 Task: Create a tutorial presentation on how to effectively use slide transitions and animations in PowerPoint
Action: Mouse moved to (753, 323)
Screenshot: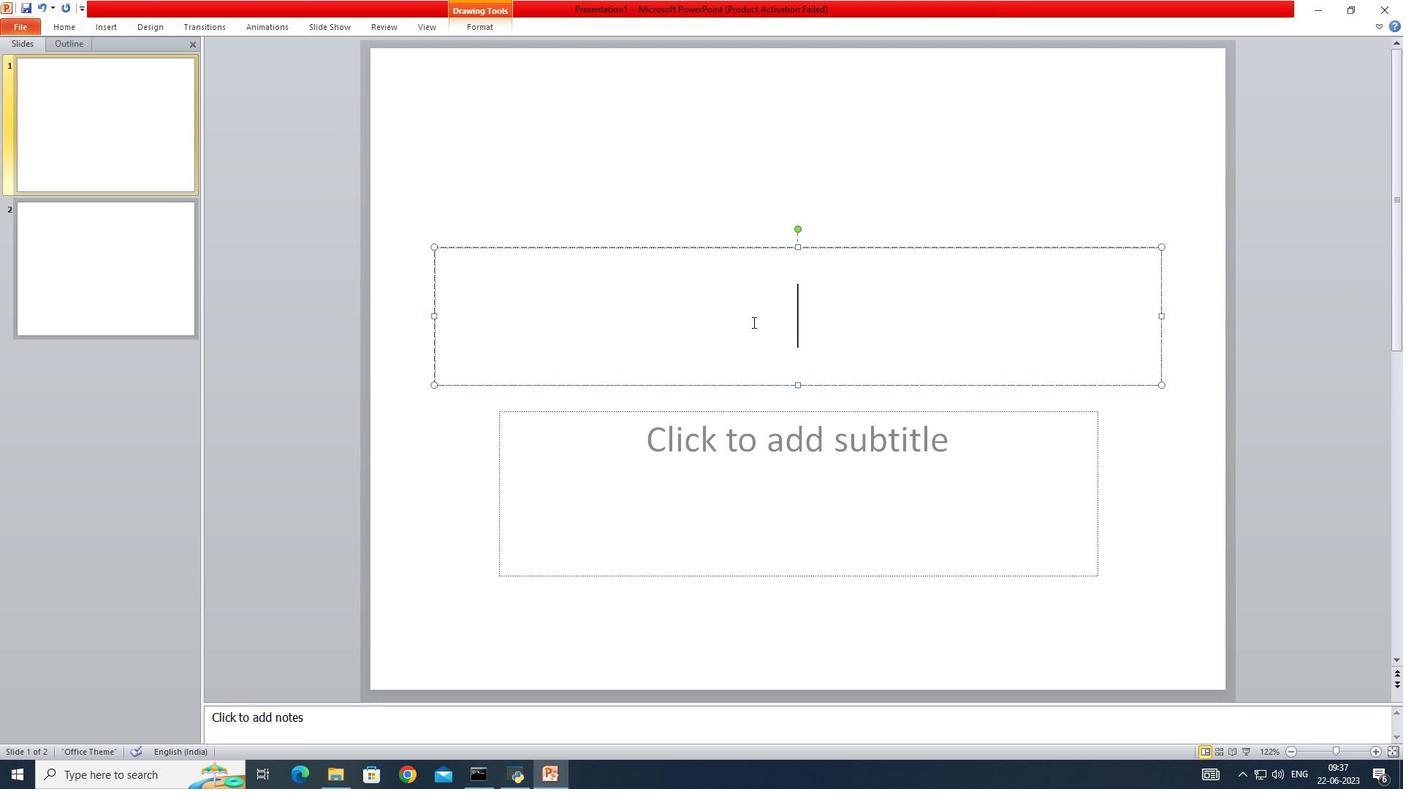 
Action: Mouse pressed left at (753, 323)
Screenshot: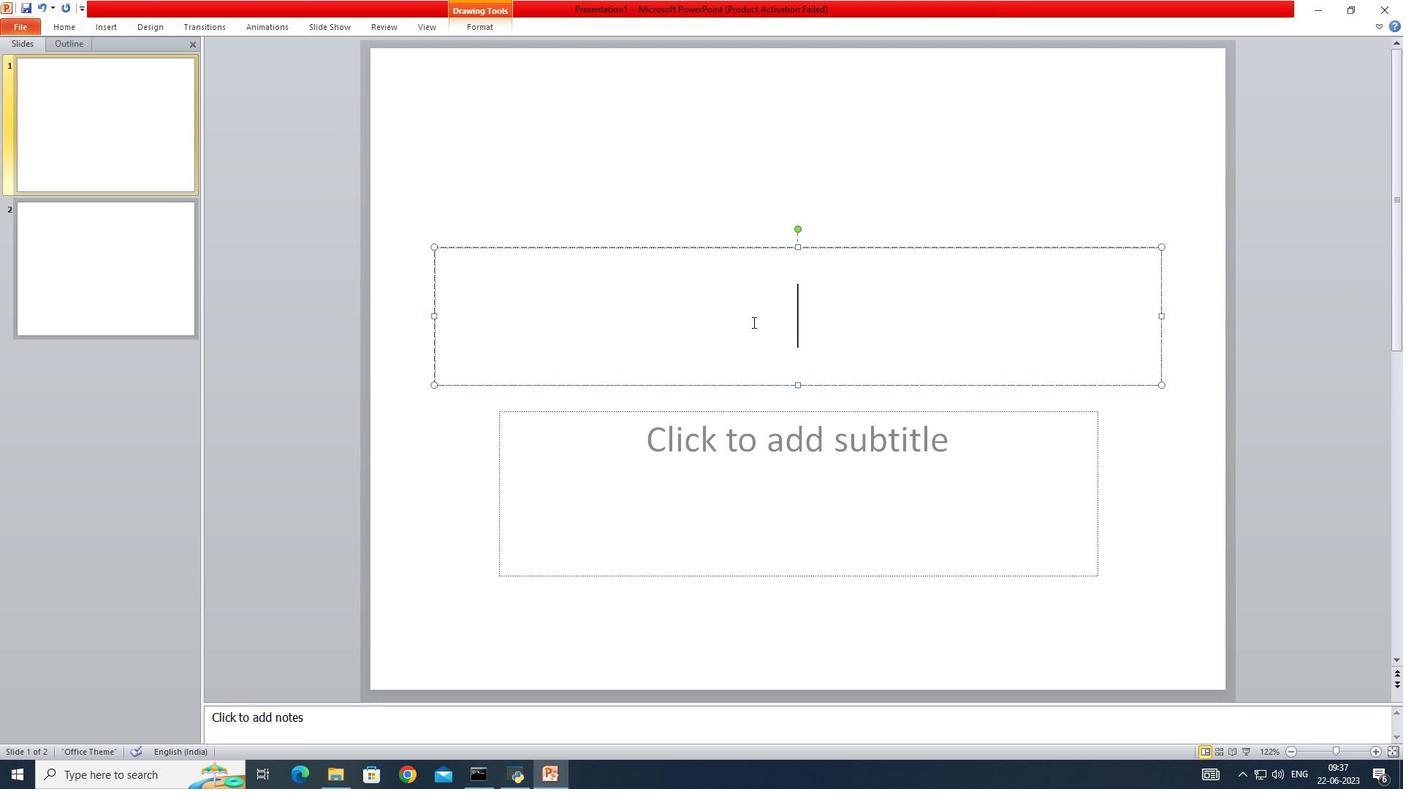 
Action: Mouse moved to (752, 323)
Screenshot: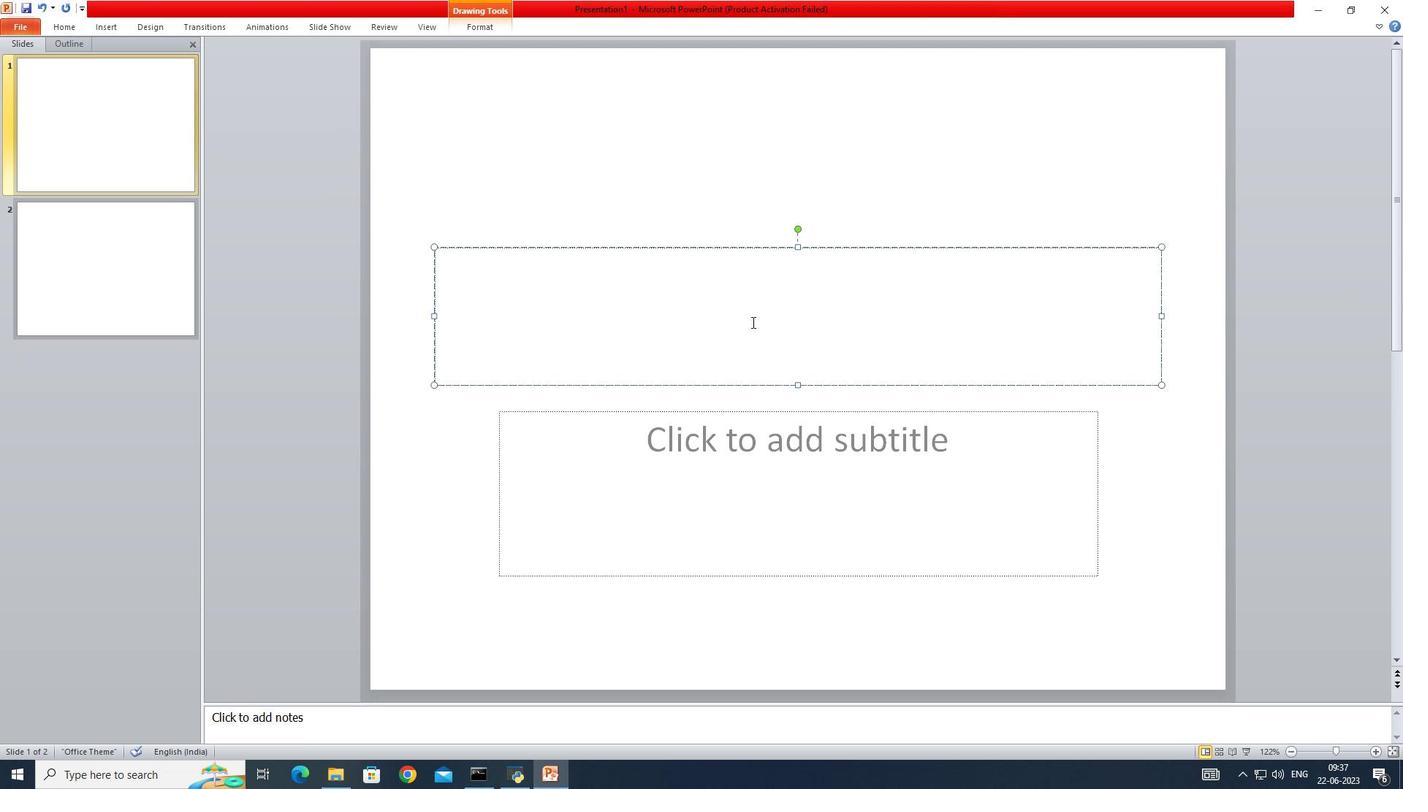 
Action: Key pressed <Key.shift>Hospital<Key.space><Key.shift>Resident<Key.space><Key.shift>Practice<Key.space><Key.shift>Medical<Key.space><Key.shift>Center
Screenshot: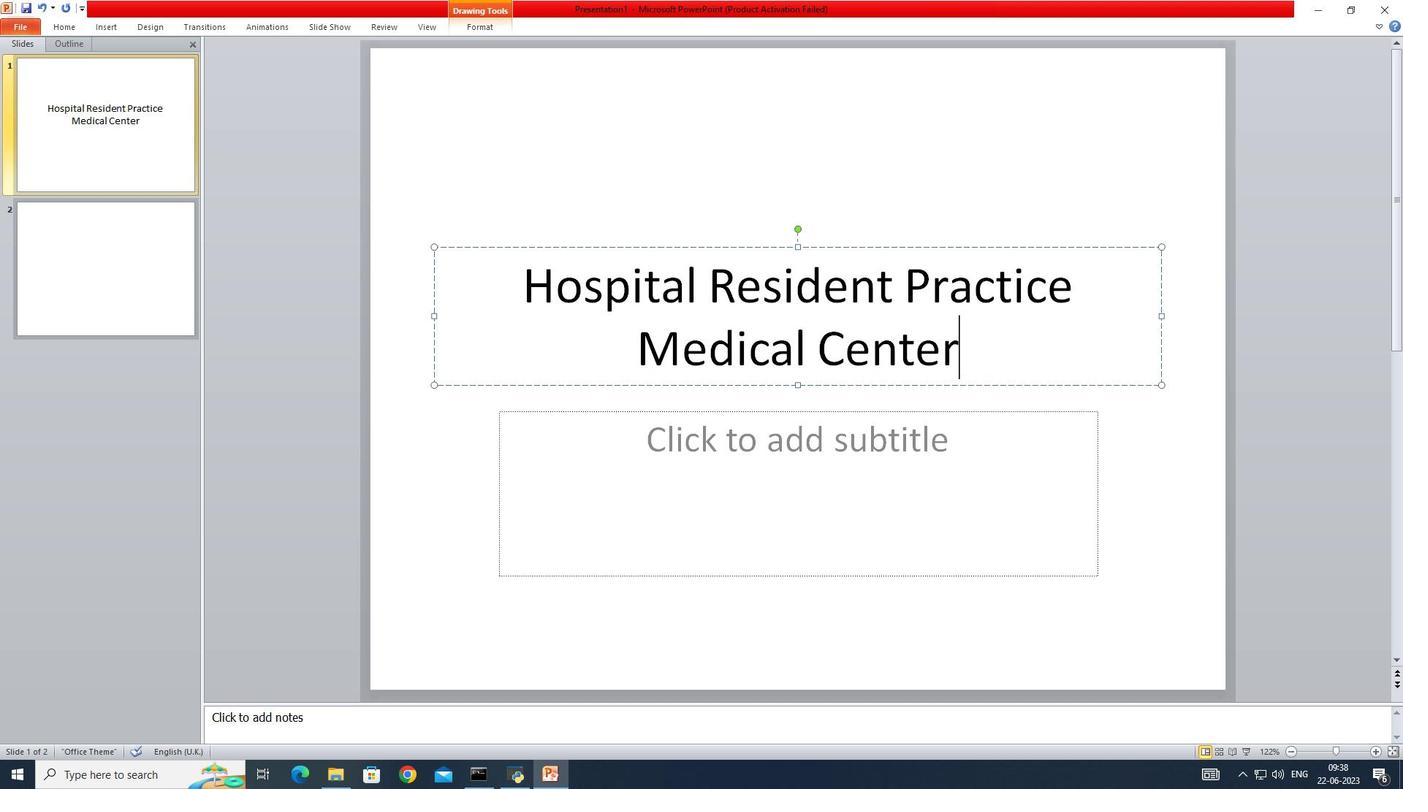 
Action: Mouse moved to (139, 271)
Screenshot: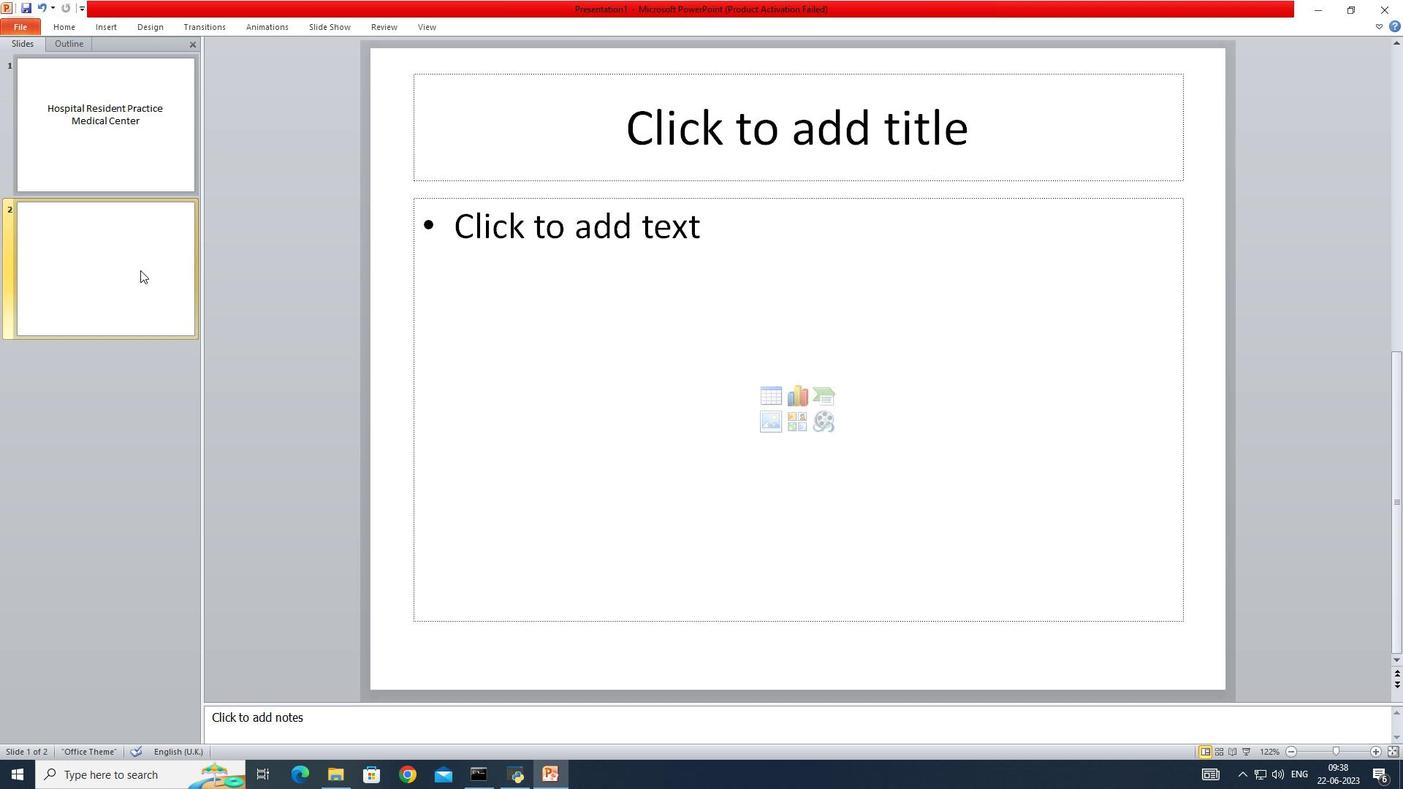 
Action: Mouse pressed left at (139, 271)
Screenshot: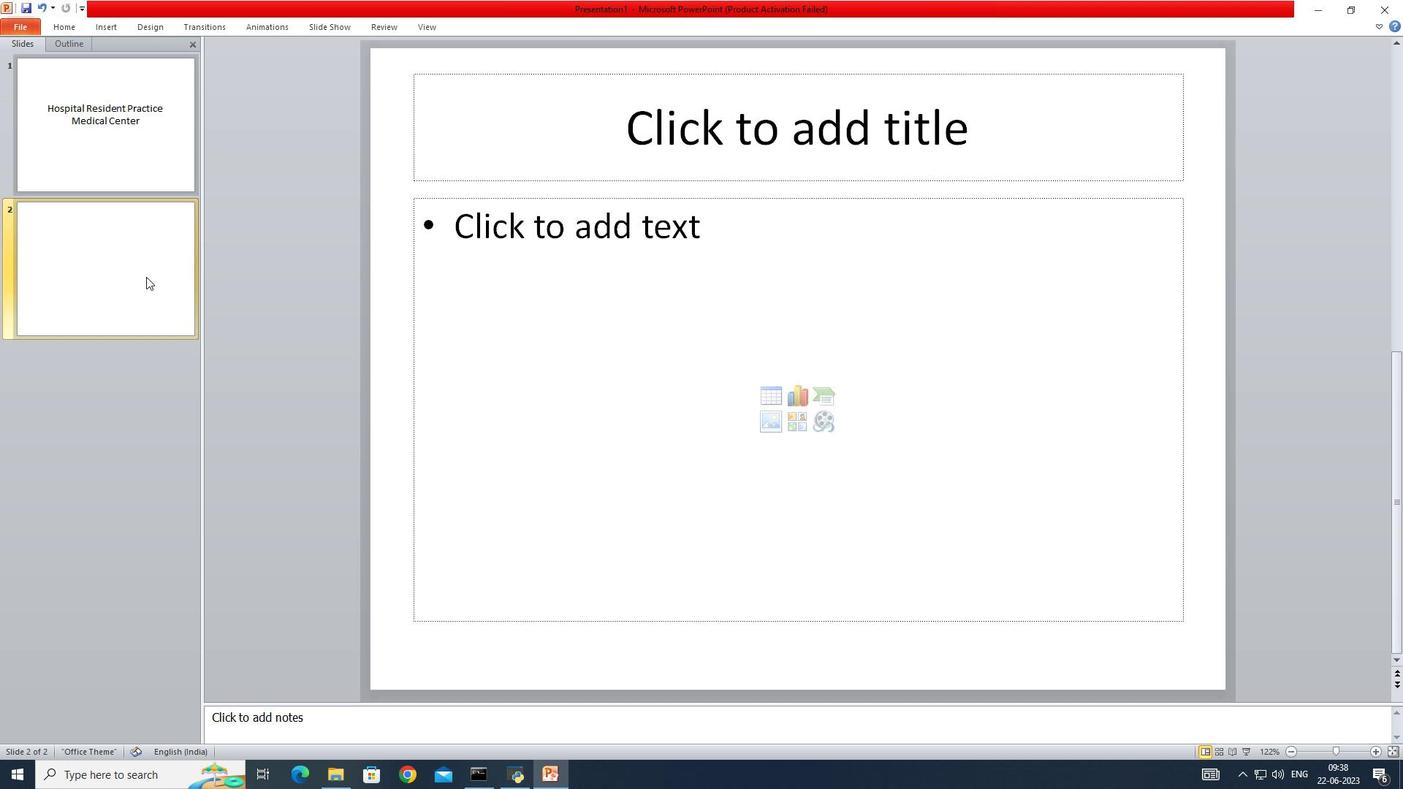 
Action: Mouse moved to (681, 139)
Screenshot: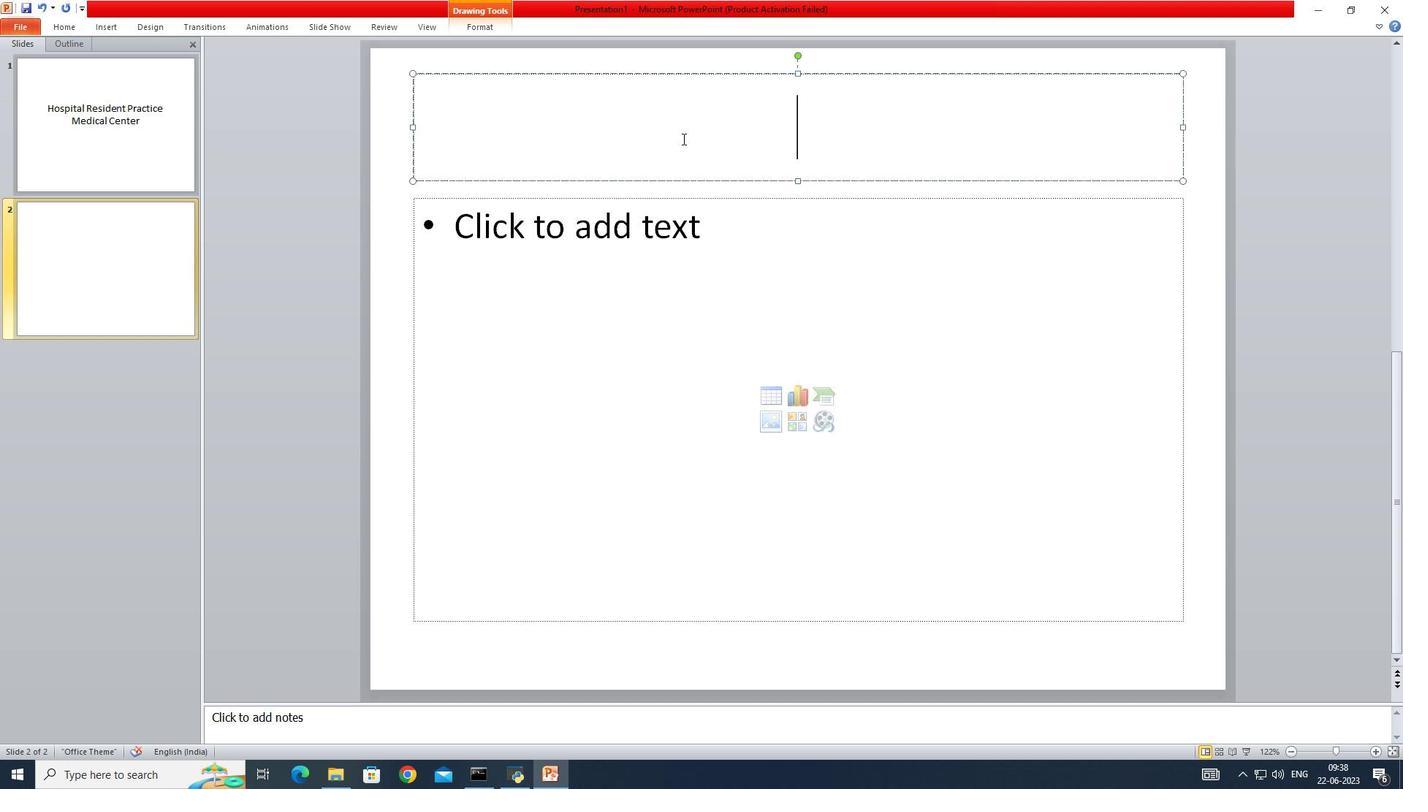 
Action: Mouse pressed left at (681, 139)
Screenshot: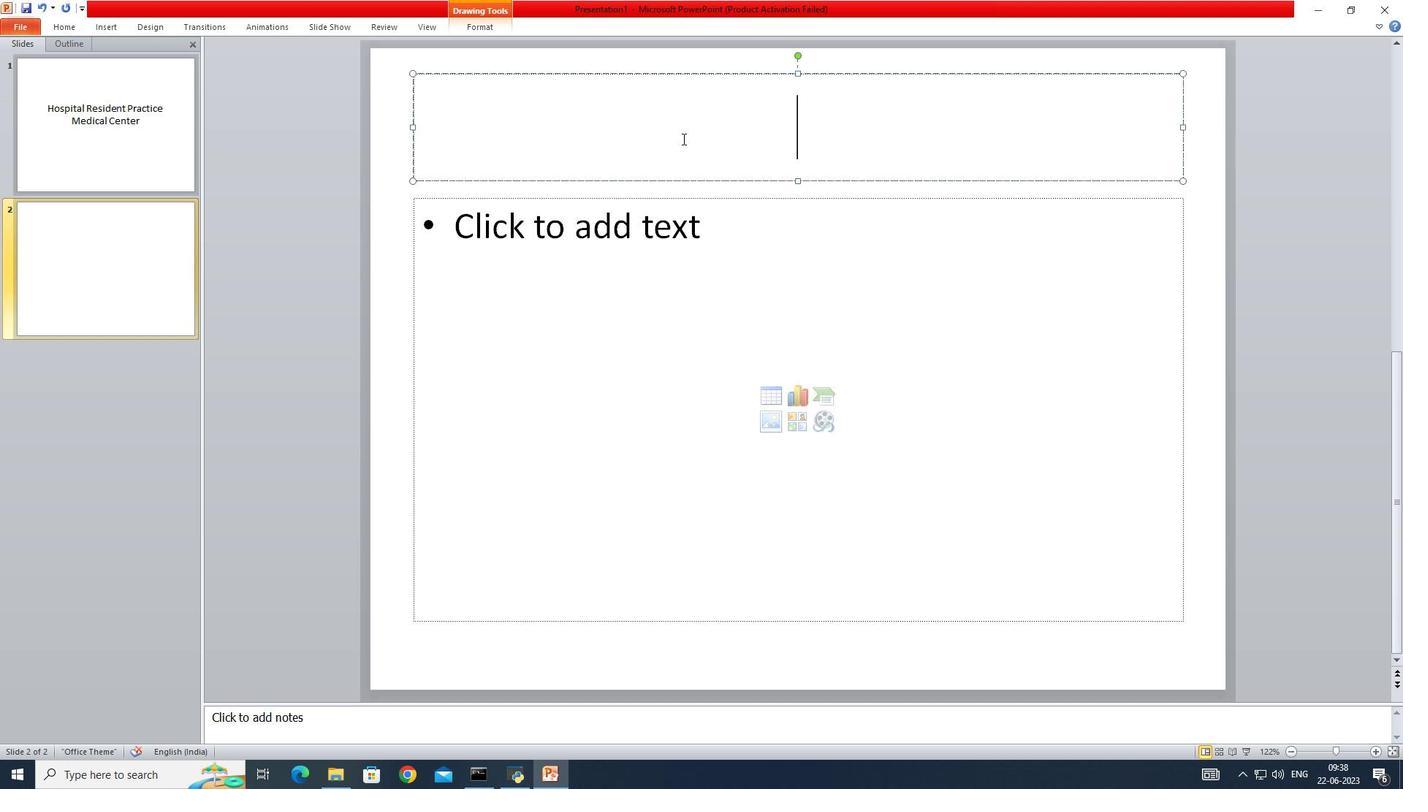 
Action: Mouse moved to (683, 139)
Screenshot: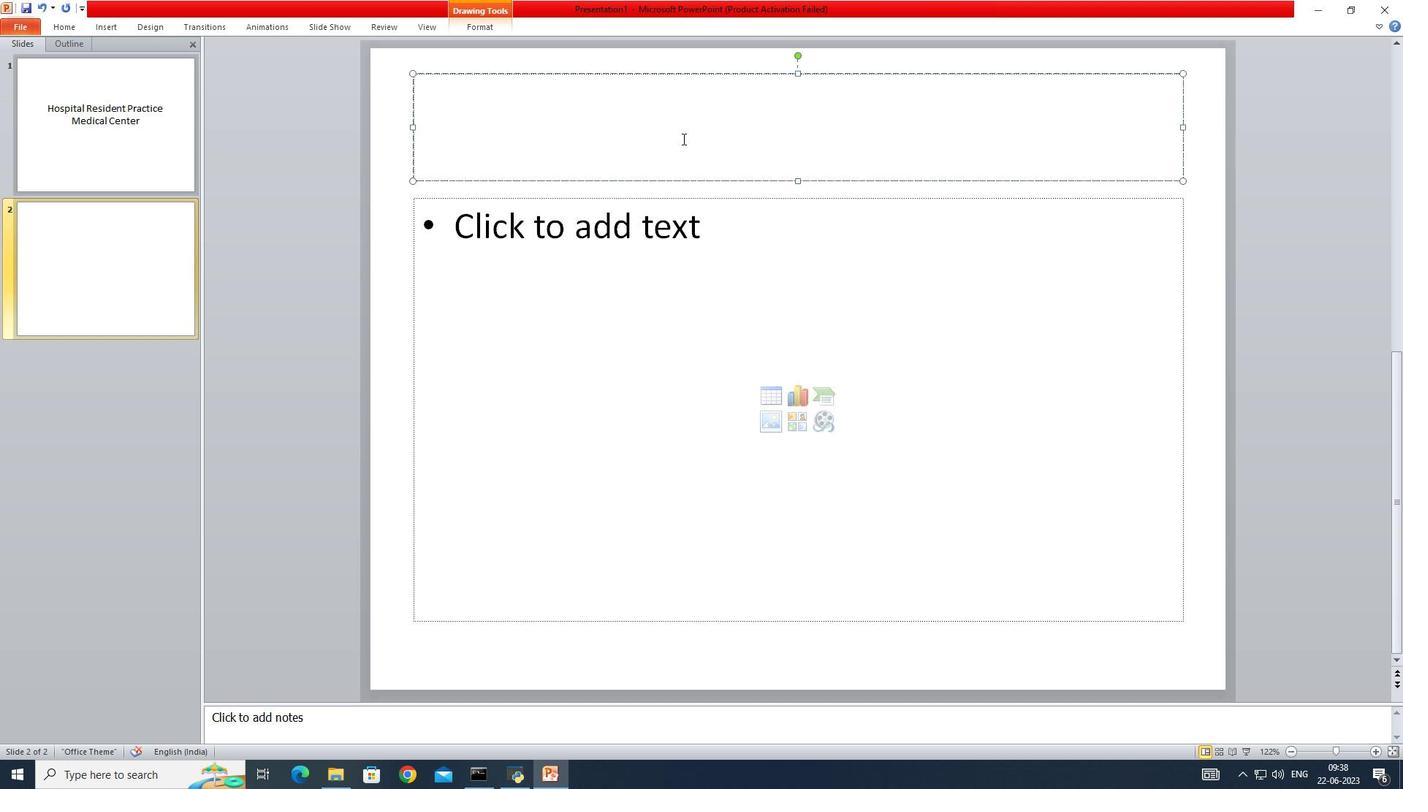 
Action: Key pressed <Key.shift>Intoduction
Screenshot: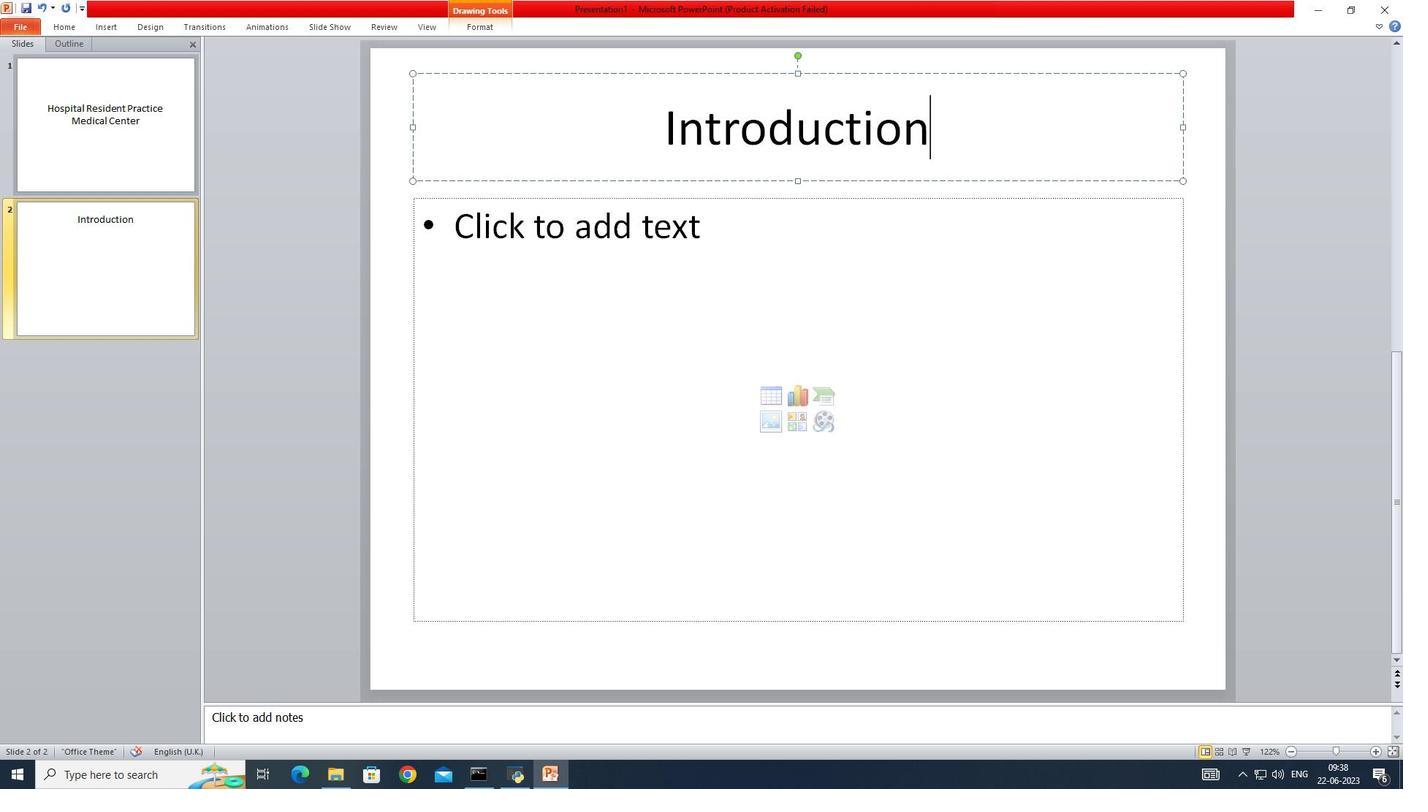 
Action: Mouse moved to (521, 223)
Screenshot: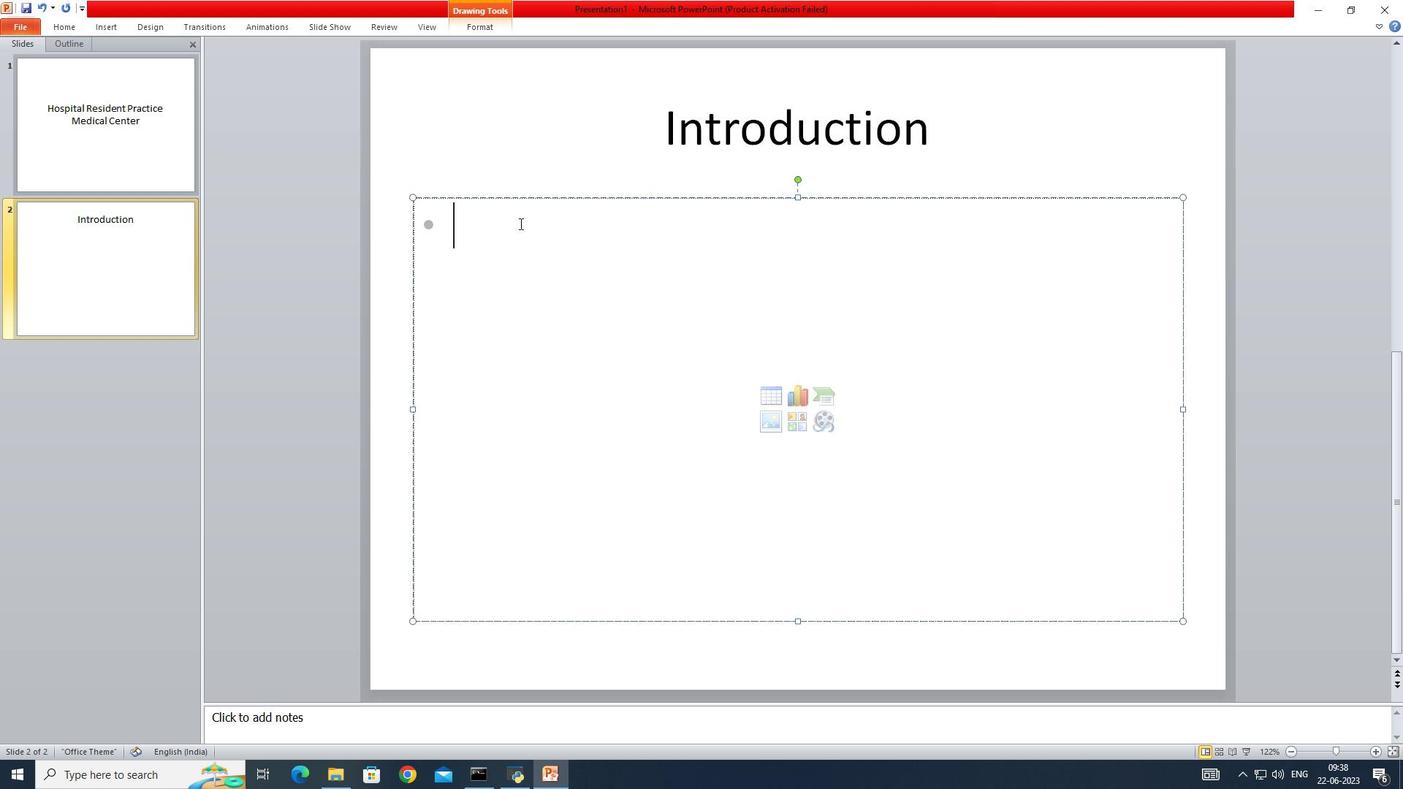 
Action: Mouse pressed left at (521, 223)
Screenshot: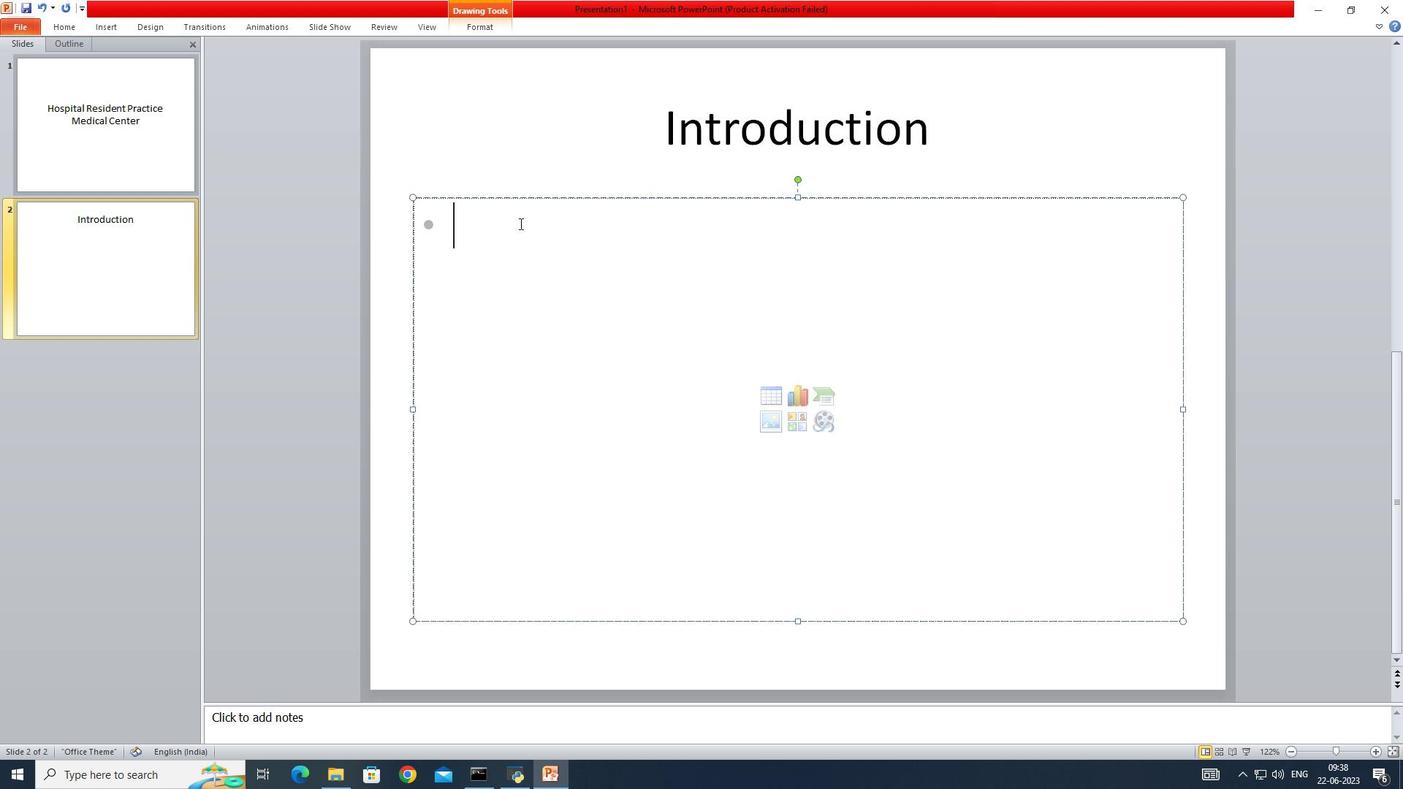 
Action: Mouse moved to (520, 224)
Screenshot: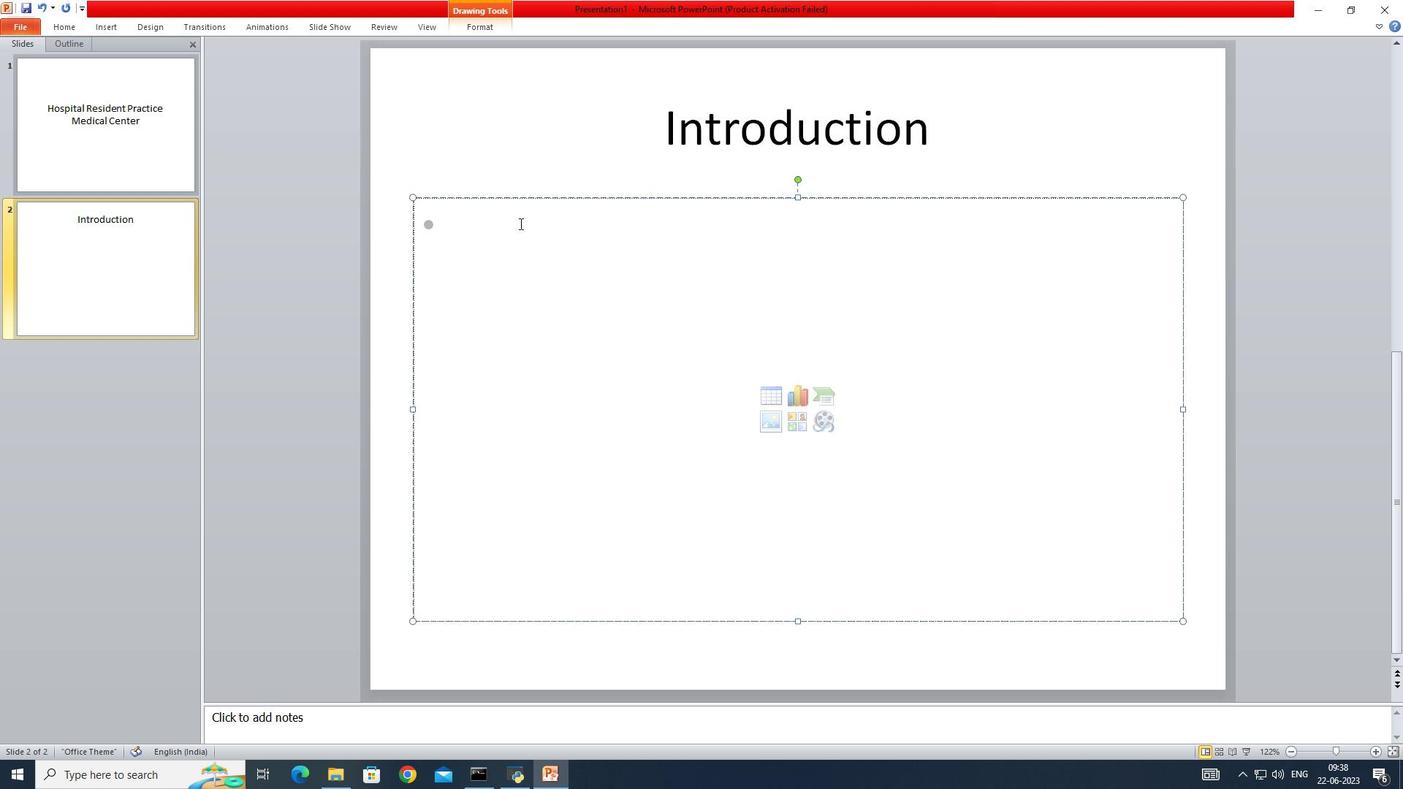 
Action: Key pressed <Key.shift>You<Key.space>
Screenshot: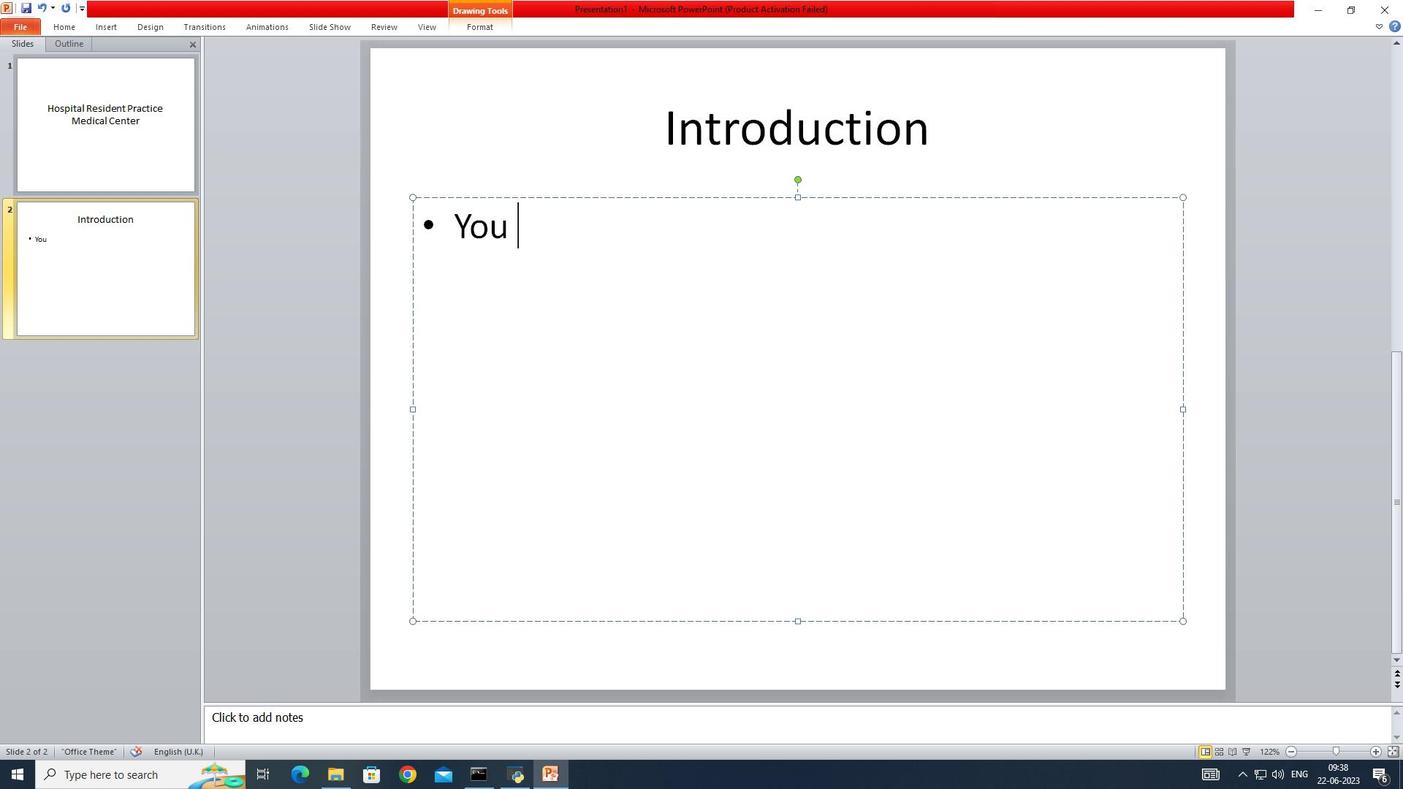 
Action: Mouse moved to (57, 31)
Screenshot: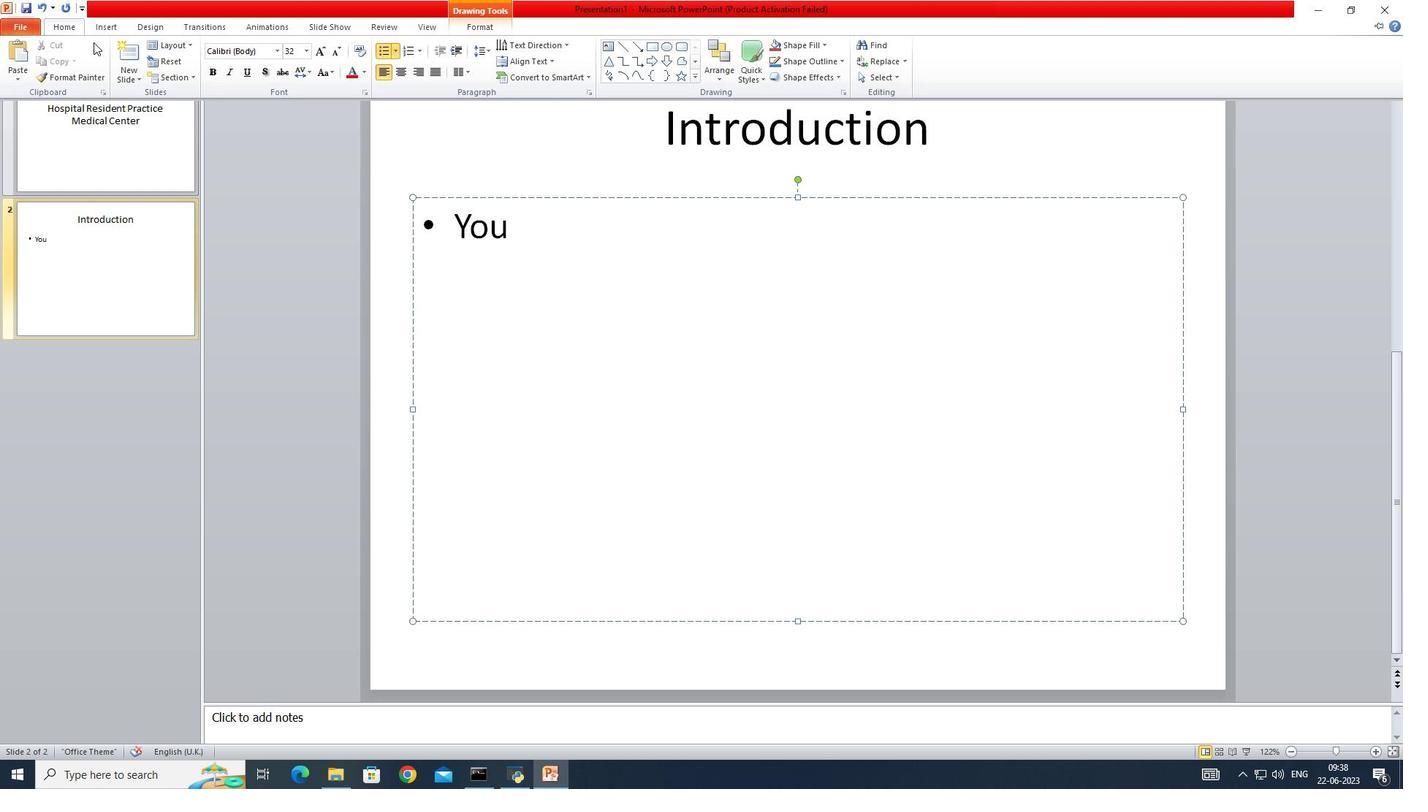 
Action: Mouse pressed left at (57, 31)
Screenshot: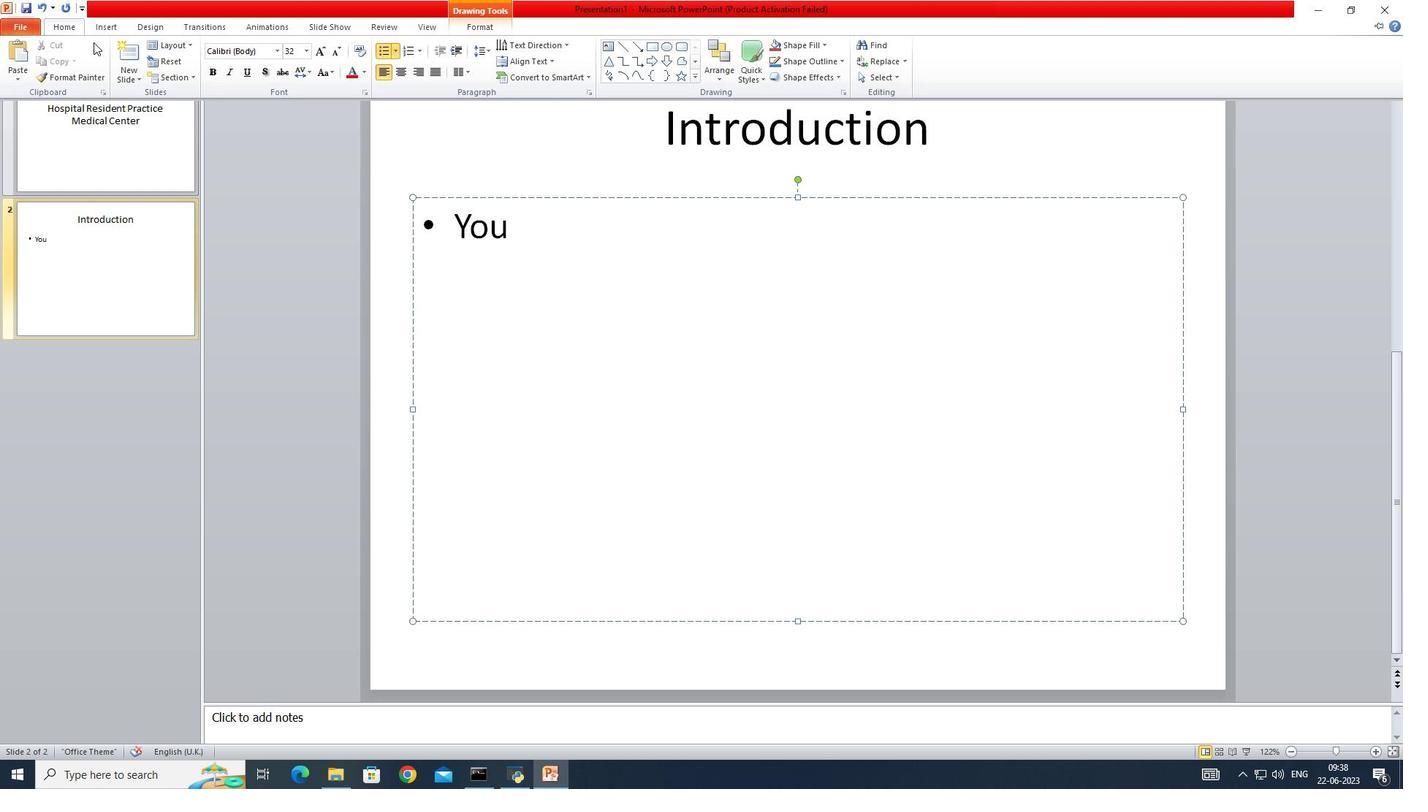 
Action: Mouse moved to (397, 51)
Screenshot: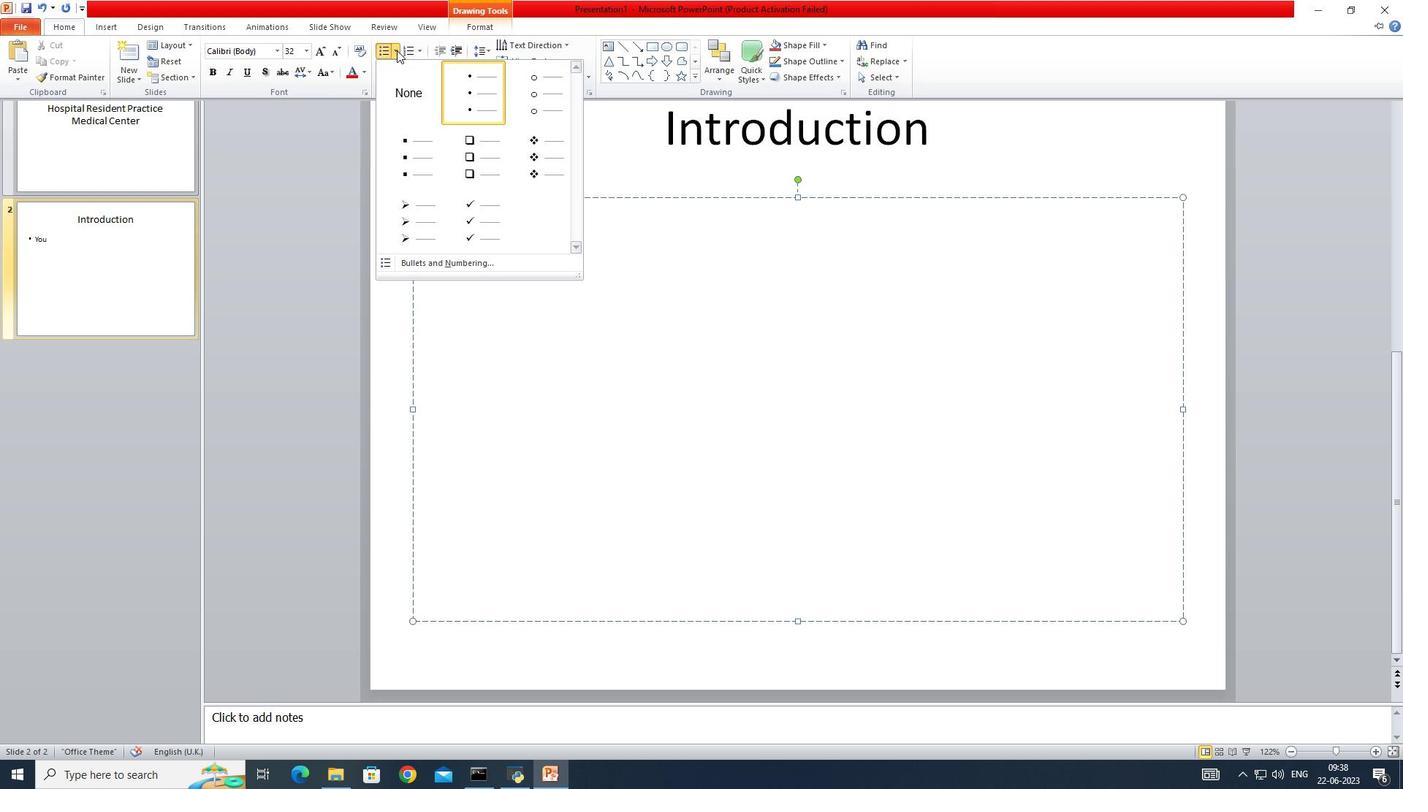
Action: Mouse pressed left at (397, 51)
Screenshot: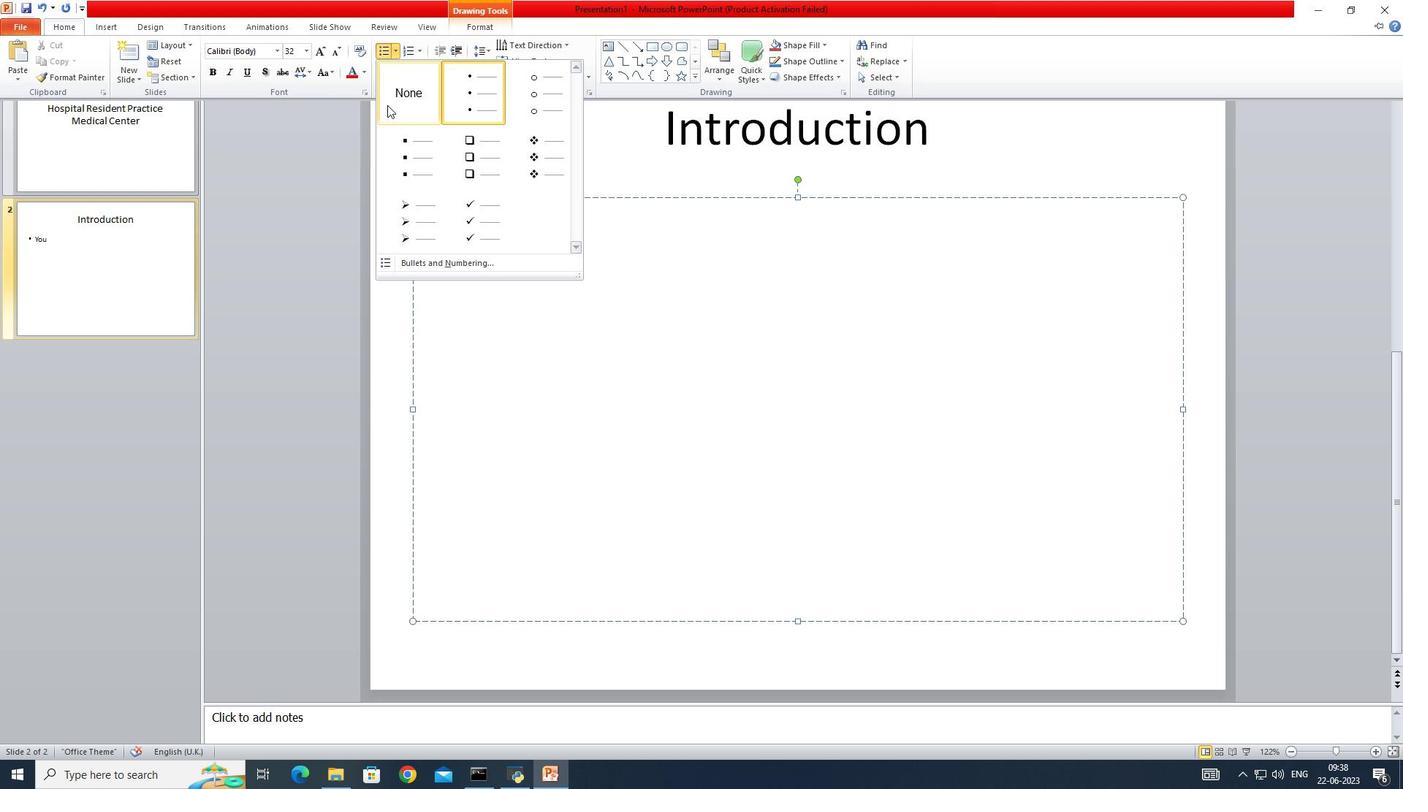 
Action: Mouse moved to (391, 102)
Screenshot: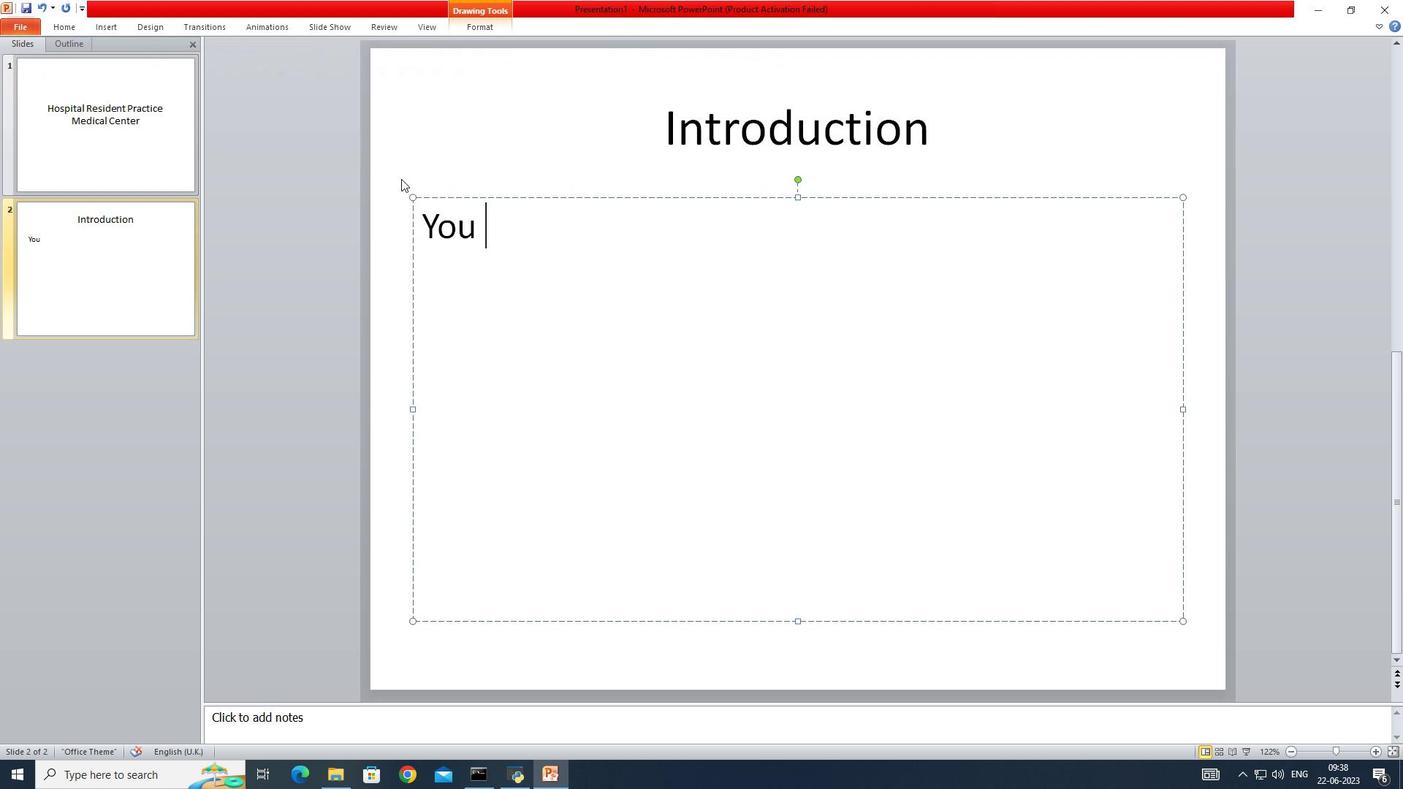 
Action: Mouse pressed left at (391, 102)
Screenshot: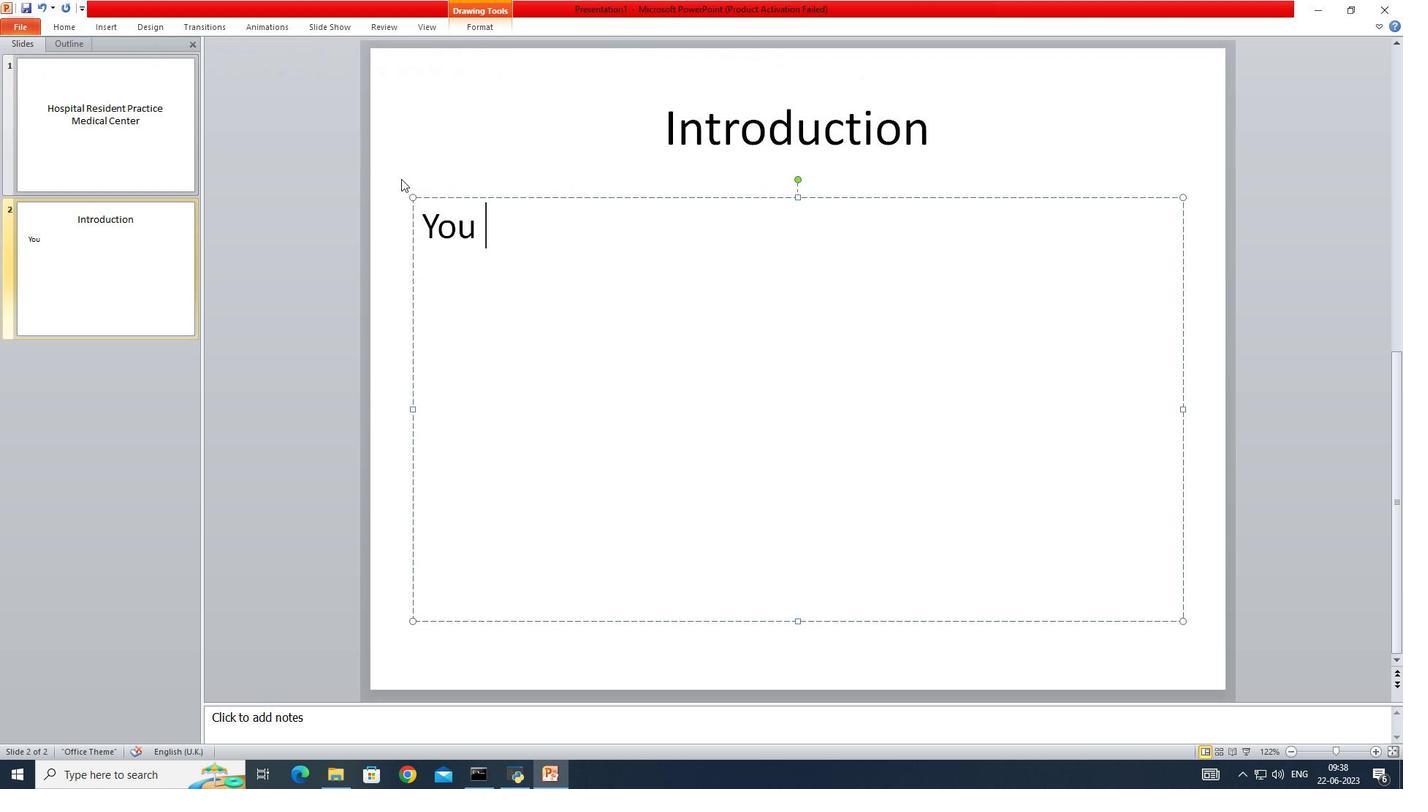 
Action: Mouse moved to (464, 257)
Screenshot: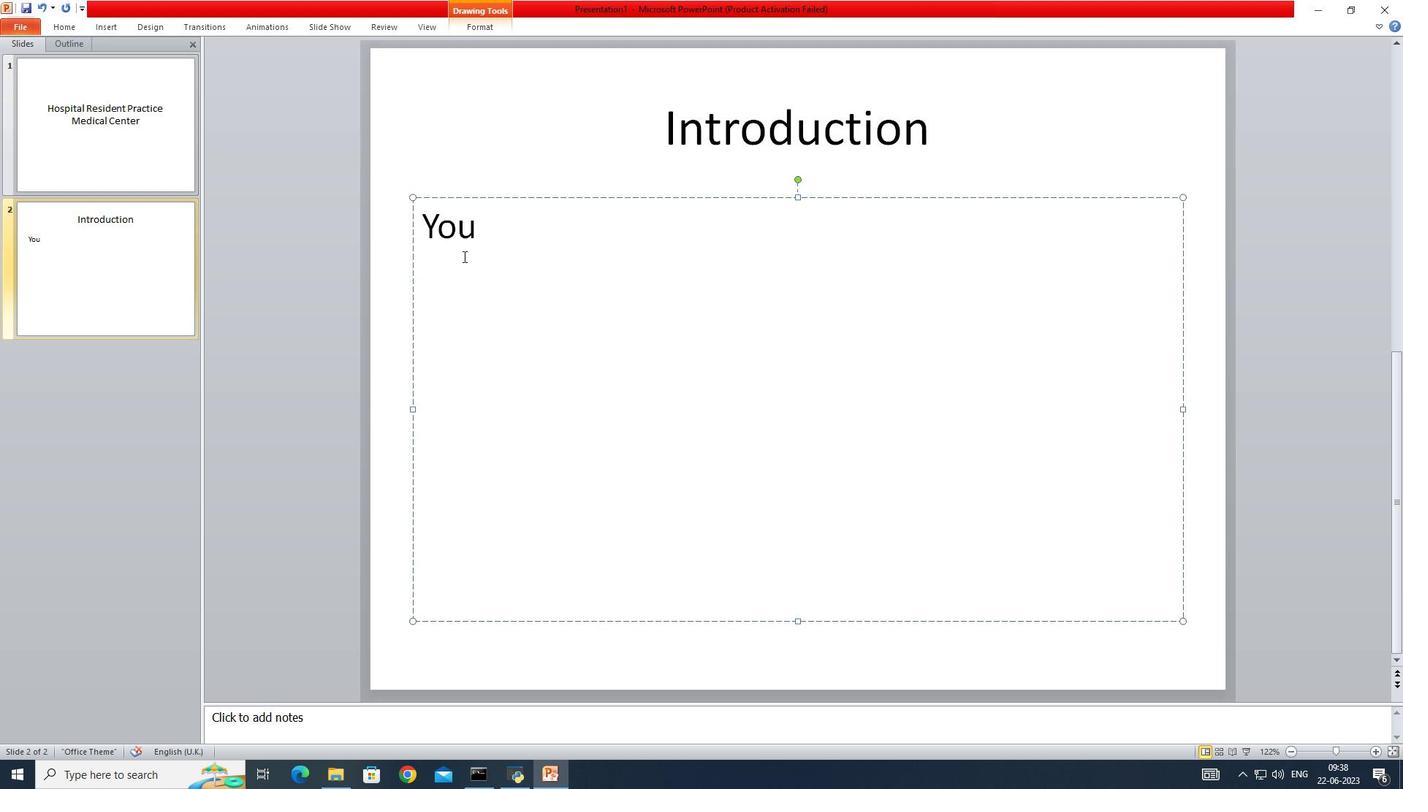 
Action: Key pressed <Key.shift>cab<Key.backspace>n<Key.space>give<Key.space>a<Key.space>brief<Key.space>description<Key.space>of<Key.space>the<Key.space>topic<Key.space>you<Key.space>want<Key.space>to<Key.space>talk<Key.space>about<Key.space>hr<Key.backspace>ere.<Key.space>for<Key.space>example<Key.space>,<Key.space>if<Key.space>you<Key.space>want<Key.space>to<Key.space>talk<Key.space>about<Key.space>mercury<Key.space>you<Key.space>can<Key.space>say<Key.space>that<Key.space>about<Key.space><Key.backspace><Key.backspace><Key.backspace><Key.backspace><Key.backspace><Key.backspace><Key.backspace><Key.backspace><Key.backspace><Key.backspace><Key.backspace><Key.backspace><Key.backspace><Key.backspace><Key.backspace><Key.backspace><Key.backspace><Key.backspace>an<Key.space>say<Key.space>that<Key.space>smallest<Key.space>planet<Key.space>in<Key.space>the<Key.space>entire<Key.space>solar<Key.space>system
Screenshot: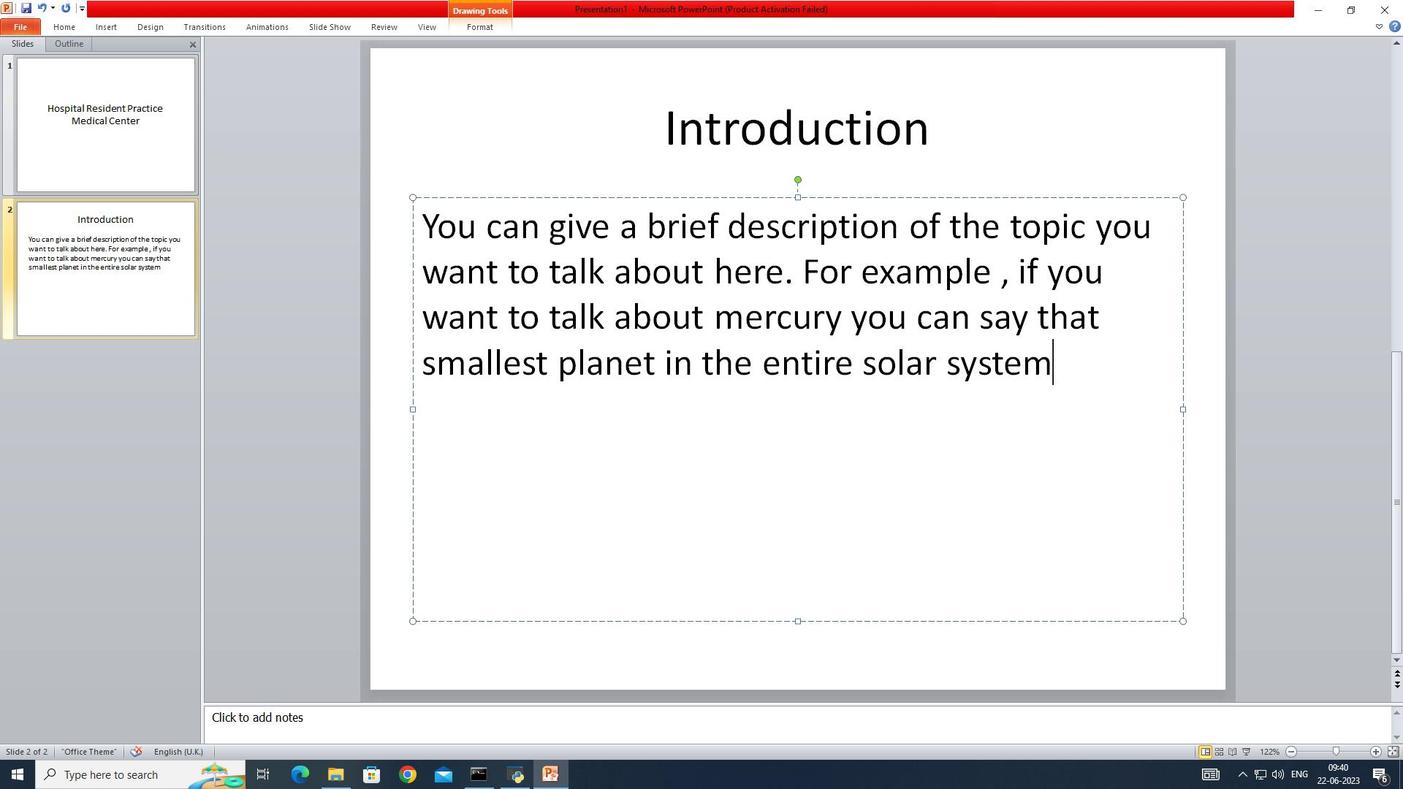 
Action: Mouse moved to (70, 27)
Screenshot: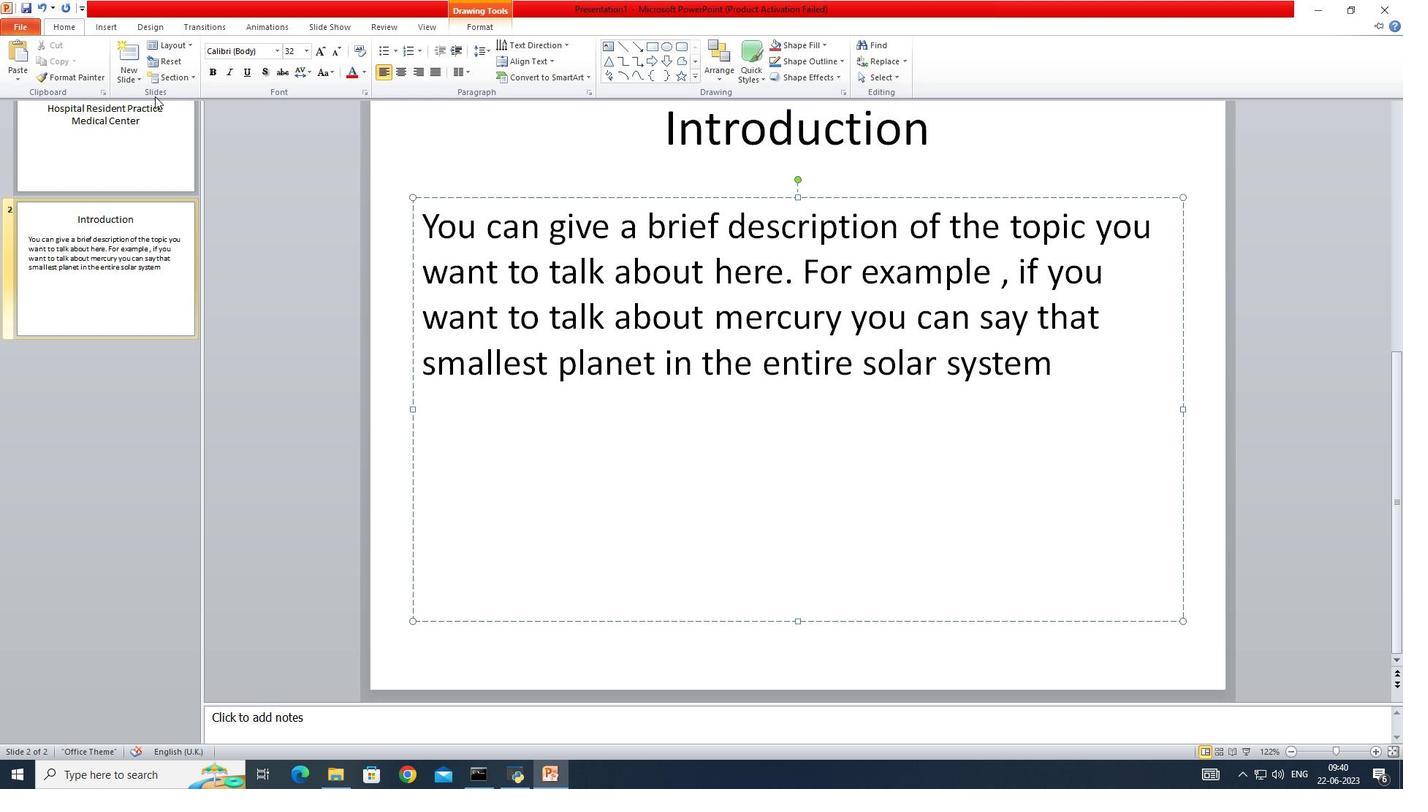 
Action: Mouse pressed left at (70, 27)
Screenshot: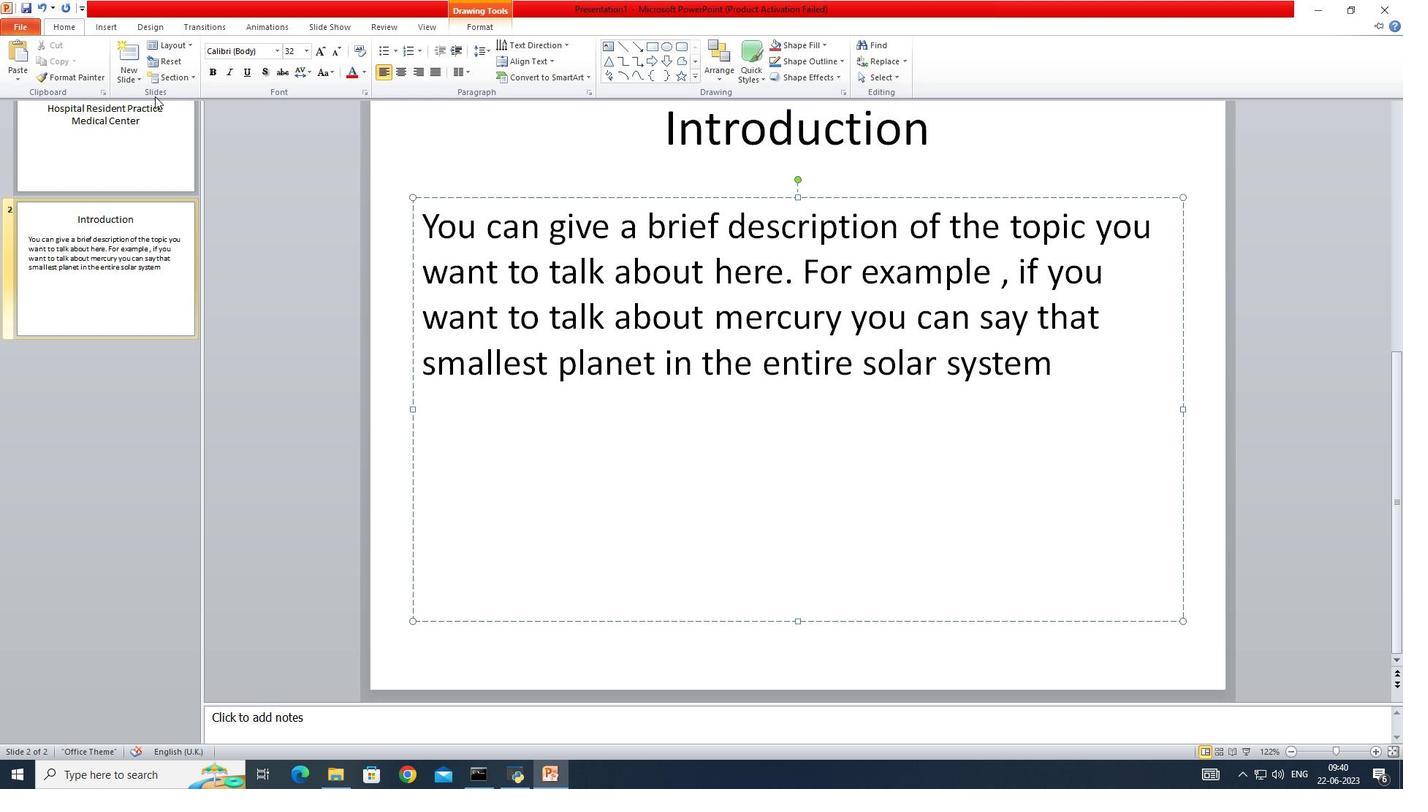
Action: Mouse moved to (138, 80)
Screenshot: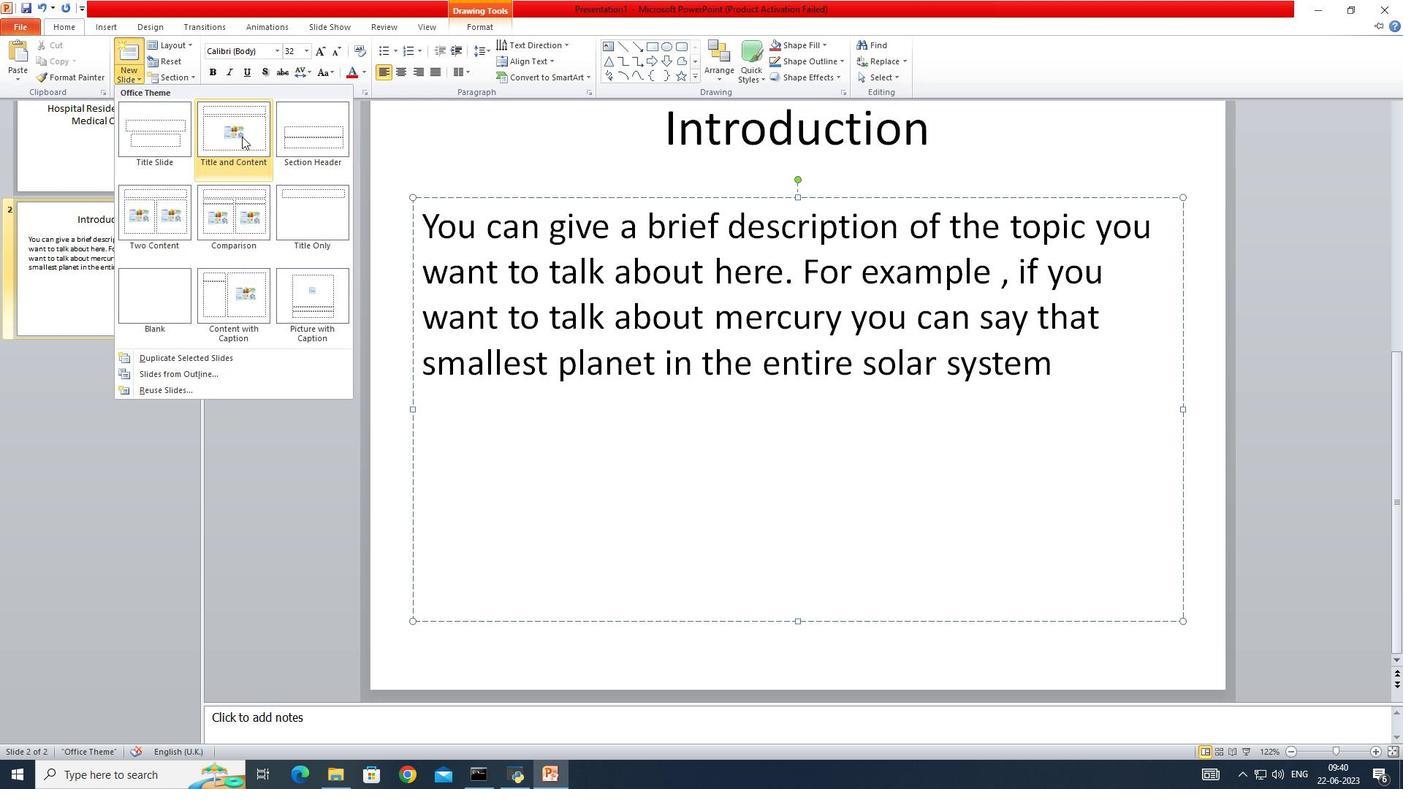 
Action: Mouse pressed left at (138, 80)
Screenshot: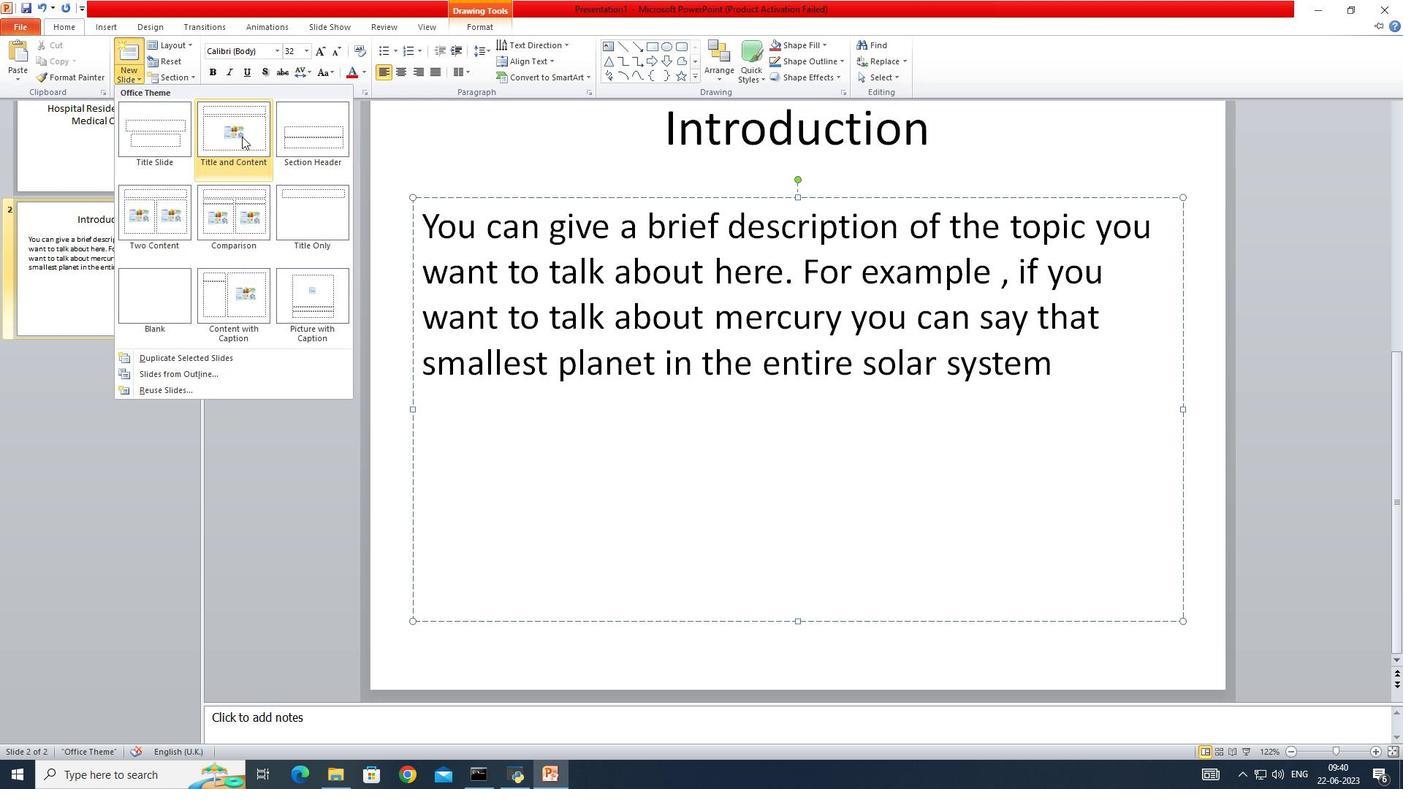 
Action: Mouse moved to (254, 115)
Screenshot: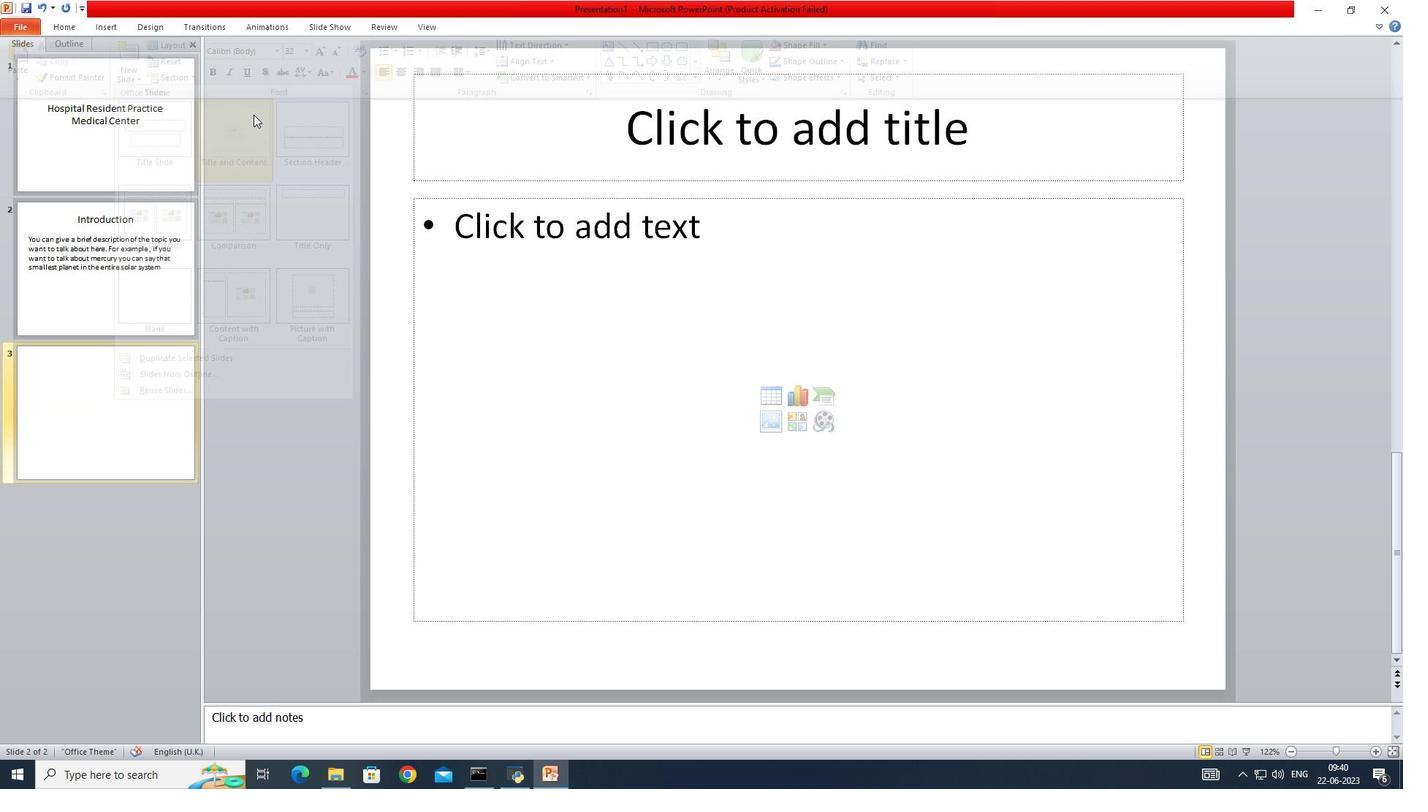 
Action: Mouse pressed left at (254, 115)
Screenshot: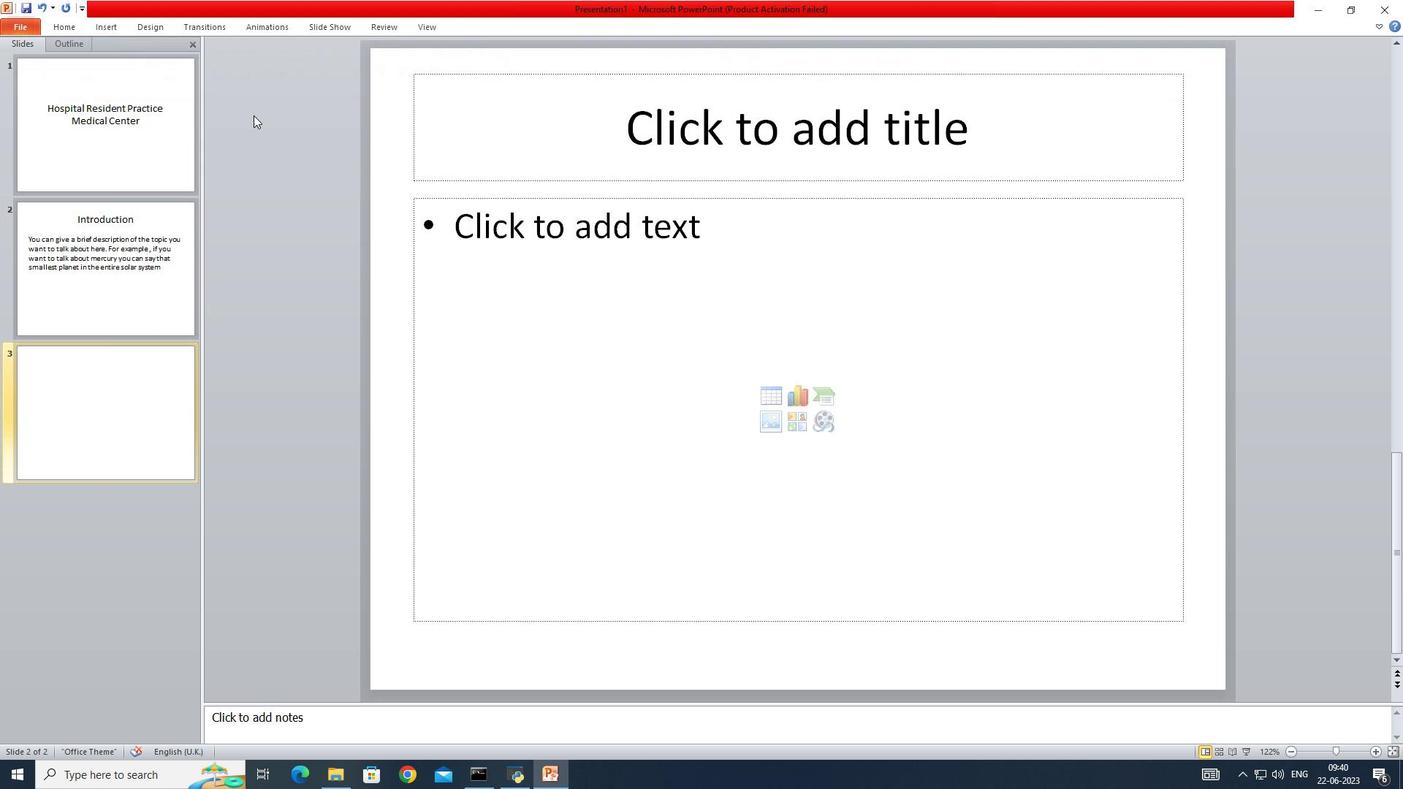 
Action: Mouse moved to (673, 150)
Screenshot: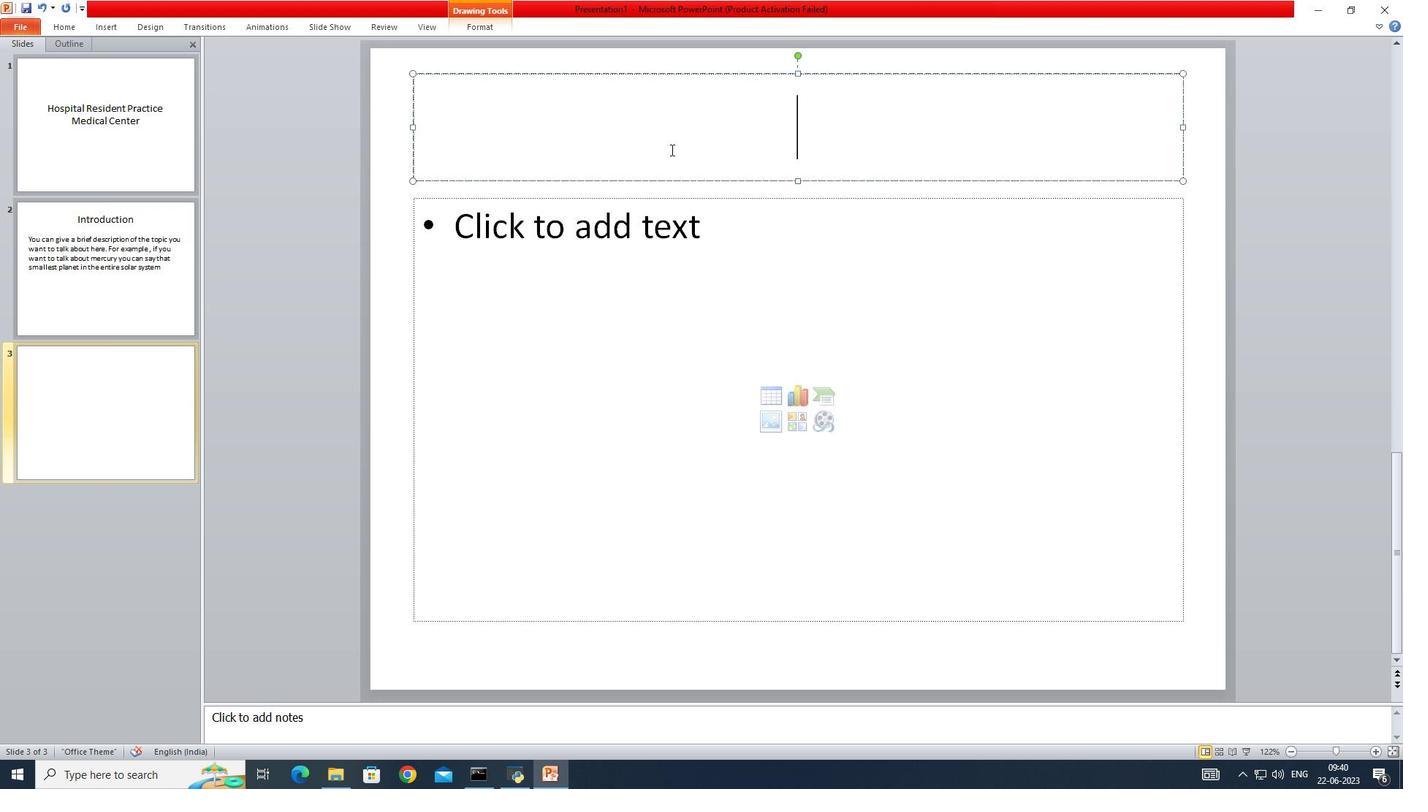
Action: Mouse pressed left at (673, 150)
Screenshot: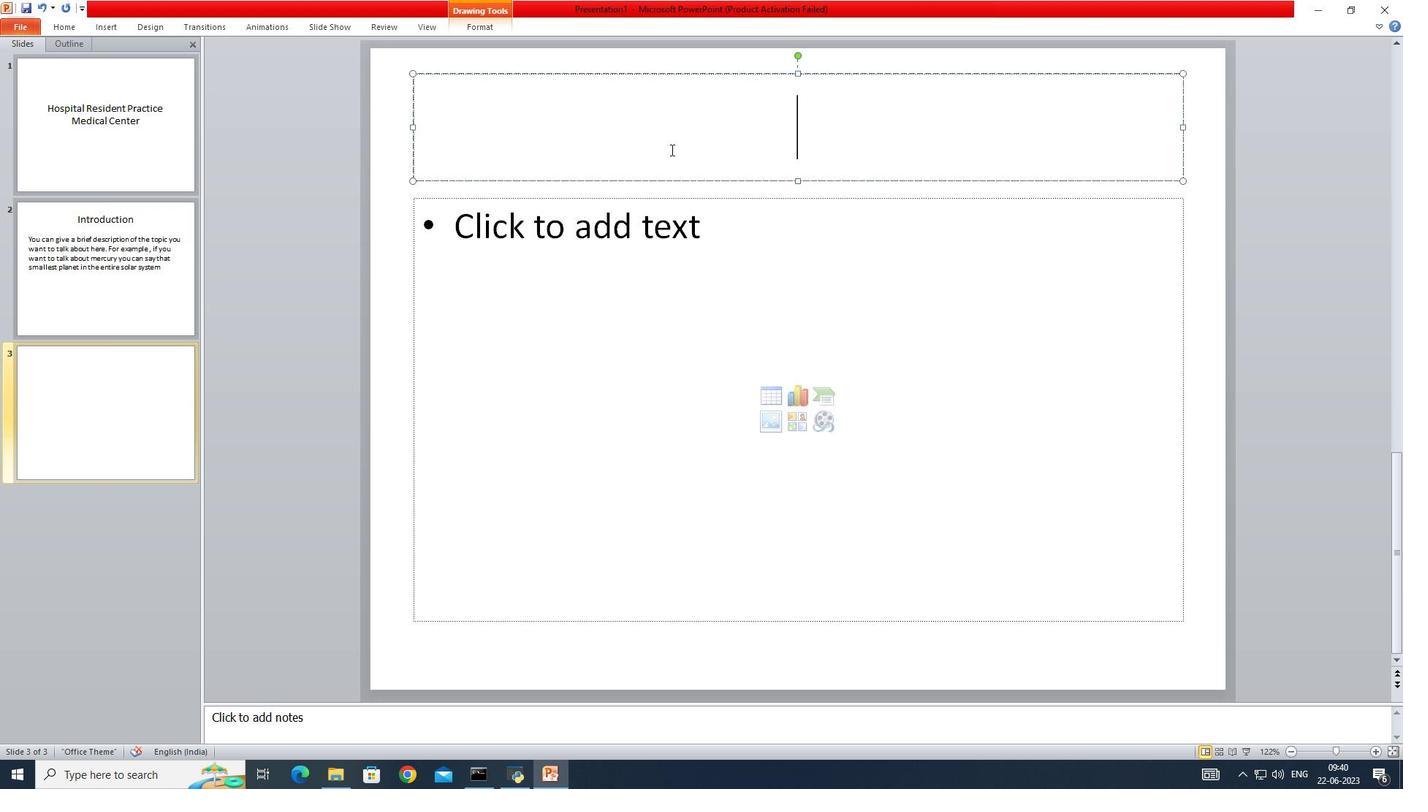 
Action: Mouse moved to (671, 150)
Screenshot: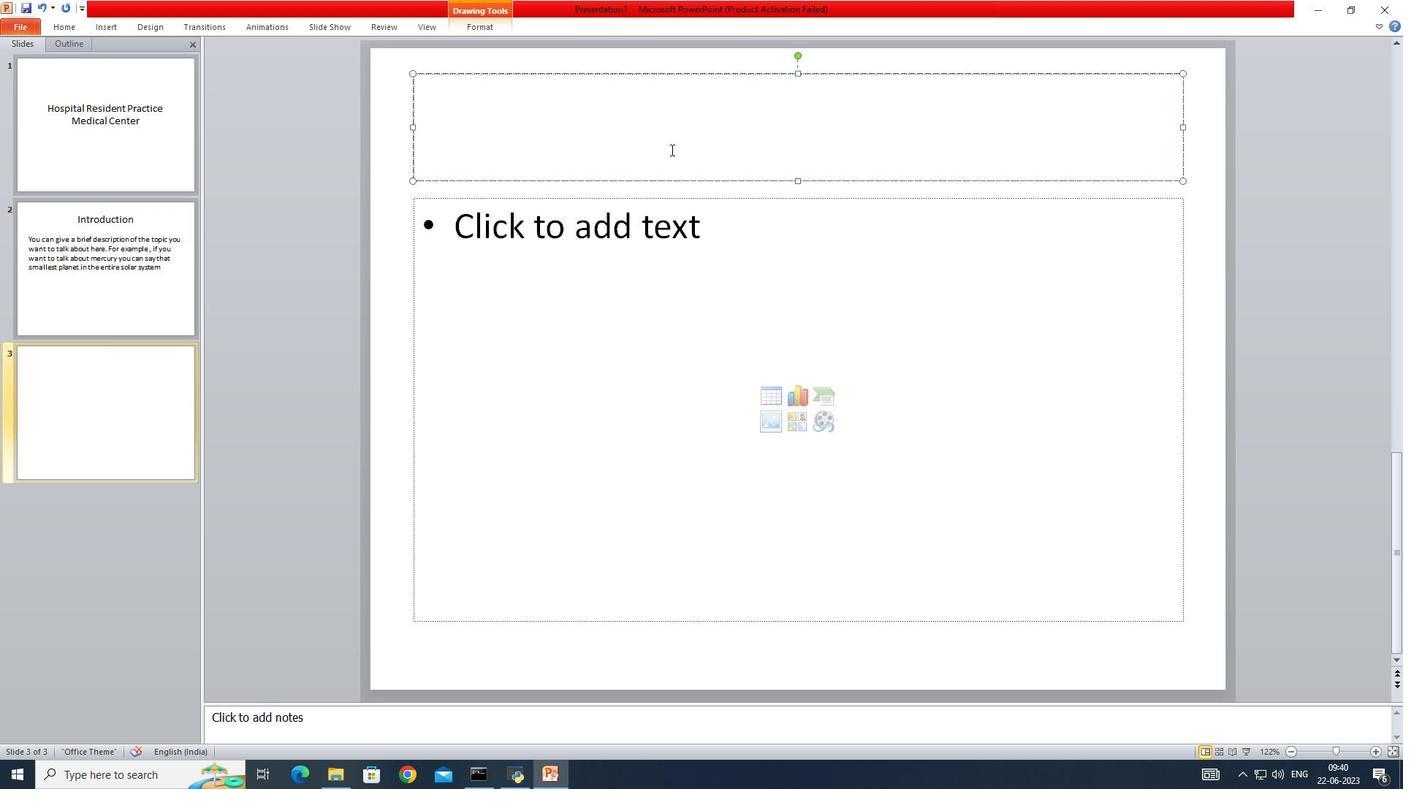 
Action: Key pressed <Key.shift>Table<Key.space>of<Key.space>can<Key.backspace><Key.backspace>ontents
Screenshot: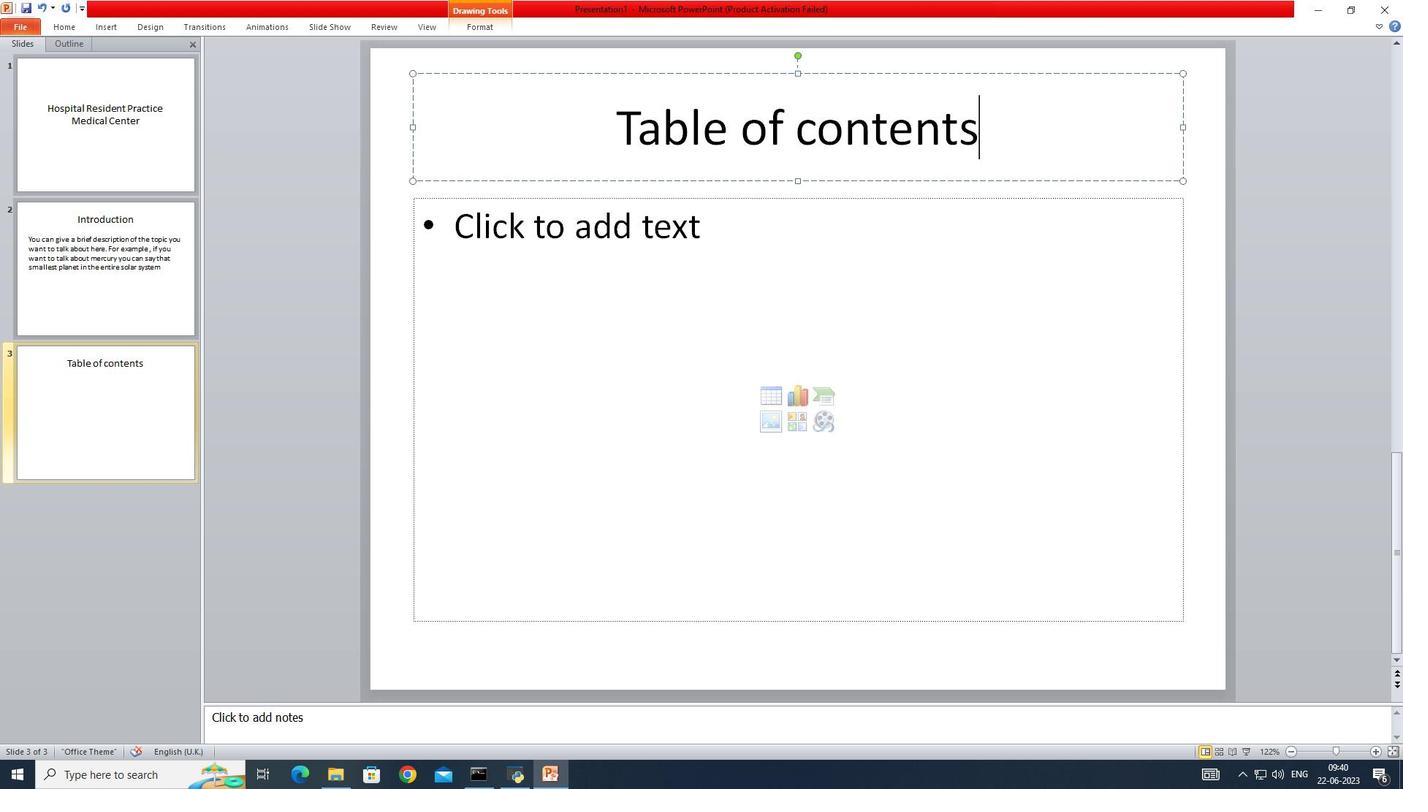 
Action: Mouse moved to (511, 228)
Screenshot: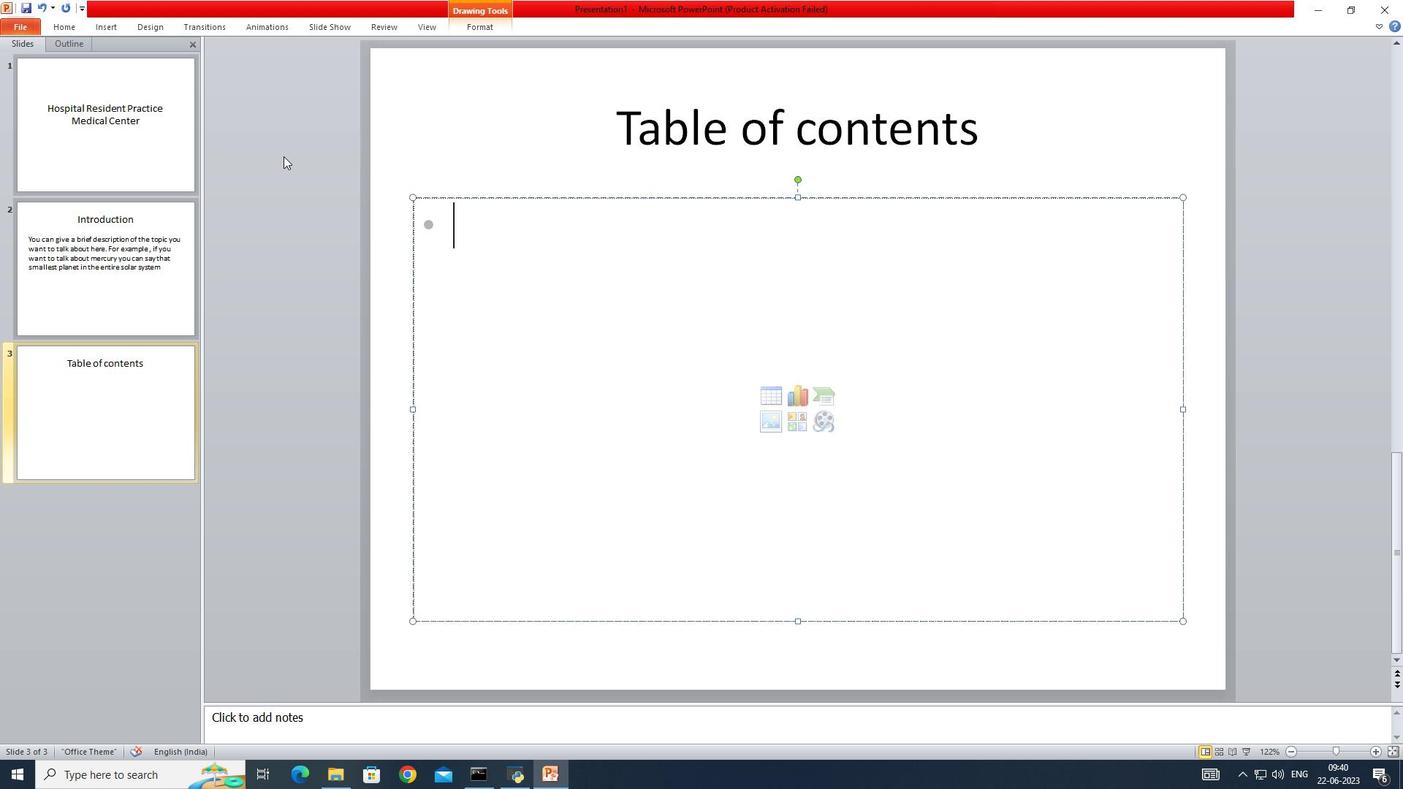 
Action: Mouse pressed left at (511, 228)
Screenshot: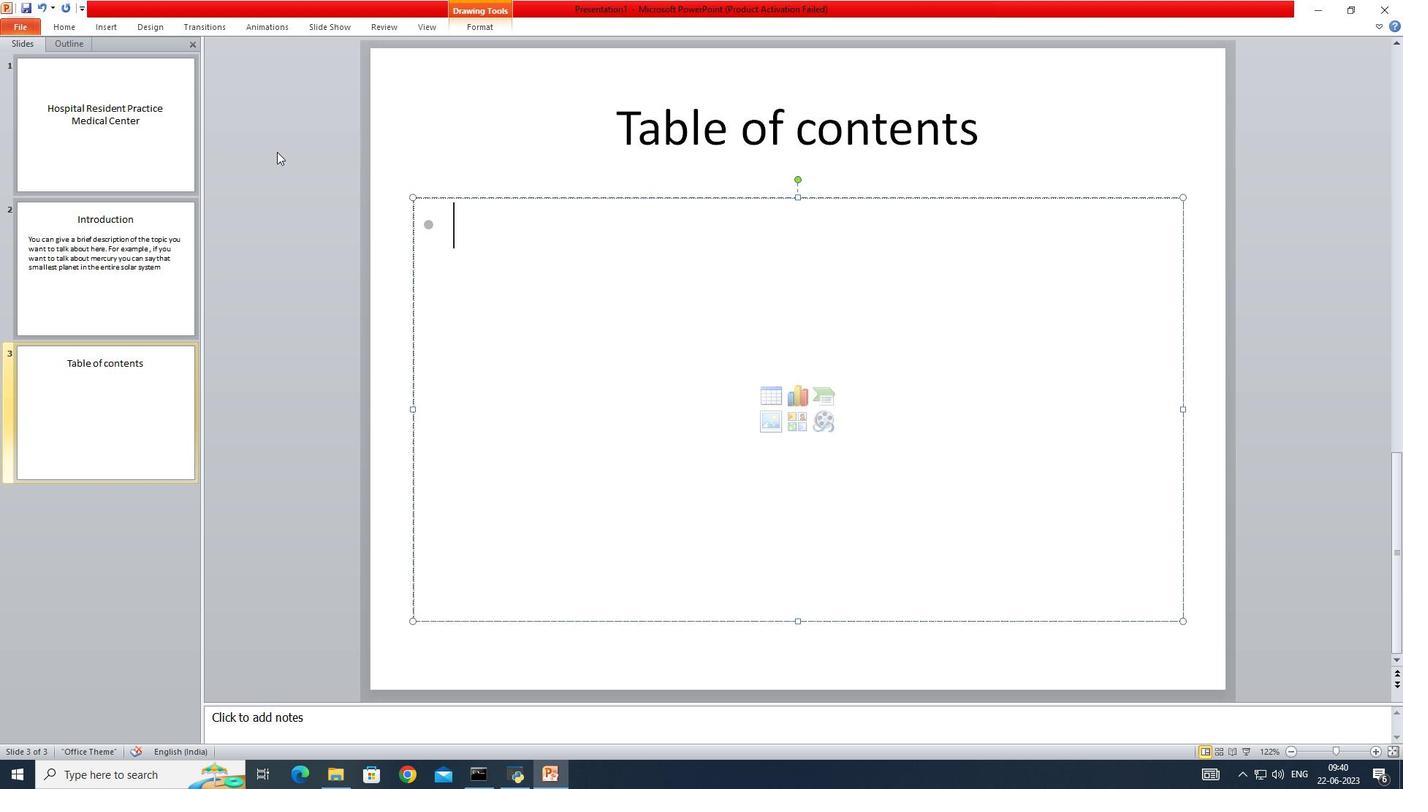 
Action: Mouse moved to (81, 25)
Screenshot: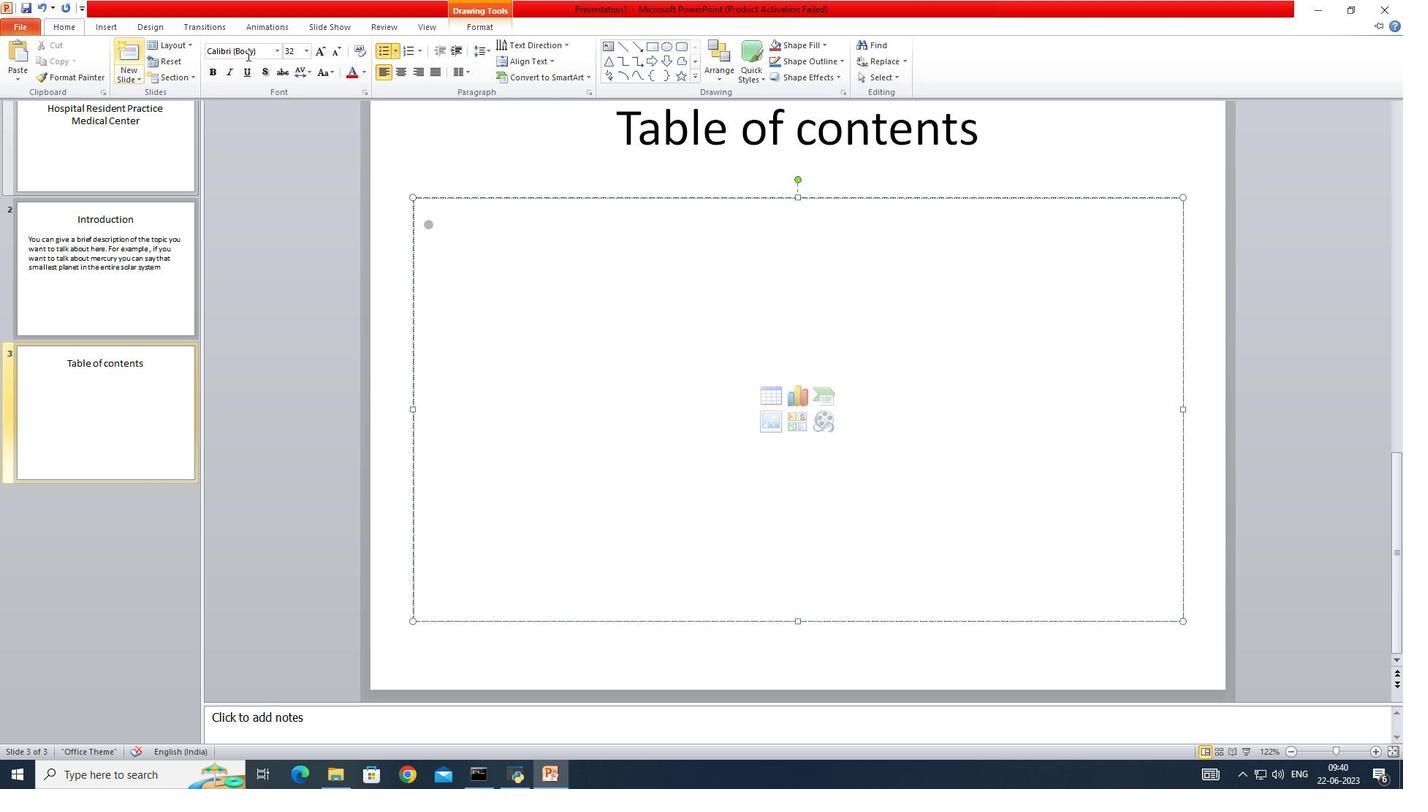 
Action: Mouse pressed left at (81, 25)
Screenshot: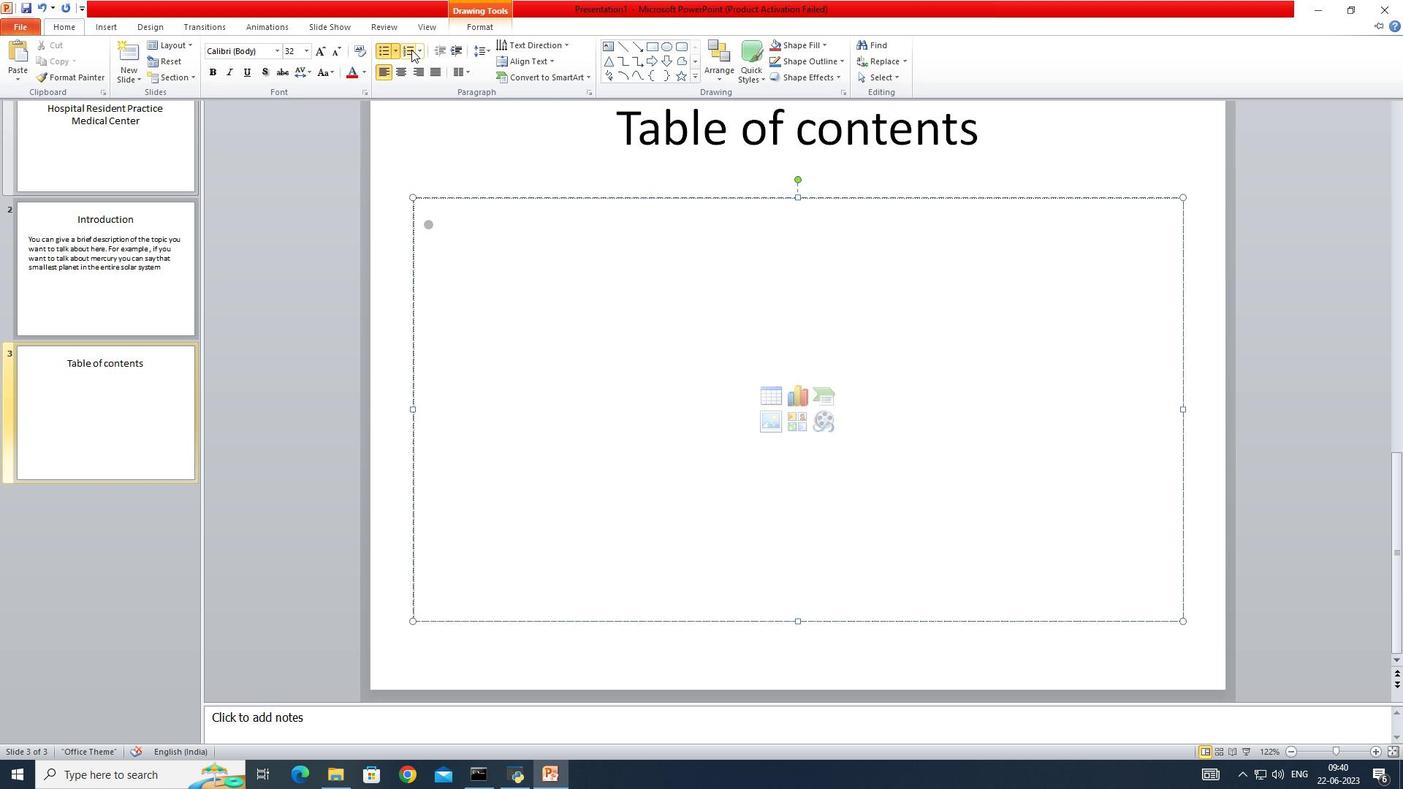 
Action: Mouse moved to (415, 54)
Screenshot: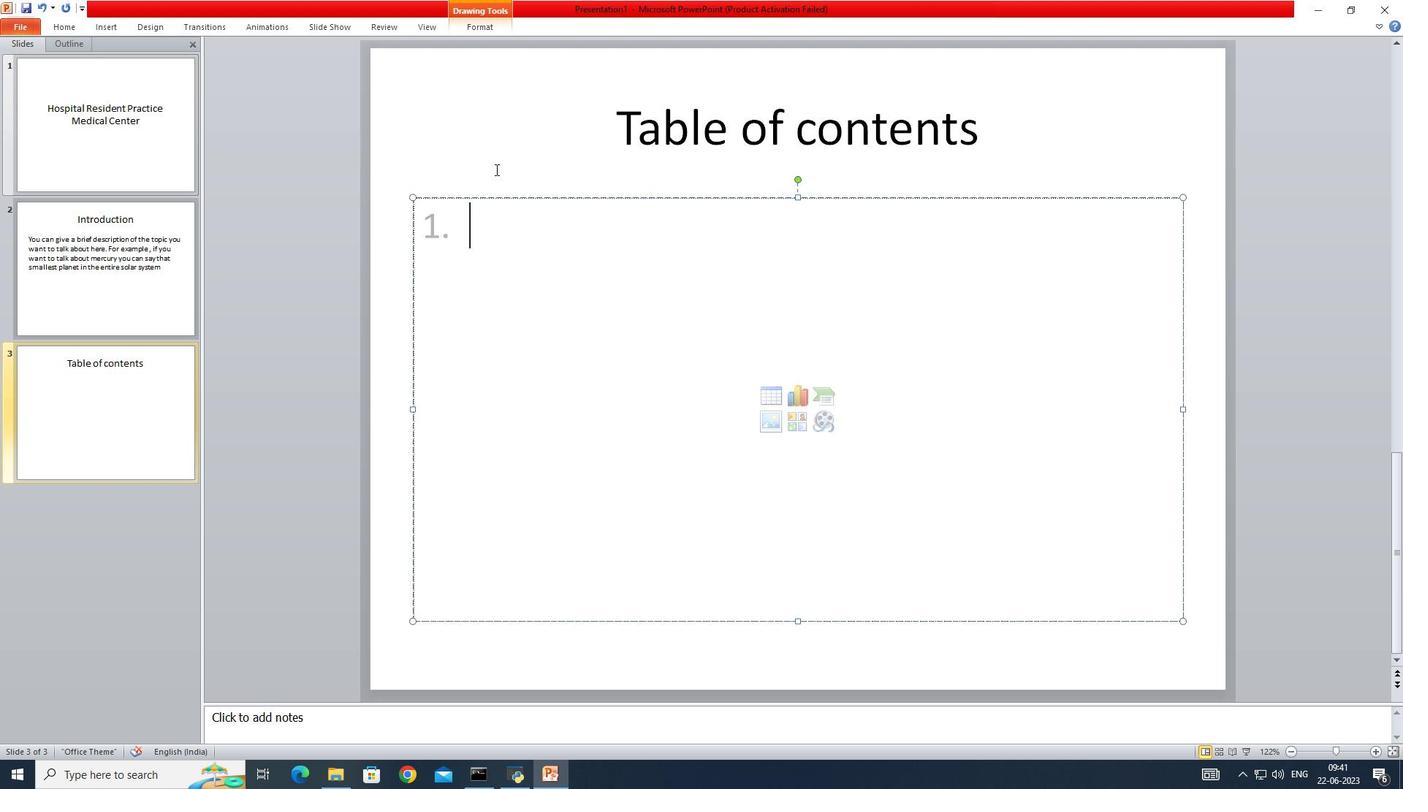 
Action: Mouse pressed left at (415, 54)
Screenshot: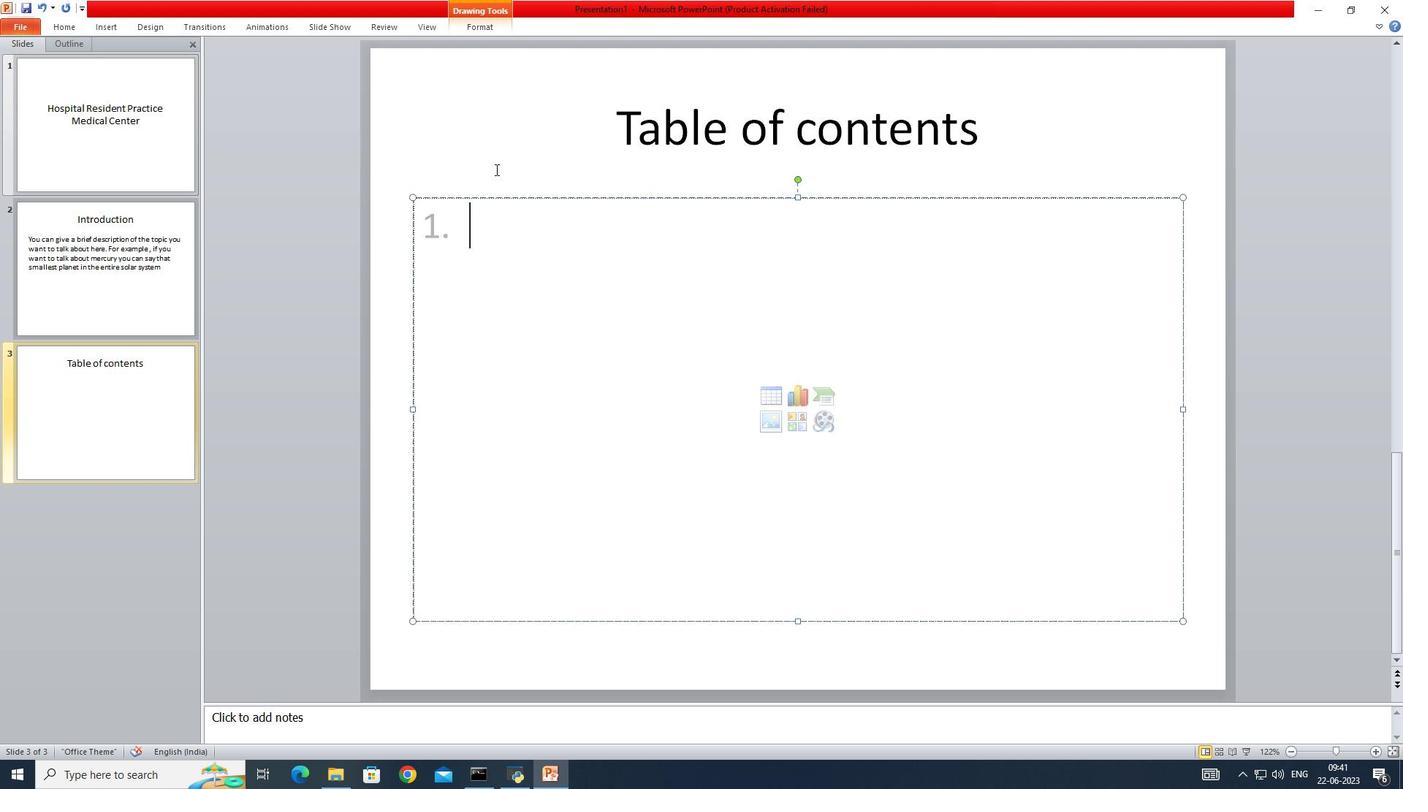 
Action: Mouse moved to (624, 377)
Screenshot: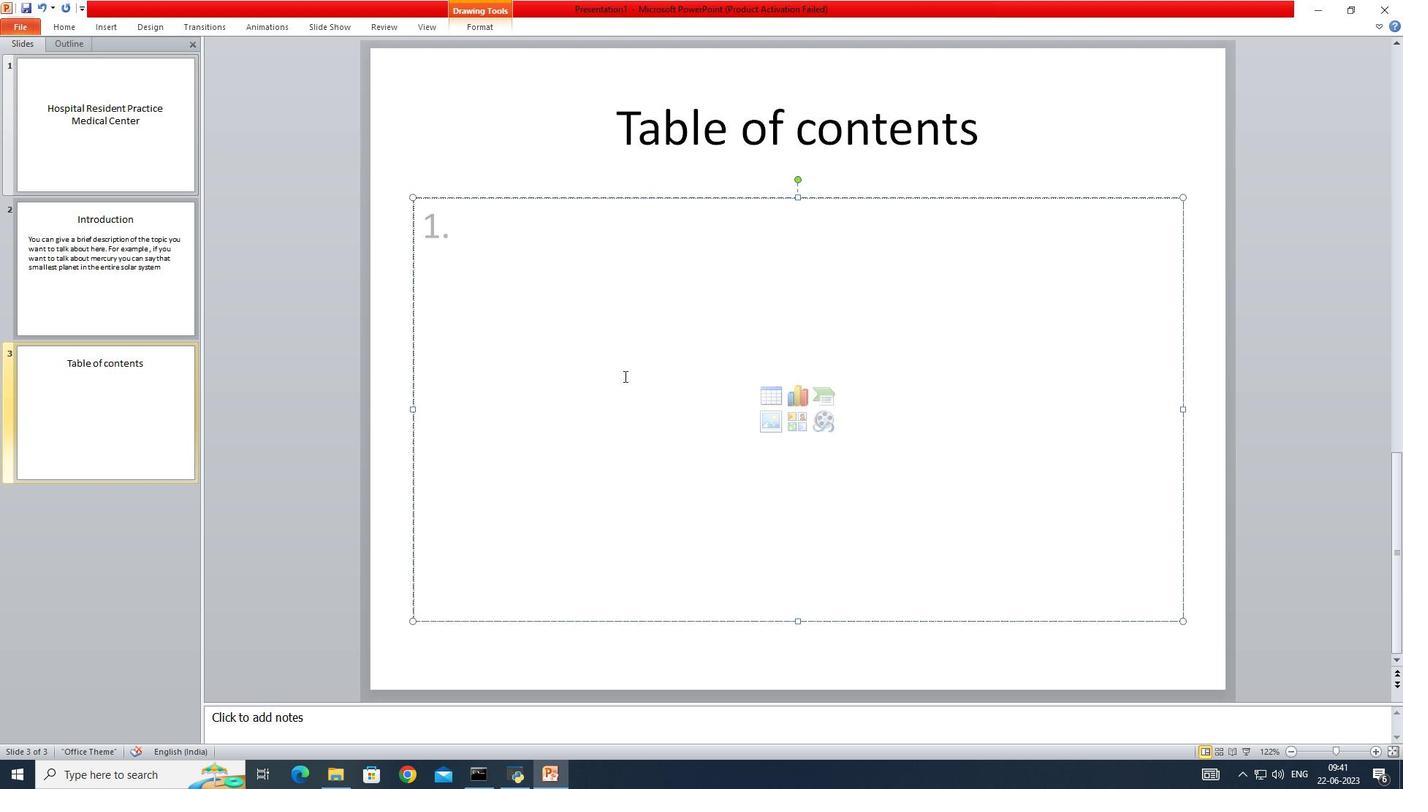 
Action: Key pressed <Key.shift>Our<Key.space>center<Key.enter>
Screenshot: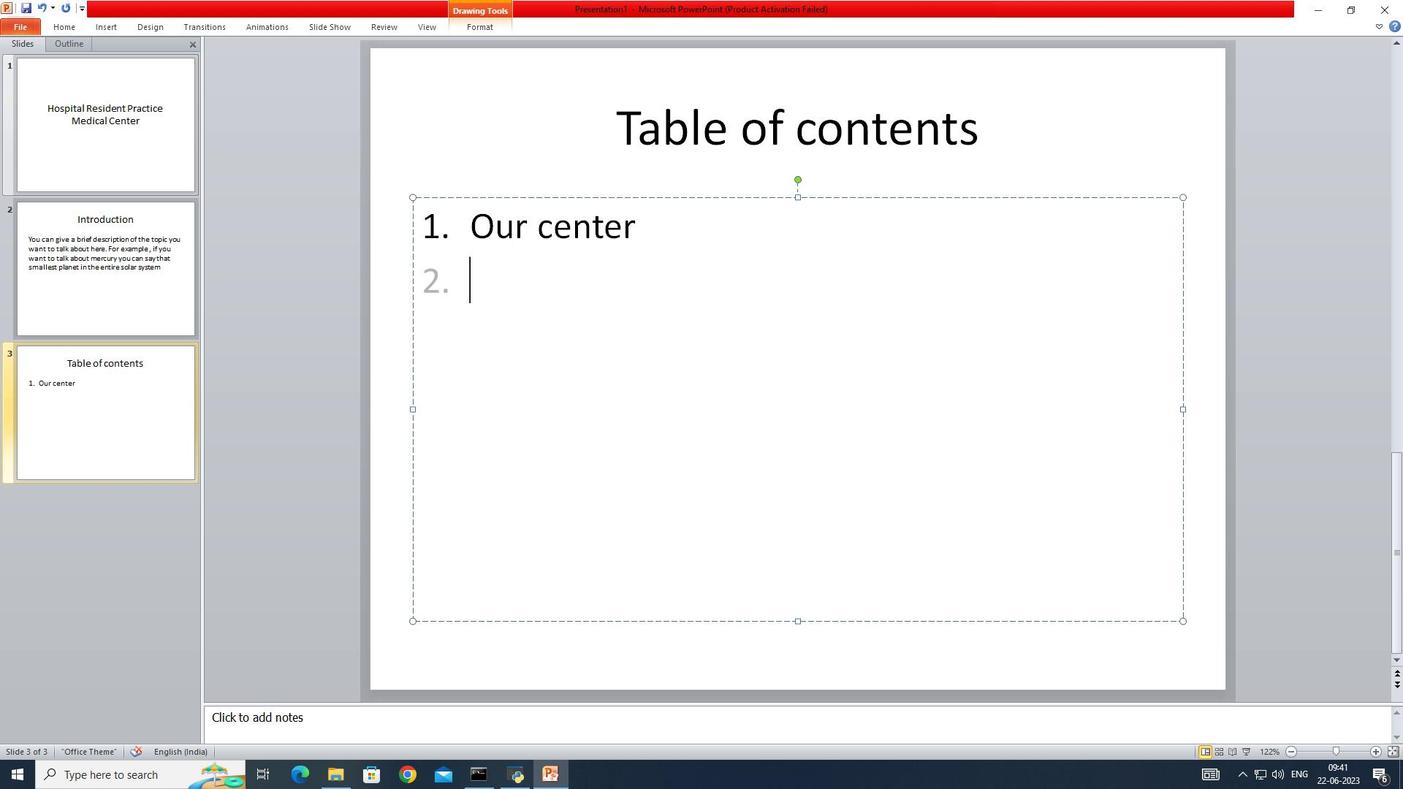 
Action: Mouse moved to (65, 29)
Screenshot: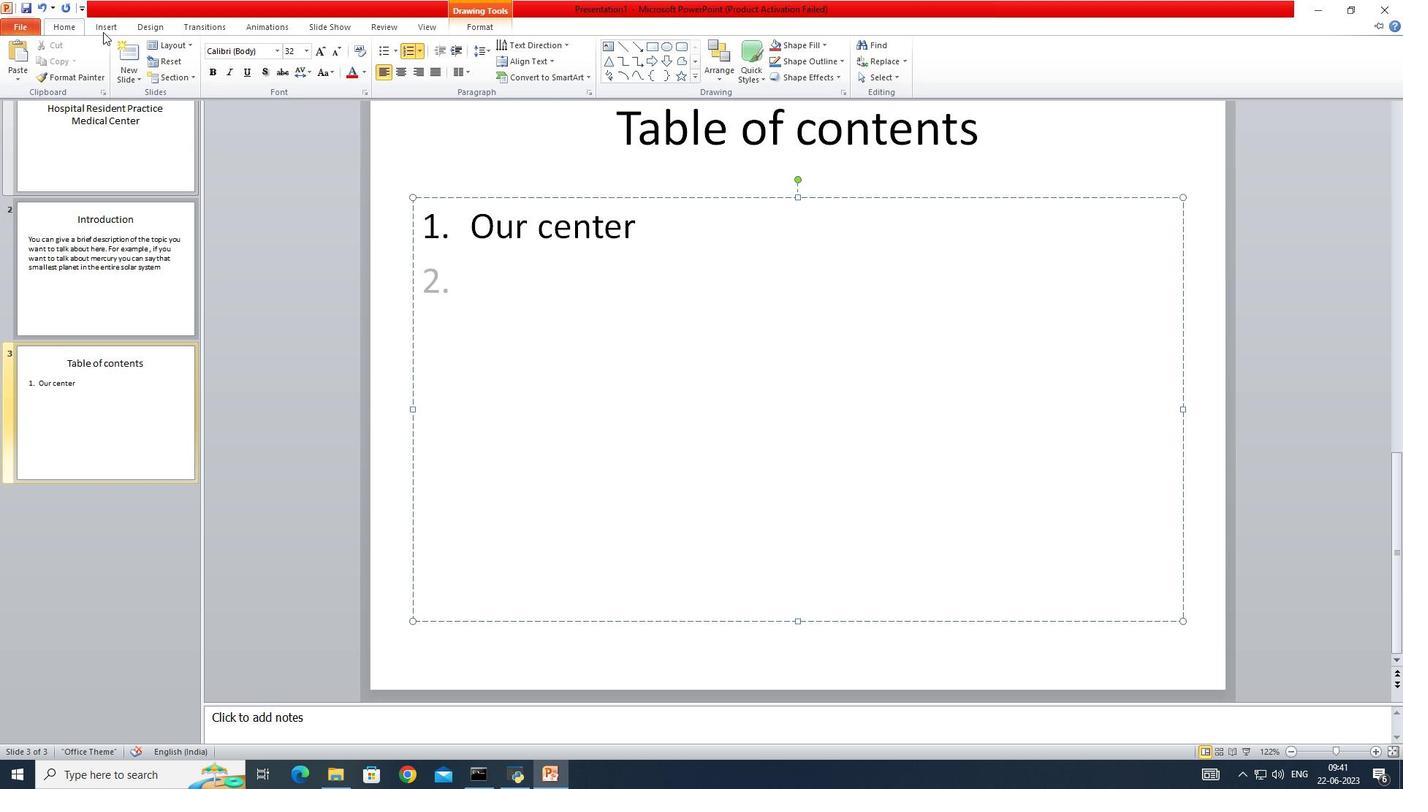 
Action: Mouse pressed left at (65, 29)
Screenshot: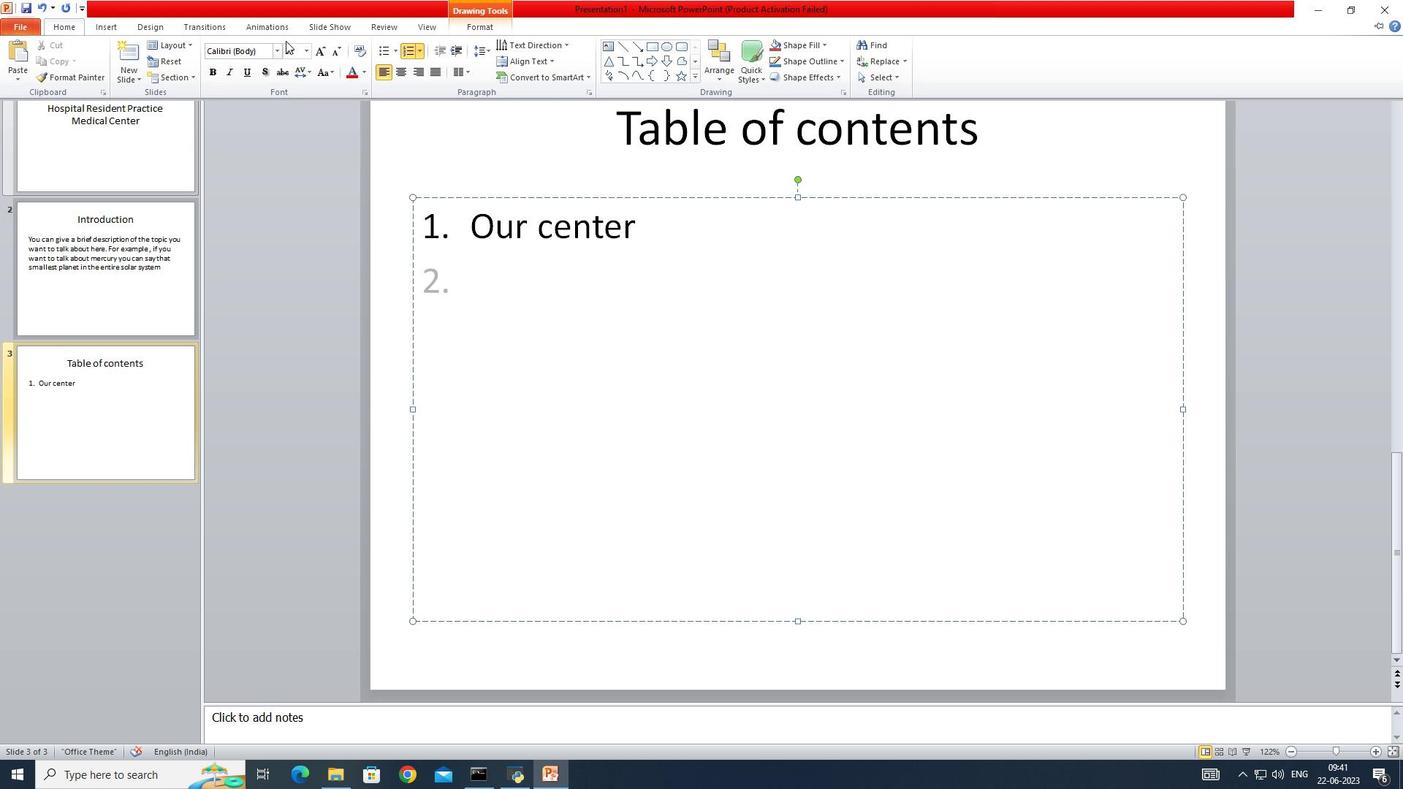 
Action: Mouse moved to (420, 52)
Screenshot: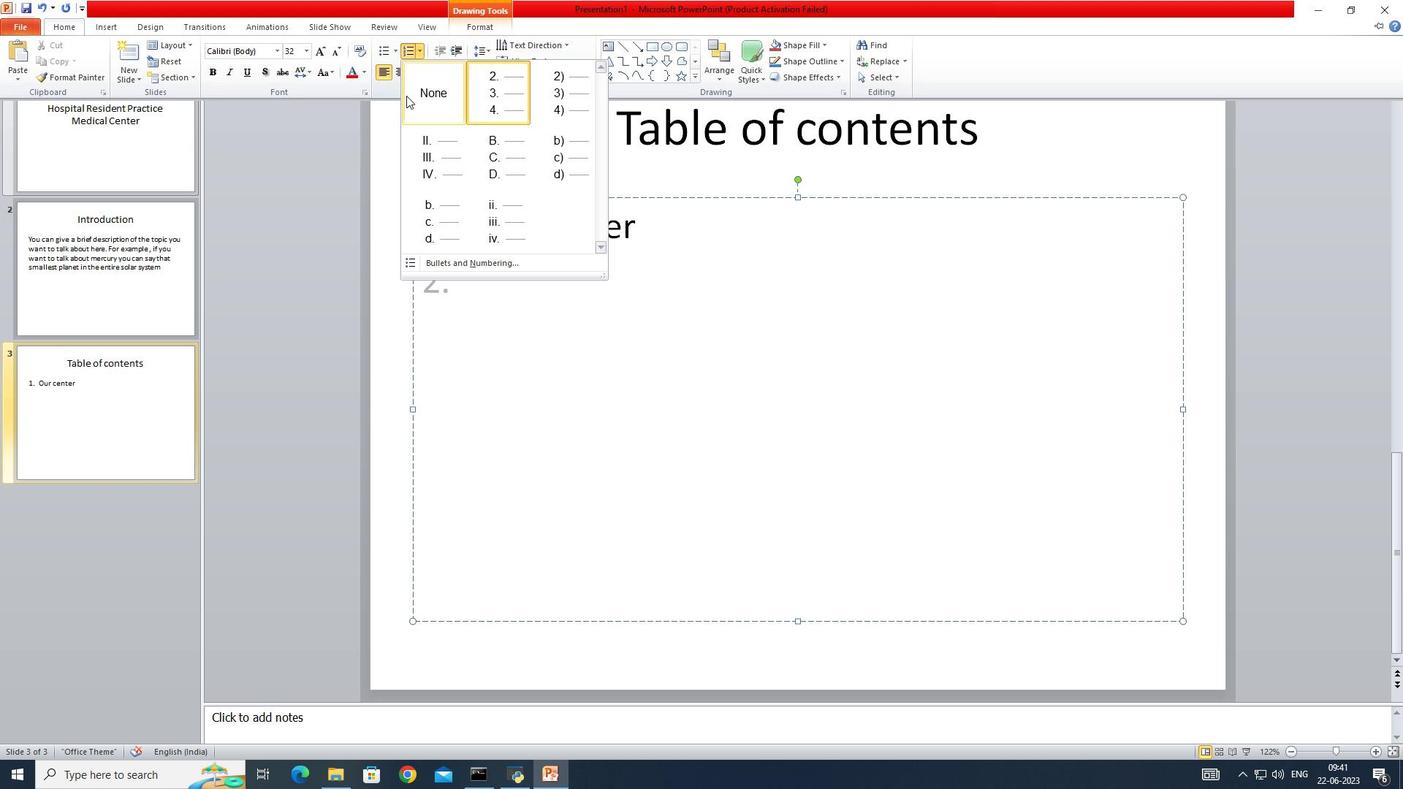 
Action: Mouse pressed left at (420, 52)
Screenshot: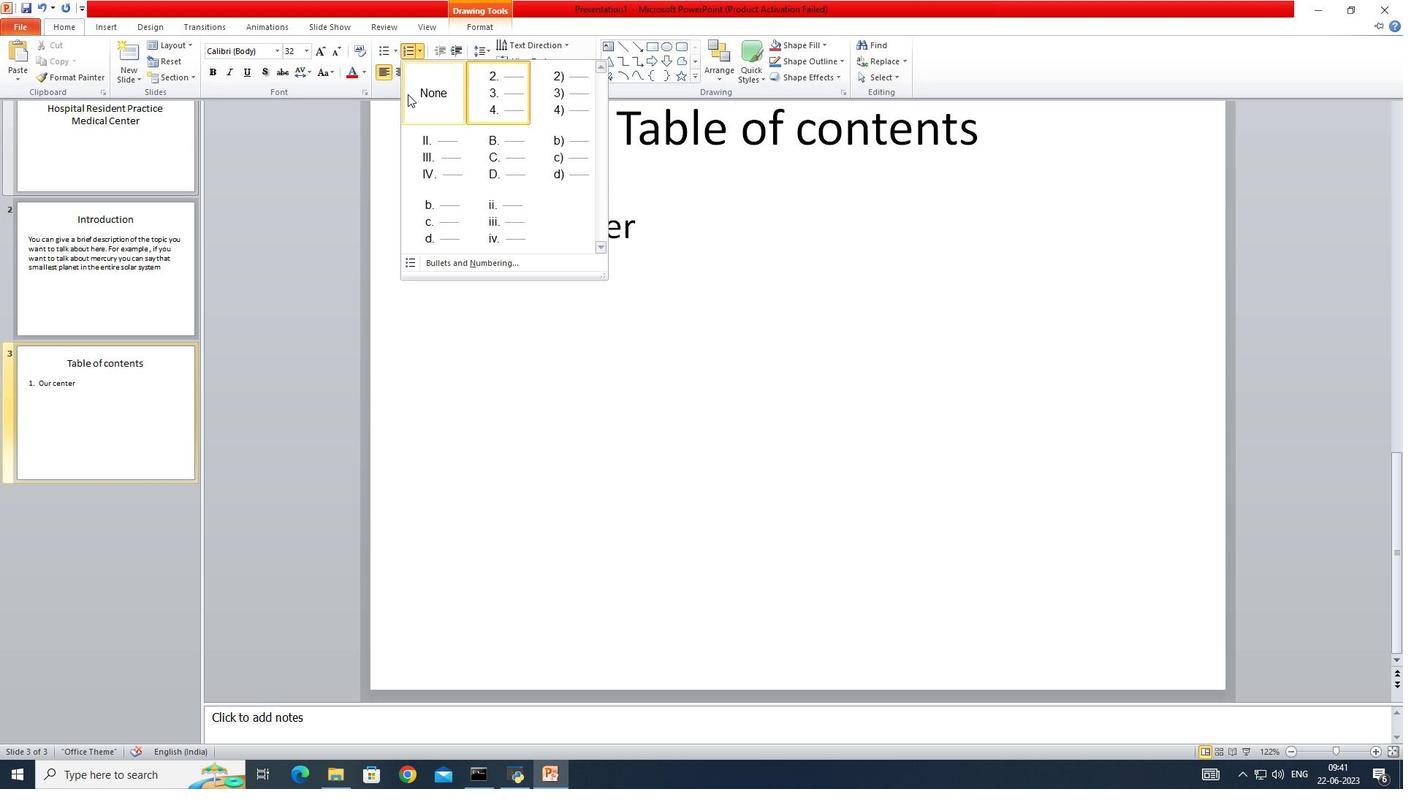 
Action: Mouse moved to (420, 84)
Screenshot: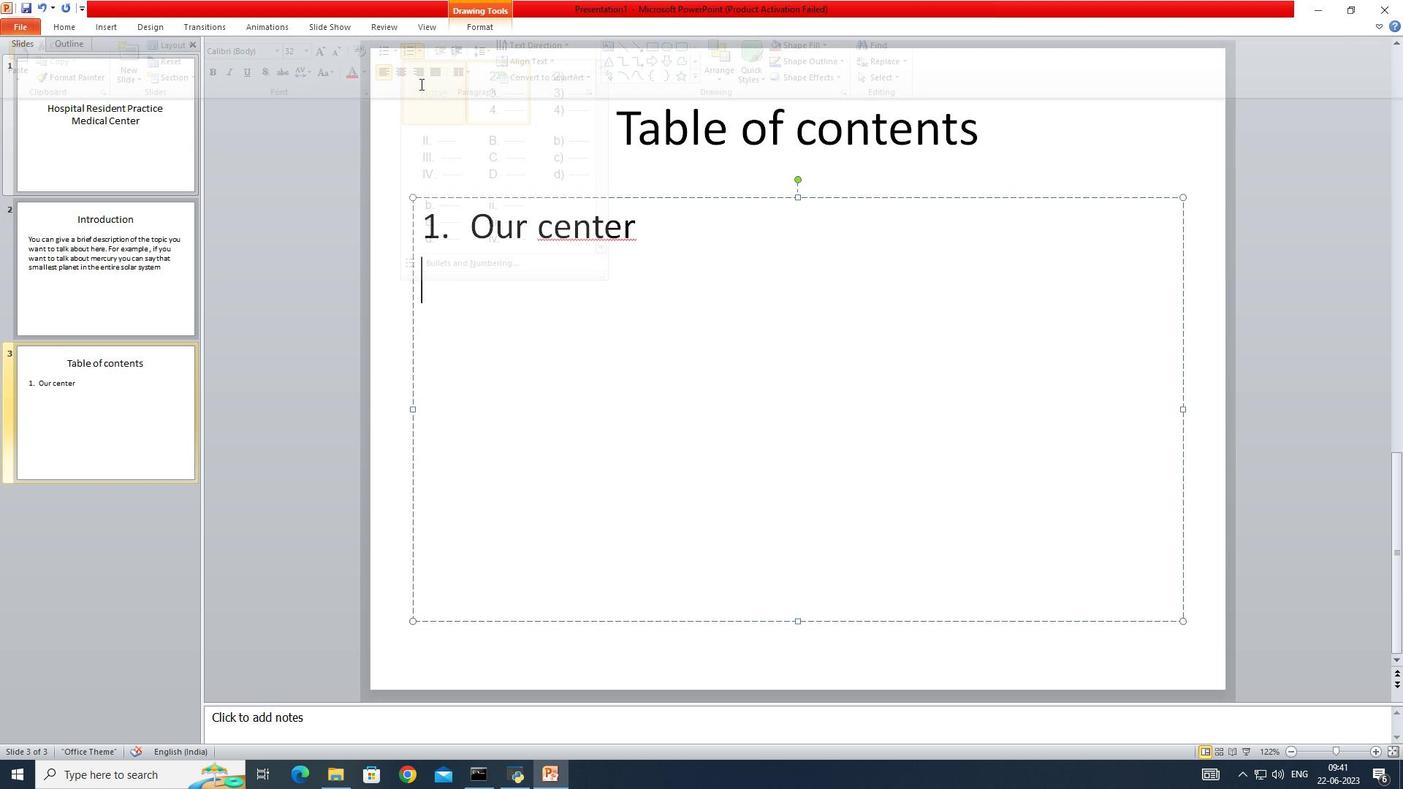 
Action: Mouse pressed left at (420, 84)
Screenshot: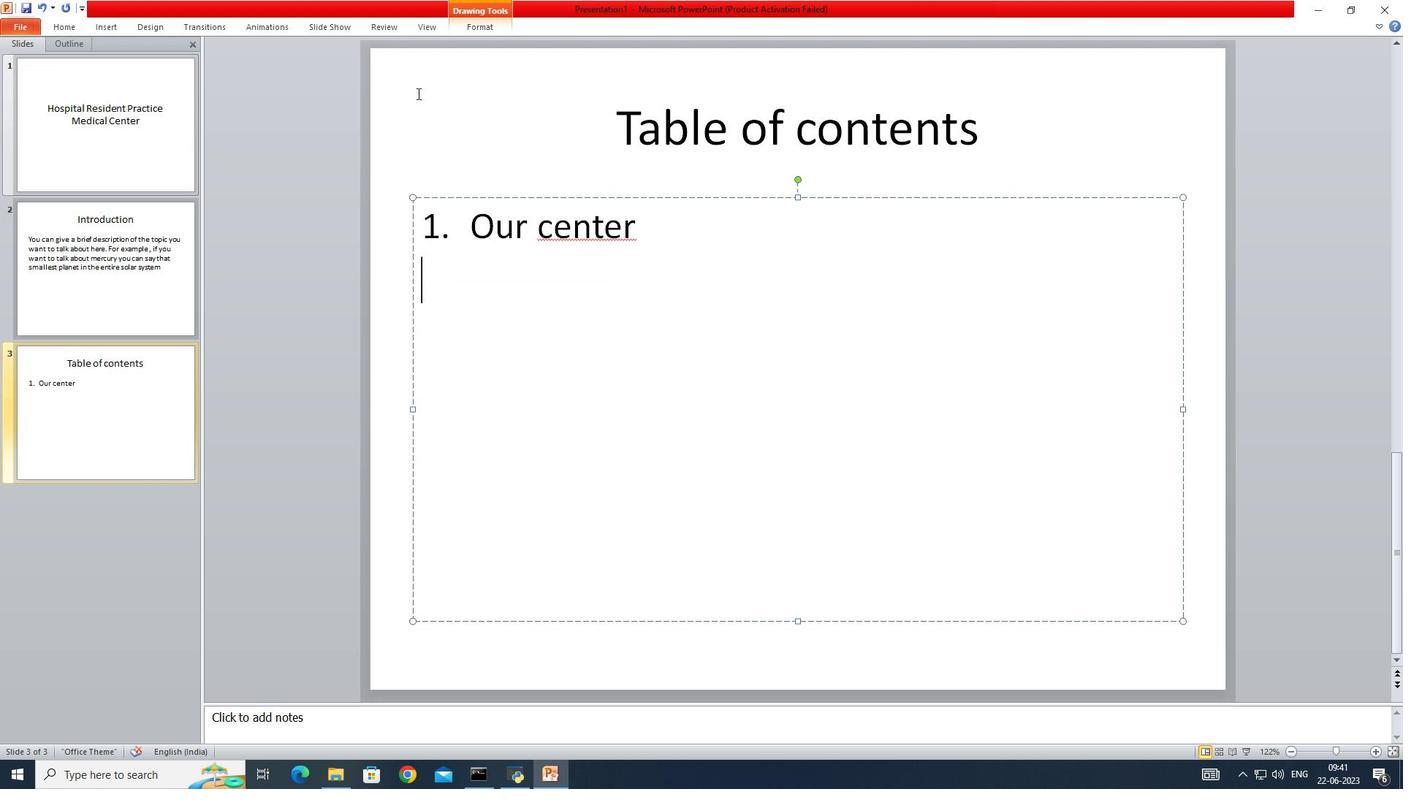 
Action: Mouse moved to (499, 361)
Screenshot: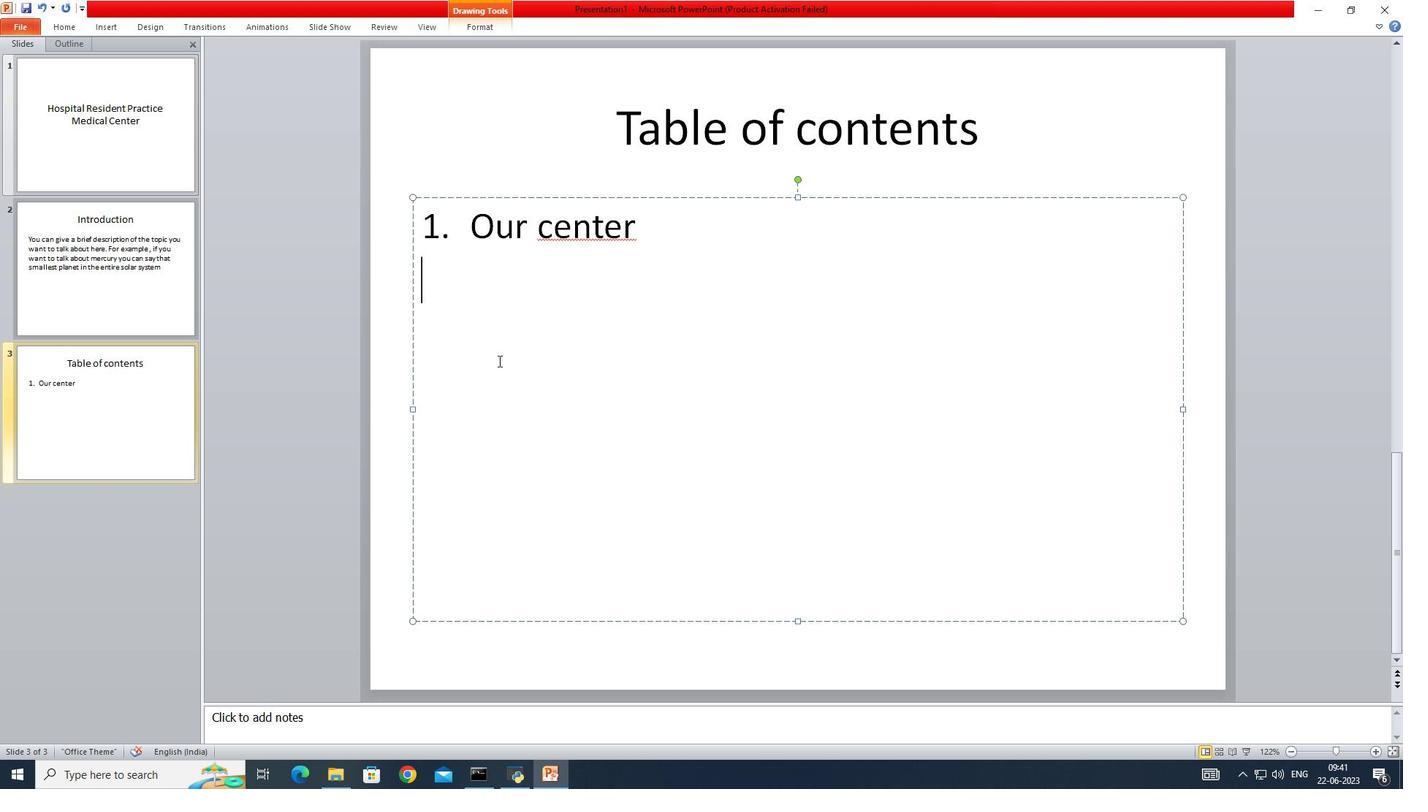 
Action: Key pressed you<Key.space>can<Key.space>describe<Key.space>the<Key.space>topic<Key.space>of<Key.space>the<Key.space>section<Key.space>here<Key.enter>
Screenshot: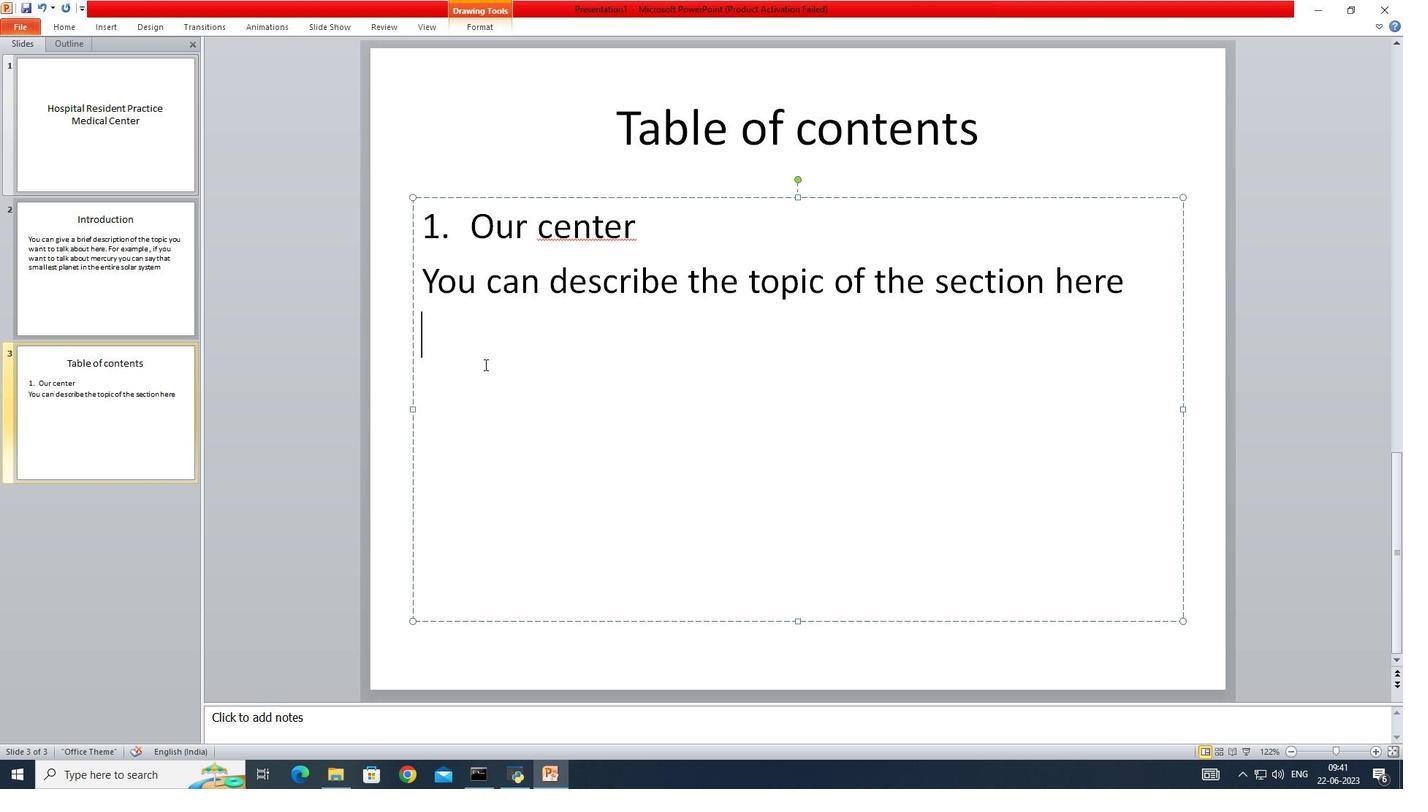 
Action: Mouse moved to (108, 27)
Screenshot: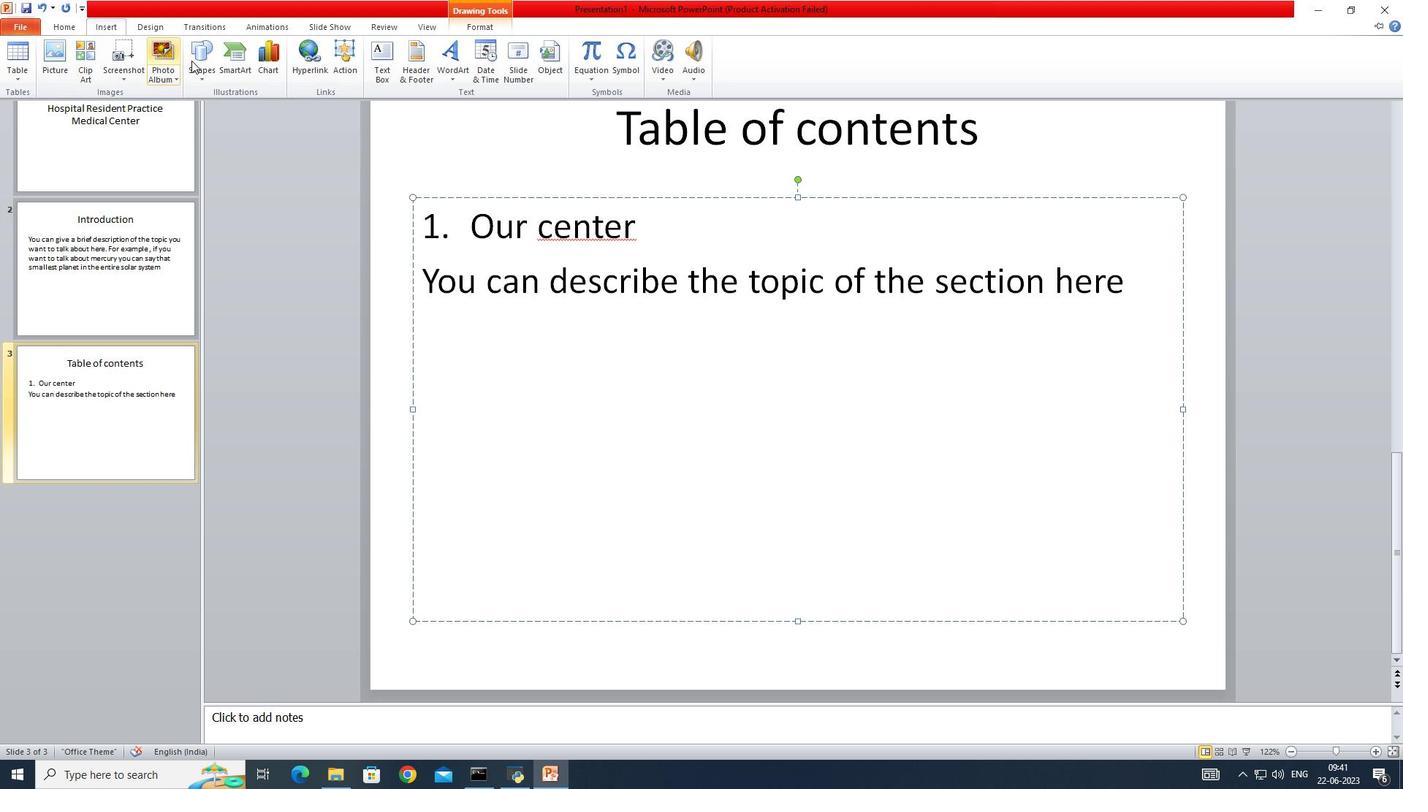 
Action: Mouse pressed left at (108, 27)
Screenshot: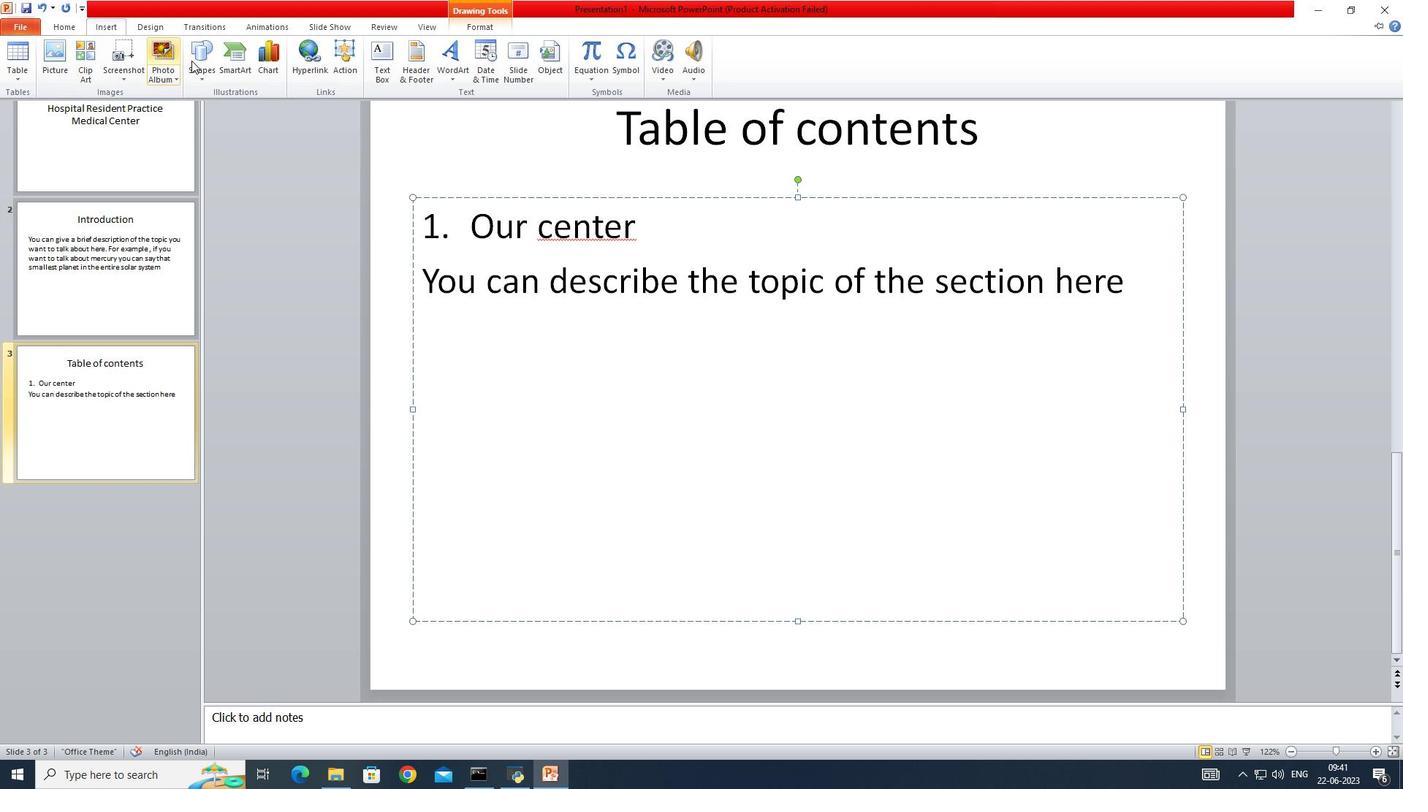 
Action: Mouse moved to (67, 27)
Screenshot: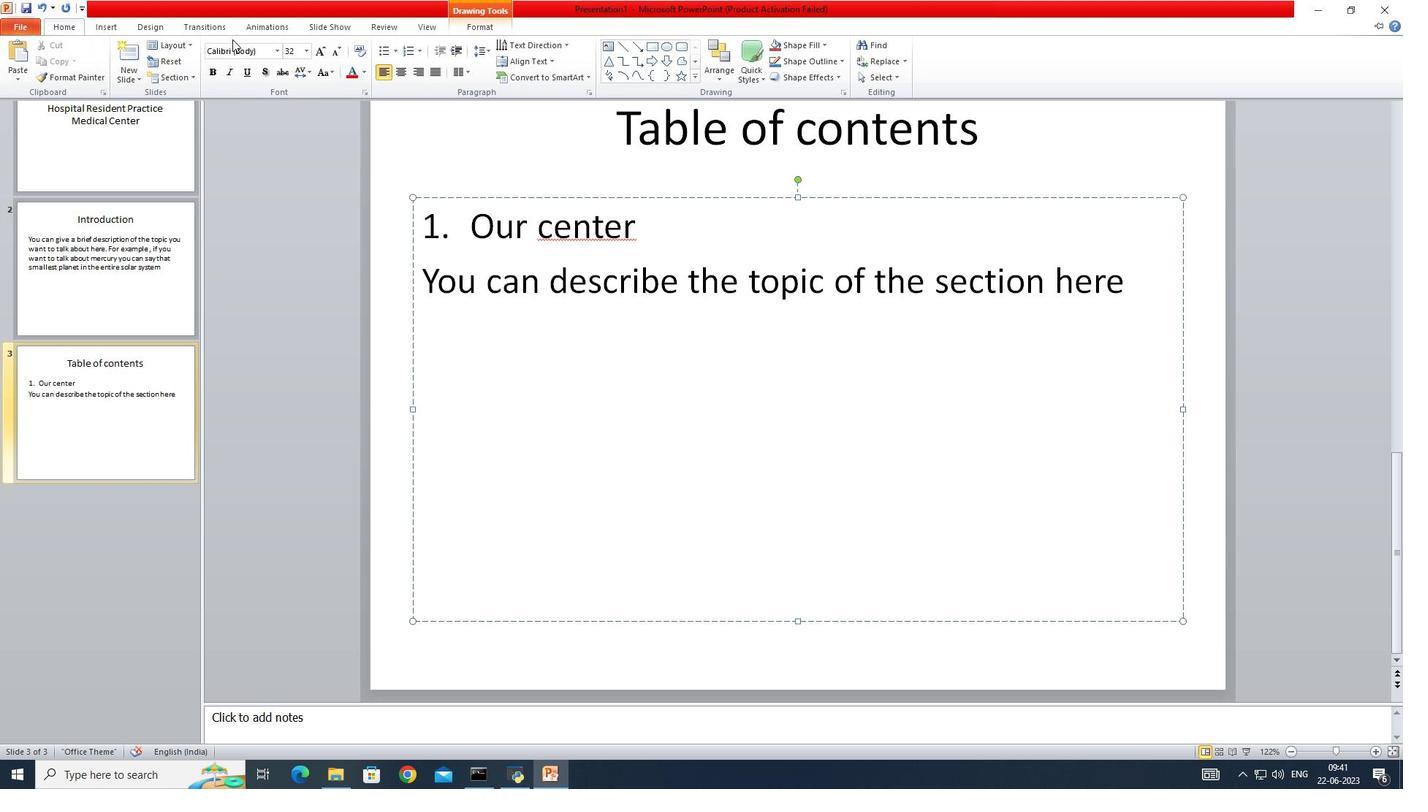 
Action: Mouse pressed left at (67, 27)
Screenshot: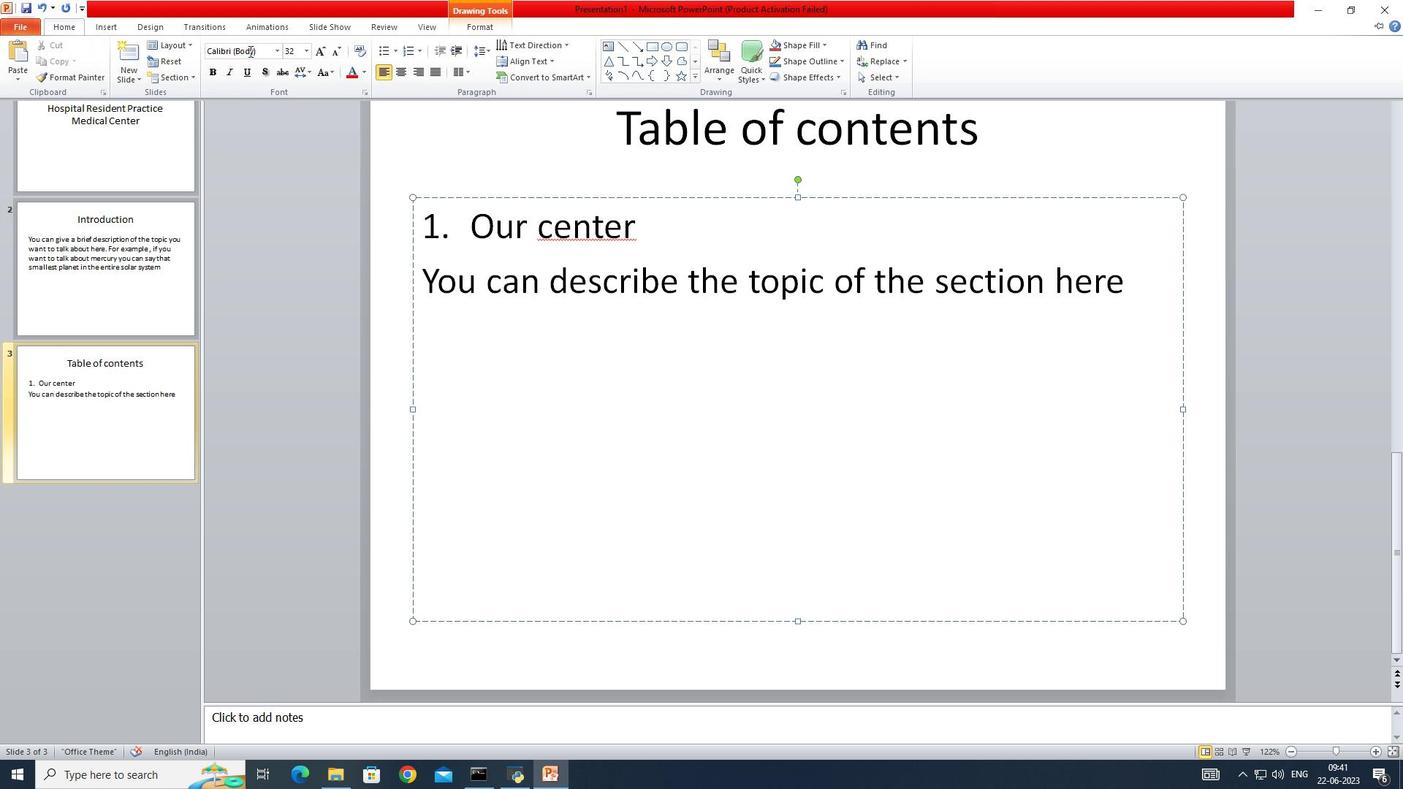 
Action: Mouse moved to (418, 51)
Screenshot: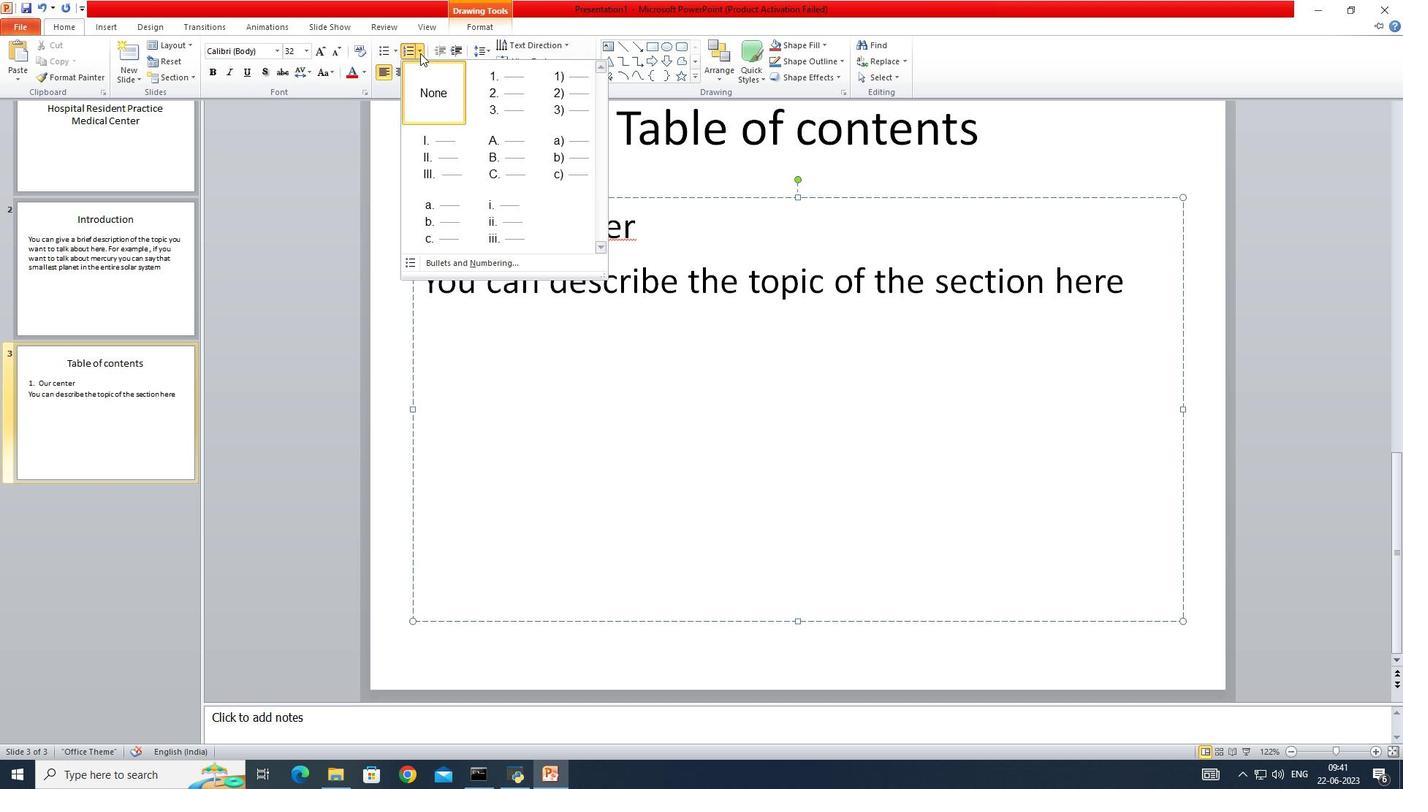
Action: Mouse pressed left at (418, 51)
Screenshot: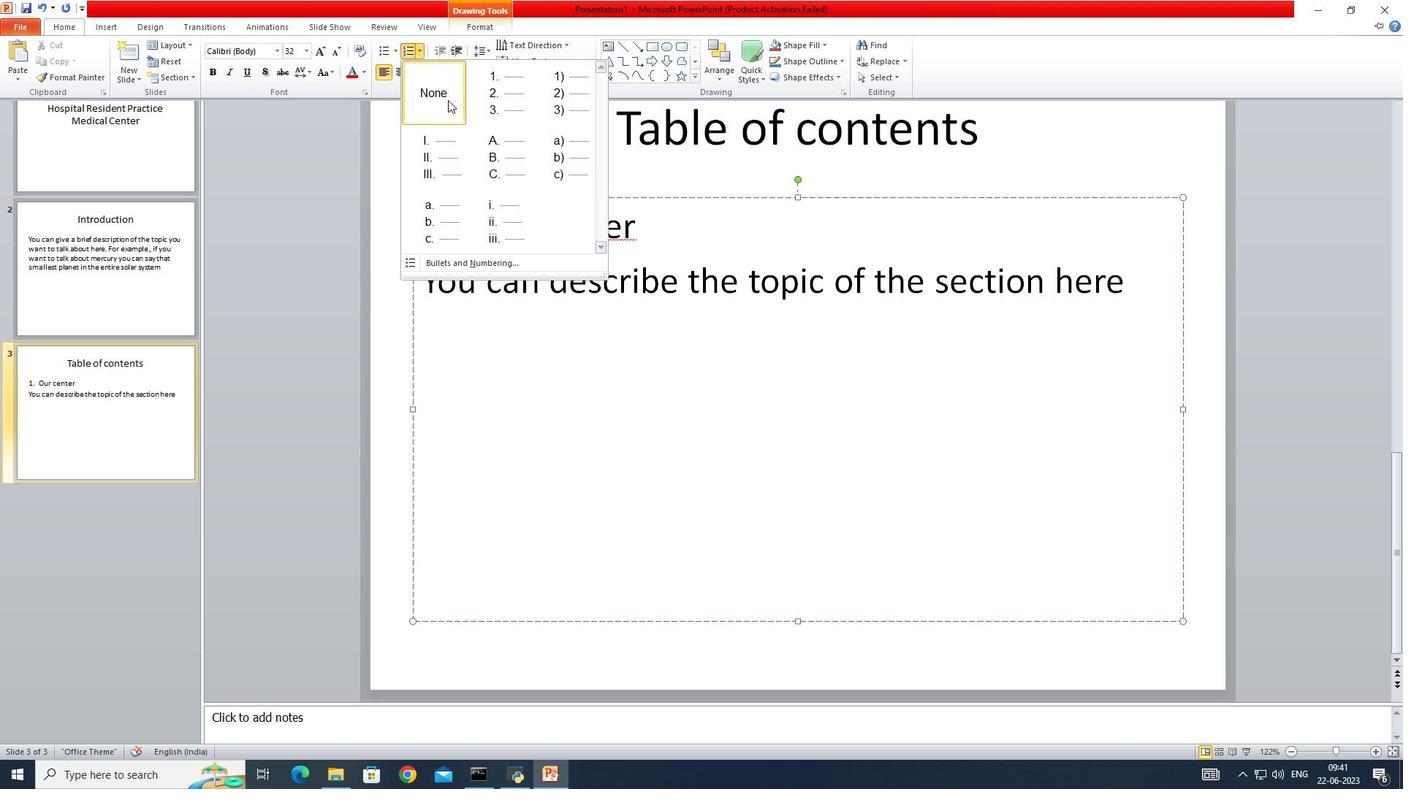 
Action: Mouse moved to (518, 90)
Screenshot: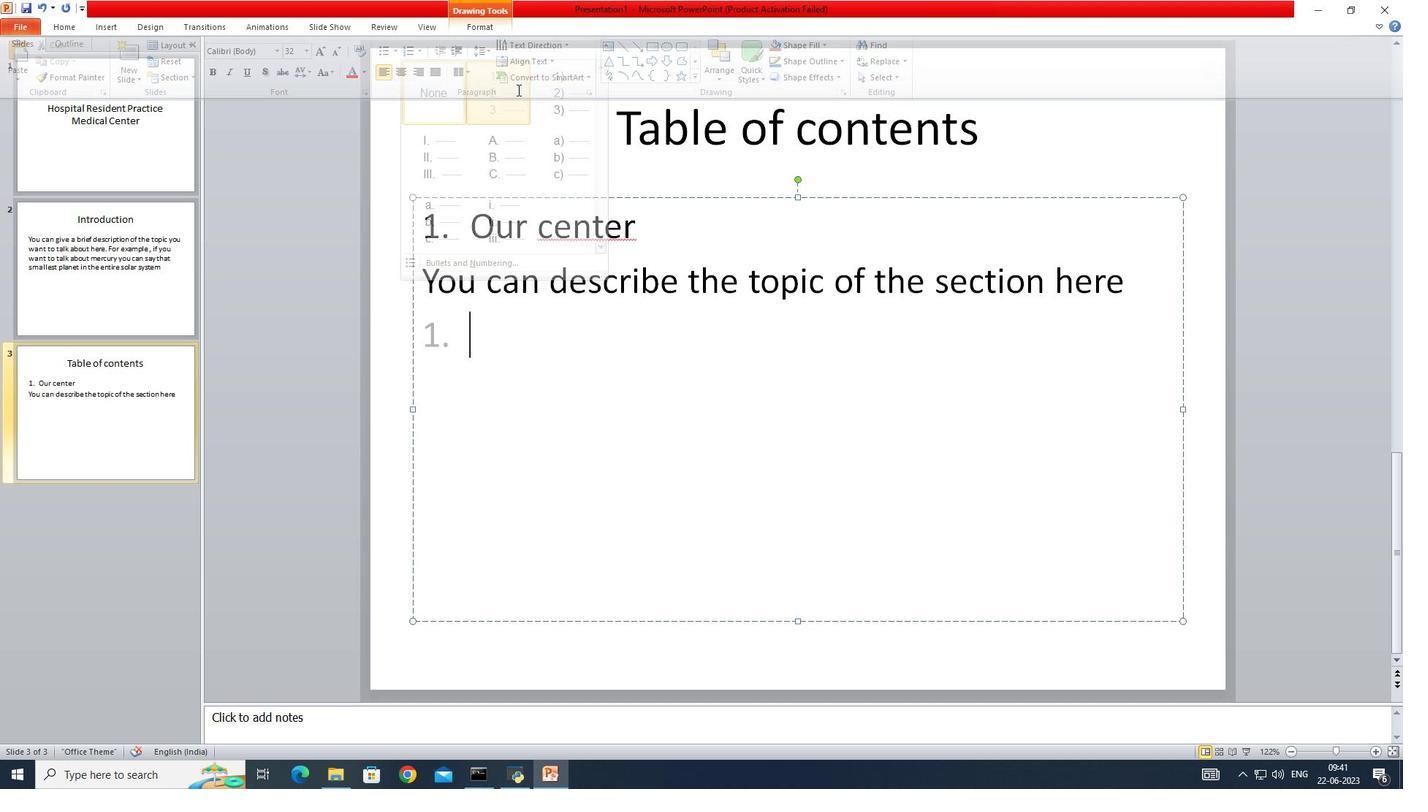 
Action: Mouse pressed left at (518, 90)
Screenshot: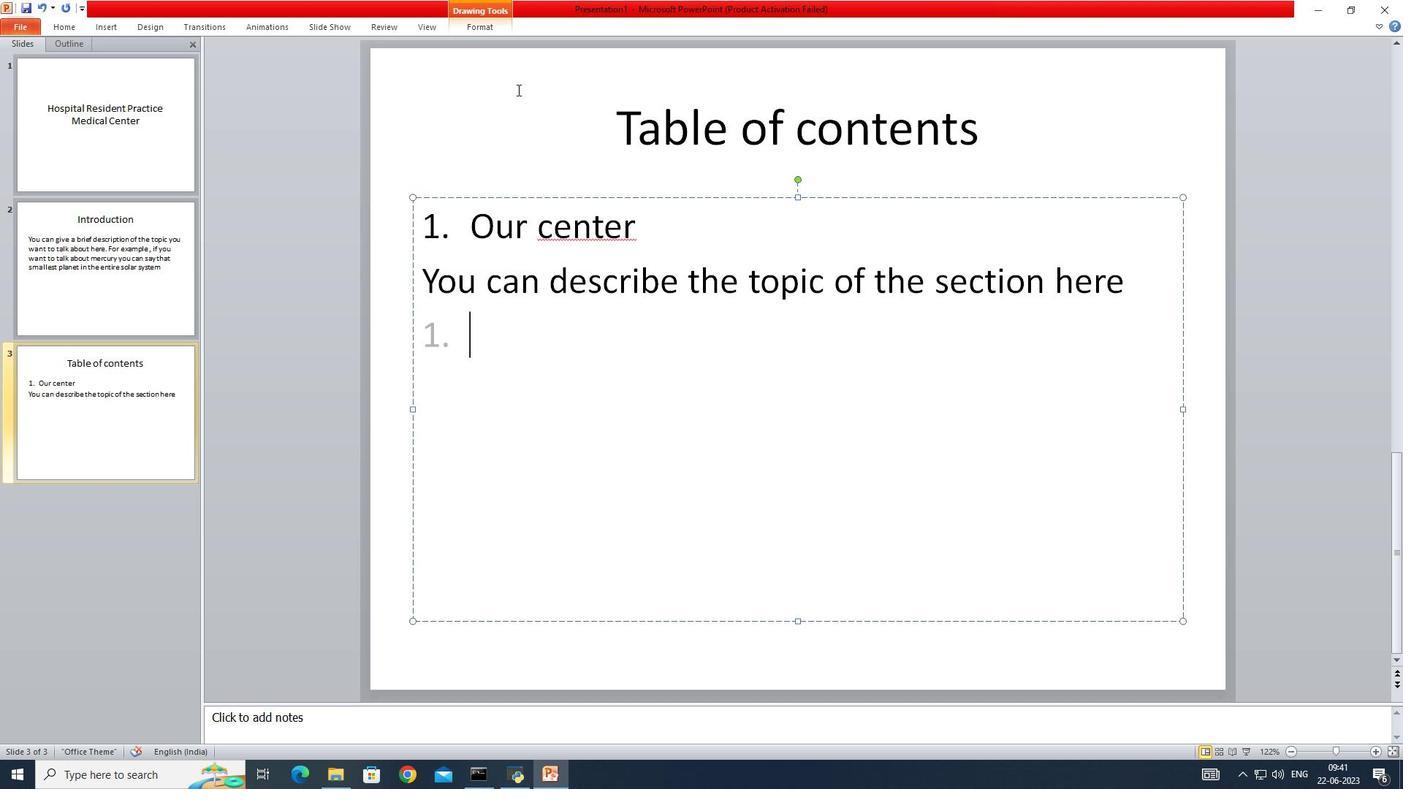 
Action: Mouse moved to (507, 121)
Screenshot: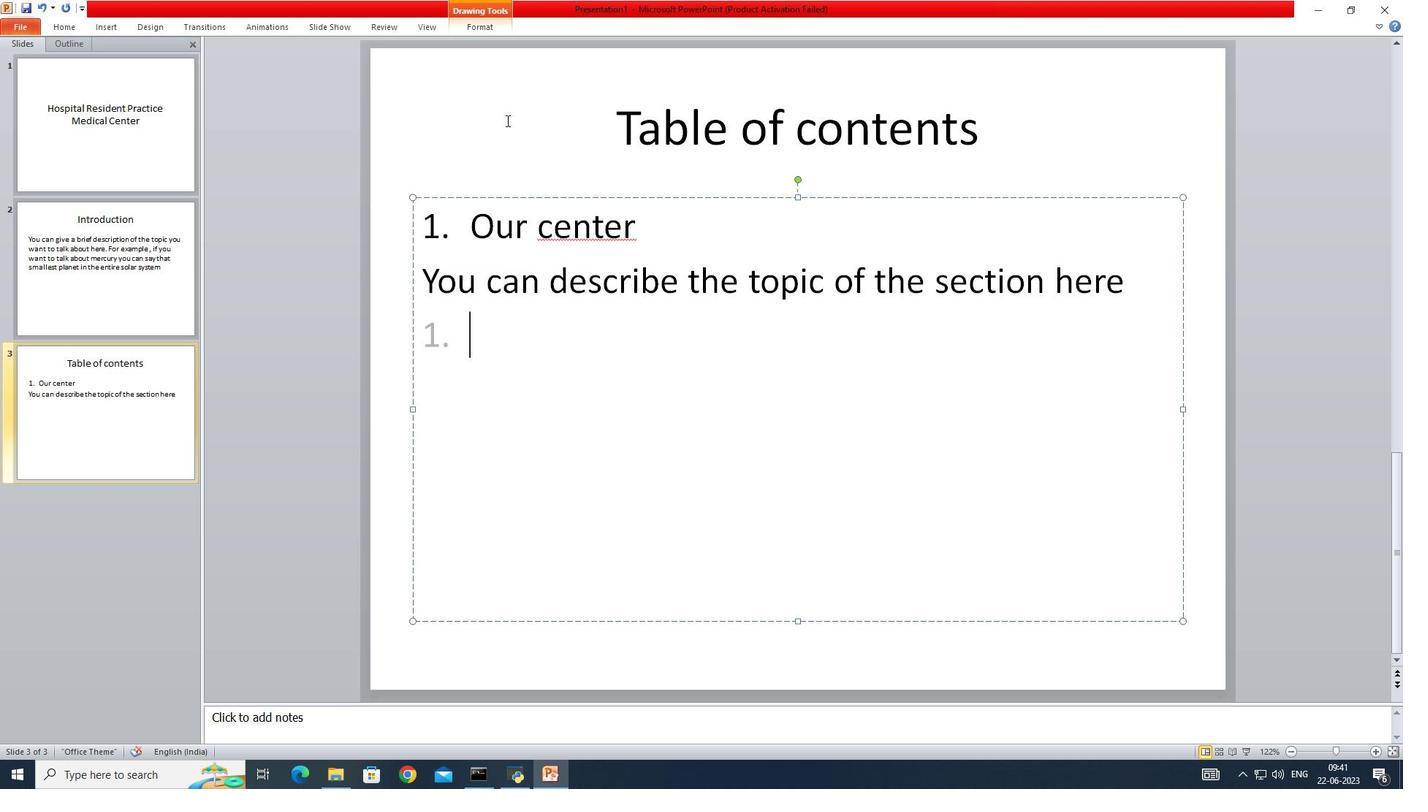 
Action: Key pressed <Key.backspace>
Screenshot: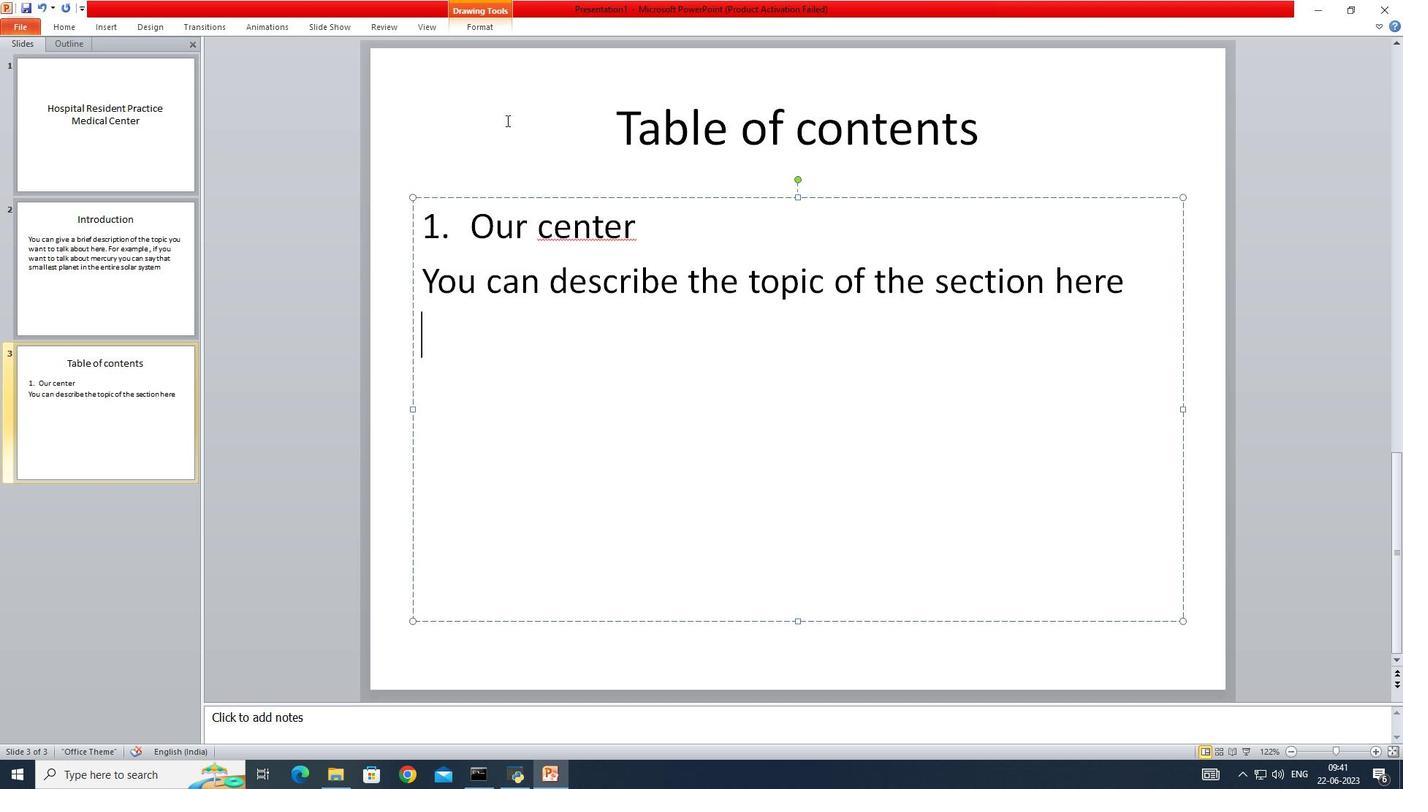 
Action: Mouse moved to (111, 29)
Screenshot: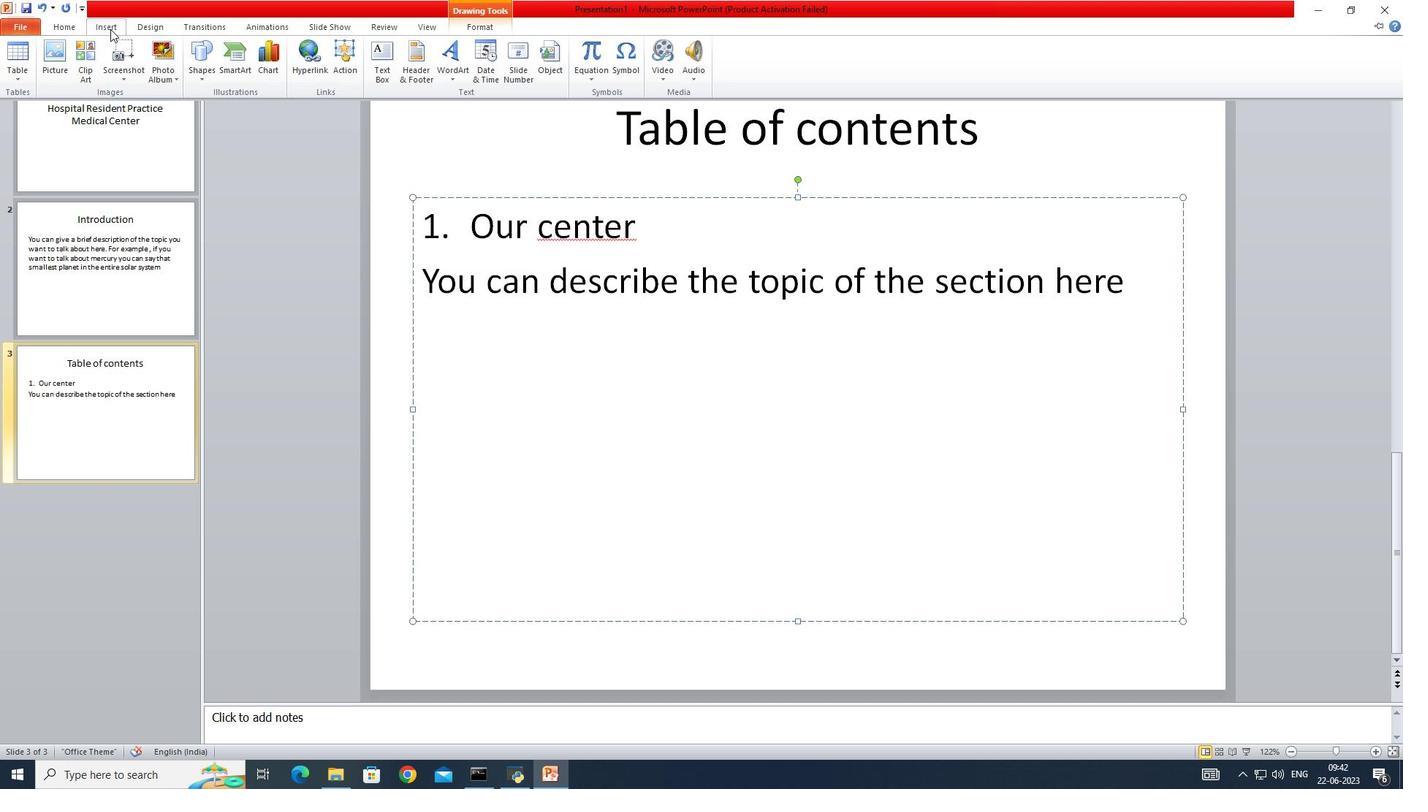 
Action: Mouse pressed left at (111, 29)
Screenshot: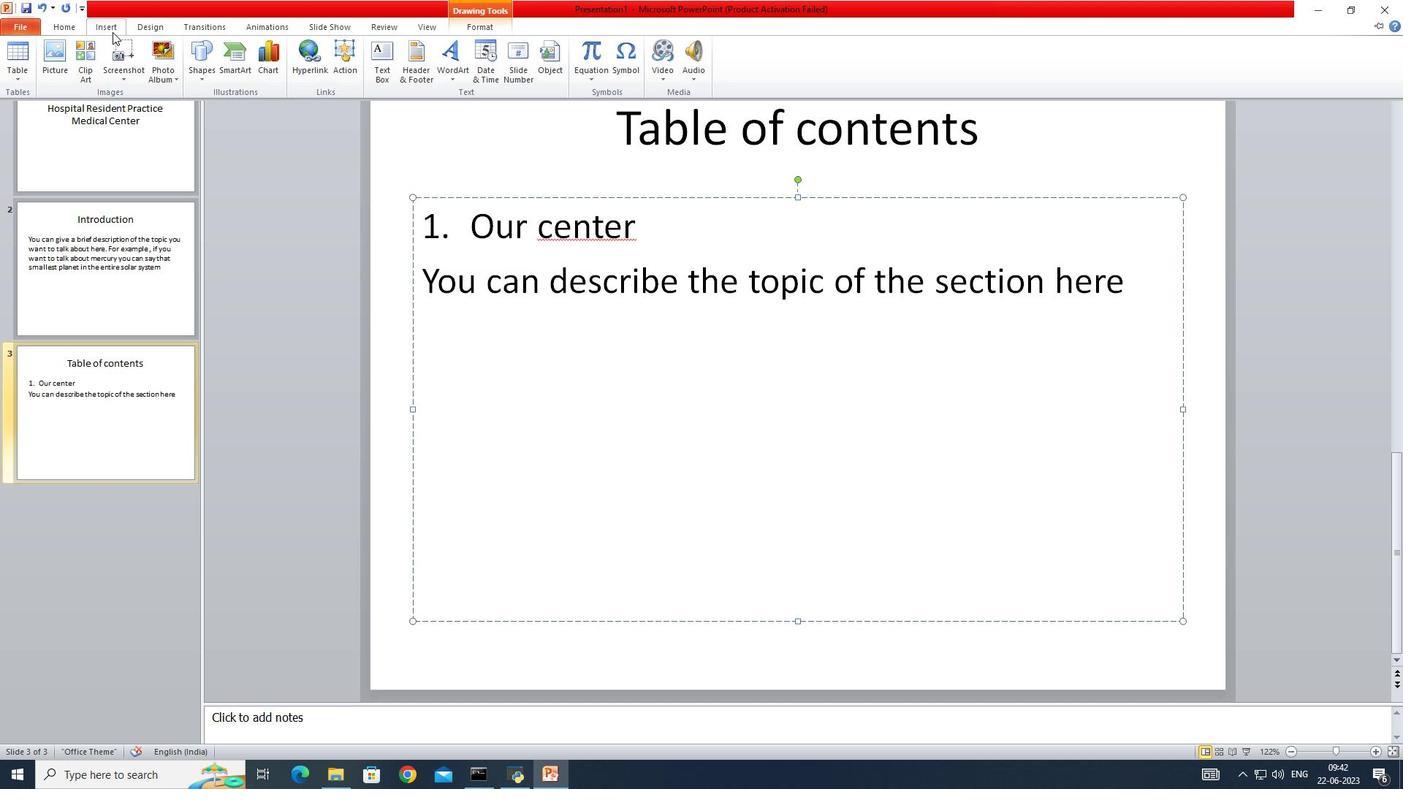 
Action: Mouse moved to (65, 31)
Screenshot: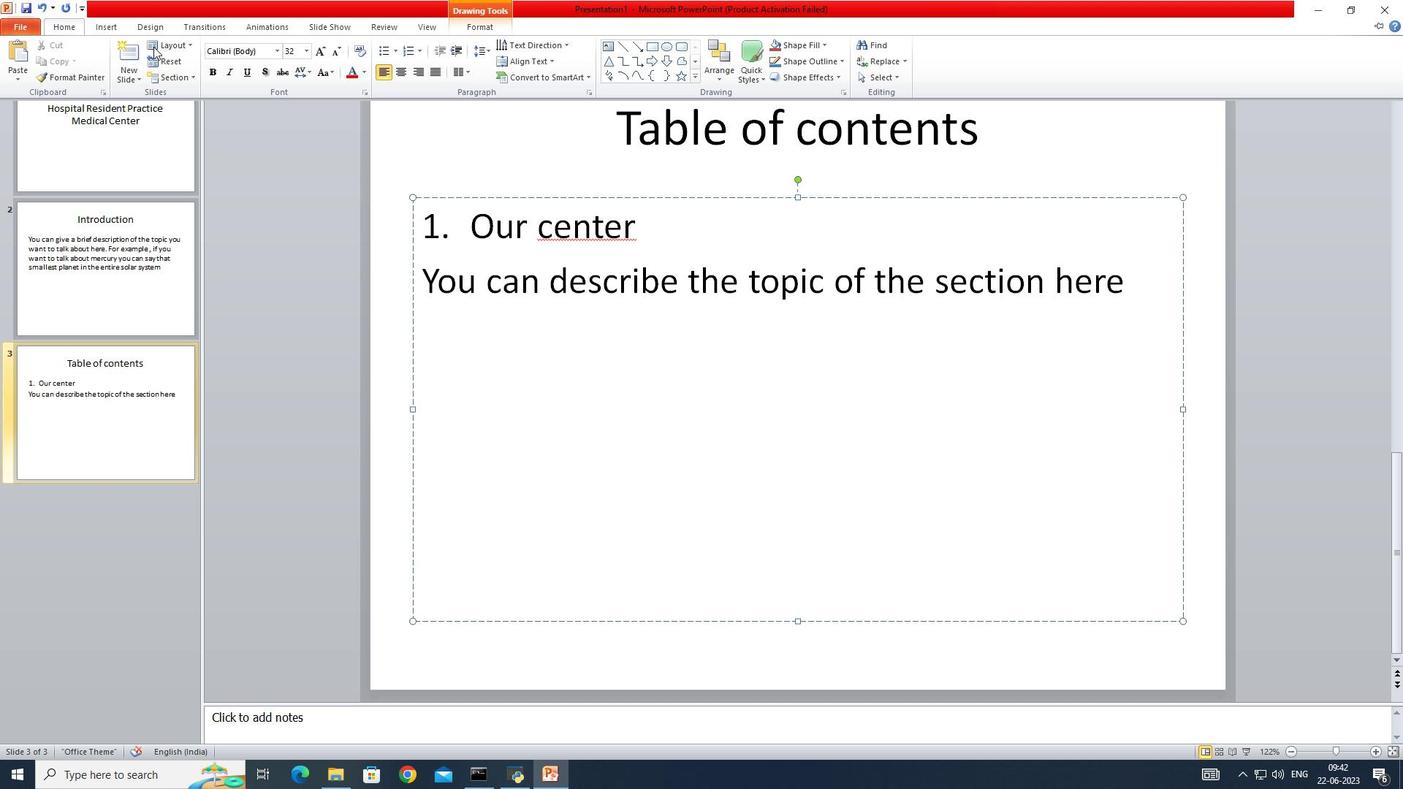 
Action: Mouse pressed left at (65, 31)
Screenshot: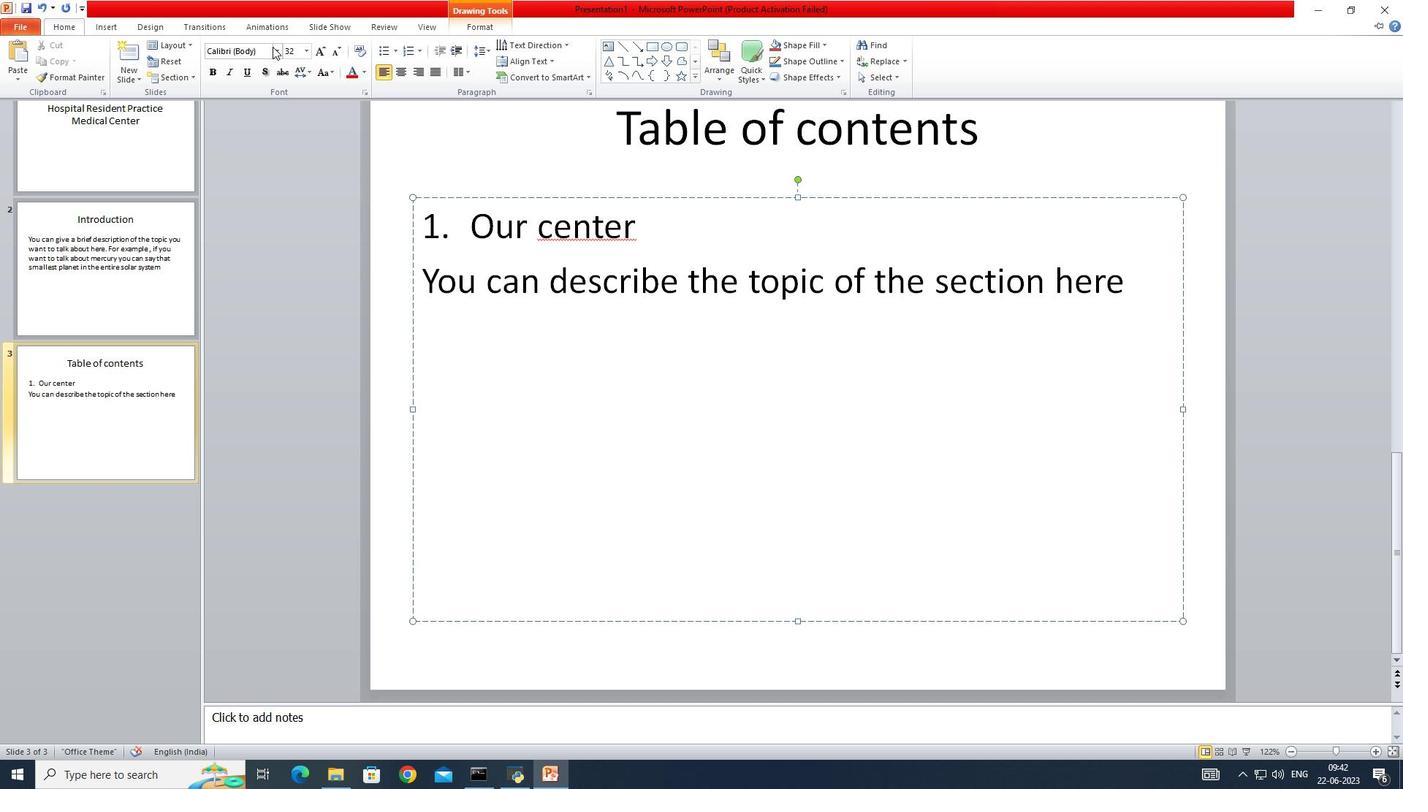 
Action: Mouse moved to (418, 51)
Screenshot: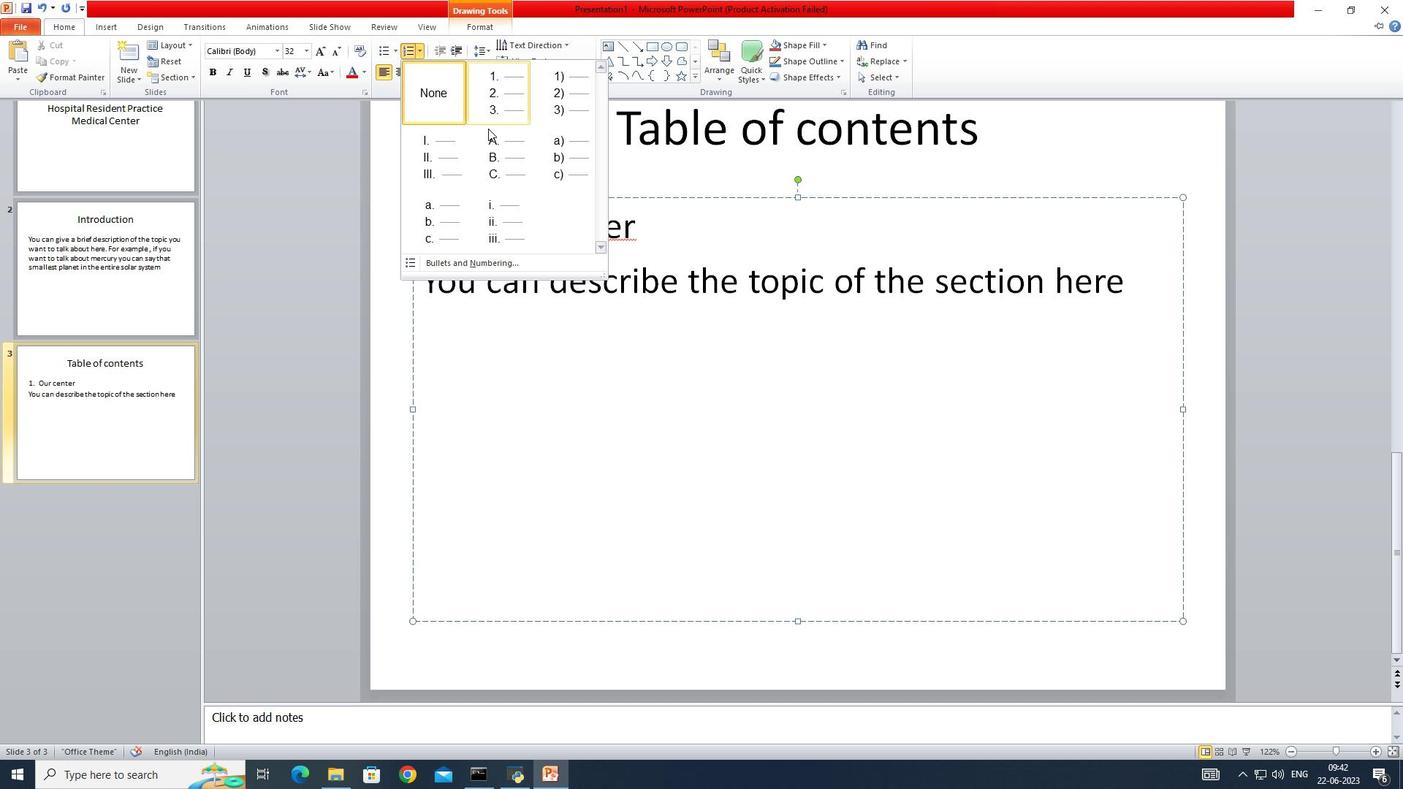 
Action: Mouse pressed left at (418, 51)
Screenshot: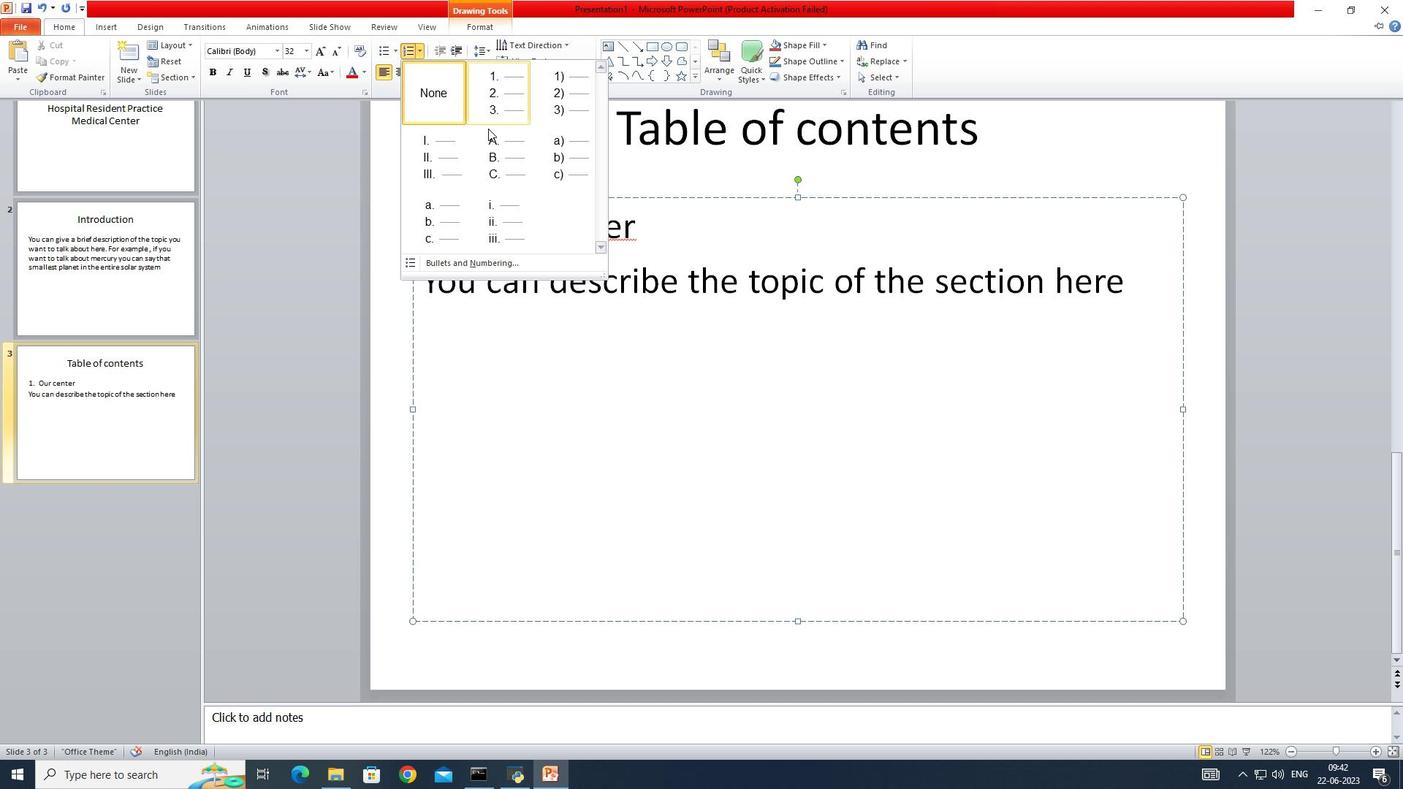 
Action: Mouse moved to (399, 50)
Screenshot: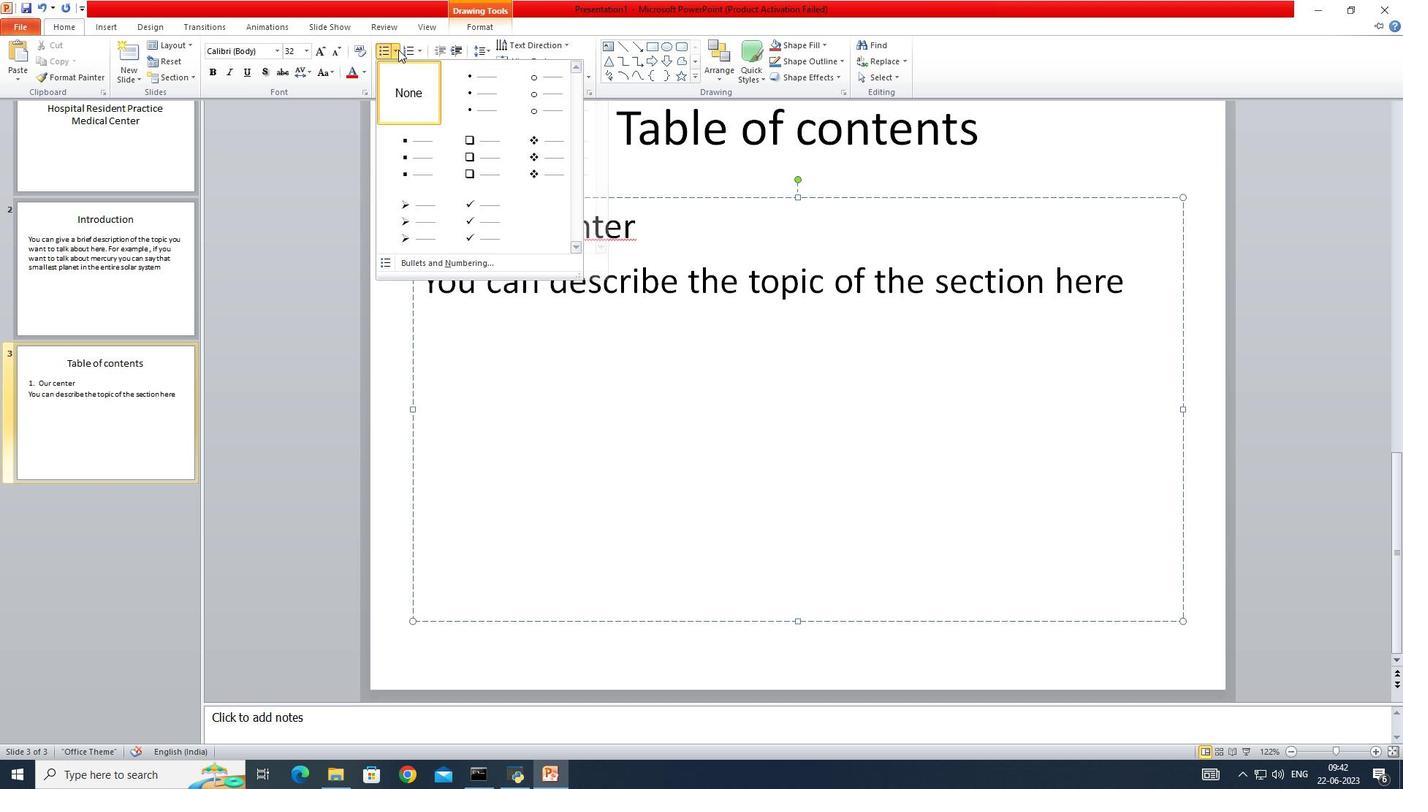 
Action: Mouse pressed left at (399, 50)
Screenshot: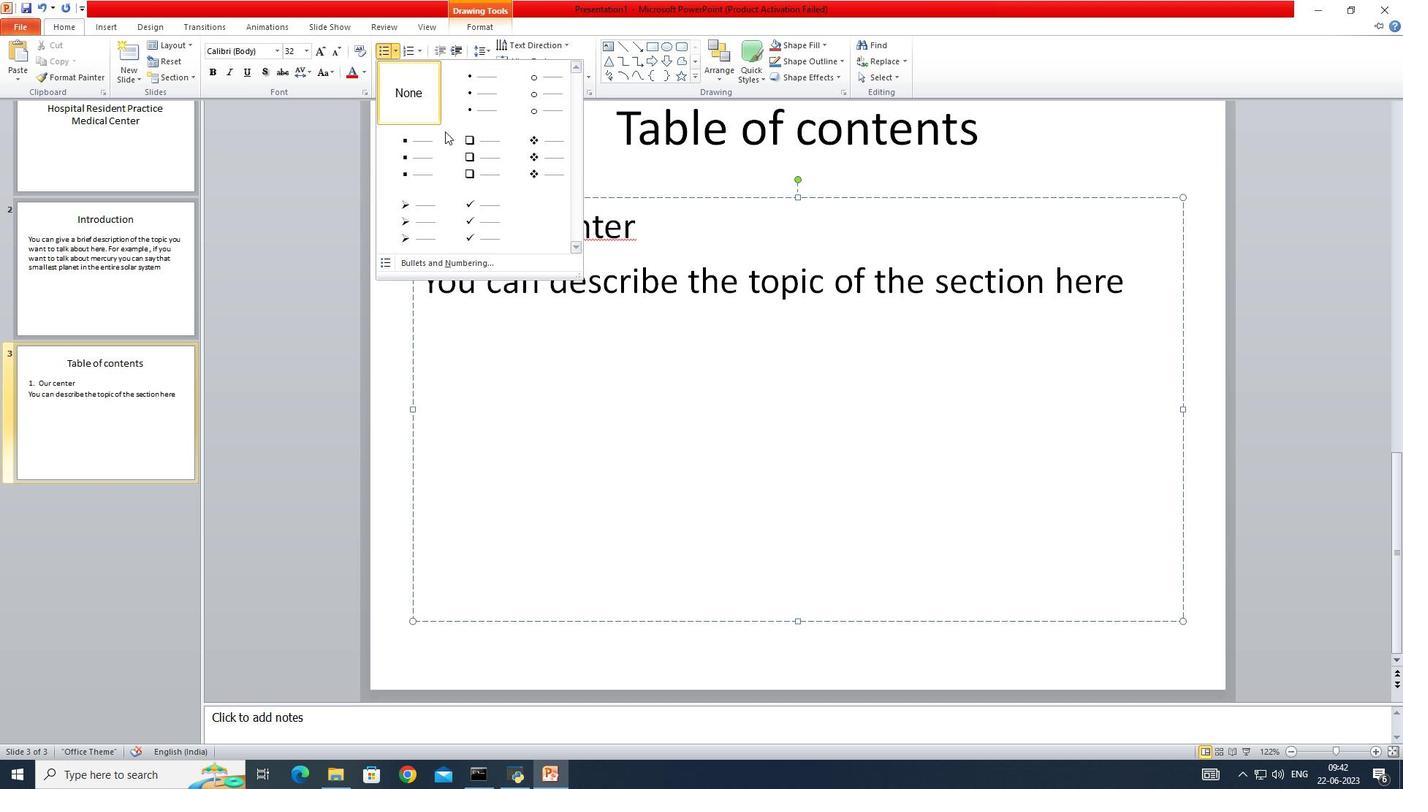 
Action: Mouse moved to (477, 106)
Screenshot: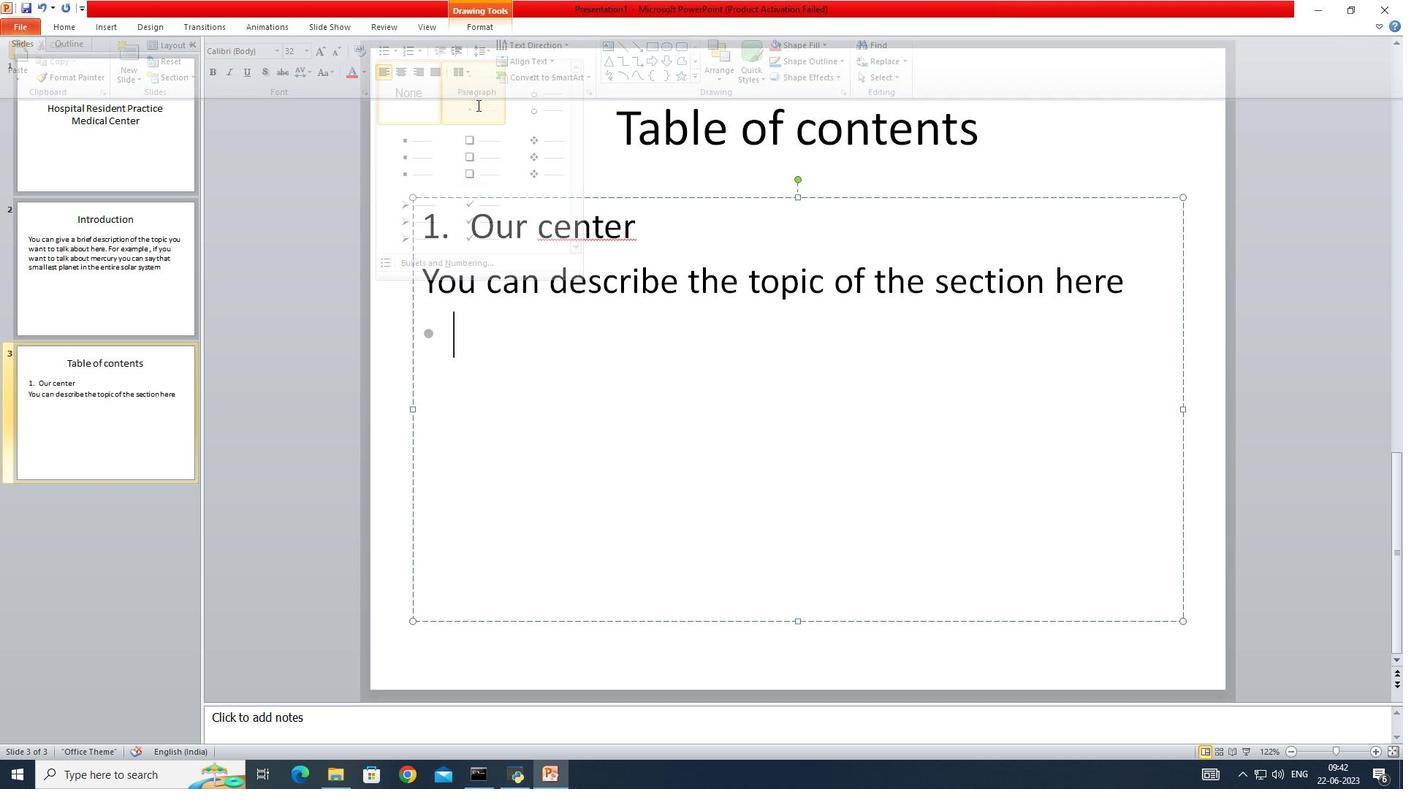 
Action: Mouse pressed left at (477, 106)
Screenshot: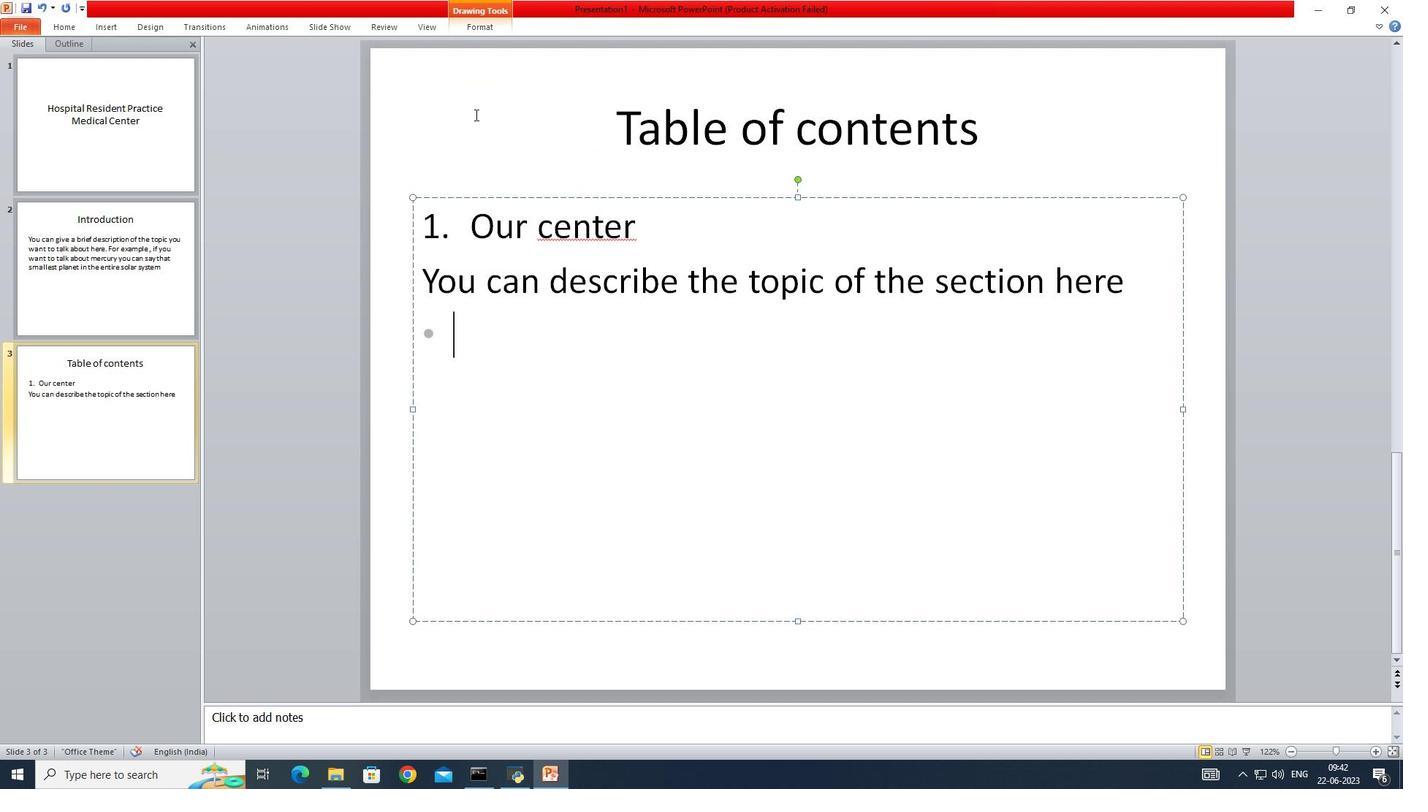 
Action: Mouse moved to (477, 115)
Screenshot: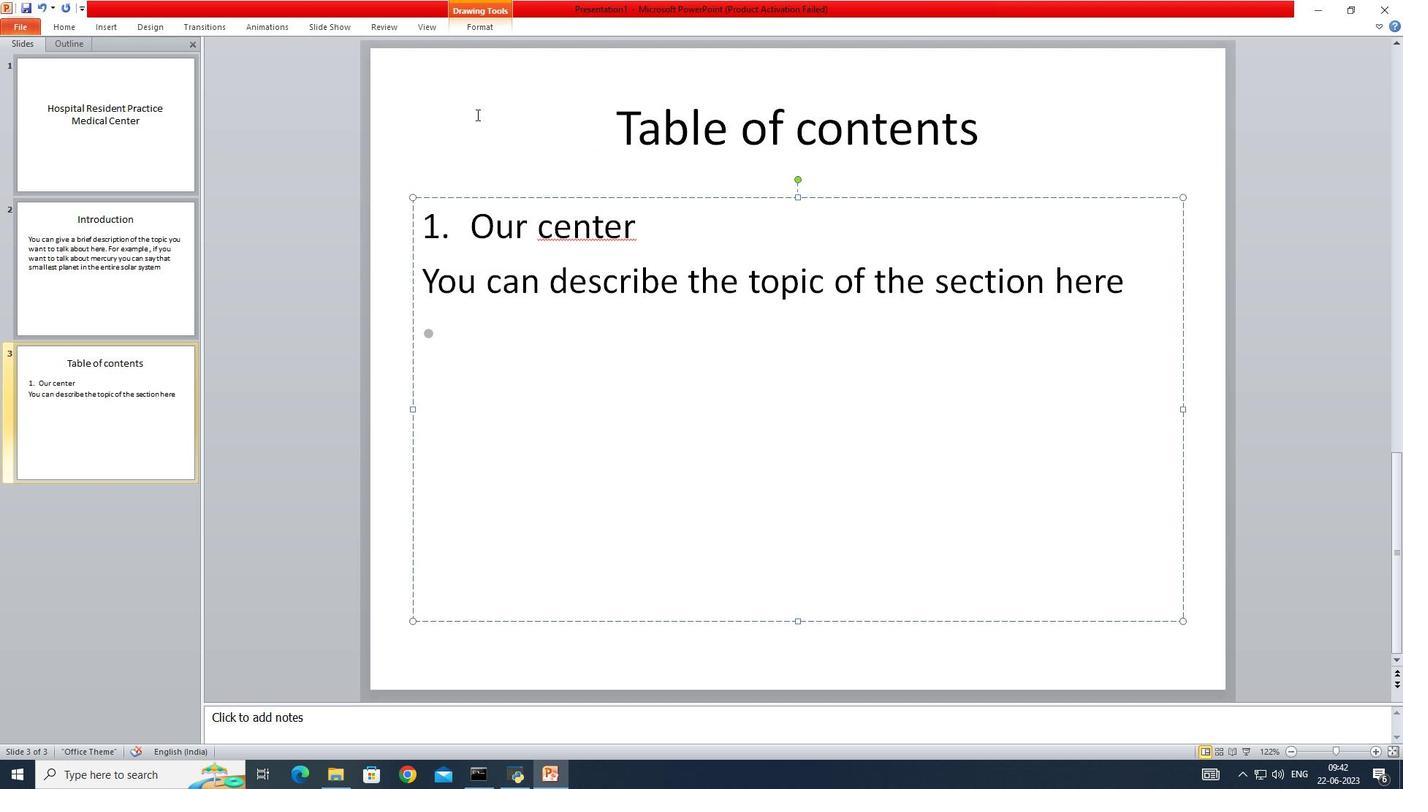 
Action: Key pressed <Key.shift>Key<Key.space>numbers<Key.enter>
Screenshot: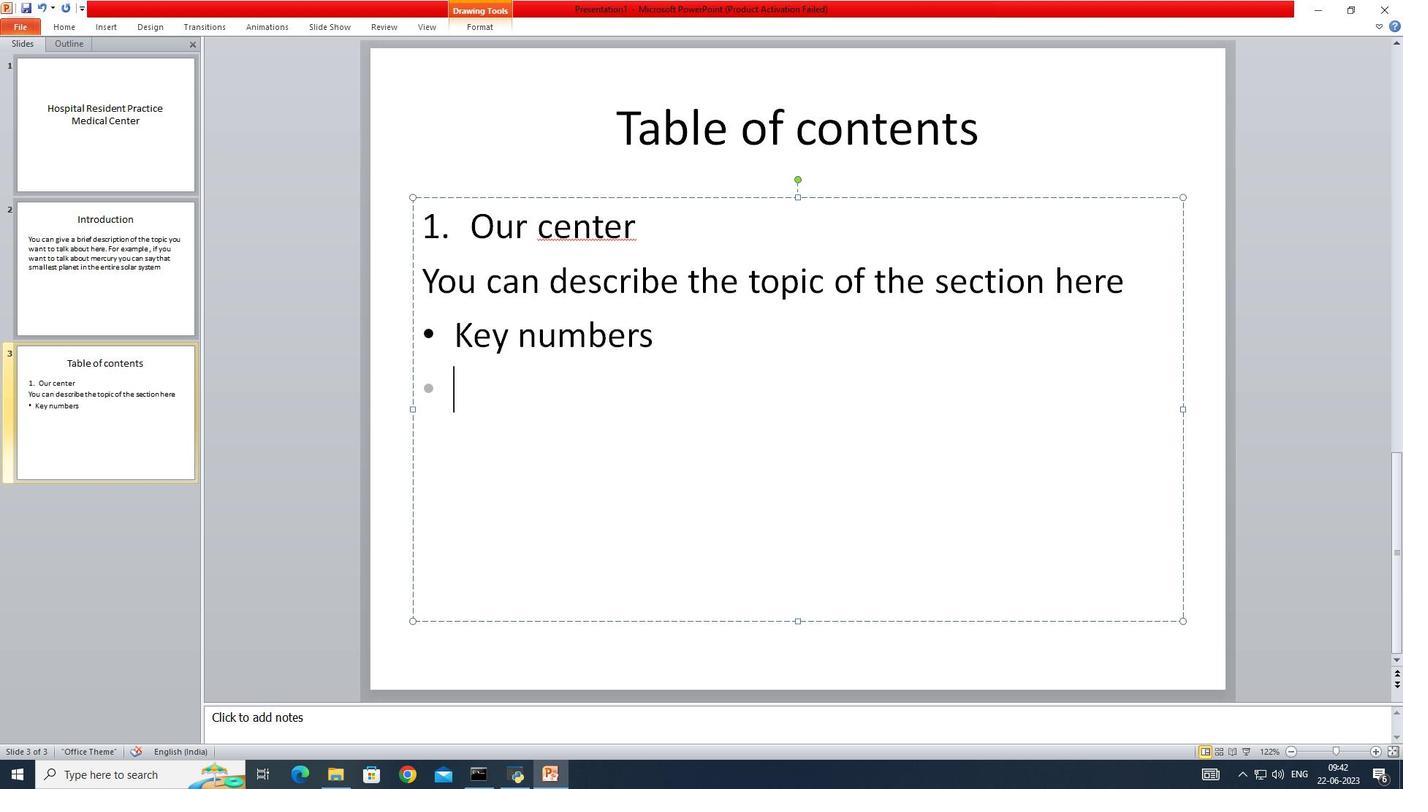 
Action: Mouse moved to (65, 27)
Screenshot: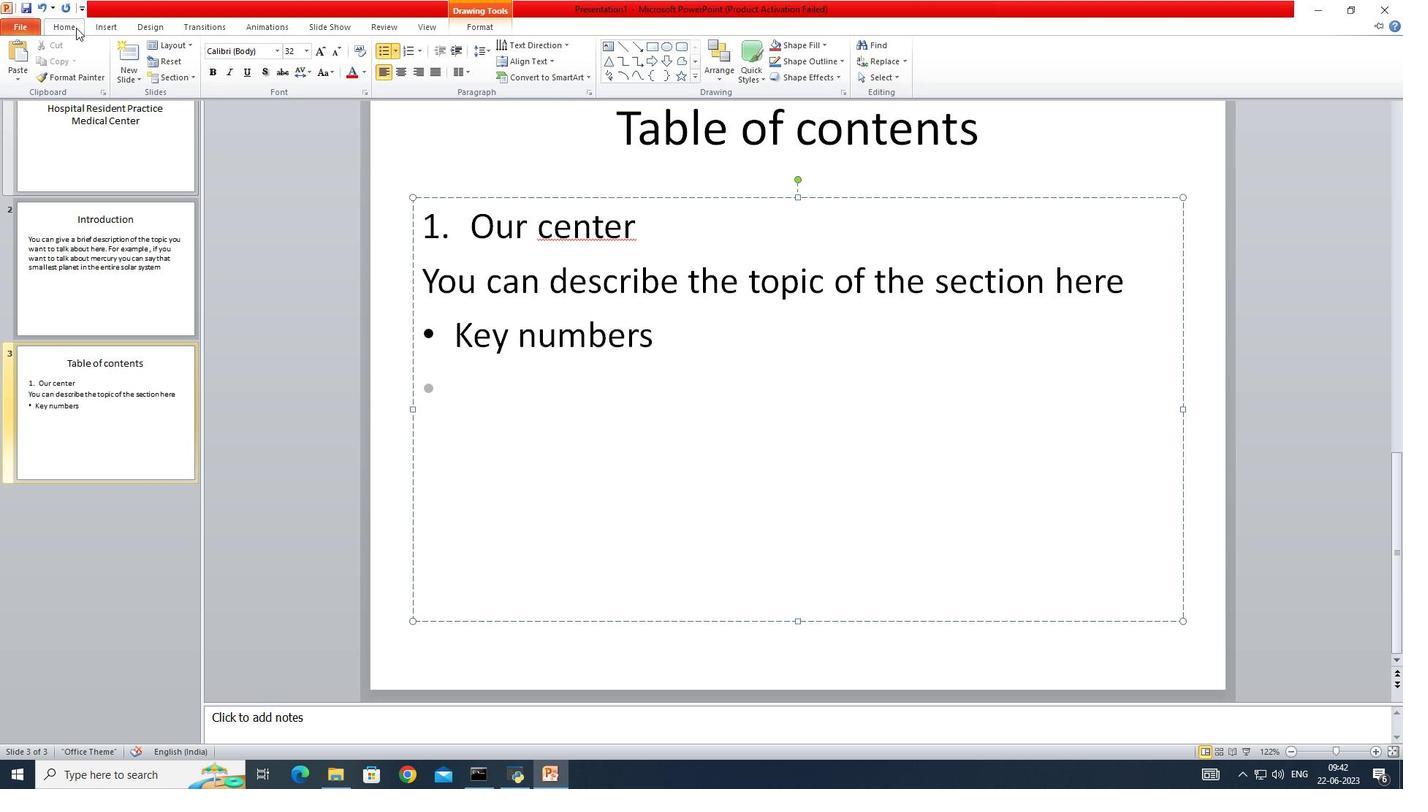 
Action: Mouse pressed left at (65, 27)
Screenshot: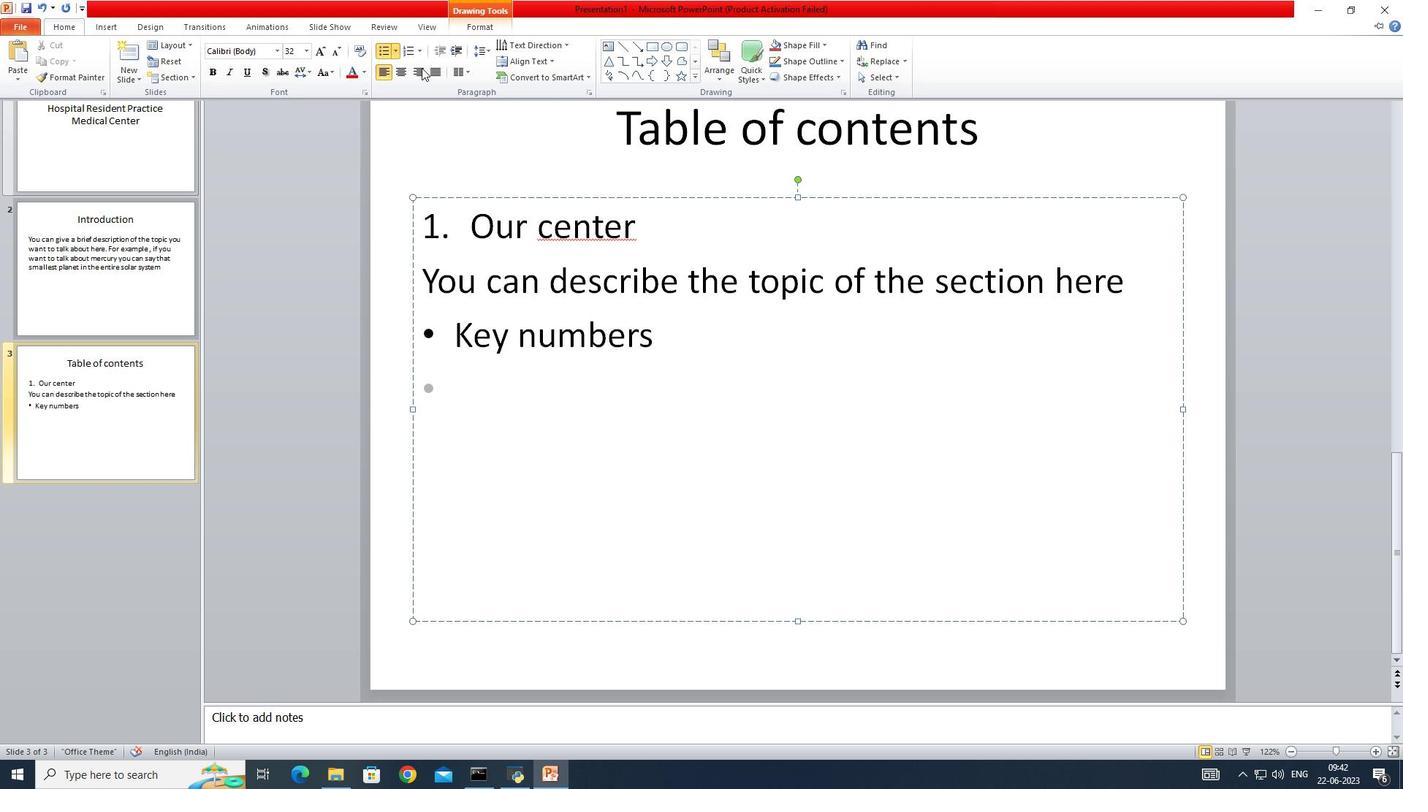 
Action: Mouse moved to (395, 50)
Screenshot: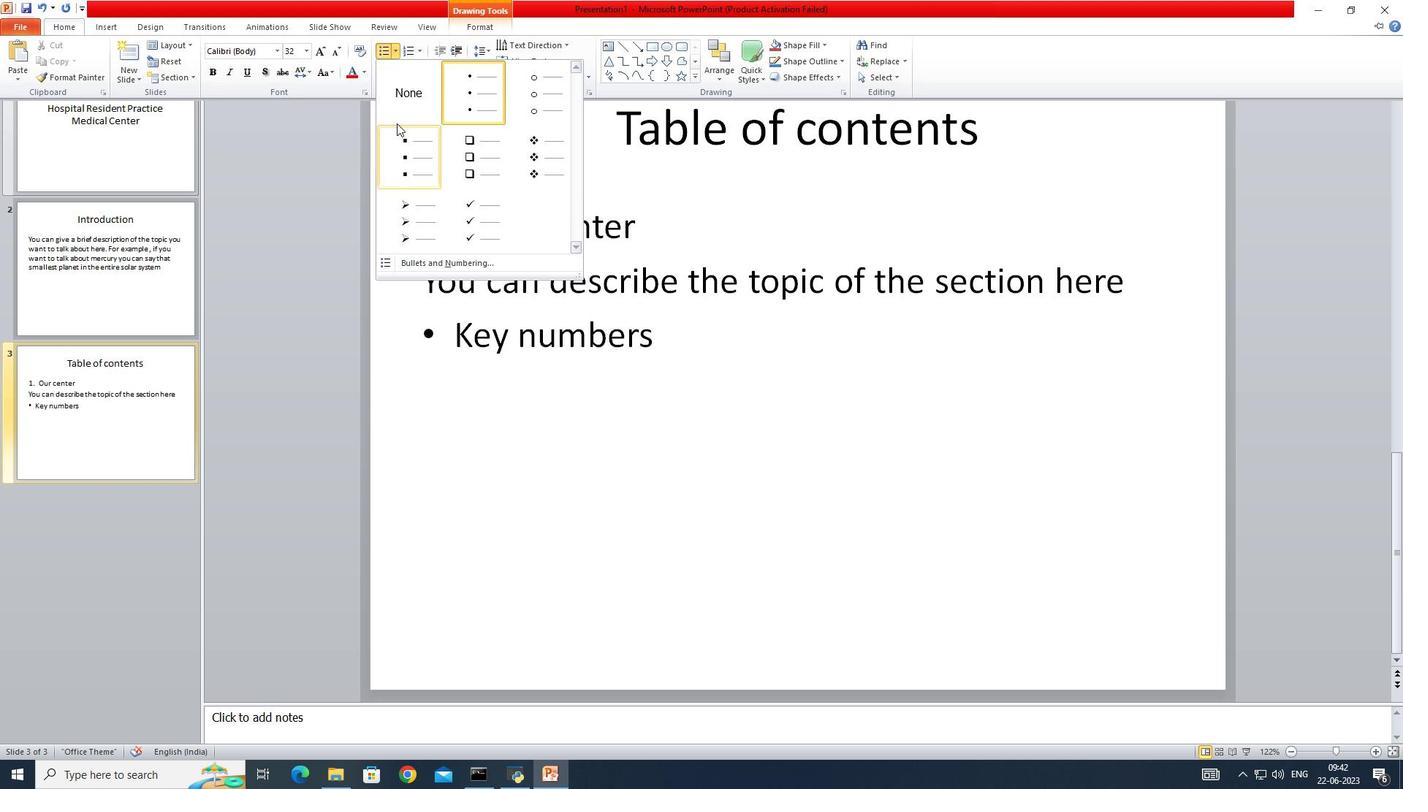 
Action: Mouse pressed left at (395, 50)
Screenshot: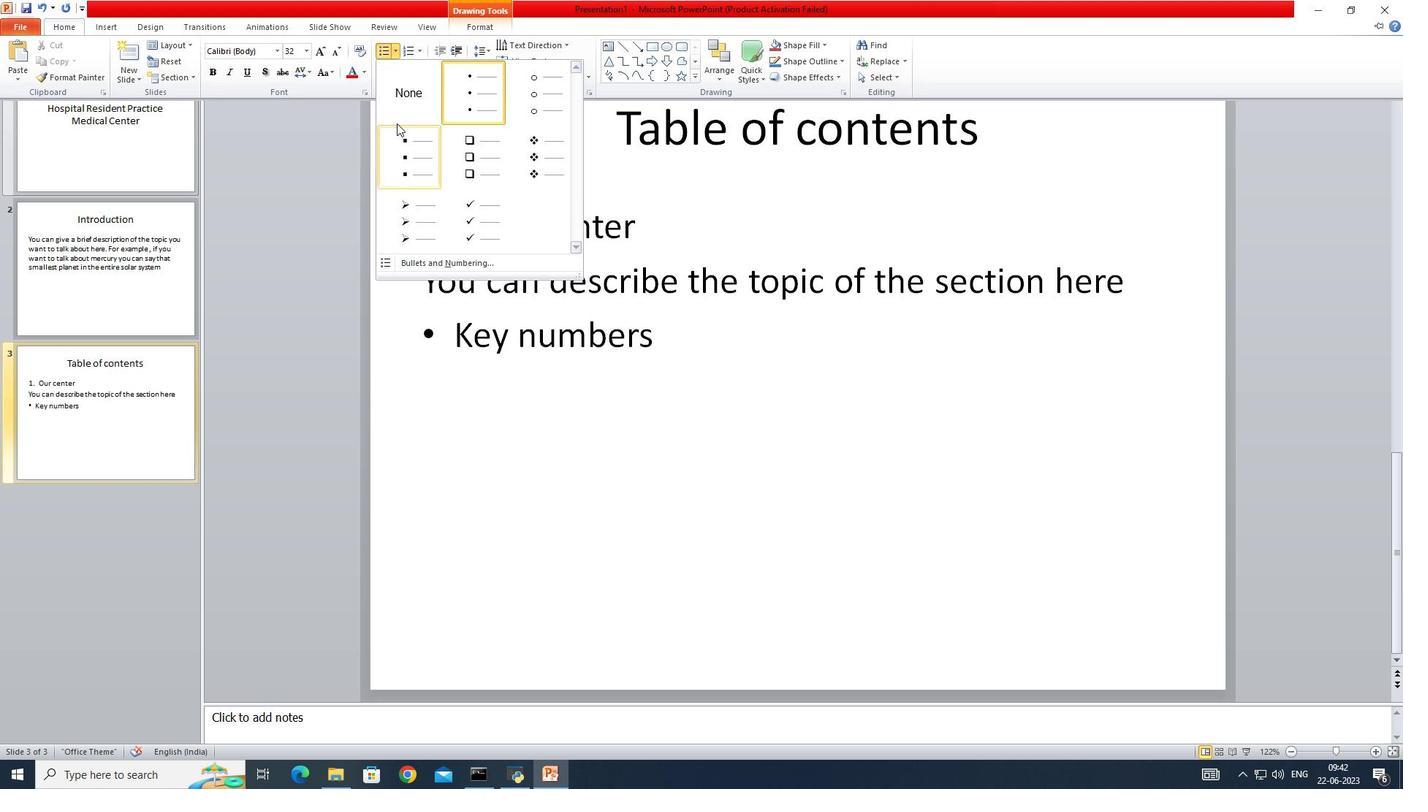 
Action: Mouse moved to (399, 102)
Screenshot: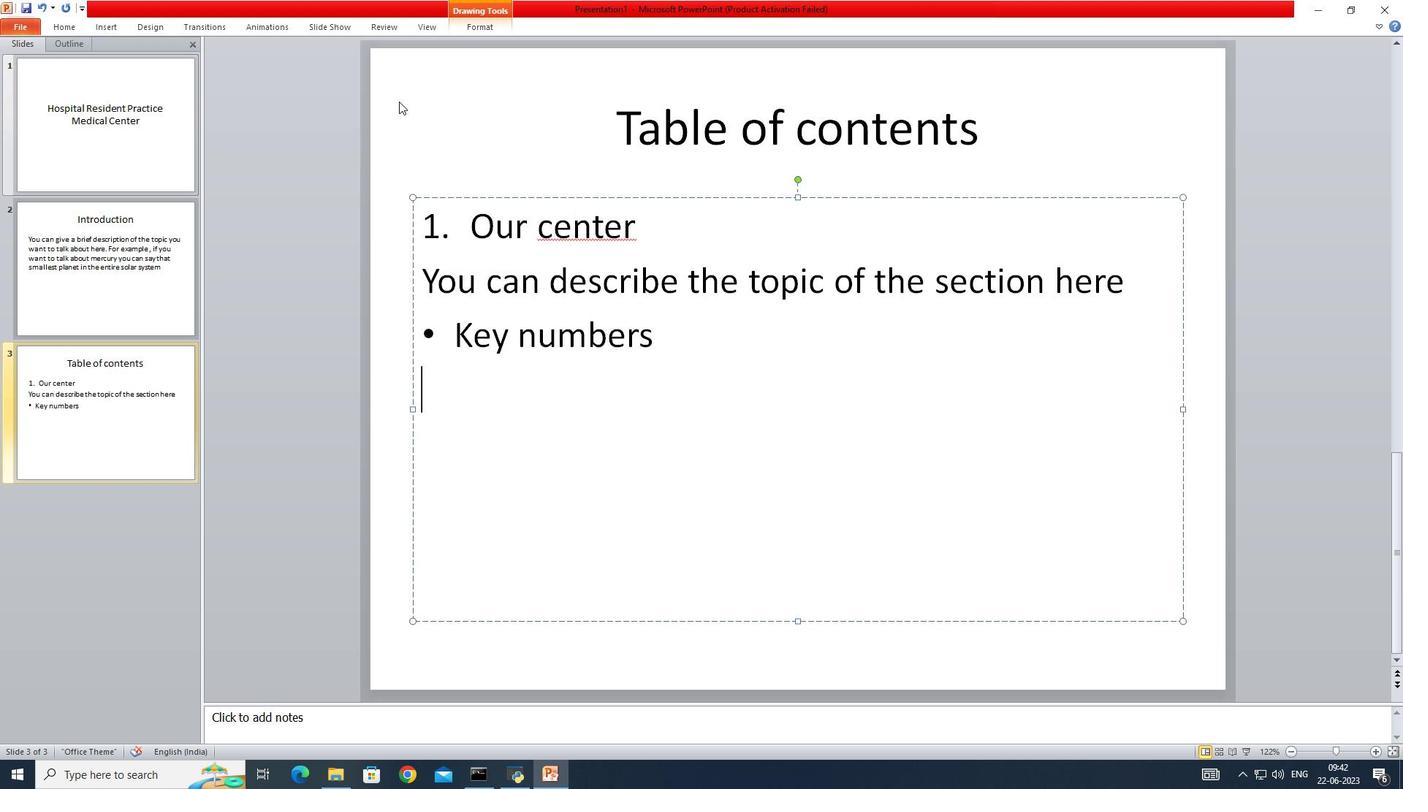
Action: Mouse pressed left at (399, 102)
Screenshot: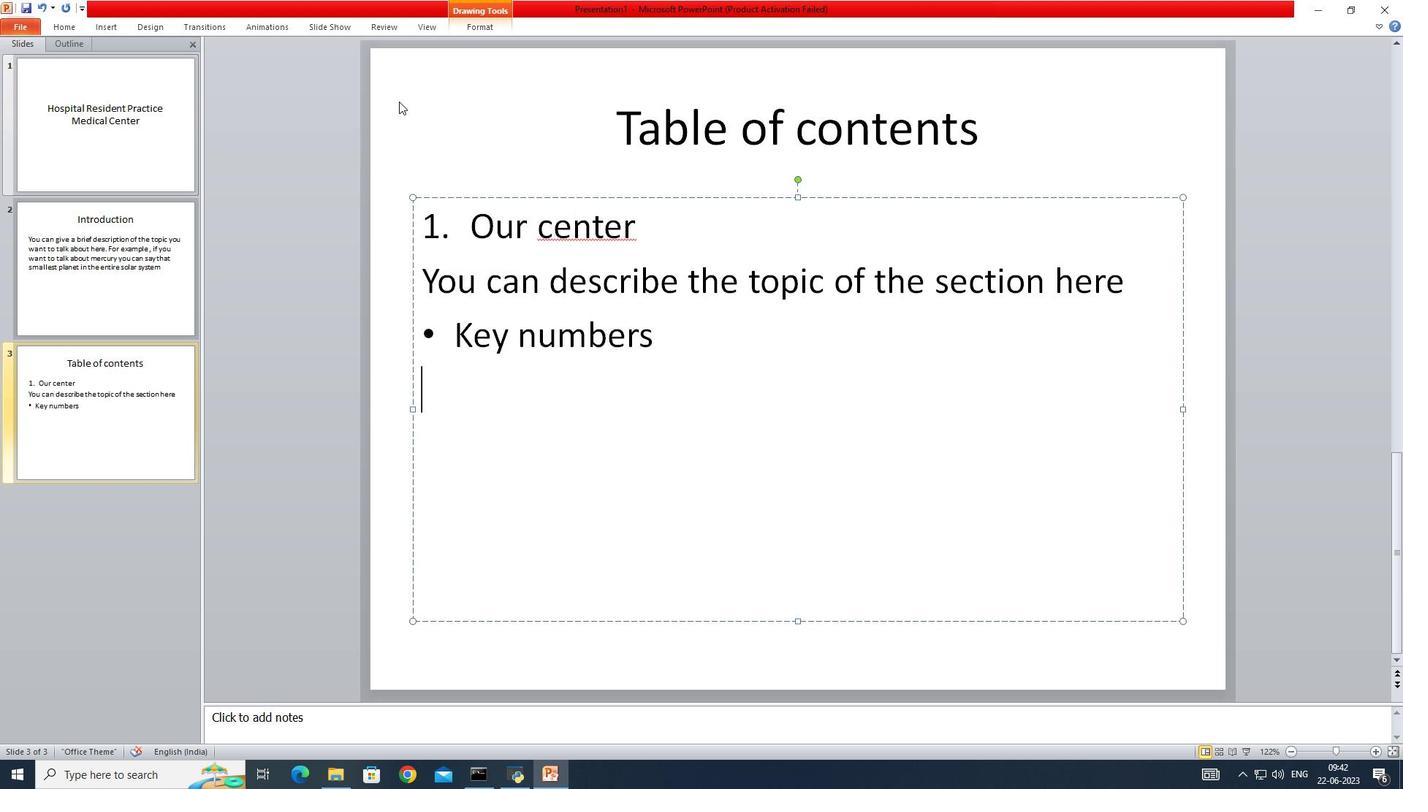 
Action: Mouse moved to (399, 102)
Screenshot: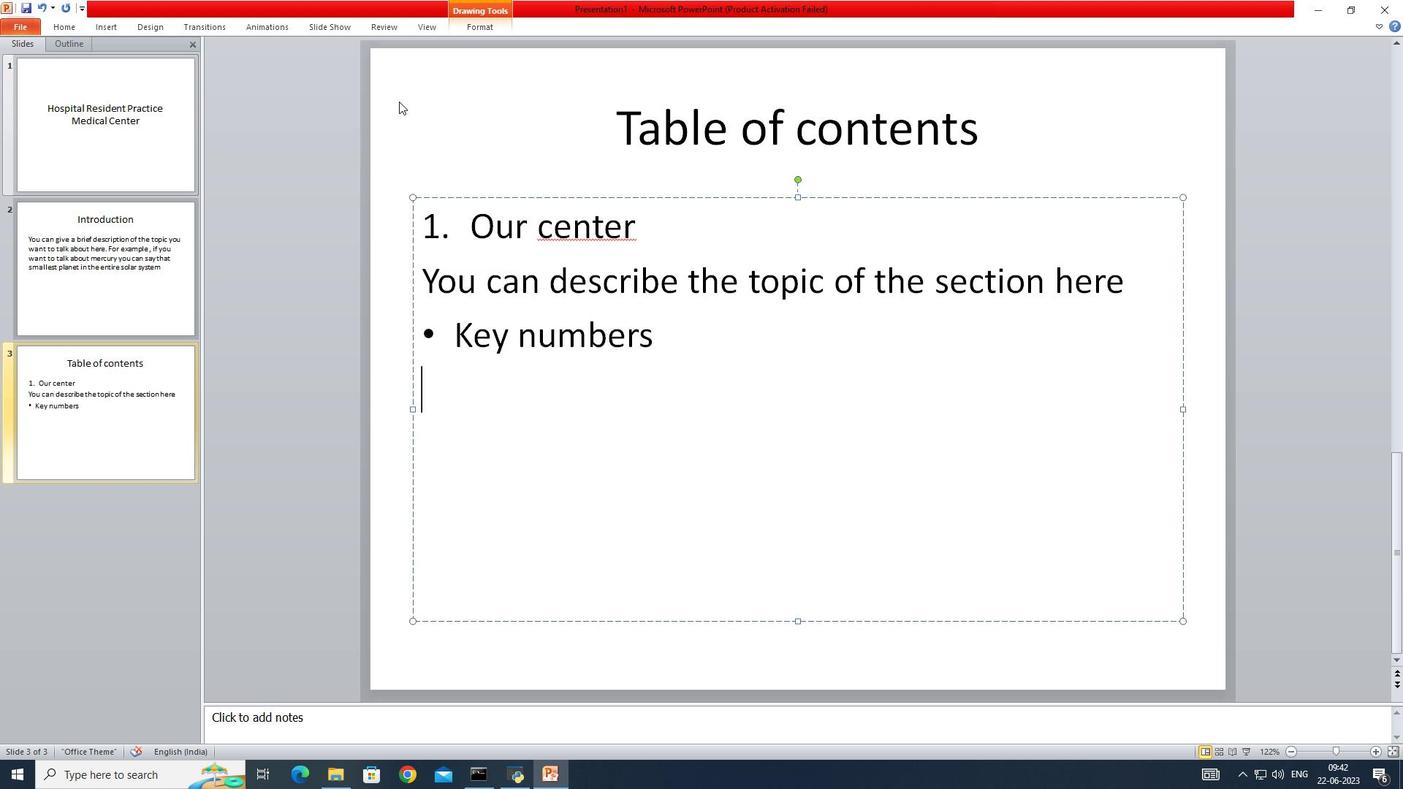 
Action: Key pressed <Key.shift>Yoy<Key.backspace>u<Key.space>can<Key.space>describe<Key.space>the<Key.space>topic<Key.space>of<Key.space>the<Key.space>section<Key.space>here<Key.enter>
Screenshot: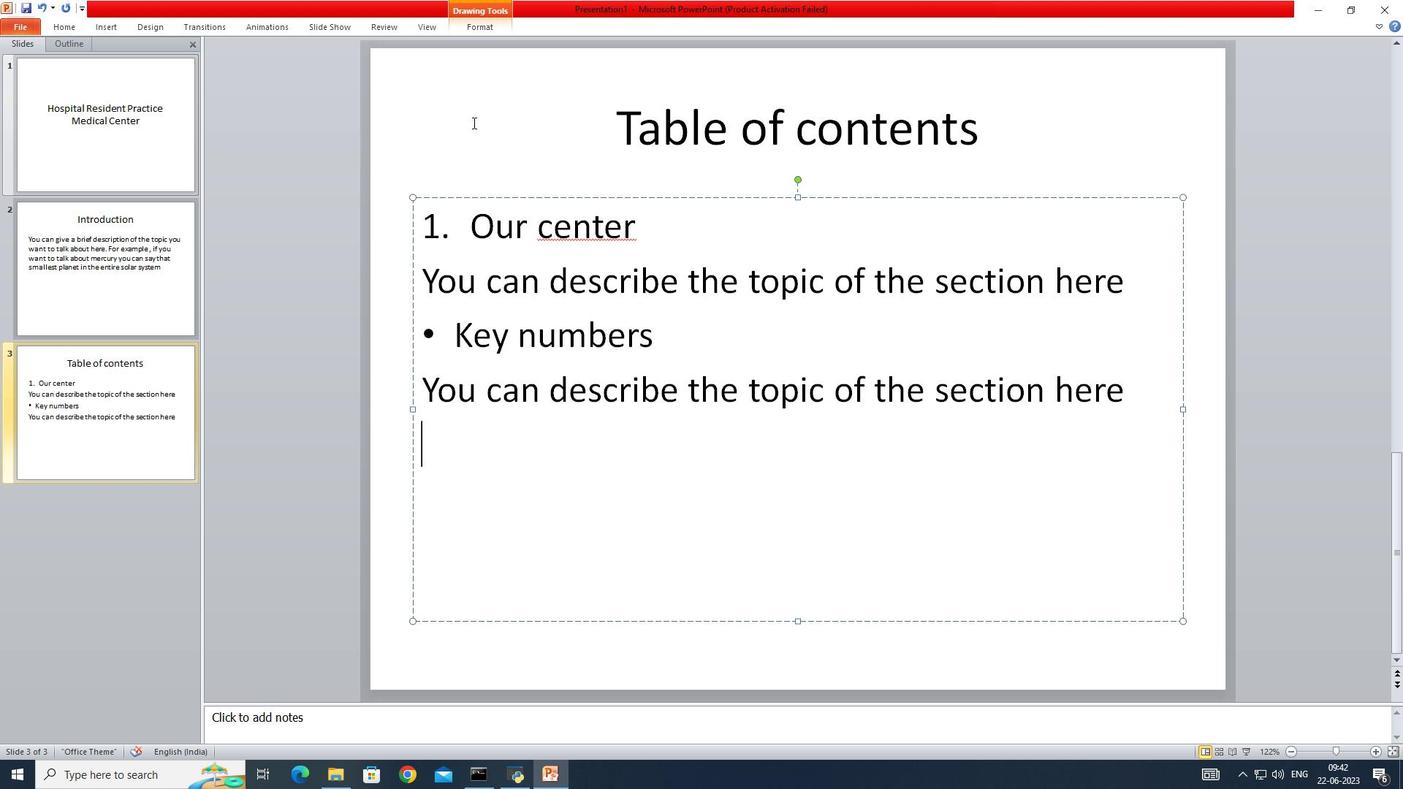 
Action: Mouse moved to (76, 24)
Screenshot: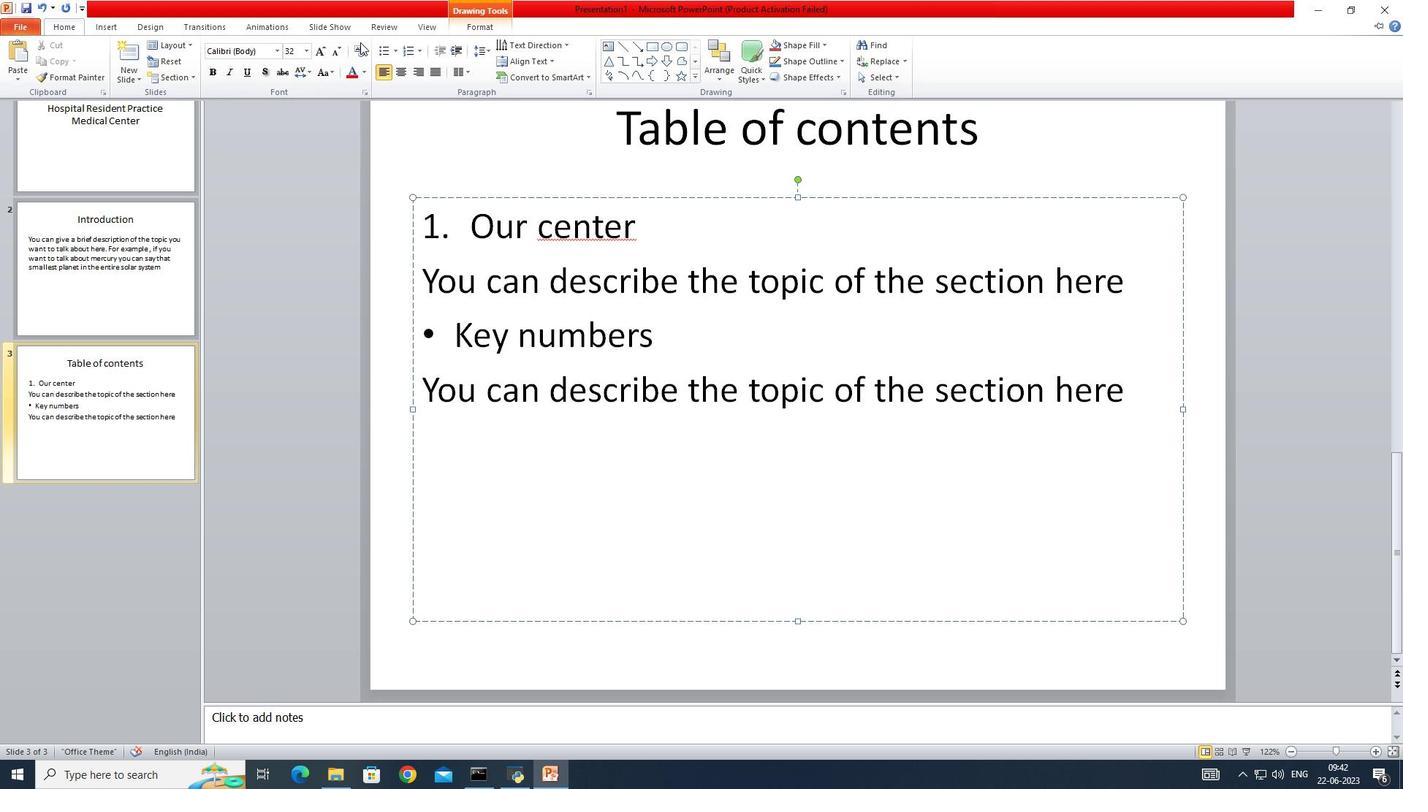 
Action: Mouse pressed left at (76, 24)
Screenshot: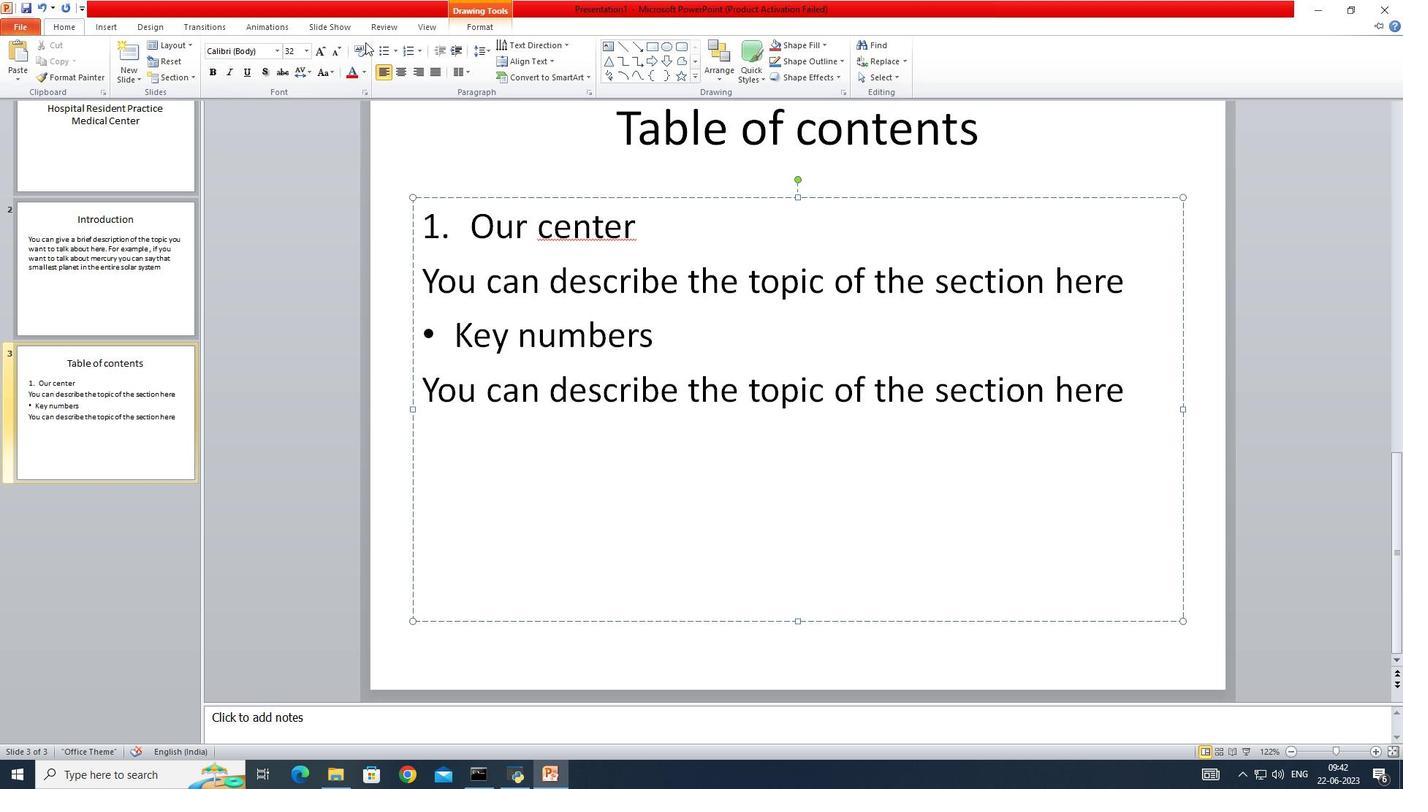 
Action: Mouse moved to (396, 54)
Screenshot: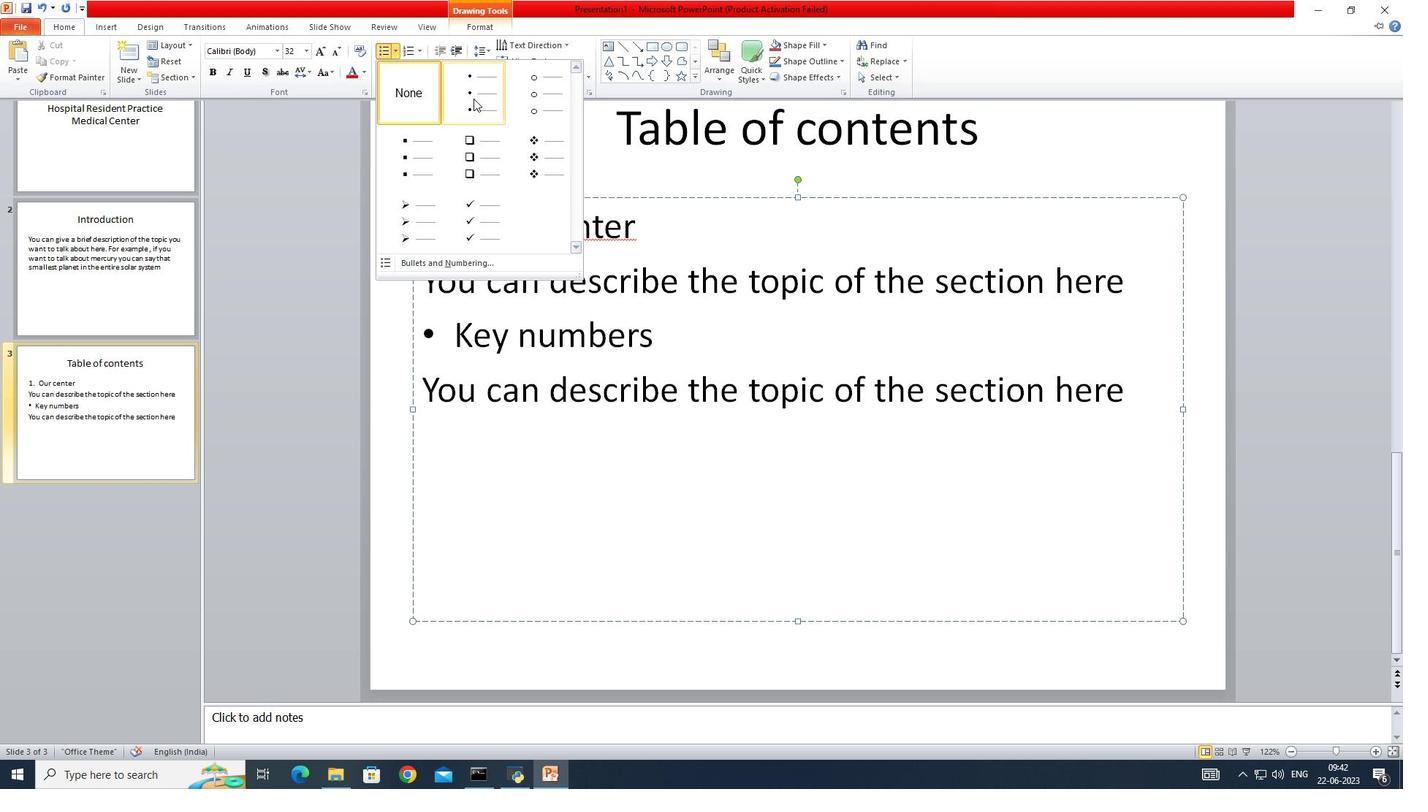 
Action: Mouse pressed left at (396, 54)
Screenshot: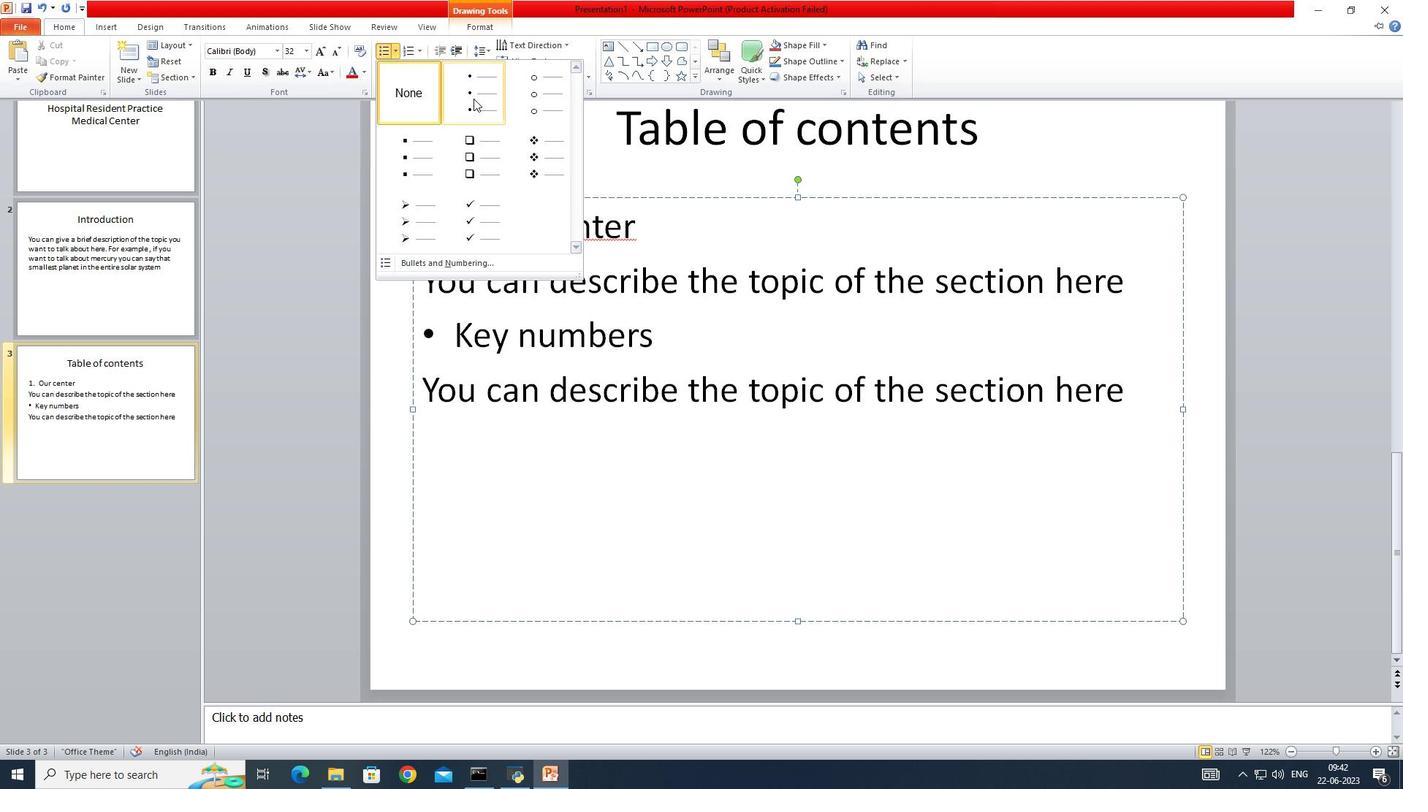 
Action: Mouse moved to (493, 96)
Screenshot: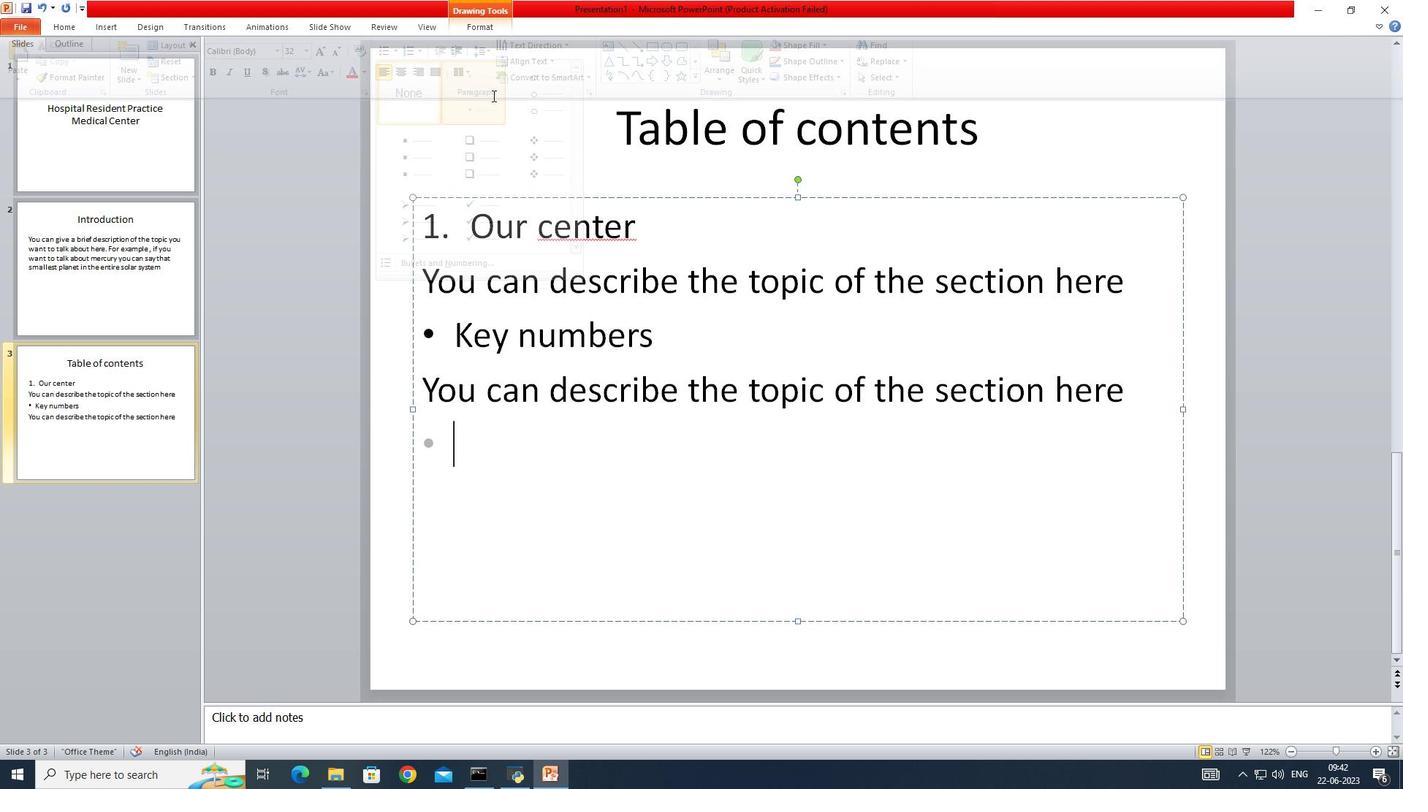 
Action: Mouse pressed left at (493, 96)
Screenshot: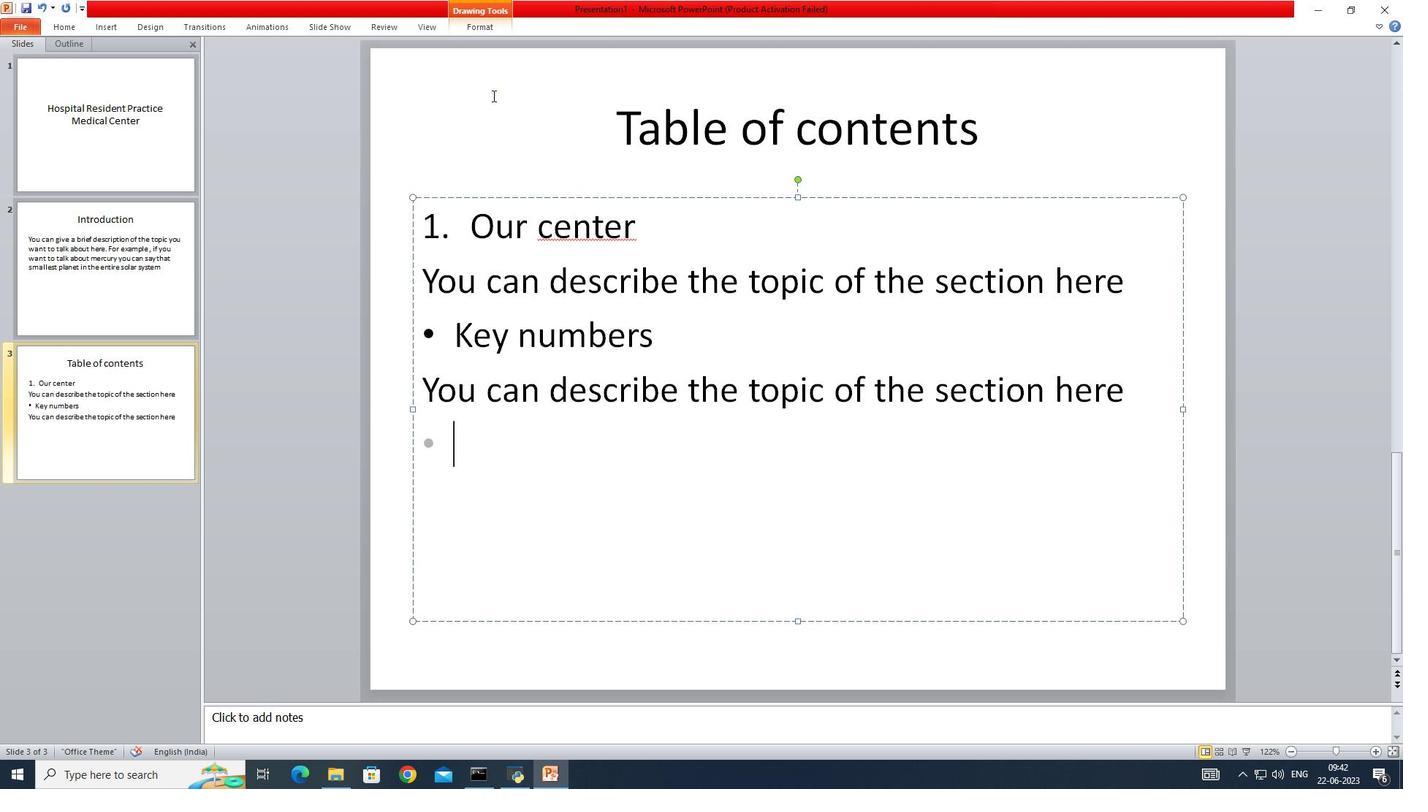 
Action: Key pressed pa<Key.backspace><Key.backspace><Key.shift>Patient<Key.space>care<Key.enter>
Screenshot: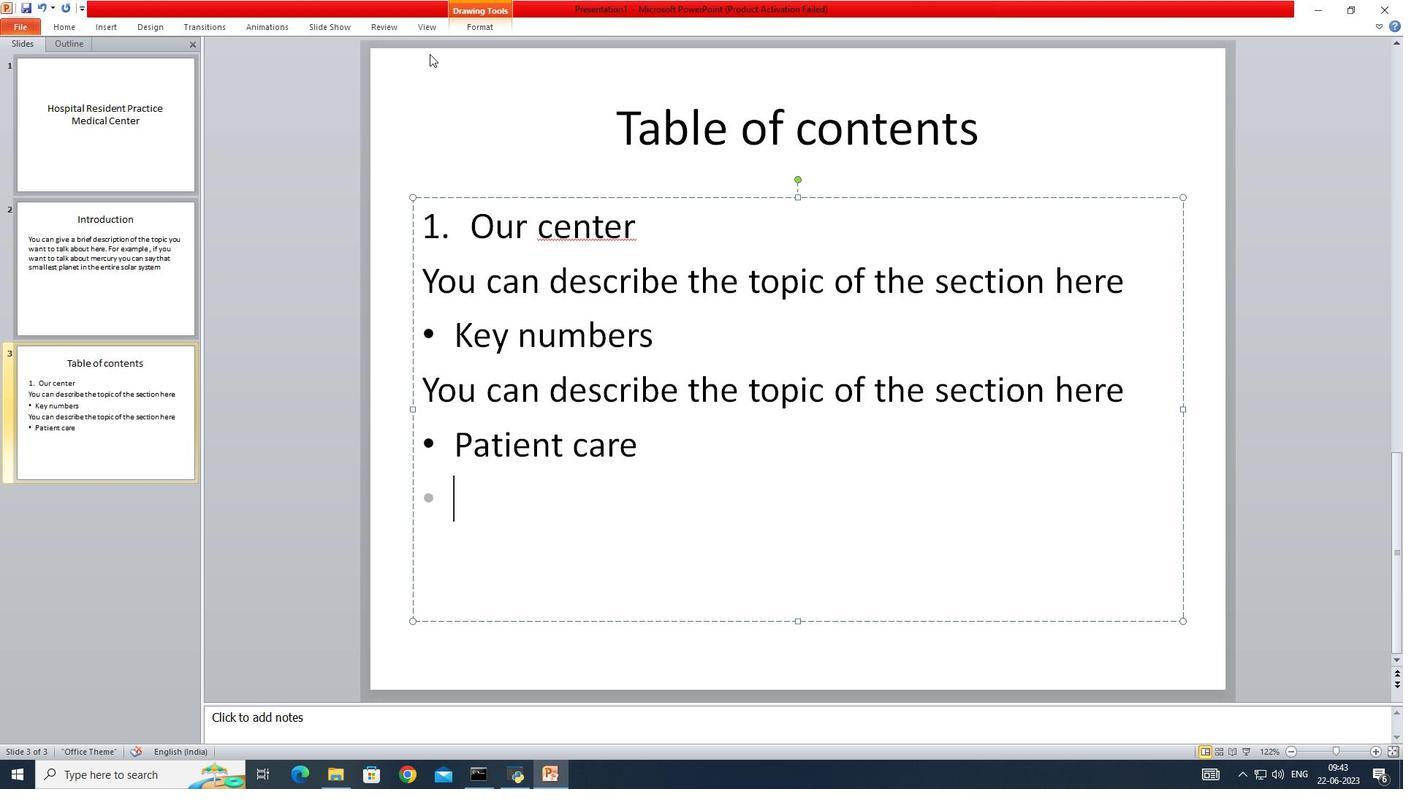 
Action: Mouse moved to (65, 26)
Screenshot: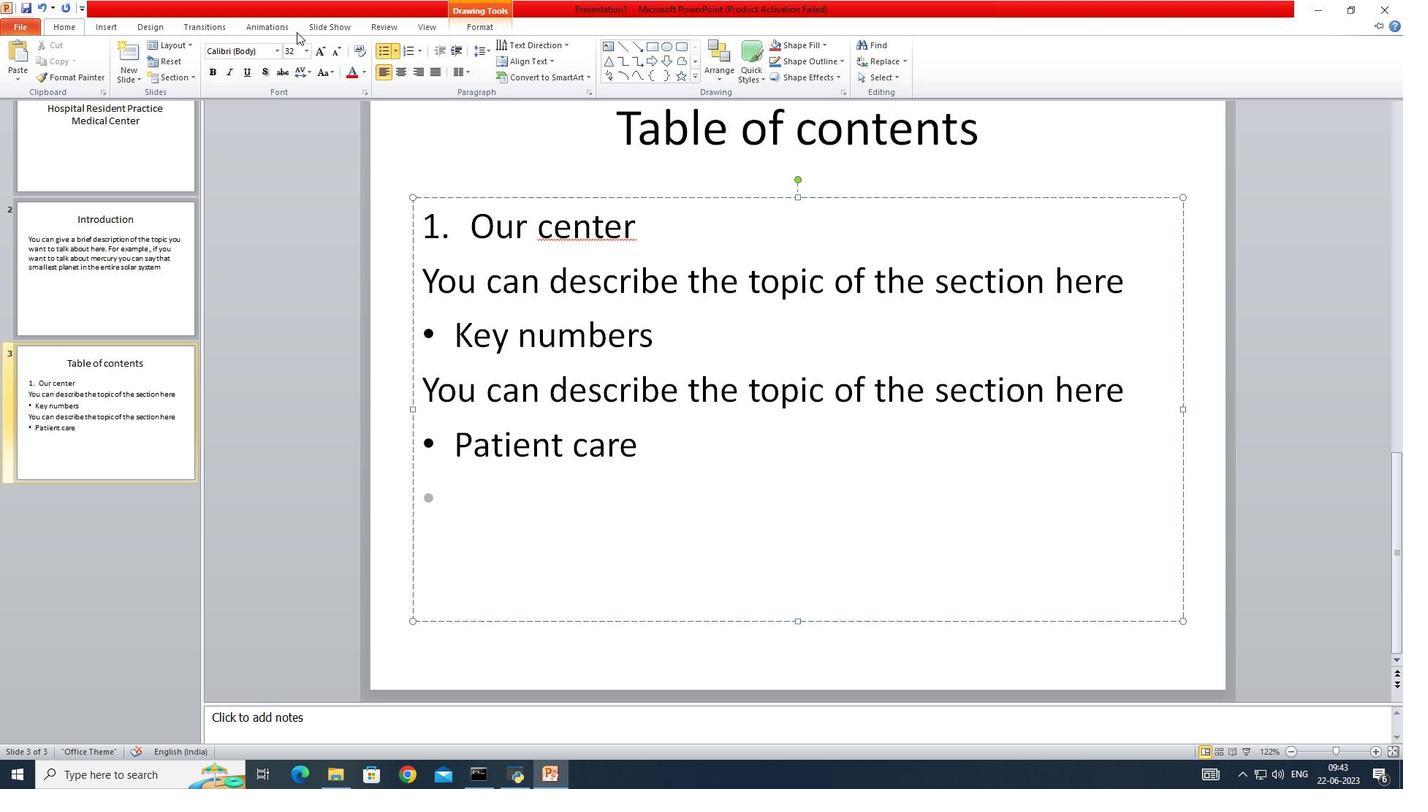 
Action: Mouse pressed left at (65, 26)
Screenshot: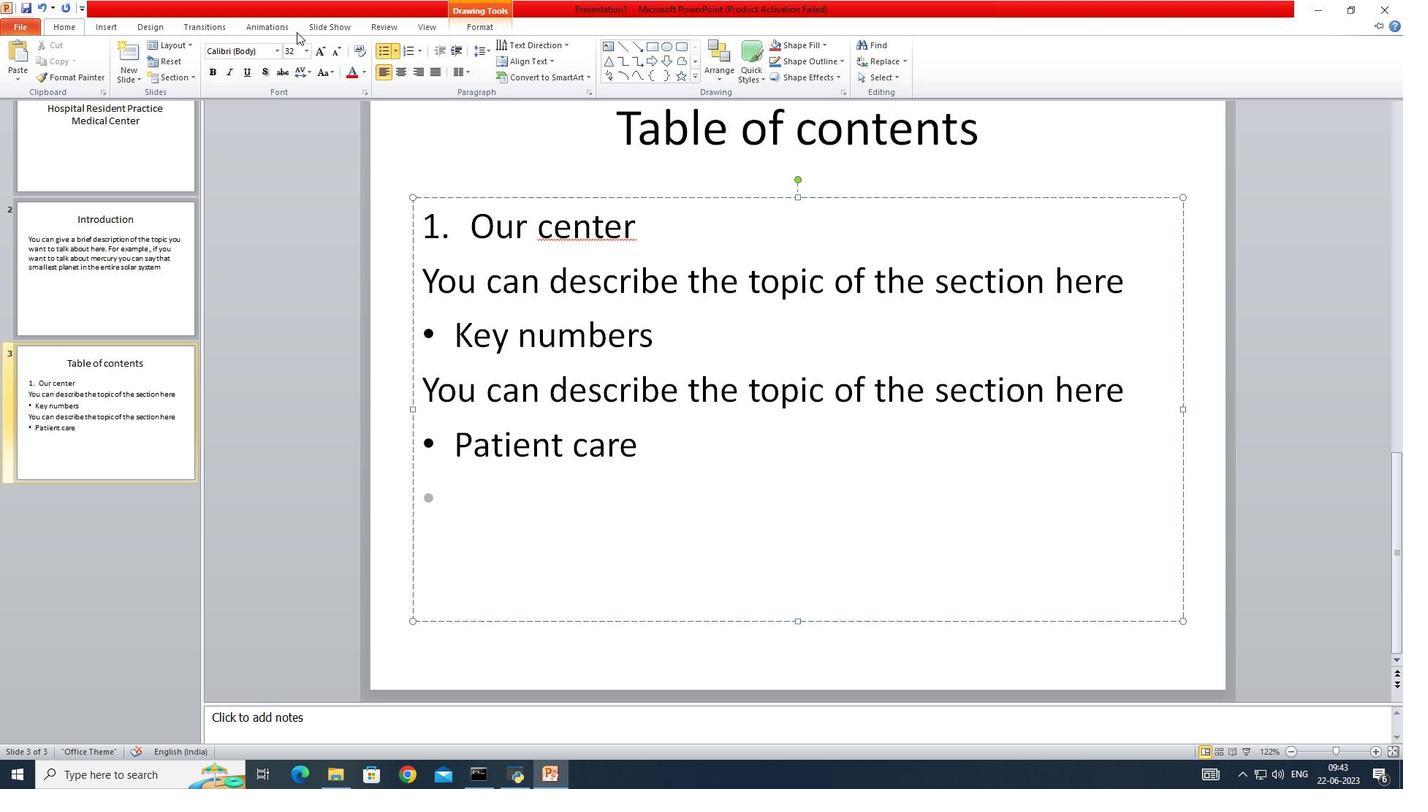 
Action: Mouse moved to (393, 51)
Screenshot: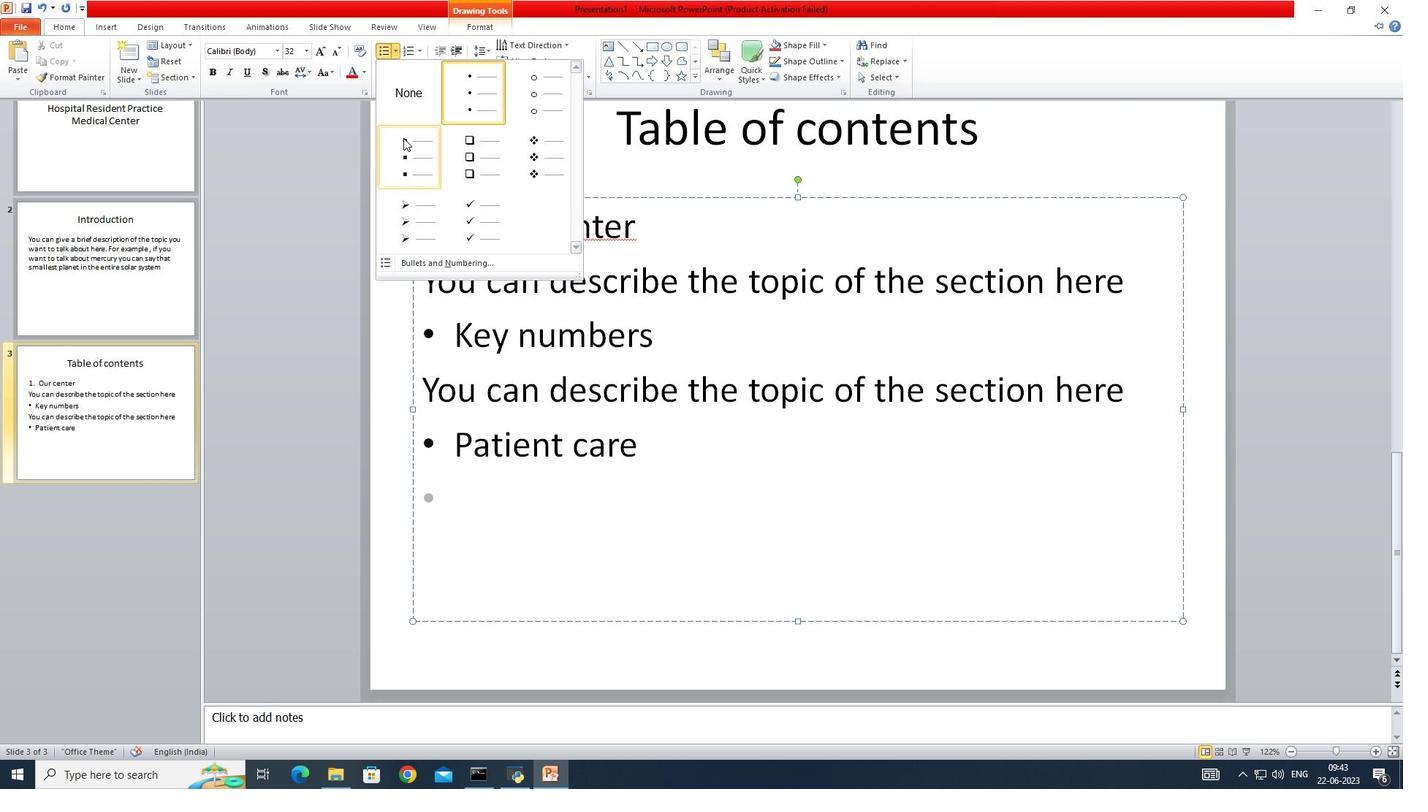 
Action: Mouse pressed left at (393, 51)
Screenshot: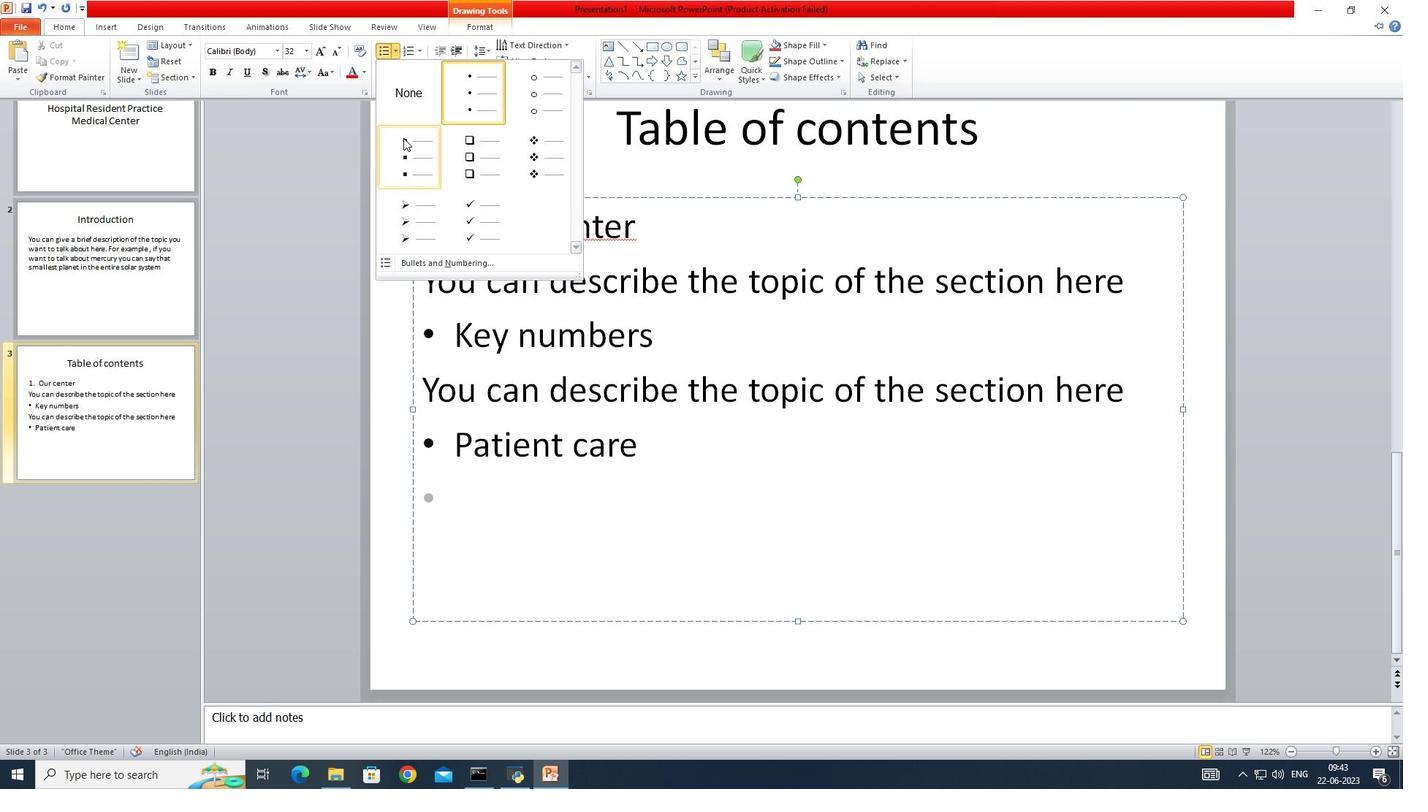 
Action: Mouse moved to (402, 84)
Screenshot: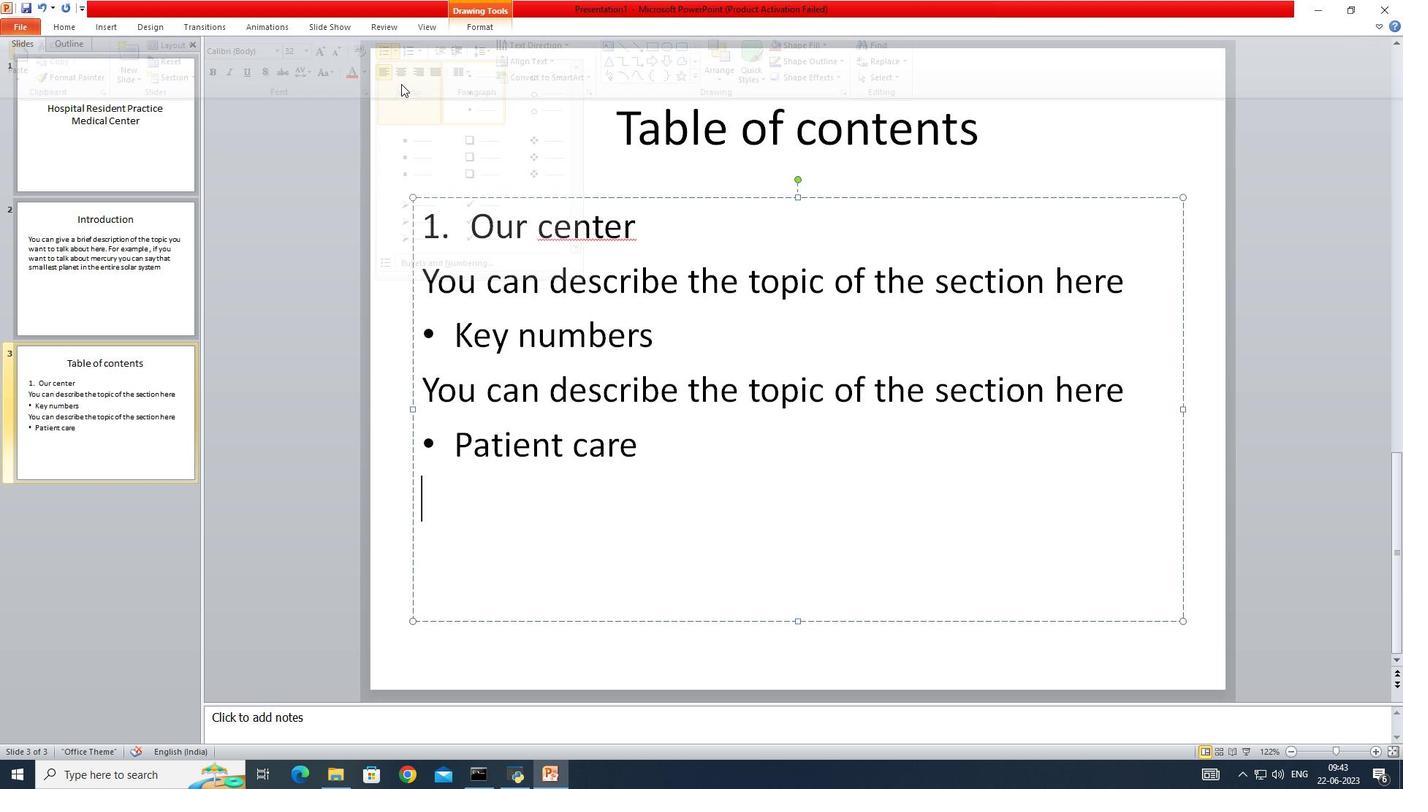 
Action: Mouse pressed left at (402, 84)
Screenshot: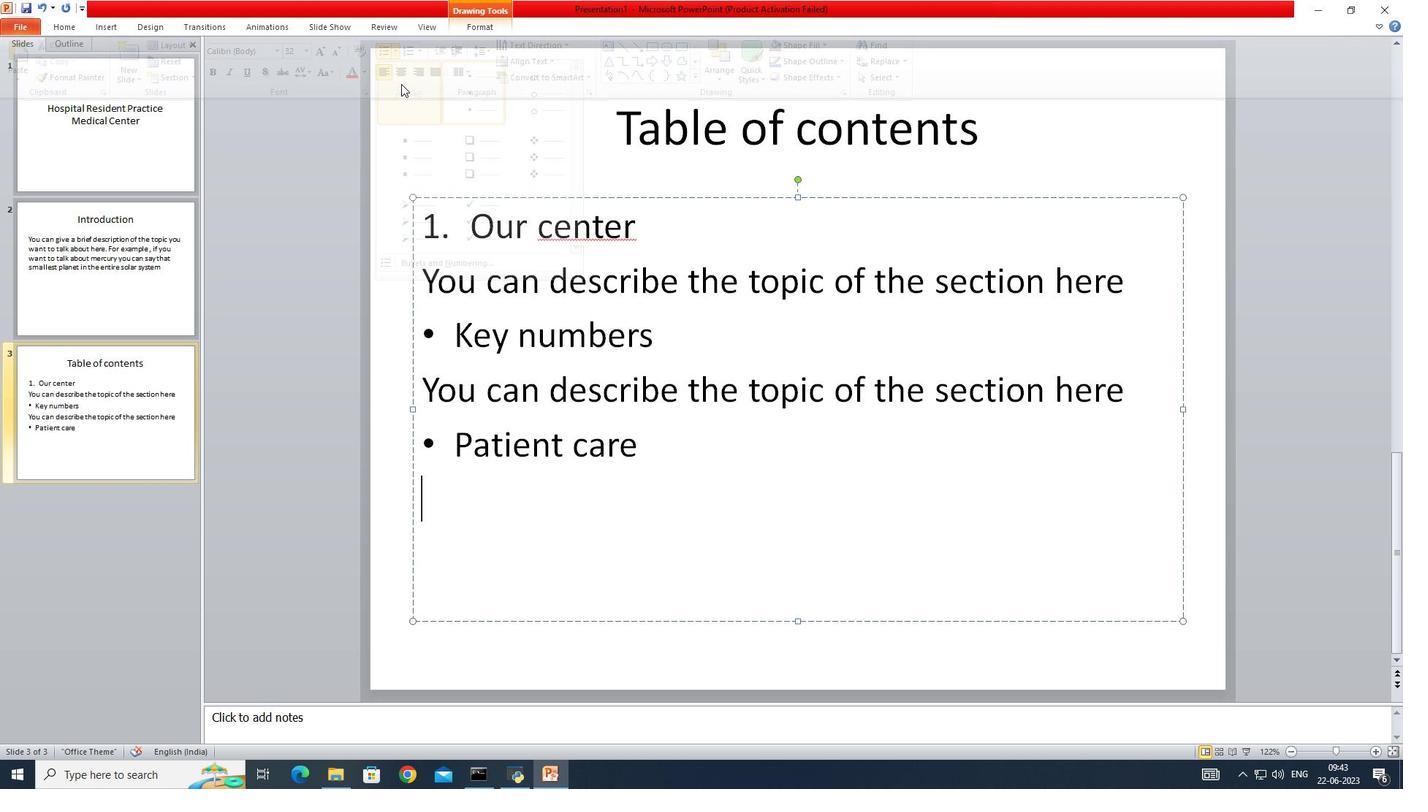 
Action: Mouse moved to (402, 84)
Screenshot: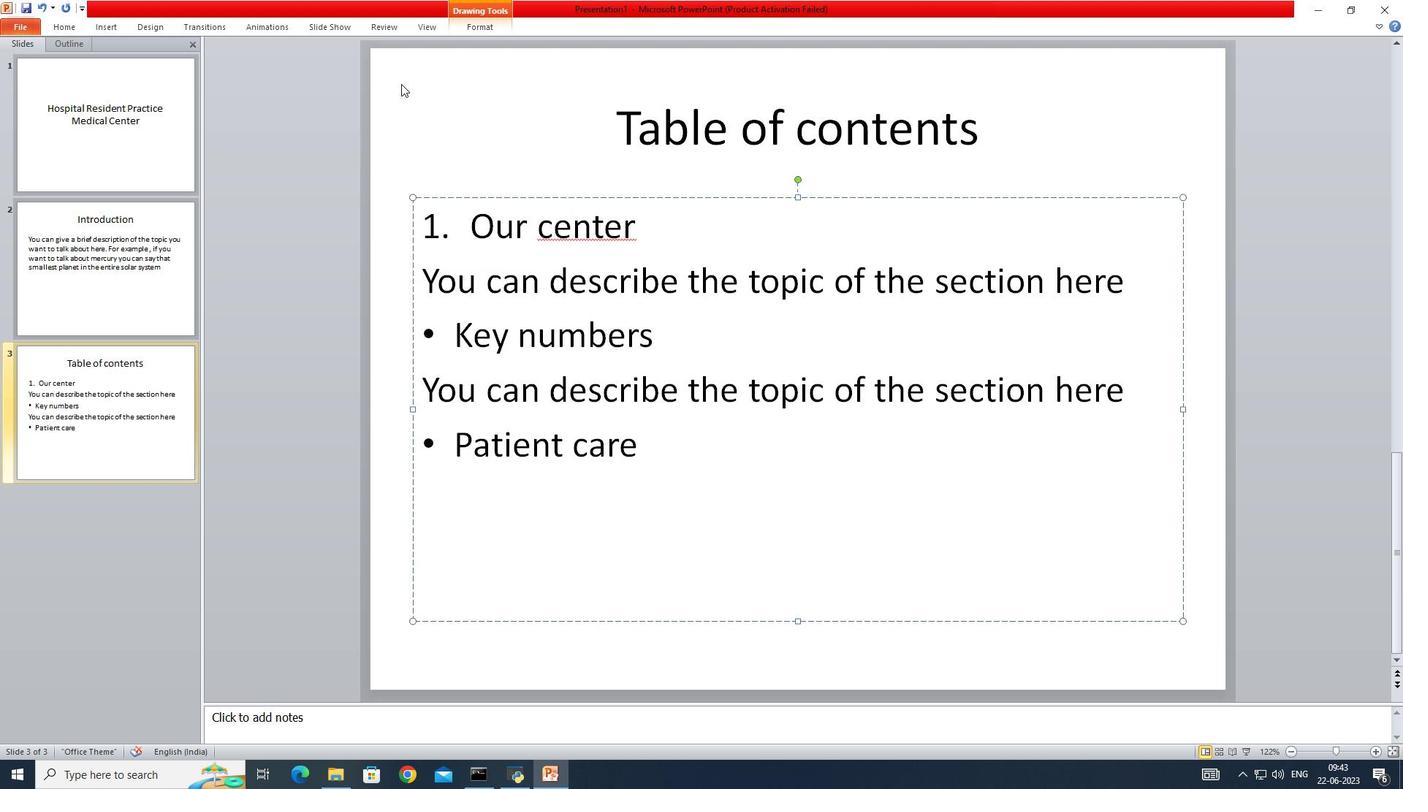 
Action: Key pressed <Key.shift><Key.shift><Key.shift>You<Key.space>can<Key.space>ds<Key.backspace>escribe<Key.space>the<Key.space>topic<Key.space>of<Key.space>the<Key.space>section<Key.space>here<Key.enter>
Screenshot: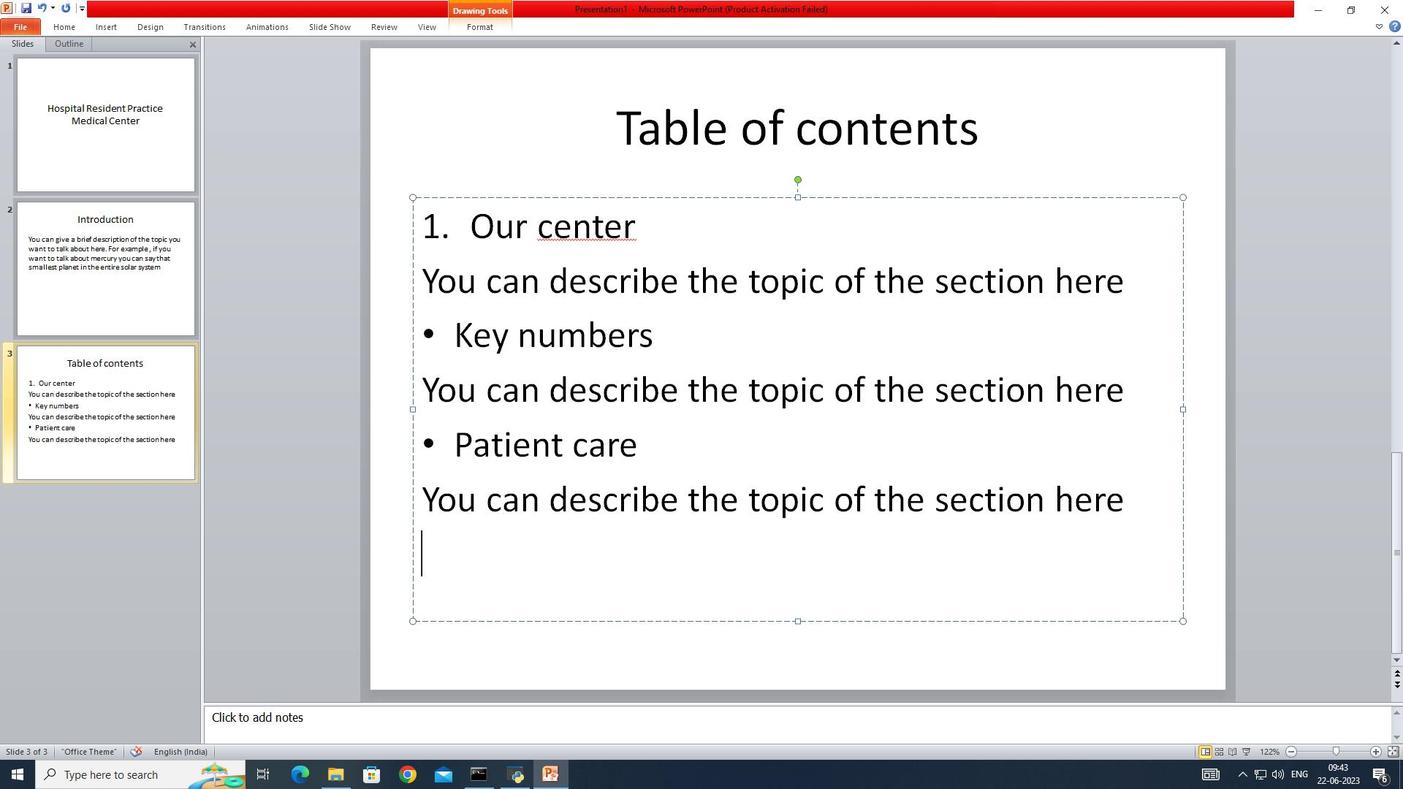 
Action: Mouse moved to (79, 24)
Screenshot: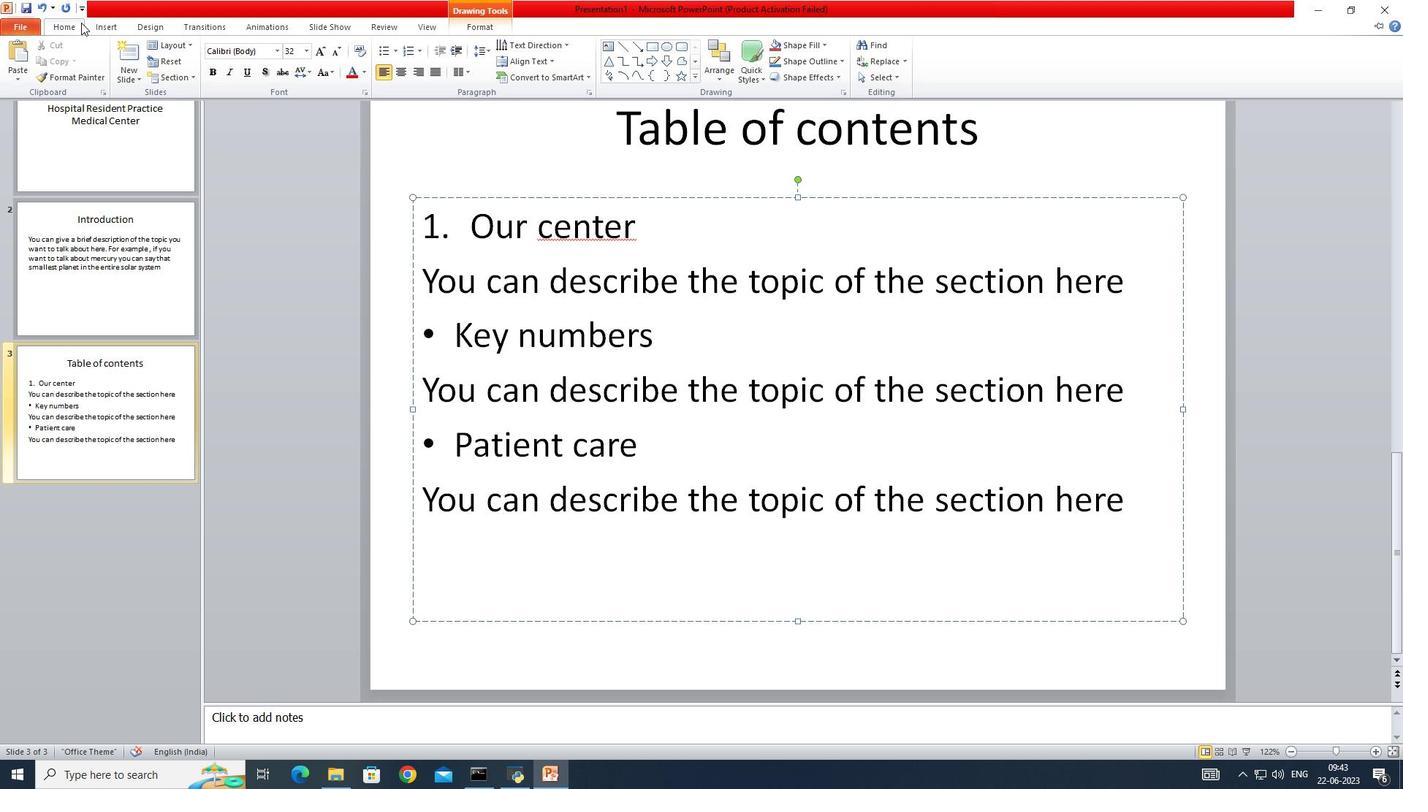 
Action: Mouse pressed left at (79, 24)
Screenshot: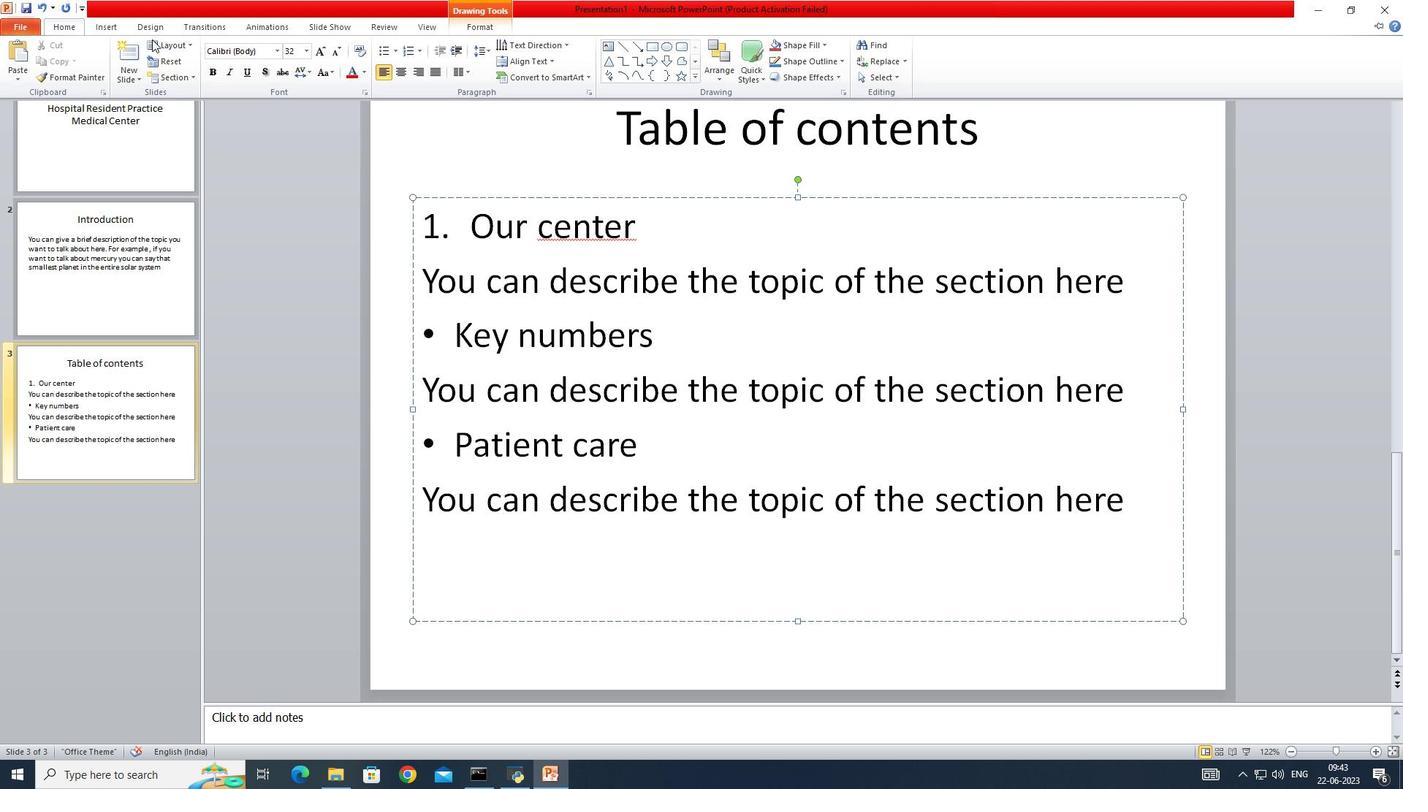 
Action: Mouse moved to (399, 53)
Screenshot: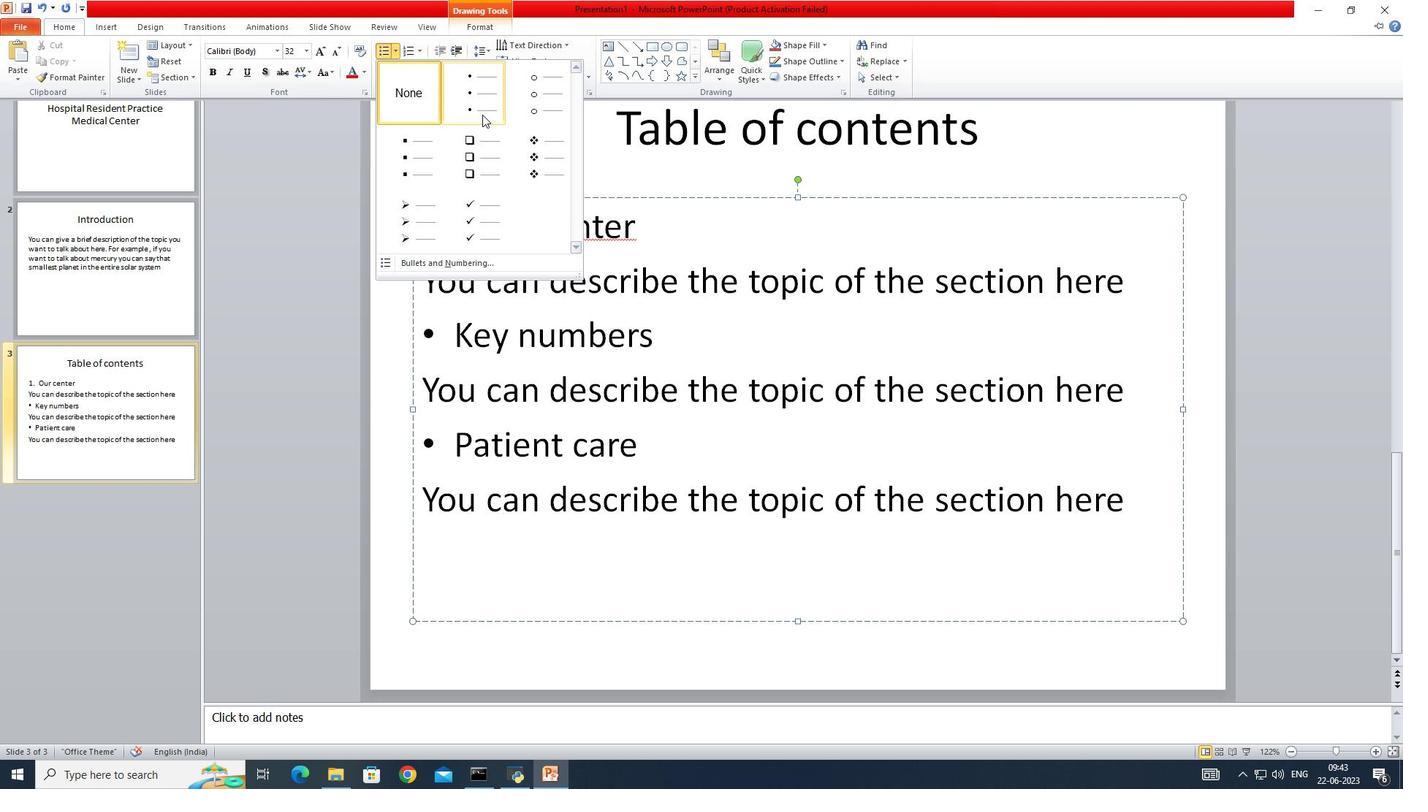 
Action: Mouse pressed left at (399, 53)
Screenshot: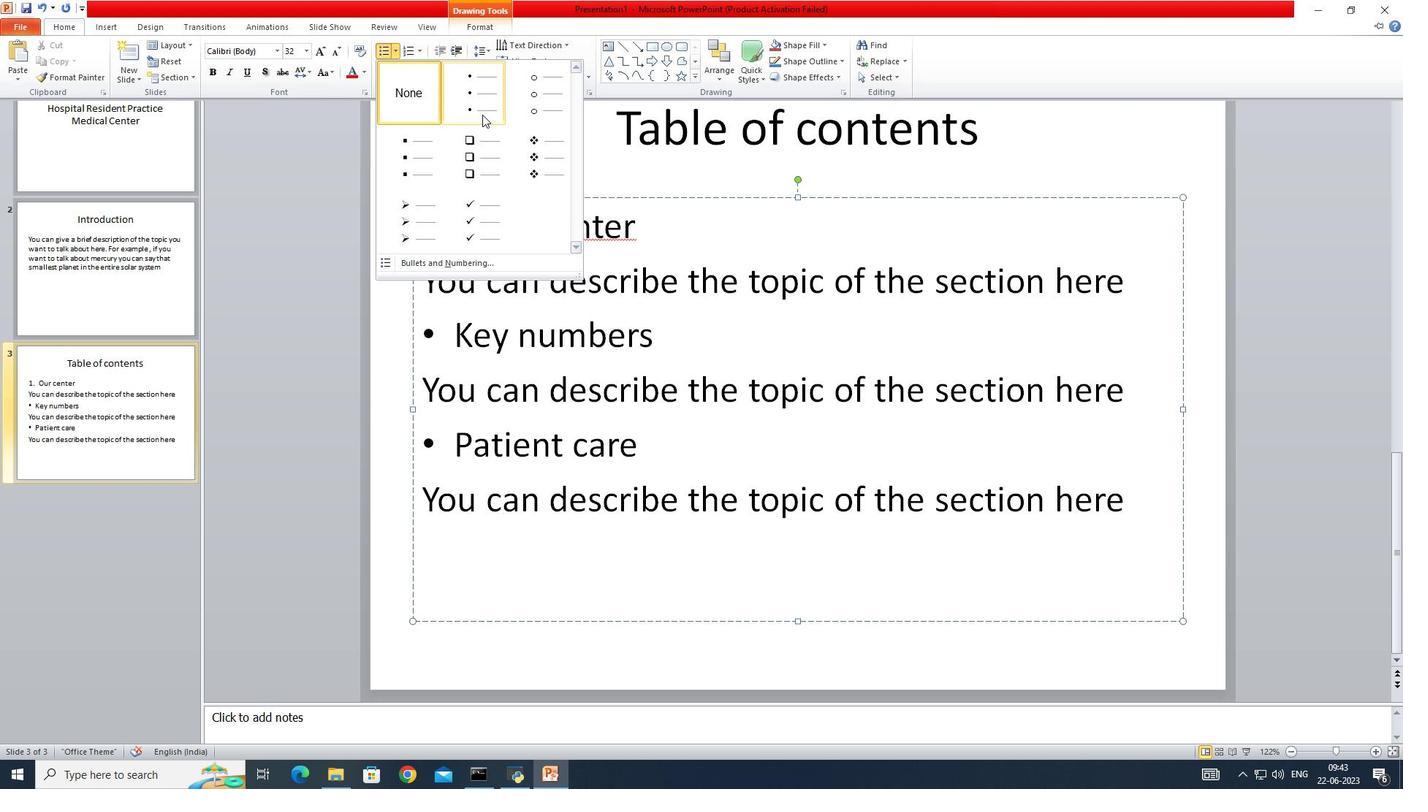 
Action: Mouse moved to (482, 89)
Screenshot: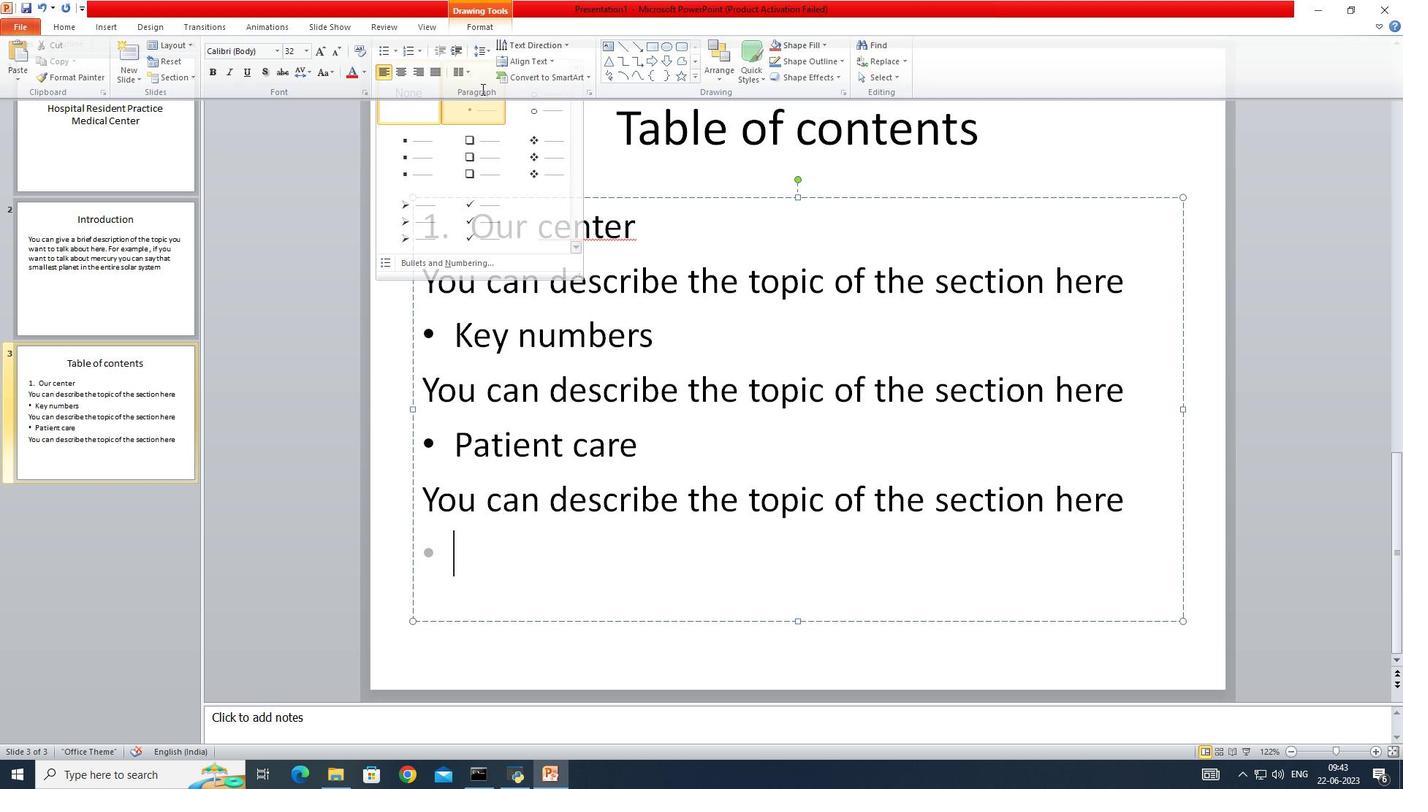 
Action: Mouse pressed left at (482, 89)
Screenshot: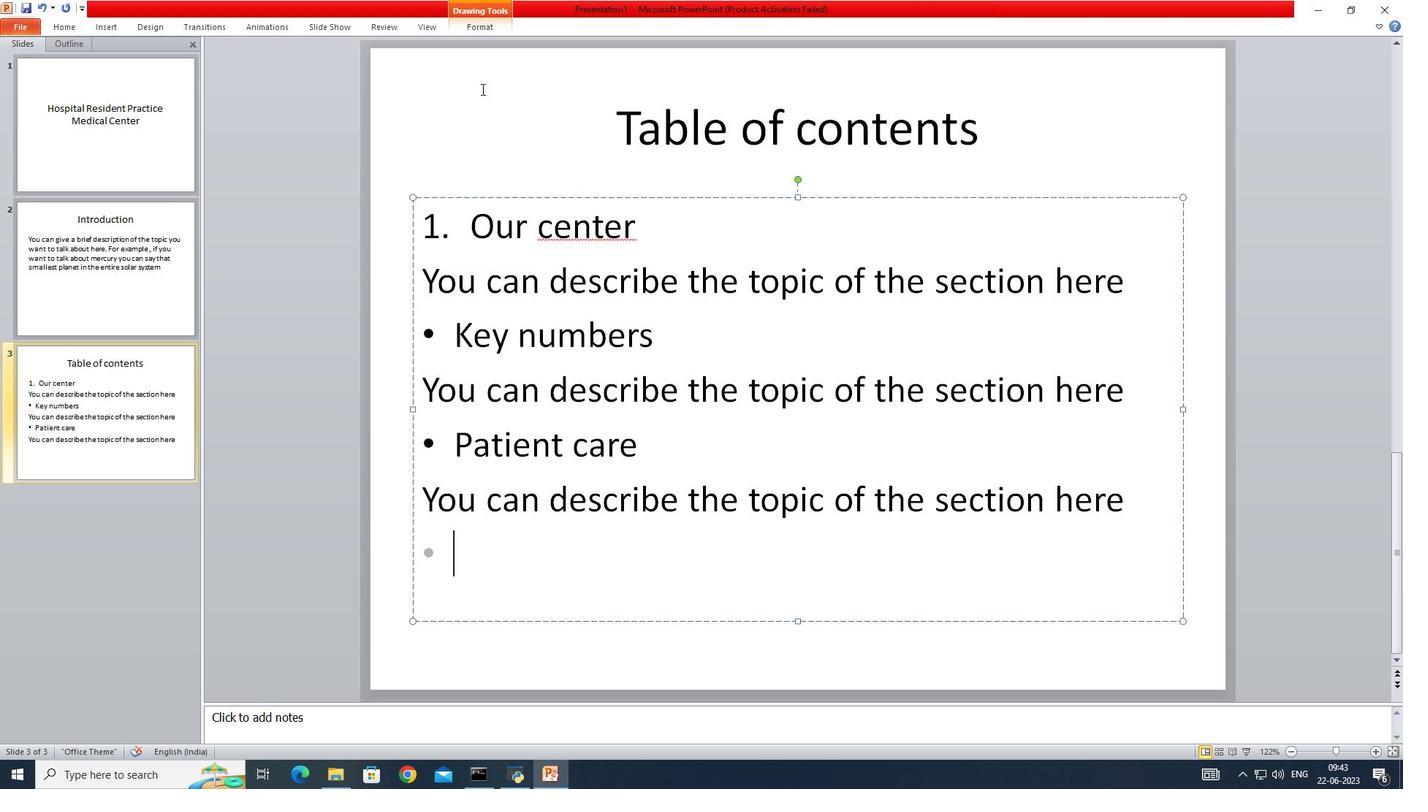 
Action: Mouse moved to (479, 127)
Screenshot: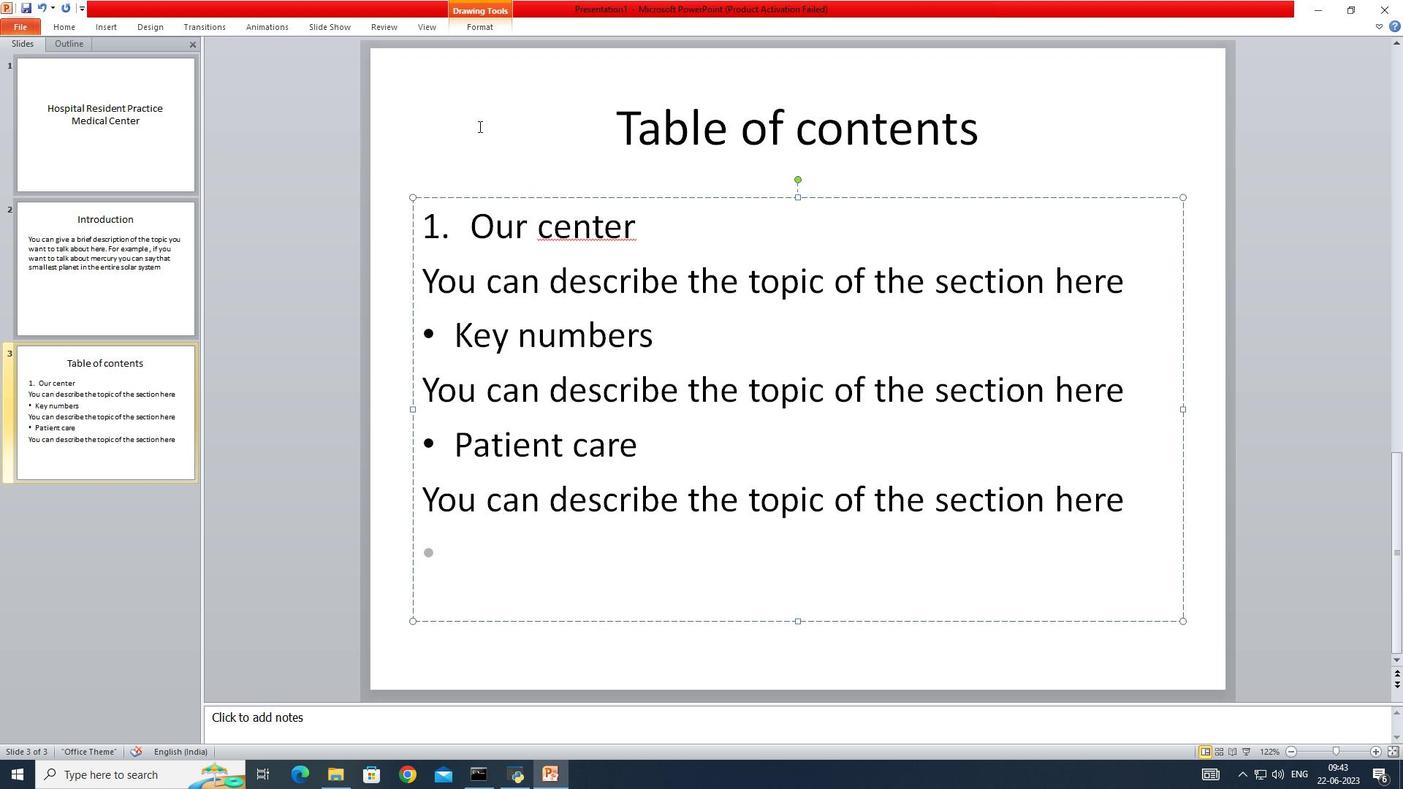 
Action: Key pressed <Key.shift>Our<Key.space>
Screenshot: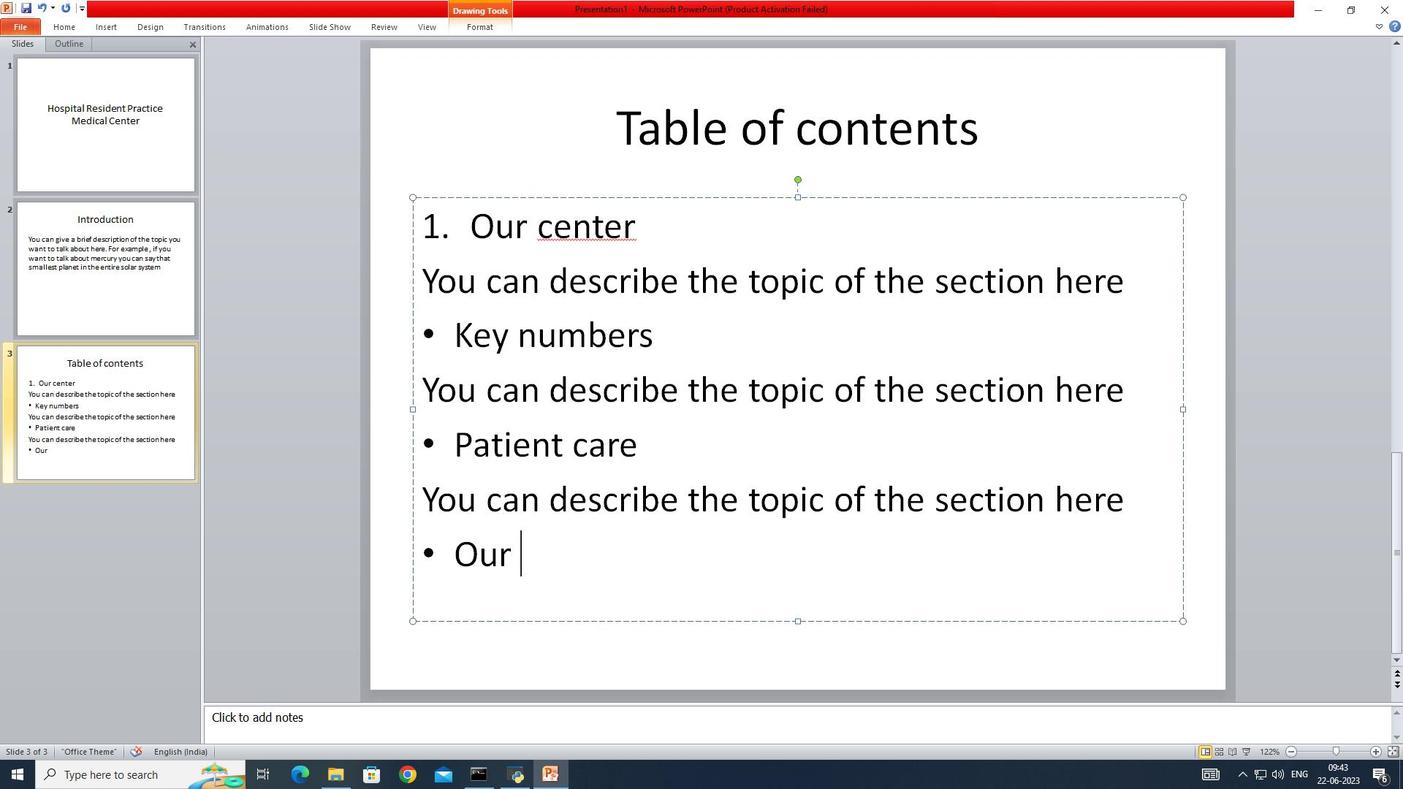
Action: Mouse moved to (478, 127)
Screenshot: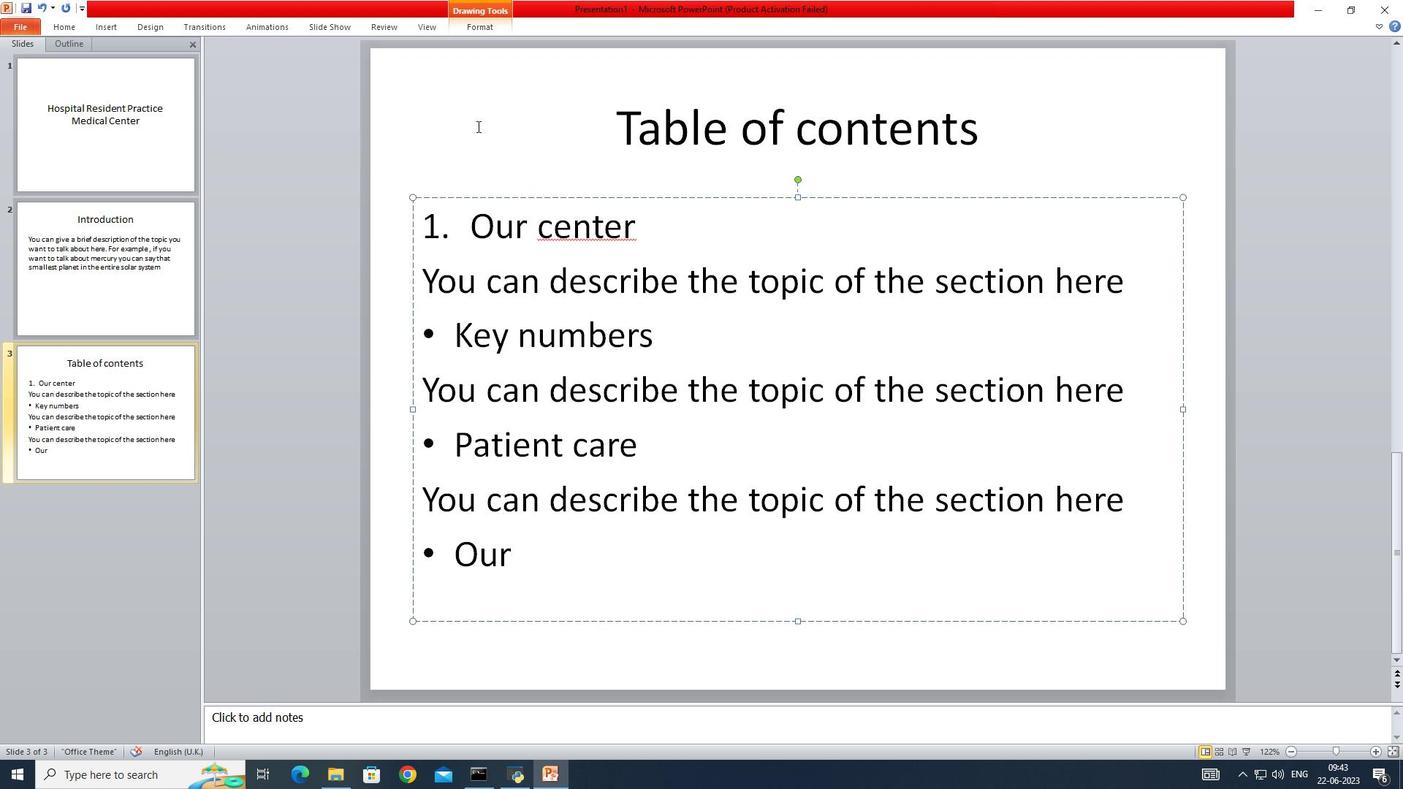 
Action: Key pressed success<Key.enter>
Screenshot: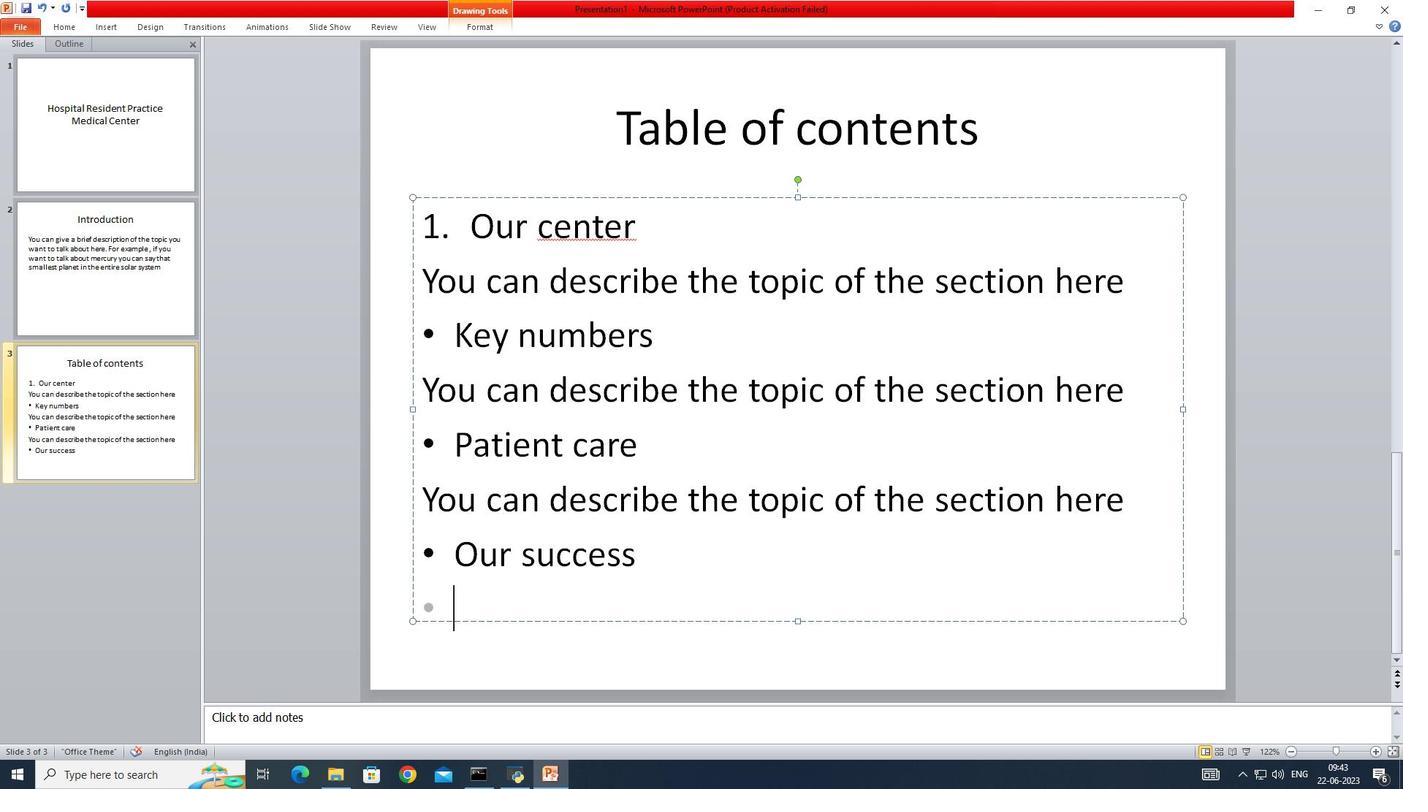 
Action: Mouse moved to (108, 30)
Screenshot: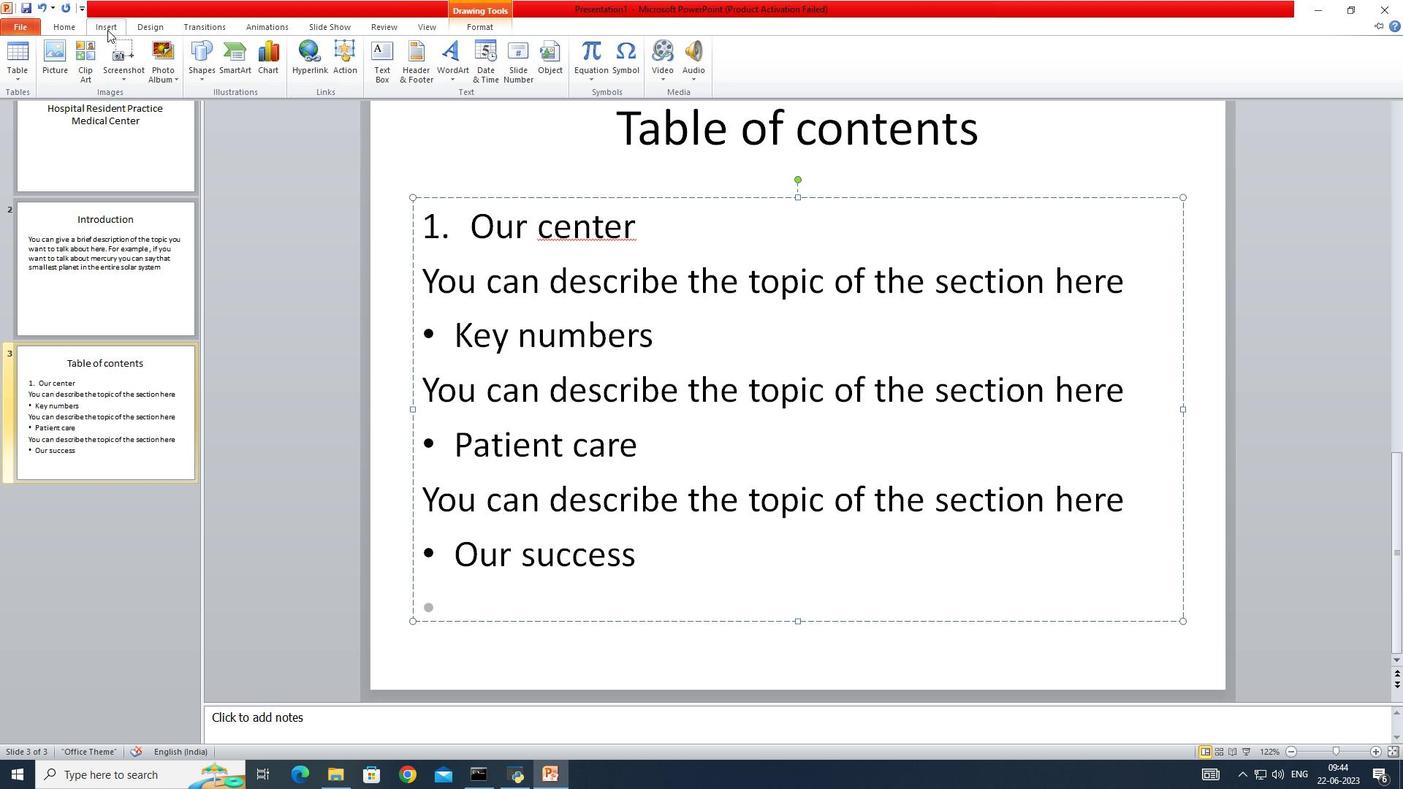 
Action: Mouse pressed left at (108, 30)
Screenshot: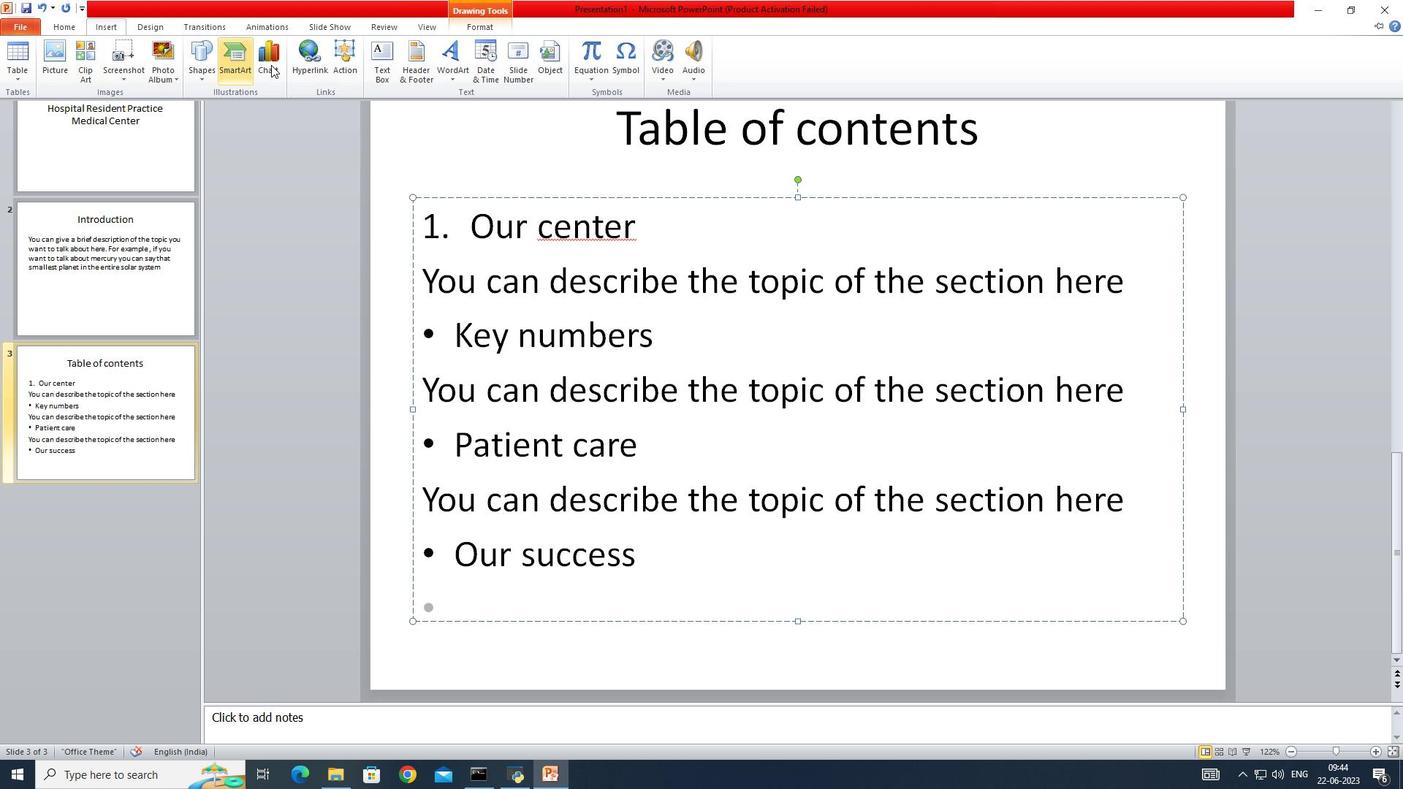 
Action: Mouse moved to (59, 29)
Screenshot: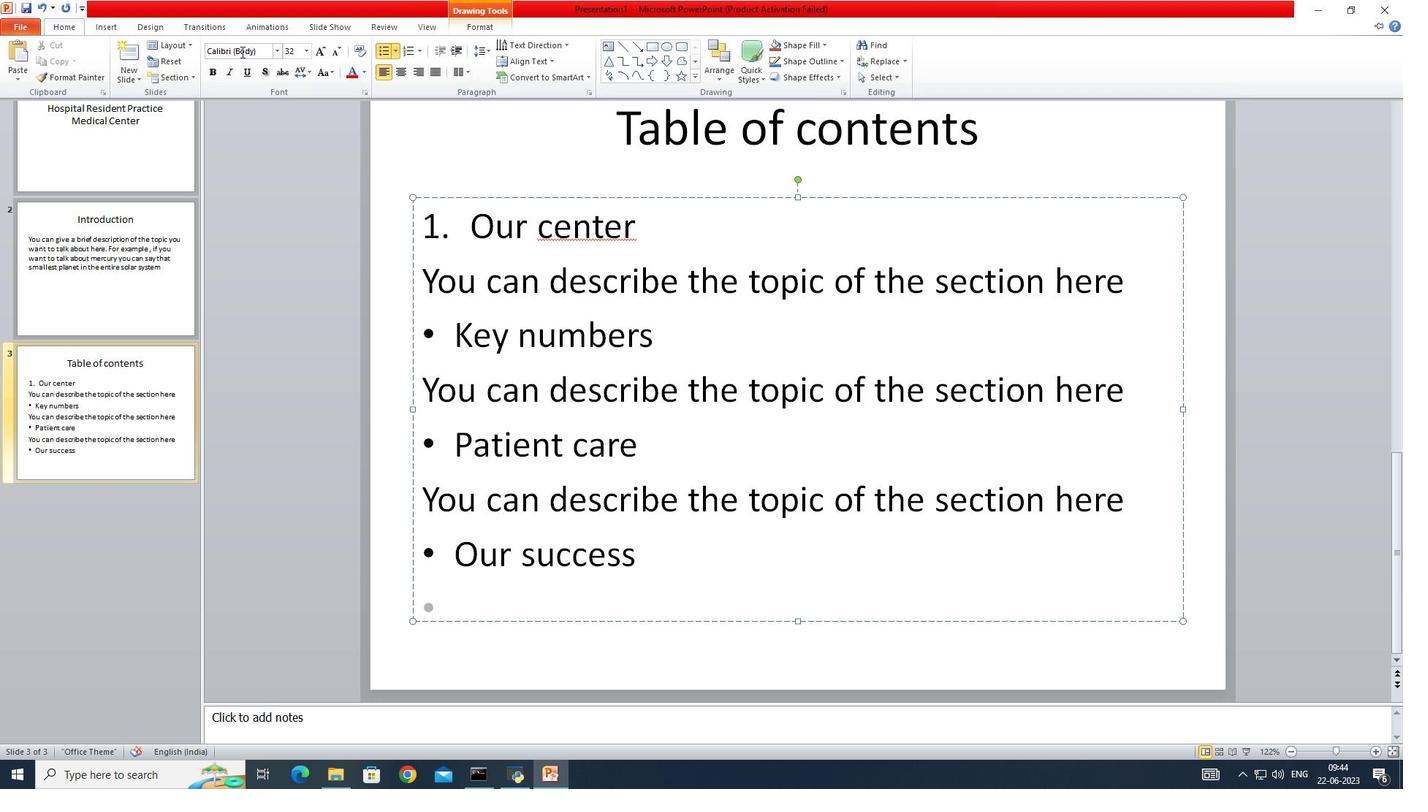 
Action: Mouse pressed left at (59, 29)
Screenshot: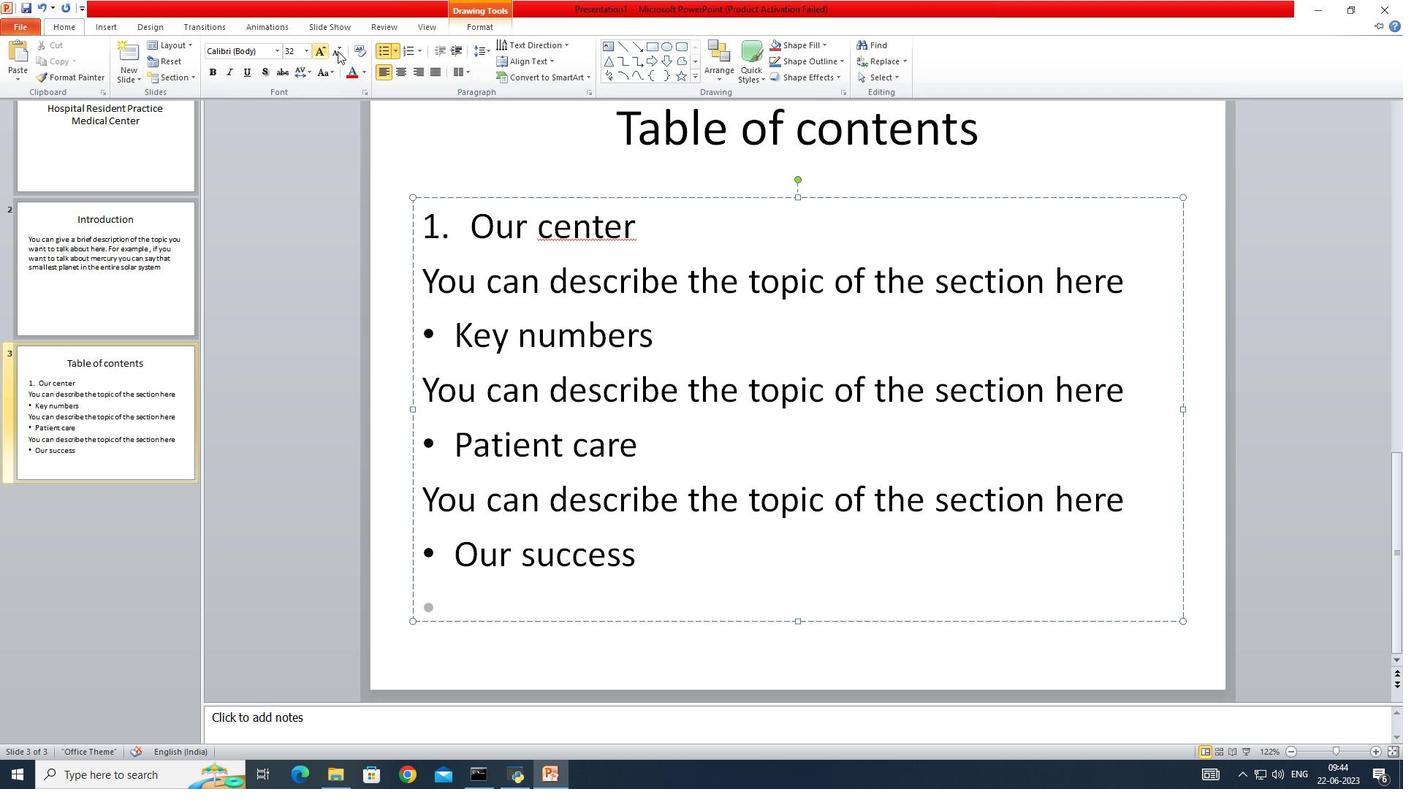 
Action: Mouse moved to (393, 50)
Screenshot: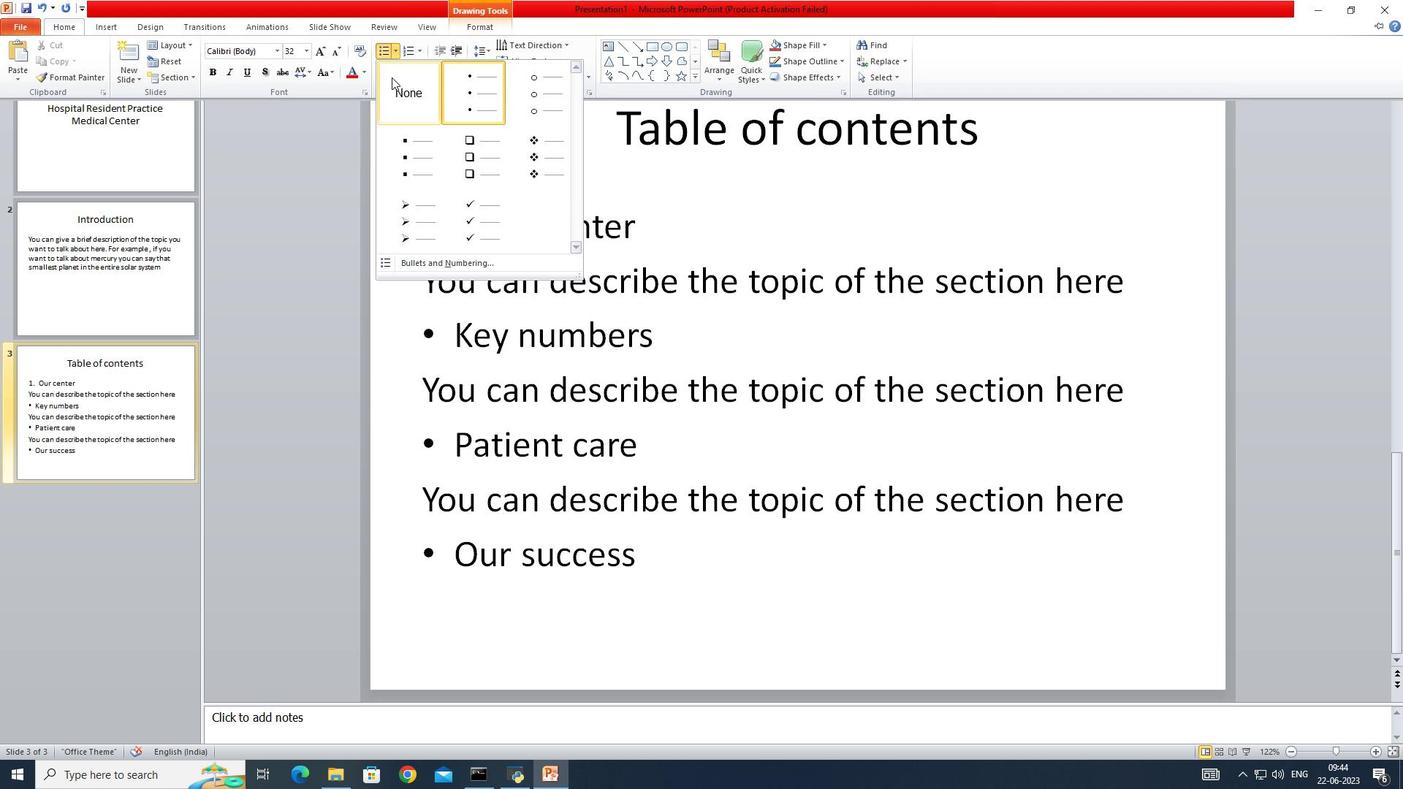 
Action: Mouse pressed left at (393, 50)
Screenshot: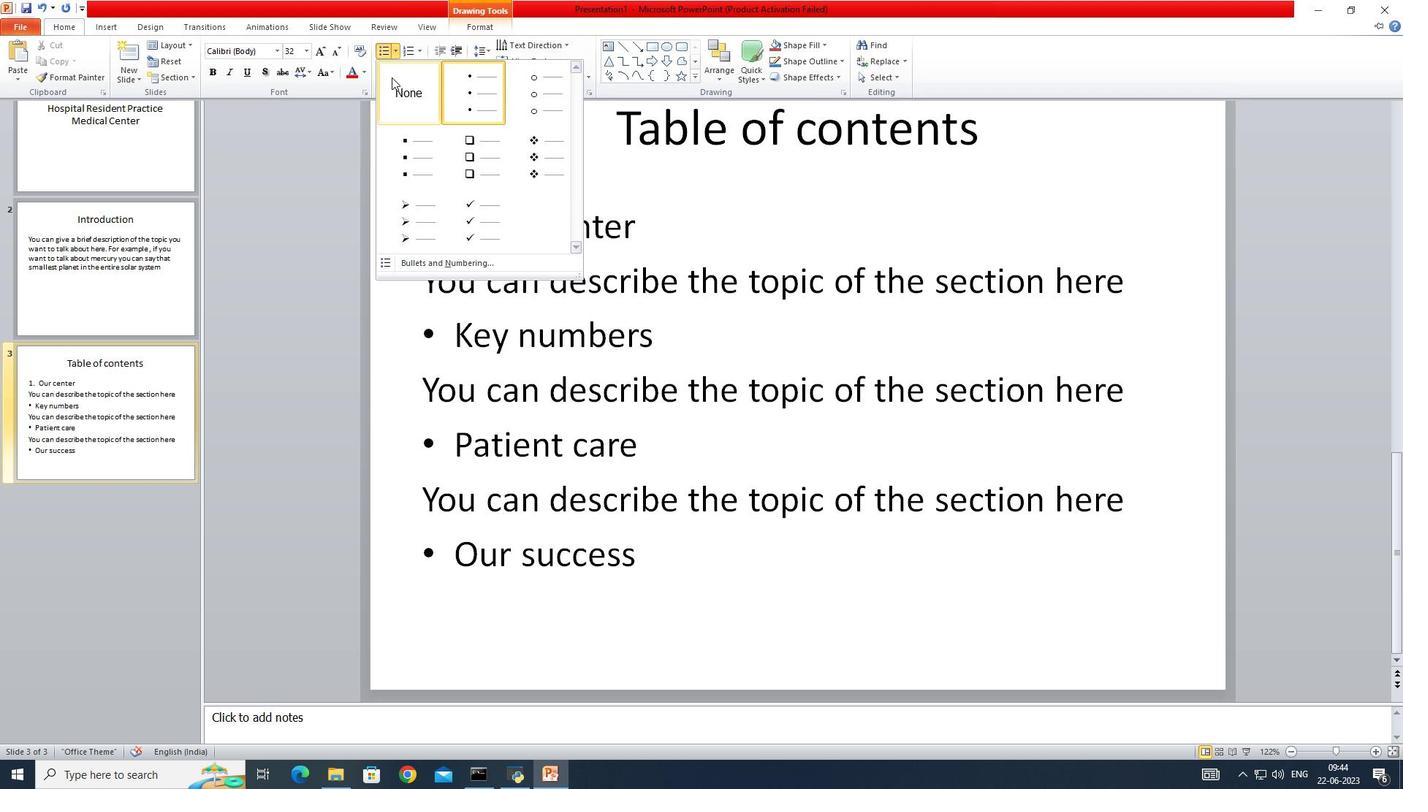 
Action: Mouse moved to (392, 78)
Screenshot: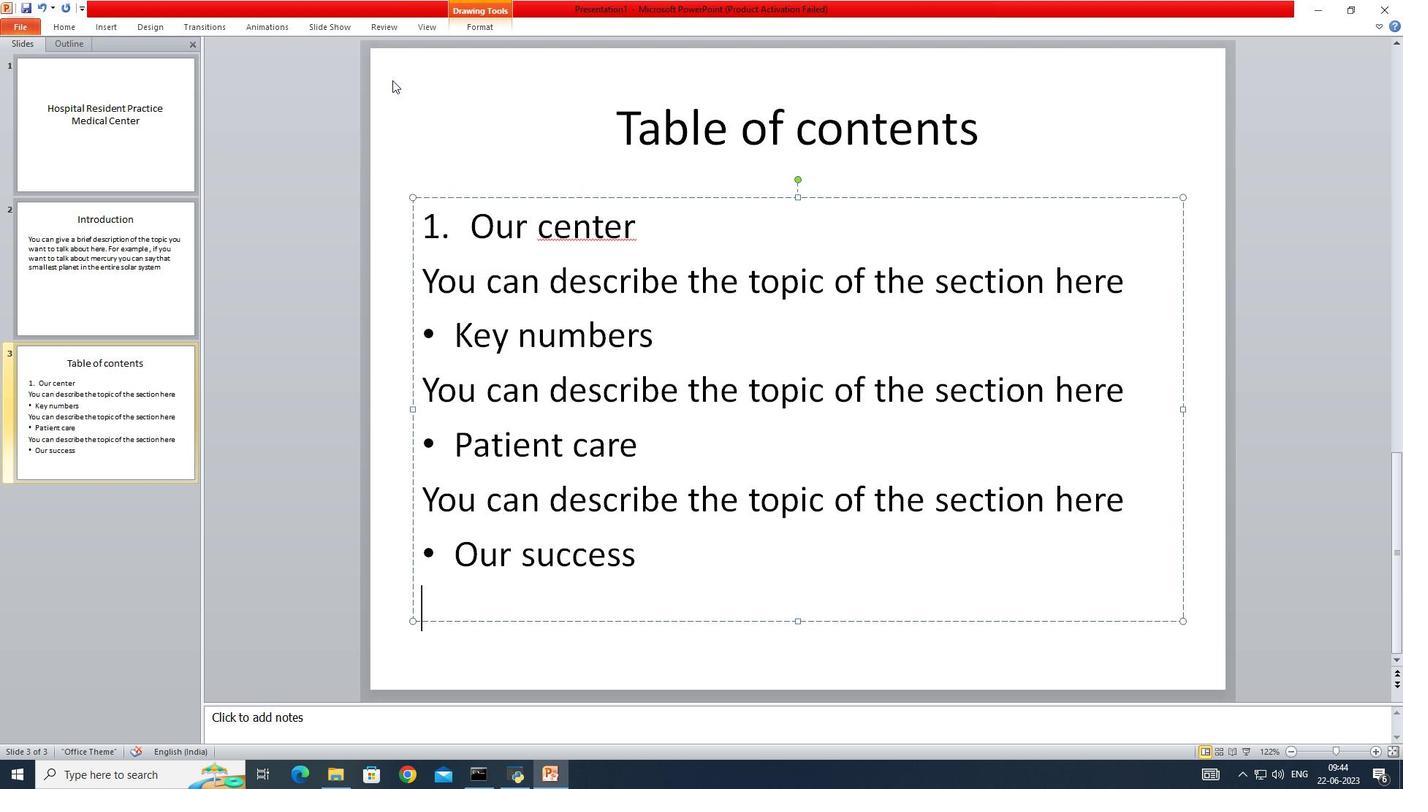 
Action: Mouse pressed left at (392, 78)
Screenshot: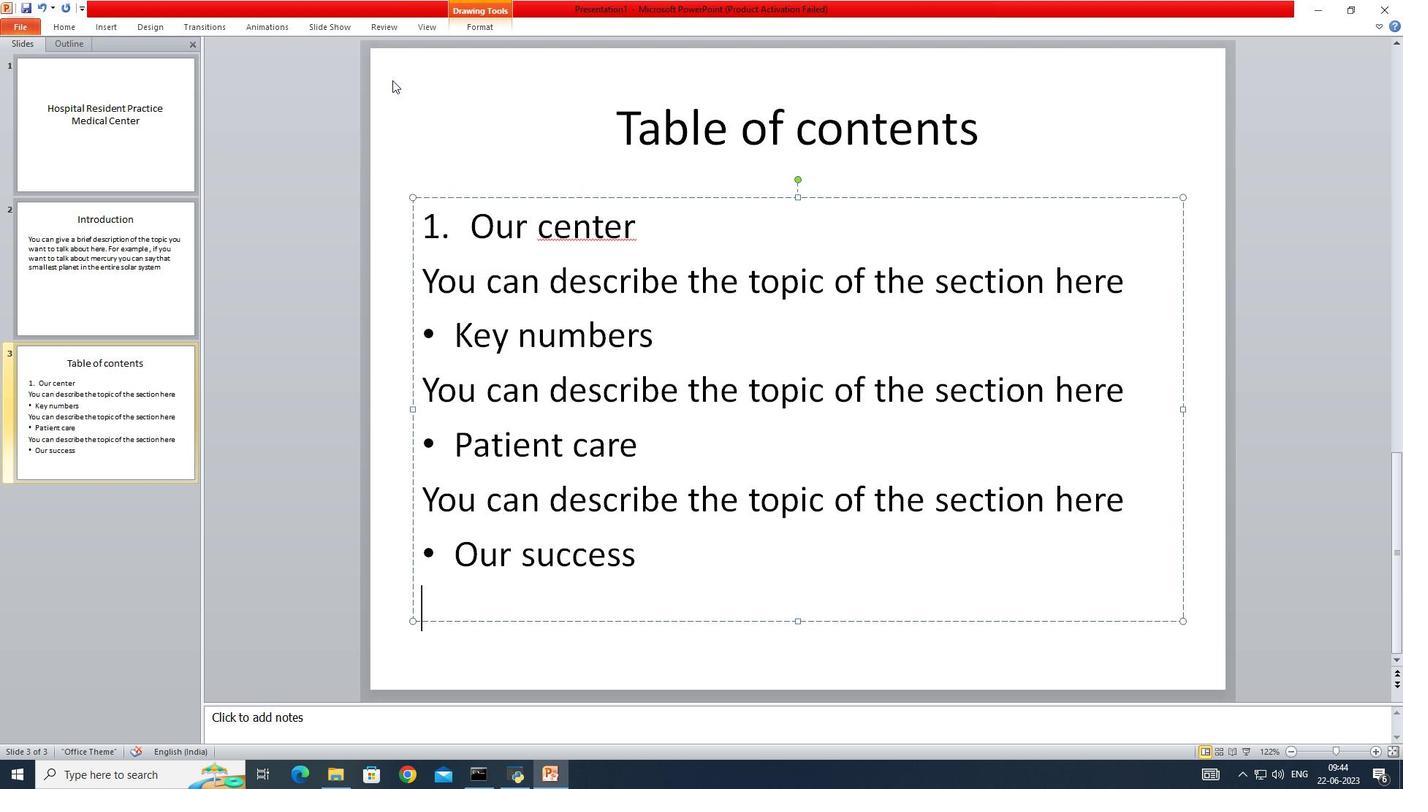 
Action: Mouse moved to (391, 81)
Screenshot: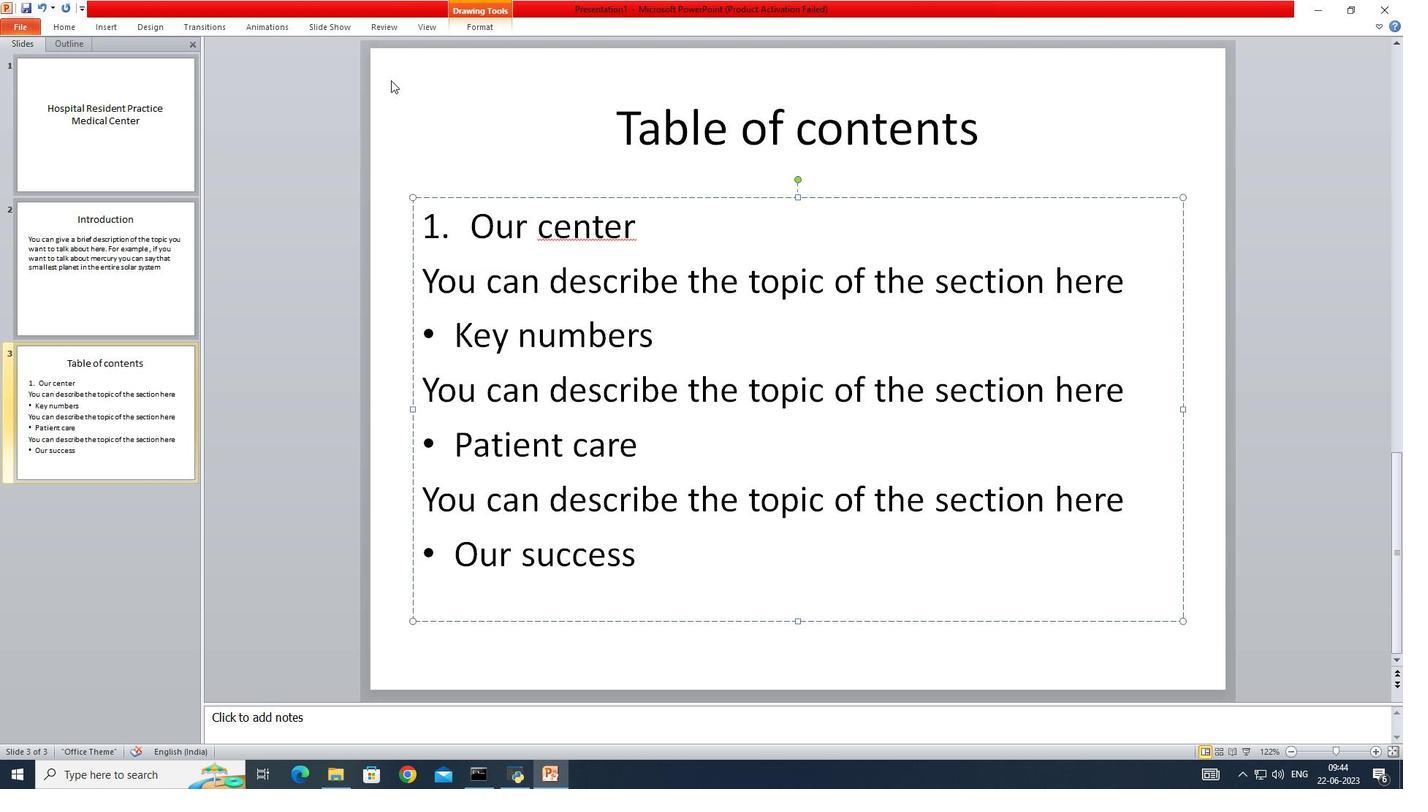 
Action: Key pressed <Key.shift>You<Key.space>can<Key.space>describe<Key.space>the<Key.space>topic<Key.space>of<Key.space>the<Key.space>section<Key.space>here
Screenshot: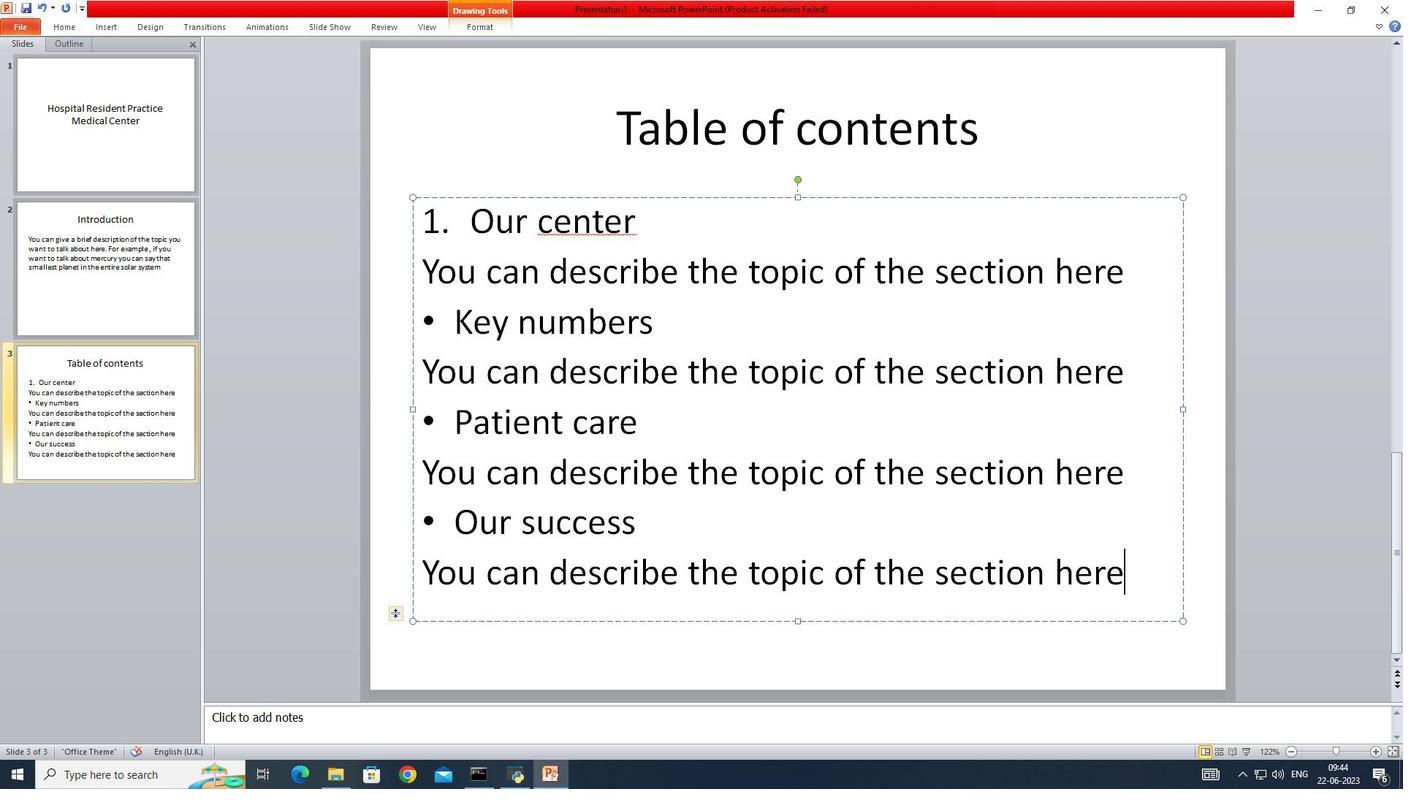 
Action: Mouse moved to (67, 25)
Screenshot: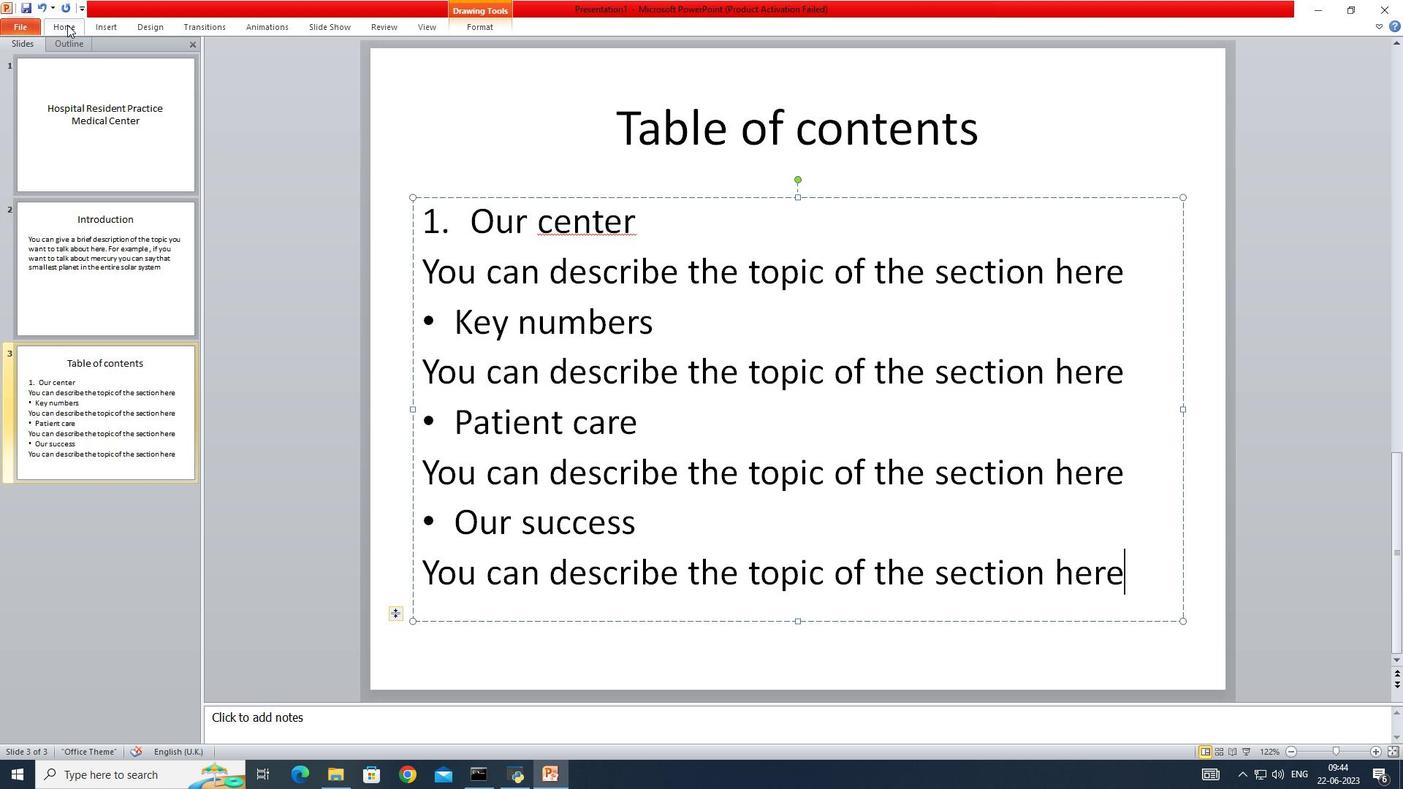 
Action: Mouse pressed left at (67, 25)
Screenshot: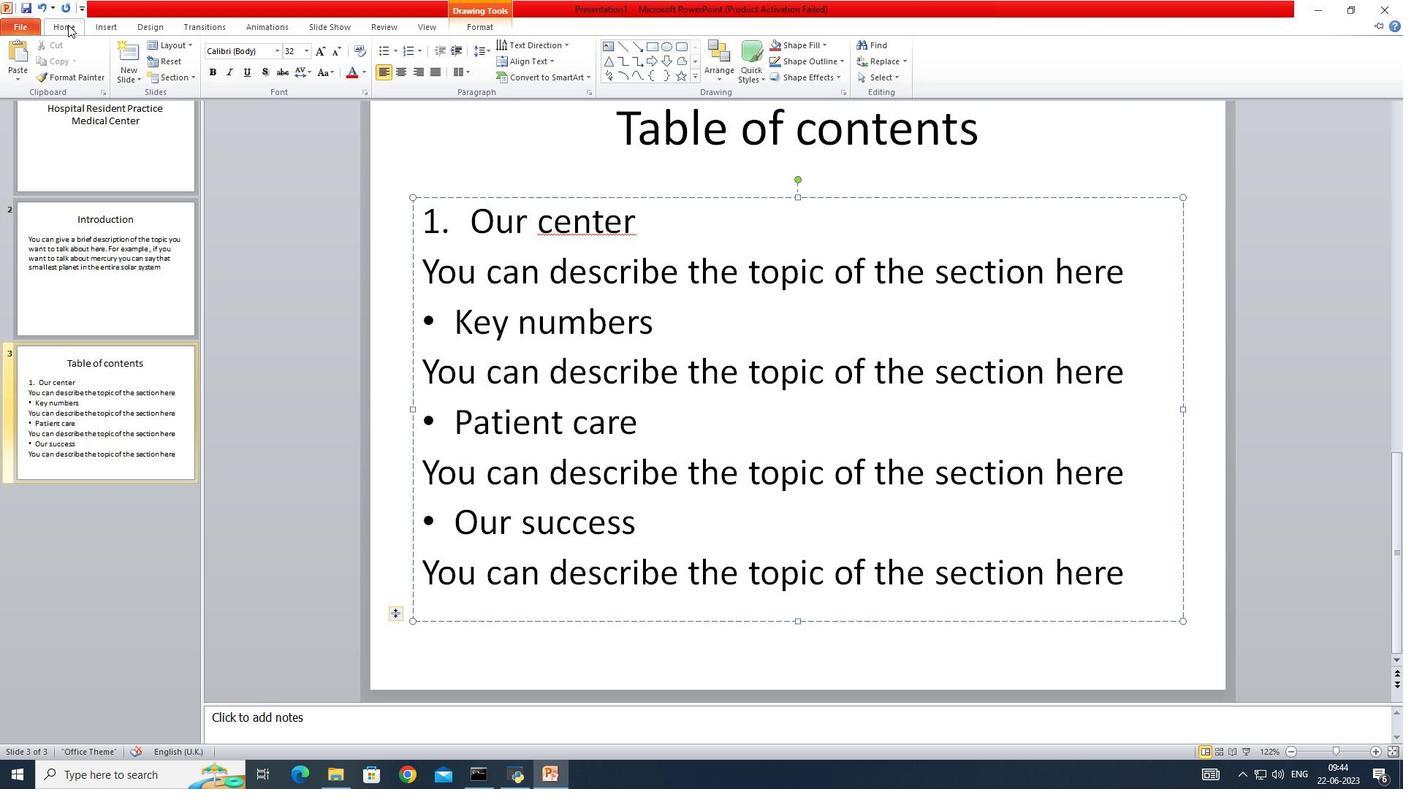 
Action: Mouse moved to (141, 81)
Screenshot: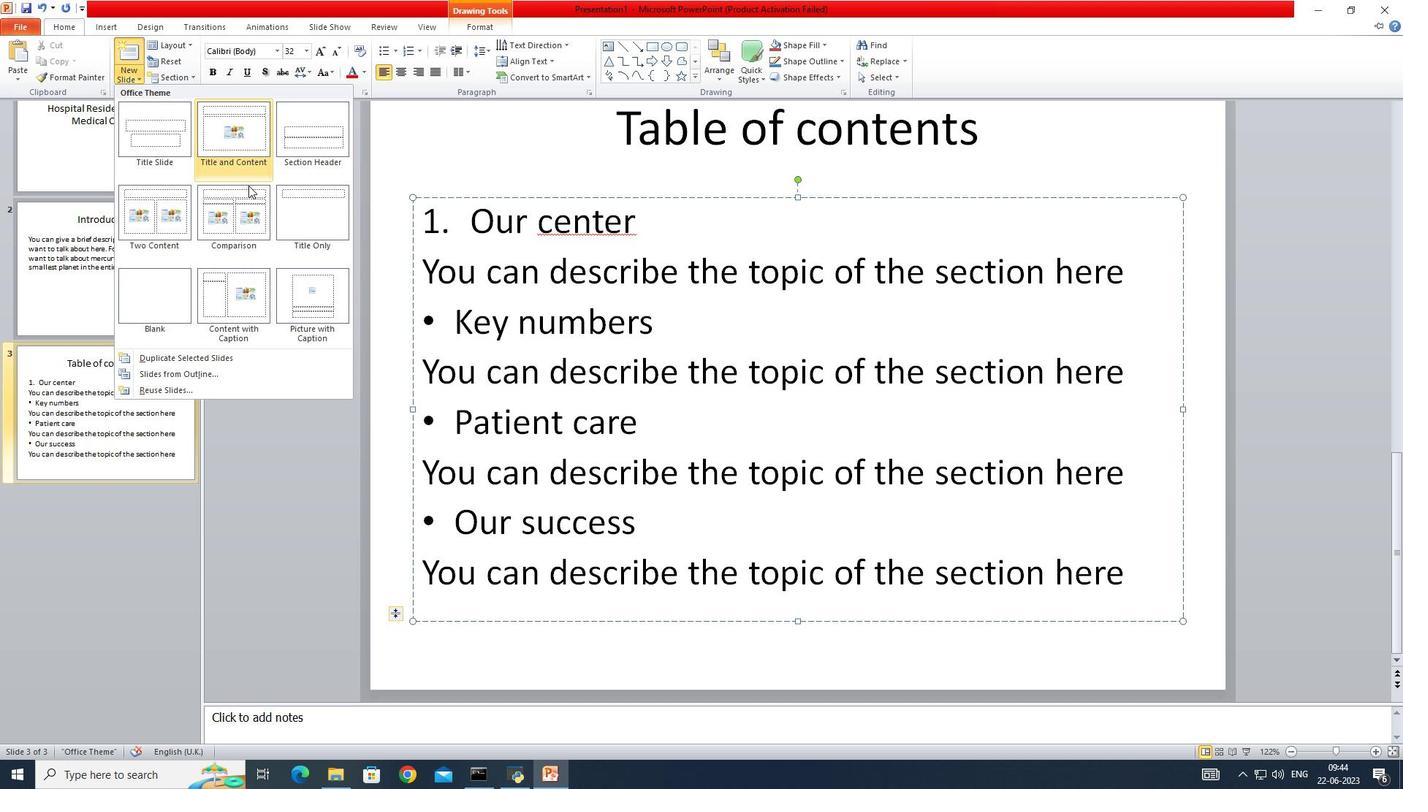 
Action: Mouse pressed left at (141, 81)
Screenshot: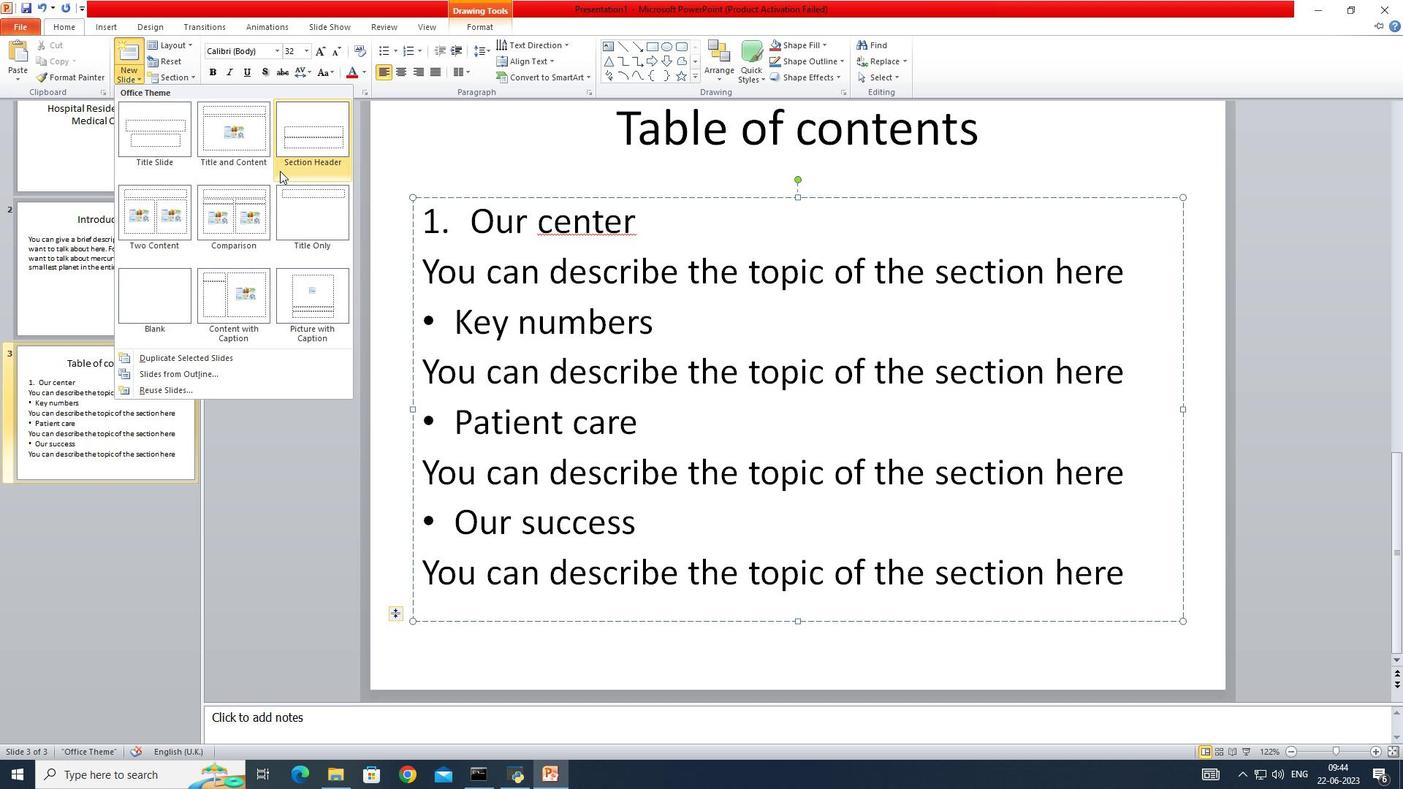 
Action: Mouse moved to (247, 133)
Screenshot: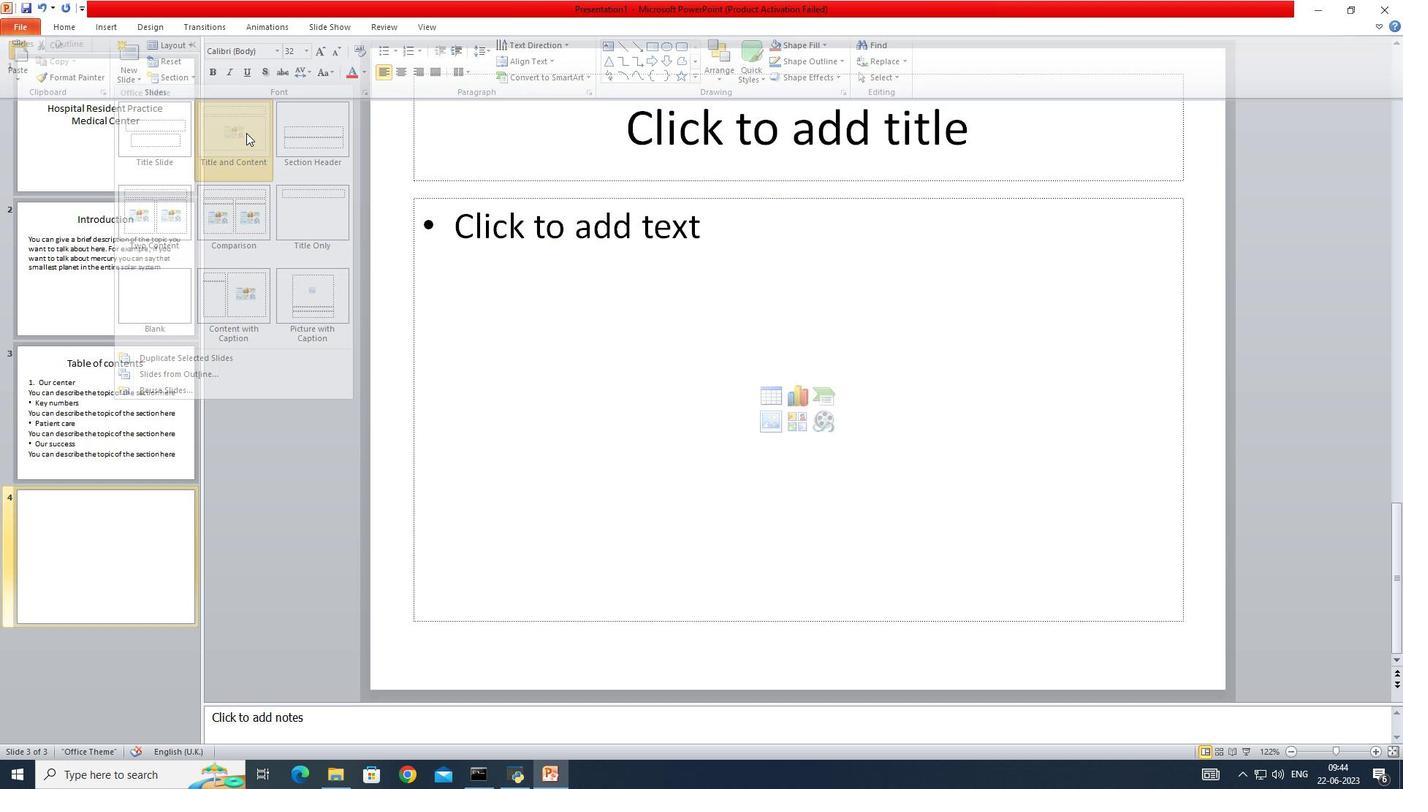
Action: Mouse pressed left at (247, 133)
Screenshot: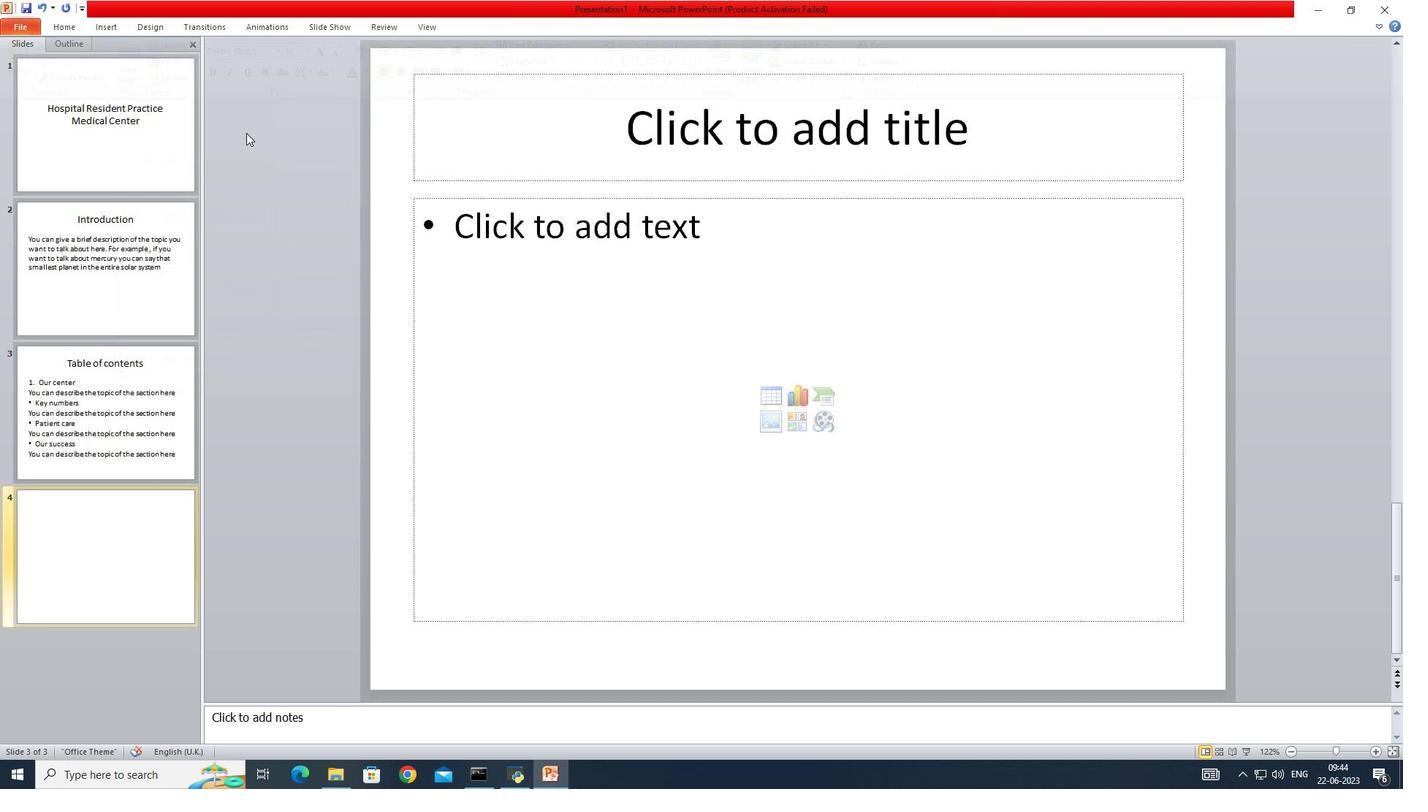 
Action: Mouse moved to (679, 135)
Screenshot: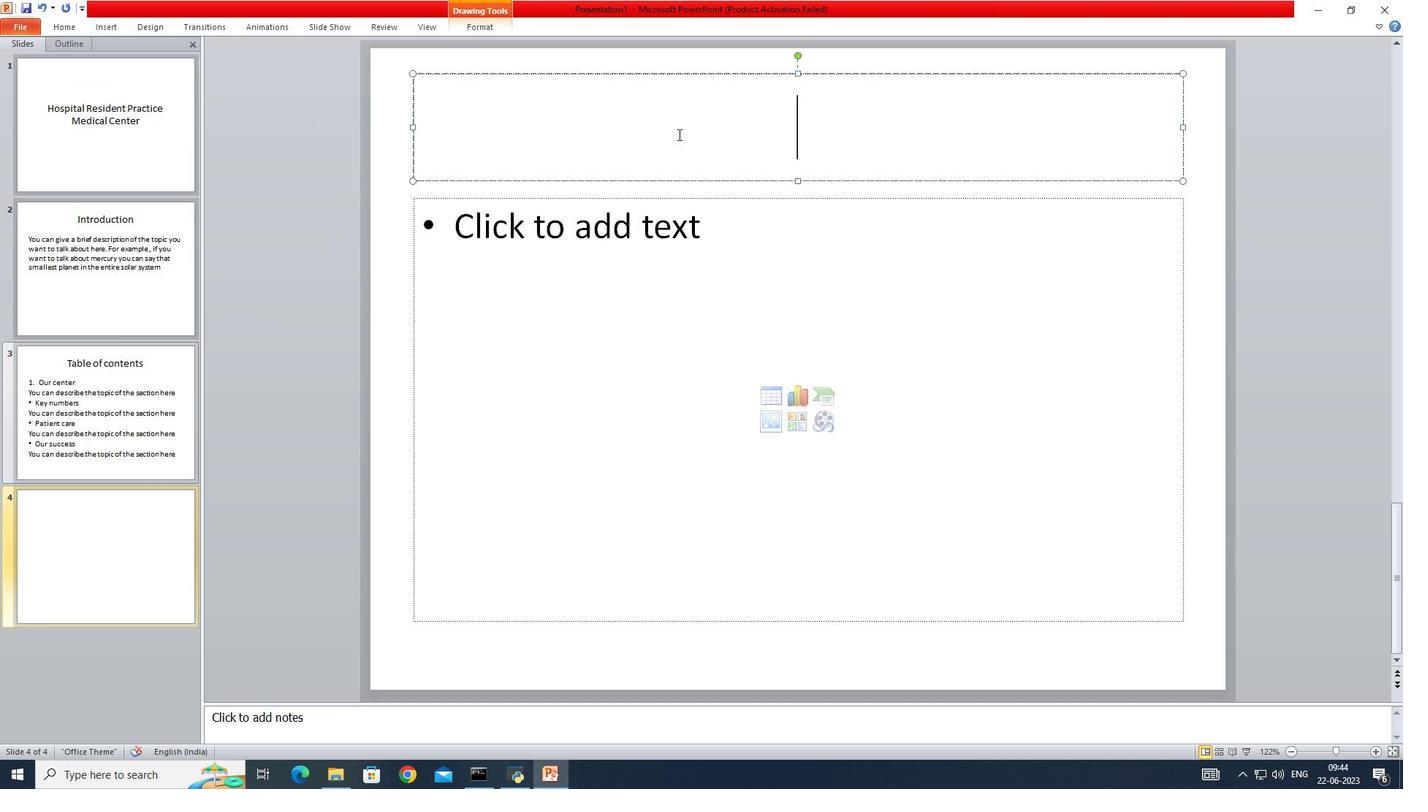 
Action: Mouse pressed left at (679, 135)
Screenshot: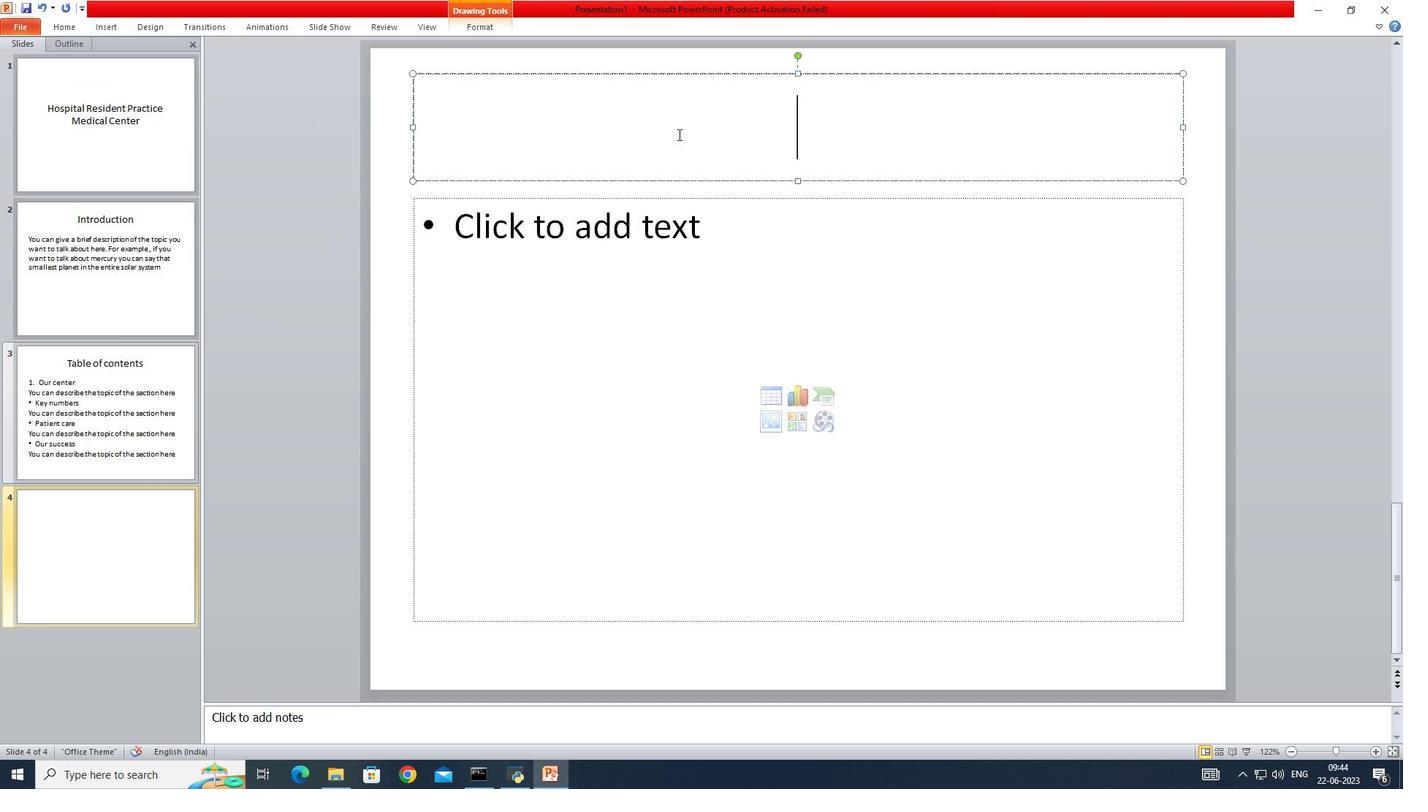 
Action: Mouse moved to (679, 135)
Screenshot: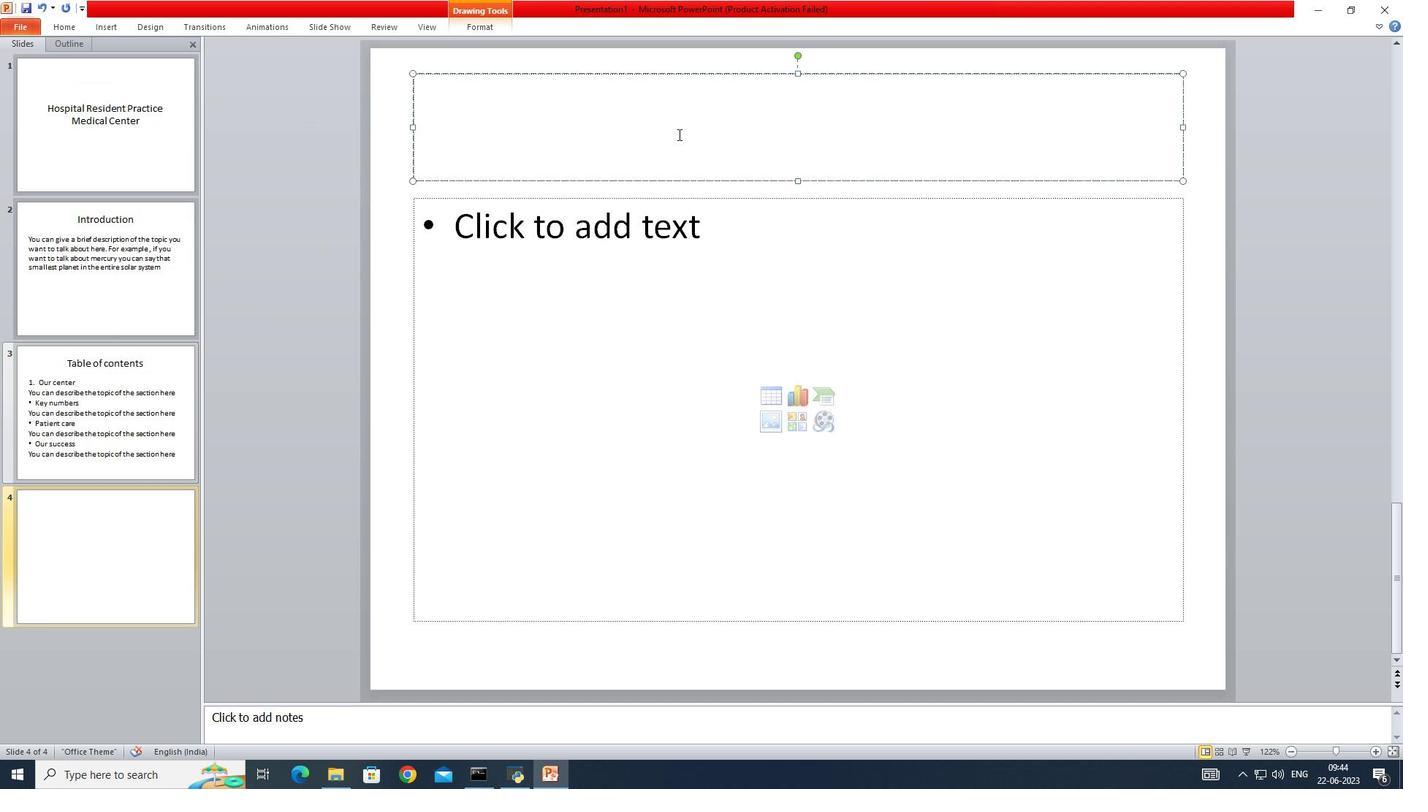 
Action: Key pressed <Key.shift>About<Key.space>our<Key.space>space
Screenshot: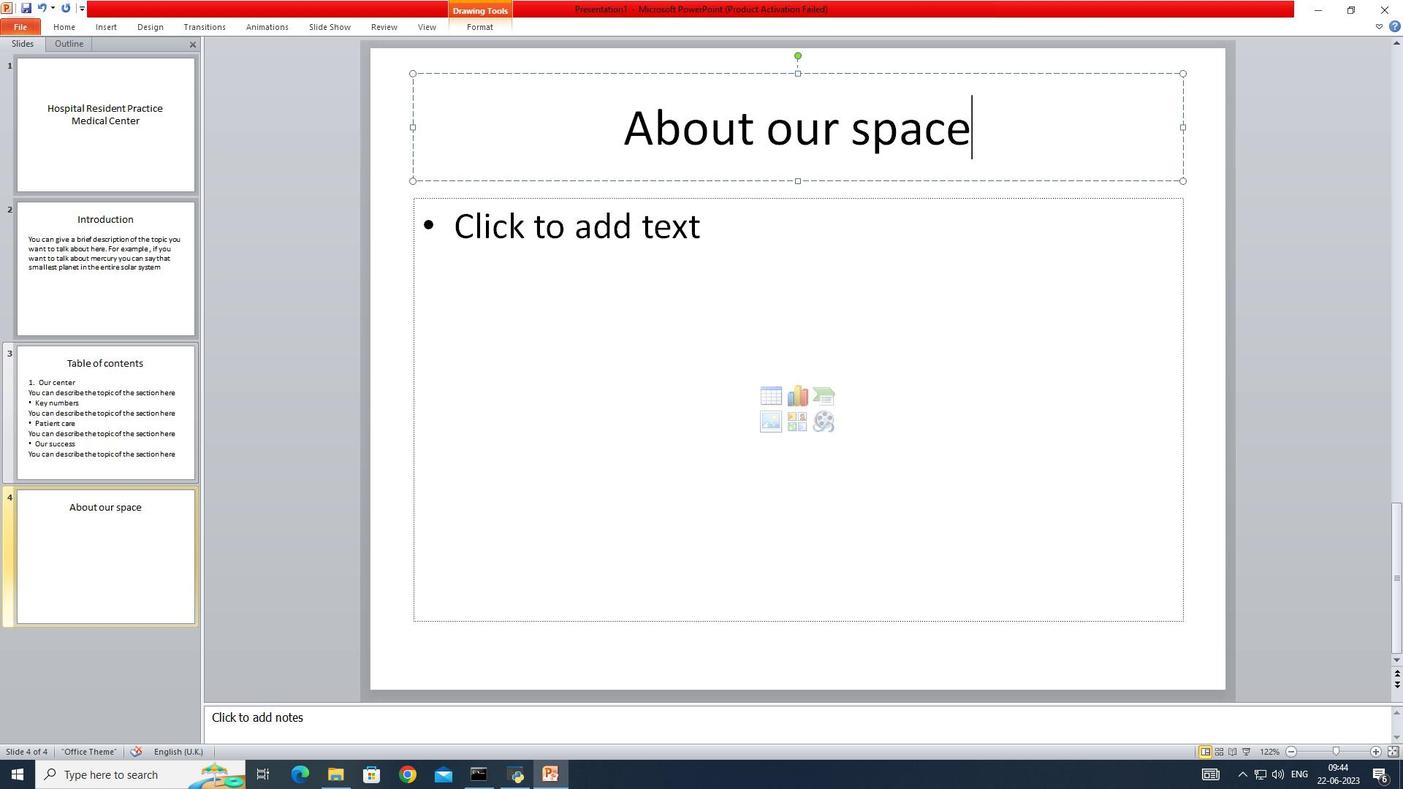 
Action: Mouse moved to (495, 230)
Screenshot: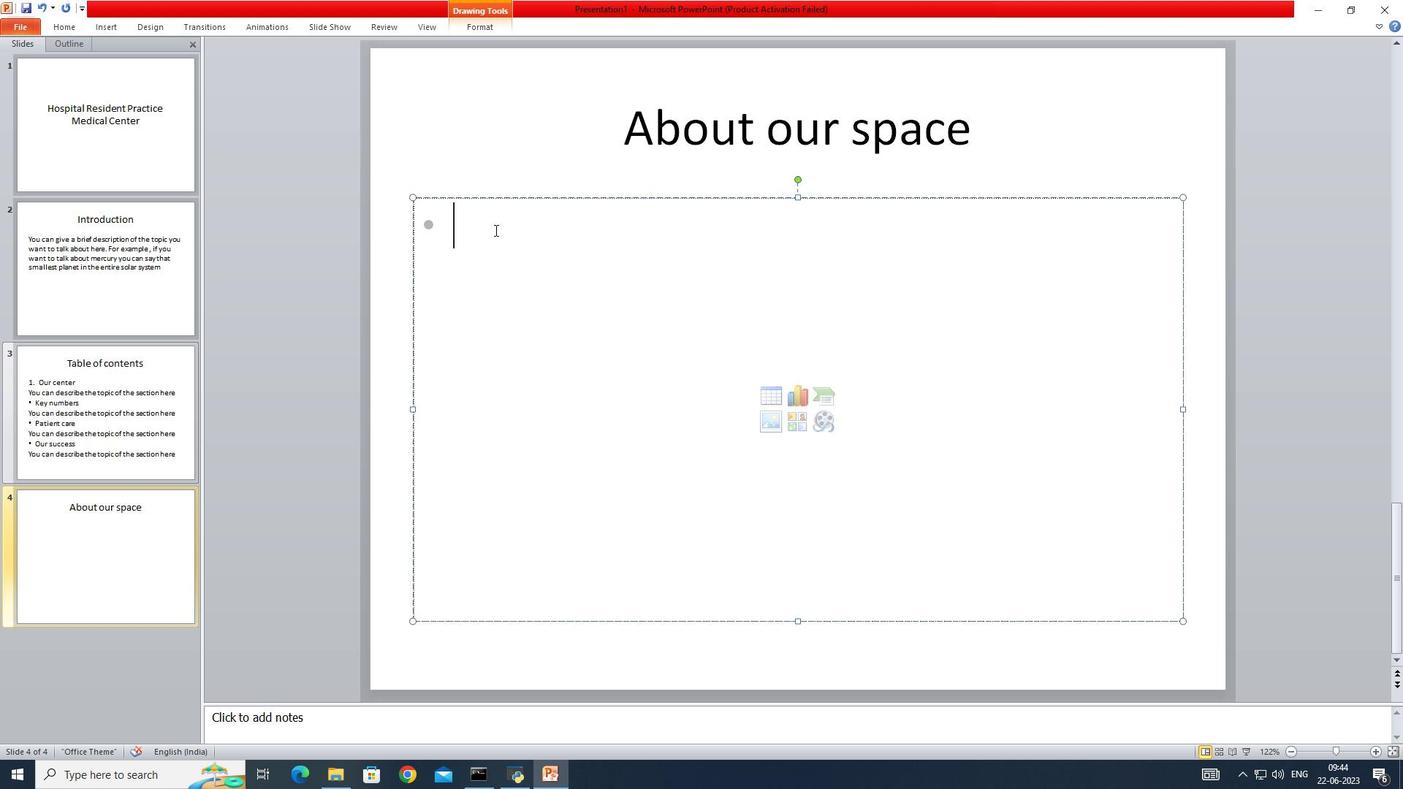 
Action: Mouse pressed left at (495, 230)
Screenshot: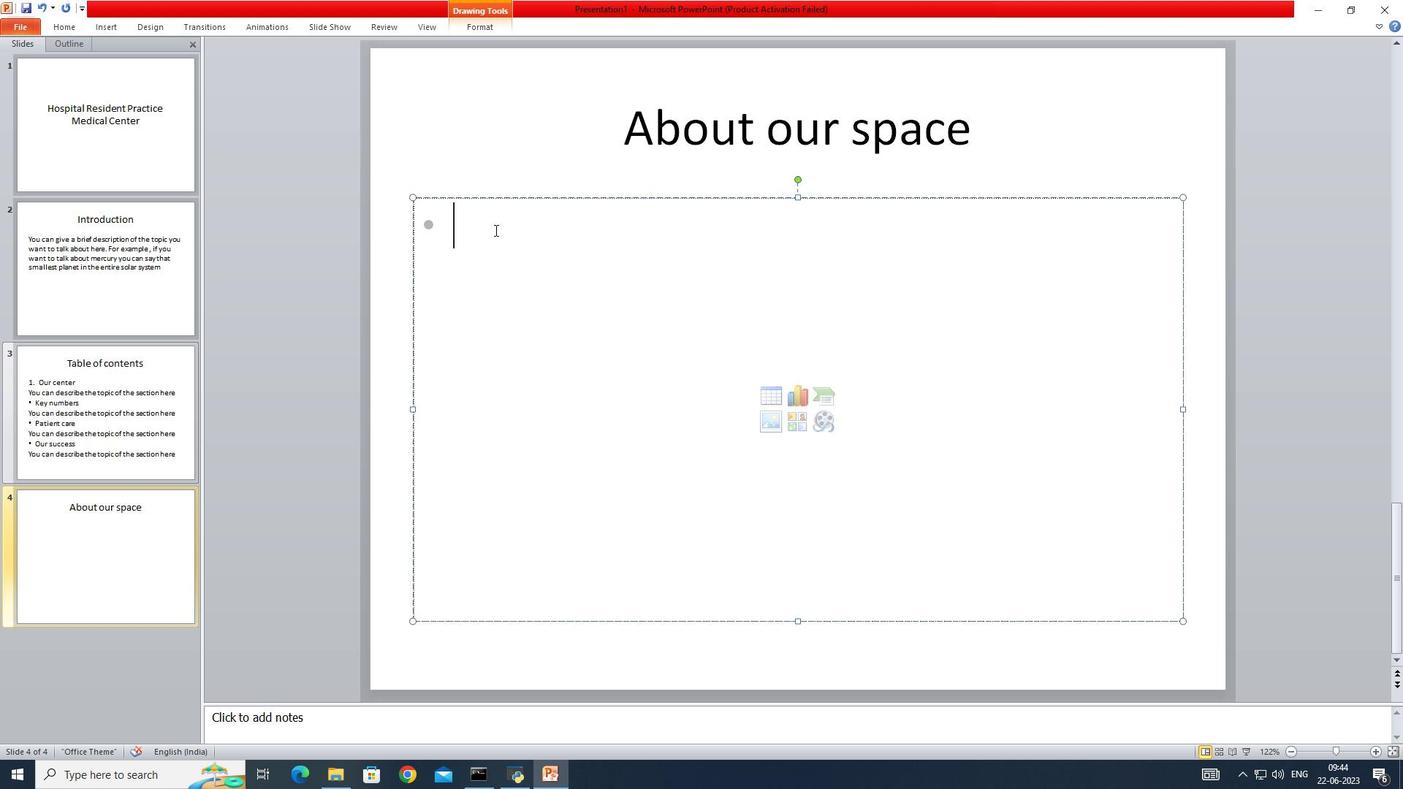 
Action: Mouse moved to (78, 24)
Screenshot: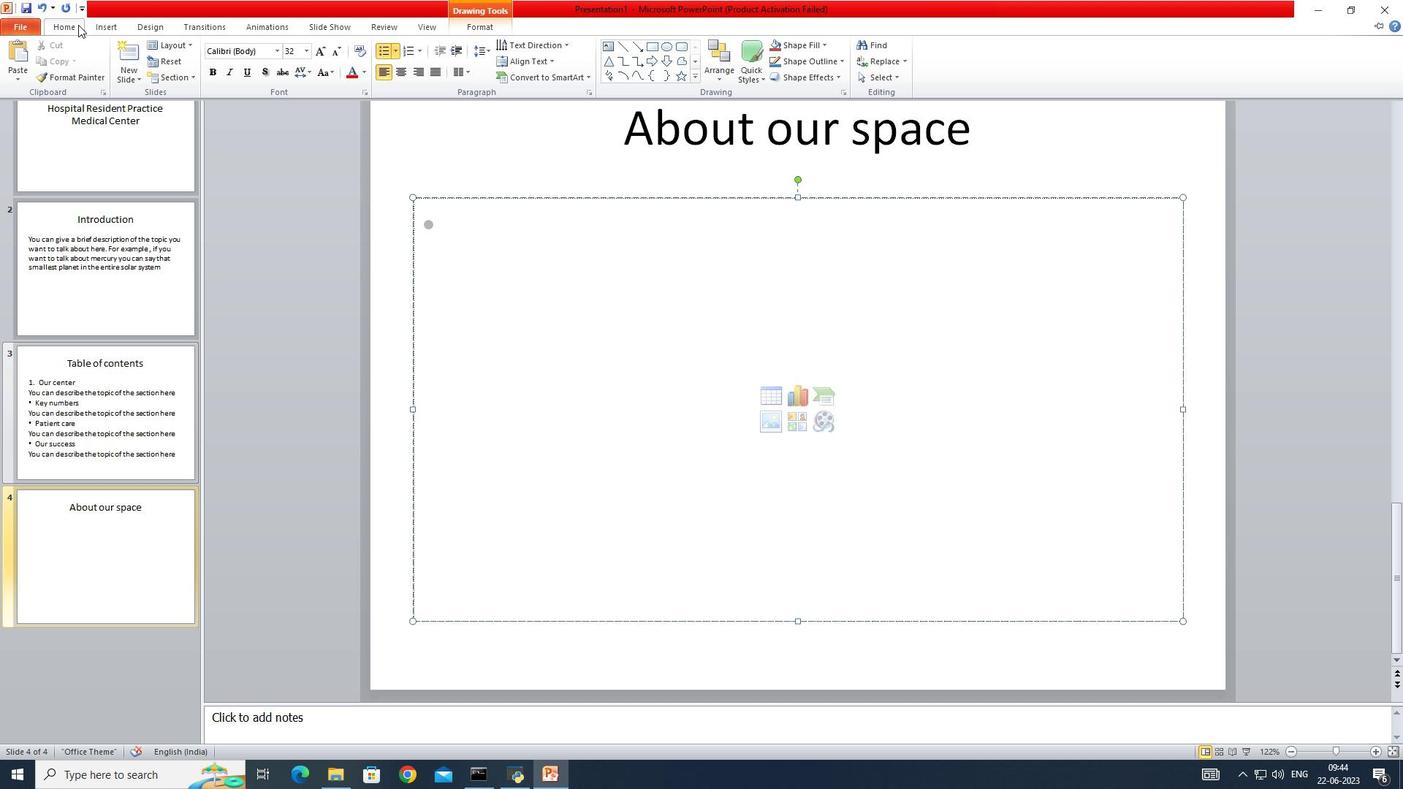 
Action: Mouse pressed left at (78, 24)
Screenshot: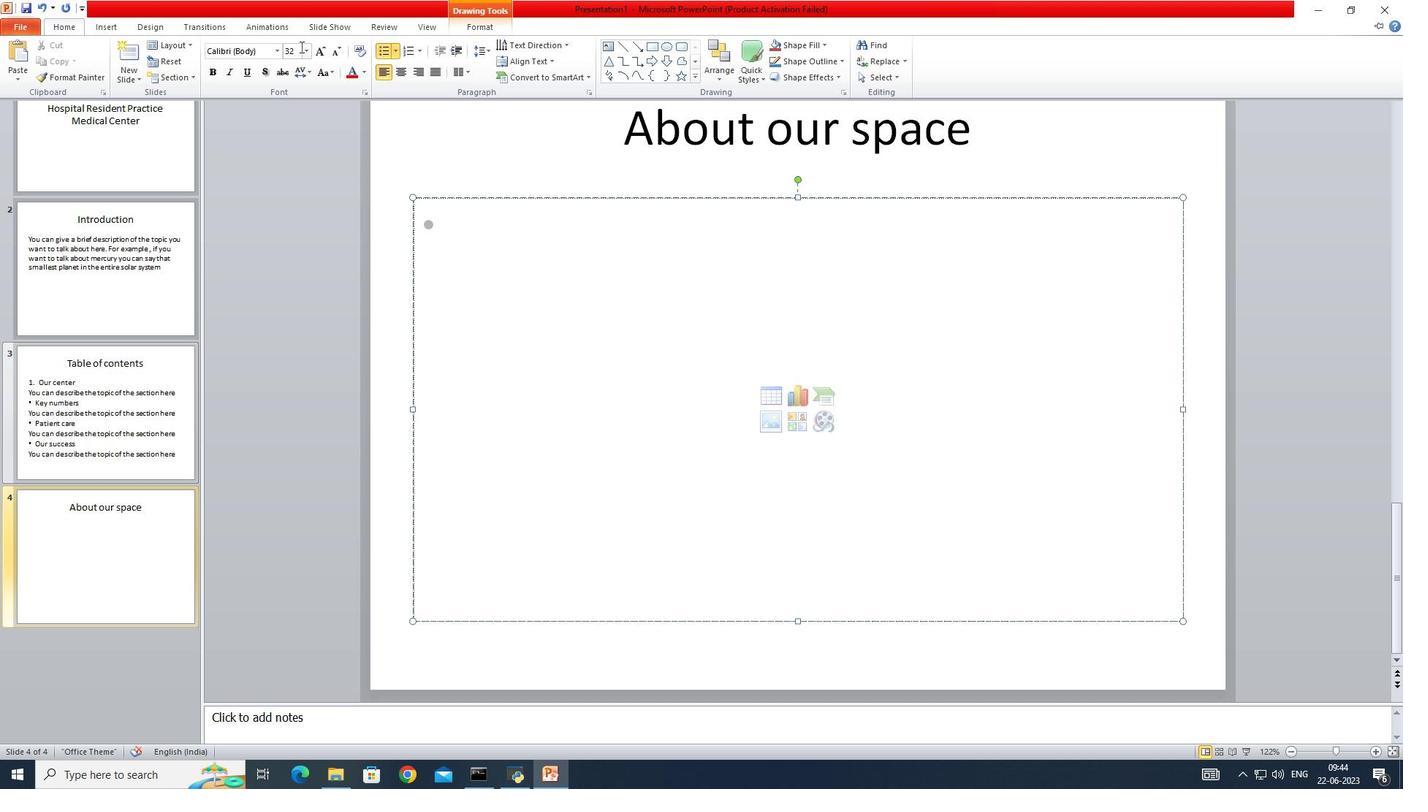 
Action: Mouse moved to (396, 51)
Screenshot: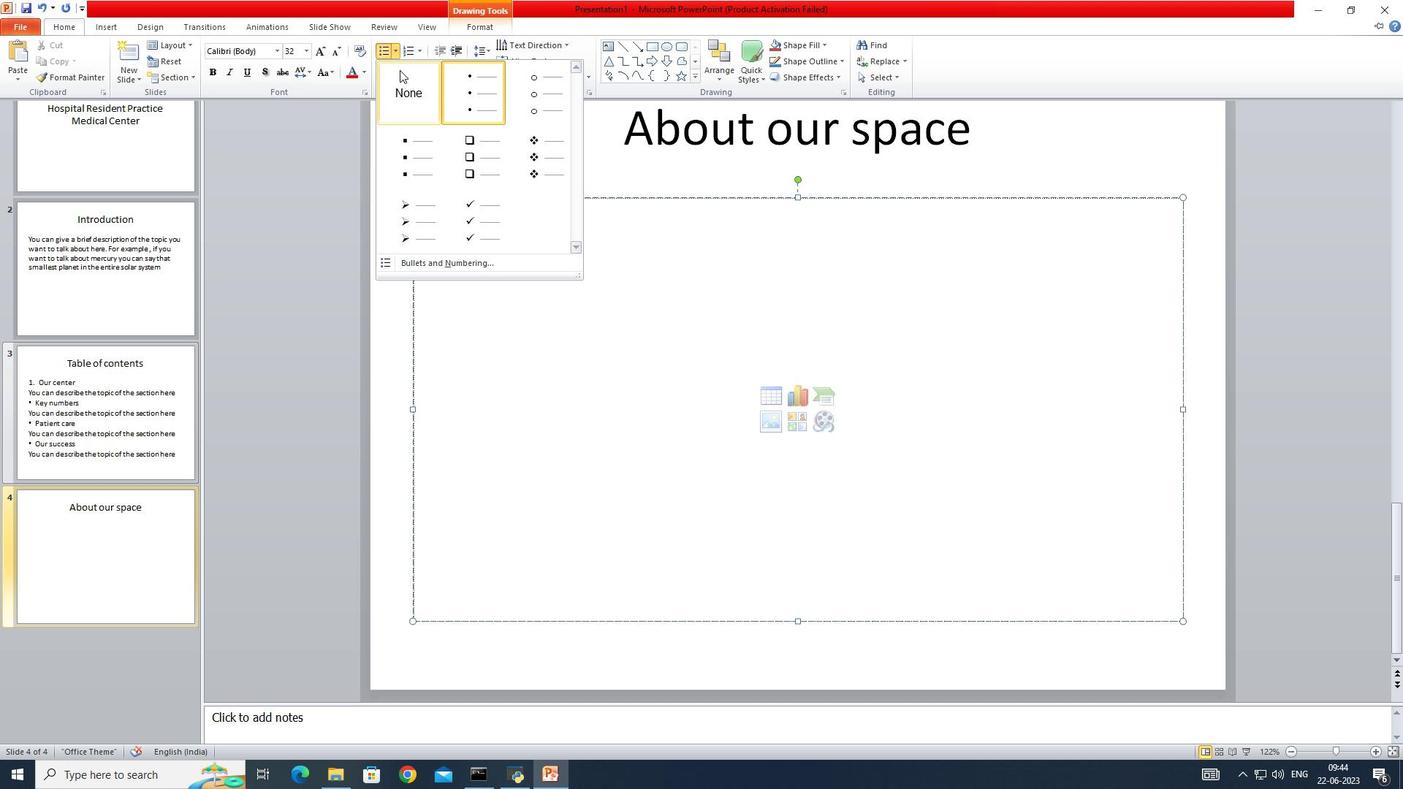 
Action: Mouse pressed left at (396, 51)
Screenshot: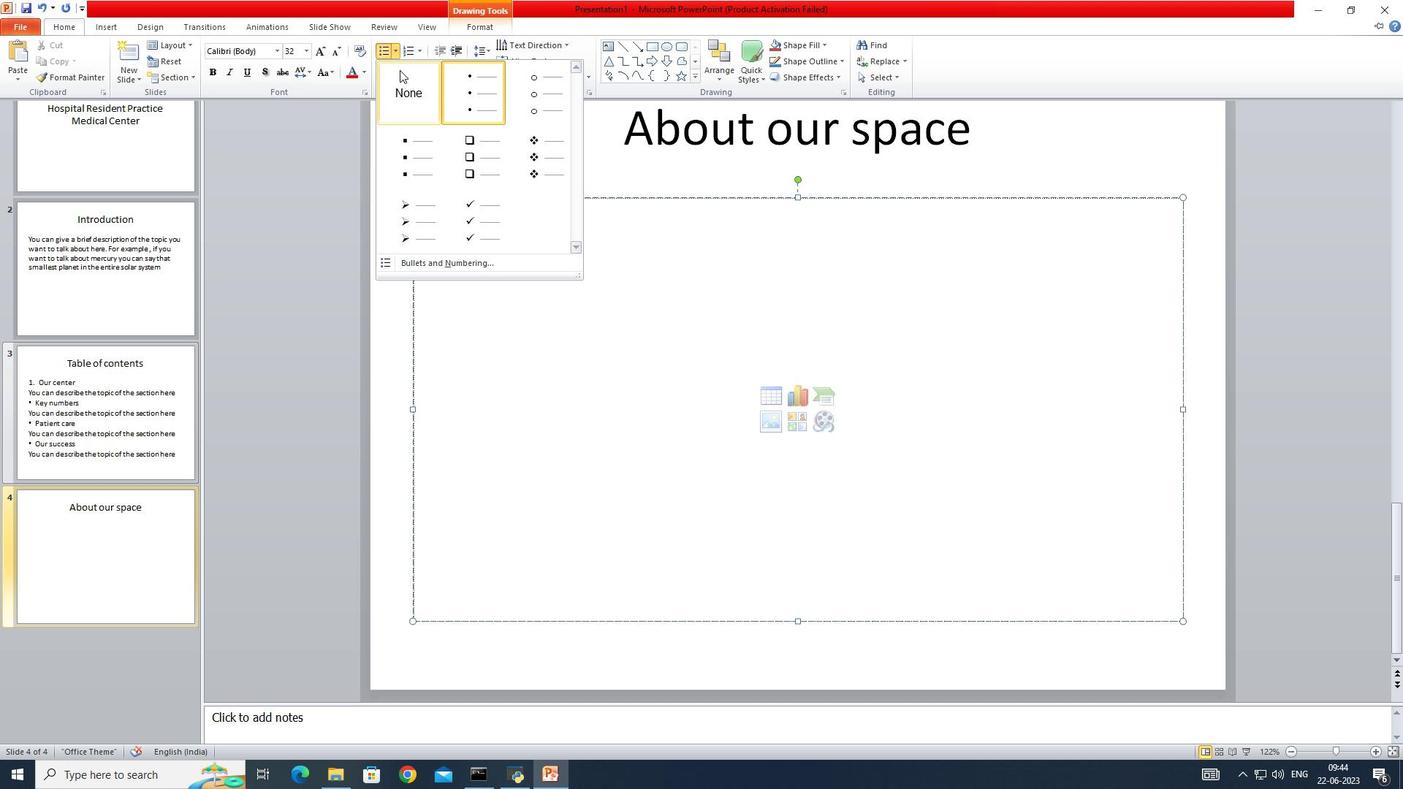 
Action: Mouse moved to (406, 98)
Screenshot: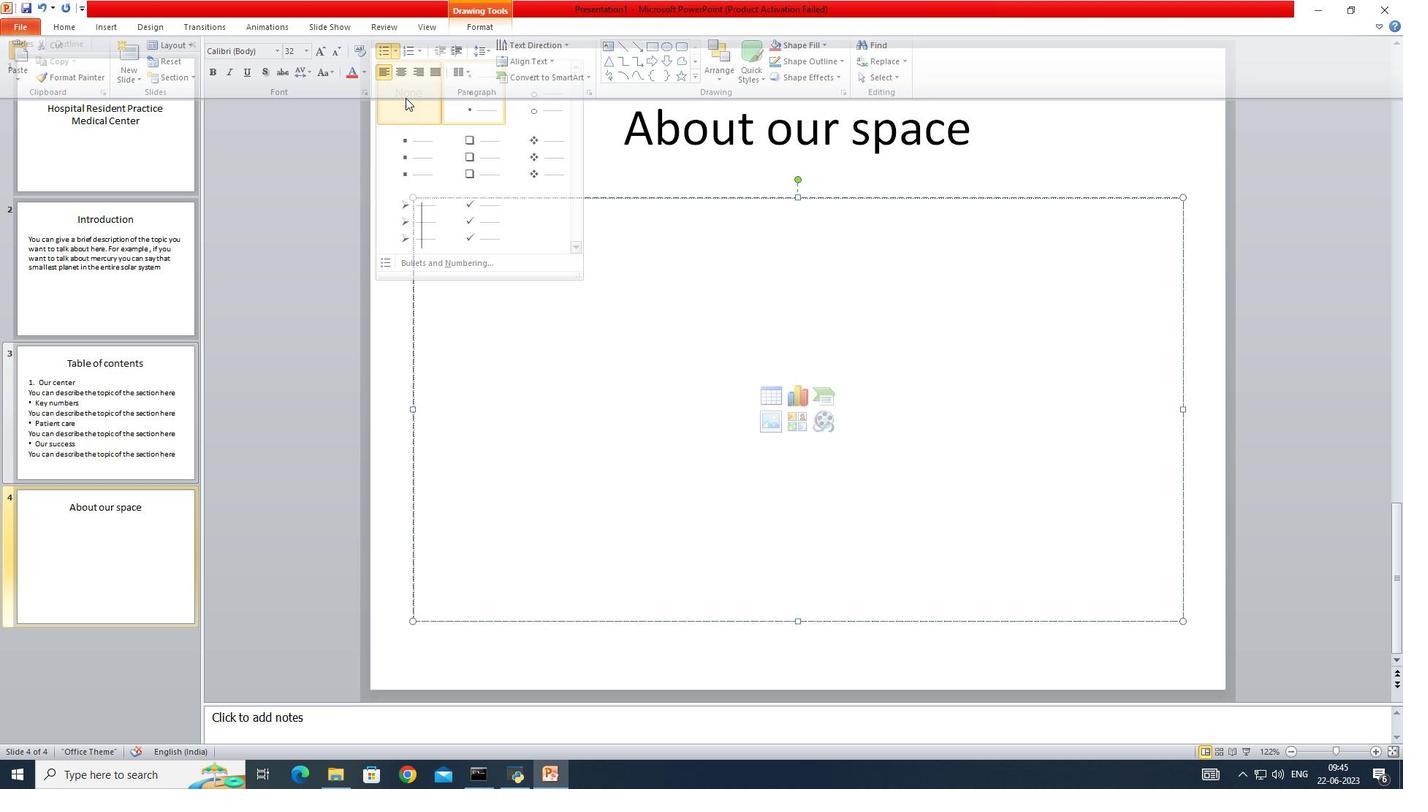 
Action: Mouse pressed left at (406, 98)
Screenshot: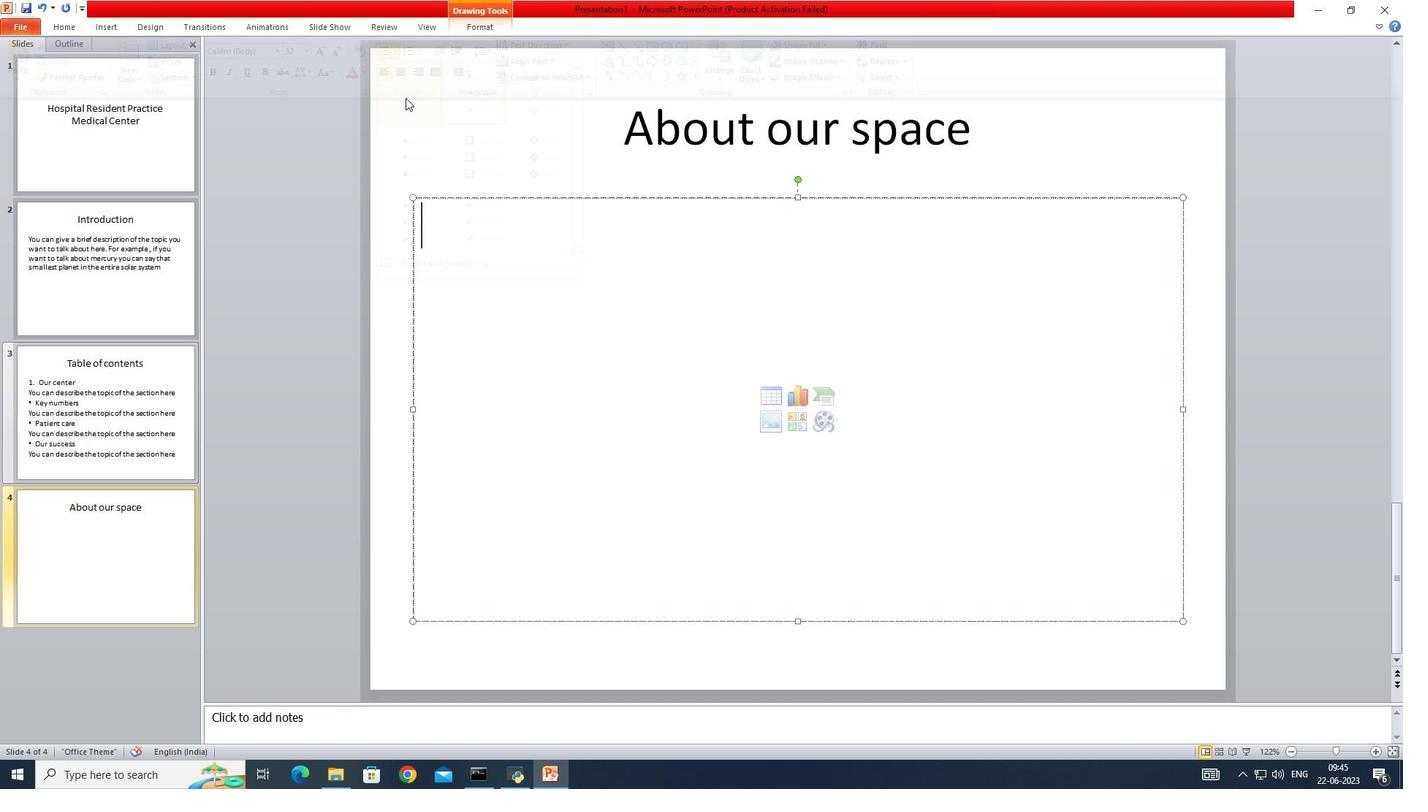 
Action: Mouse moved to (482, 286)
Screenshot: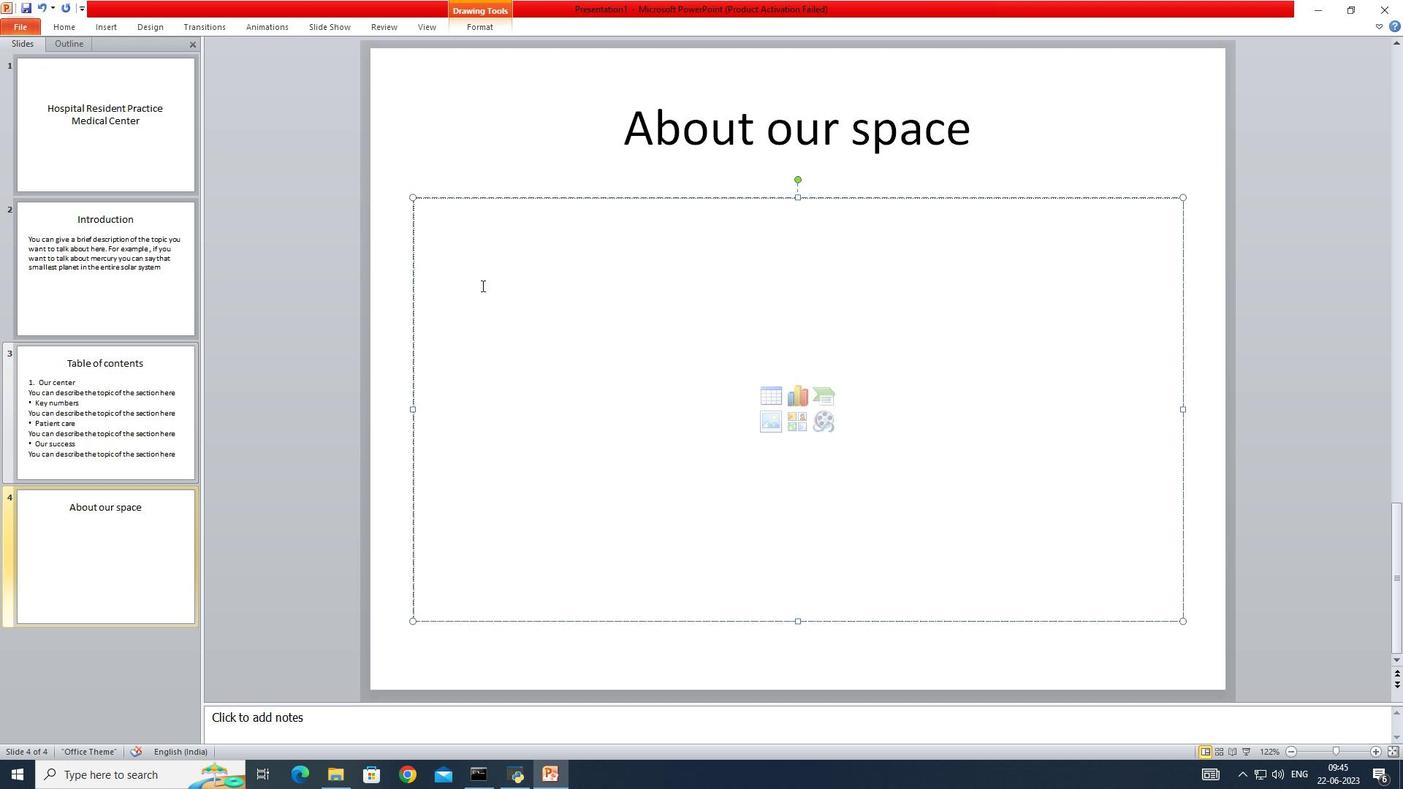 
Action: Key pressed you<Key.space>can<Key.space>give<Key.space>a<Key.space>brief<Key.space>of<Key.space>description<Key.space>of<Key.space>the<Key.space>topic<Key.space>you<Key.space>want<Key.space>to<Key.space>talk<Key.space>about<Key.space>here<Key.space><Key.backspace>.<Key.space>for<Key.space>example<Key.space>if<Key.space>you<Key.space>want<Key.space>to<Key.space>talk<Key.space>about<Key.space>mercury<Key.space>you<Key.space>can<Key.space>say<Key.space>that<Key.space>it<Key.space>the<Key.space>sa<Key.backspace>mallest<Key.space>planet<Key.space>in<Key.space>the<Key.space>entire<Key.space>soli<Key.backspace>ar<Key.space>syste,<Key.backspace><Key.backspace>em
Screenshot: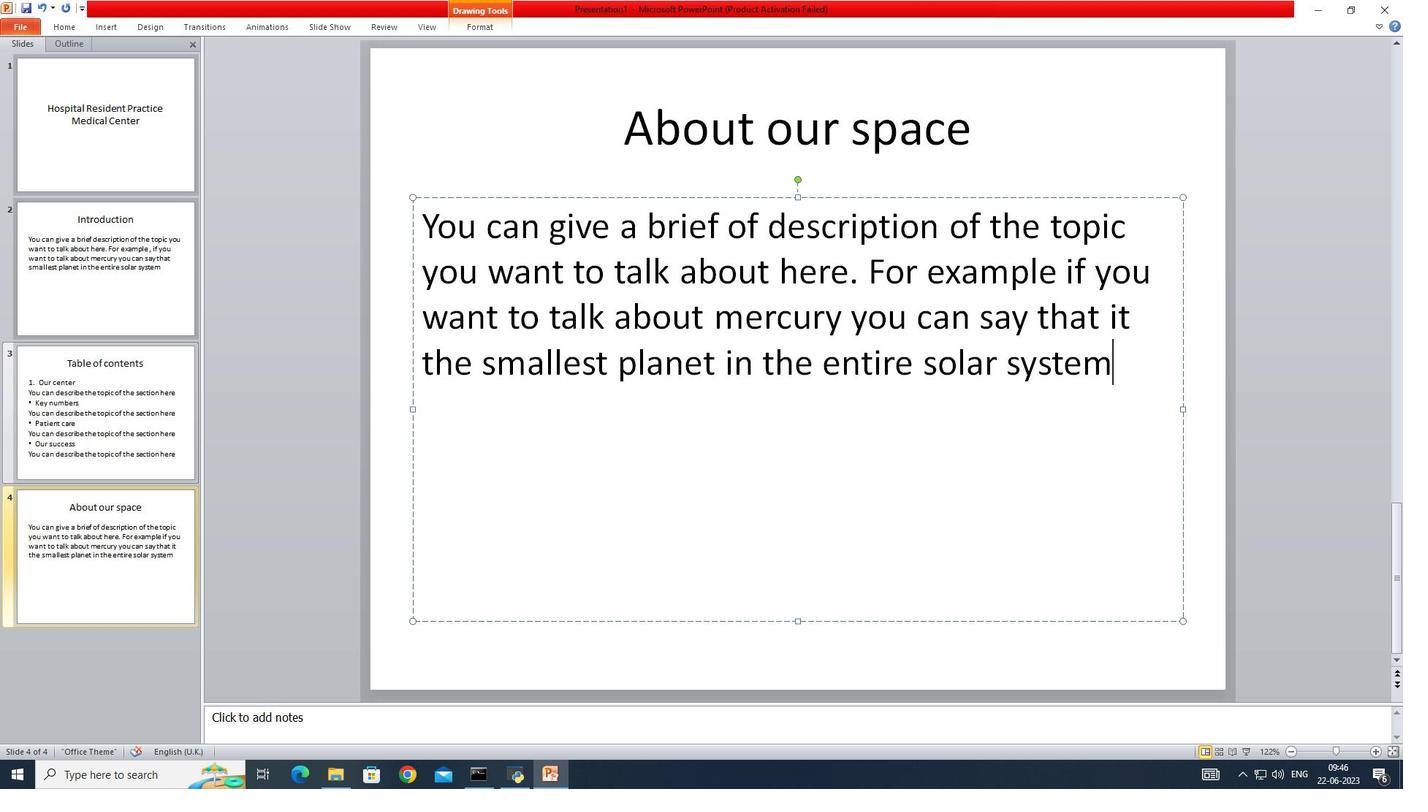 
Action: Mouse moved to (105, 25)
Screenshot: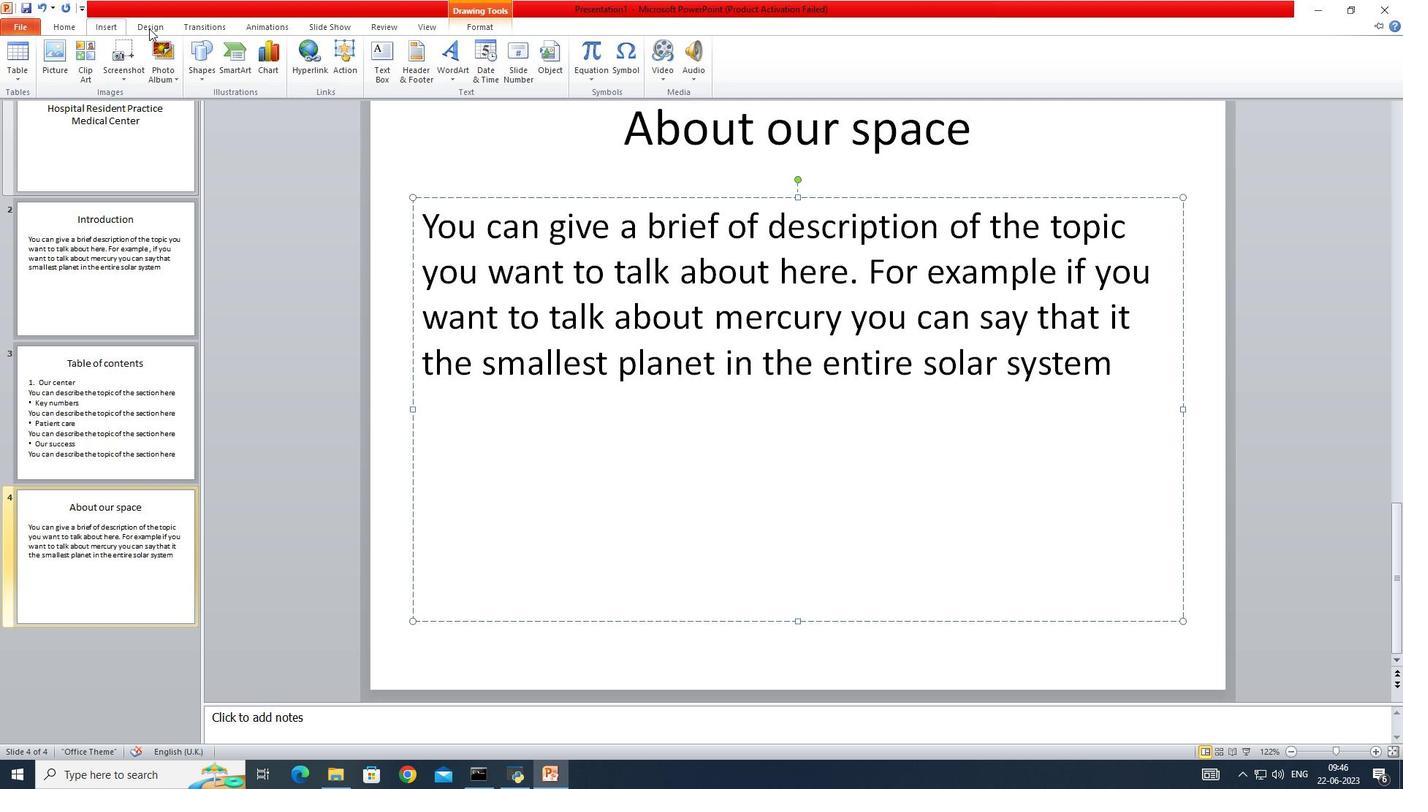 
Action: Mouse pressed left at (105, 25)
Screenshot: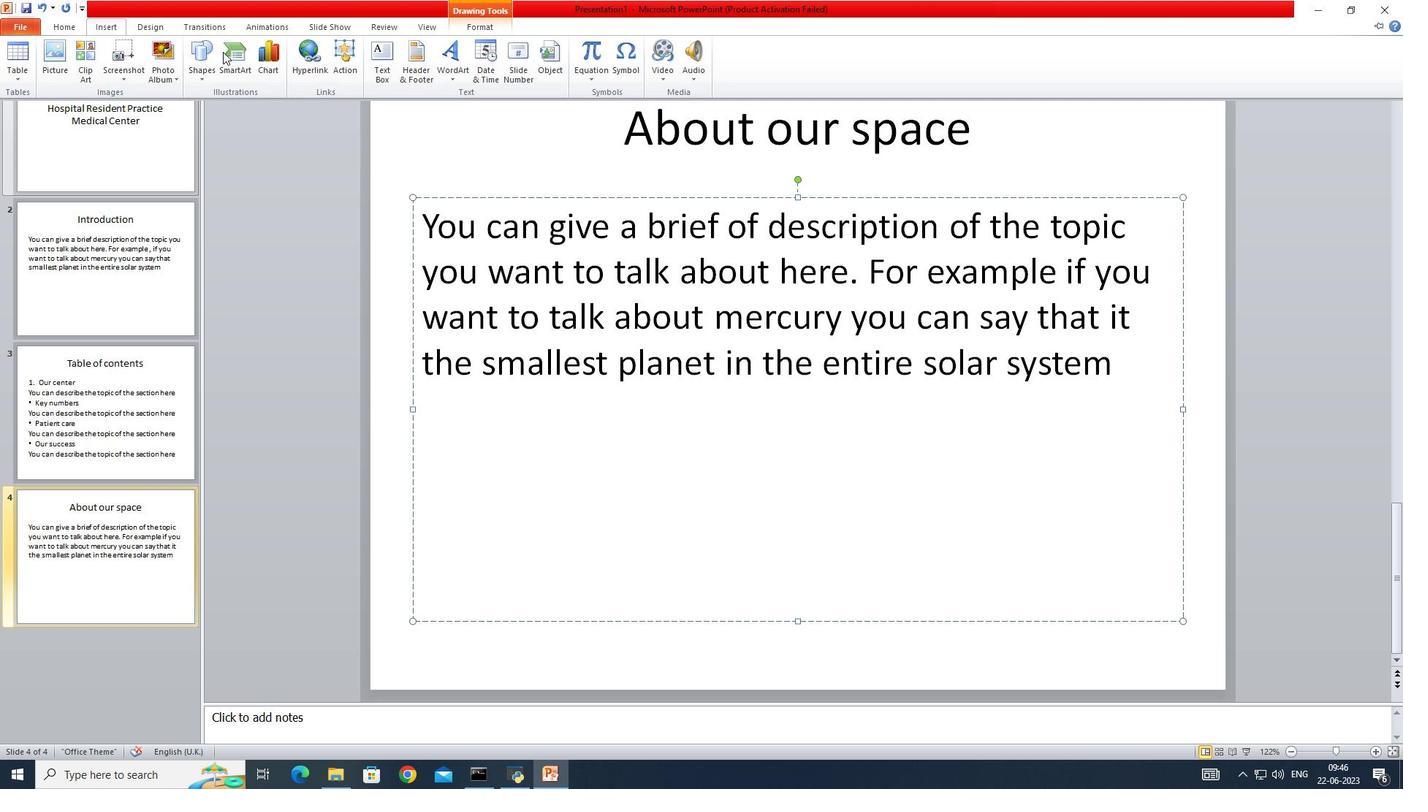 
Action: Mouse moved to (68, 21)
Screenshot: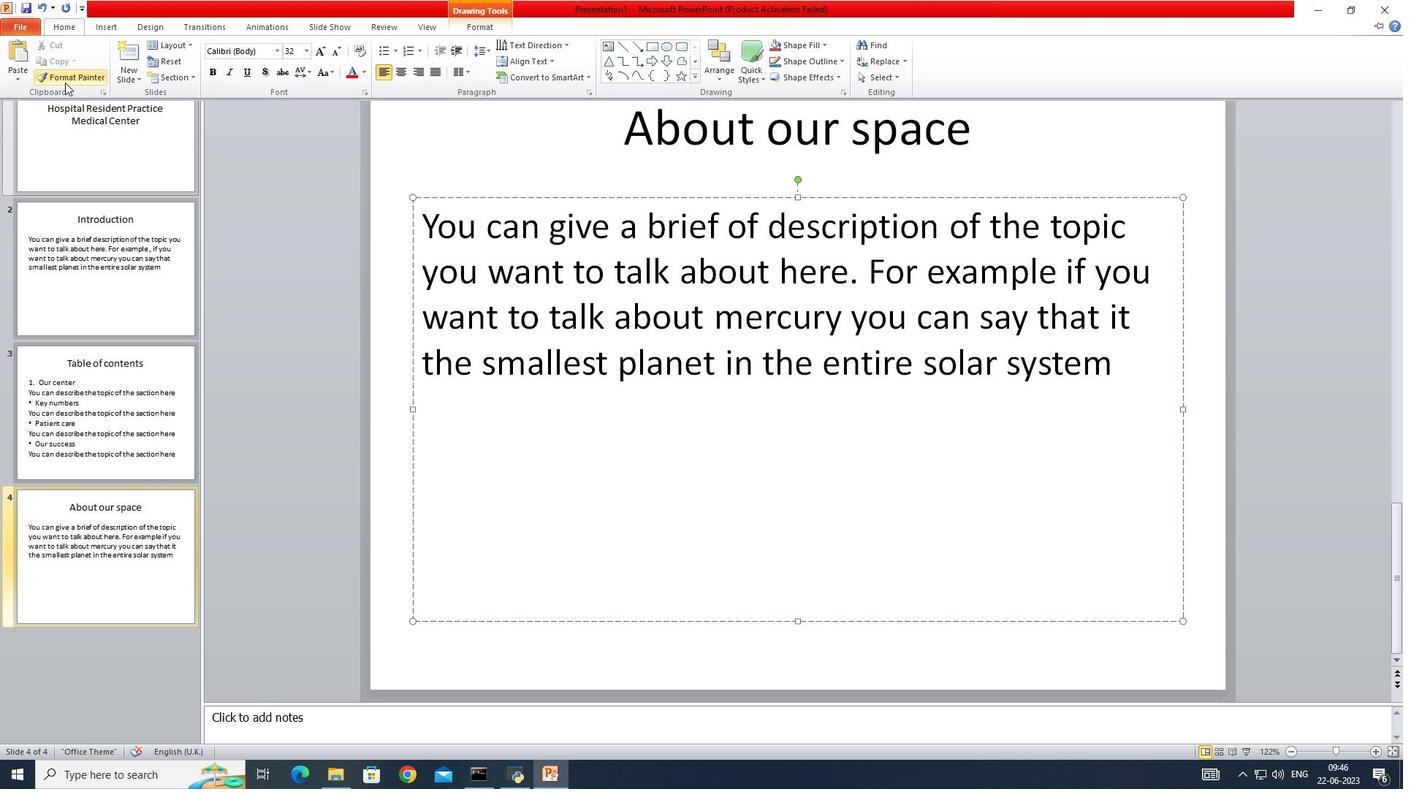 
Action: Mouse pressed left at (68, 21)
Screenshot: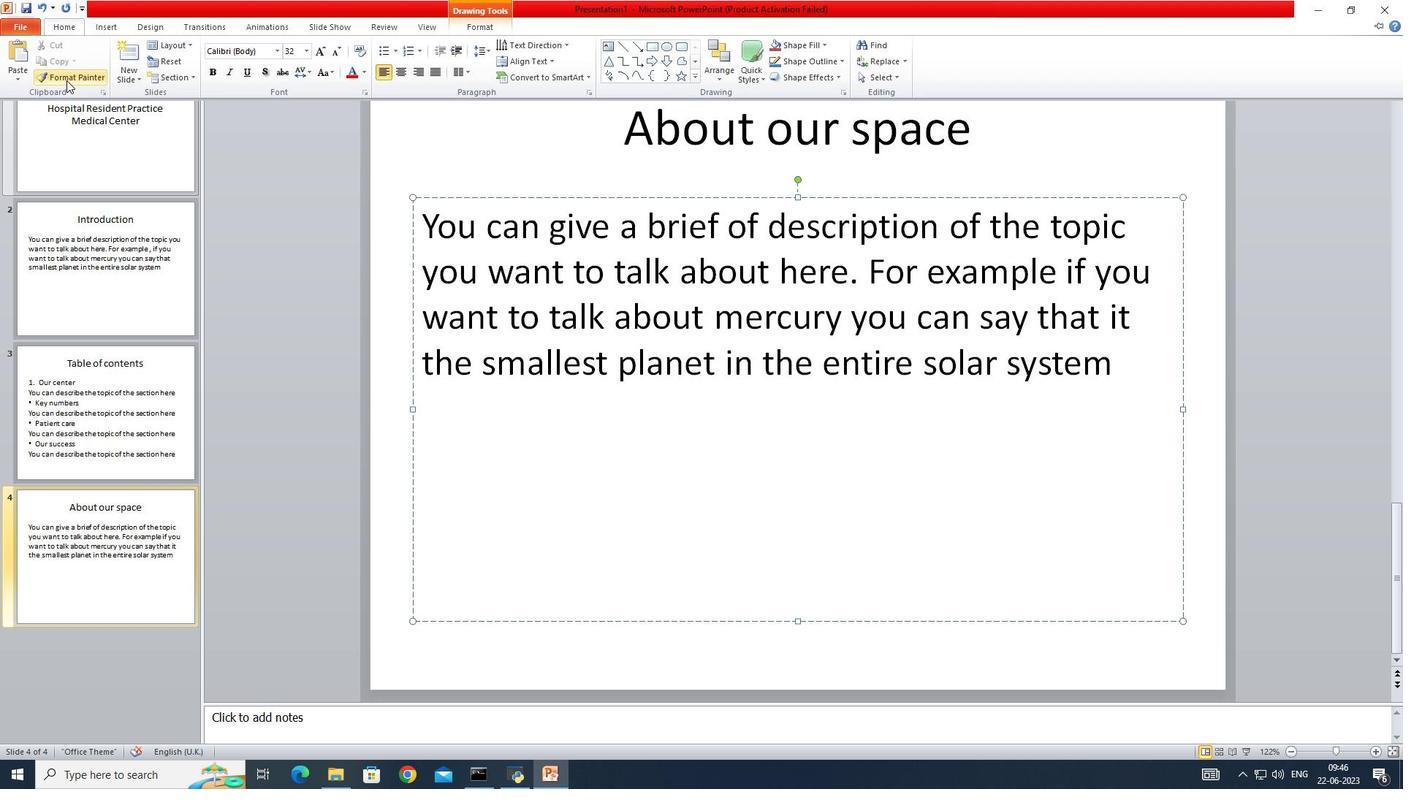 
Action: Mouse moved to (136, 80)
Screenshot: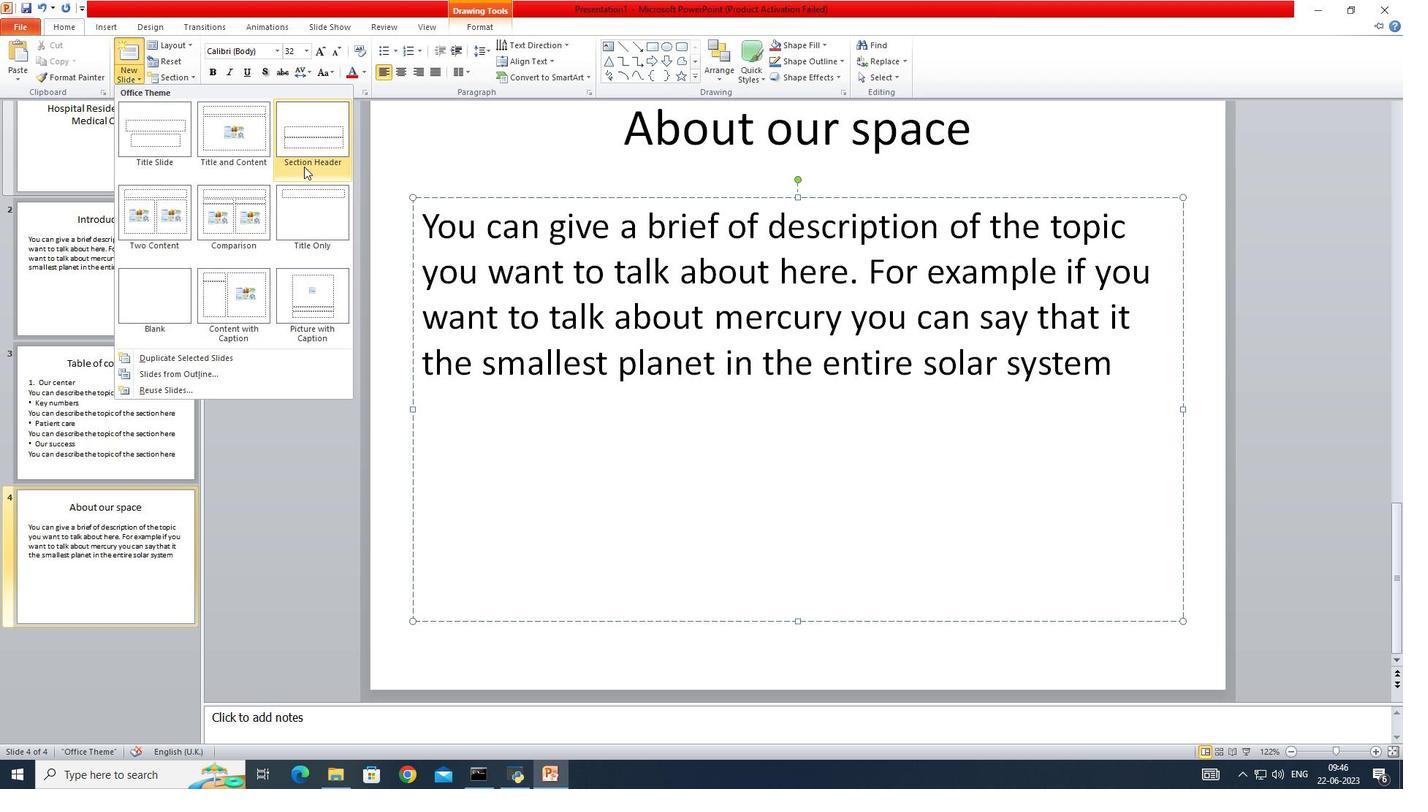 
Action: Mouse pressed left at (136, 80)
Screenshot: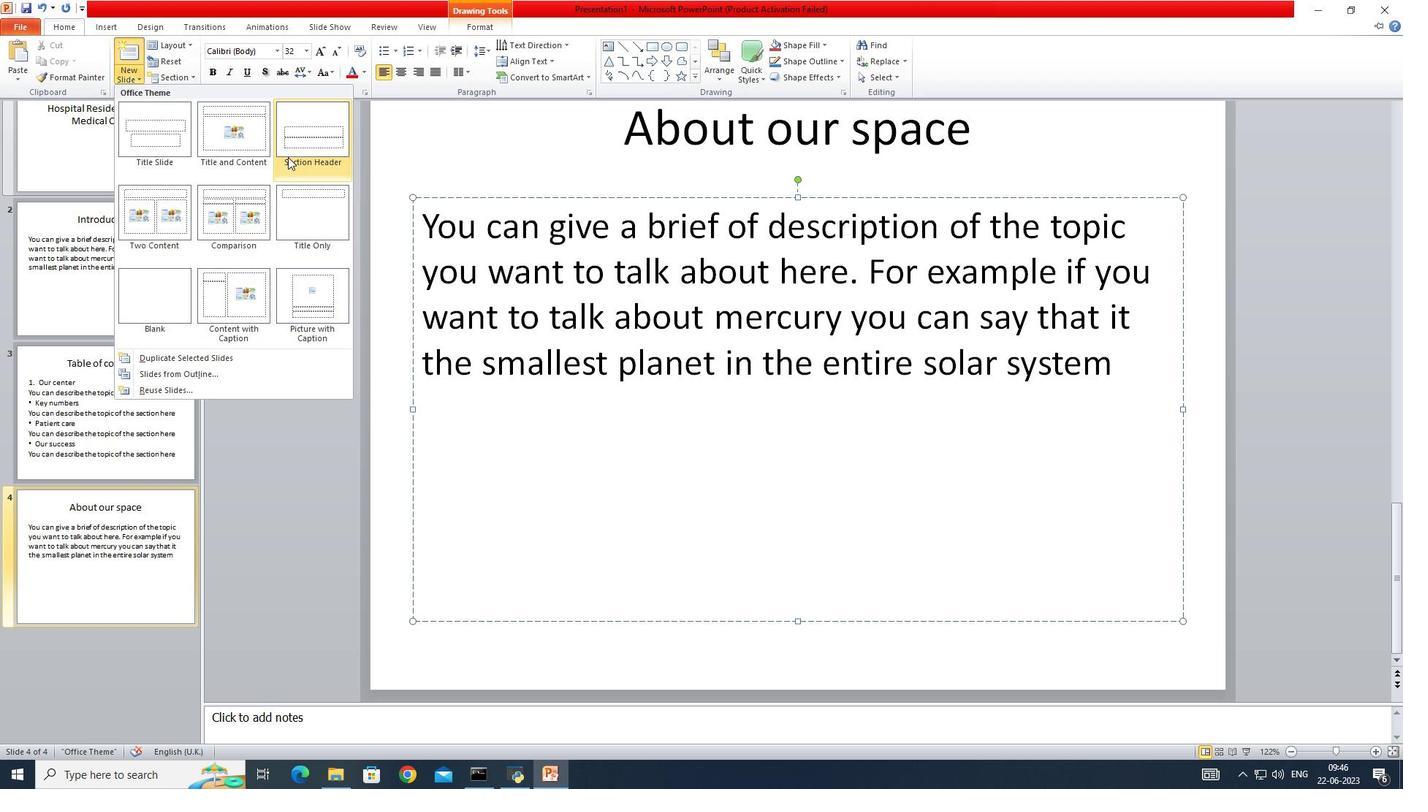 
Action: Mouse moved to (243, 138)
Screenshot: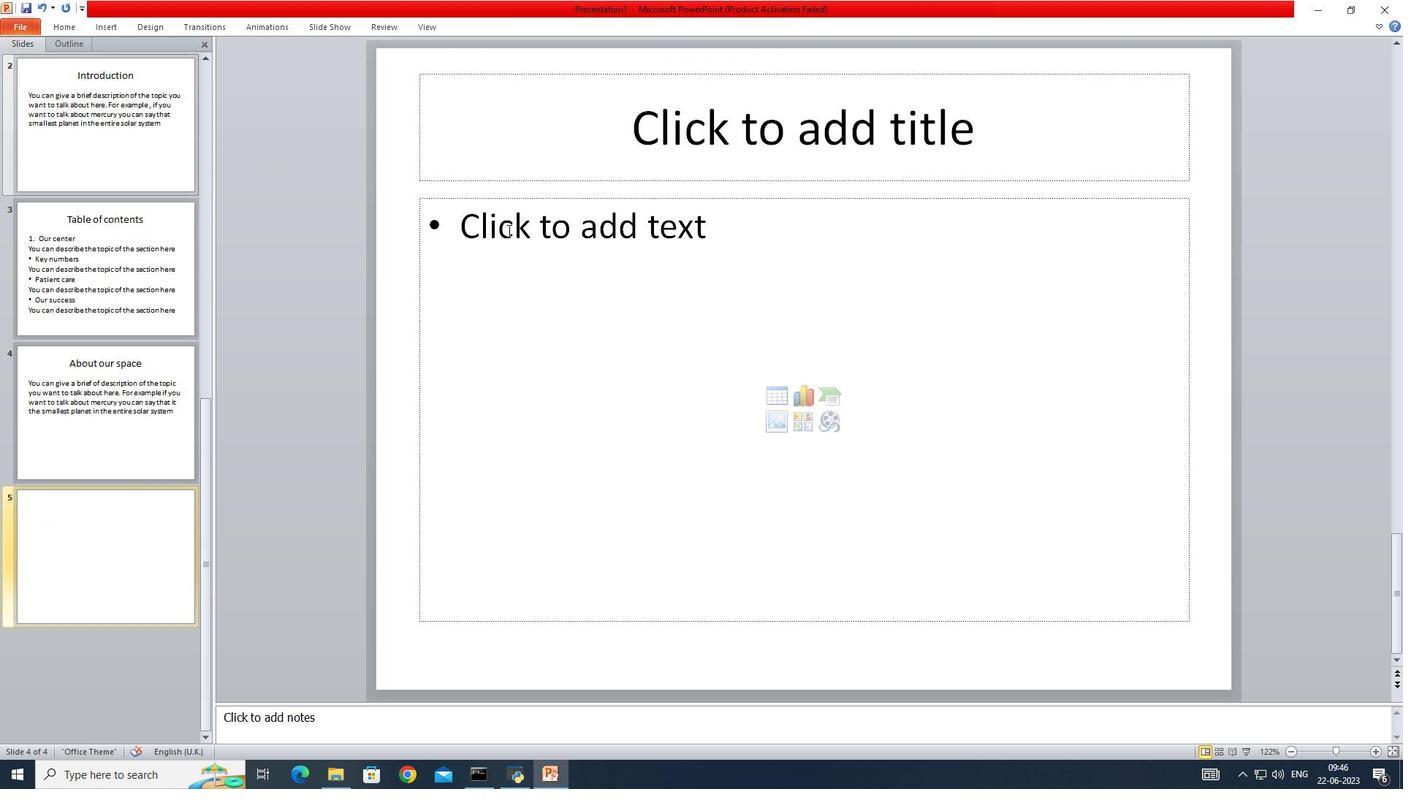 
Action: Mouse pressed left at (243, 138)
Screenshot: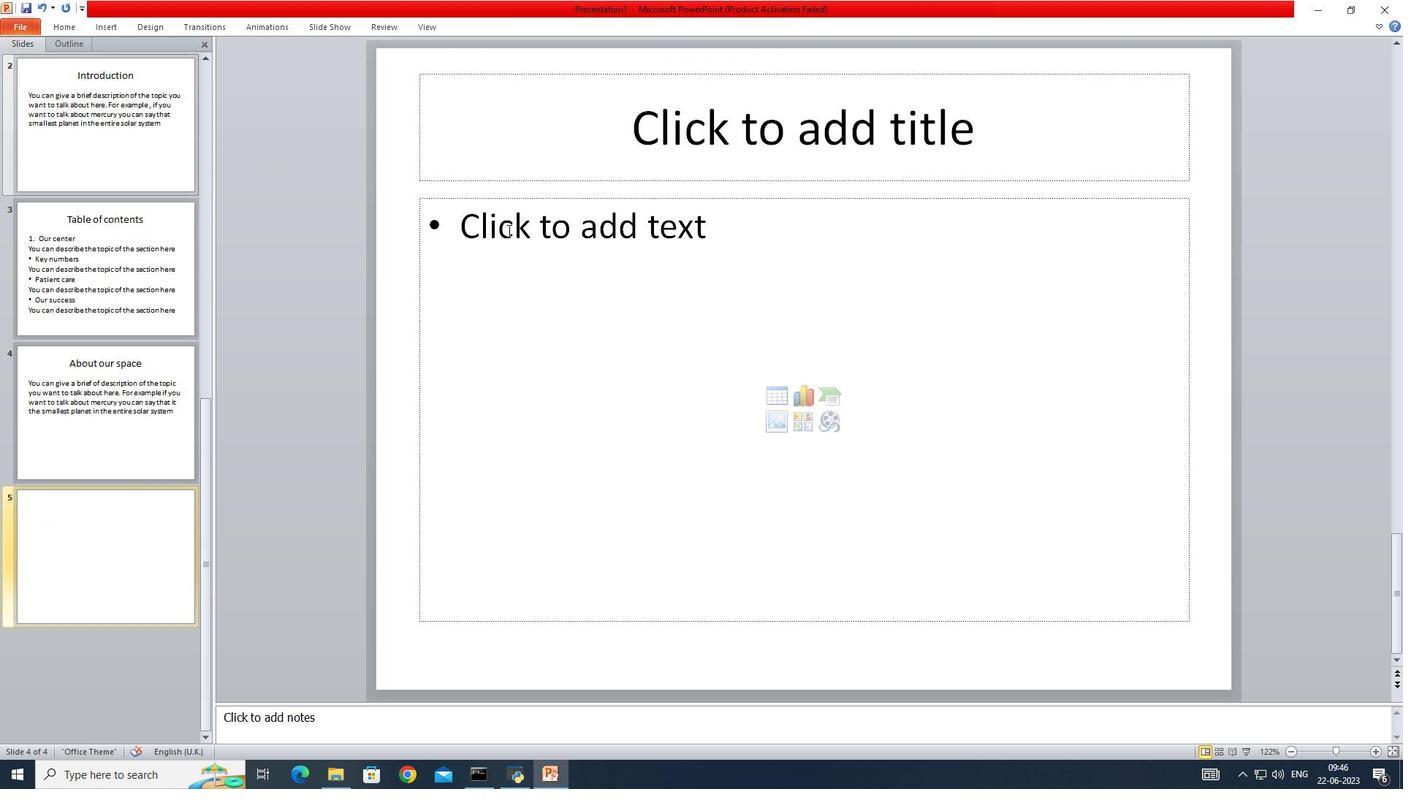 
Action: Mouse moved to (704, 151)
Screenshot: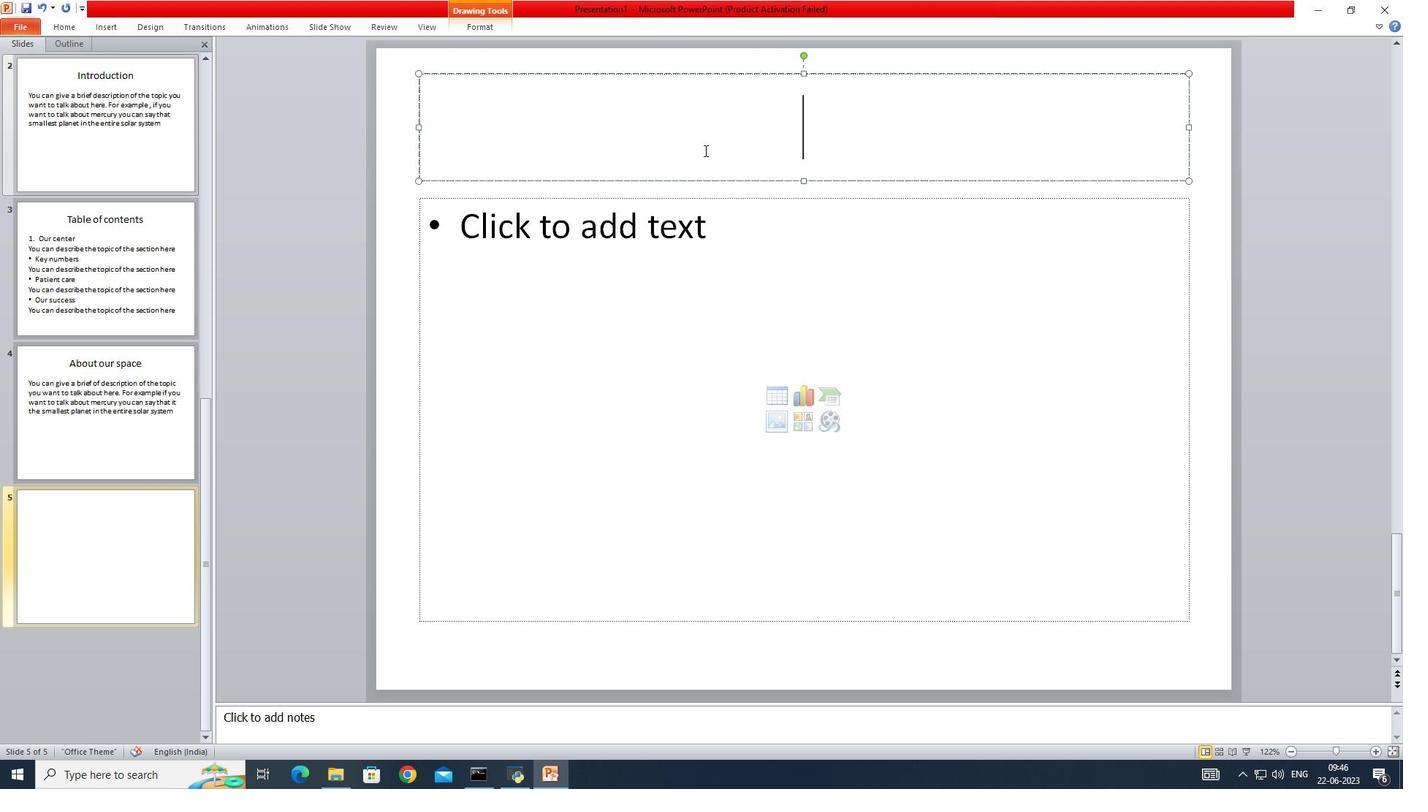 
Action: Mouse pressed left at (704, 151)
Screenshot: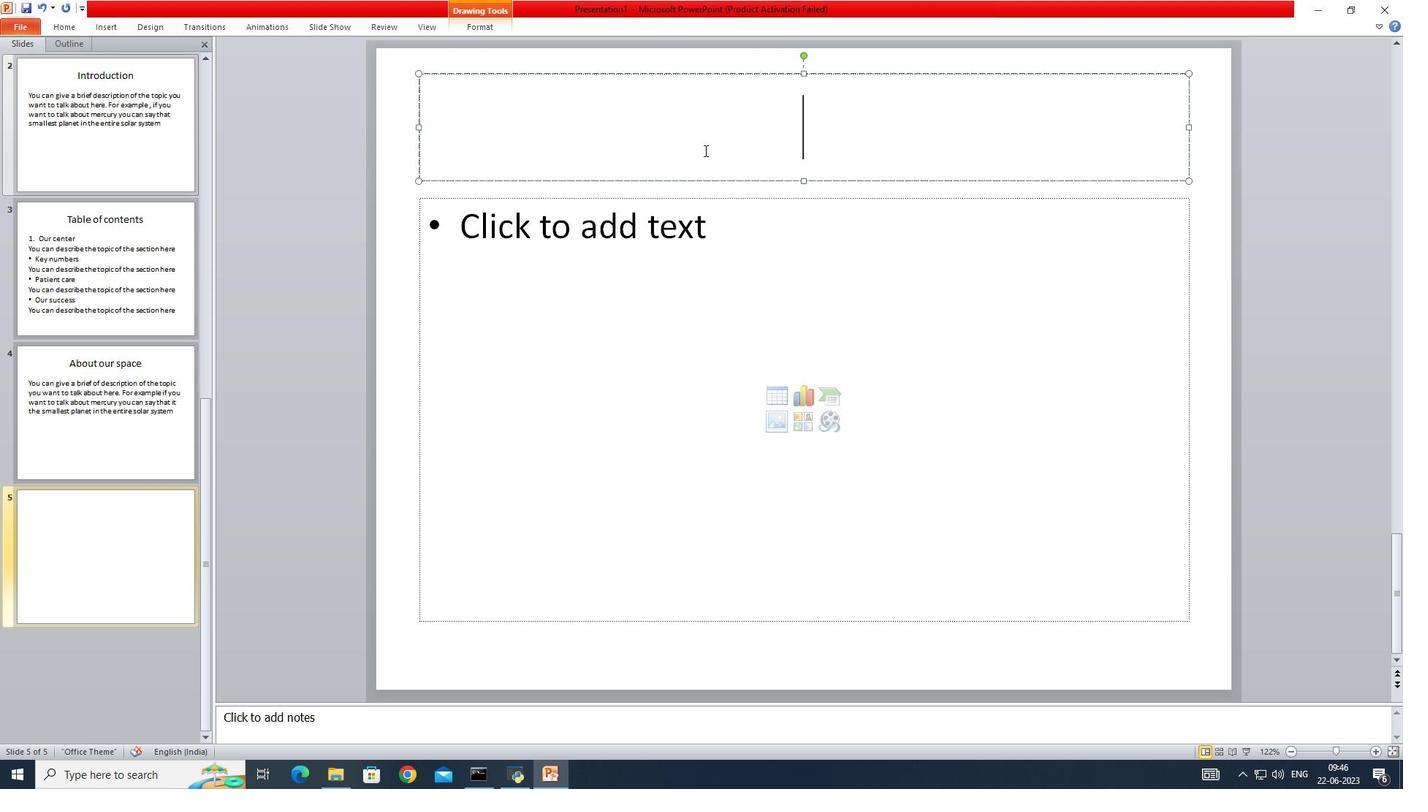
Action: Mouse moved to (705, 151)
Screenshot: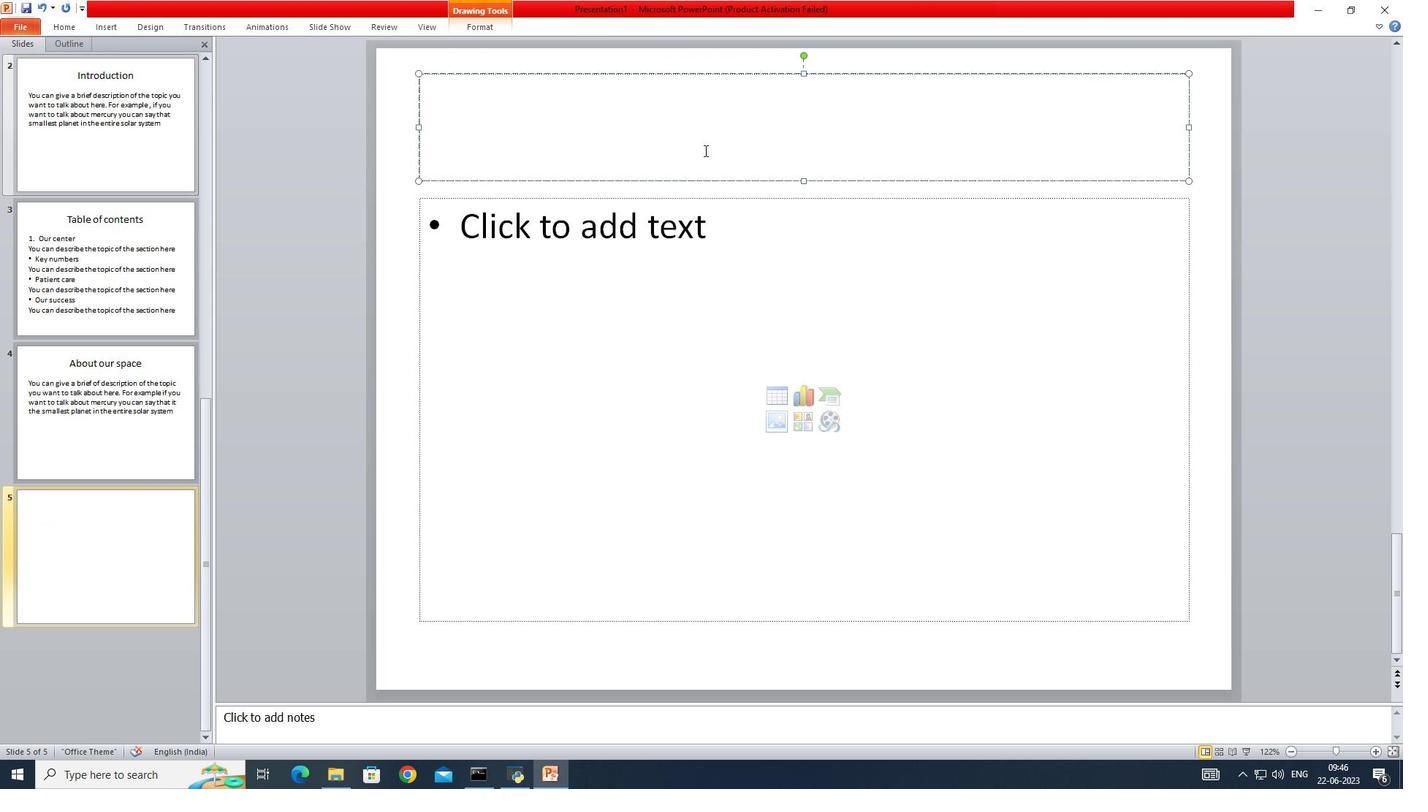 
Action: Key pressed <Key.shift>About<Key.space>our<Key.space>patients<Key.space>
Screenshot: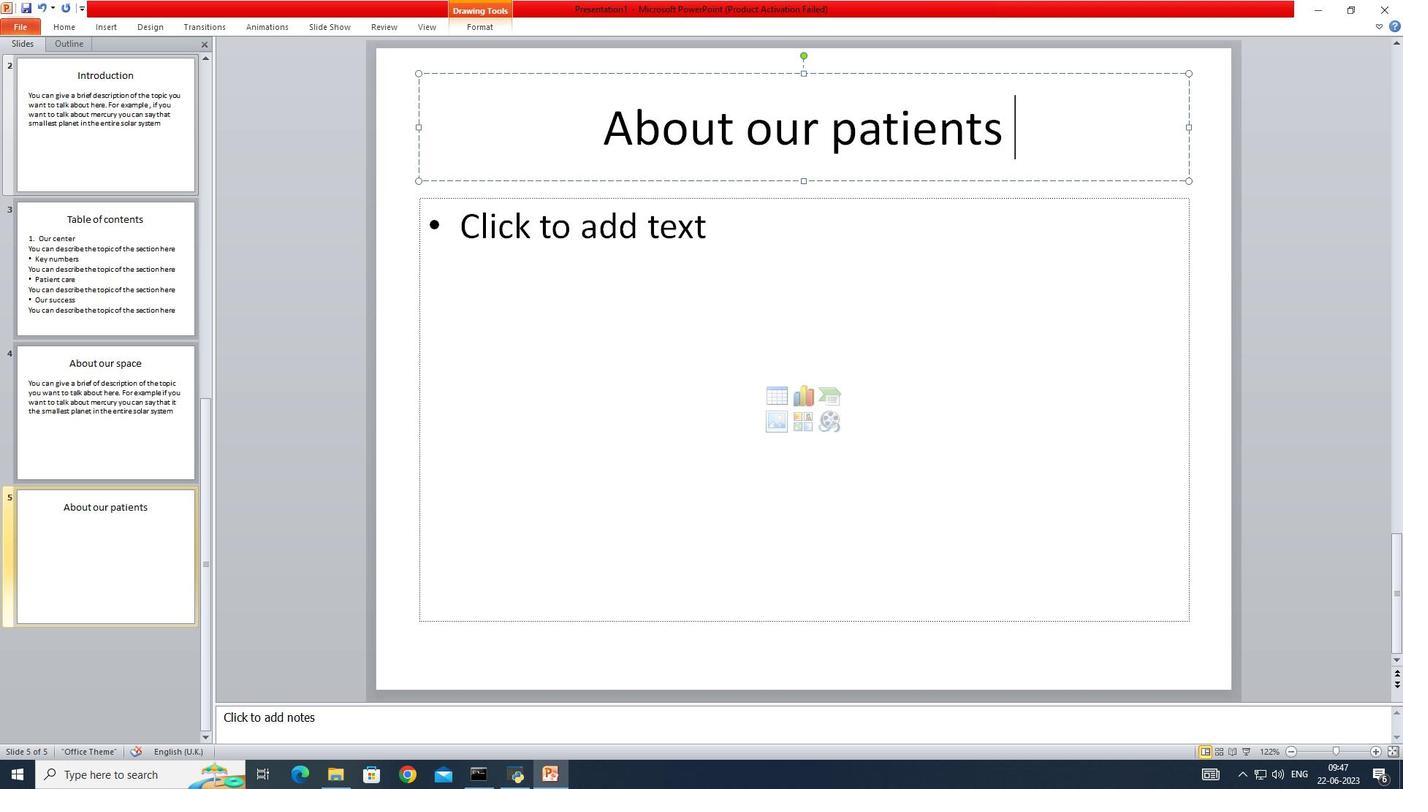 
Action: Mouse moved to (501, 217)
Screenshot: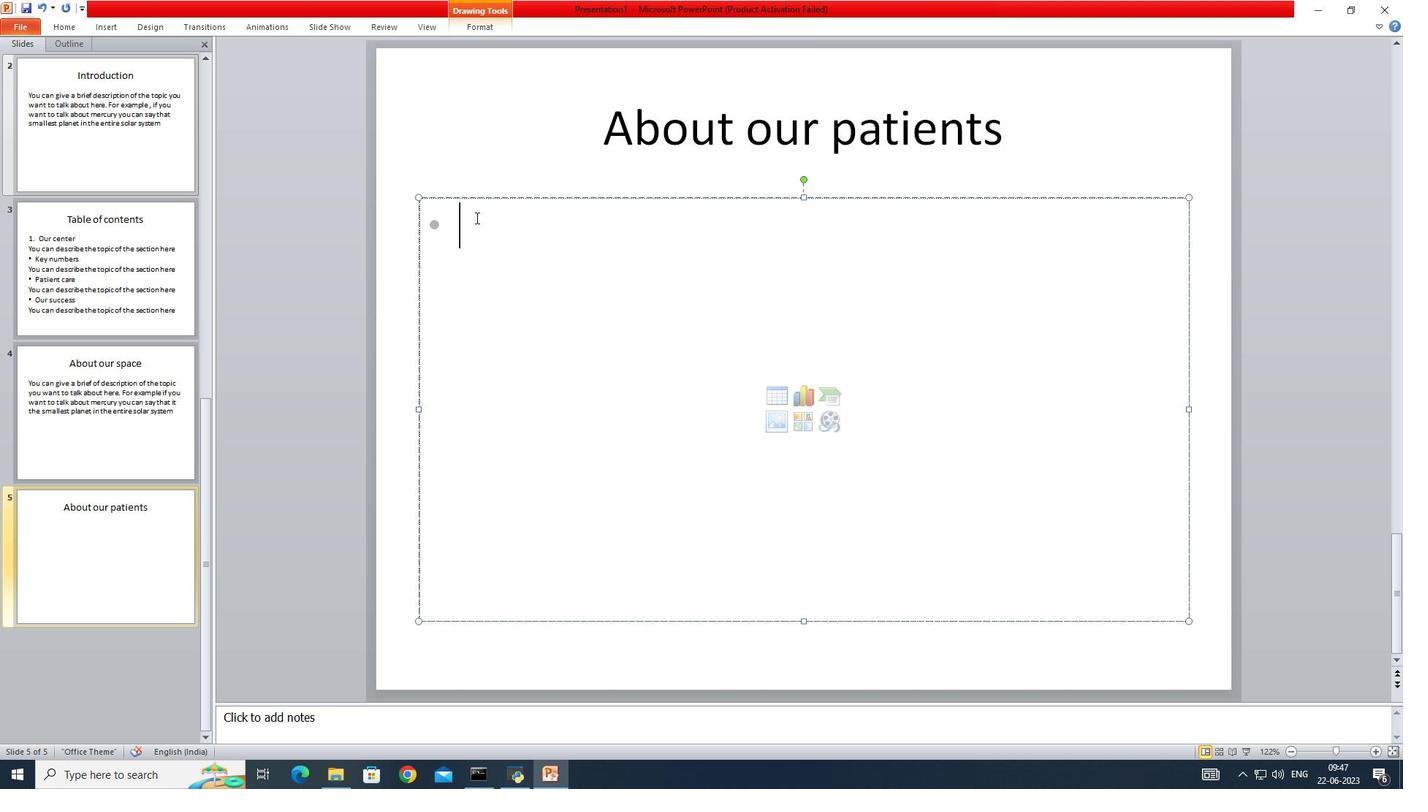 
Action: Mouse pressed left at (501, 217)
Screenshot: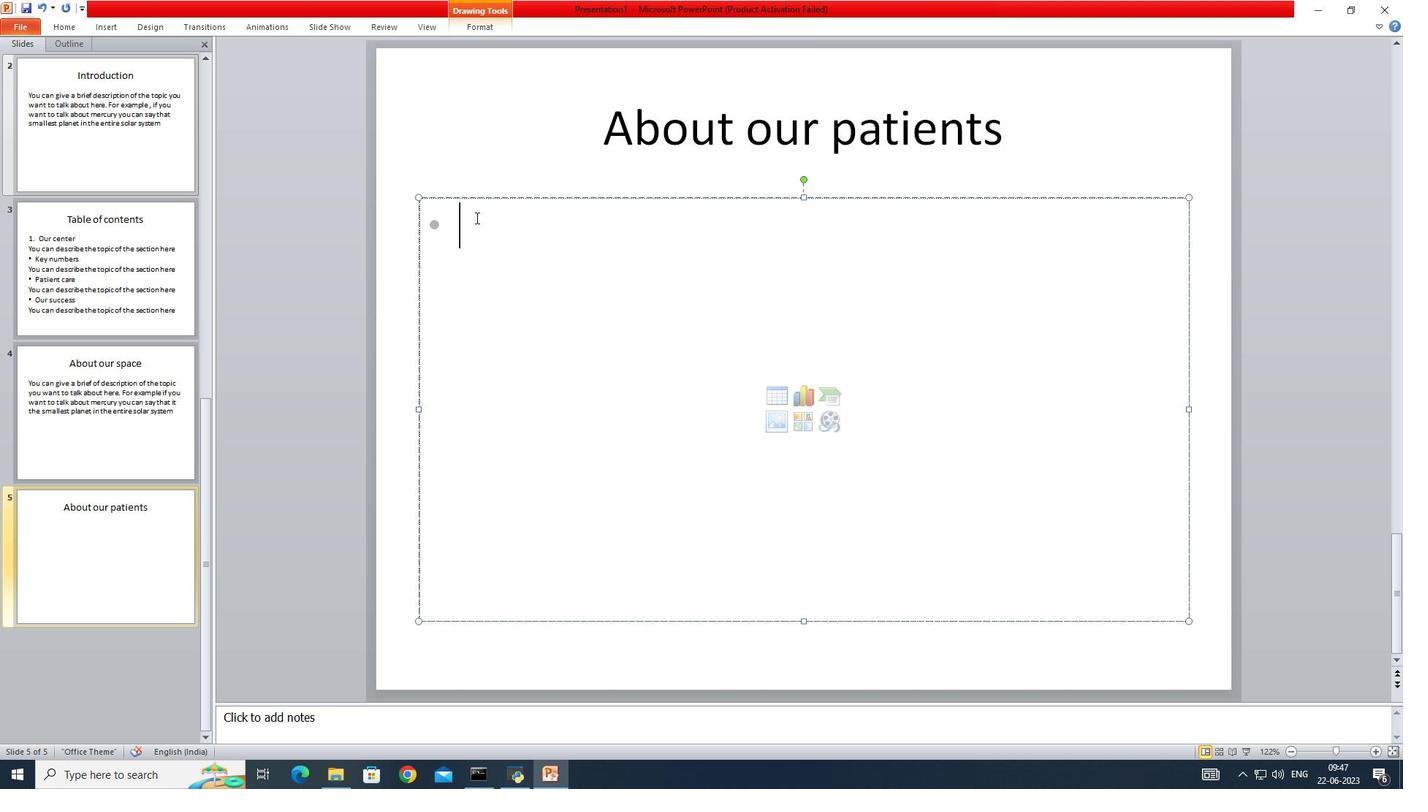 
Action: Mouse moved to (77, 26)
Screenshot: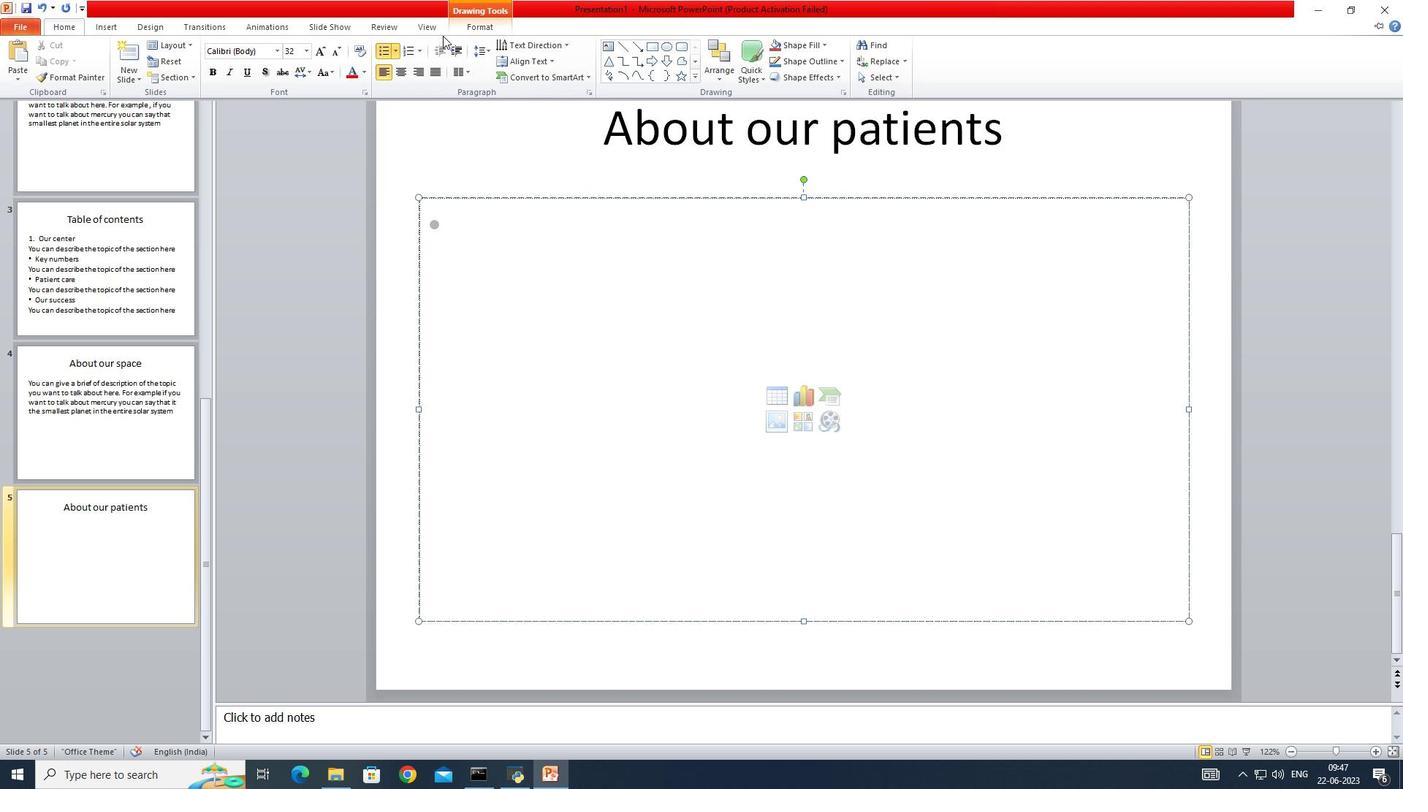 
Action: Mouse pressed left at (77, 26)
Screenshot: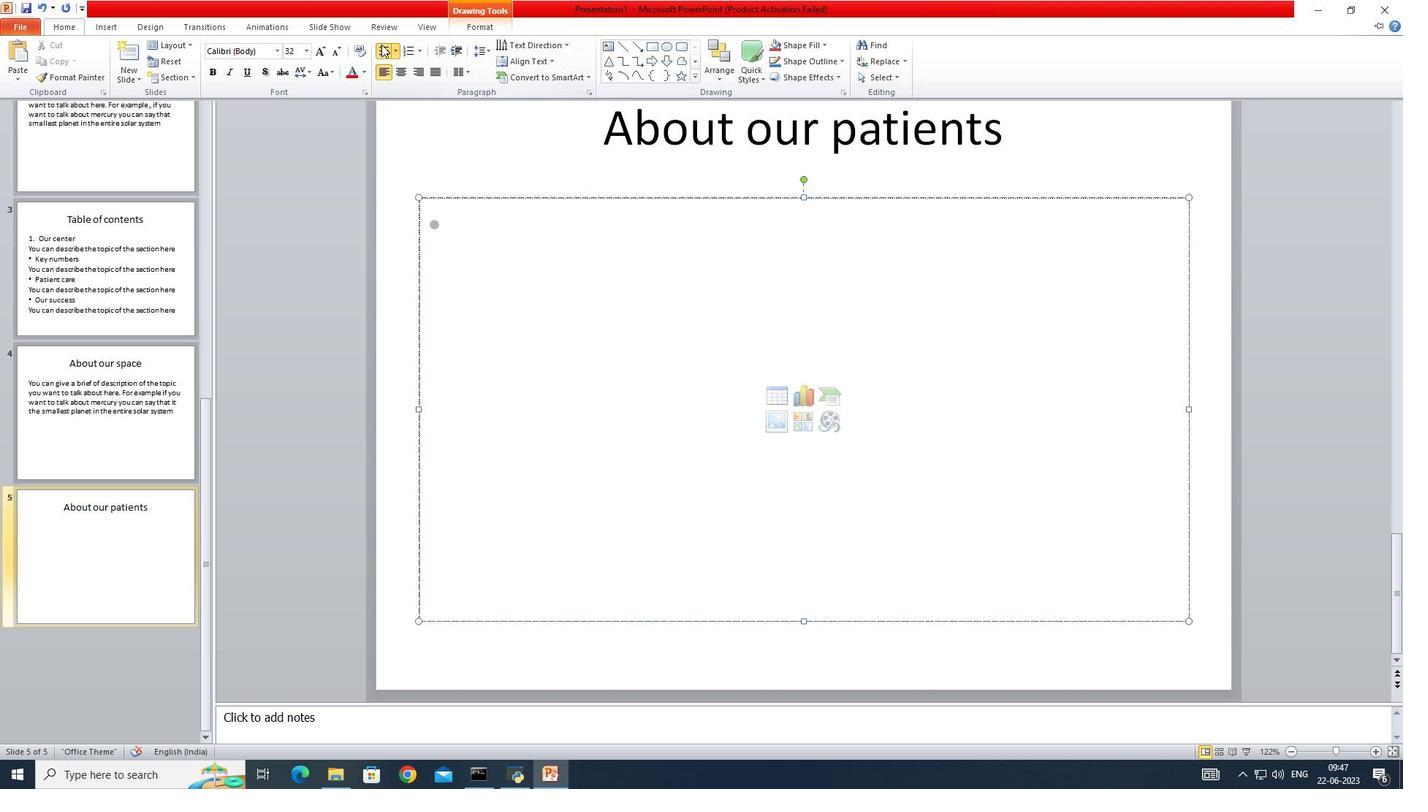 
Action: Mouse moved to (393, 48)
Screenshot: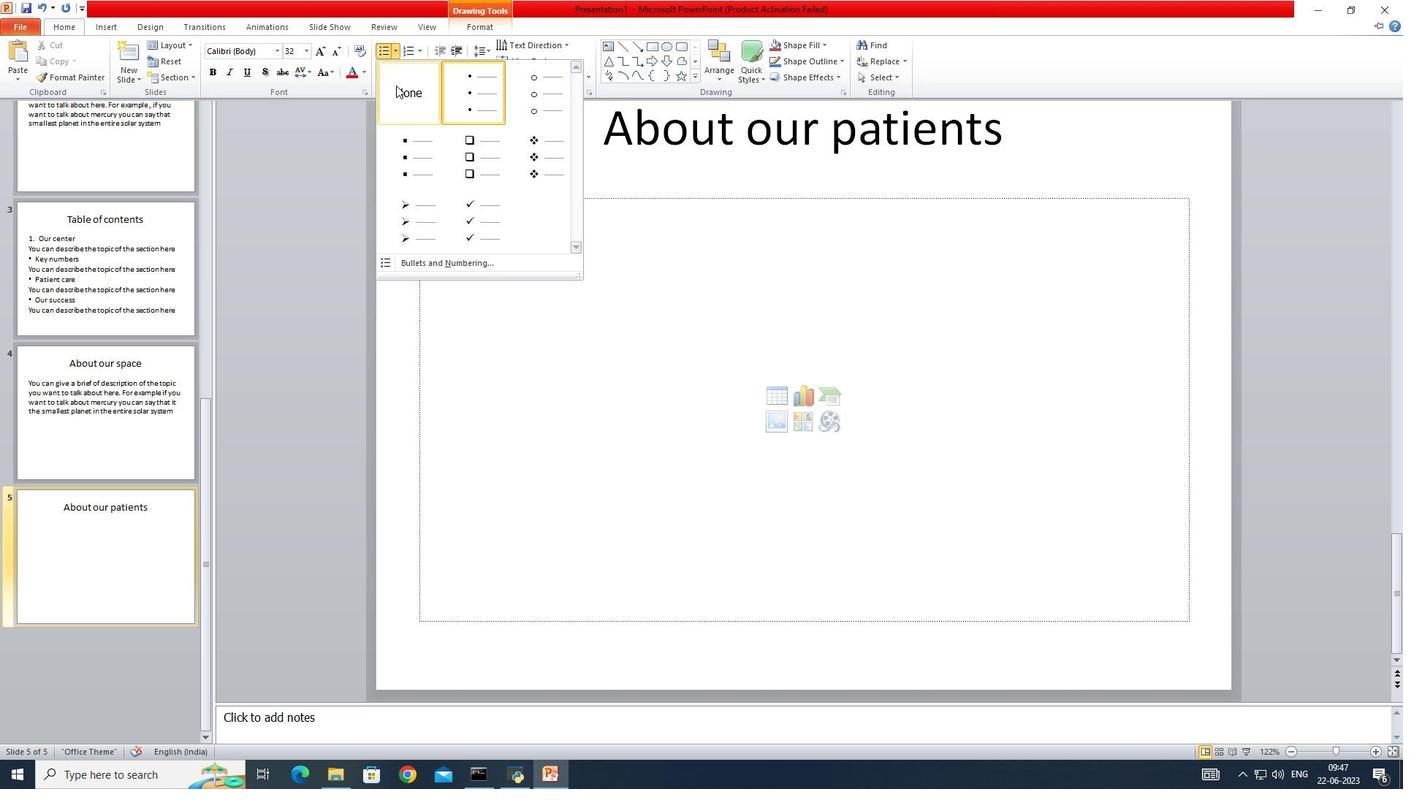 
Action: Mouse pressed left at (393, 48)
Screenshot: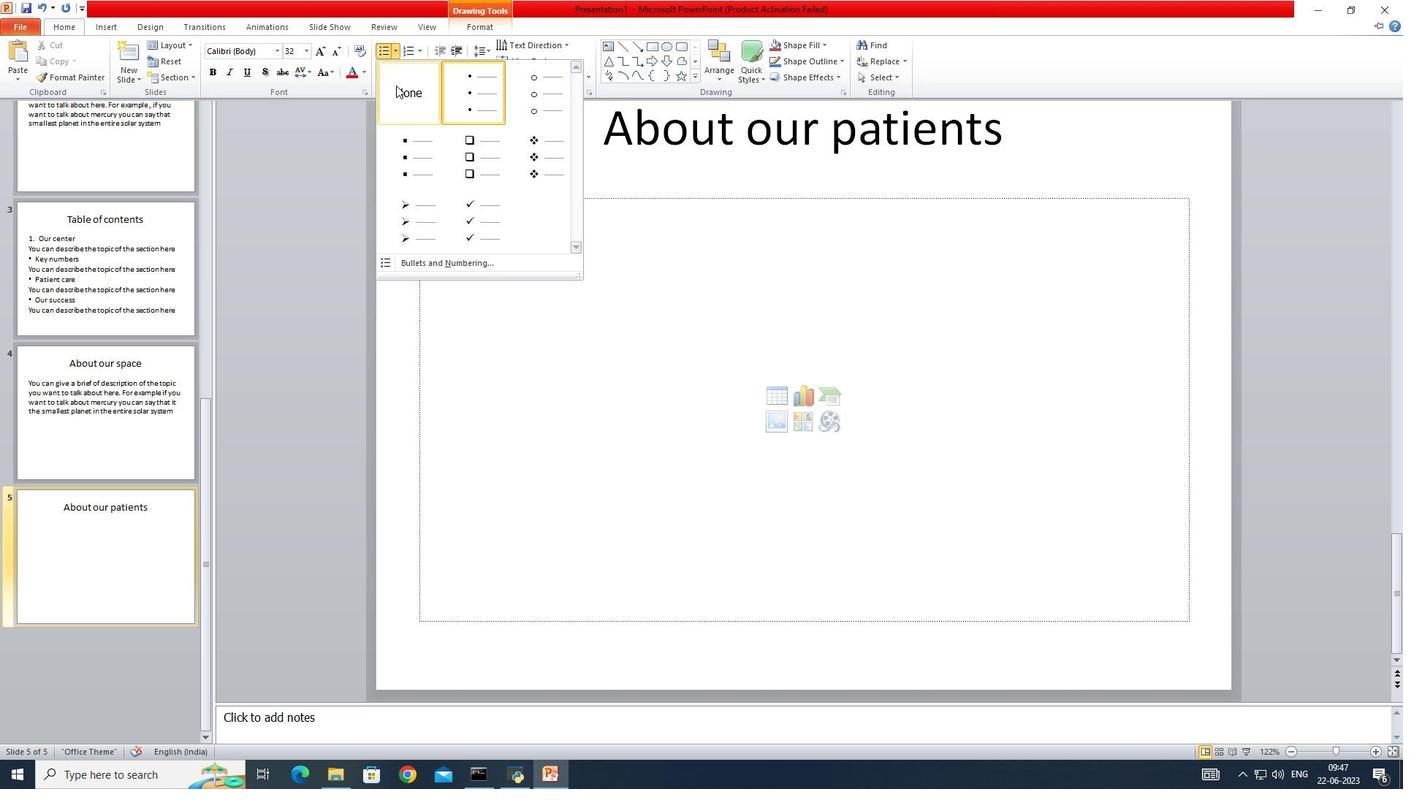 
Action: Mouse moved to (396, 86)
Screenshot: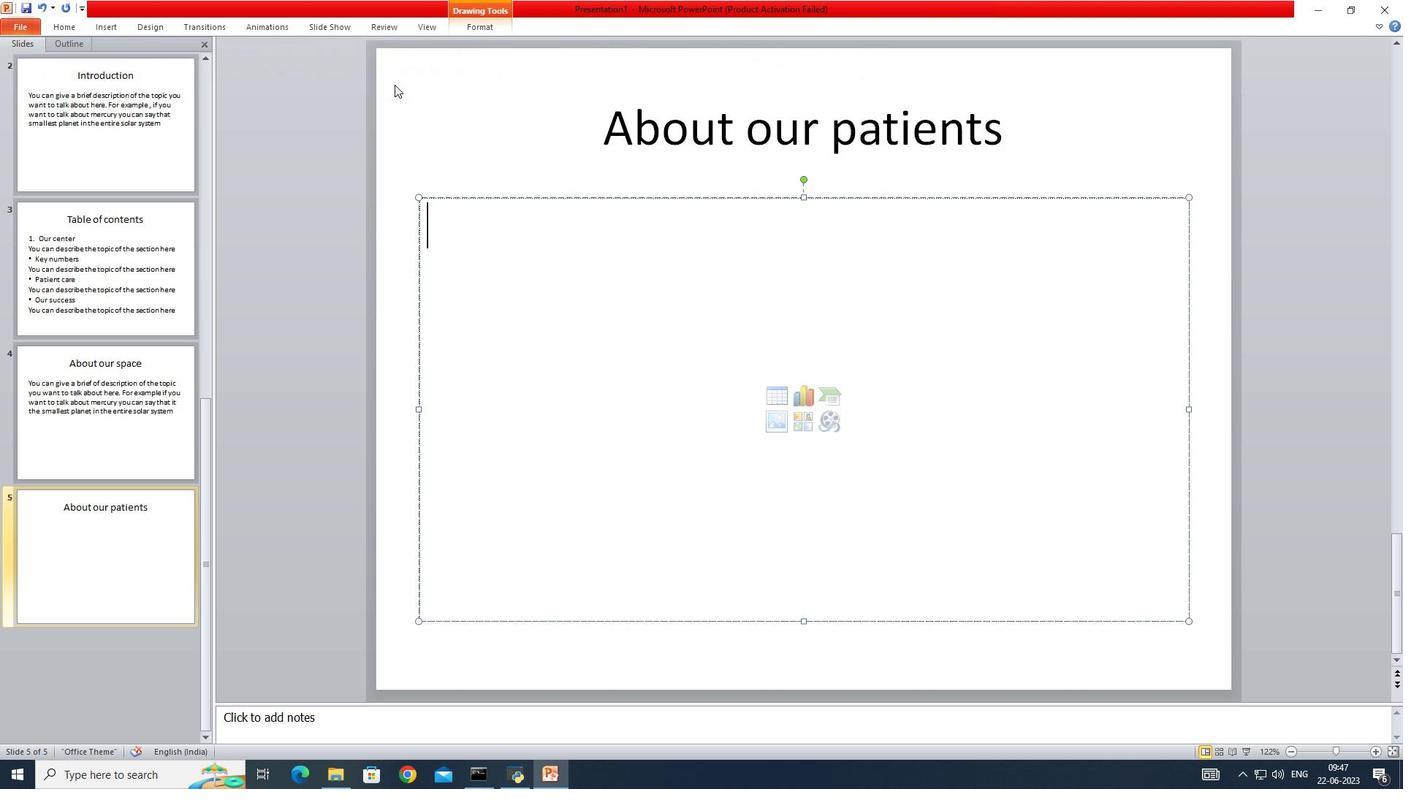 
Action: Mouse pressed left at (396, 86)
Screenshot: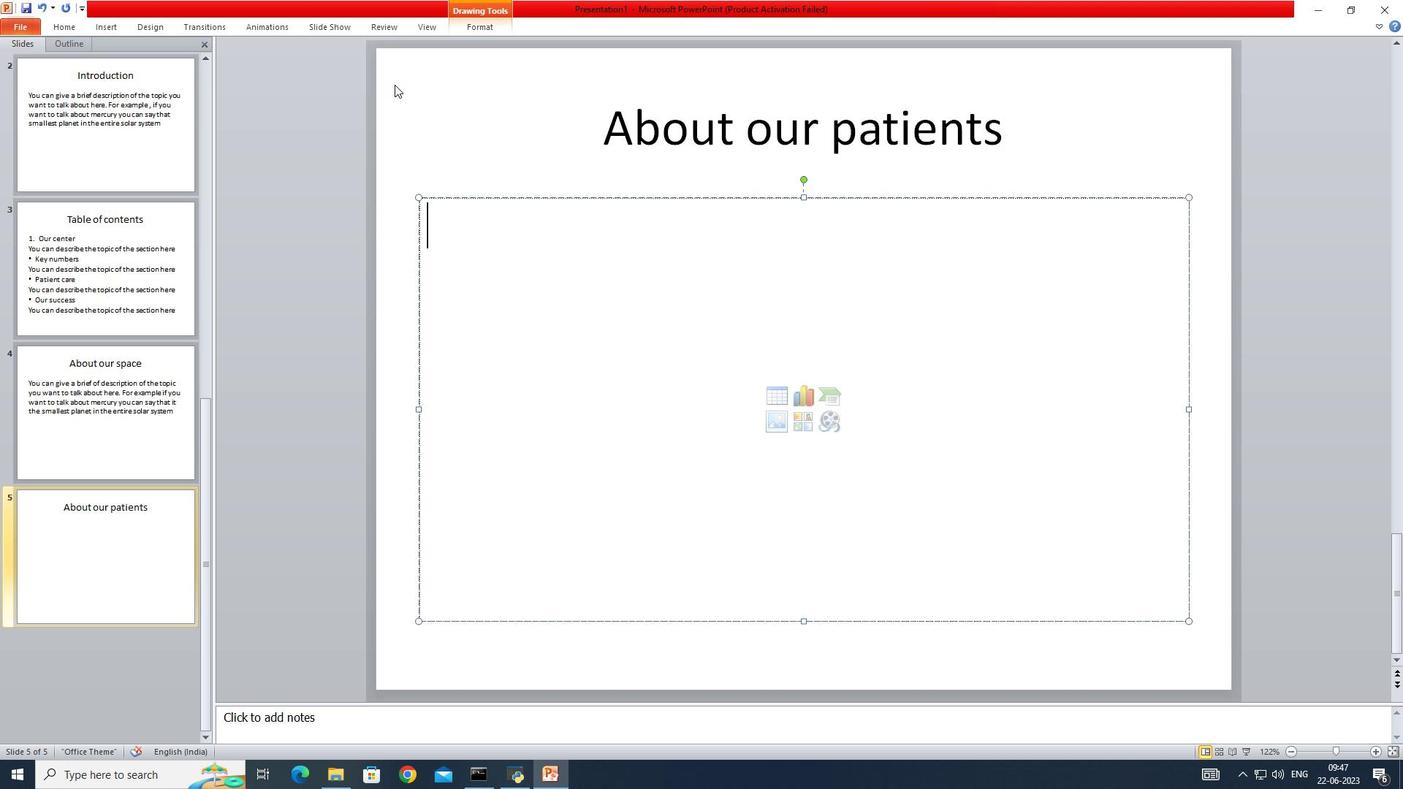 
Action: Mouse moved to (395, 85)
Screenshot: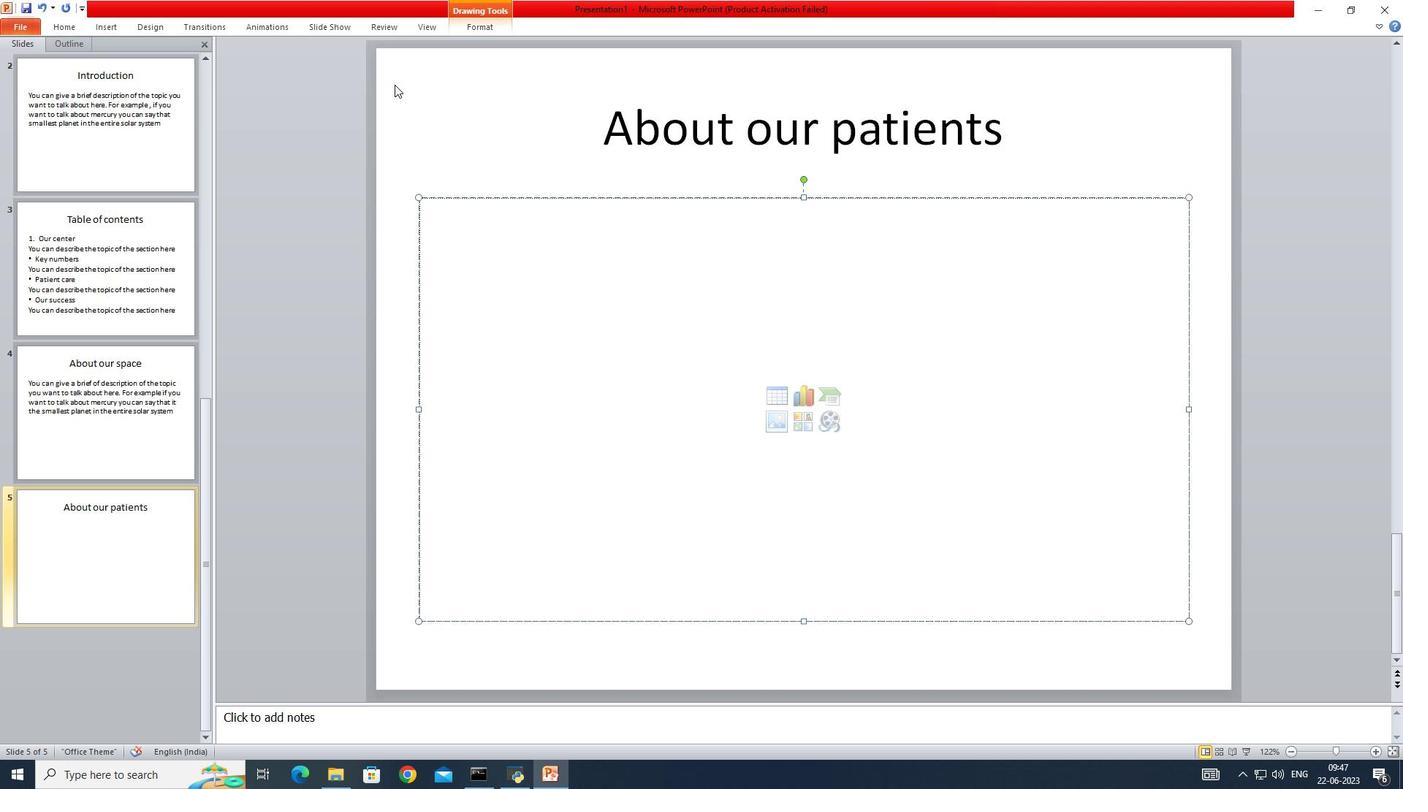 
Action: Key pressed <Key.shift>Images<Key.space>reveal<Key.space>large<Key.space>amounts<Key.space>of<Key.space>data<Key.space>so<Key.space><Key.backspace><Key.backspace><Key.backspace><Key.backspace>,<Key.space>so<Key.space>rmen<Key.backspace>mber<Key.space><Key.backspace><Key.shift>:<Key.space>use<Key.space>an<Key.space>image<Key.space>instead<Key.space>of<Key.space>a<Key.space>lond<Key.backspace>f<Key.space><Key.backspace><Key.backspace>g<Key.space>texy<Key.backspace>t<Key.space>.<Key.space>your<Key.space>ai<Key.backspace>udience<Key.space>will<Key.space>appreciatre<Key.space>it<Key.backspace><Key.backspace><Key.backspace><Key.backspace><Key.backspace><Key.backspace><Key.backspace><Key.backspace><Key.backspace><Key.backspace>eciate<Key.space>it
Screenshot: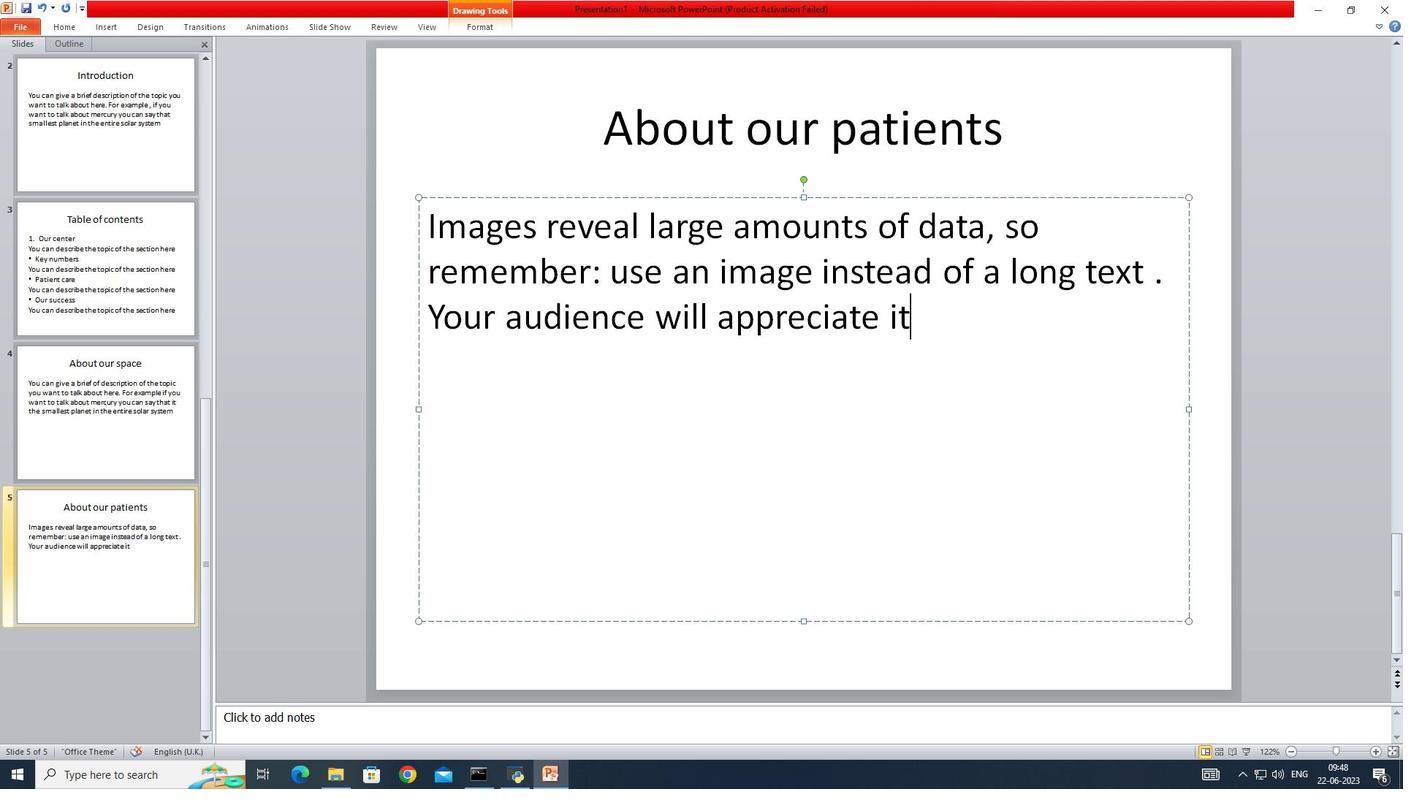 
Action: Mouse moved to (104, 22)
Screenshot: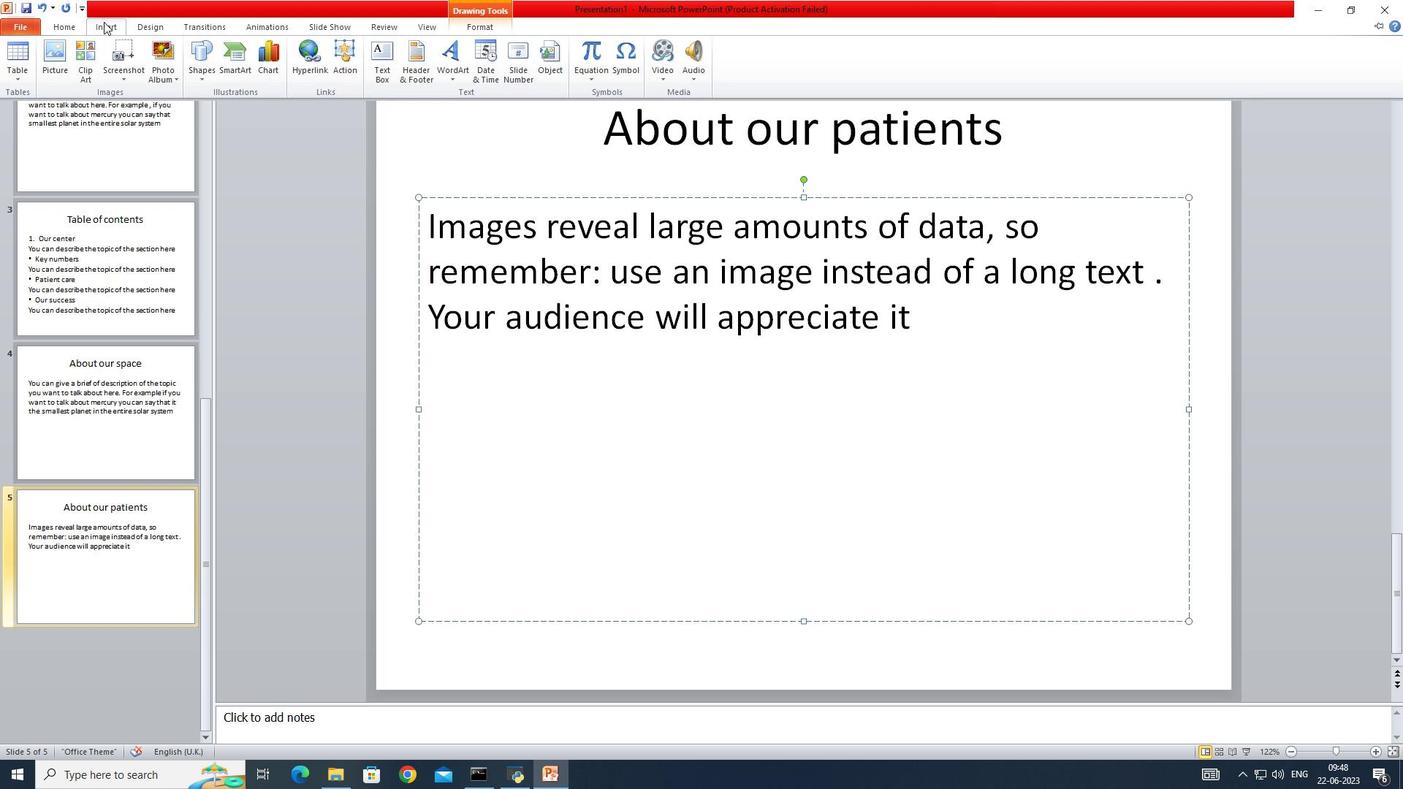 
Action: Mouse pressed left at (104, 22)
Screenshot: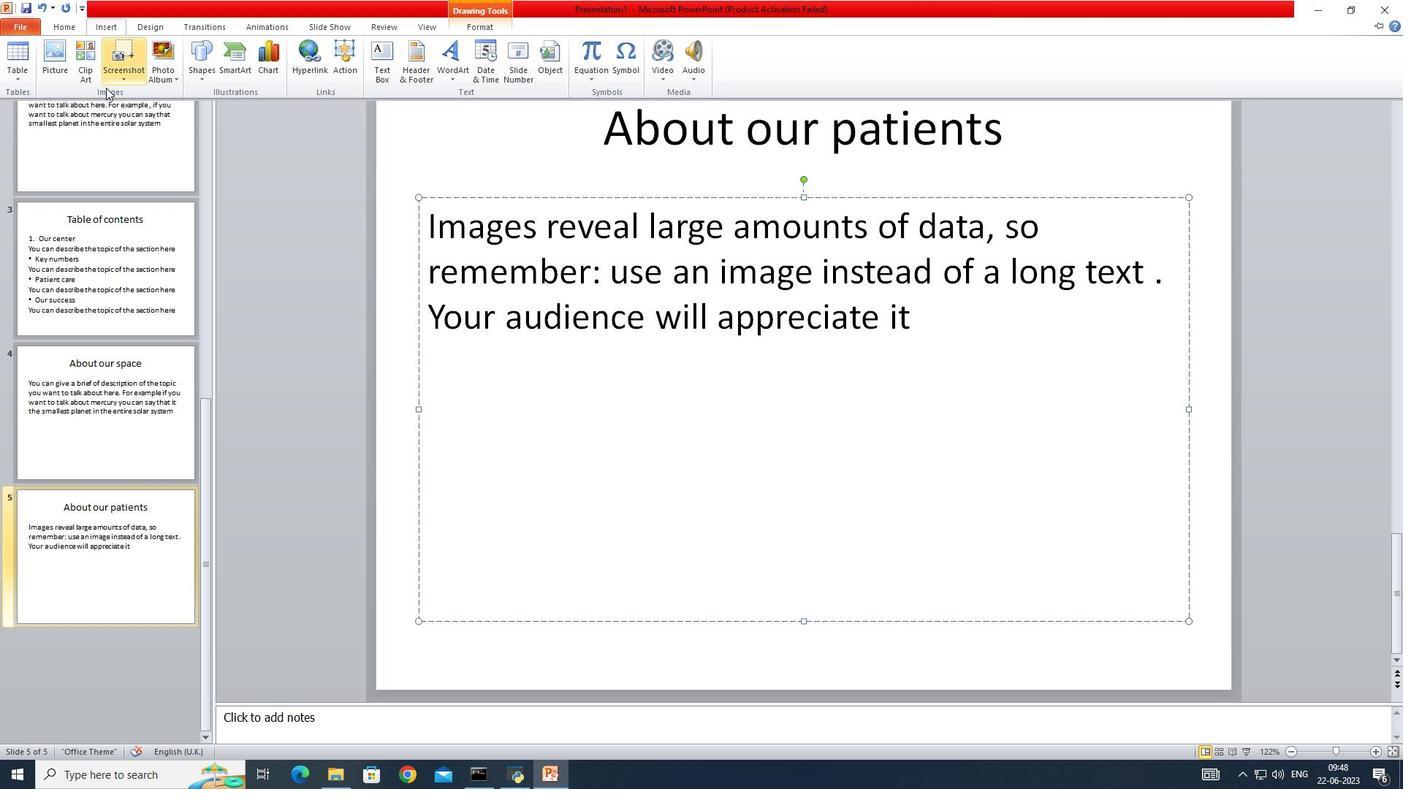 
Action: Mouse moved to (60, 29)
Screenshot: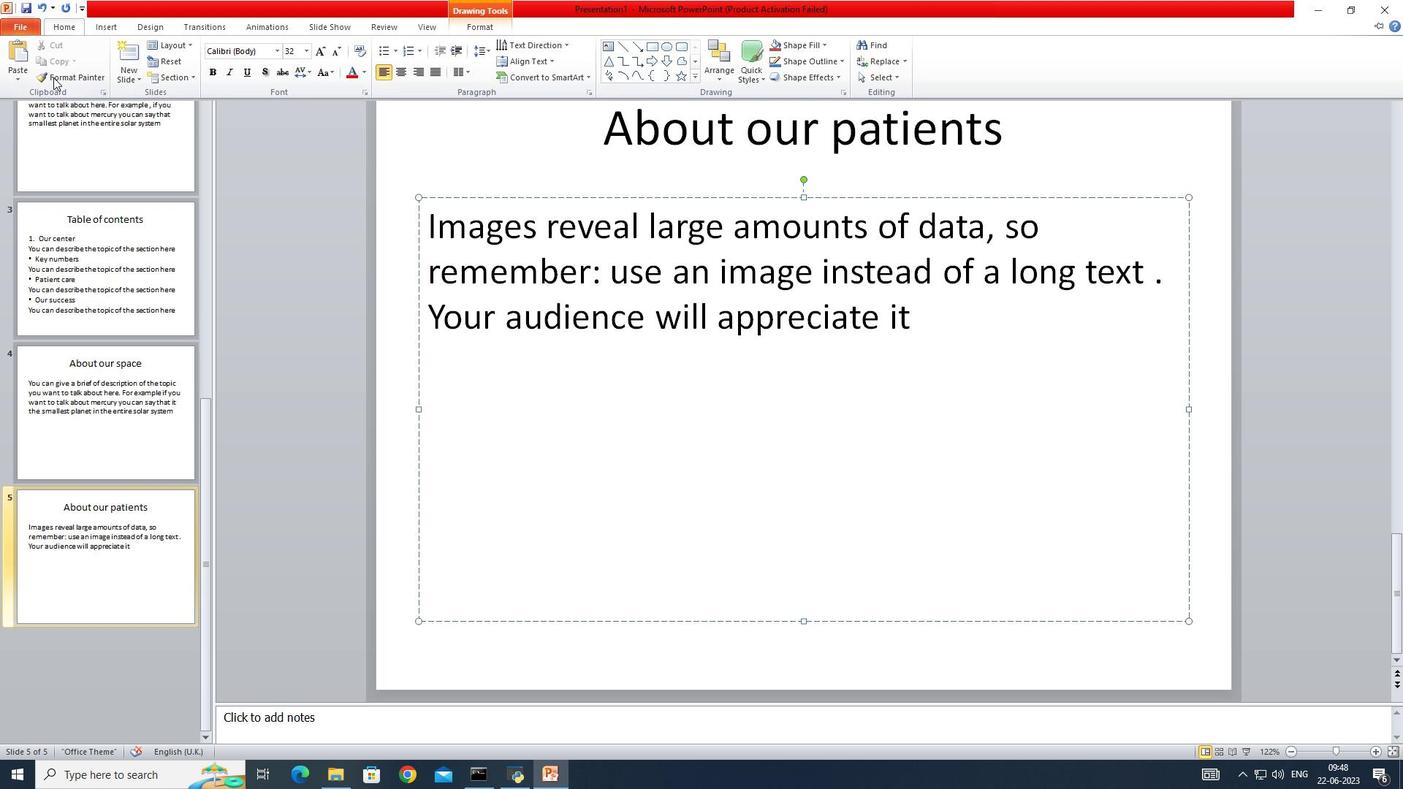 
Action: Mouse pressed left at (60, 29)
Screenshot: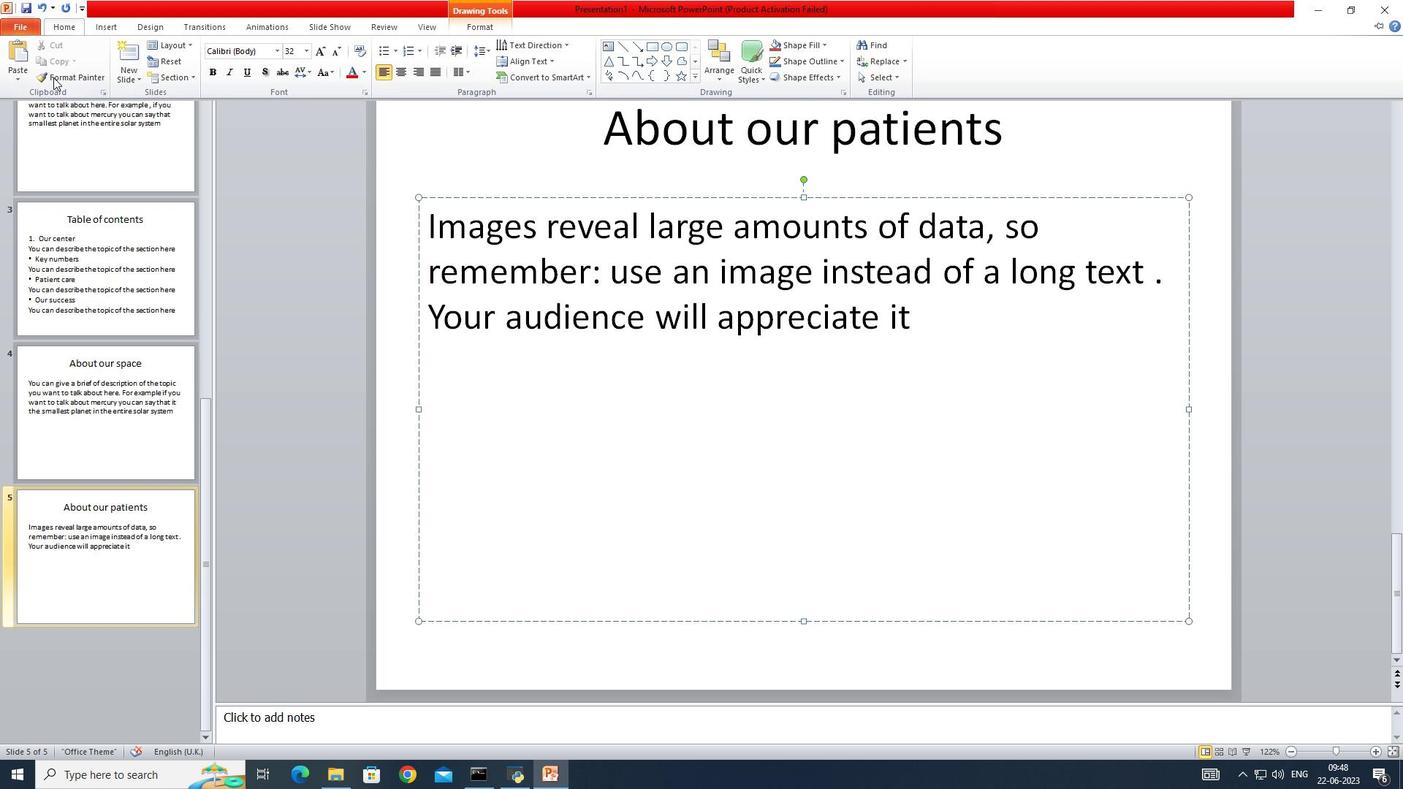 
Action: Mouse moved to (131, 78)
Screenshot: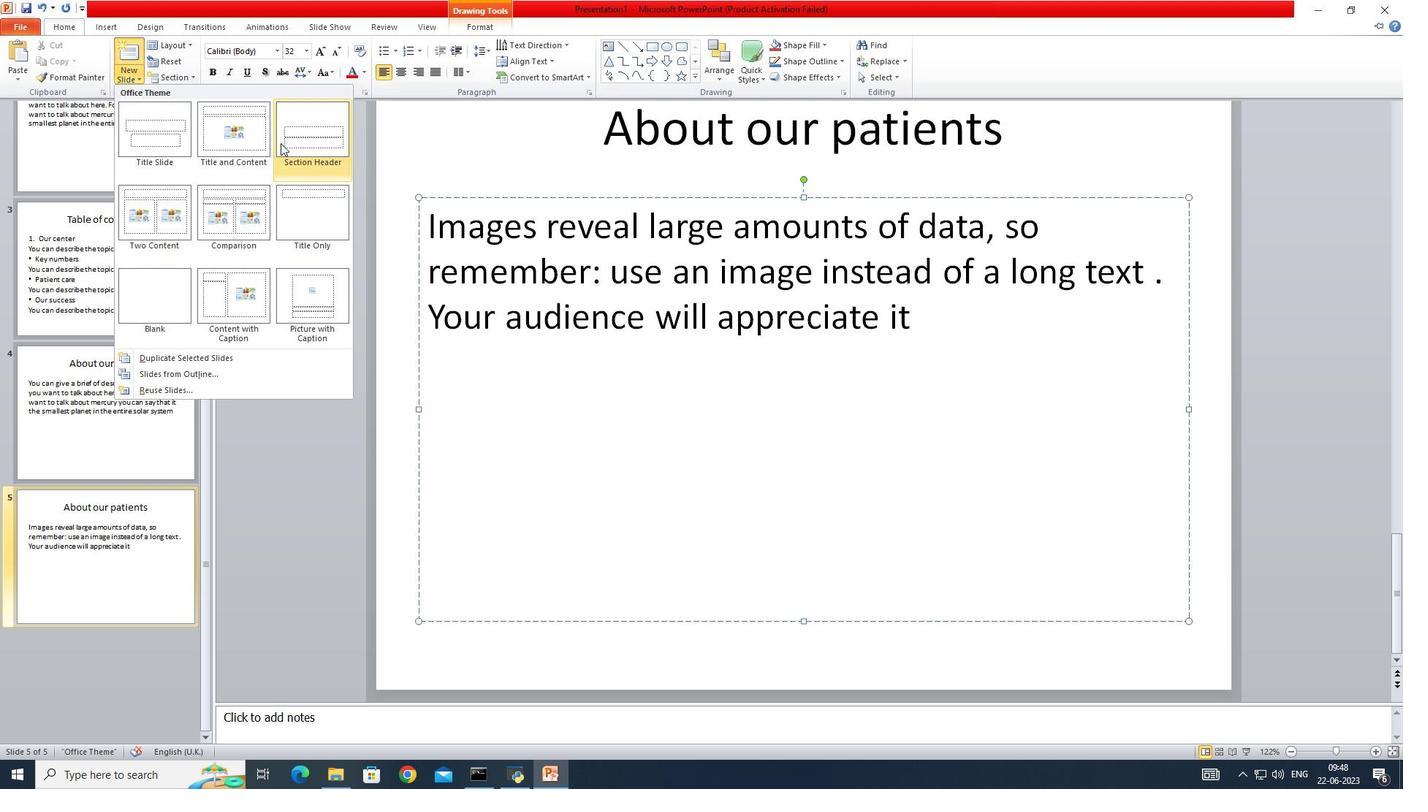 
Action: Mouse pressed left at (131, 78)
Screenshot: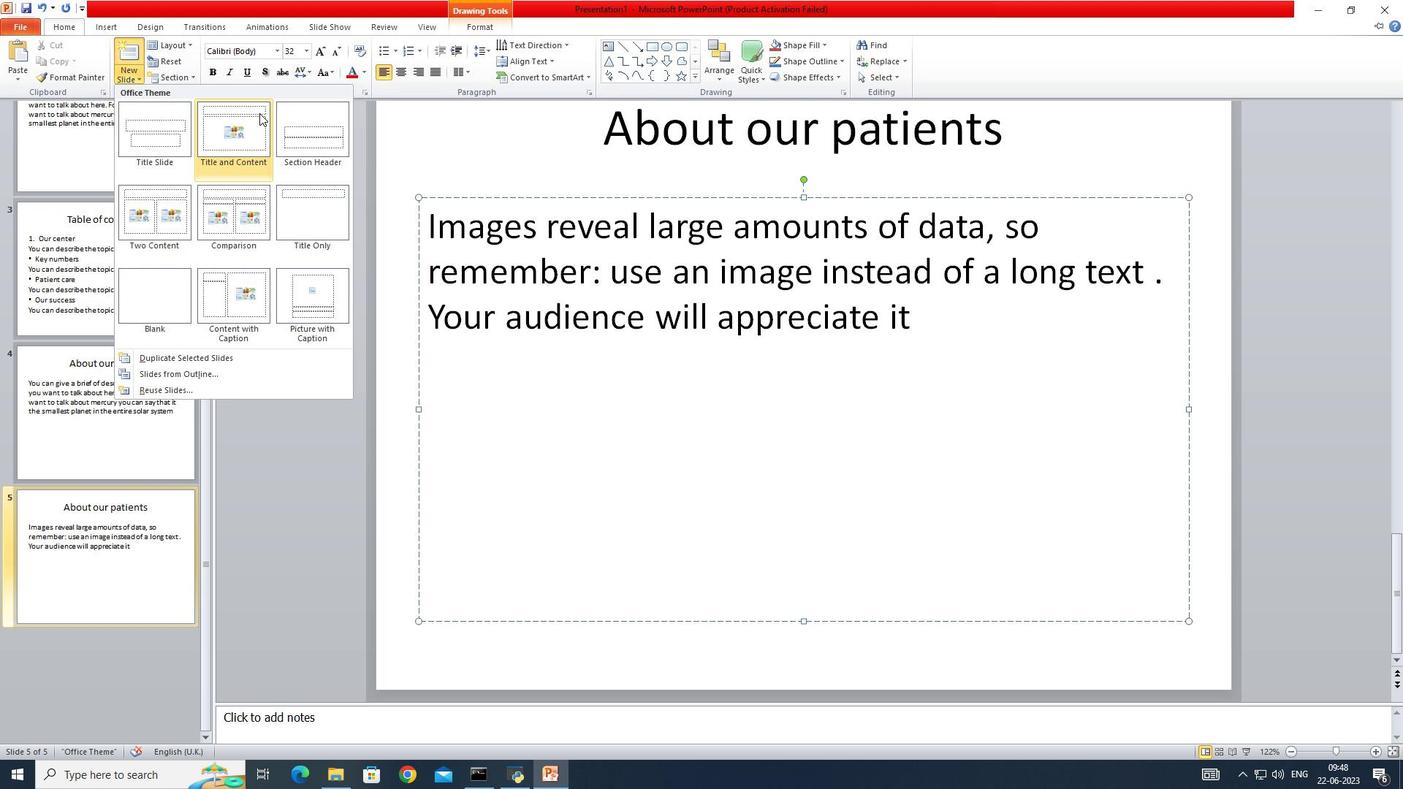
Action: Mouse moved to (245, 122)
Screenshot: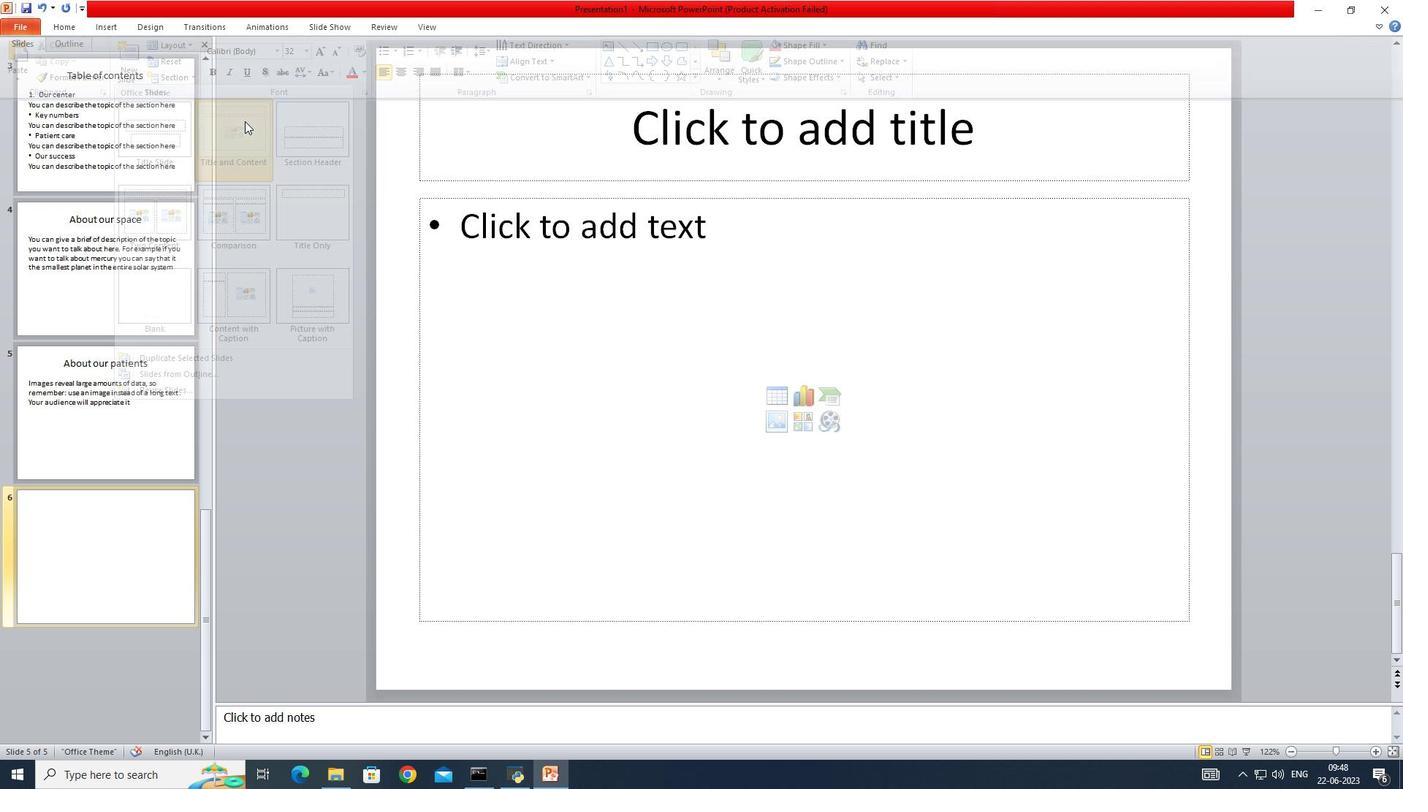 
Action: Mouse pressed left at (245, 122)
Screenshot: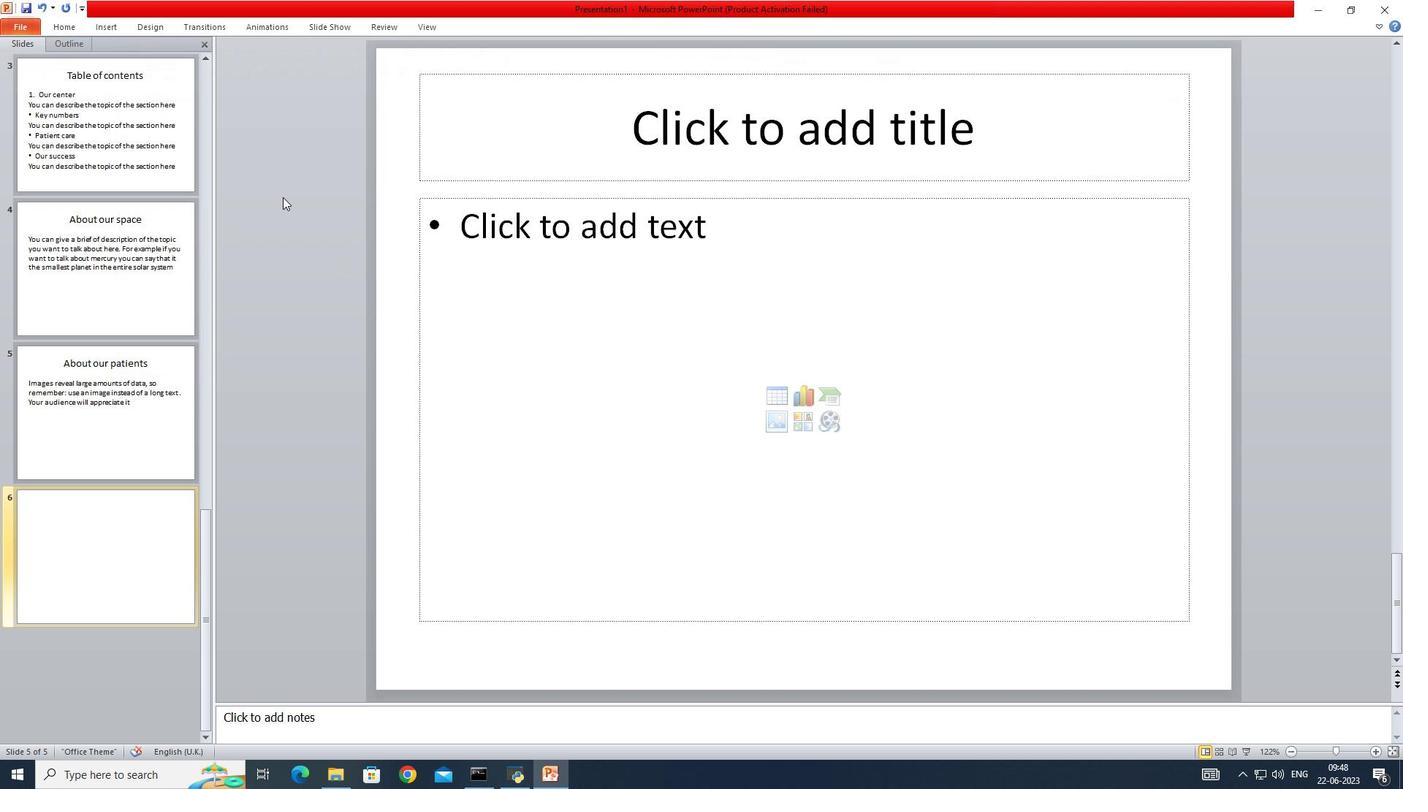 
Action: Mouse moved to (714, 163)
Screenshot: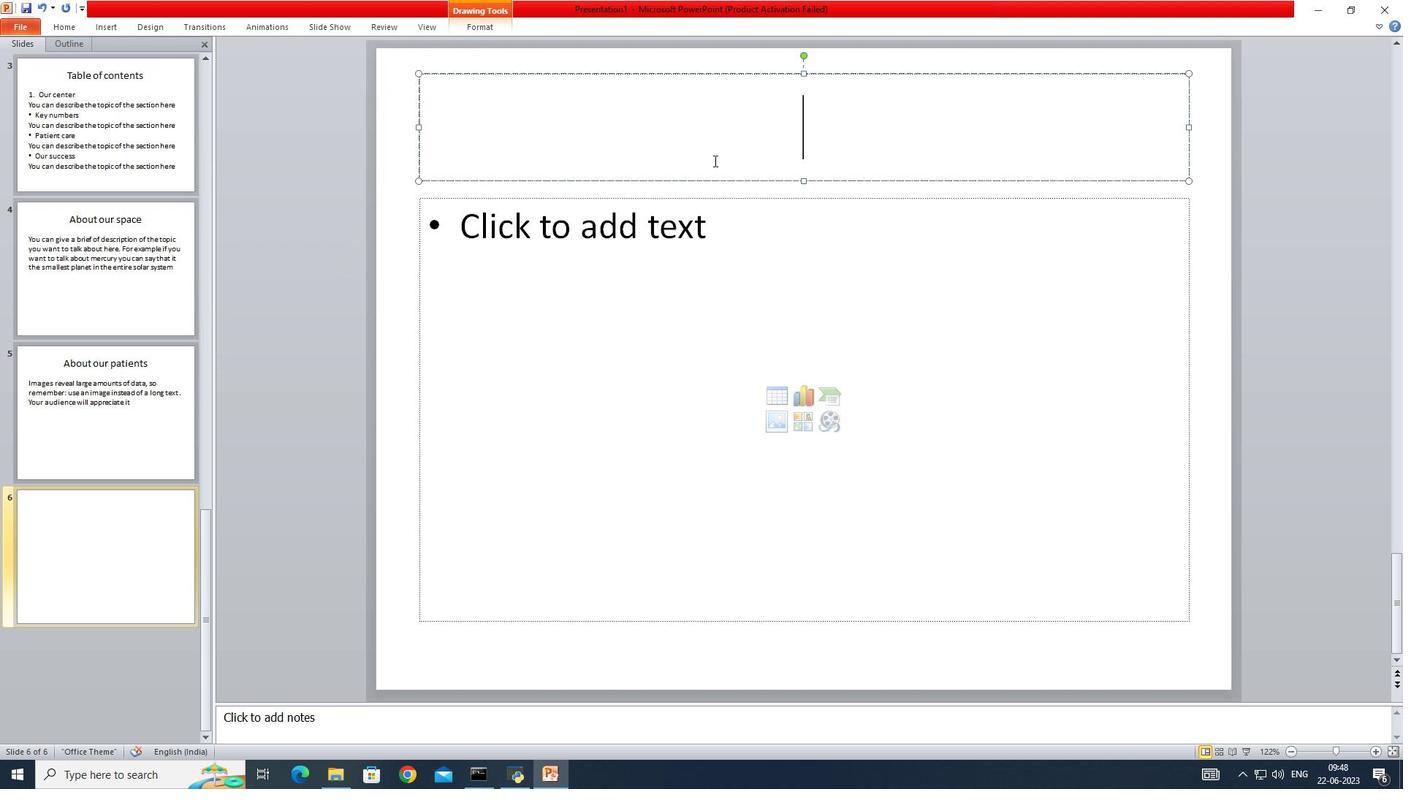 
Action: Mouse pressed left at (714, 163)
Screenshot: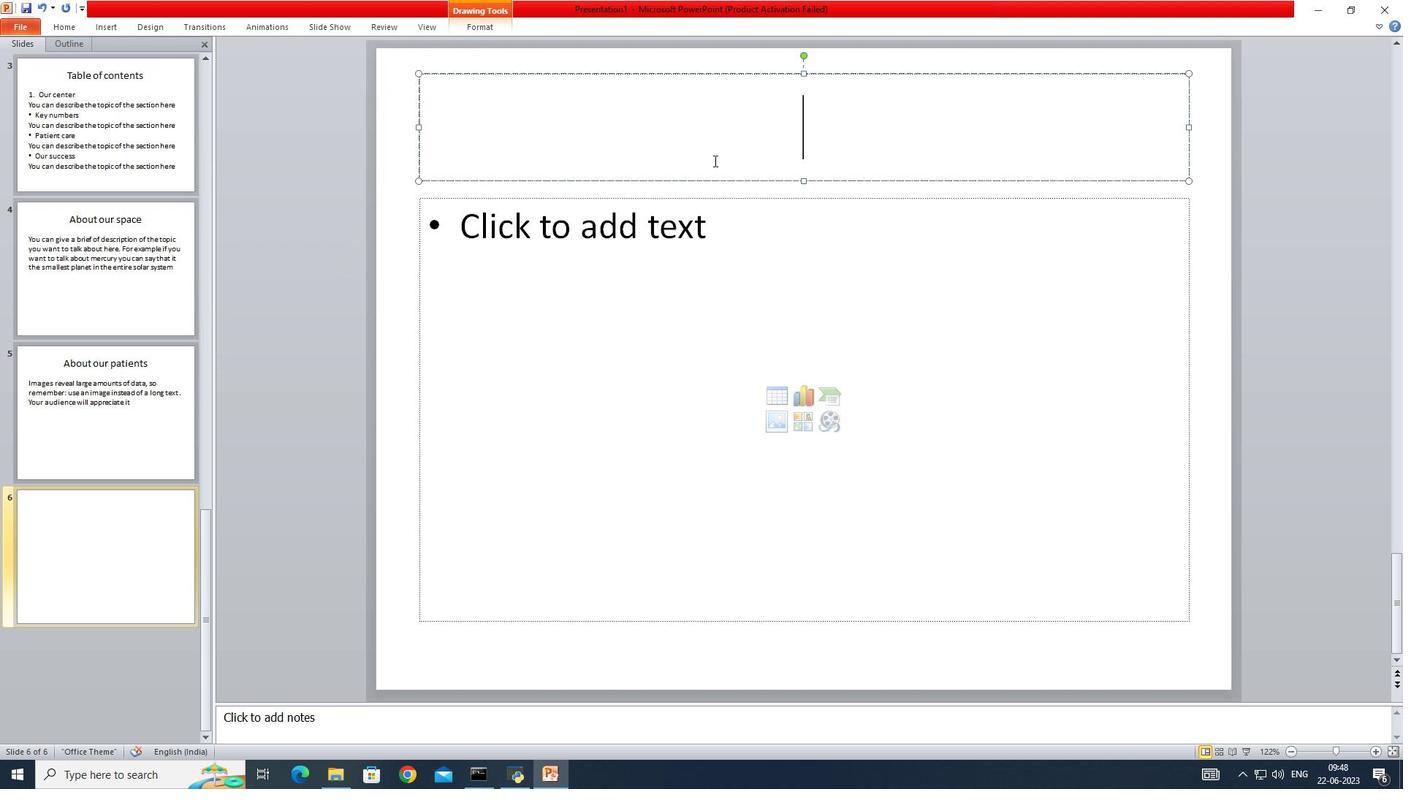 
Action: Mouse moved to (714, 161)
Screenshot: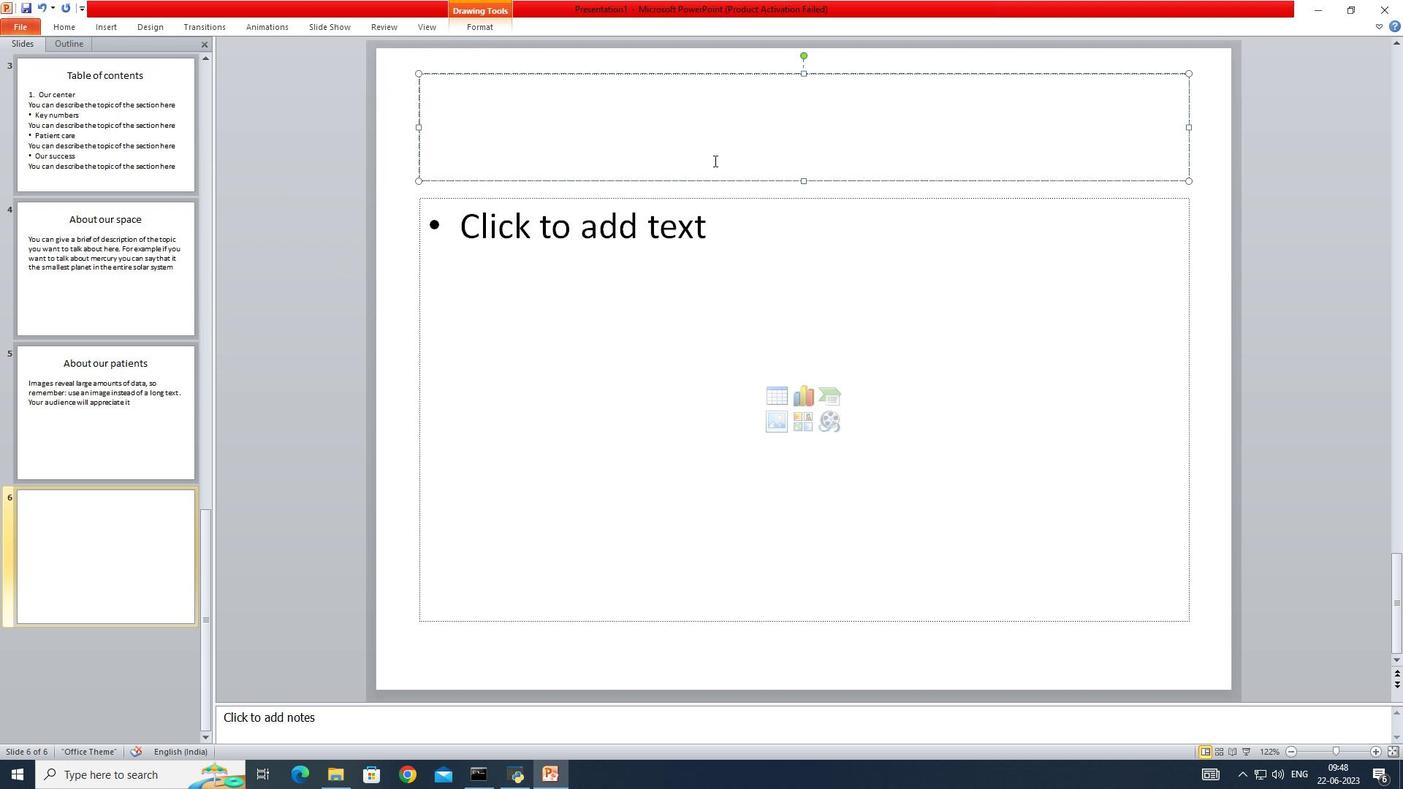 
Action: Key pressed our<Key.space>center
Screenshot: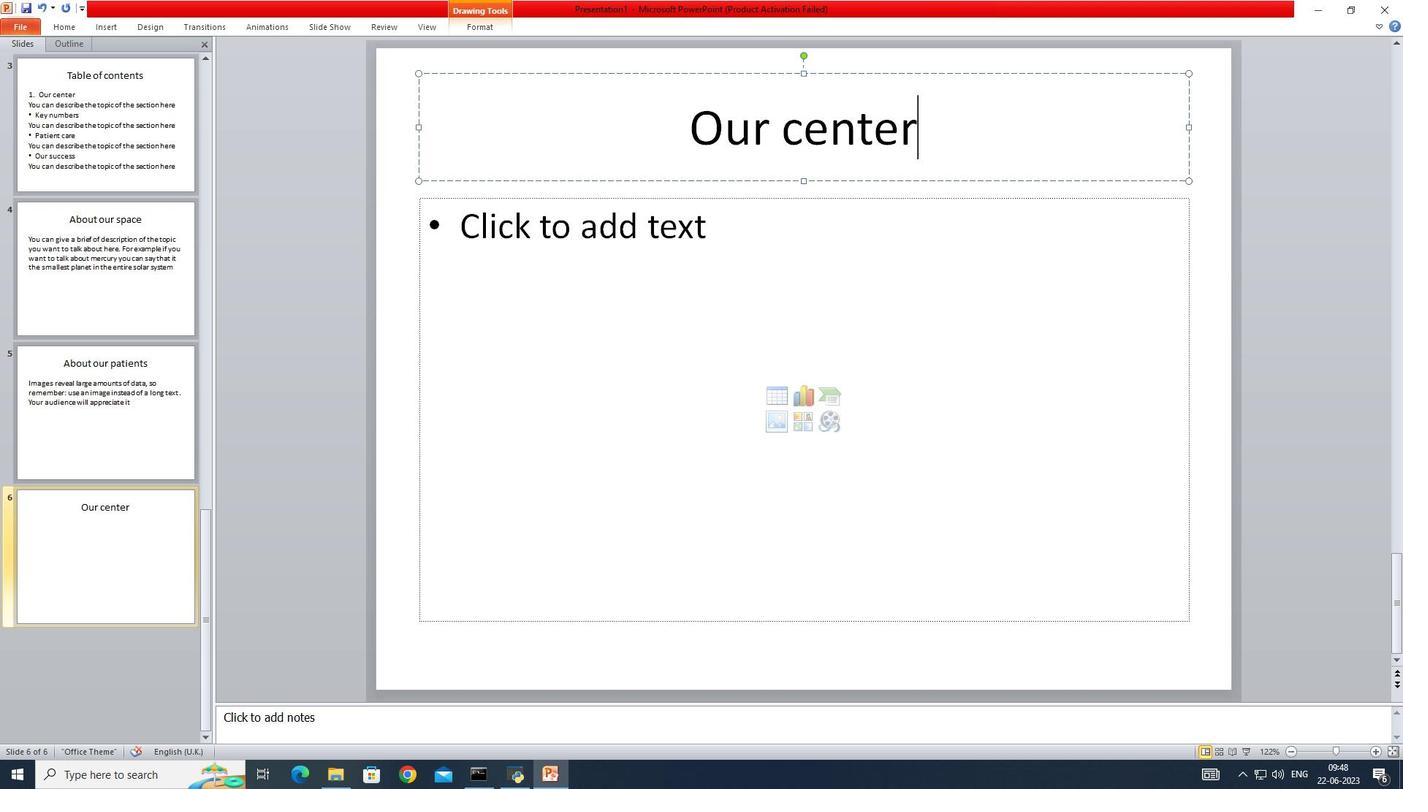 
Action: Mouse moved to (464, 228)
Screenshot: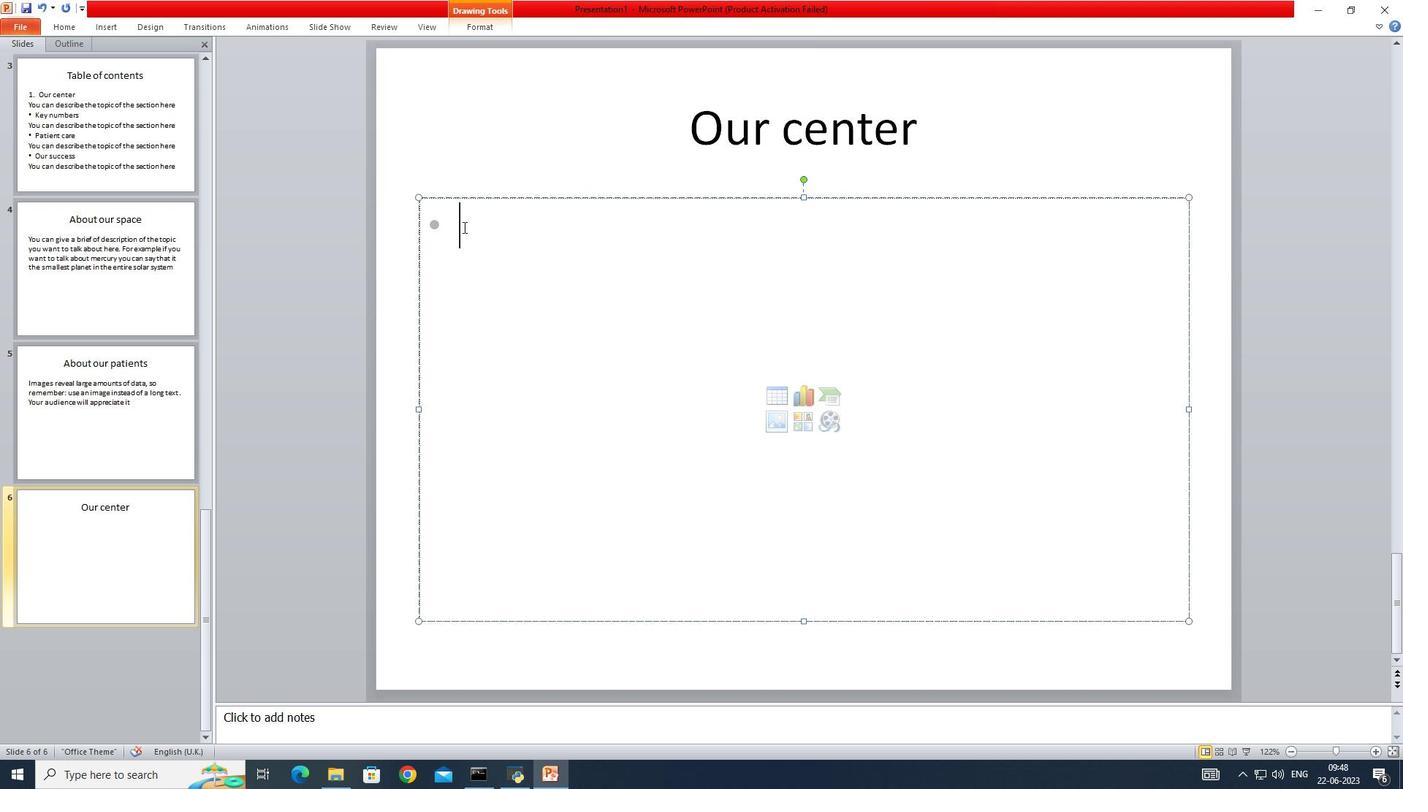 
Action: Mouse pressed left at (464, 228)
Screenshot: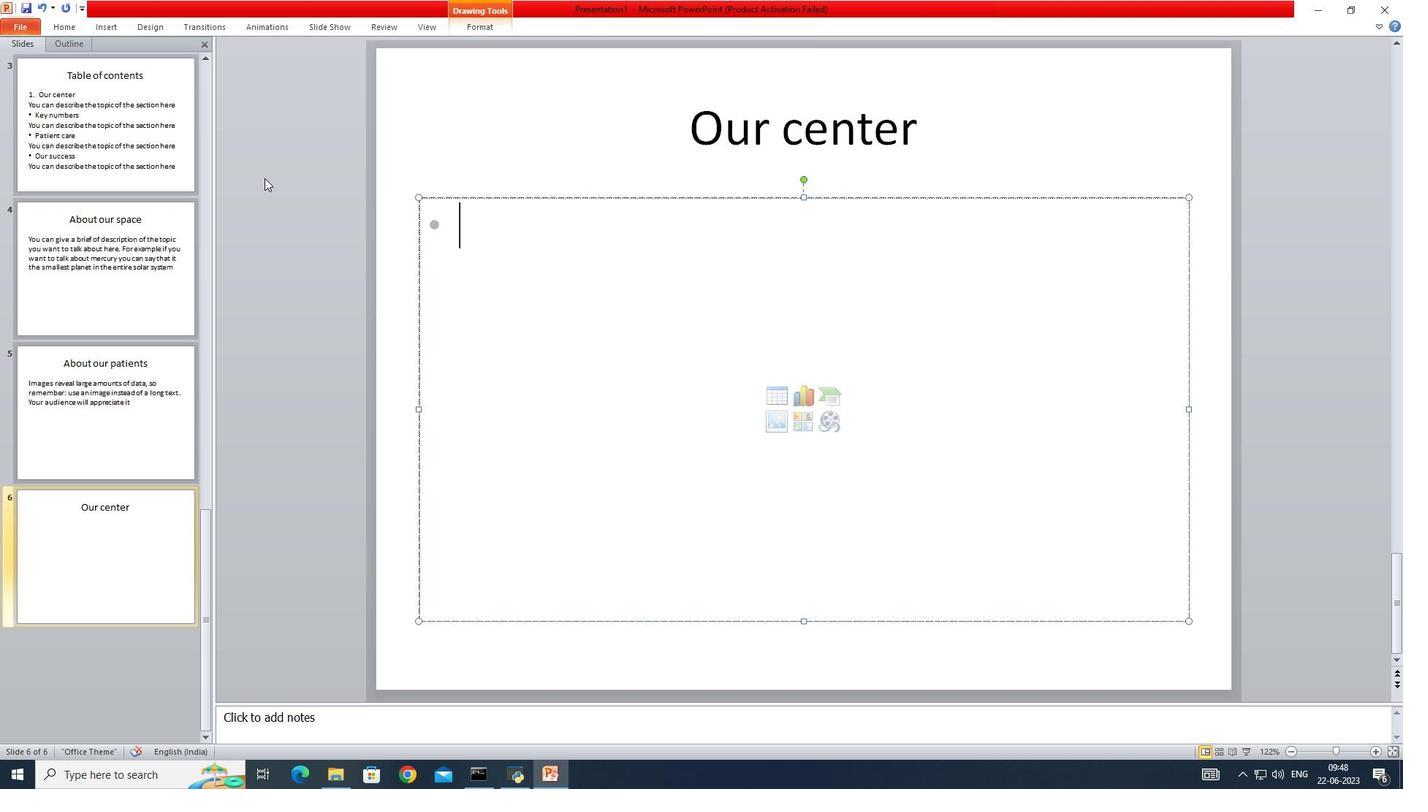 
Action: Mouse moved to (76, 27)
Screenshot: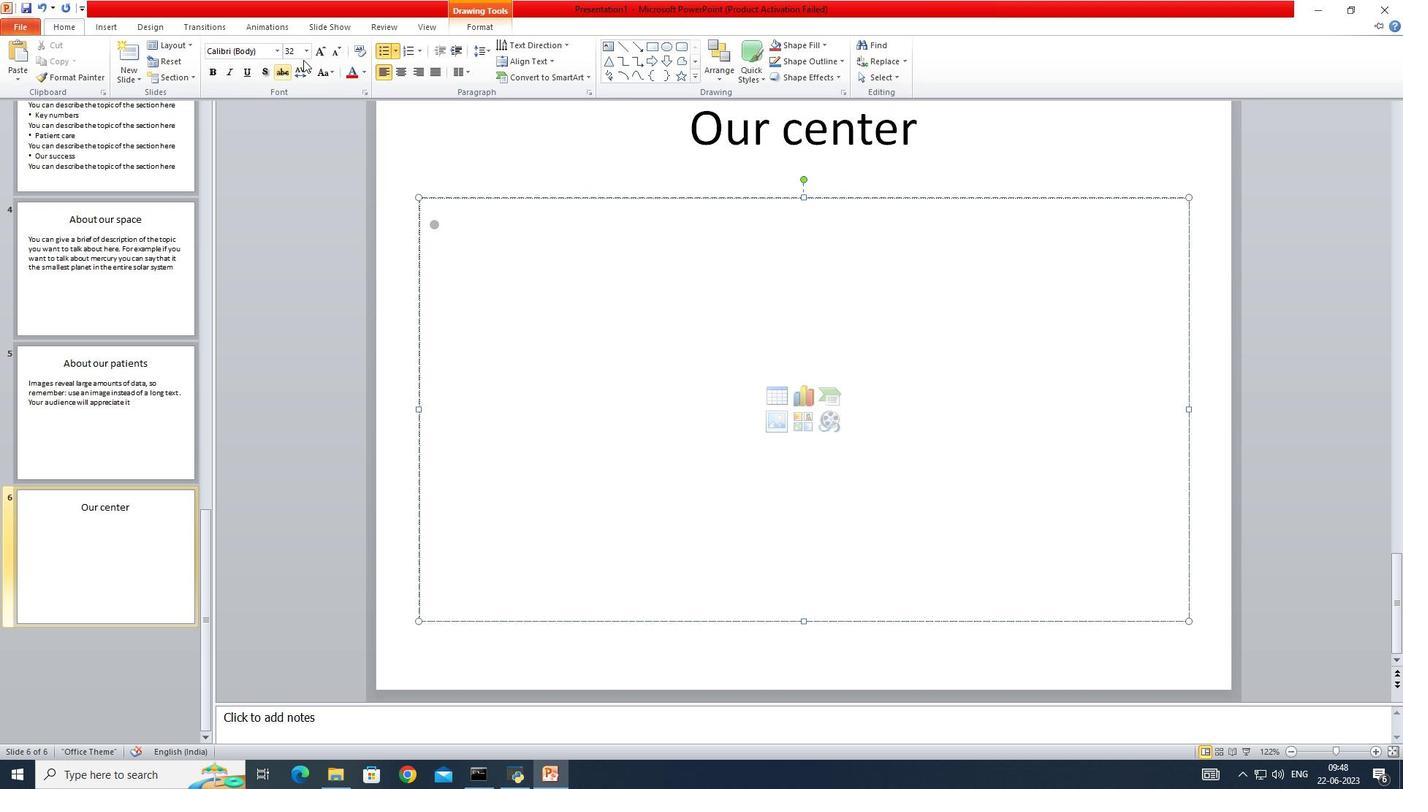 
Action: Mouse pressed left at (76, 27)
Screenshot: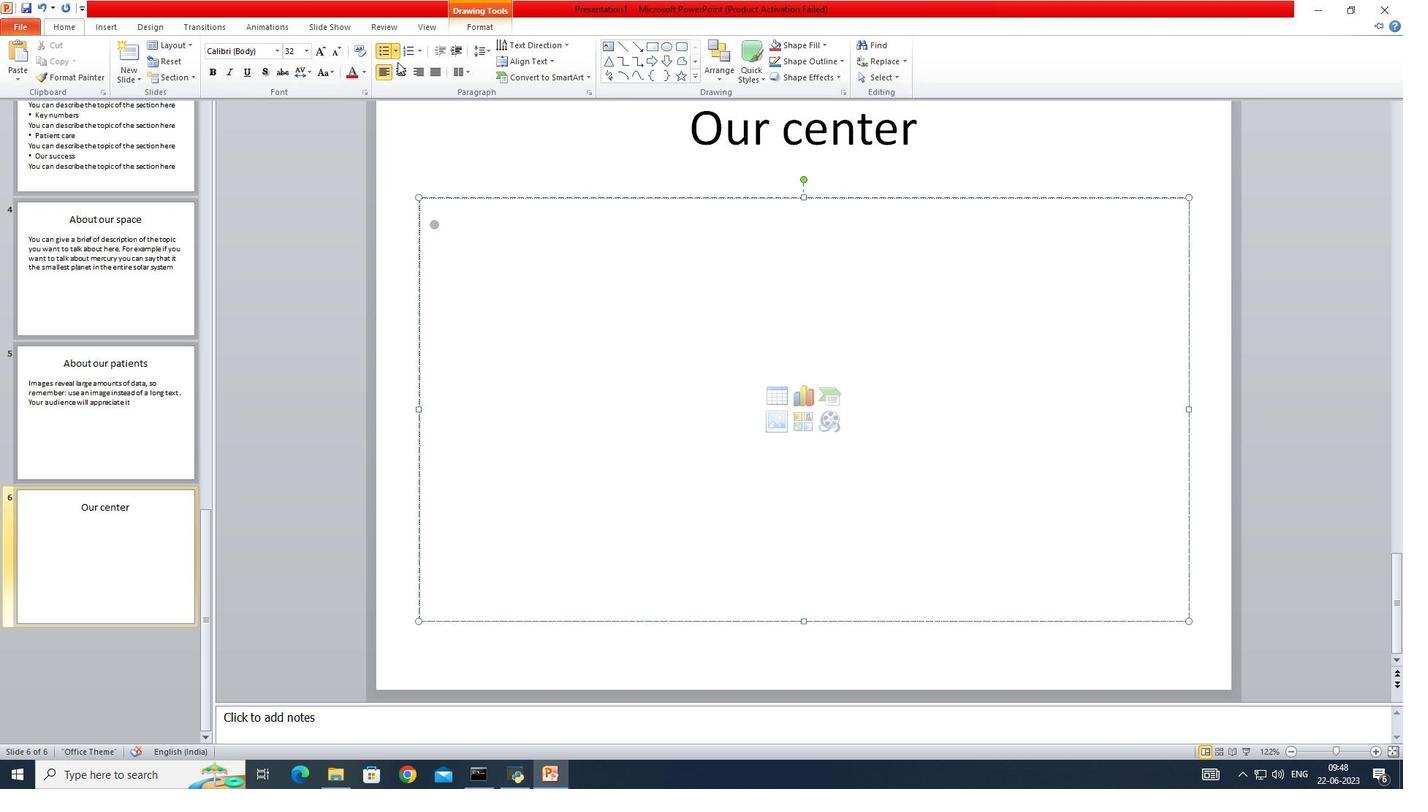 
Action: Mouse moved to (393, 51)
Screenshot: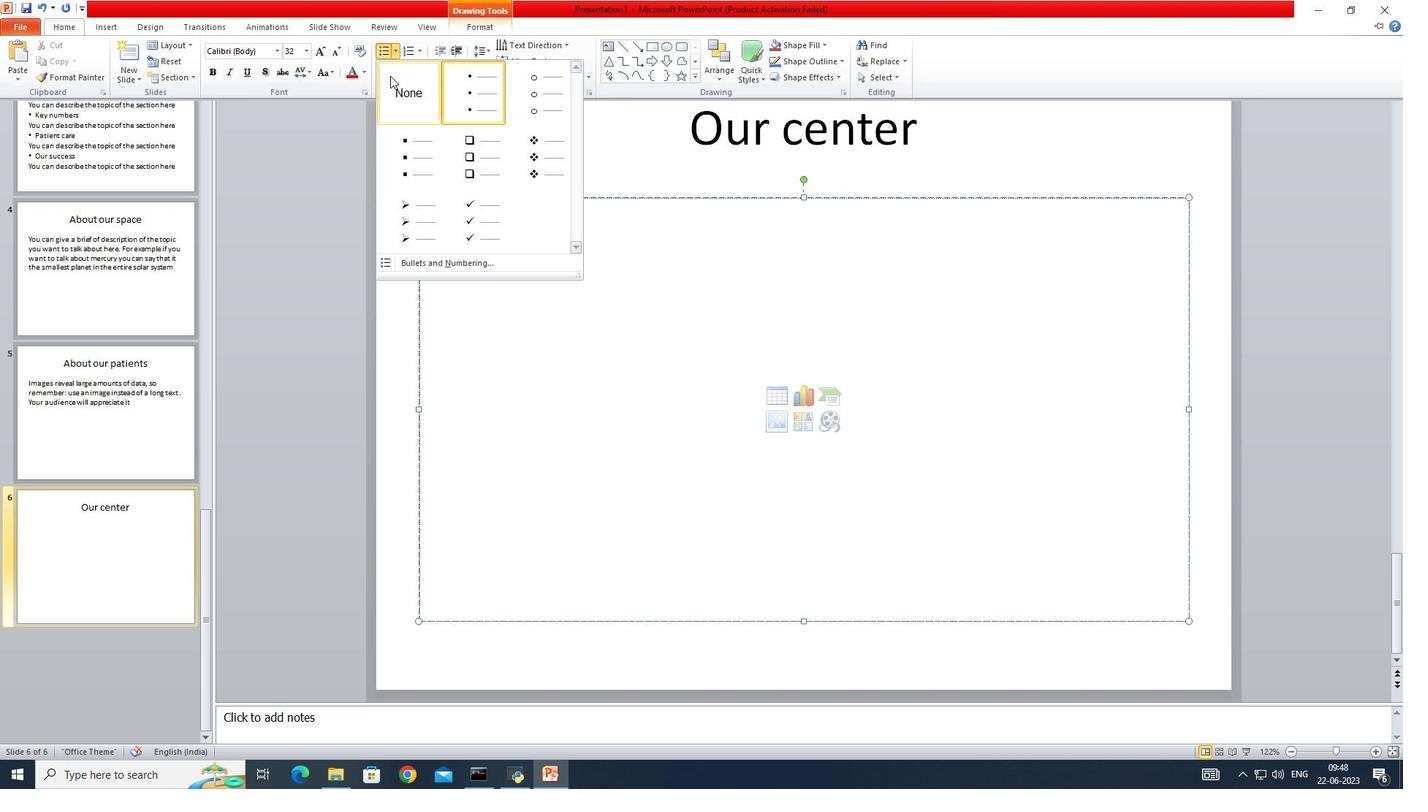 
Action: Mouse pressed left at (393, 51)
Screenshot: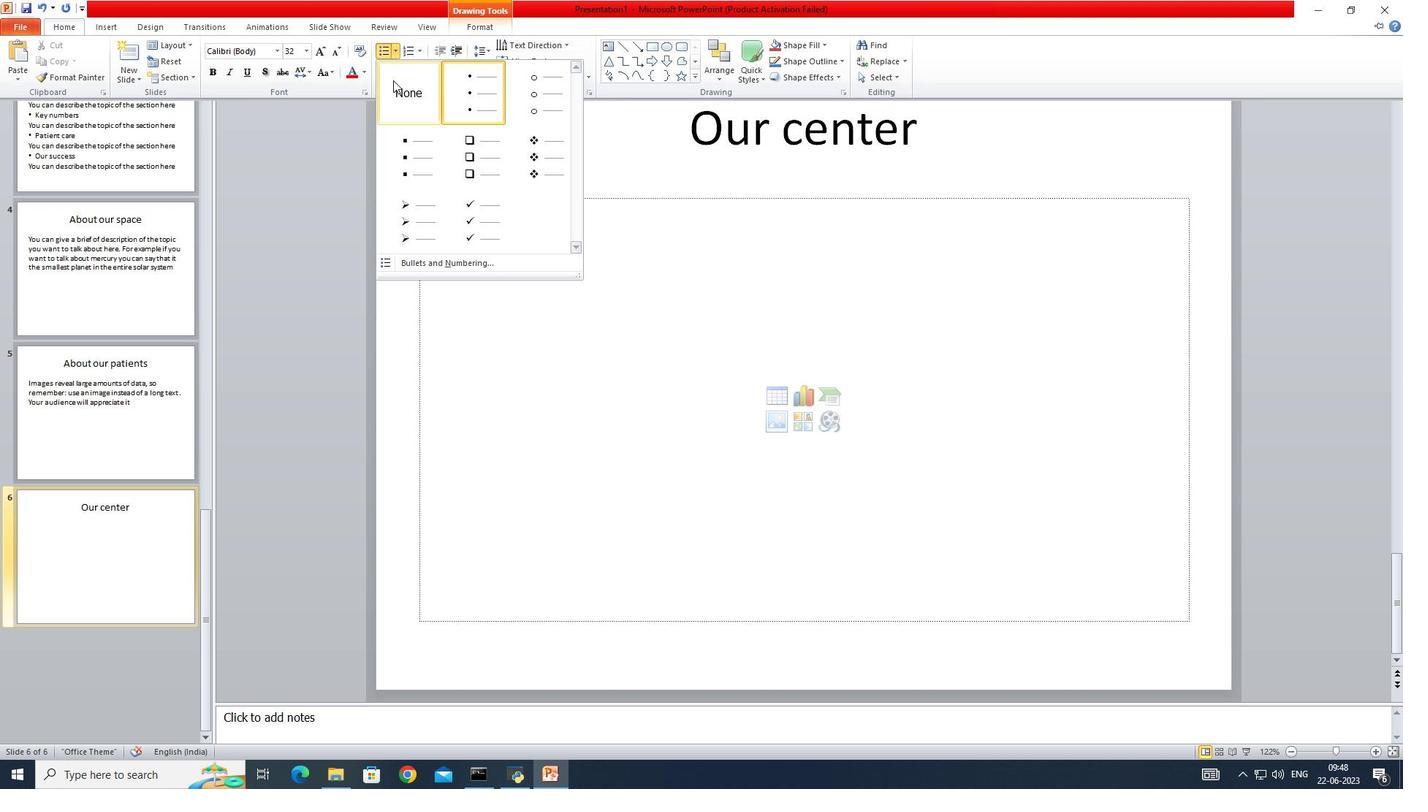 
Action: Mouse moved to (394, 83)
Screenshot: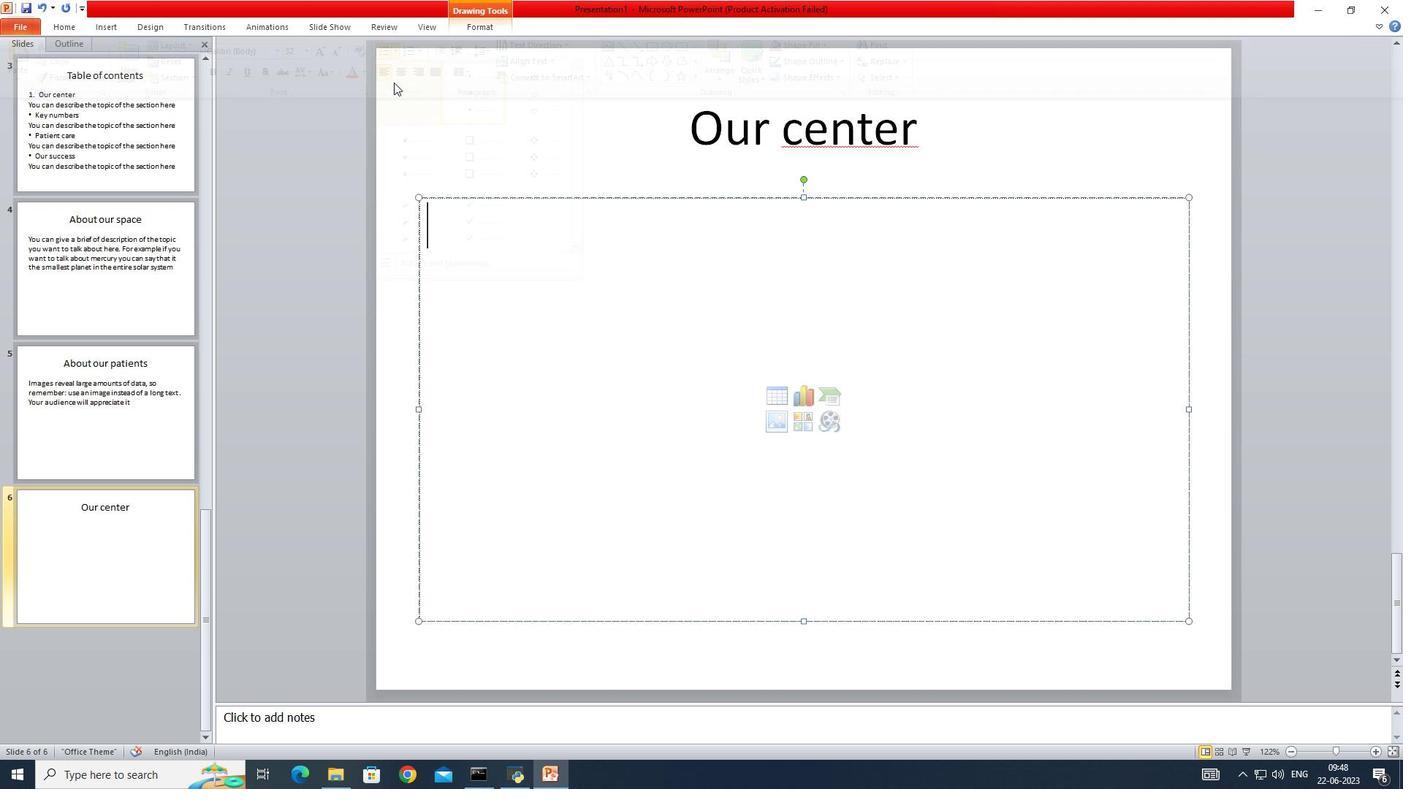 
Action: Mouse pressed left at (394, 83)
Screenshot: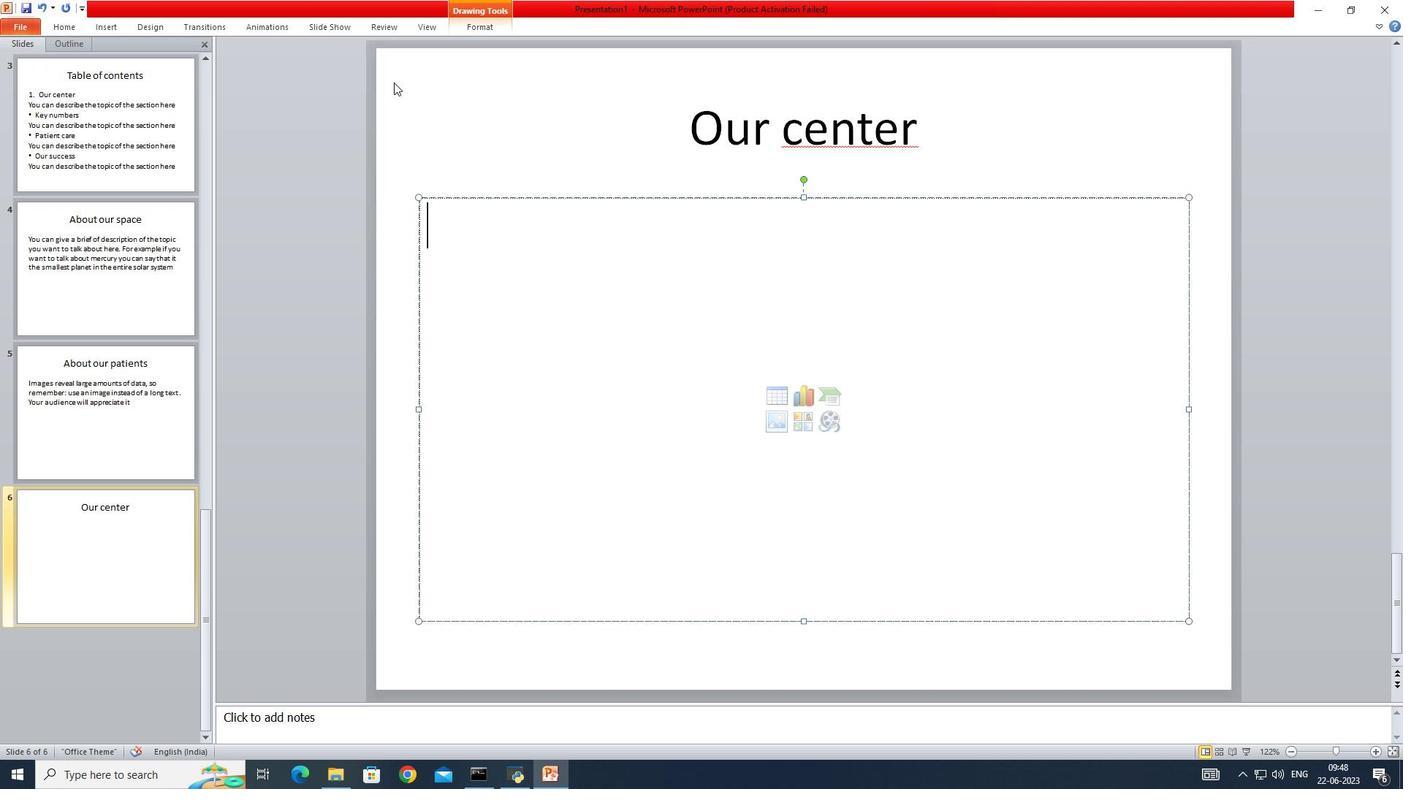 
Action: Key pressed <Key.shift>Do<Key.space>you<Key.space>kmow<Key.space>what<Key.space>helps<Key.space><Key.backspace><Key.backspace><Key.backspace><Key.backspace><Key.backspace><Key.backspace><Key.backspace><Key.backspace><Key.backspace><Key.backspace><Key.backspace><Key.backspace><Key.backspace><Key.backspace><Key.backspace>now<Key.space>what<Key.space>helps<Key.space>you<Key.space>mal<Key.backspace>ke<Key.space>your<Key.space>point<Key.space>clear/<Key.backspace><Key.shift>?<Key.enter><Key.shift>Lists<Key.space>like<Key.space>this<Key.space>one<Key.shift>:<Key.enter>
Screenshot: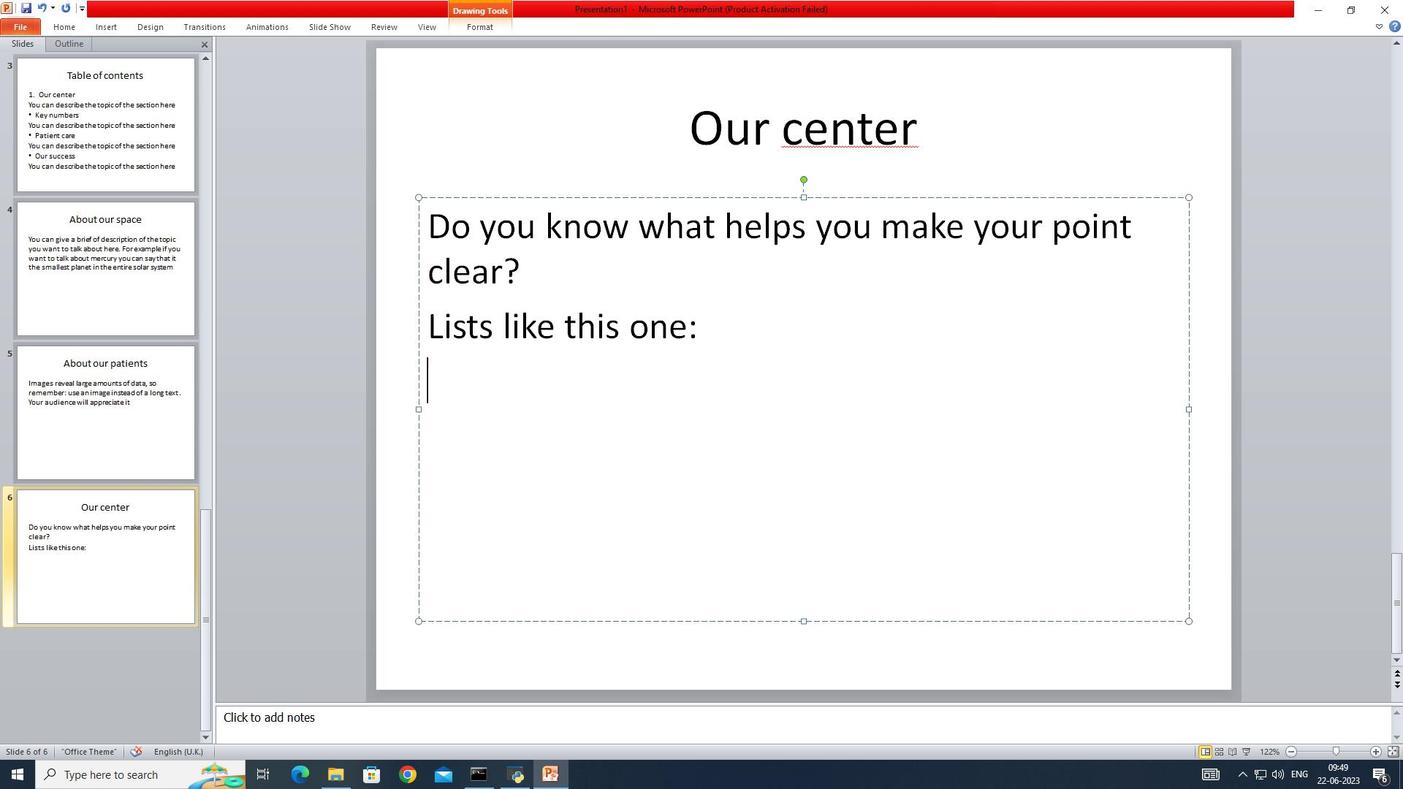 
Action: Mouse moved to (67, 28)
Screenshot: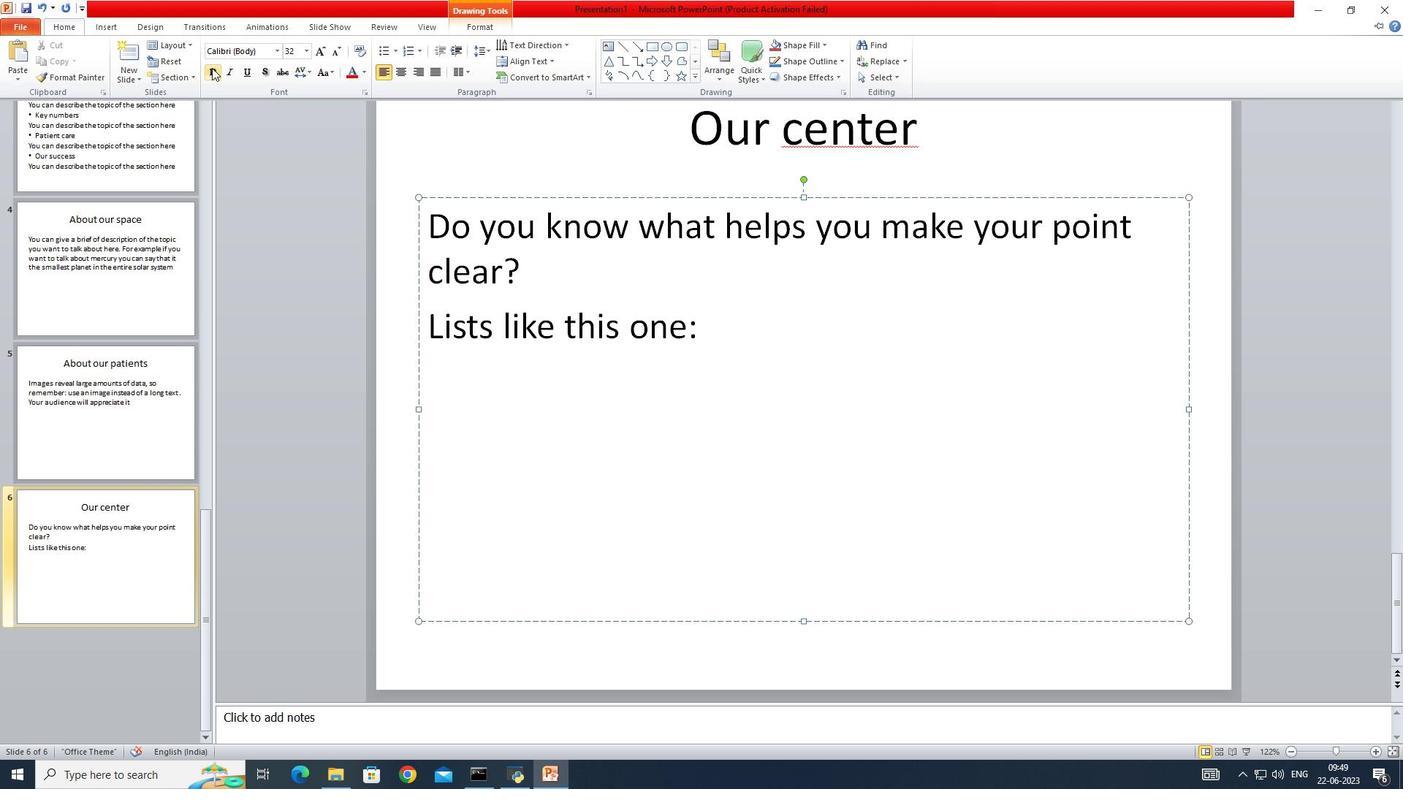 
Action: Mouse pressed left at (67, 28)
Screenshot: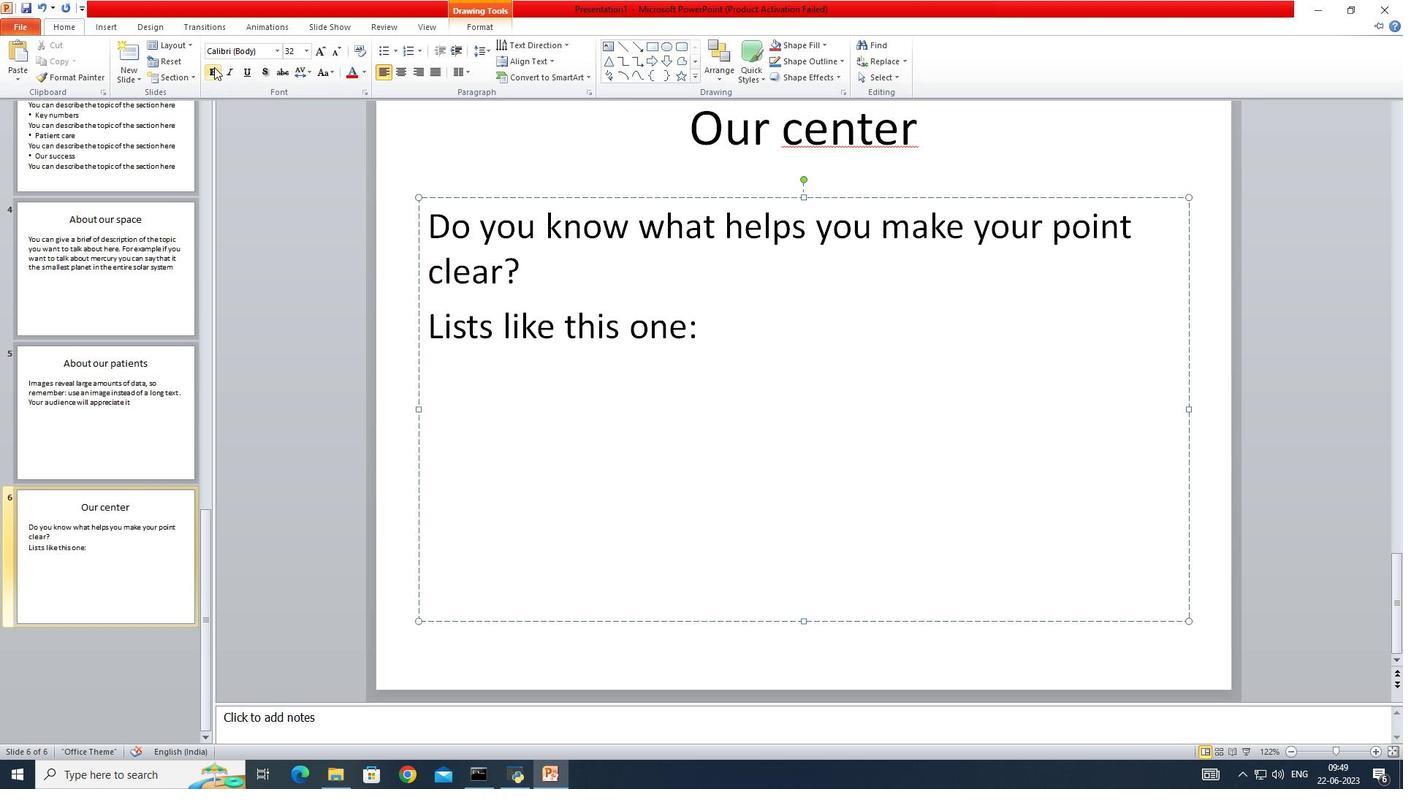 
Action: Mouse moved to (397, 54)
Screenshot: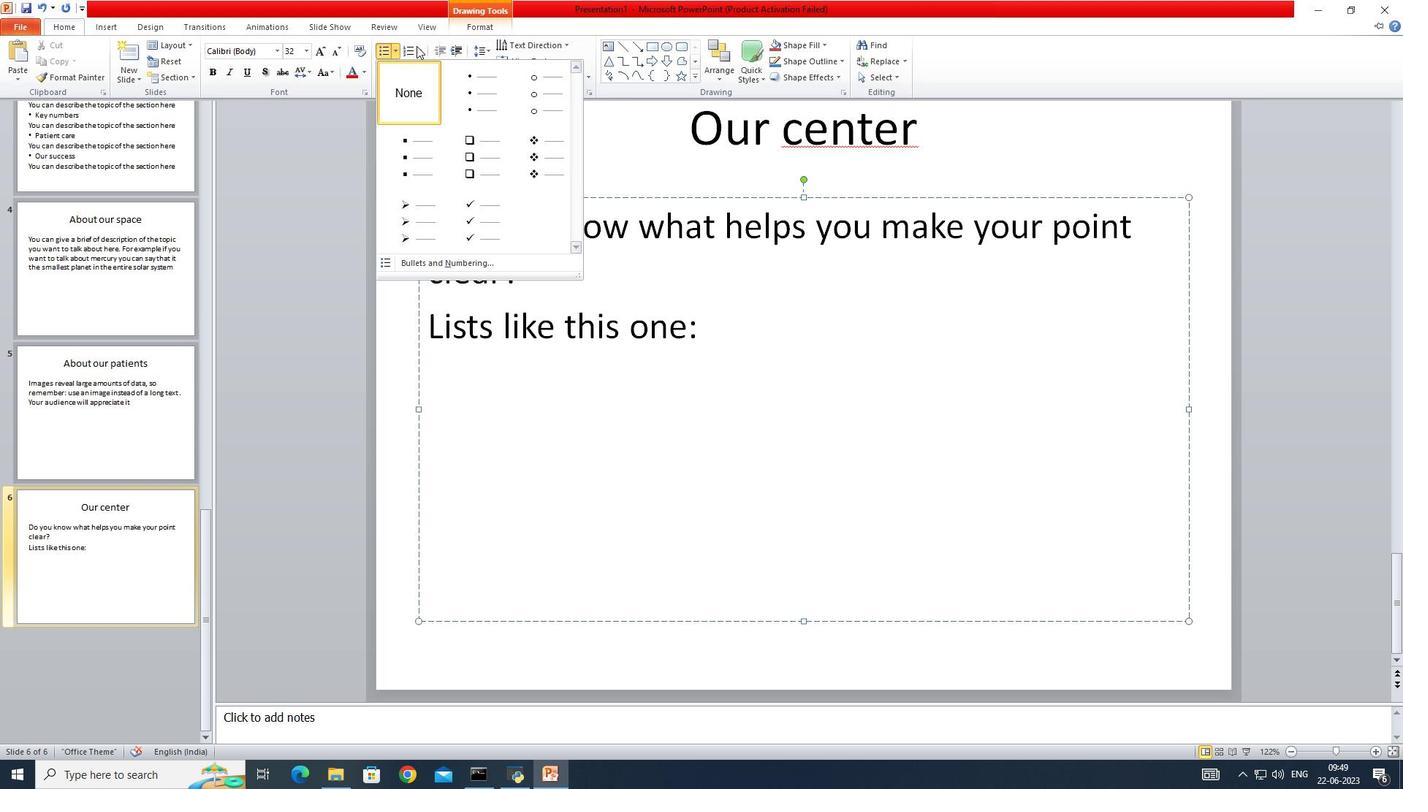 
Action: Mouse pressed left at (397, 54)
Screenshot: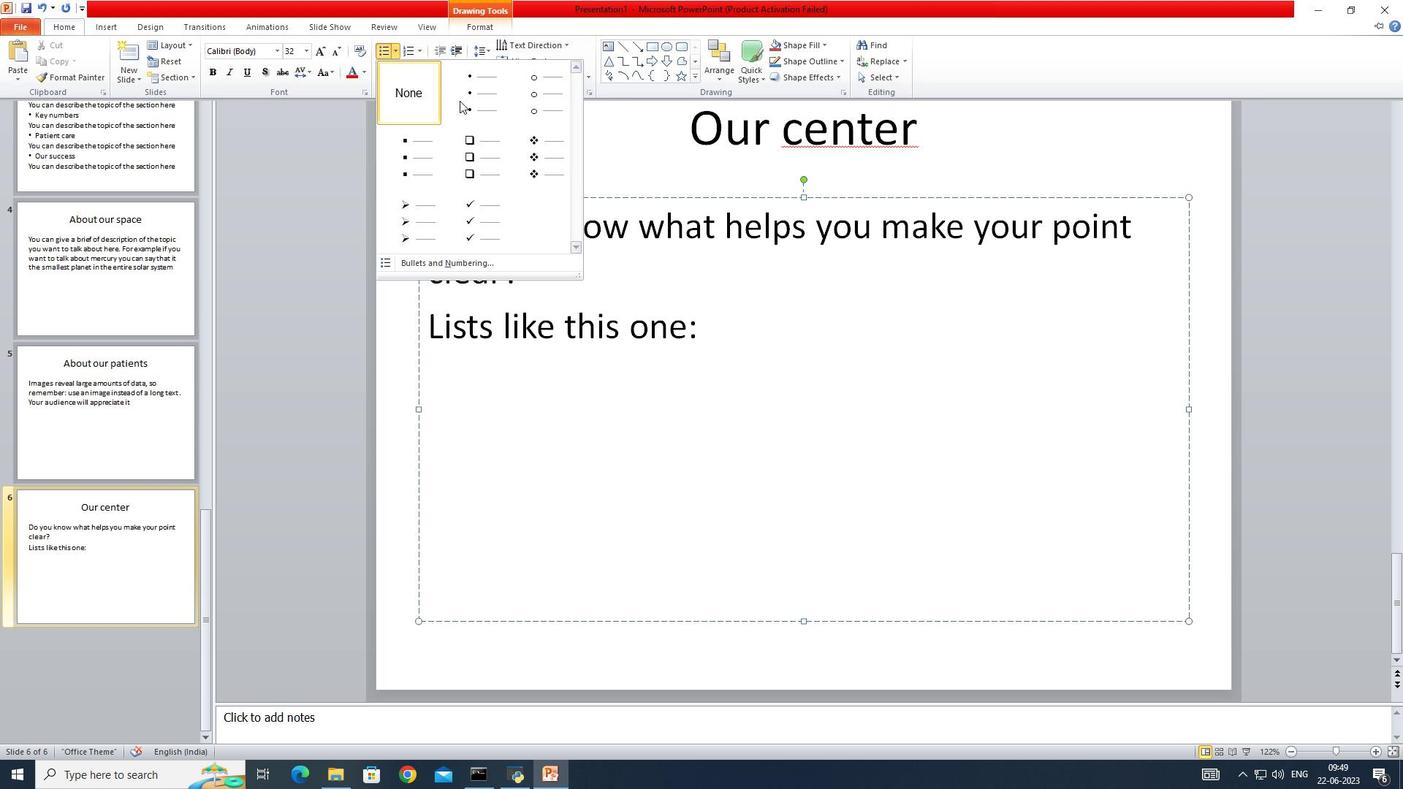 
Action: Mouse moved to (451, 86)
Screenshot: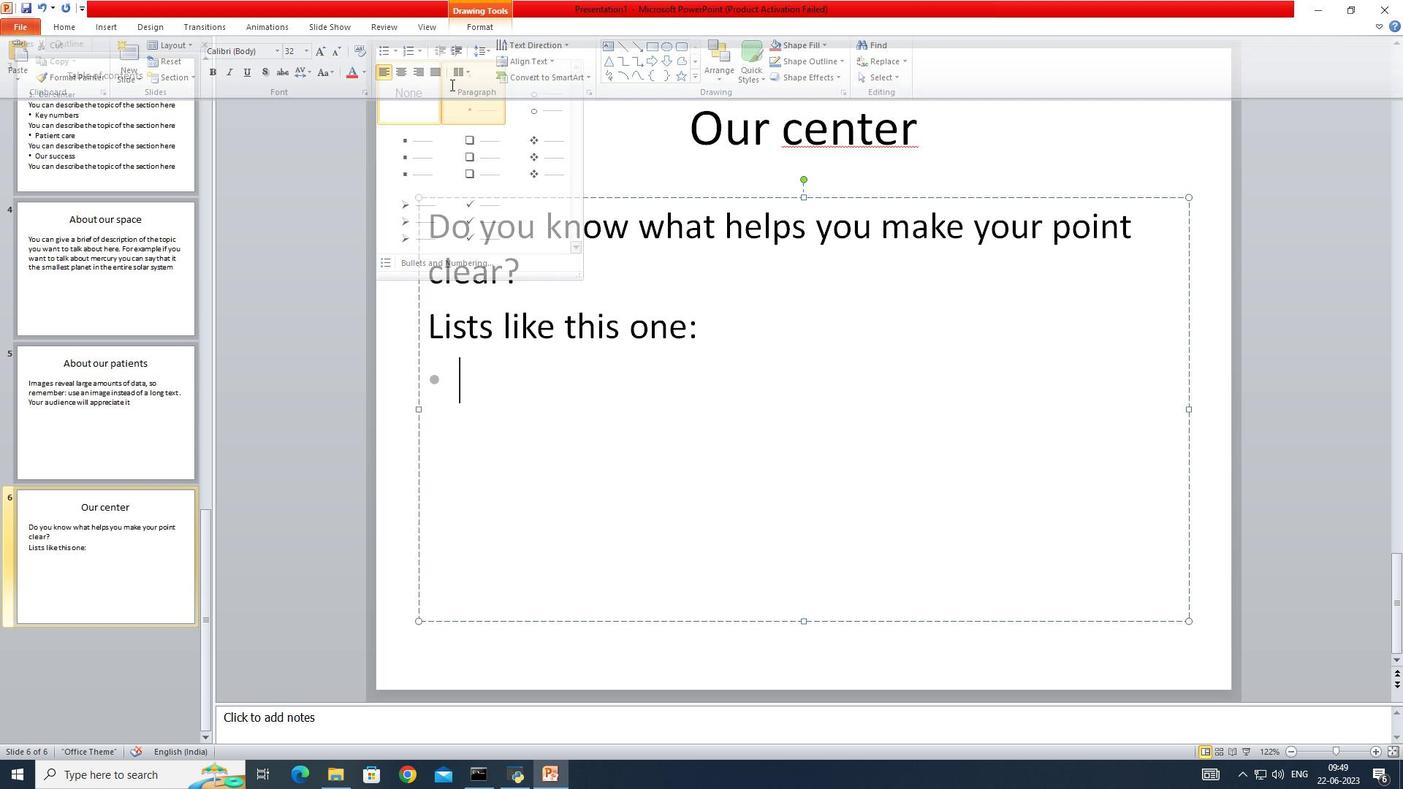 
Action: Mouse pressed left at (451, 86)
Screenshot: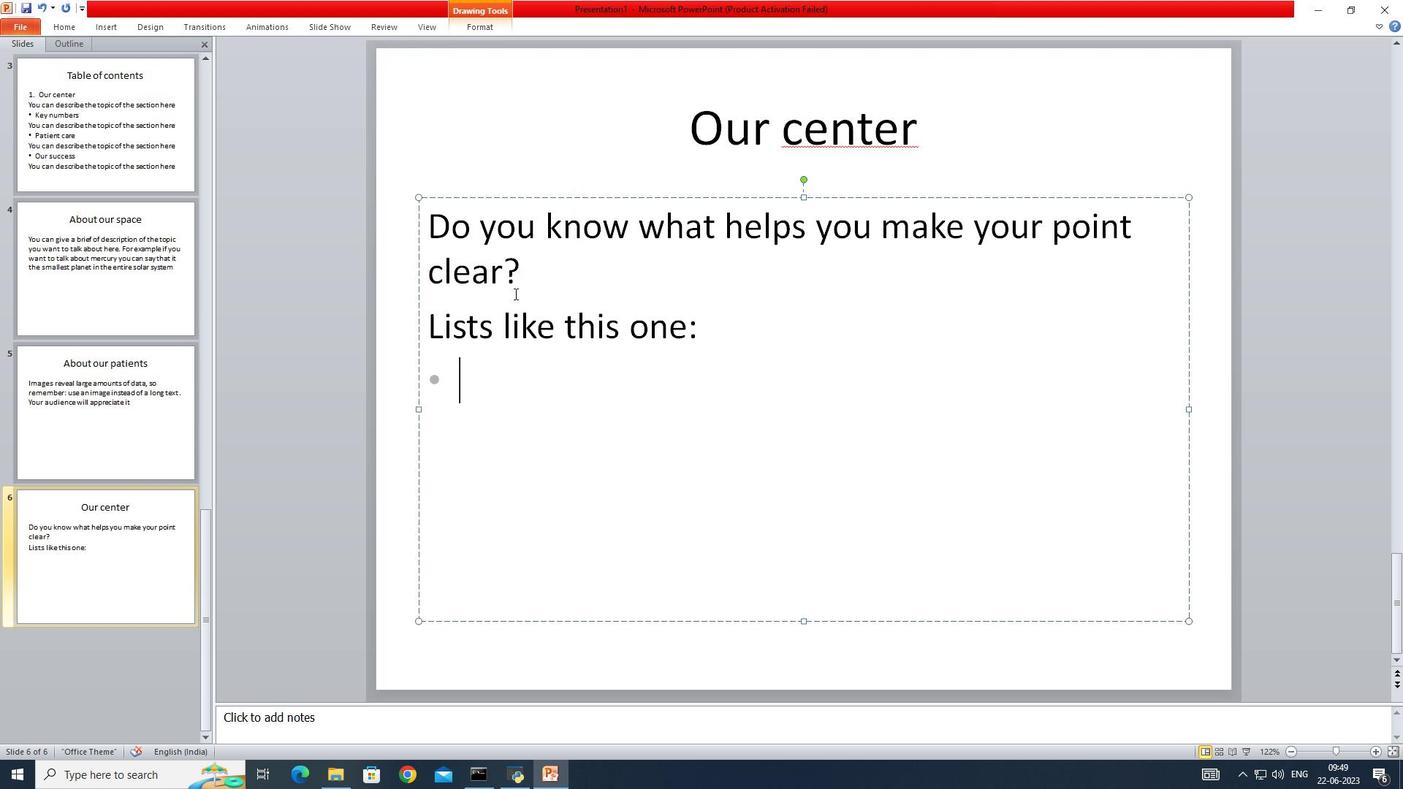
Action: Mouse moved to (515, 294)
Screenshot: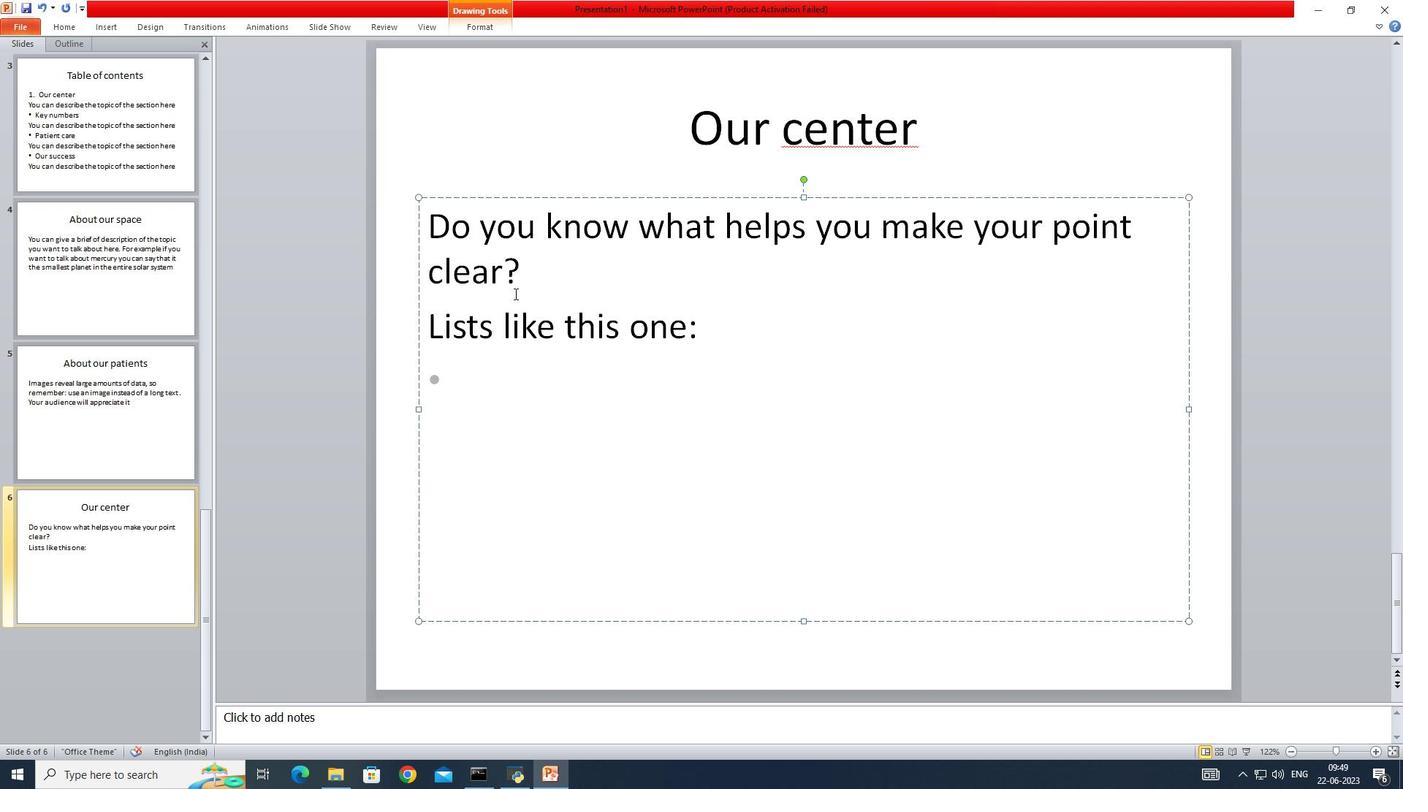 
Action: Key pressed <Key.shift>They<Key.space>,<Key.backspace><Key.shift>'re<Key.space>simple<Key.enter>you<Key.space>can<Key.space>ao<Key.backspace><Key.backspace><Key.backspace><Key.space>organize<Key.space>your<Key.space>ideas<Key.space>clearly<Key.space><Key.enter><Key.shift>You<Key.space>,<Key.backspace><Key.shift><<Key.space><Key.backspace><Key.backspace>'ll<Key.space>never<Key.space>forgeny<Key.backspace>t<Key.space>to<Key.space>buy<Key.space>mu<Key.backspace><Key.backspace><Key.backspace><Key.backspace><Key.backspace><Key.backspace><Key.backspace><Key.backspace><Key.backspace><Key.backspace><Key.backspace><Key.backspace>t<Key.space>to<Key.space>buy<Key.space>milk<Key.enter>
Screenshot: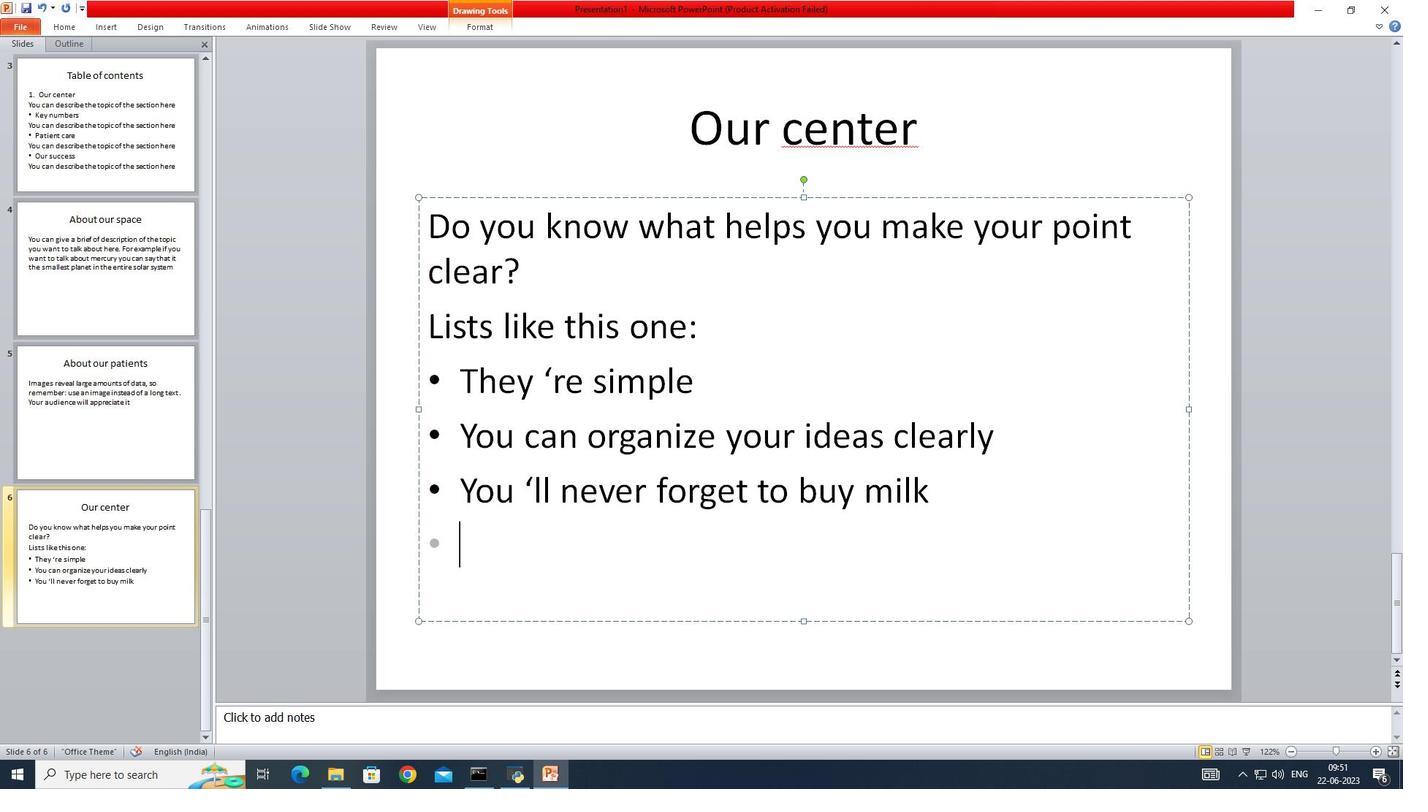 
Action: Mouse moved to (100, 25)
Screenshot: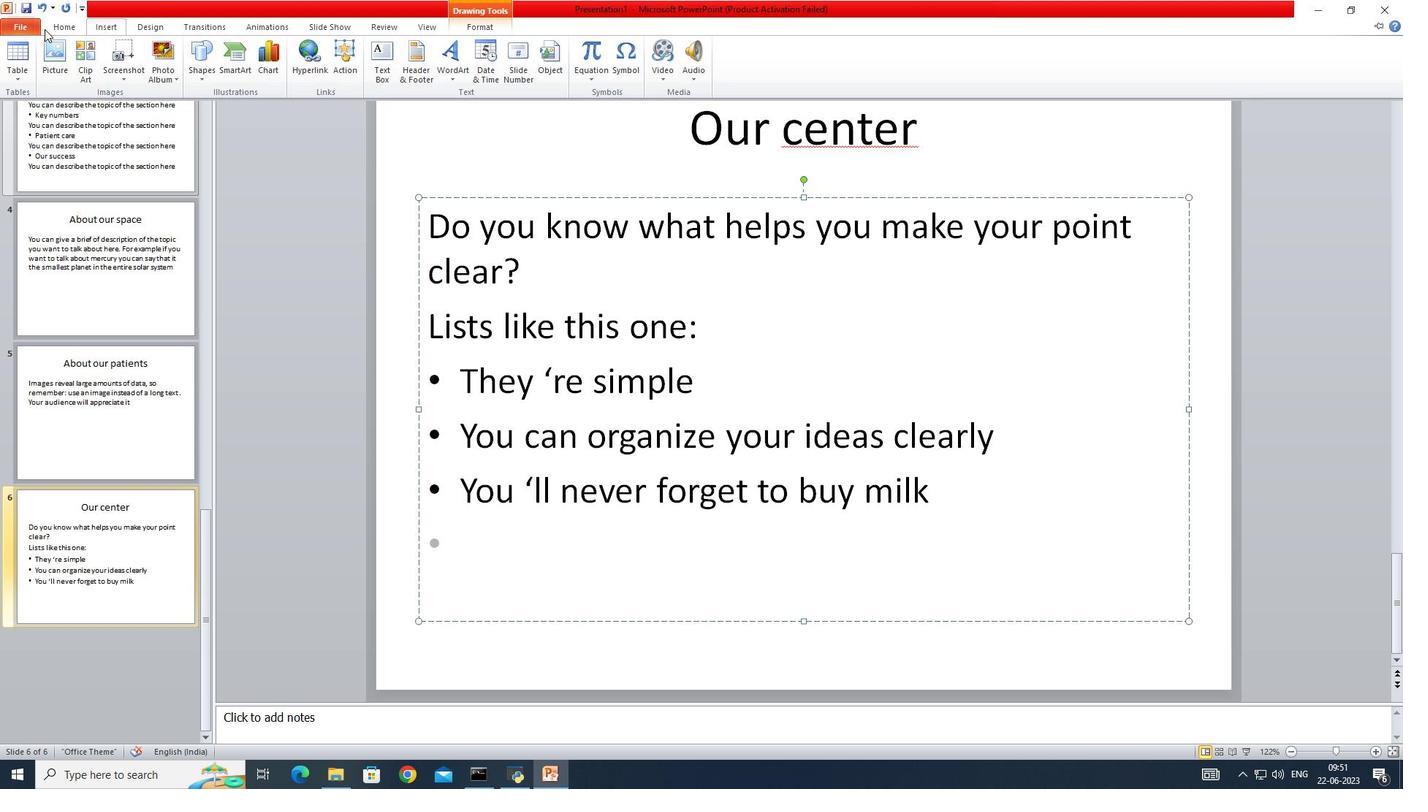 
Action: Mouse pressed left at (100, 25)
Screenshot: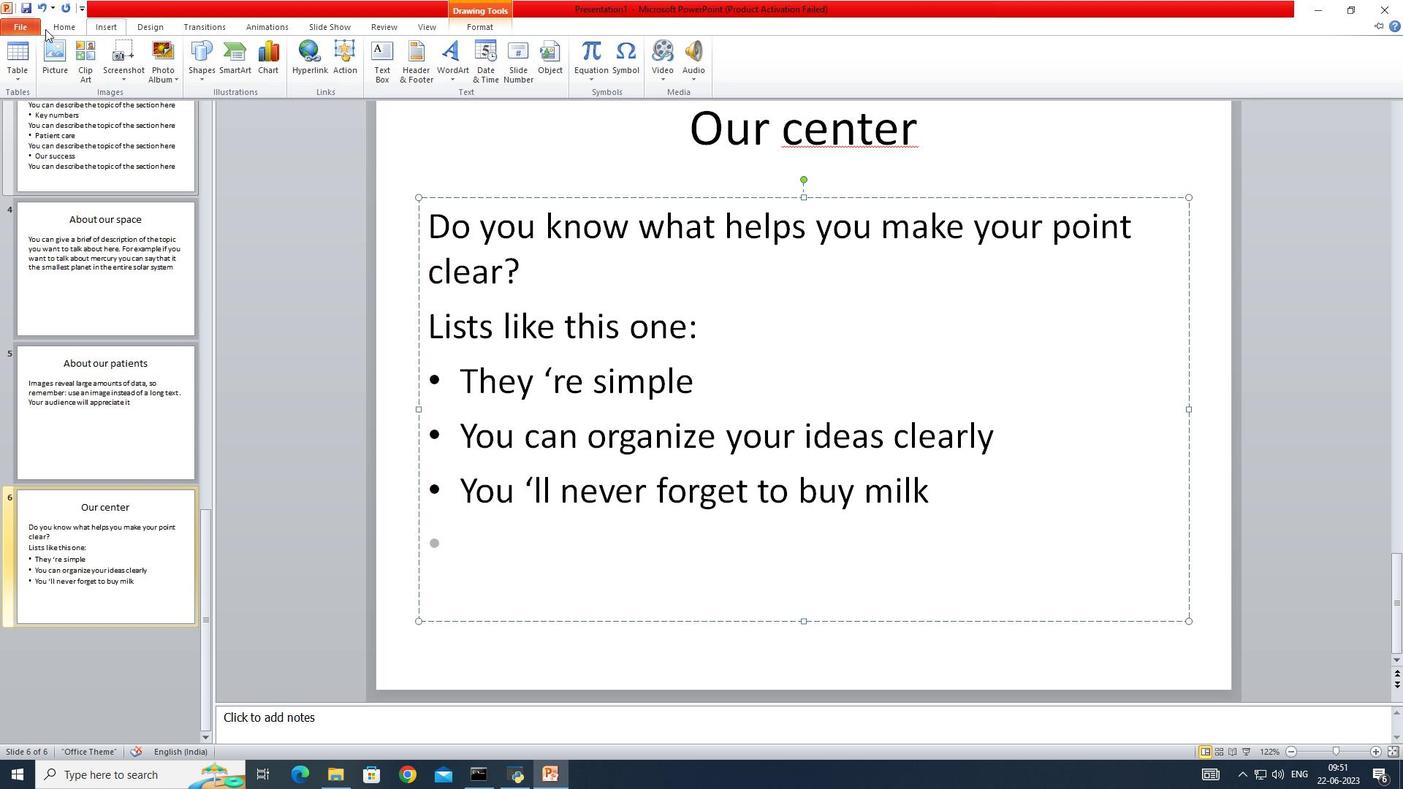 
Action: Mouse moved to (66, 32)
Screenshot: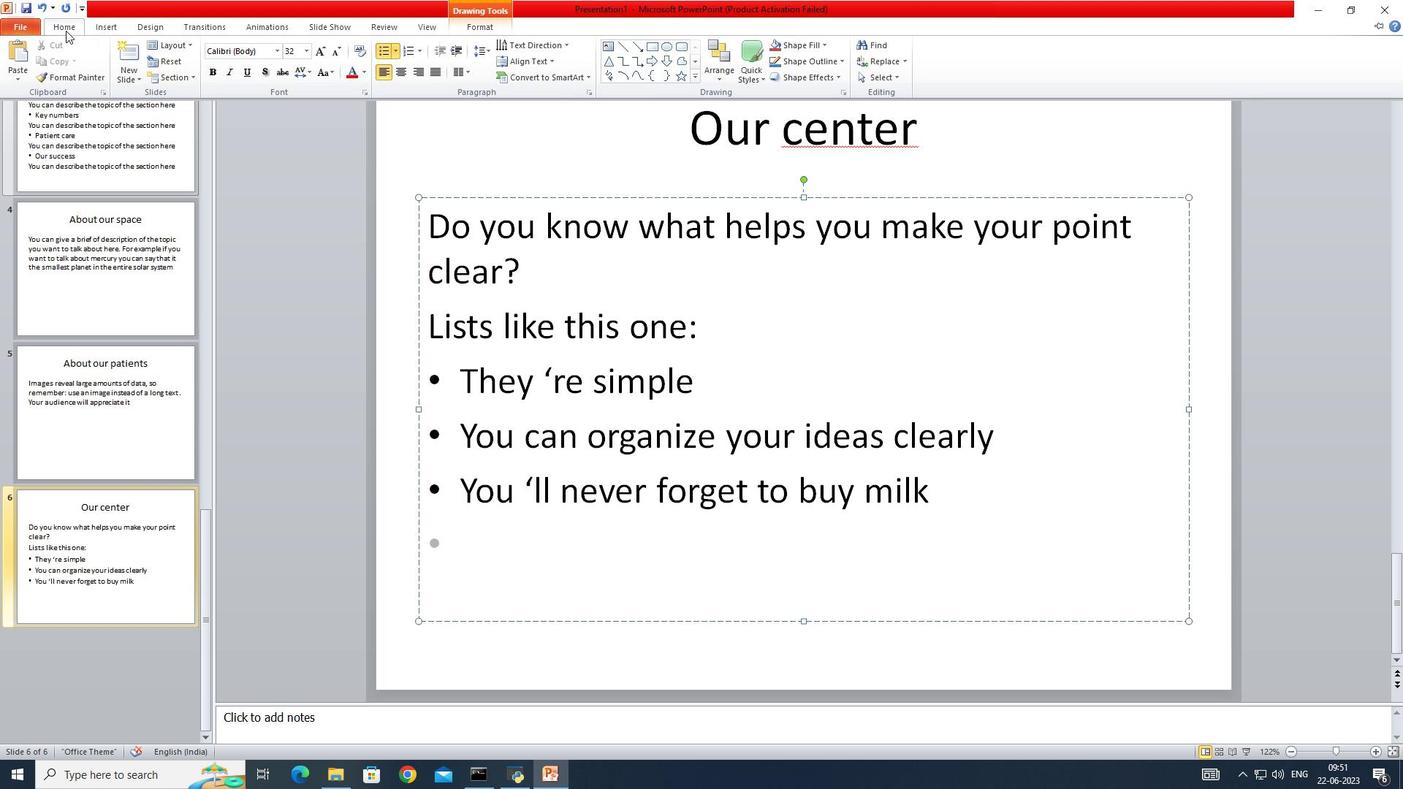 
Action: Mouse pressed left at (66, 32)
Screenshot: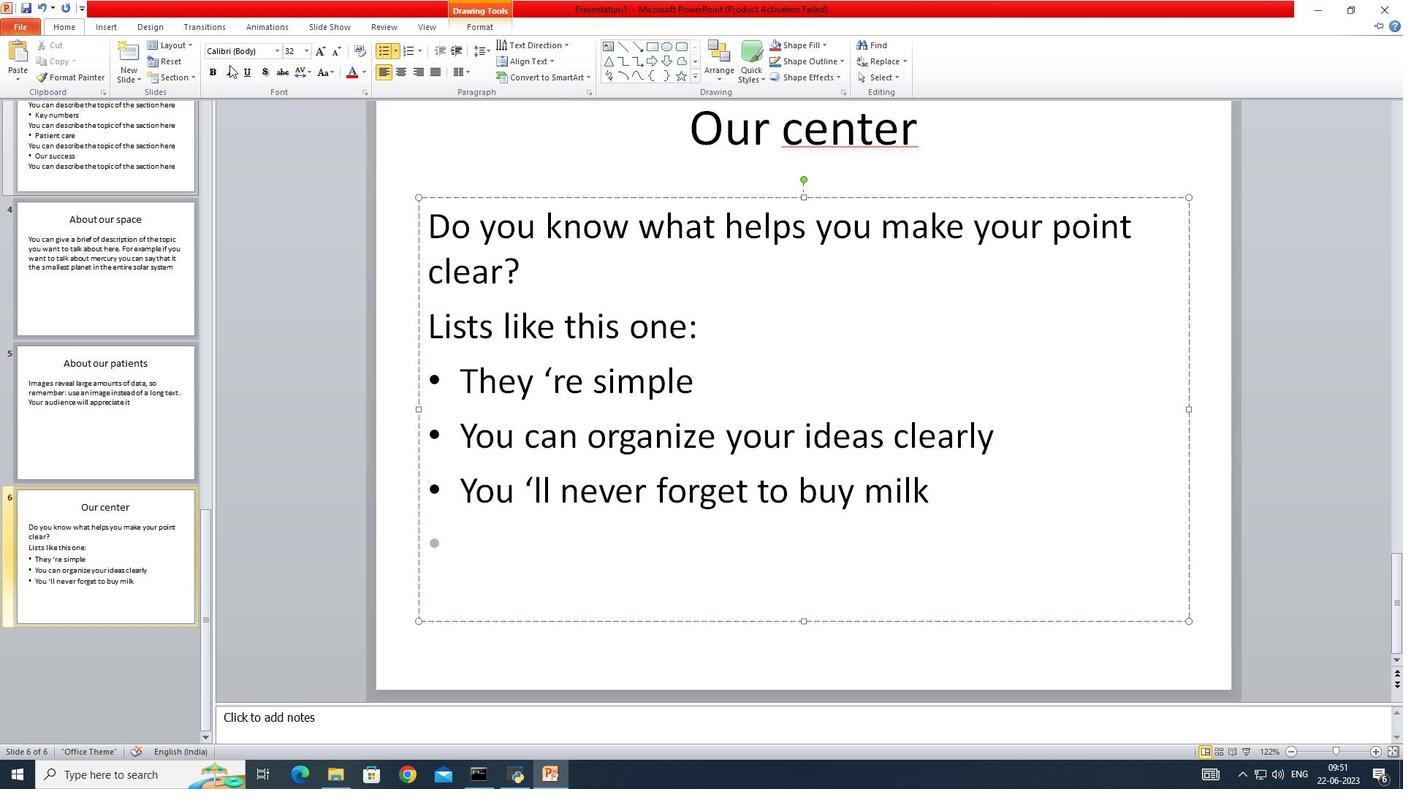 
Action: Mouse moved to (396, 51)
Screenshot: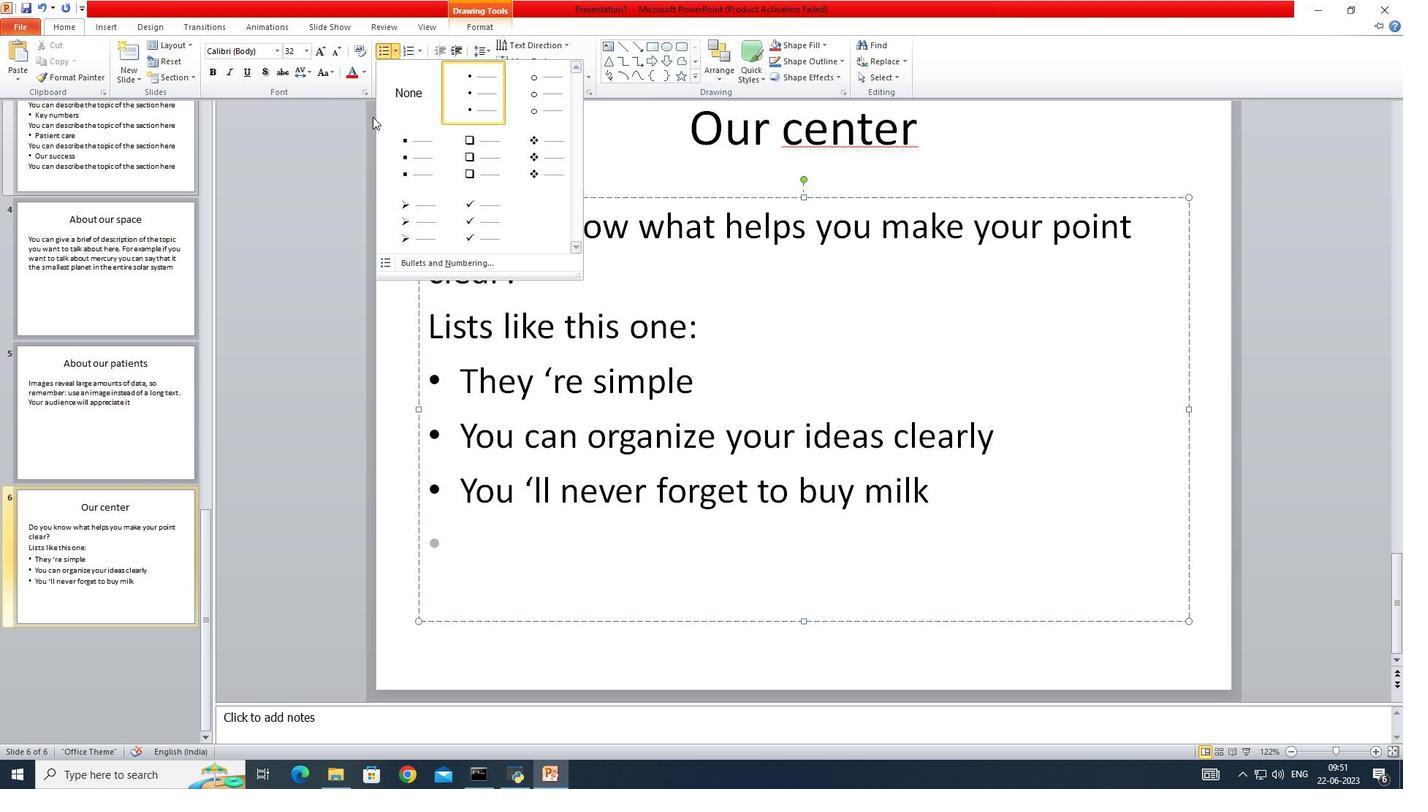 
Action: Mouse pressed left at (396, 51)
Screenshot: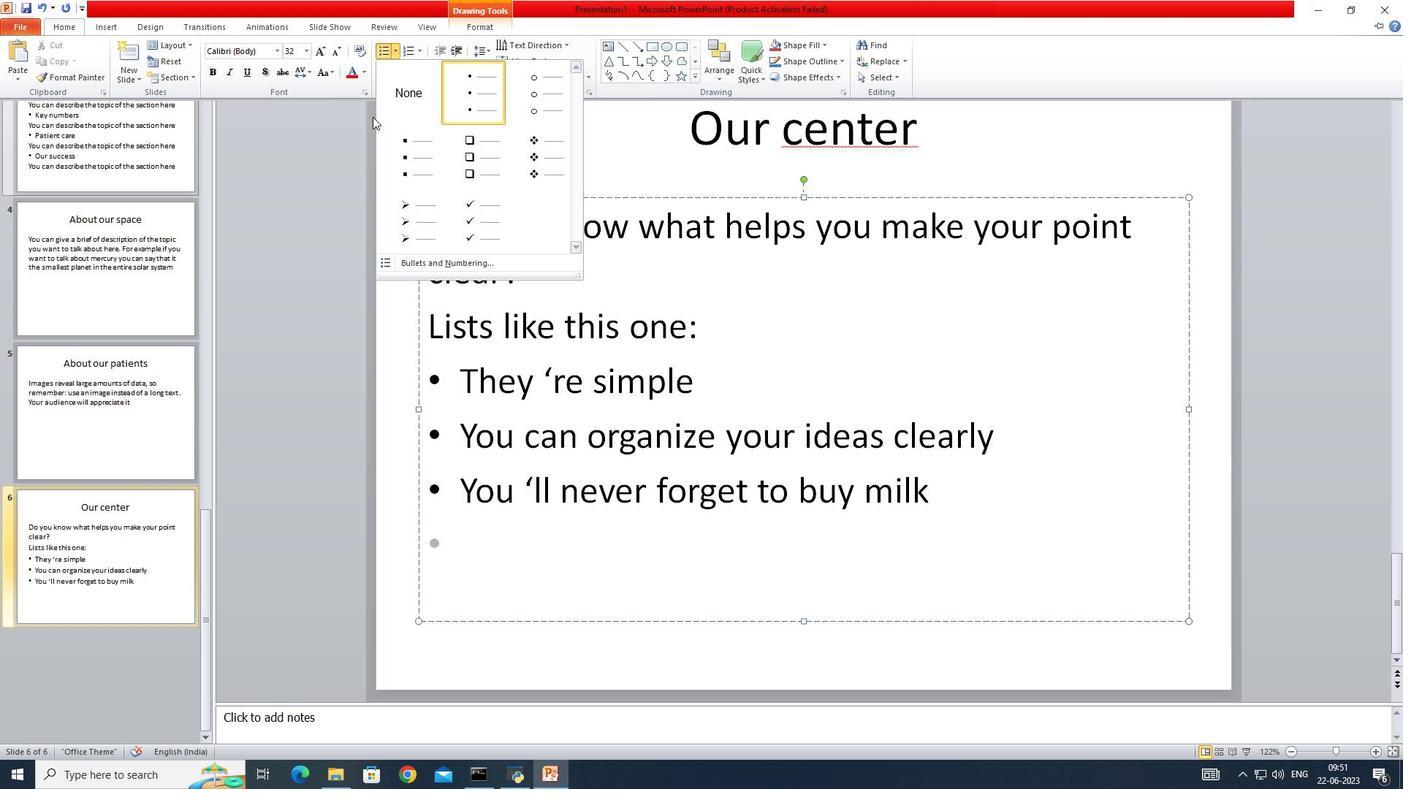 
Action: Mouse moved to (426, 80)
Screenshot: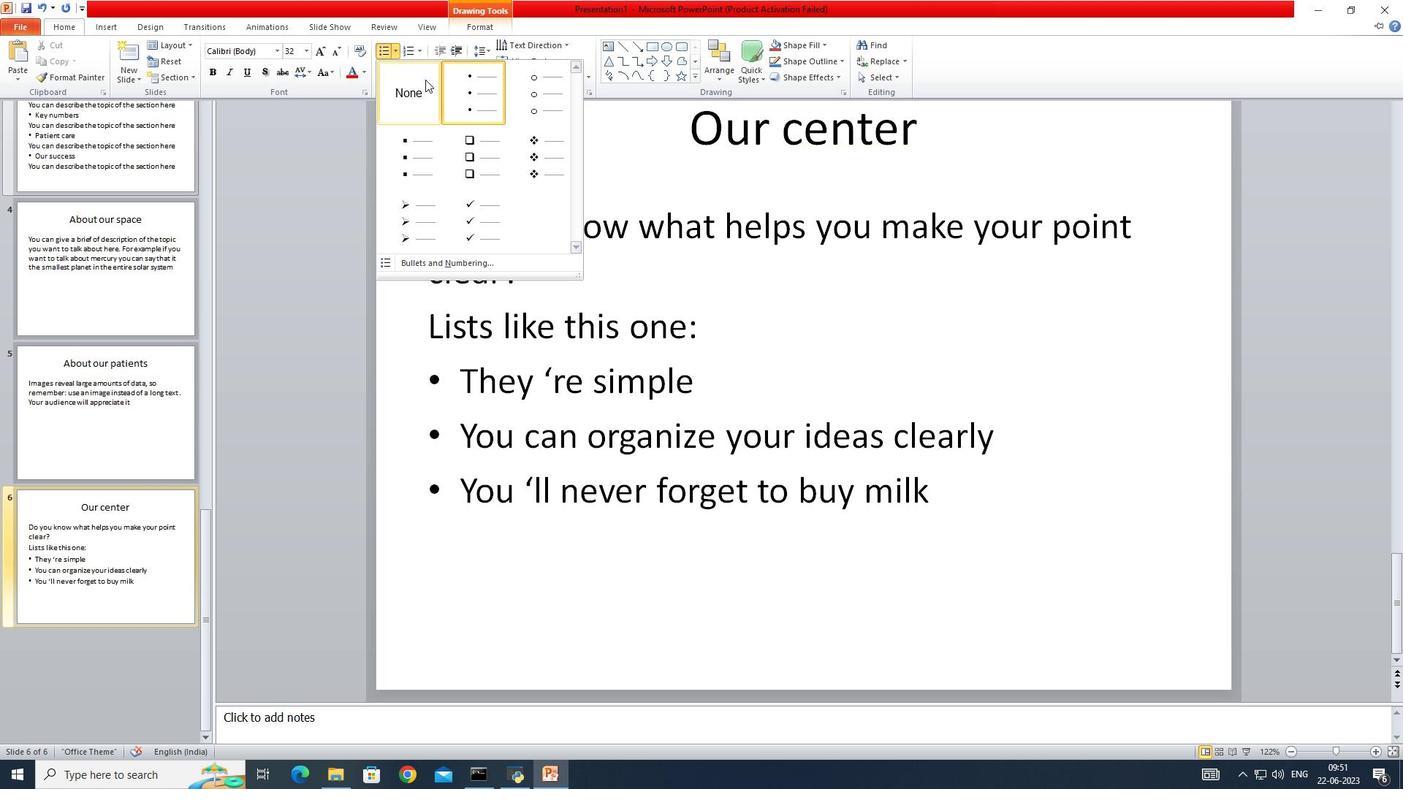 
Action: Mouse pressed left at (426, 80)
Screenshot: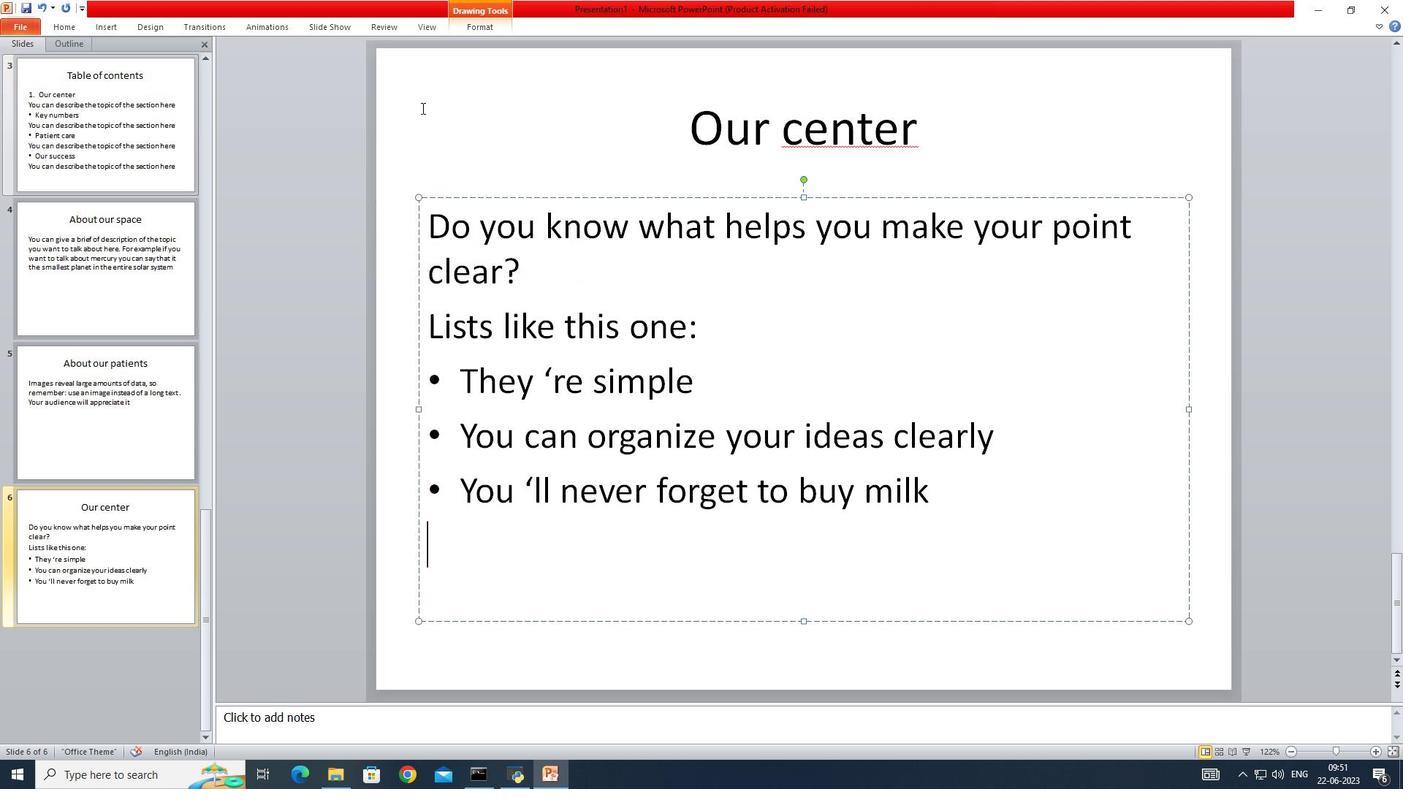 
Action: Mouse moved to (436, 285)
Screenshot: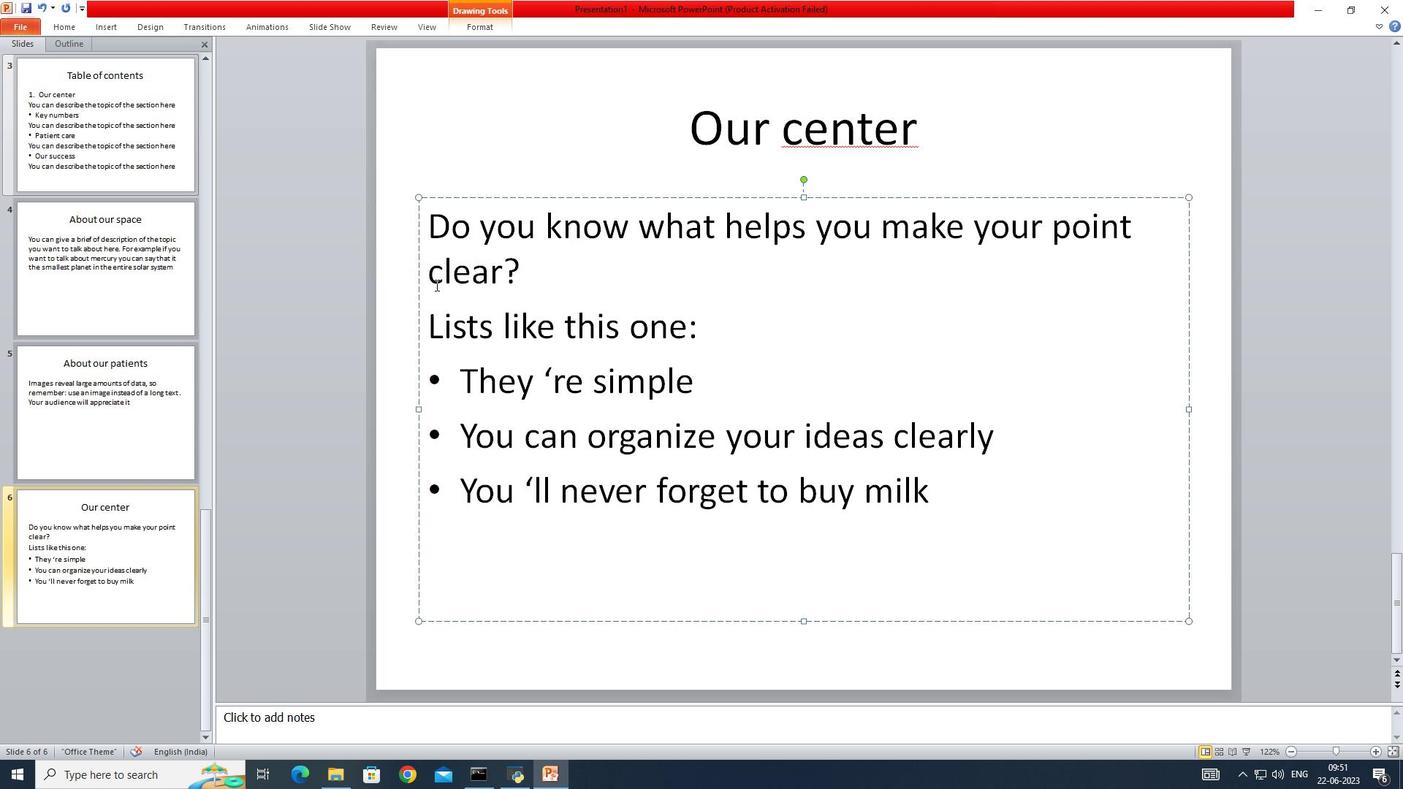 
Action: Key pressed <Key.shift>And<Key.space>thje<Key.space><Key.backspace><Key.backspace><Key.backspace>e<Key.space>most<Key.space>important<Key.space>thing<Key.space>the<Key.space>audience<Key.space>wony<Key.backspace>t<Key.space>miss<Key.space>the<Key.space>poui<Key.backspace><Key.backspace>int<Key.space>presentation
Screenshot: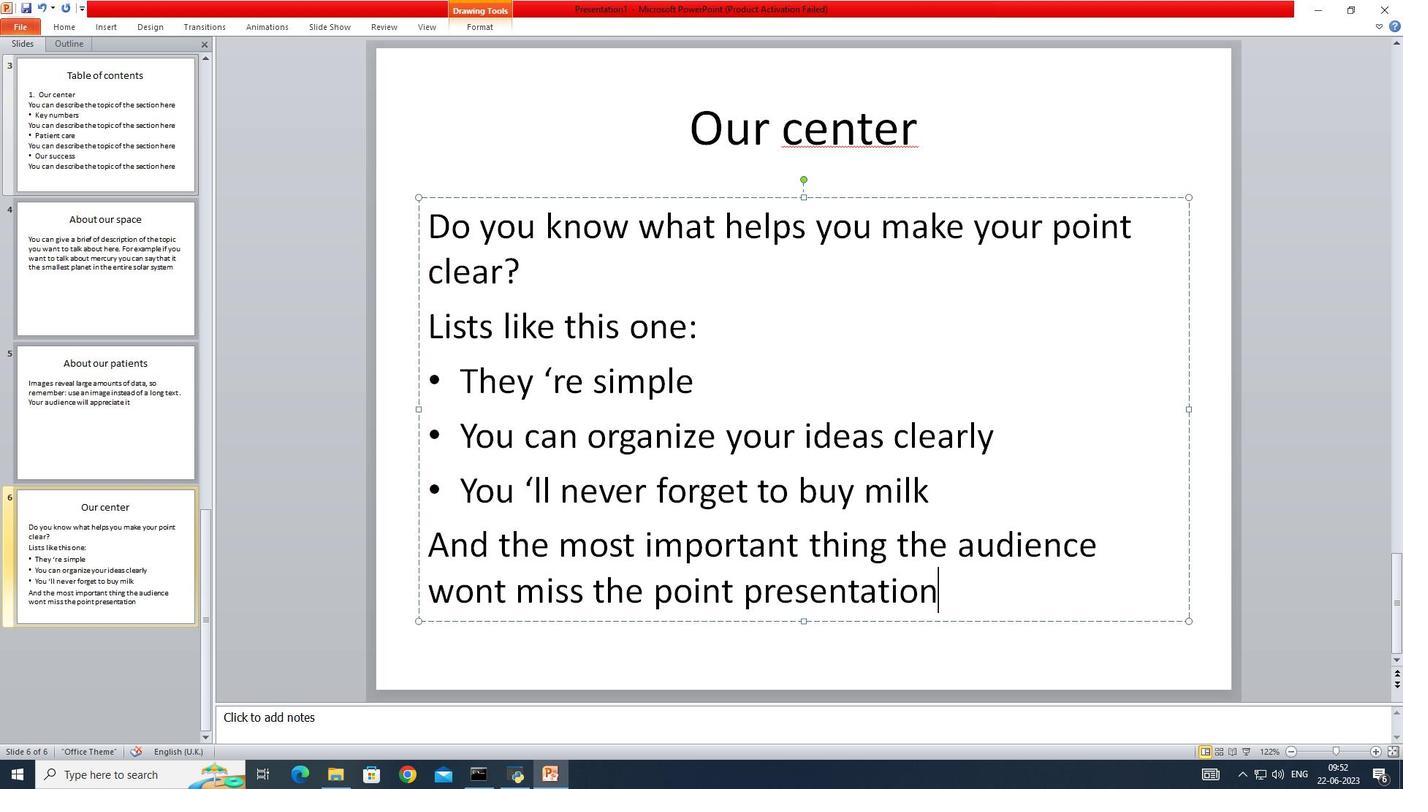 
Action: Mouse moved to (100, 24)
Screenshot: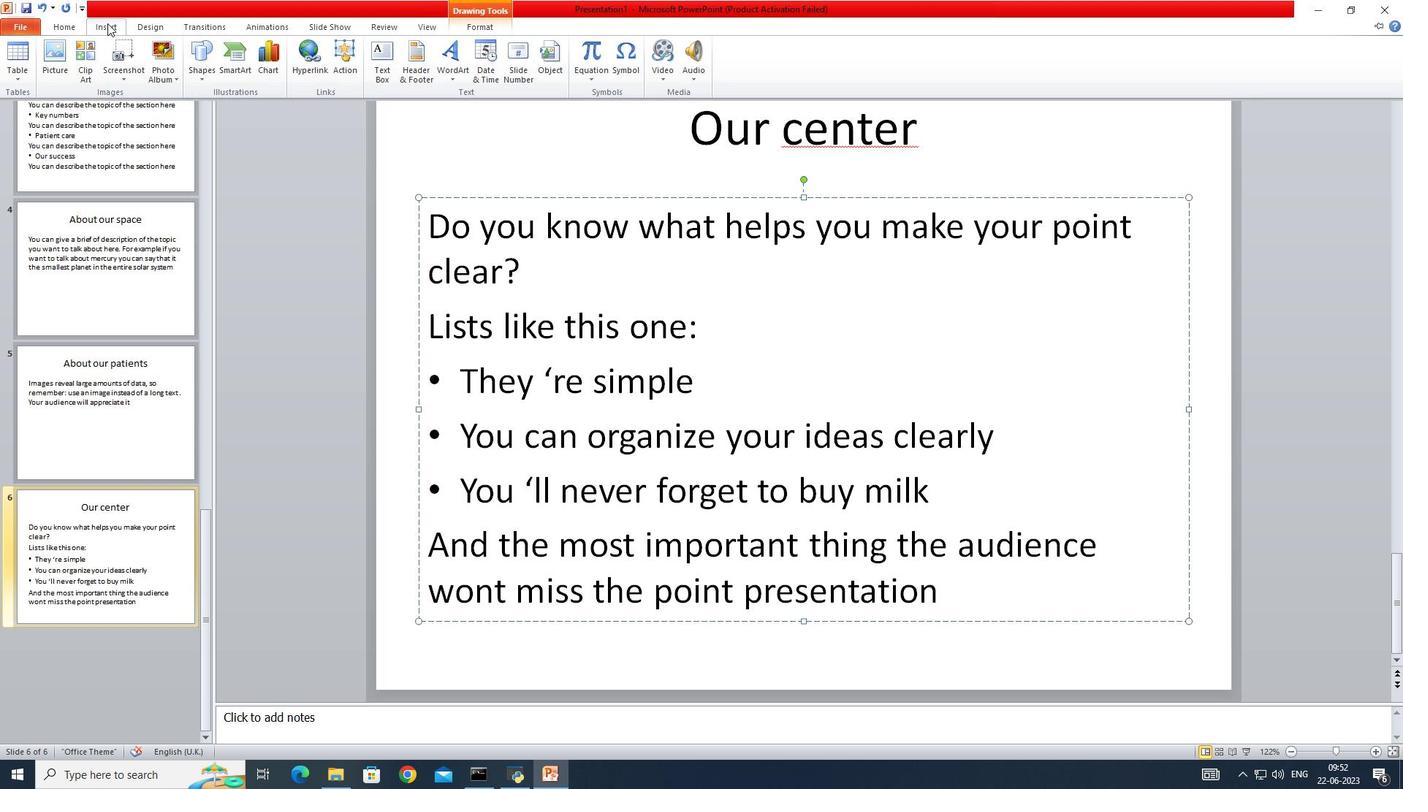 
Action: Mouse pressed left at (100, 24)
Screenshot: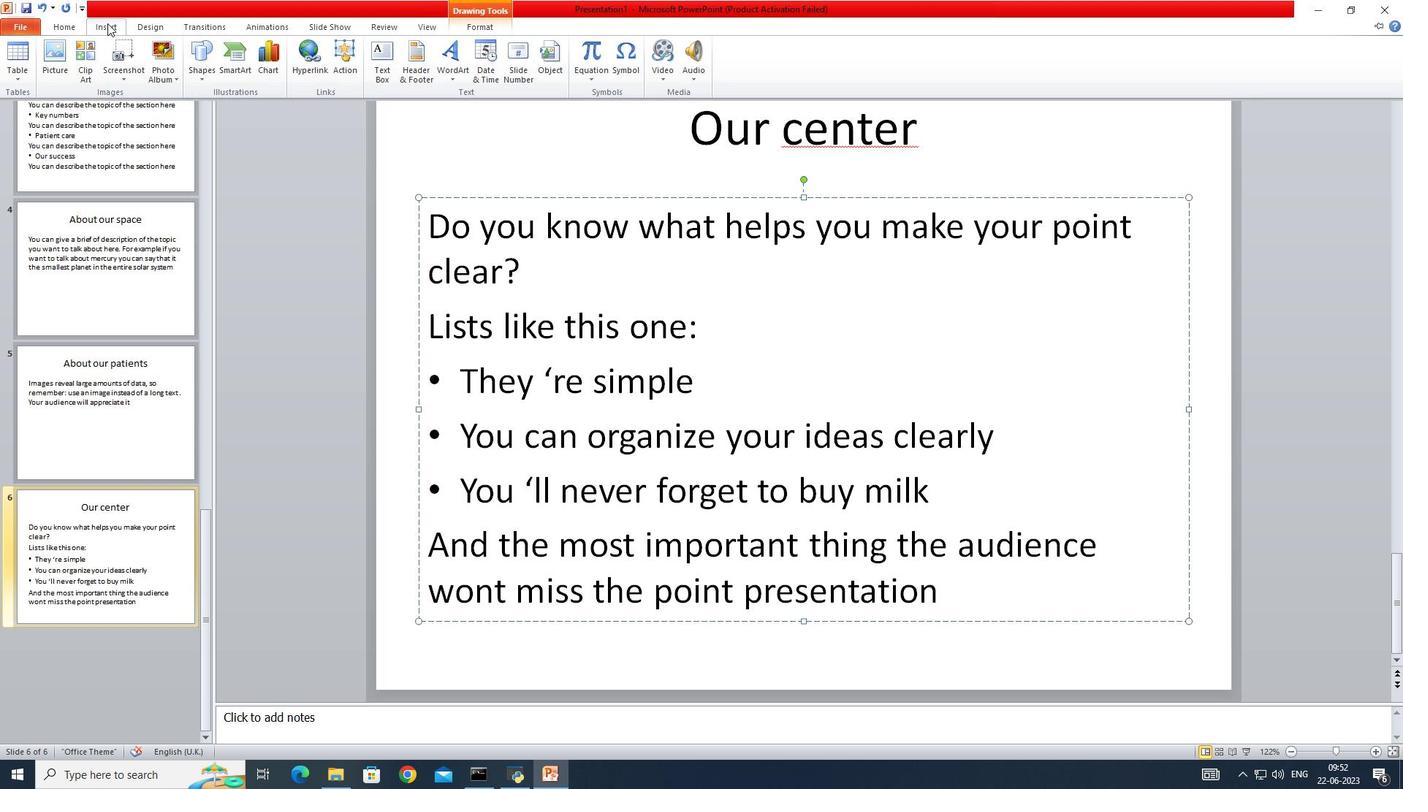 
Action: Mouse moved to (63, 34)
Screenshot: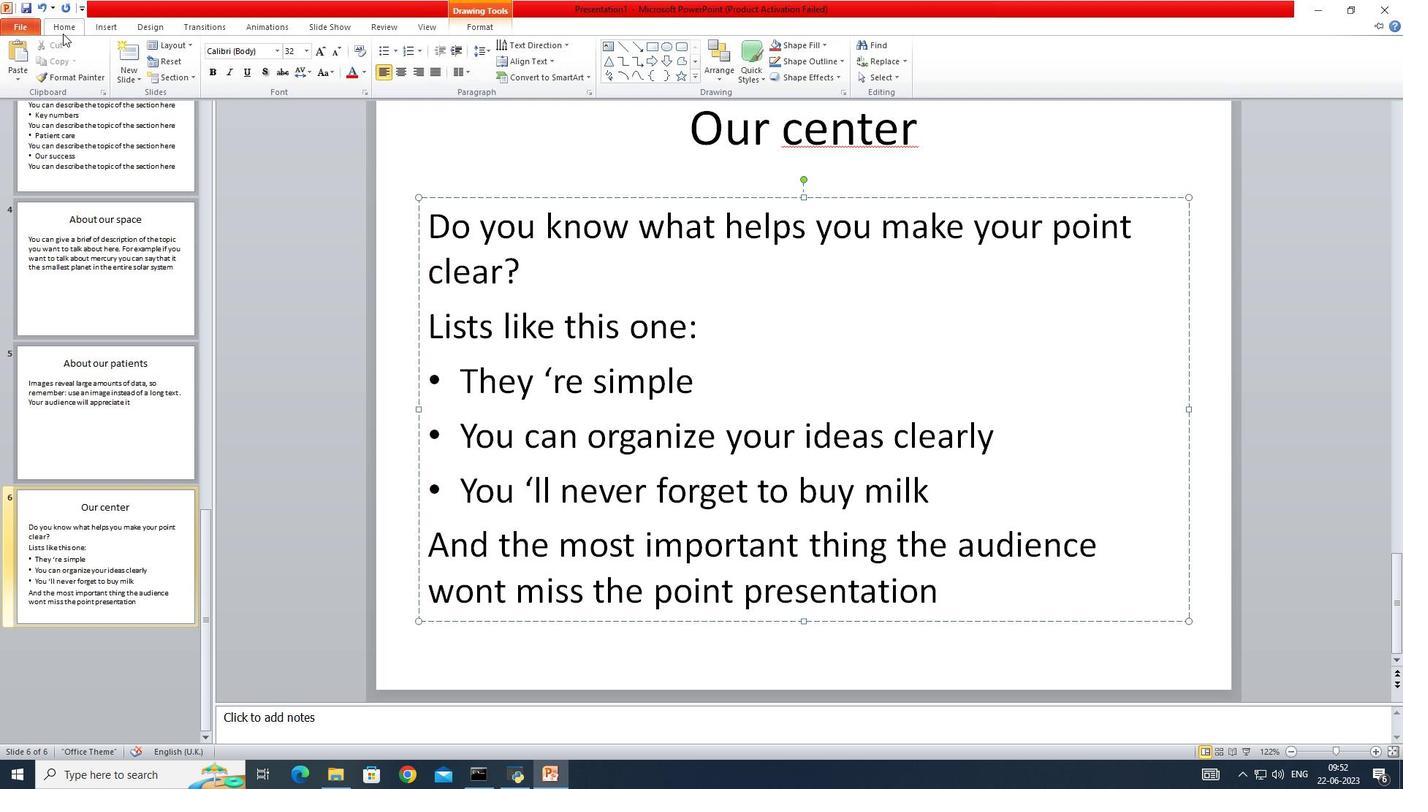 
Action: Mouse pressed left at (63, 34)
Screenshot: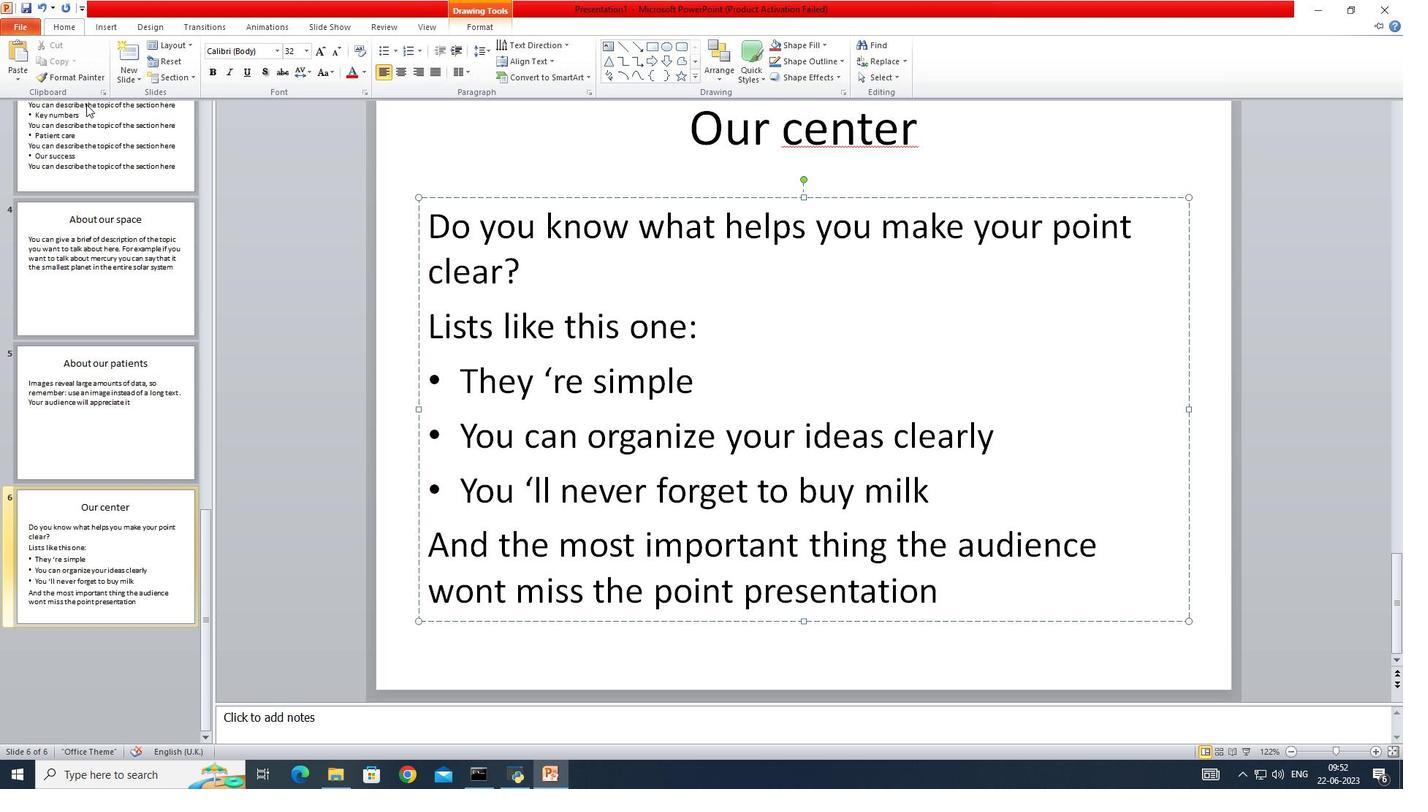 
Action: Mouse moved to (134, 76)
Screenshot: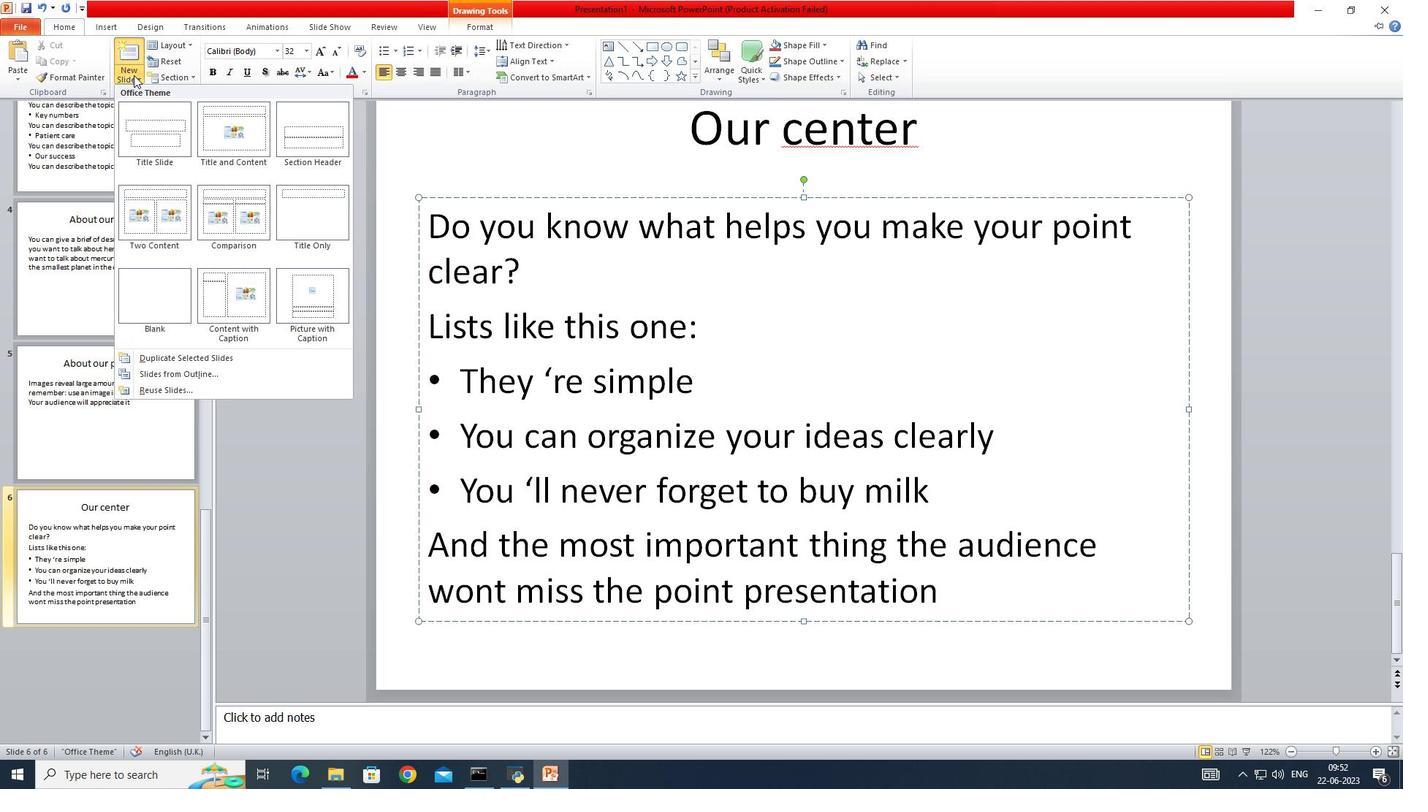 
Action: Mouse pressed left at (134, 76)
Screenshot: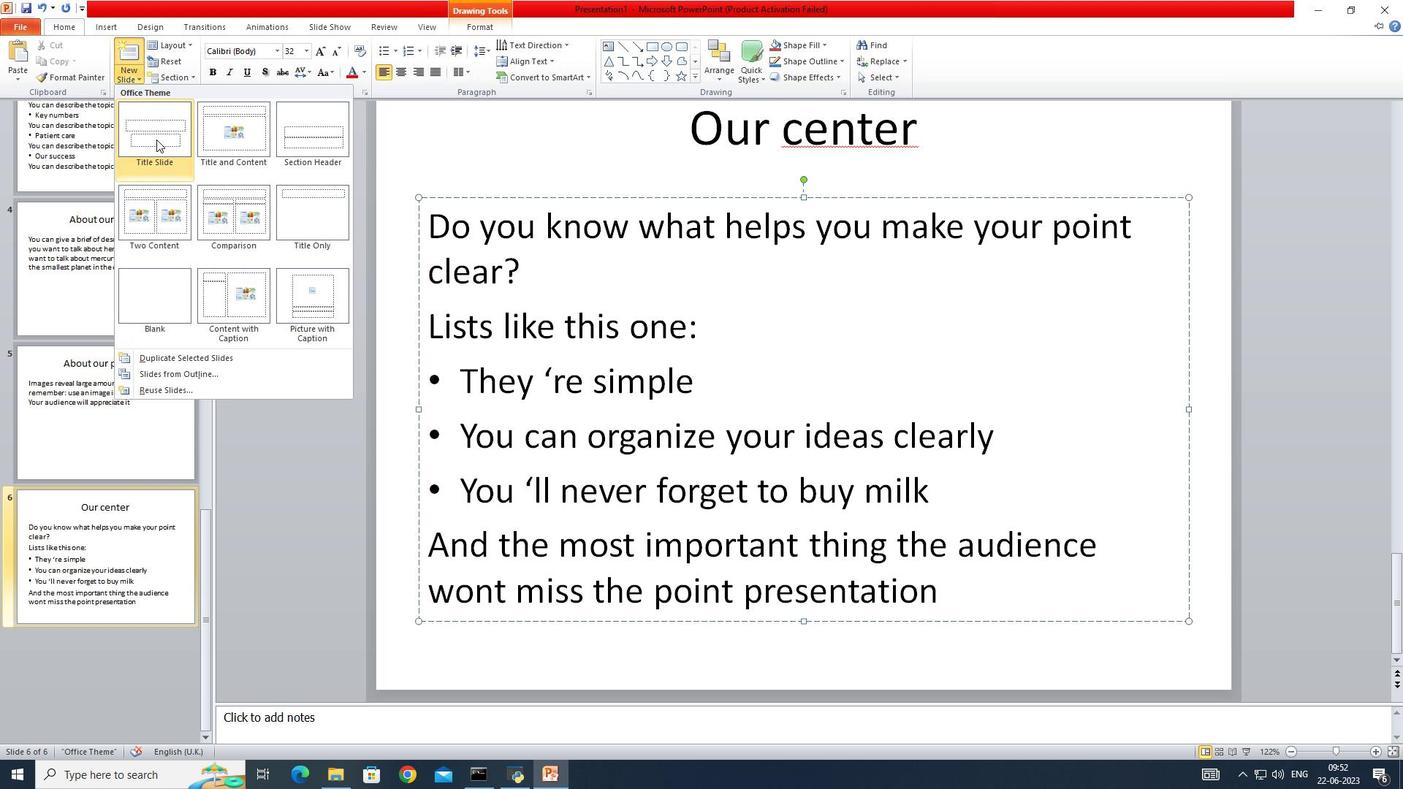 
Action: Mouse moved to (255, 223)
Screenshot: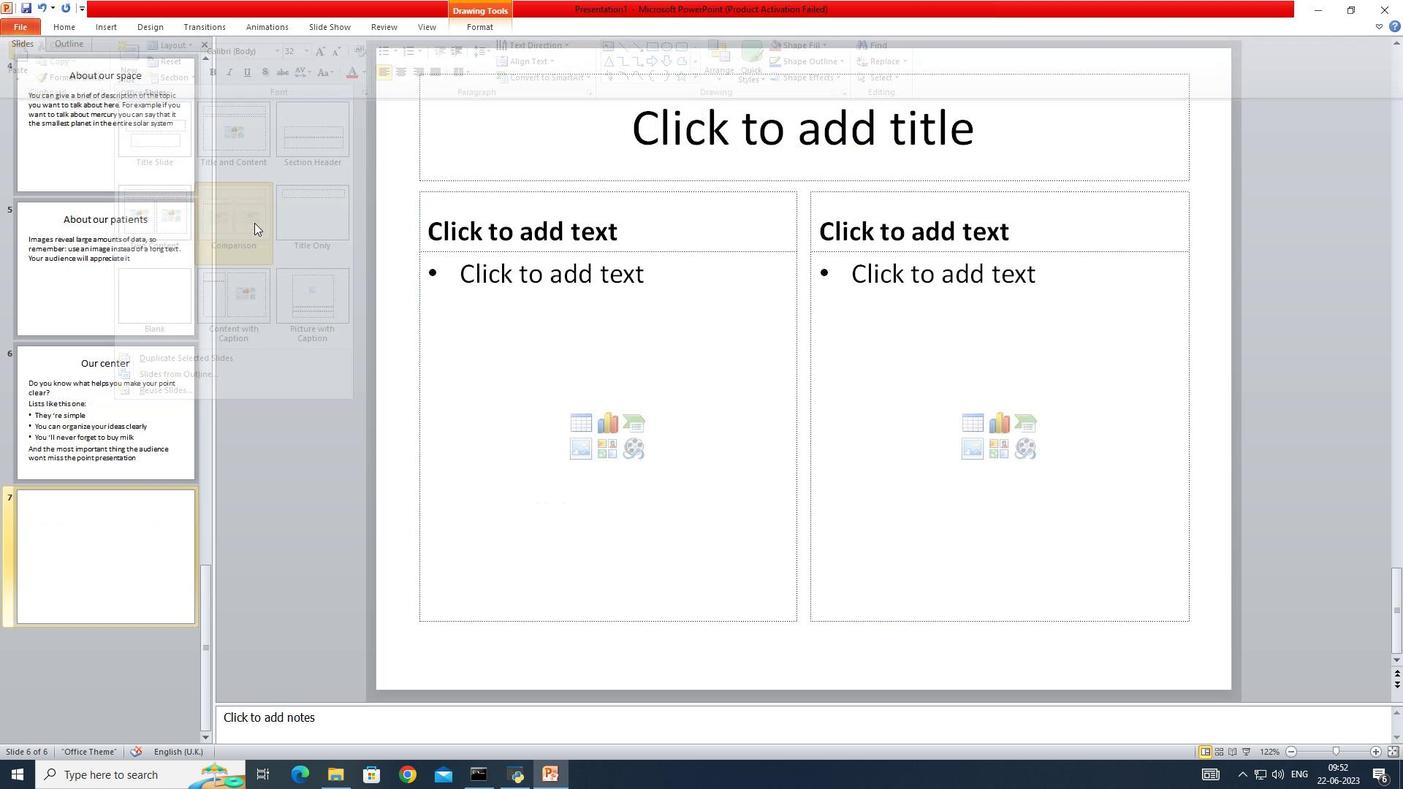 
Action: Mouse pressed left at (255, 223)
Screenshot: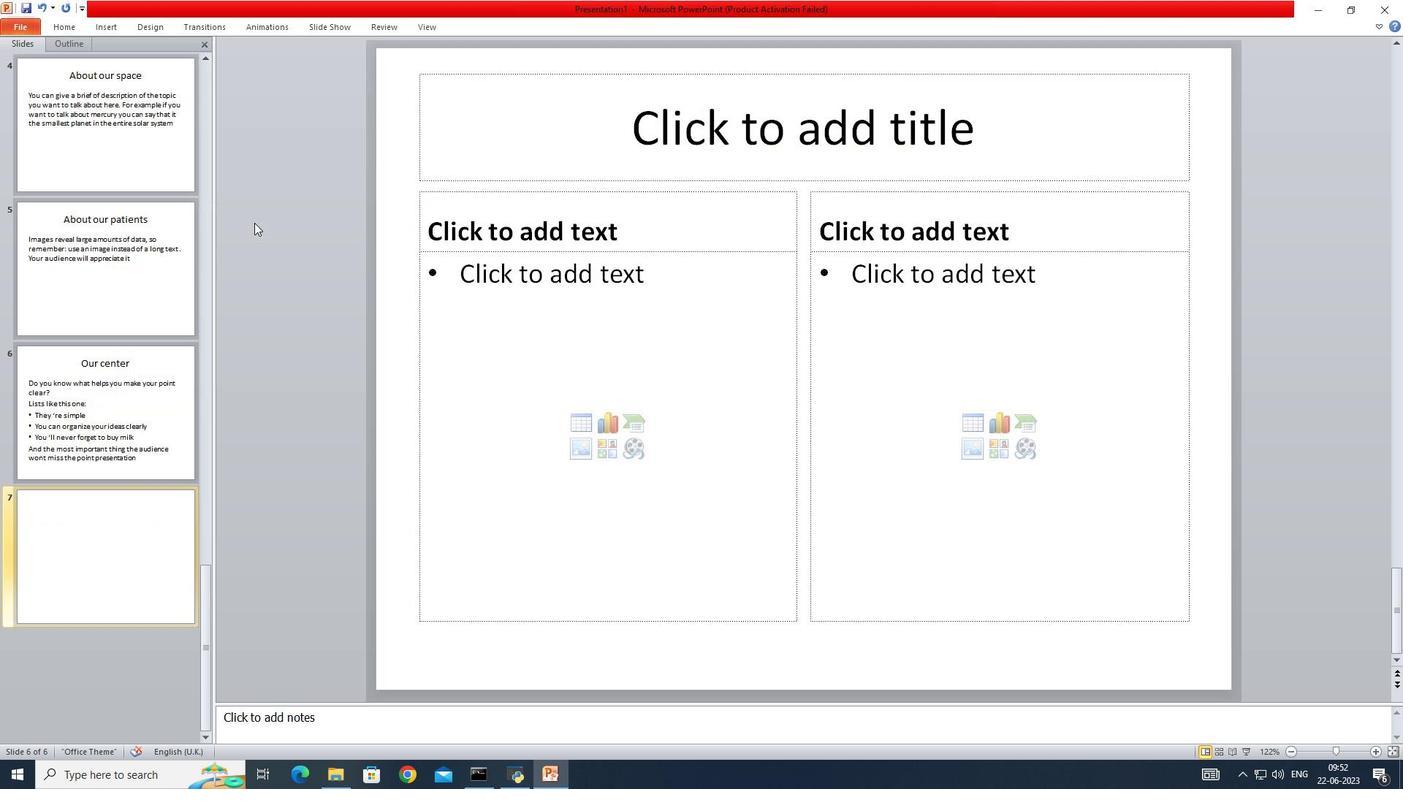 
Action: Mouse moved to (690, 143)
Screenshot: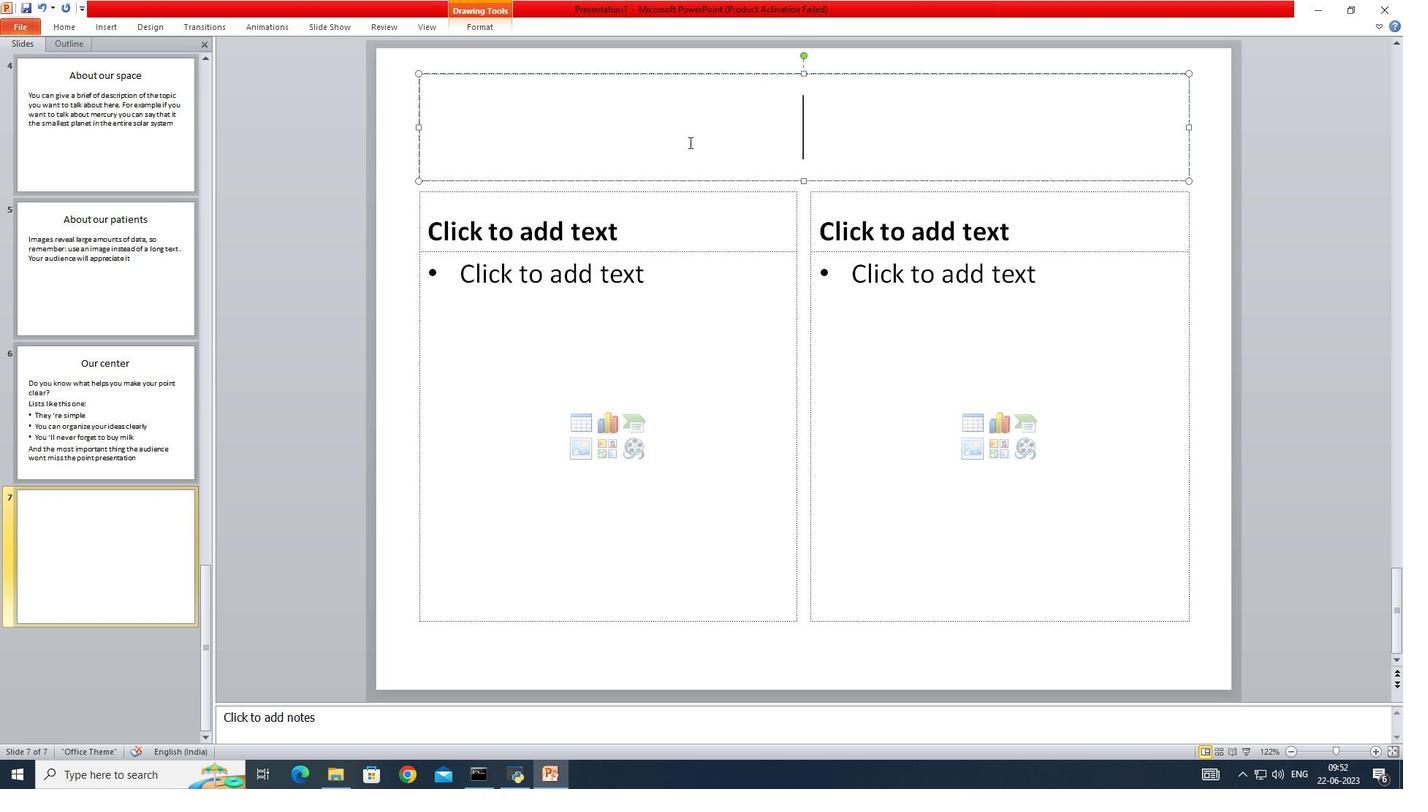 
Action: Mouse pressed left at (690, 143)
Screenshot: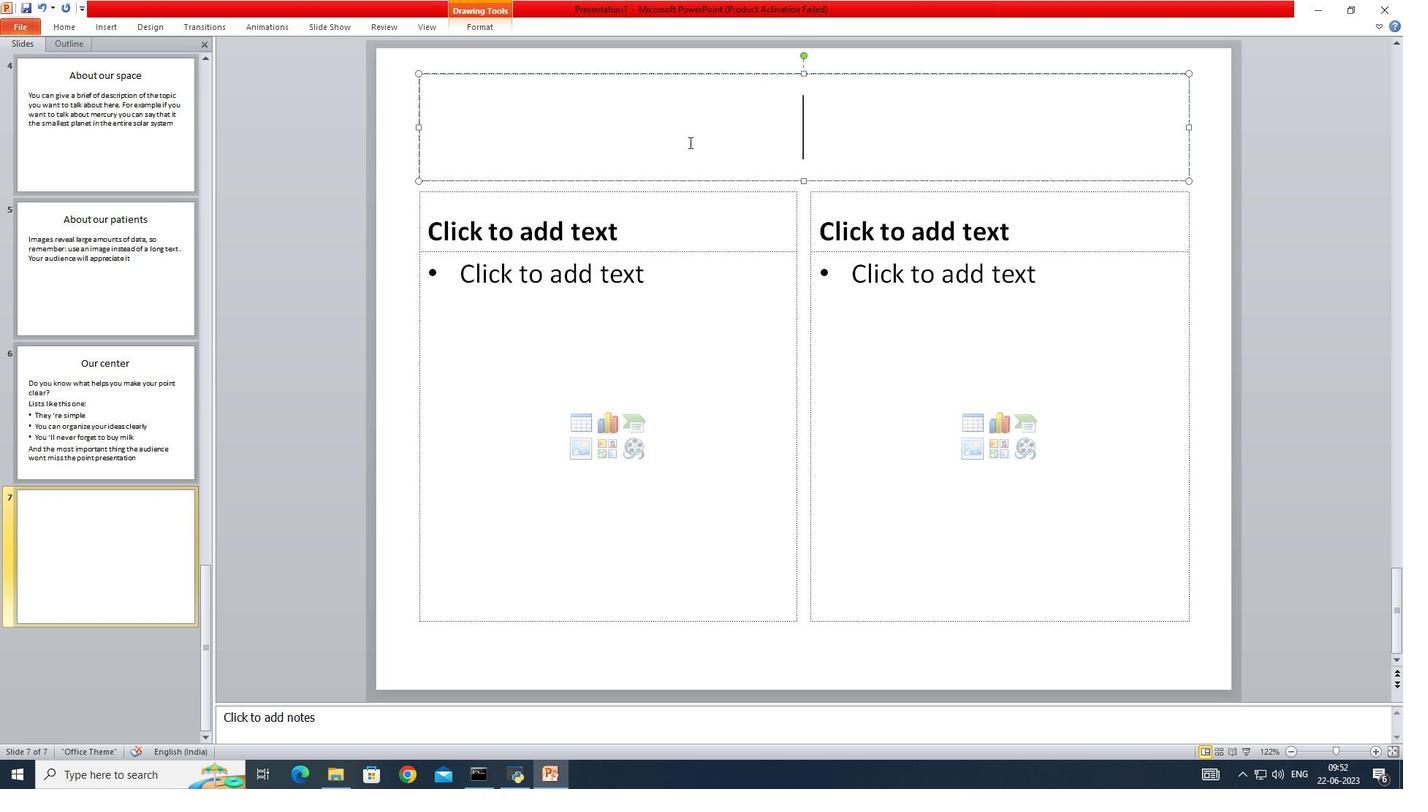 
Action: Mouse moved to (690, 143)
Screenshot: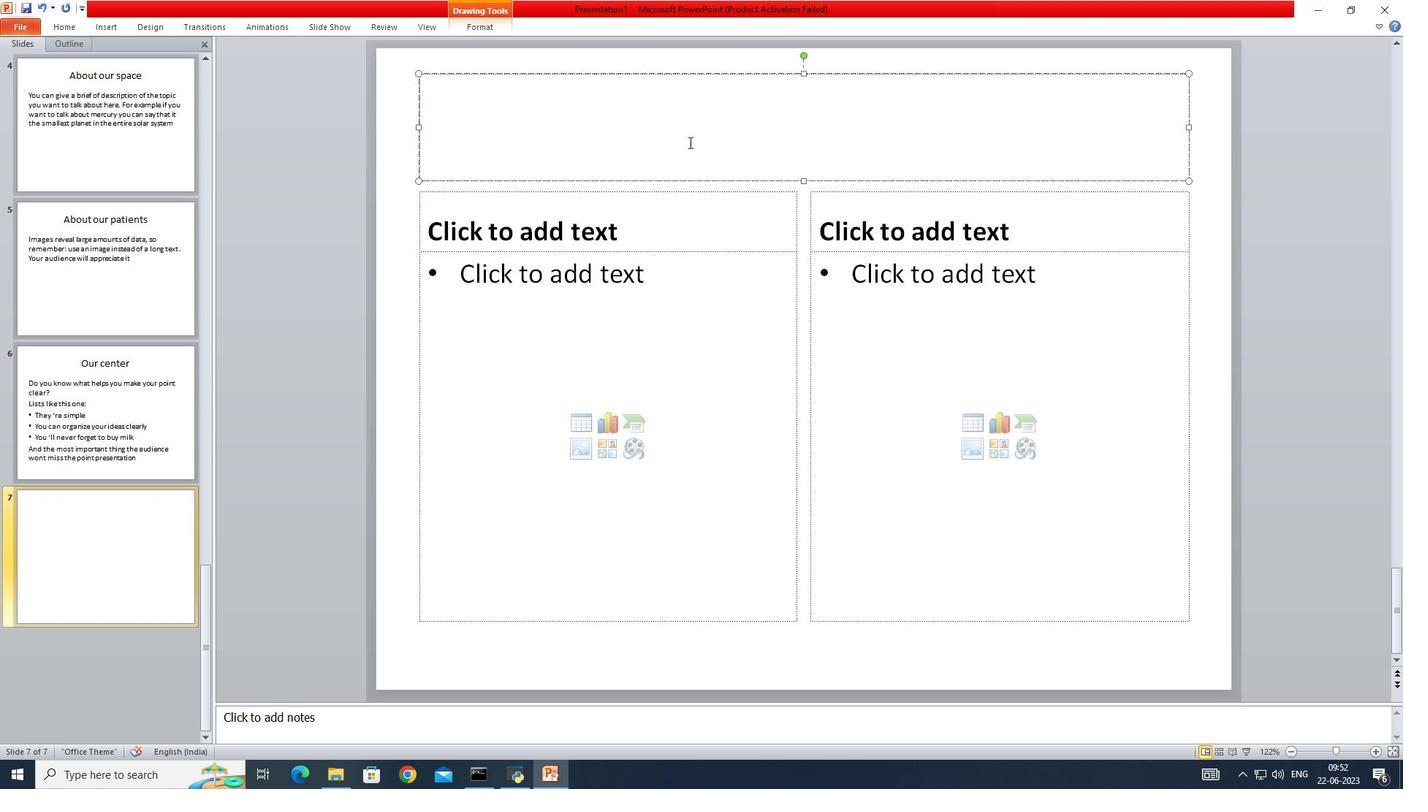 
Action: Key pressed <Key.shift>Mission<Key.space>and<Key.space>vision
Screenshot: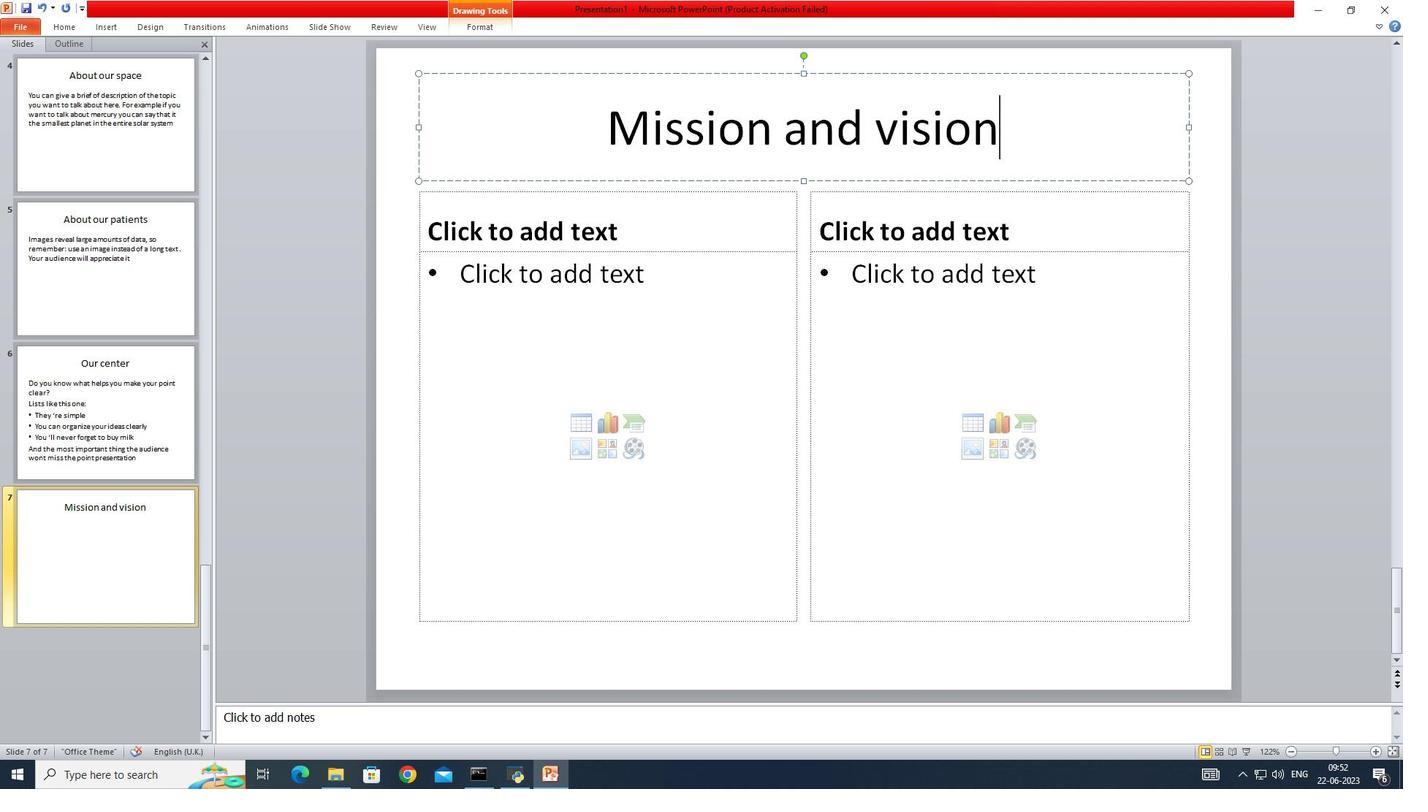 
Action: Mouse moved to (461, 234)
Screenshot: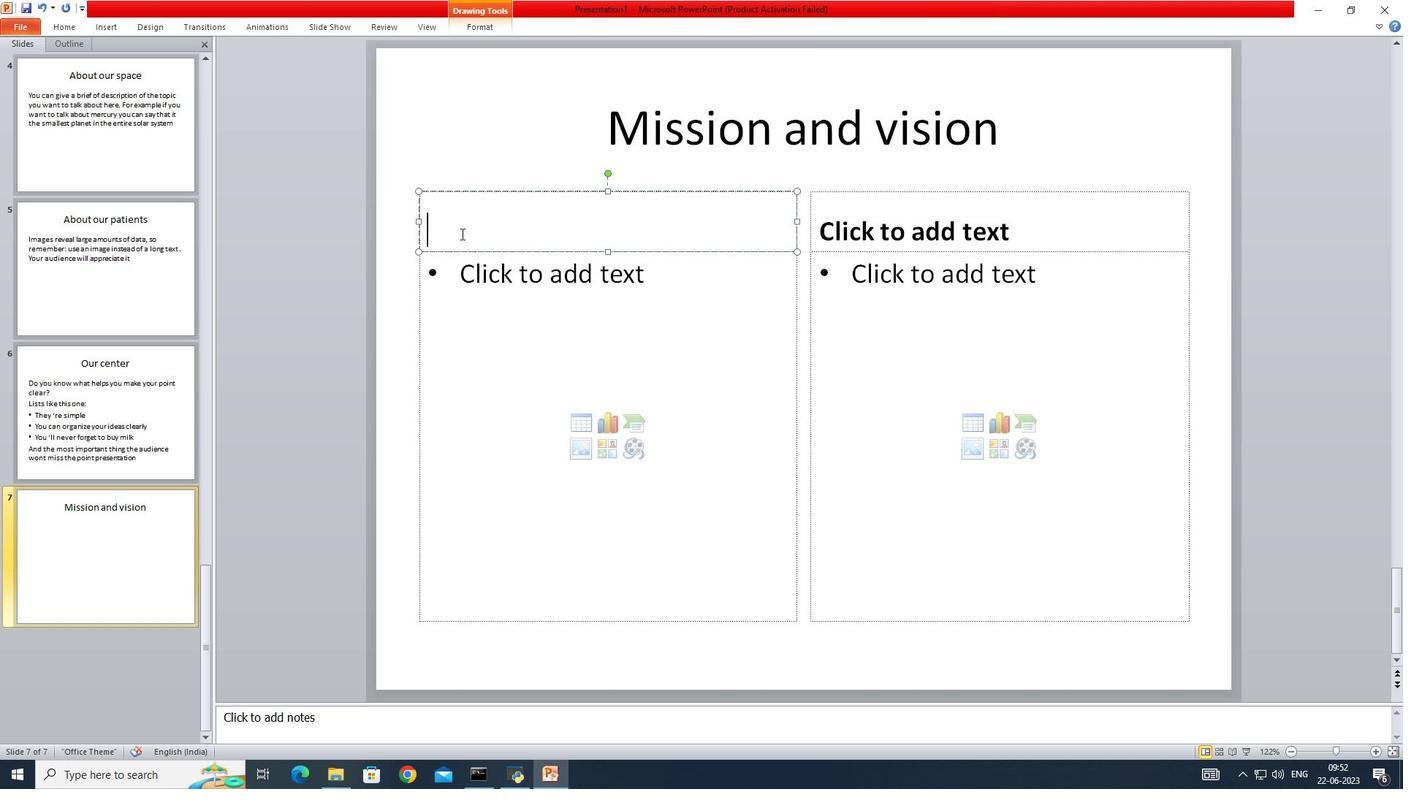 
Action: Mouse pressed left at (461, 234)
Screenshot: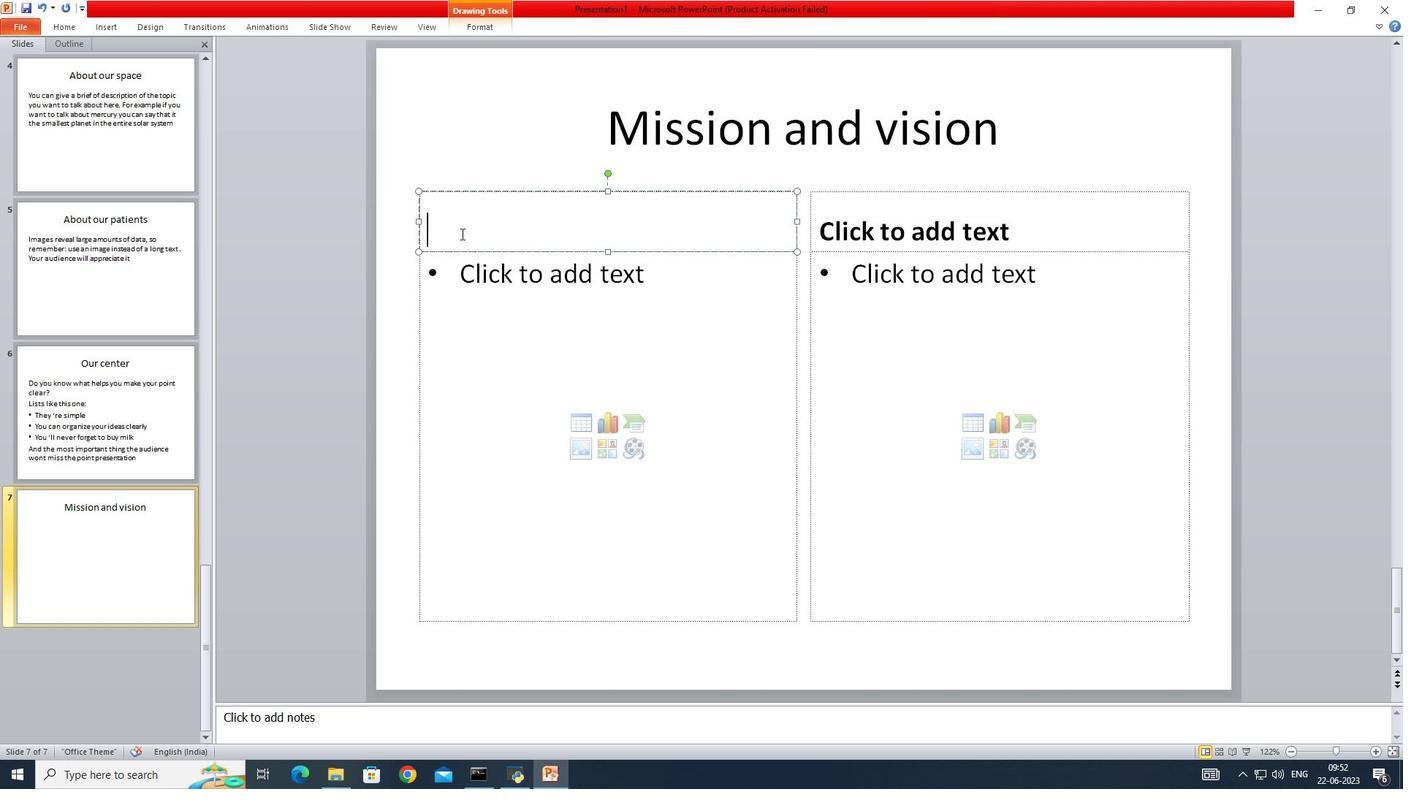 
Action: Key pressed <Key.shift>Missiom<Key.space>
Screenshot: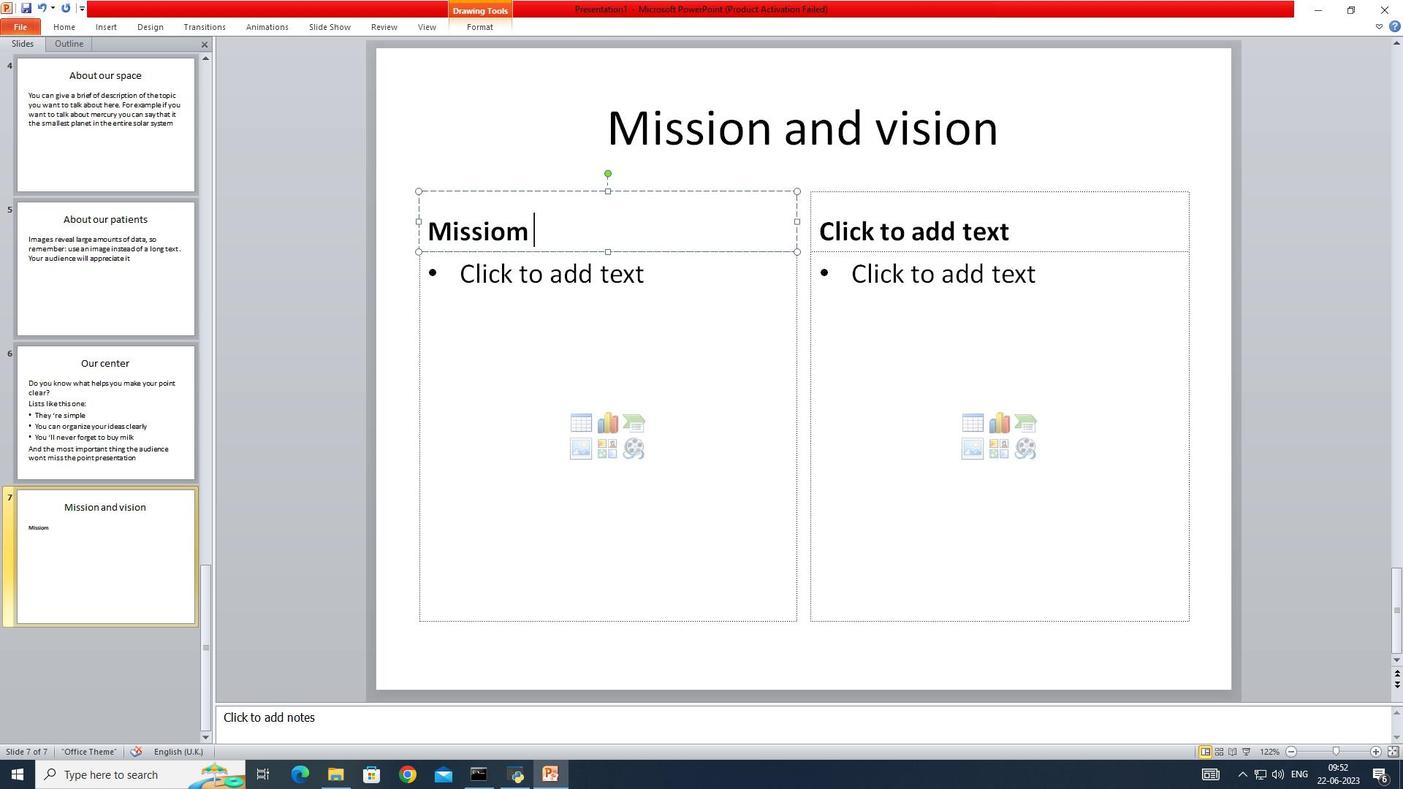 
Action: Mouse moved to (961, 240)
Screenshot: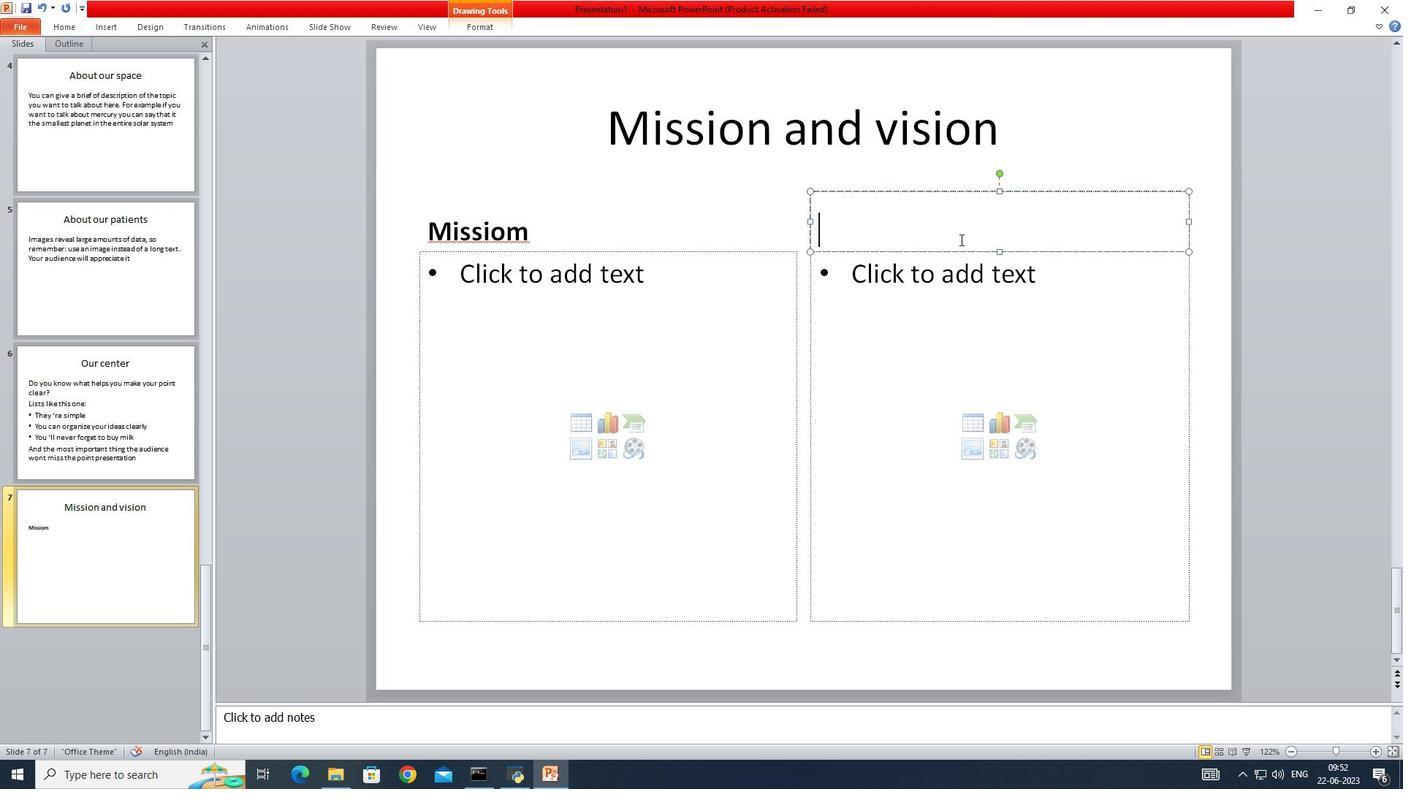 
Action: Mouse pressed left at (961, 240)
Screenshot: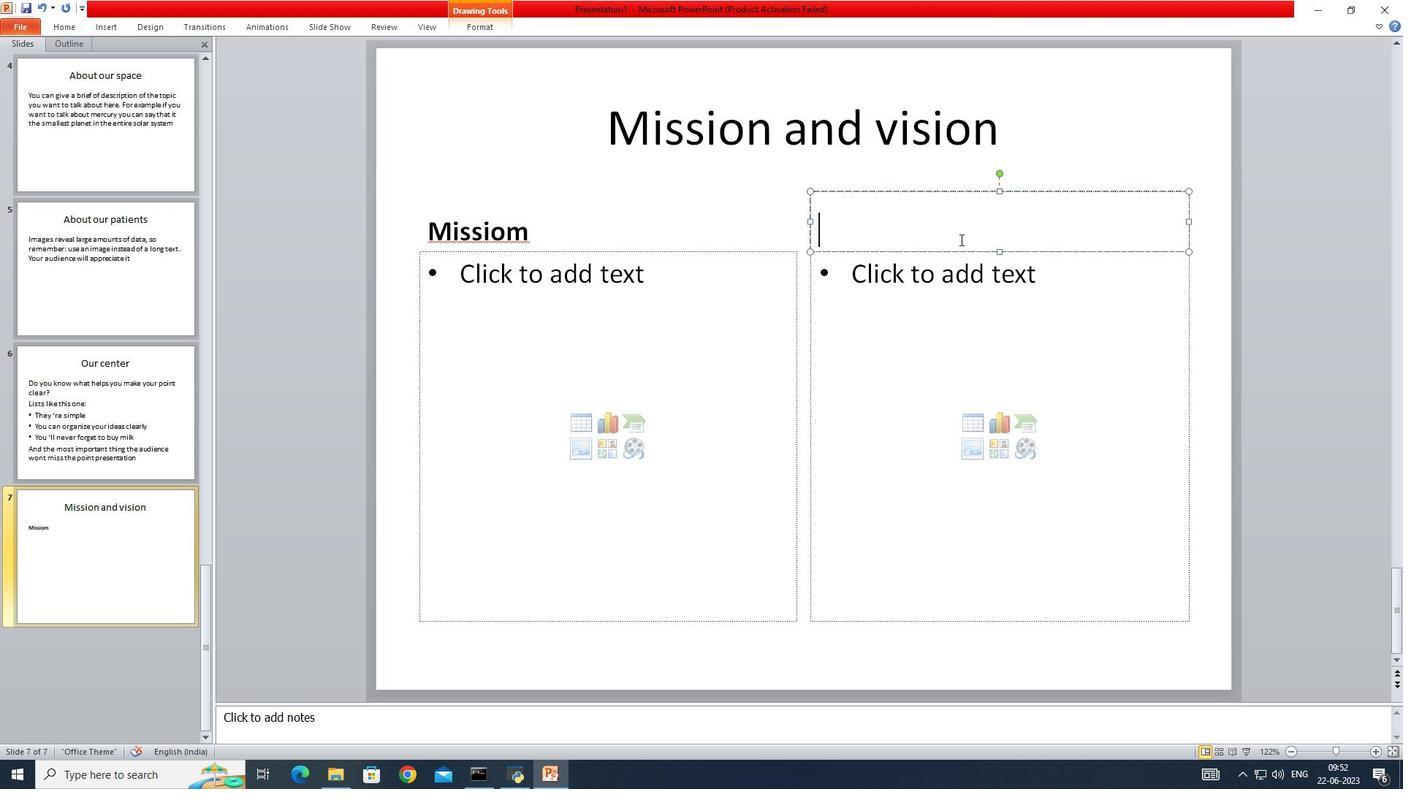
Action: Mouse moved to (961, 240)
Screenshot: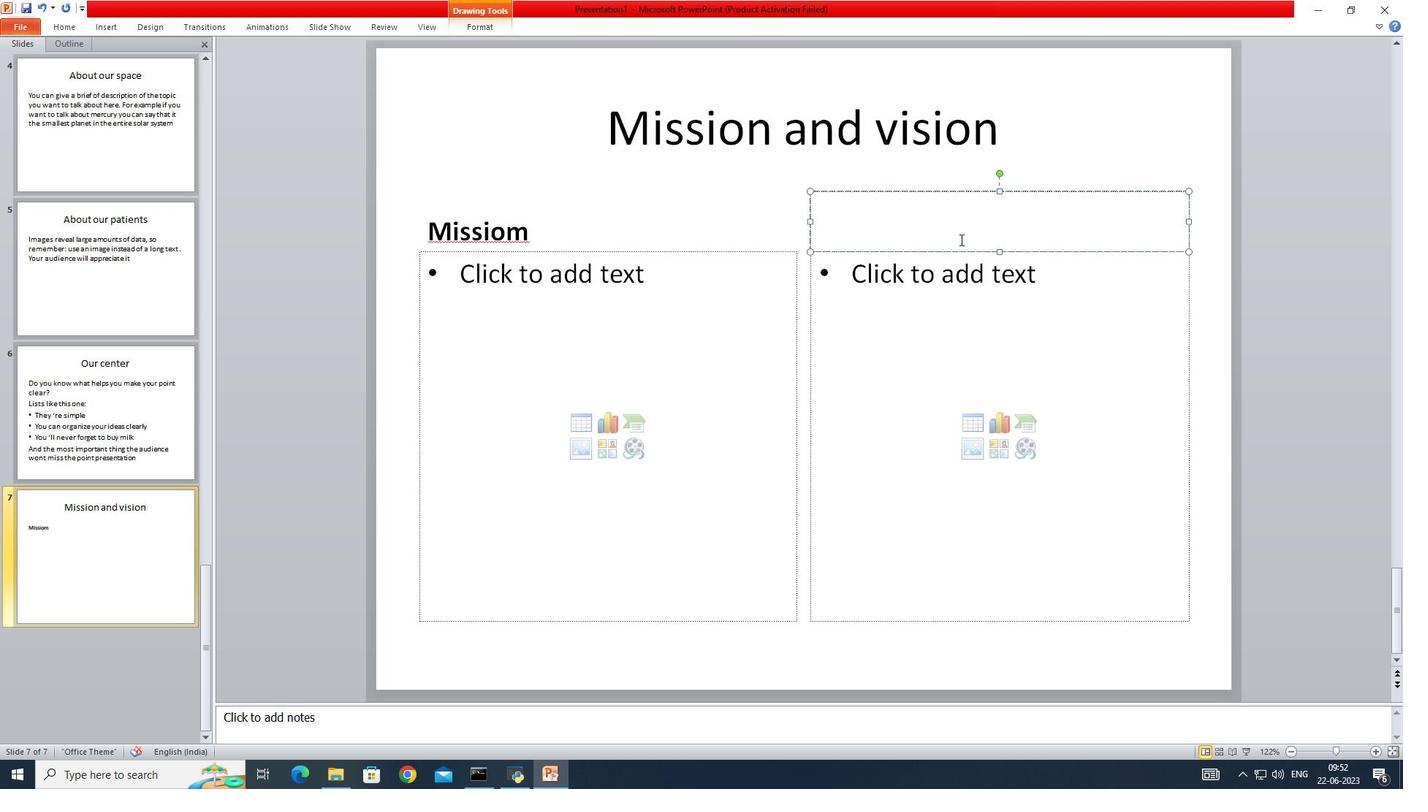 
Action: Key pressed <Key.shift>Vision
Screenshot: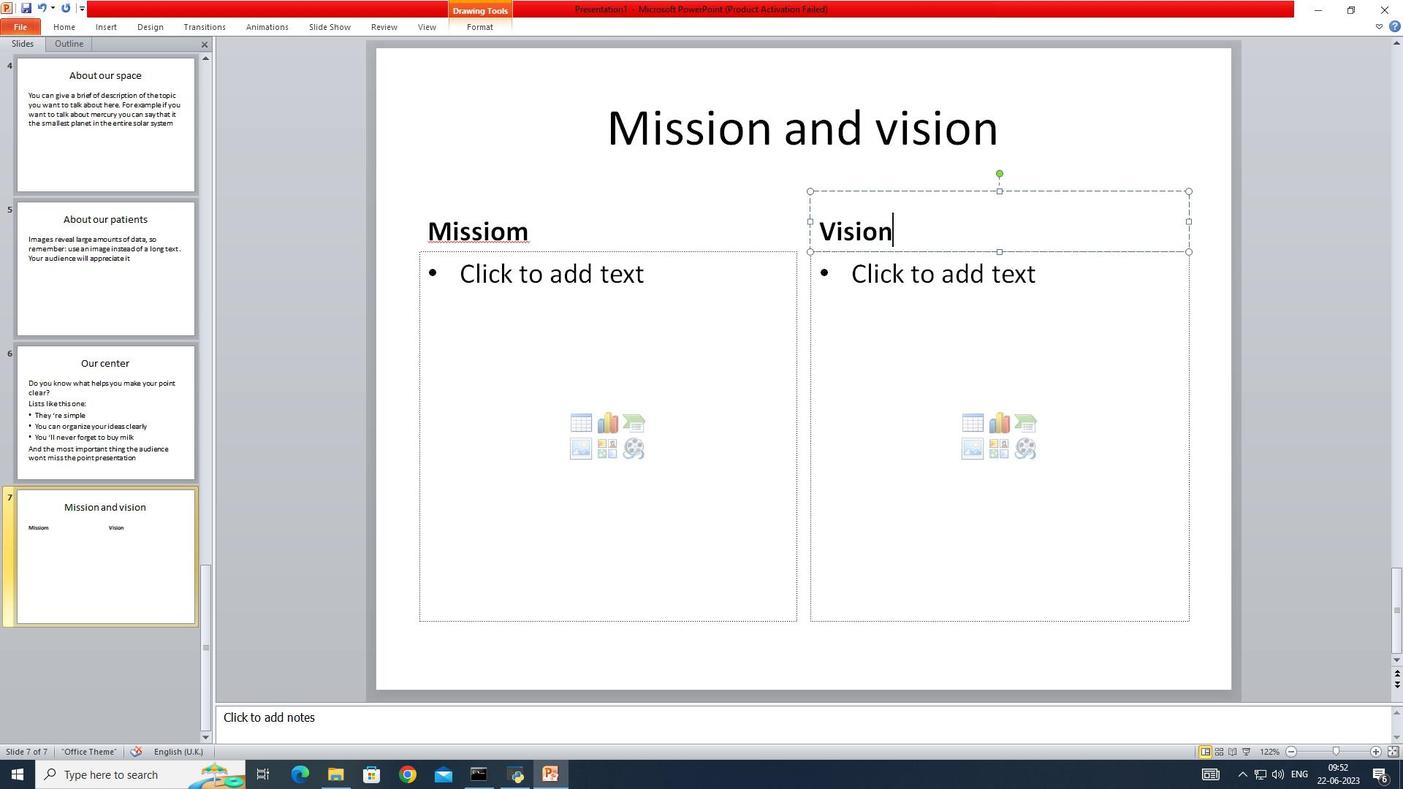 
Action: Mouse moved to (544, 234)
Screenshot: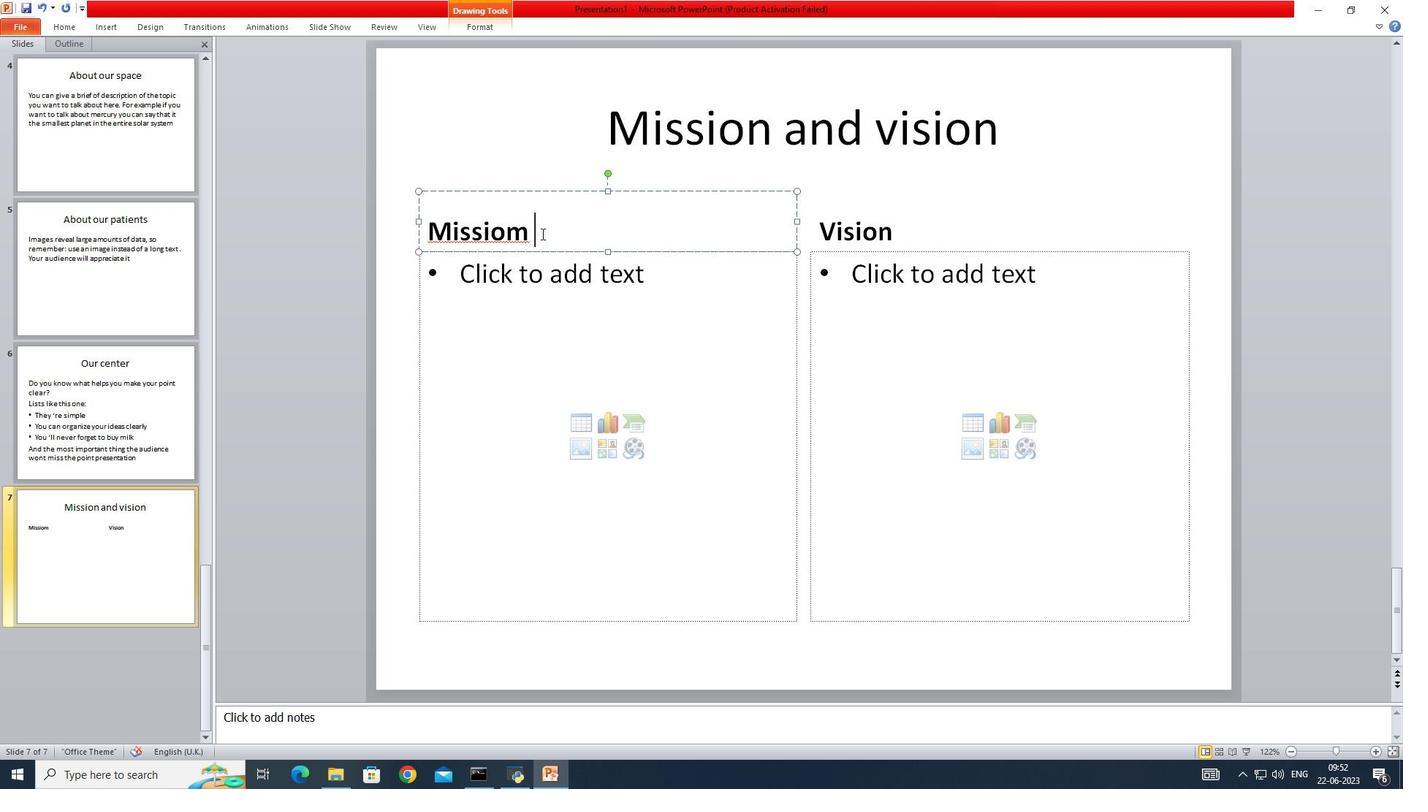 
Action: Mouse pressed left at (544, 234)
Screenshot: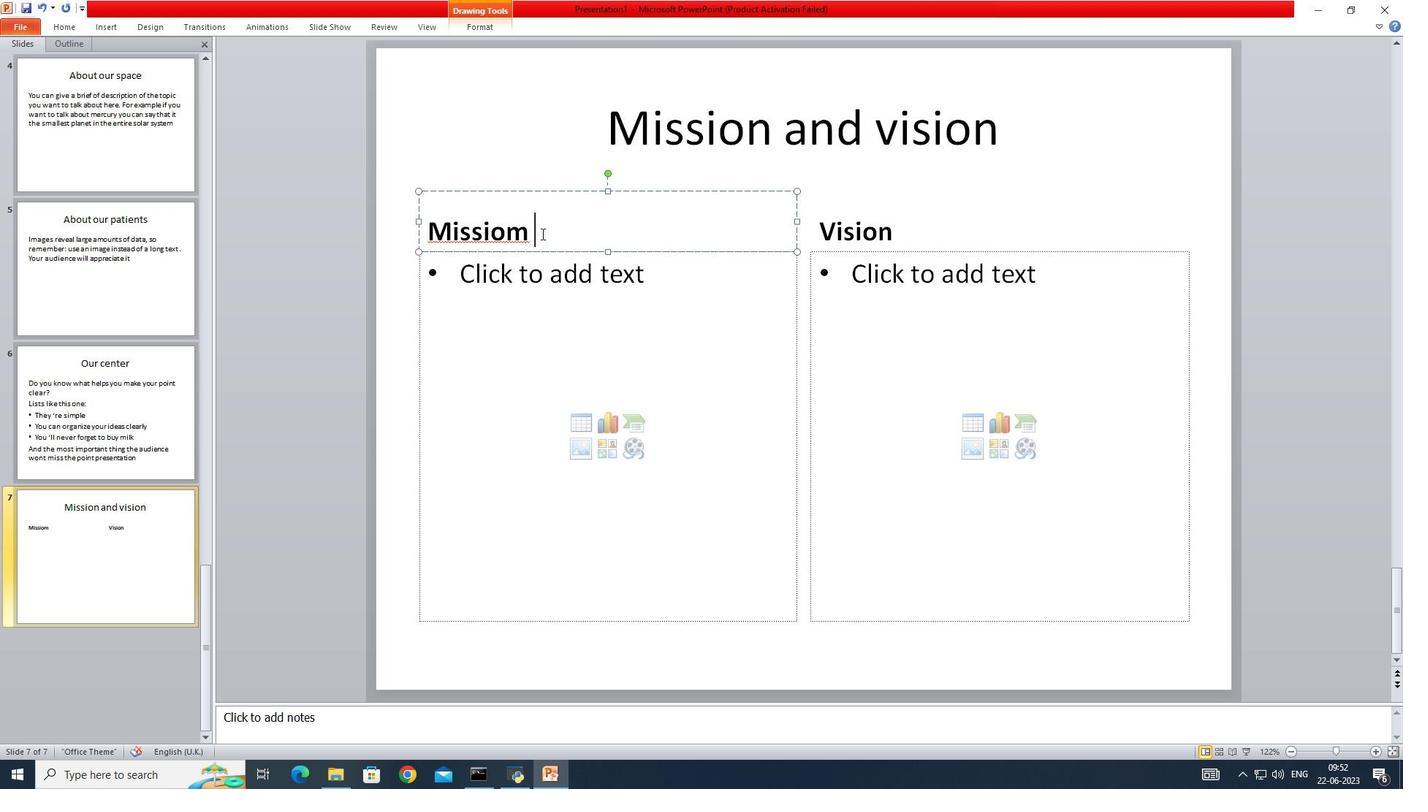 
Action: Mouse moved to (542, 234)
Screenshot: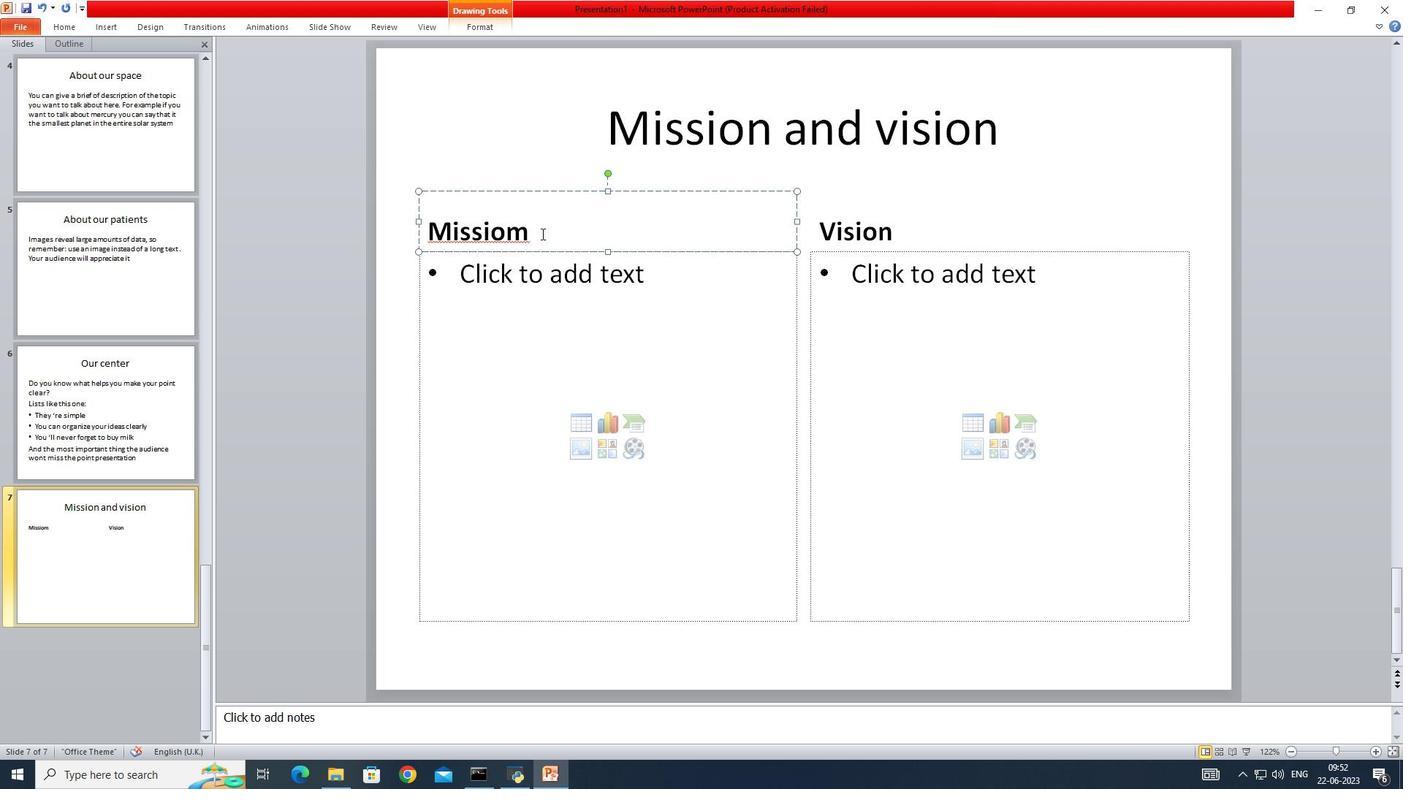 
Action: Key pressed <Key.backspace><Key.backspace>n
Screenshot: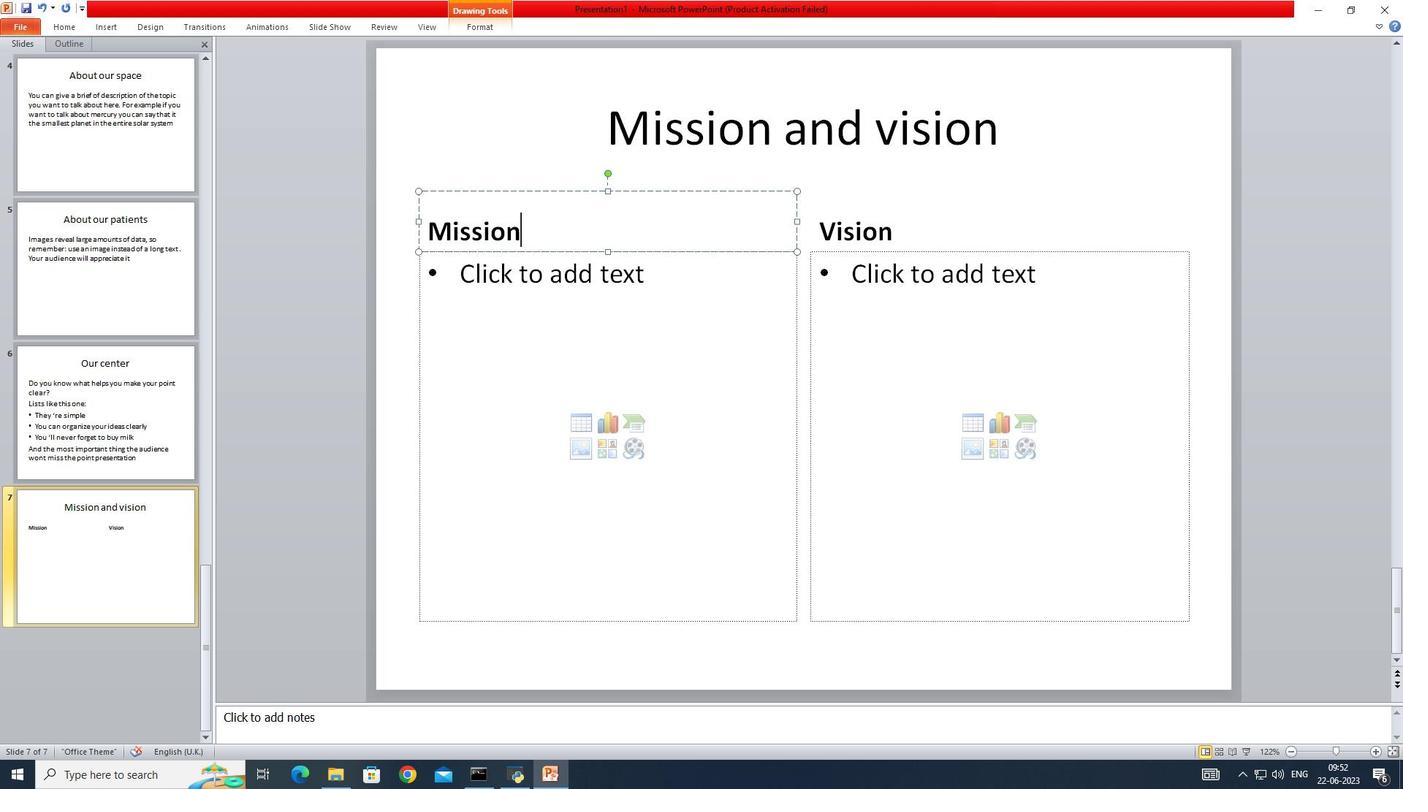 
Action: Mouse moved to (902, 231)
Screenshot: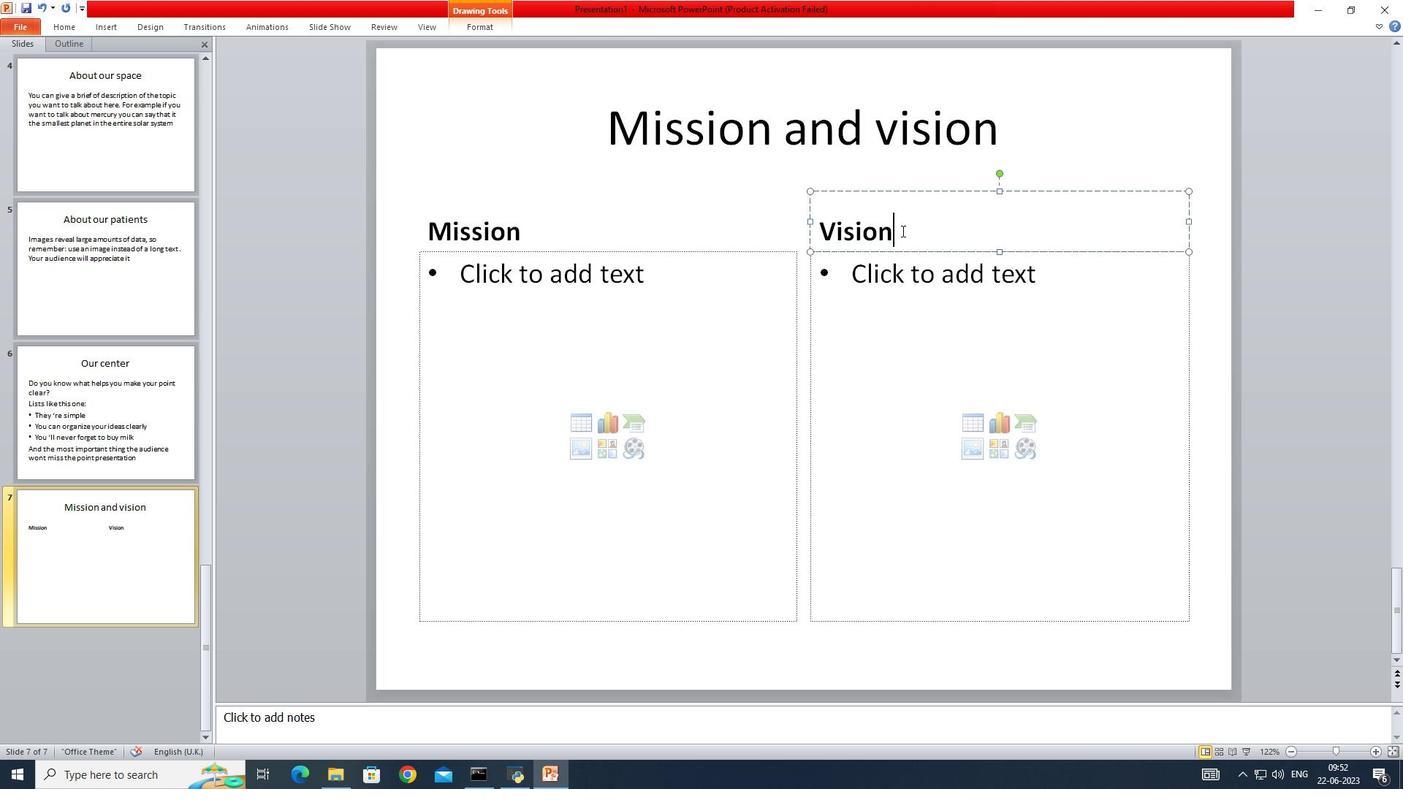 
Action: Mouse pressed left at (902, 231)
Screenshot: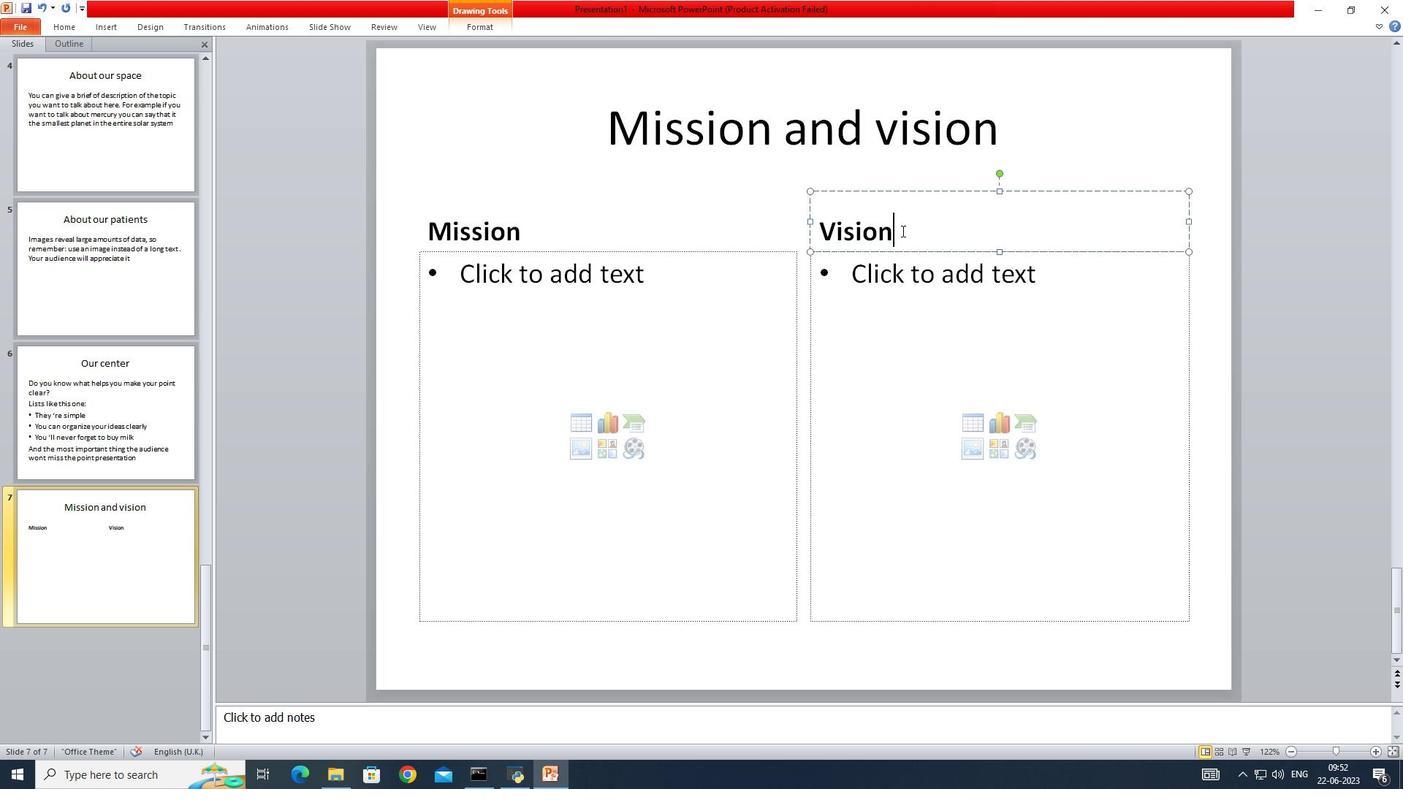 
Action: Mouse moved to (602, 271)
Screenshot: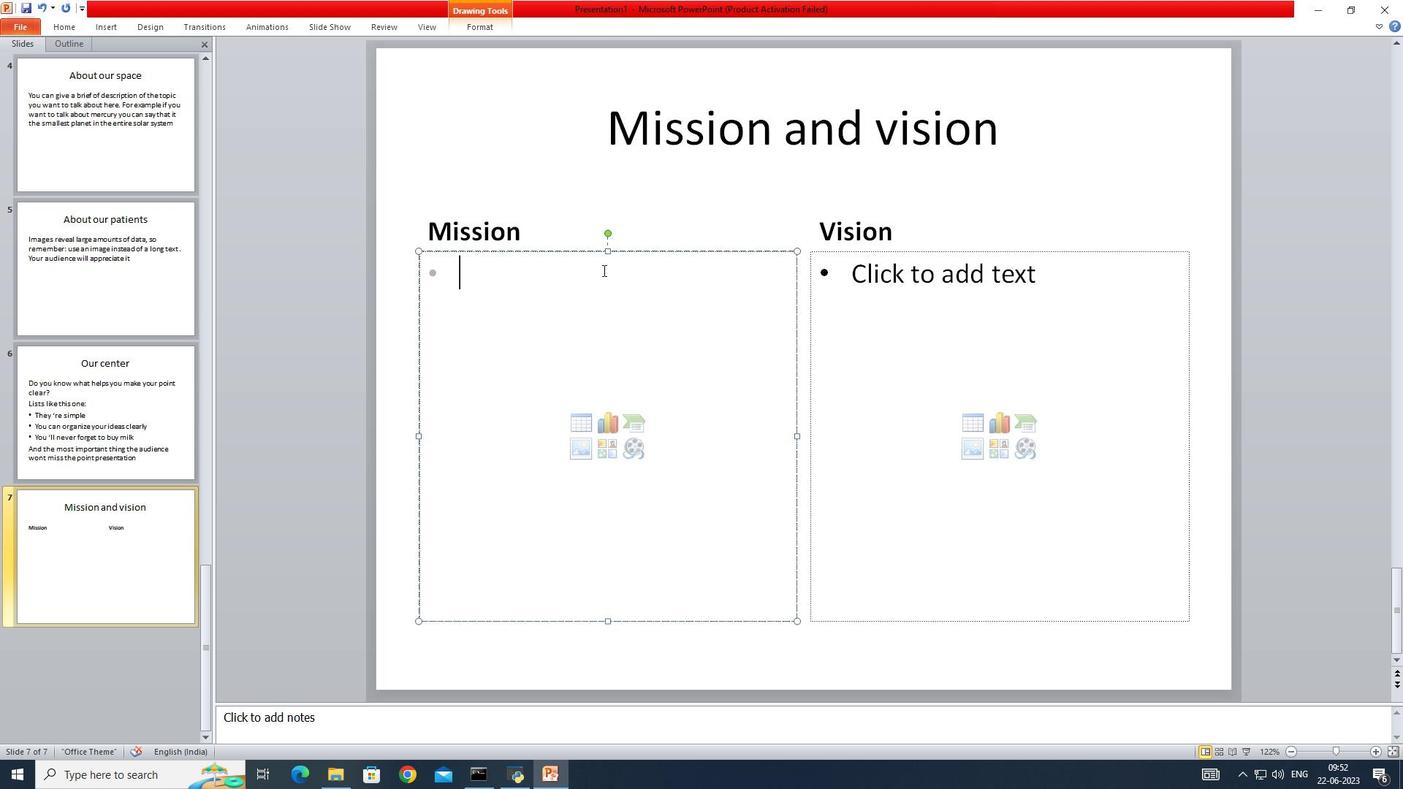 
Action: Mouse pressed left at (602, 271)
Screenshot: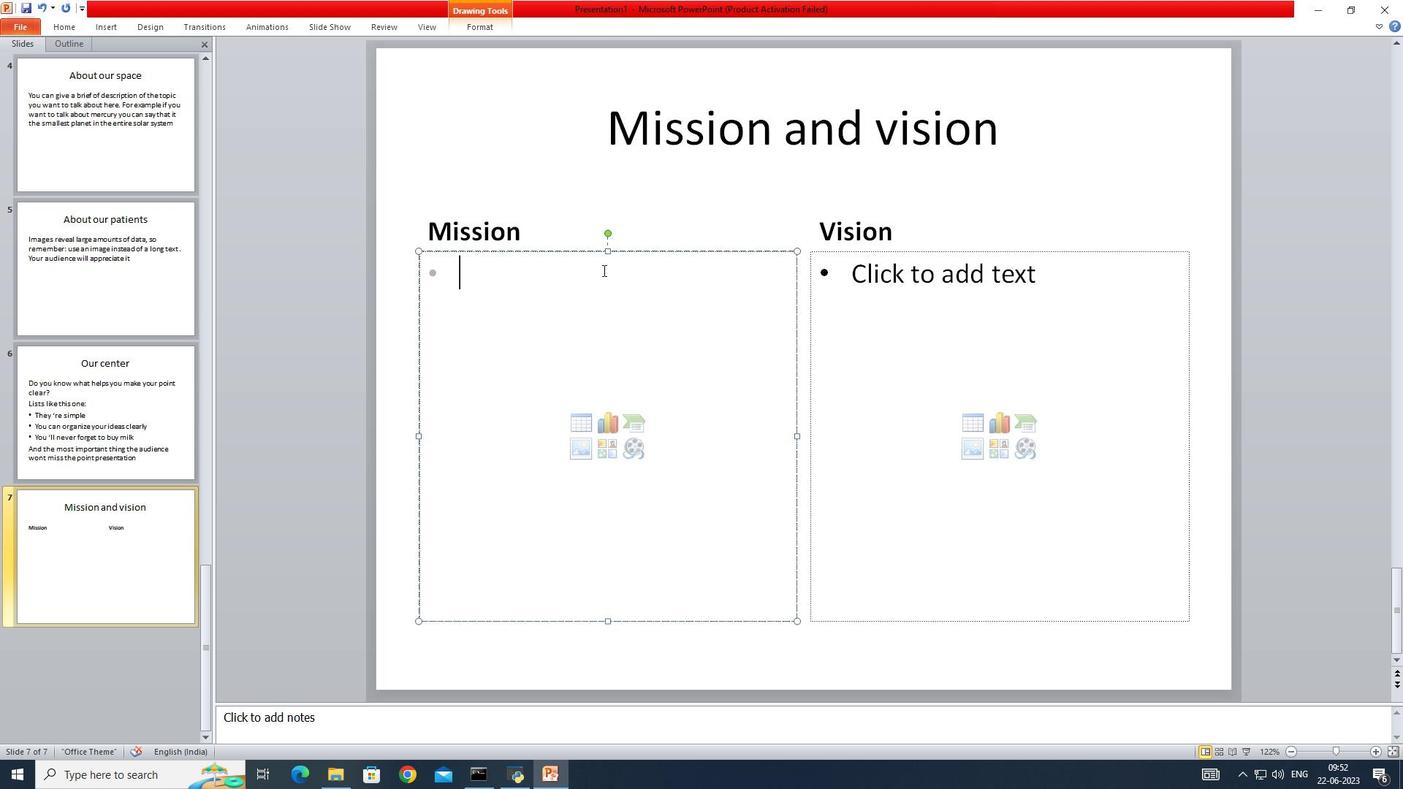 
Action: Mouse moved to (603, 271)
Screenshot: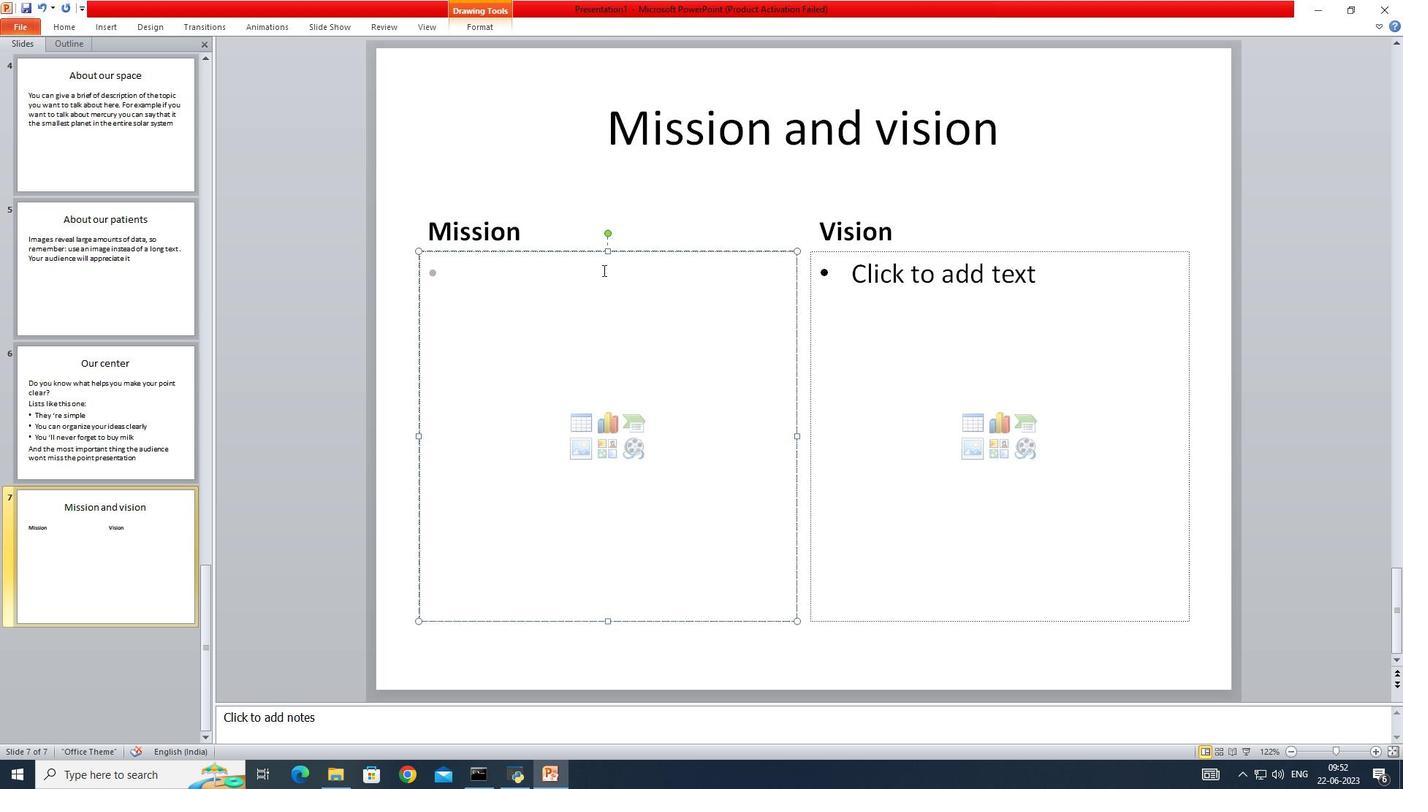 
Action: Key pressed <Key.shift>Mercurt<Key.backspace><Key.backspace><Key.backspace><Key.backspace><Key.backspace><Key.backspace><Key.backspace>
Screenshot: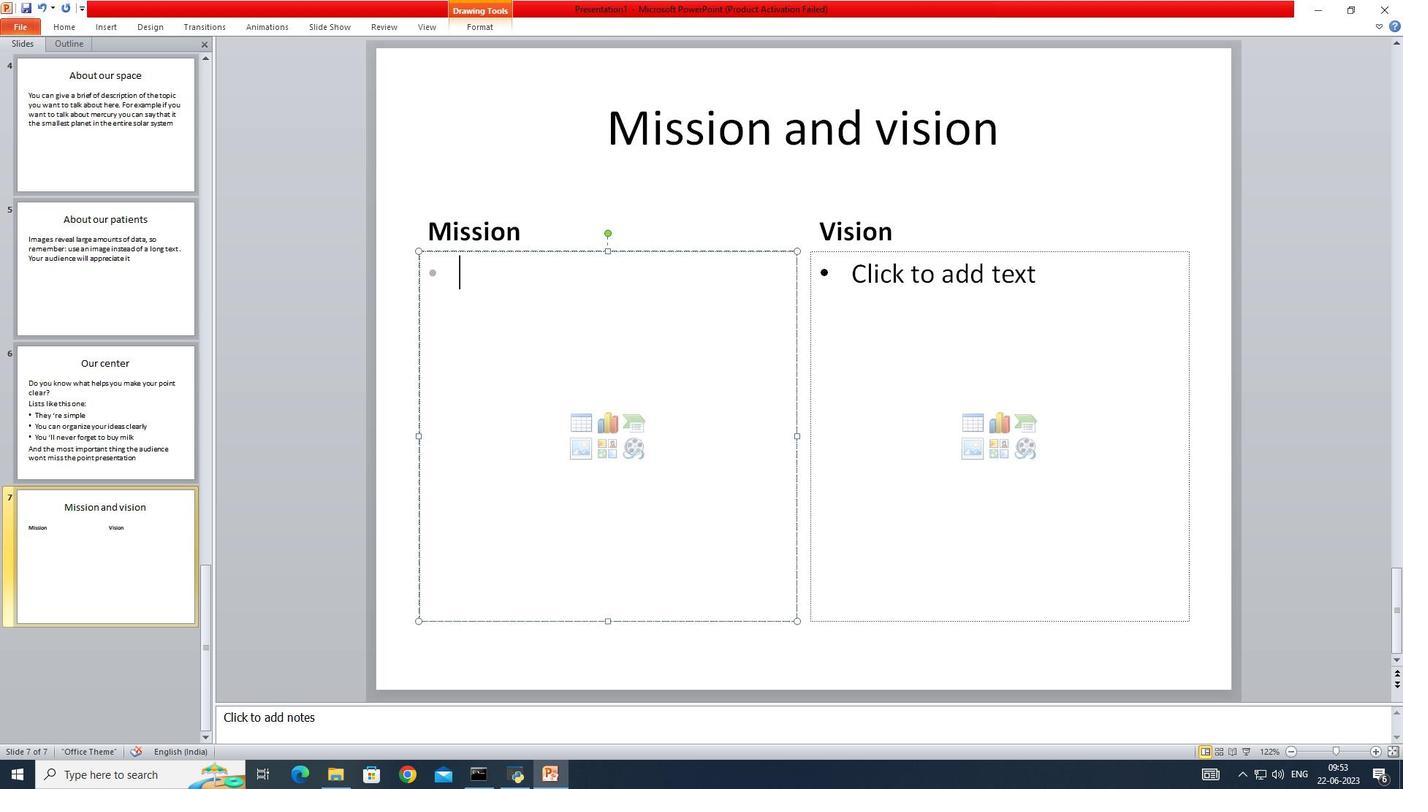 
Action: Mouse moved to (73, 24)
Screenshot: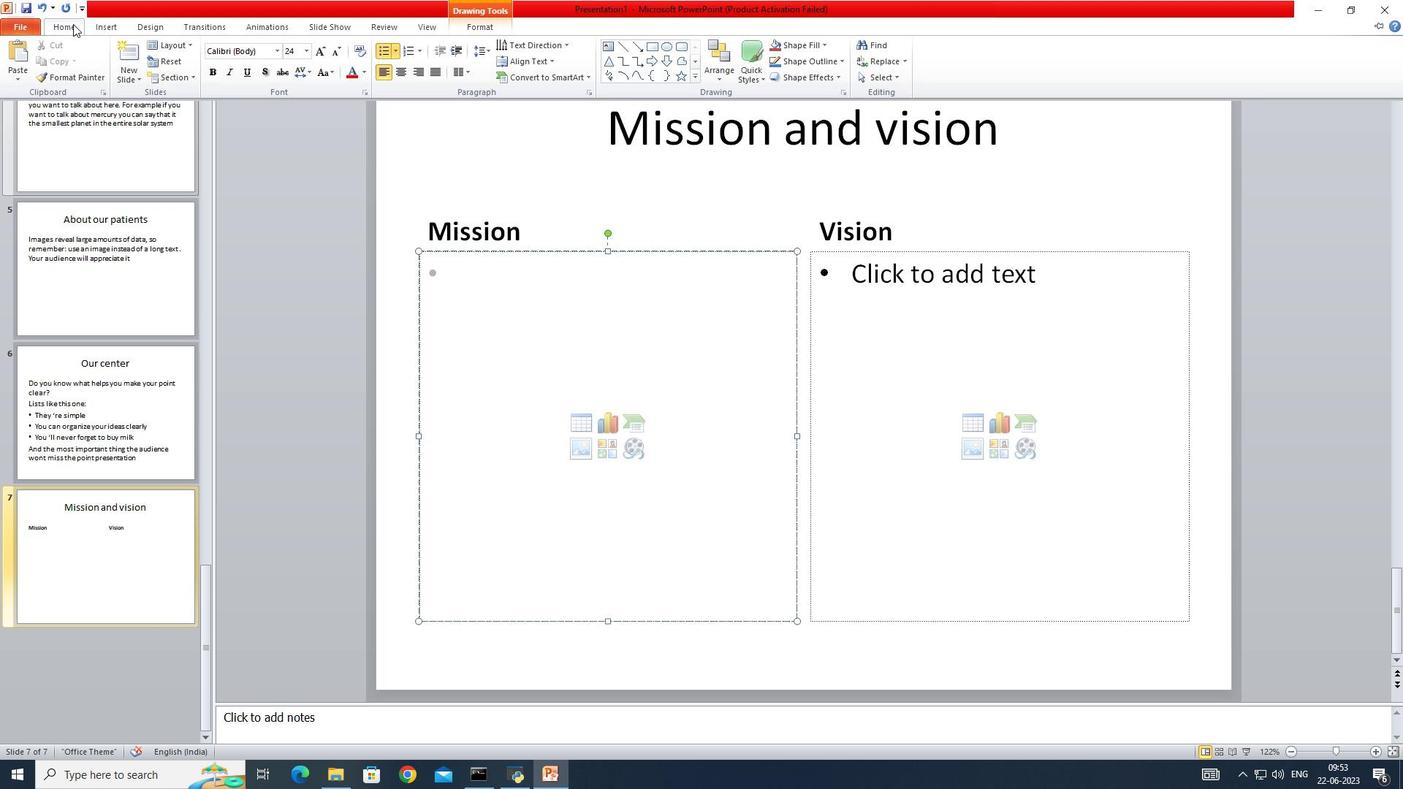 
Action: Mouse pressed left at (73, 24)
Screenshot: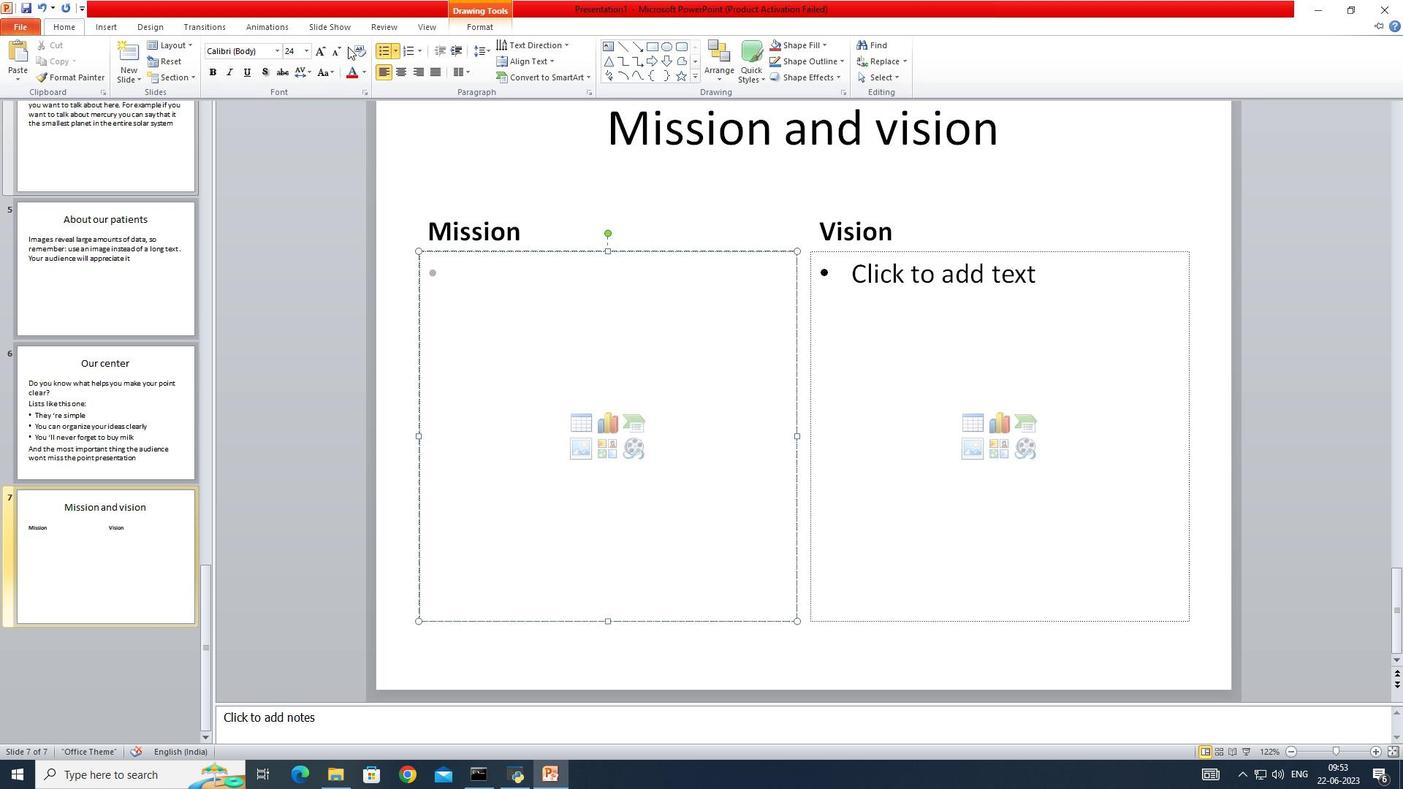 
Action: Mouse moved to (393, 53)
Screenshot: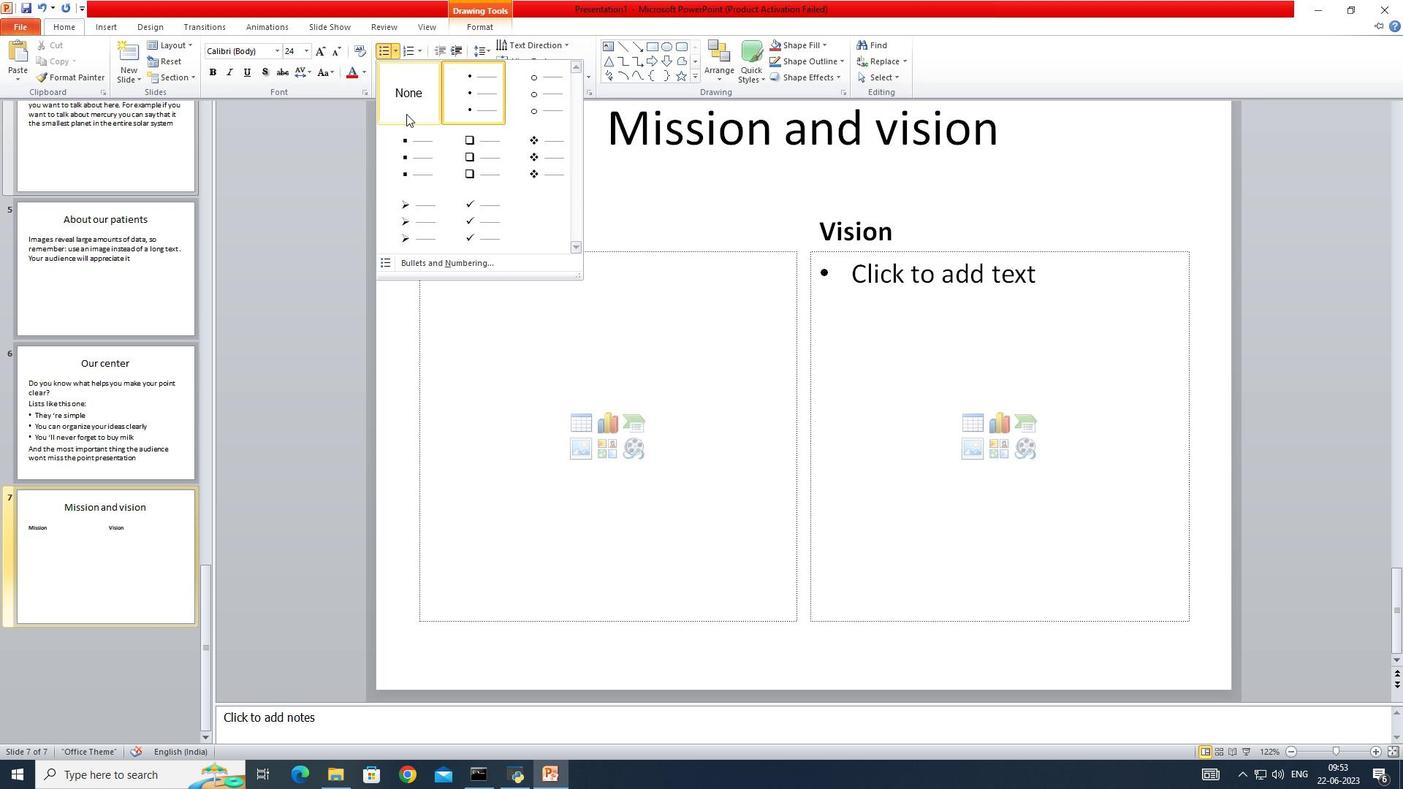 
Action: Mouse pressed left at (393, 53)
Screenshot: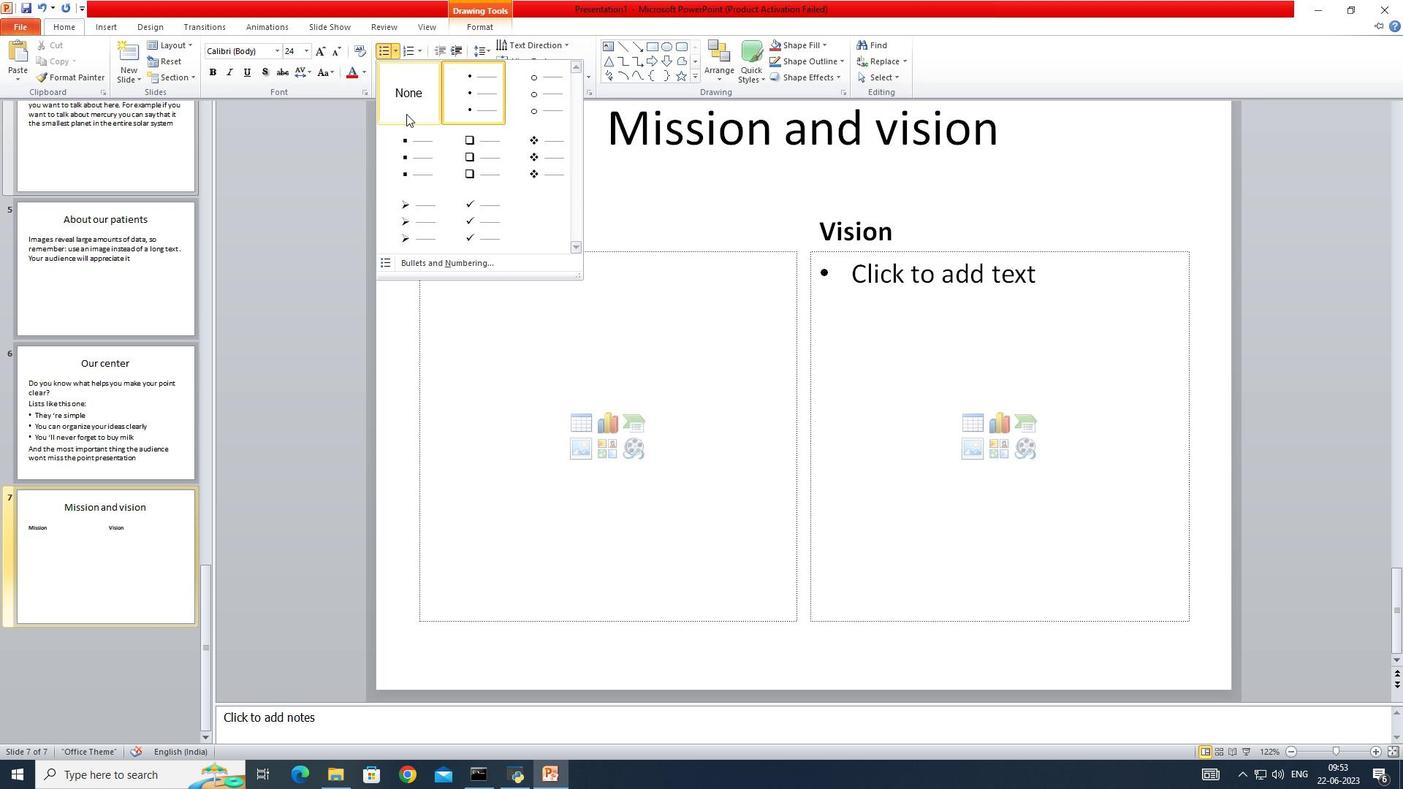 
Action: Mouse moved to (407, 105)
Screenshot: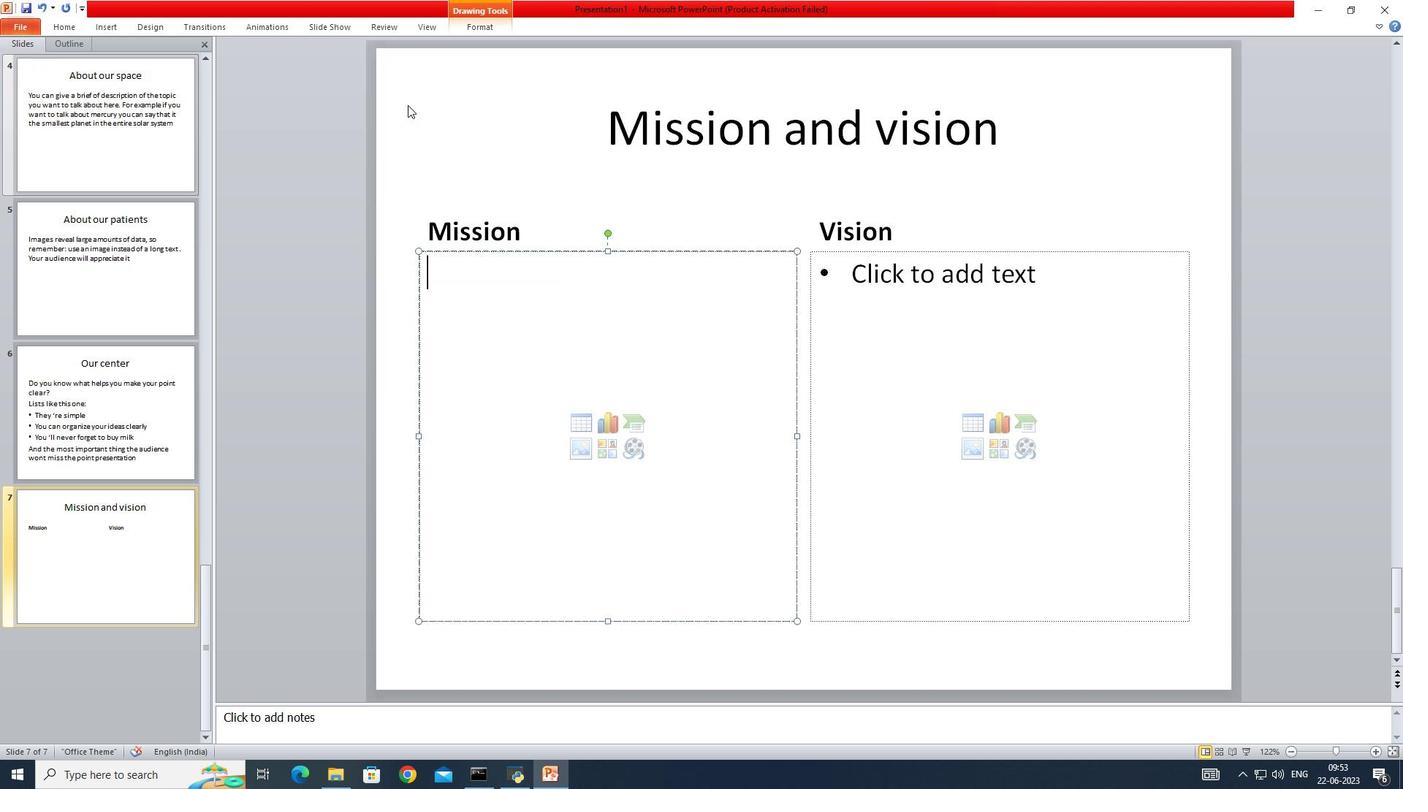
Action: Mouse pressed left at (407, 105)
Screenshot: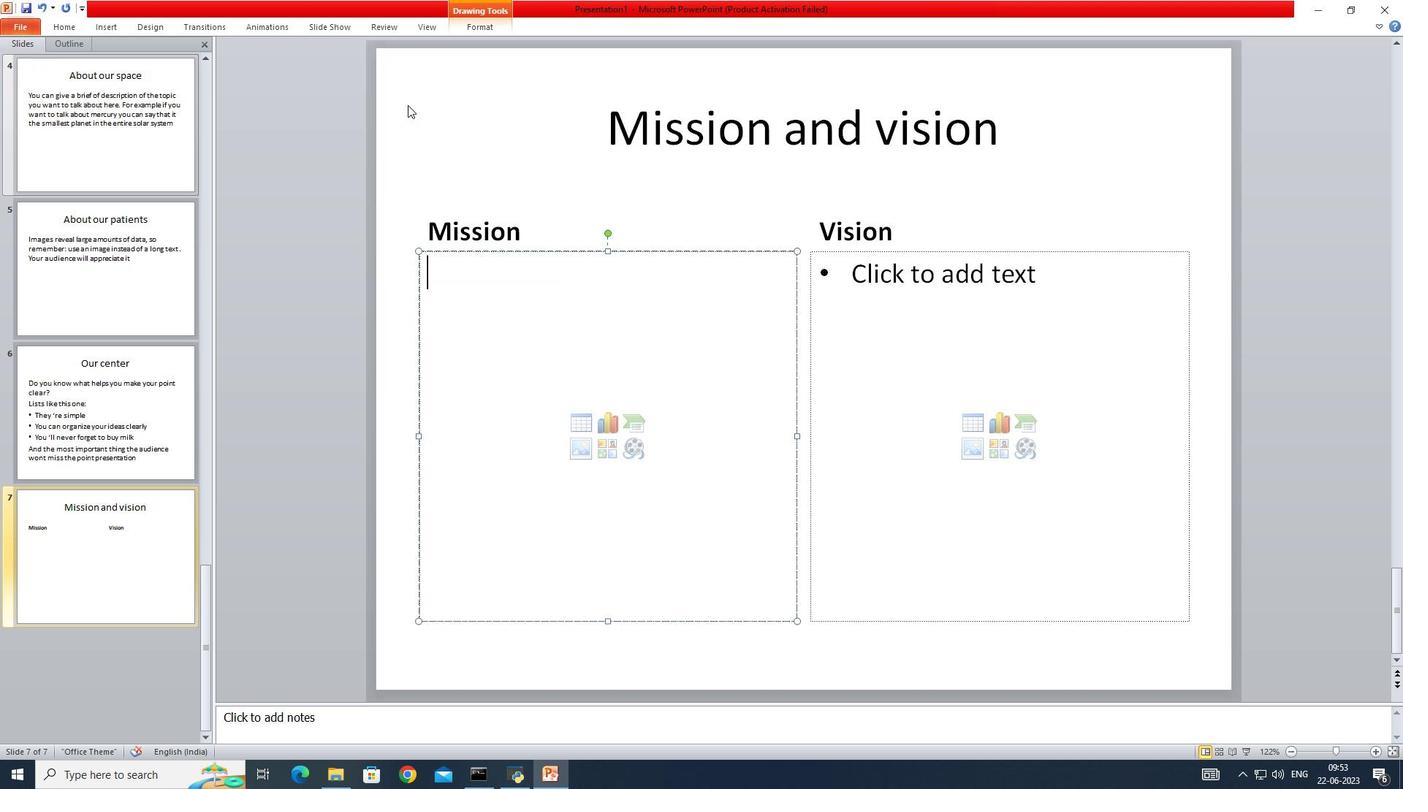 
Action: Mouse moved to (408, 105)
Screenshot: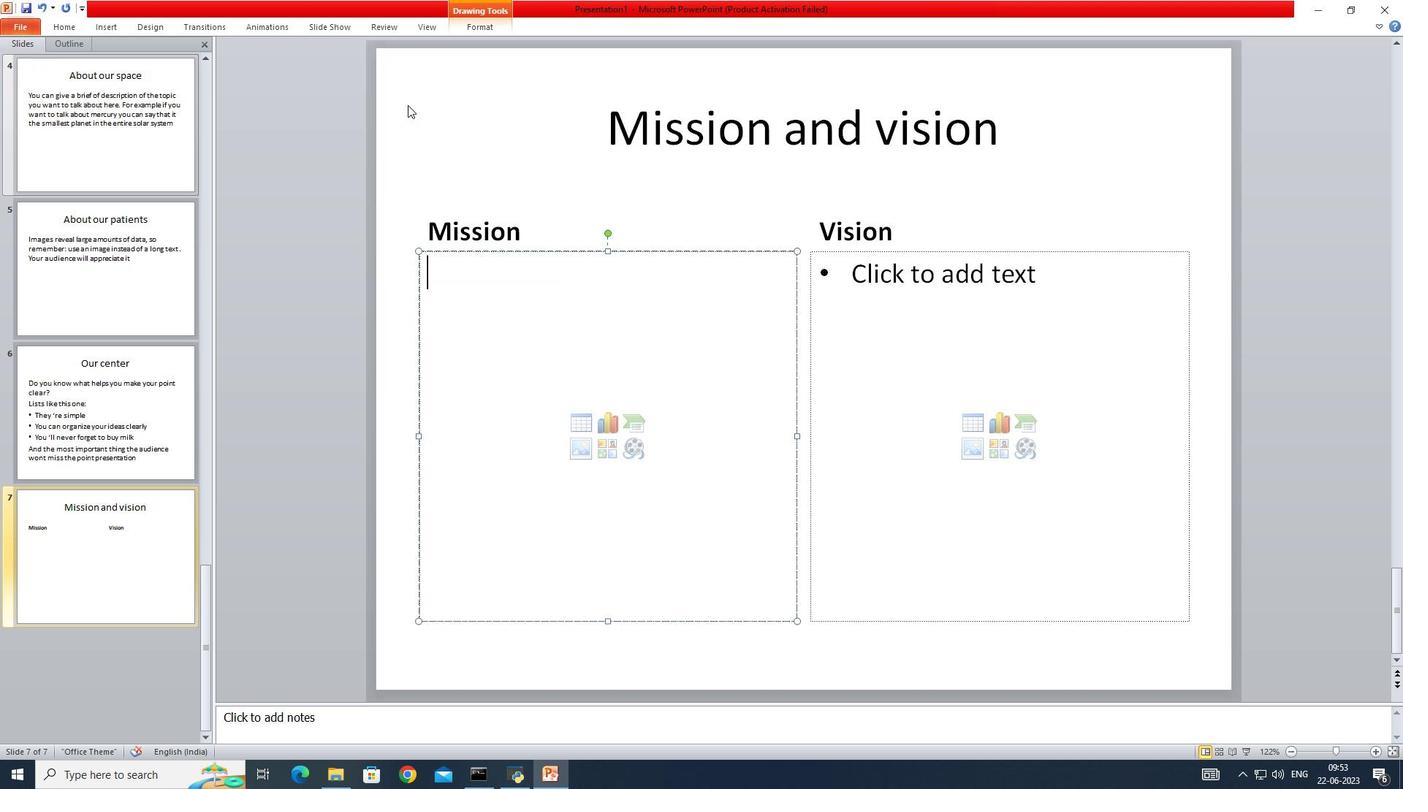 
Action: Key pressed <Key.shift>Mercury<Key.space>iss<Key.backspace><Key.space>teh<Key.space>closer<Key.space>planet<Key.space>to<Key.space>the<Key.space>sun<Key.space>and<Key.space>the<Key.space>smallest<Key.space>one<Key.space>in<Key.space>the<Key.space>solar<Key.space>system<Key.space>its<Key.space>only<Key.space>a<Key.space>n<Key.backspace>bit<Key.space>
Screenshot: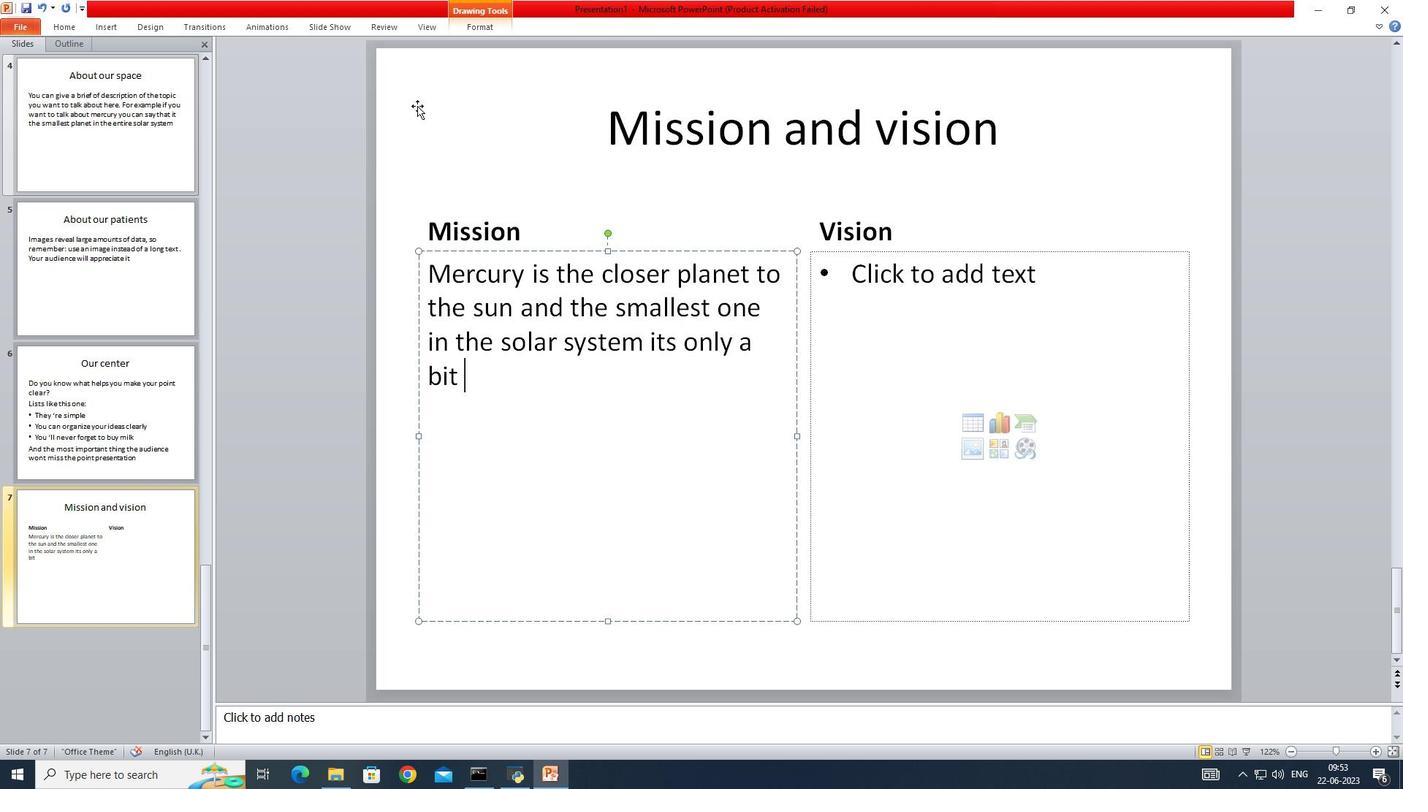 
Action: Mouse moved to (426, 108)
Screenshot: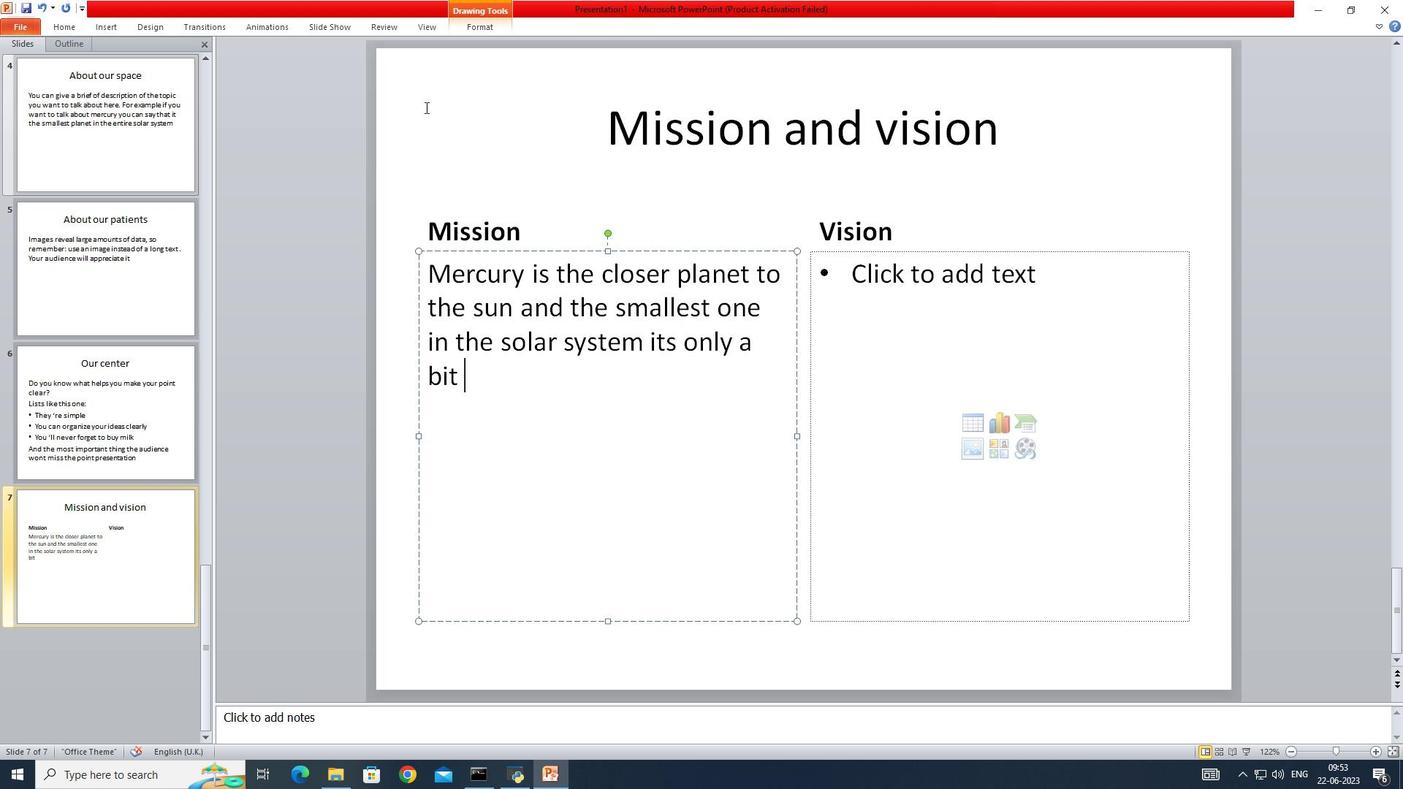
Action: Key pressed larger<Key.space>than<Key.space>thr<Key.space><Key.backspace><Key.backspace>e<Key.space>mmon
Screenshot: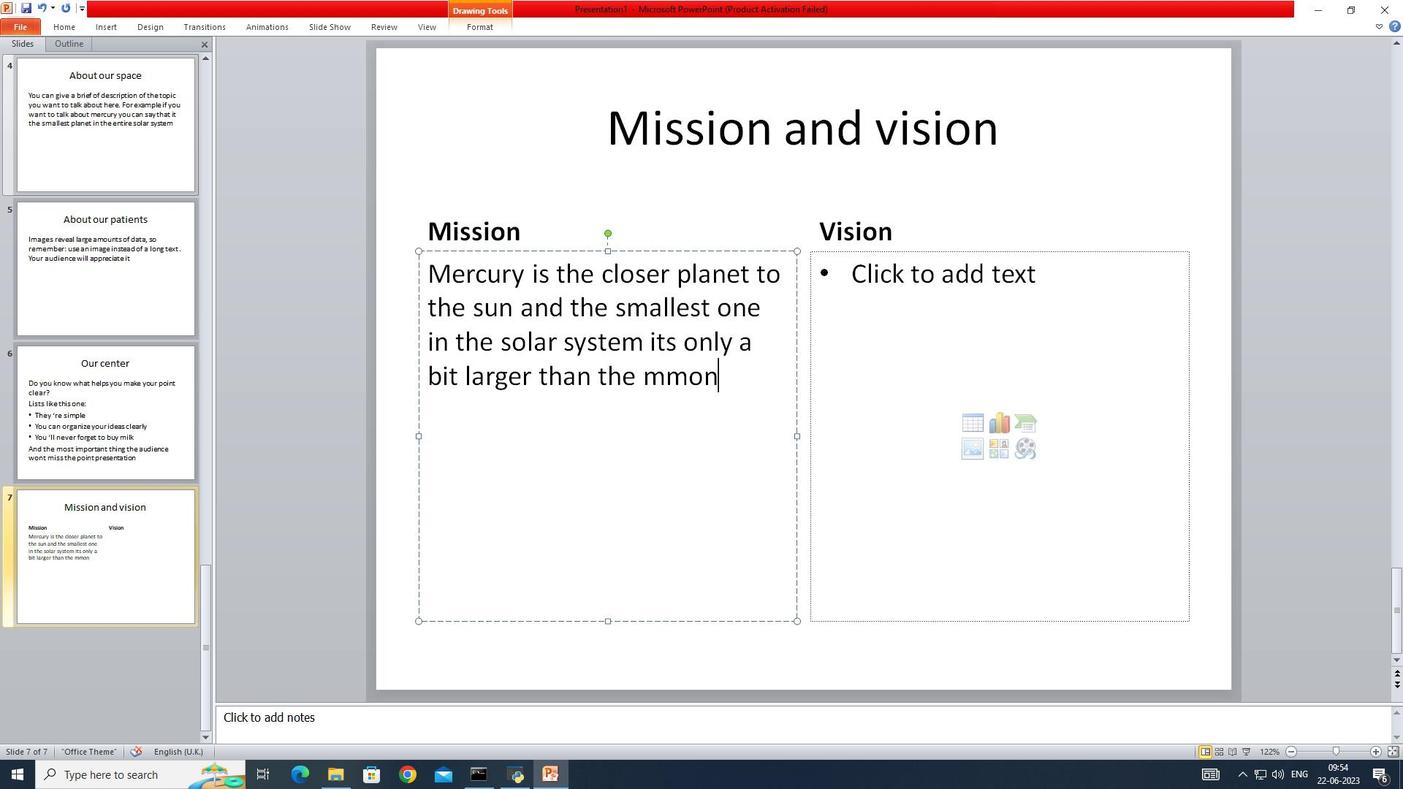 
Action: Mouse moved to (913, 284)
Screenshot: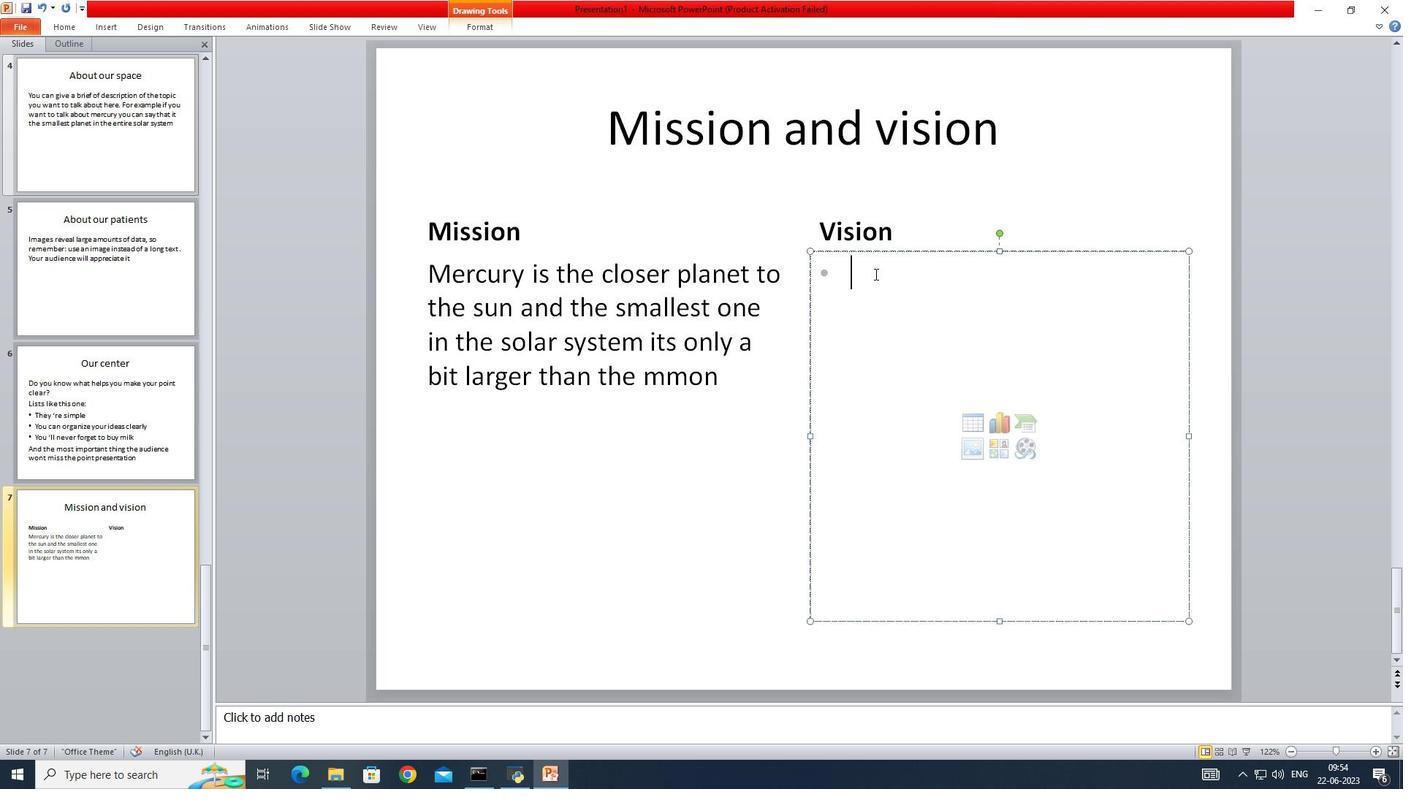 
Action: Mouse pressed left at (913, 284)
Screenshot: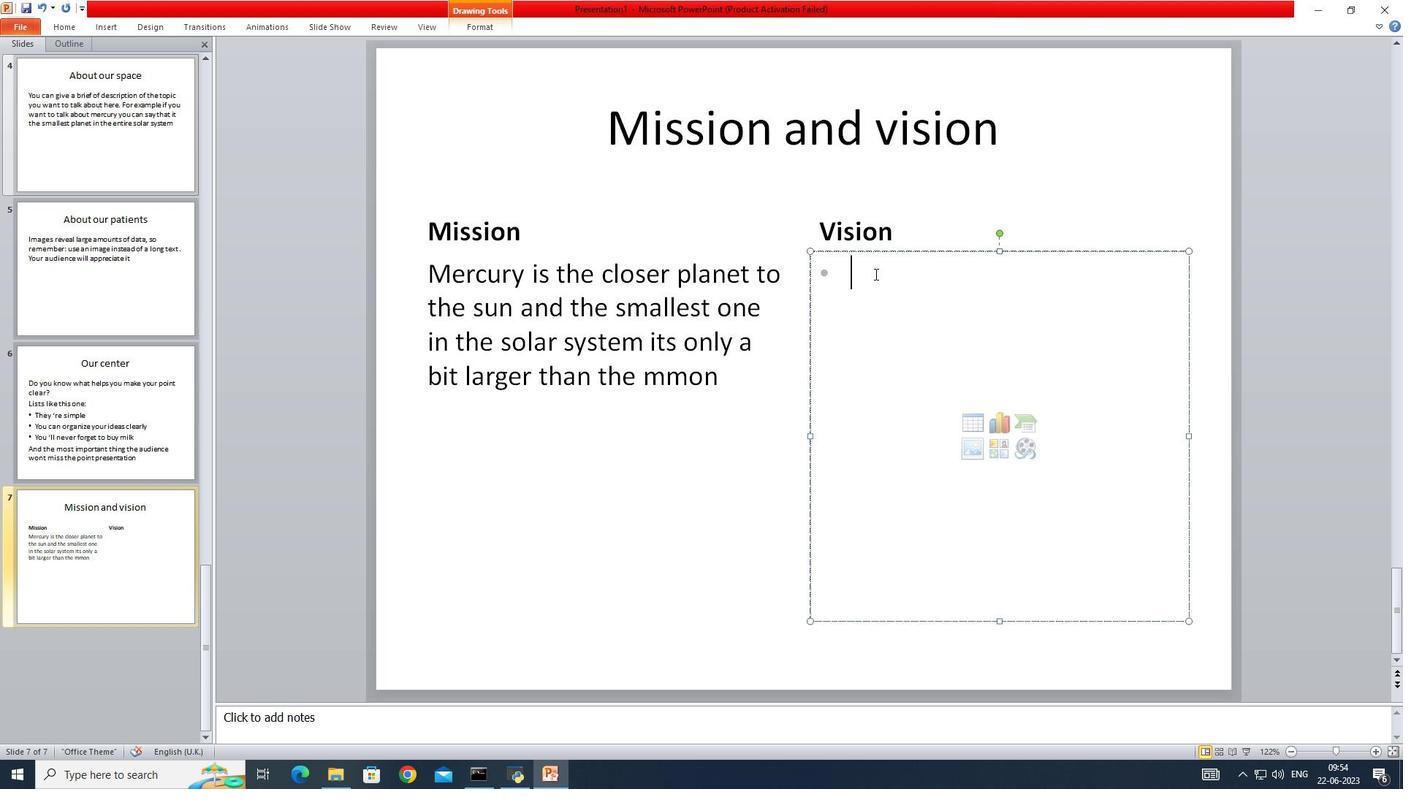 
Action: Mouse moved to (76, 24)
Screenshot: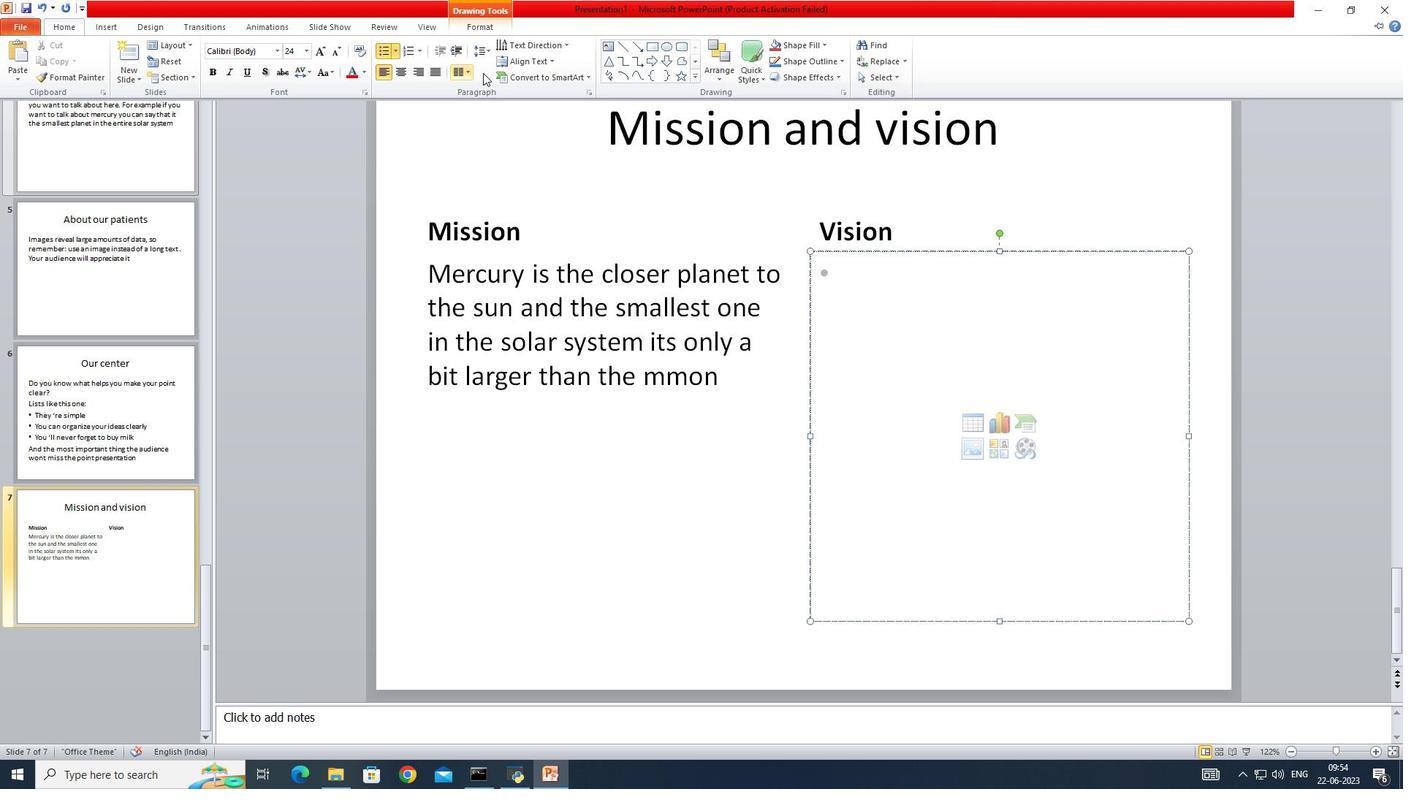 
Action: Mouse pressed left at (76, 24)
Screenshot: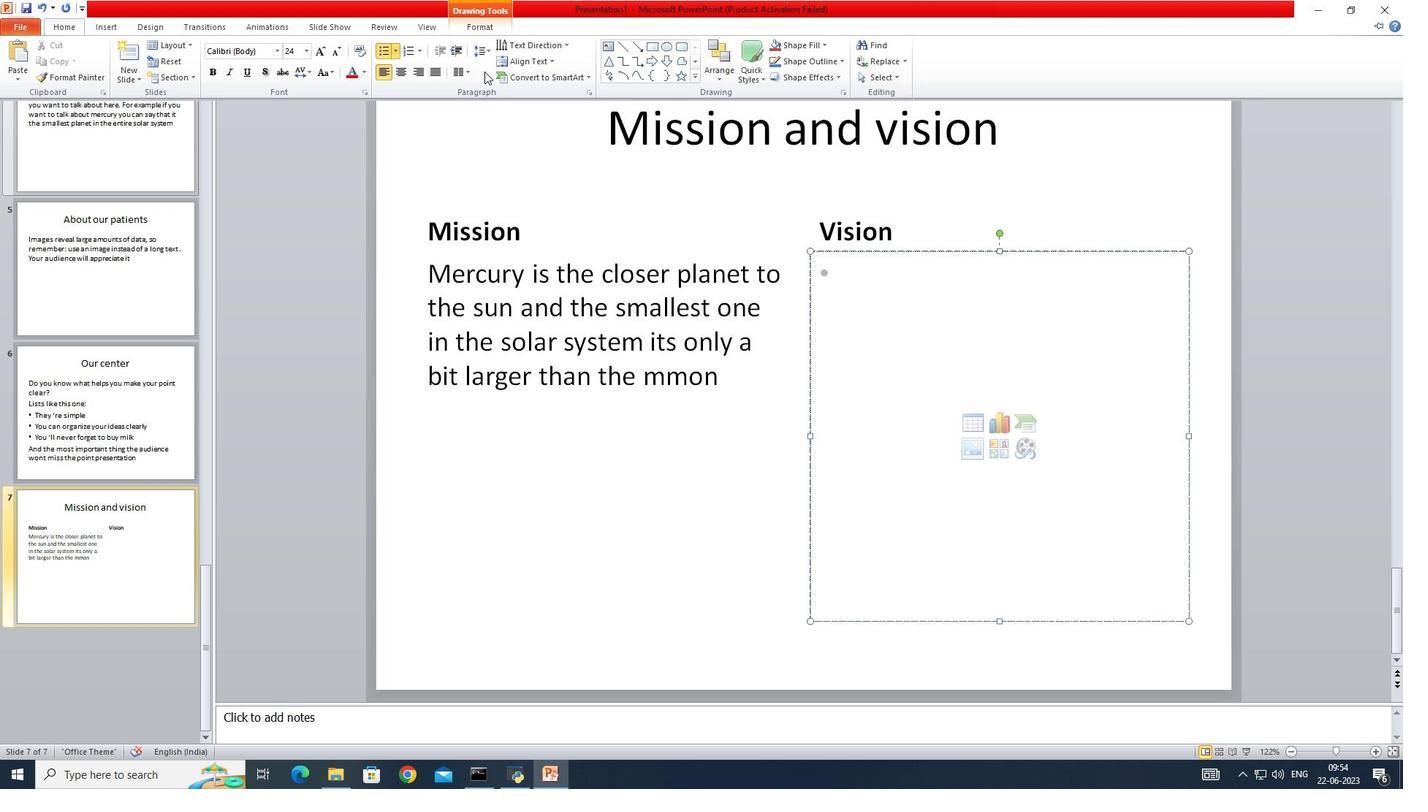 
Action: Mouse moved to (399, 56)
Screenshot: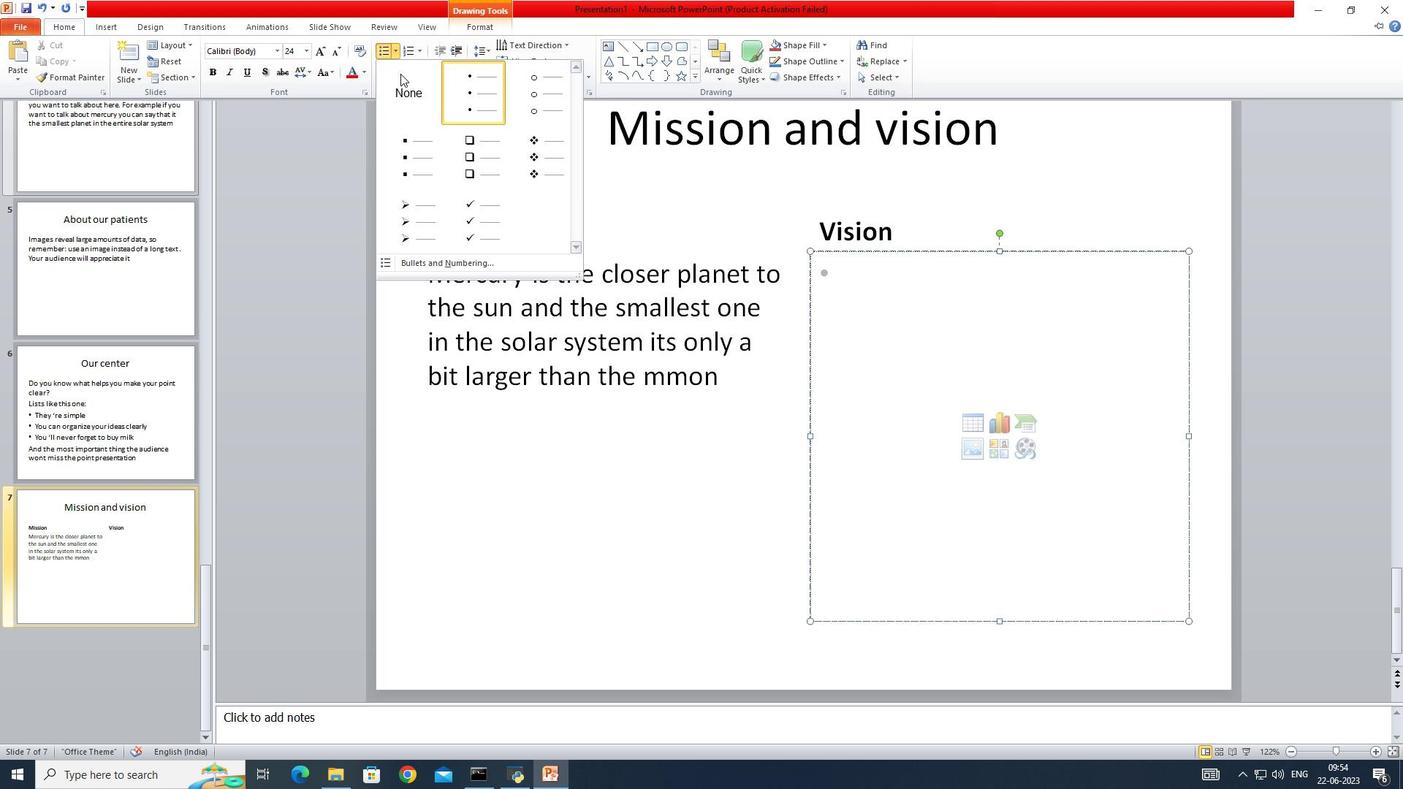 
Action: Mouse pressed left at (399, 56)
Screenshot: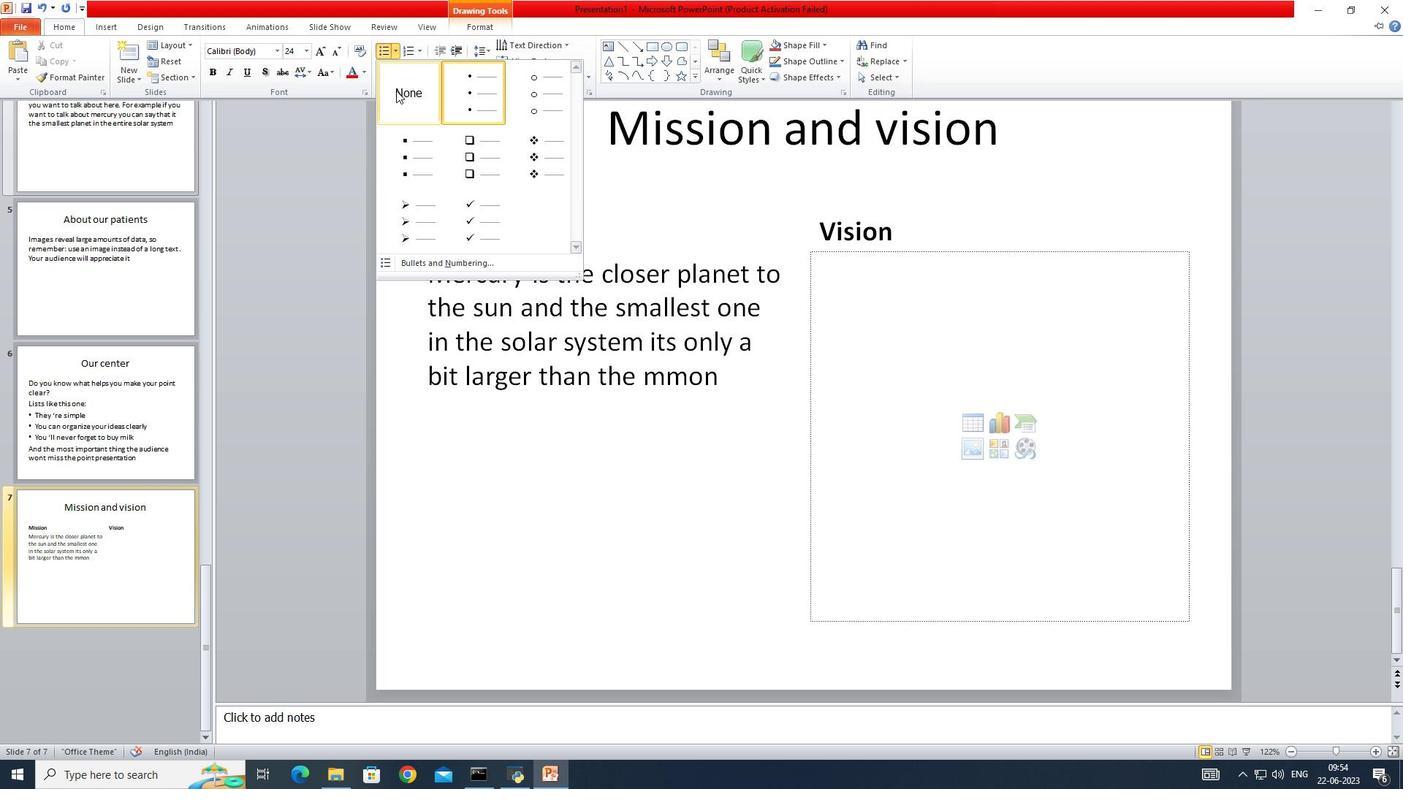 
Action: Mouse moved to (408, 91)
Screenshot: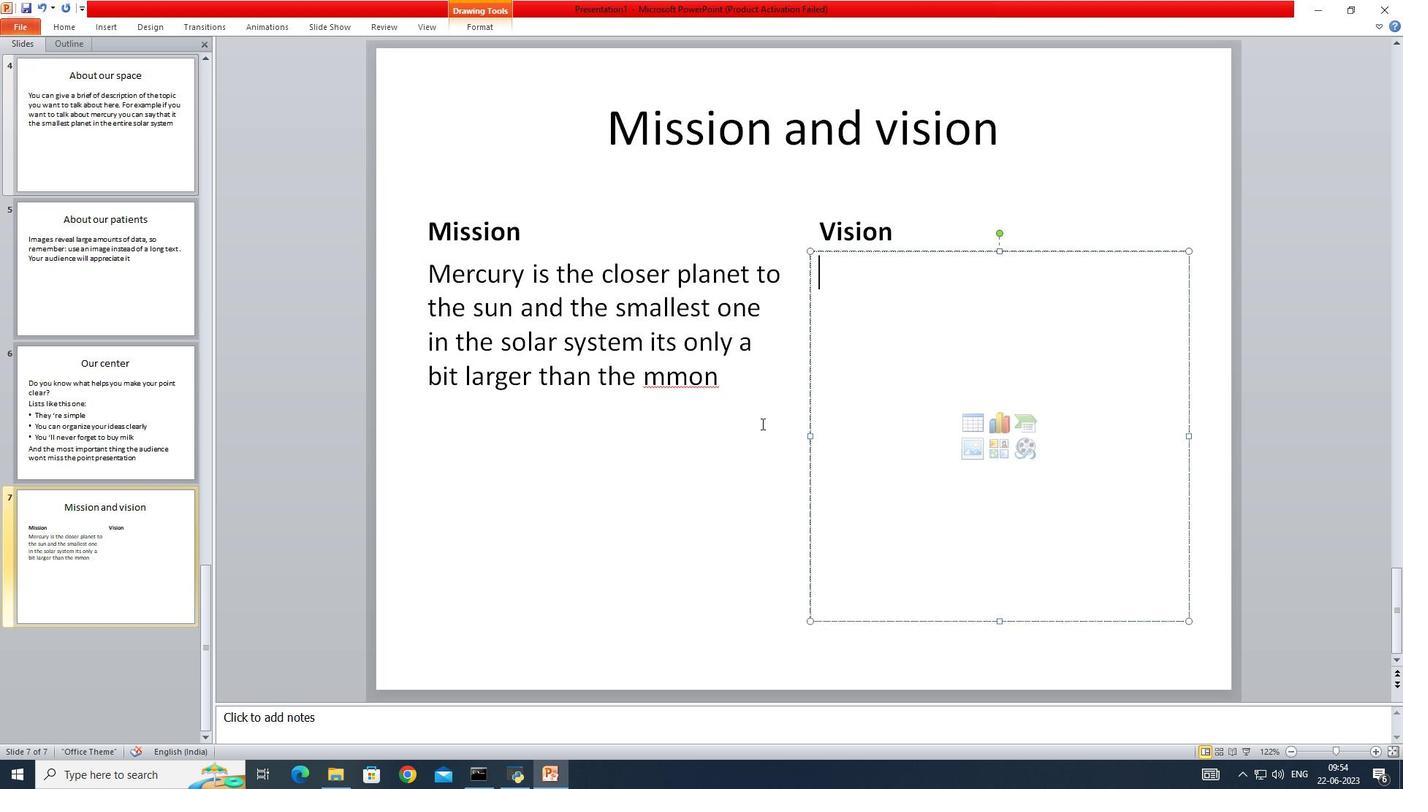 
Action: Mouse pressed left at (408, 91)
Screenshot: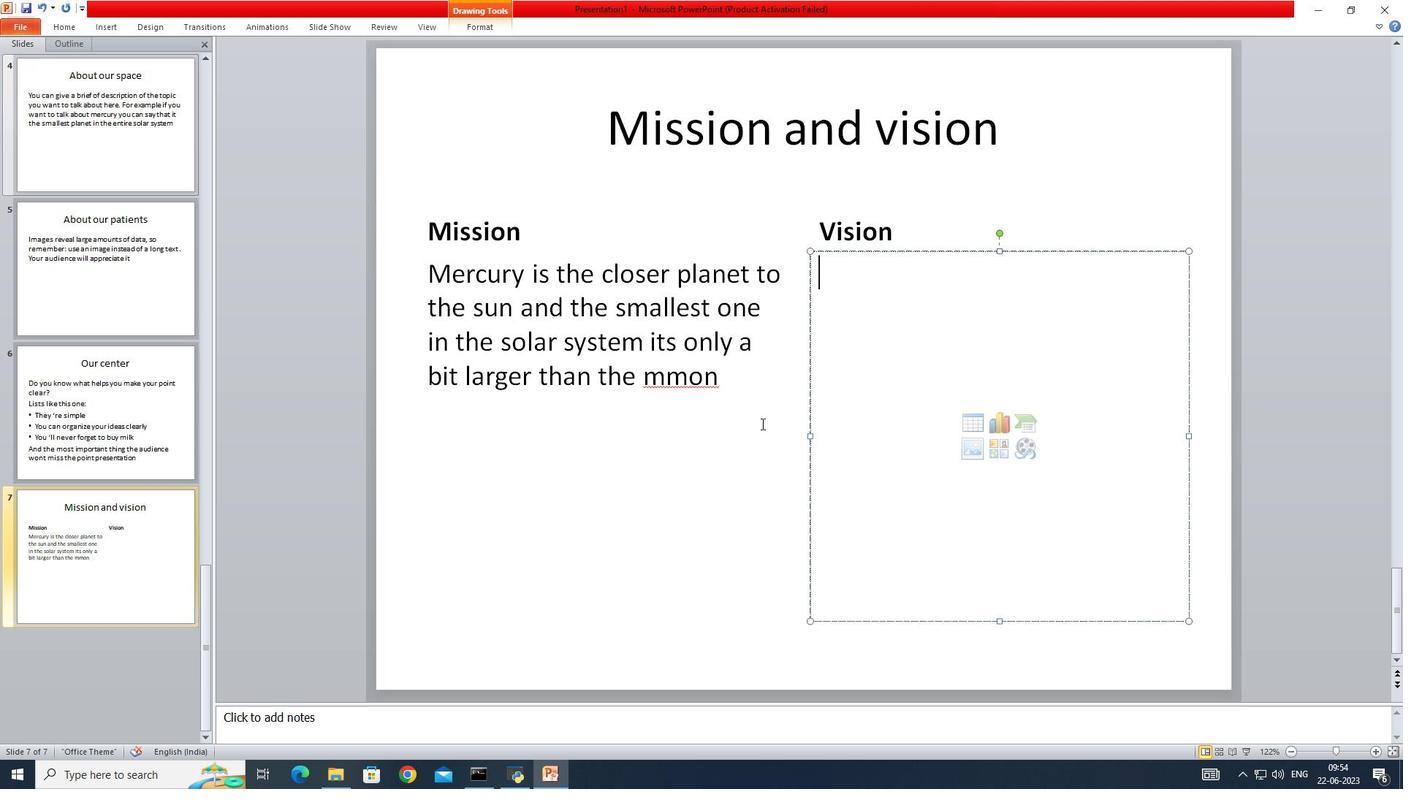 
Action: Mouse moved to (762, 424)
Screenshot: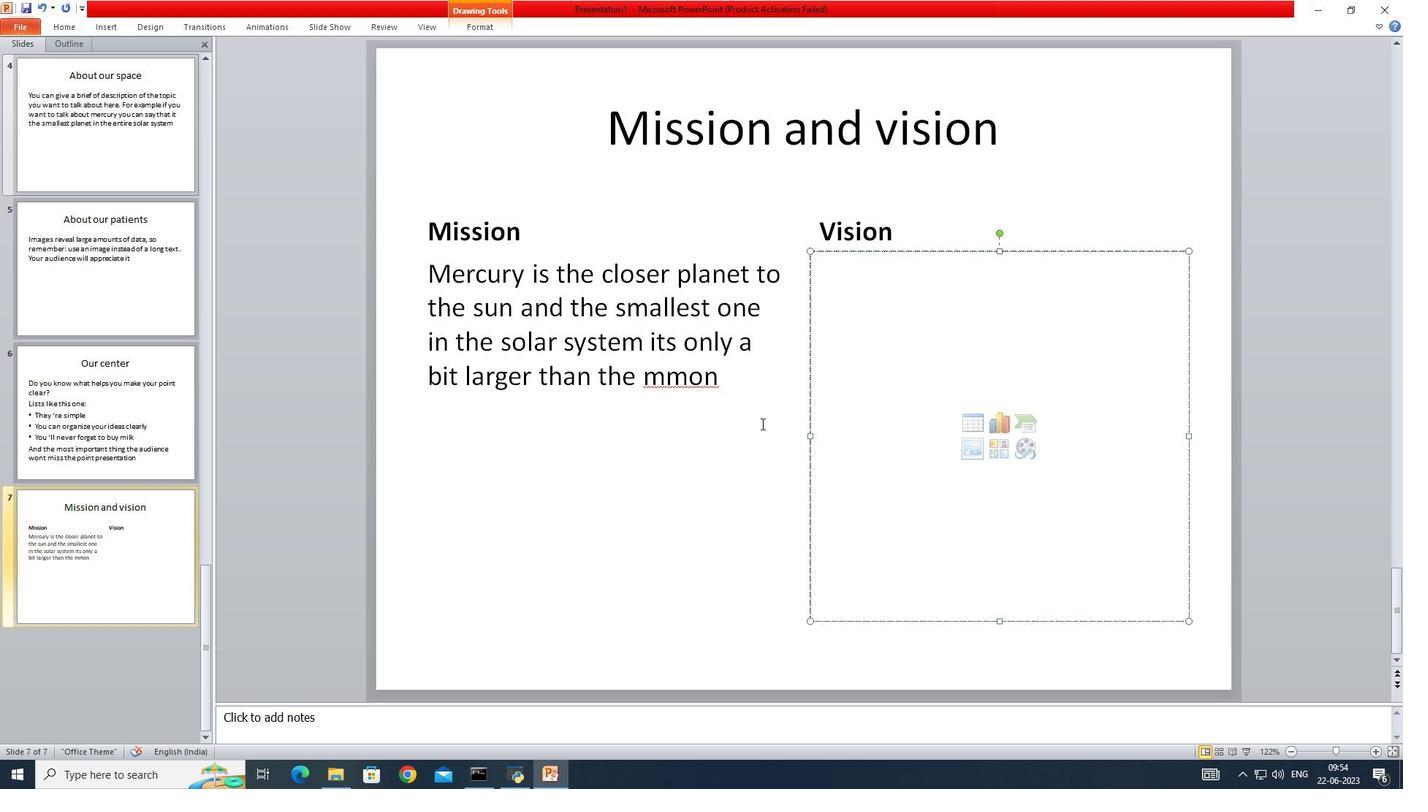 
Action: Key pressed <Key.shift>Earth<Key.space>
Screenshot: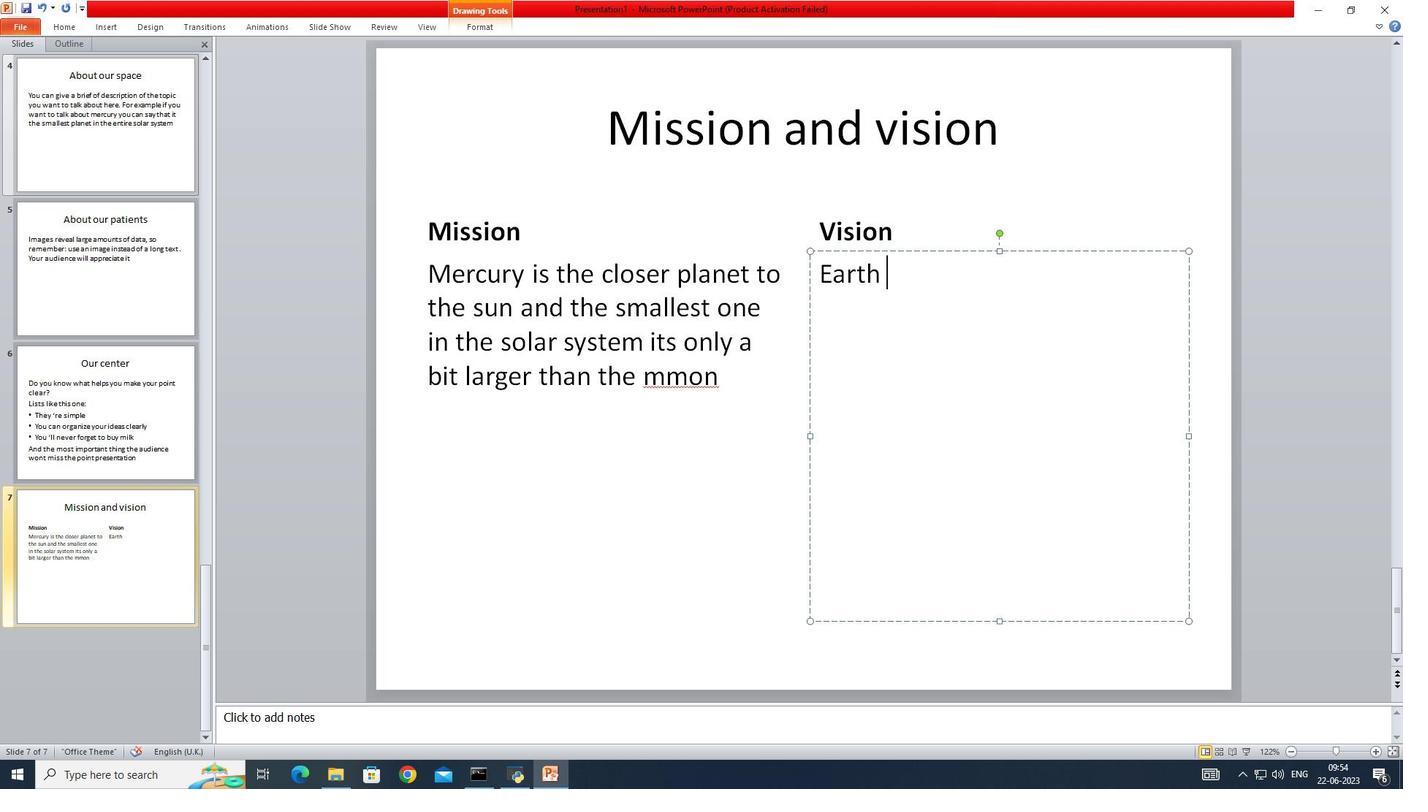 
Action: Mouse moved to (722, 376)
Screenshot: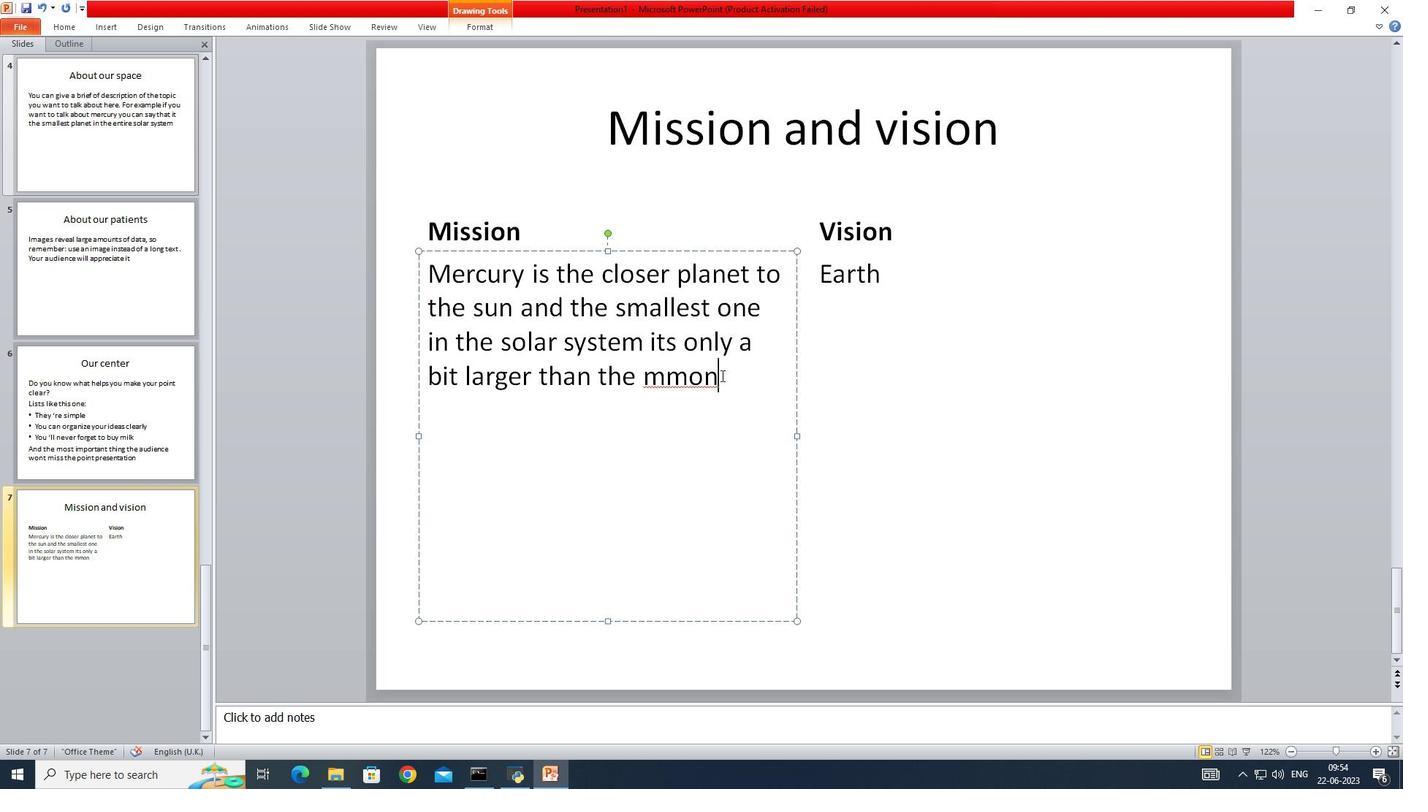 
Action: Mouse pressed left at (722, 376)
Screenshot: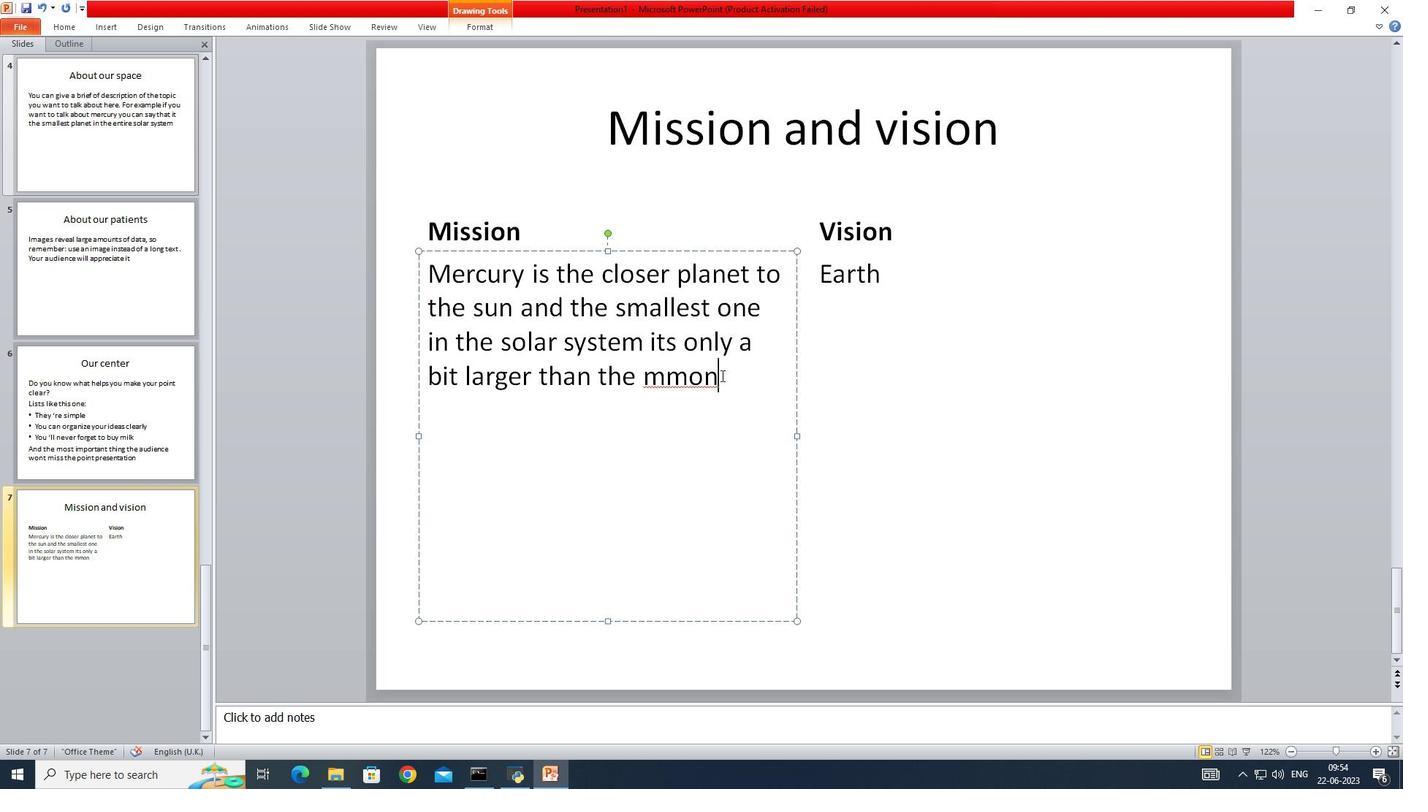 
Action: Key pressed <Key.backspace><Key.backspace><Key.backspace>oon
Screenshot: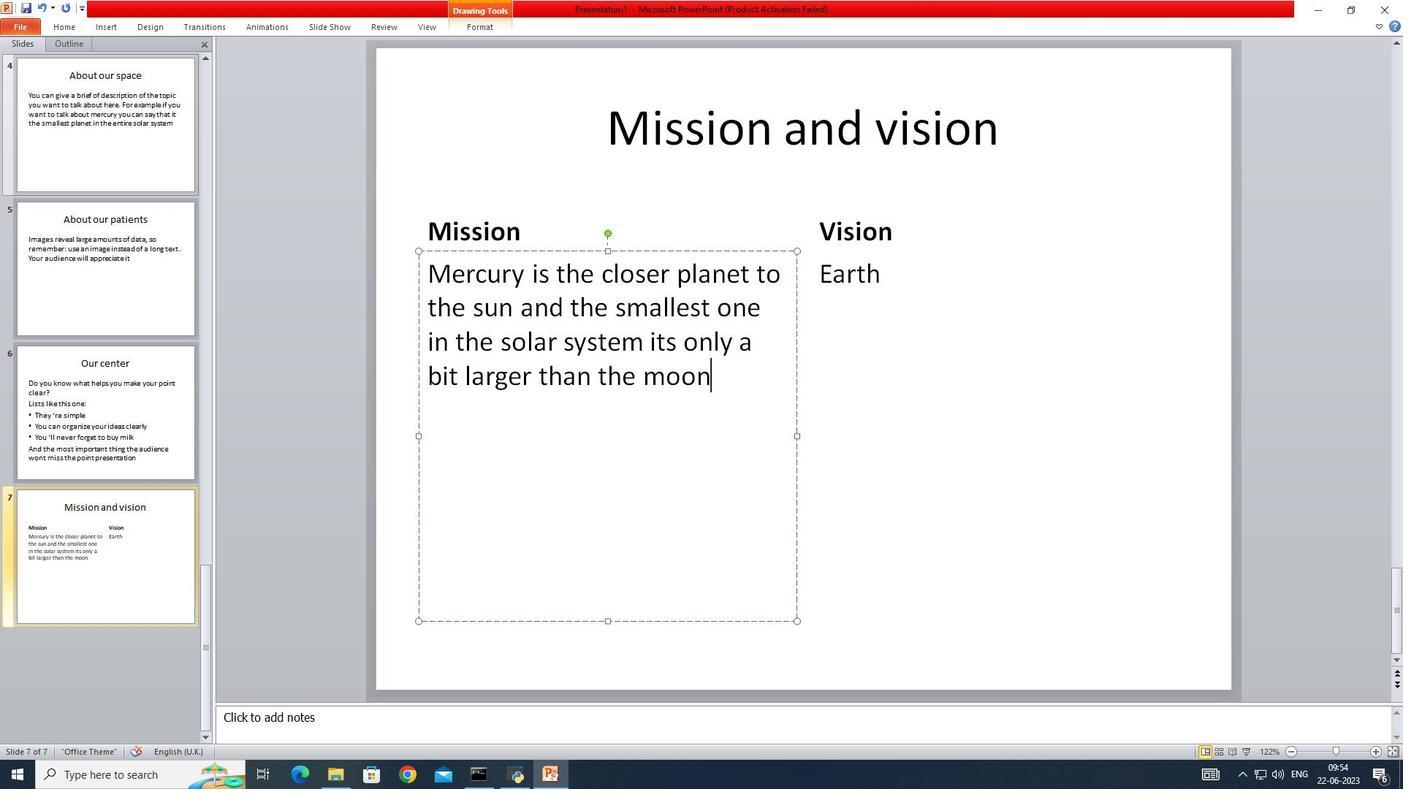 
Action: Mouse moved to (895, 271)
Screenshot: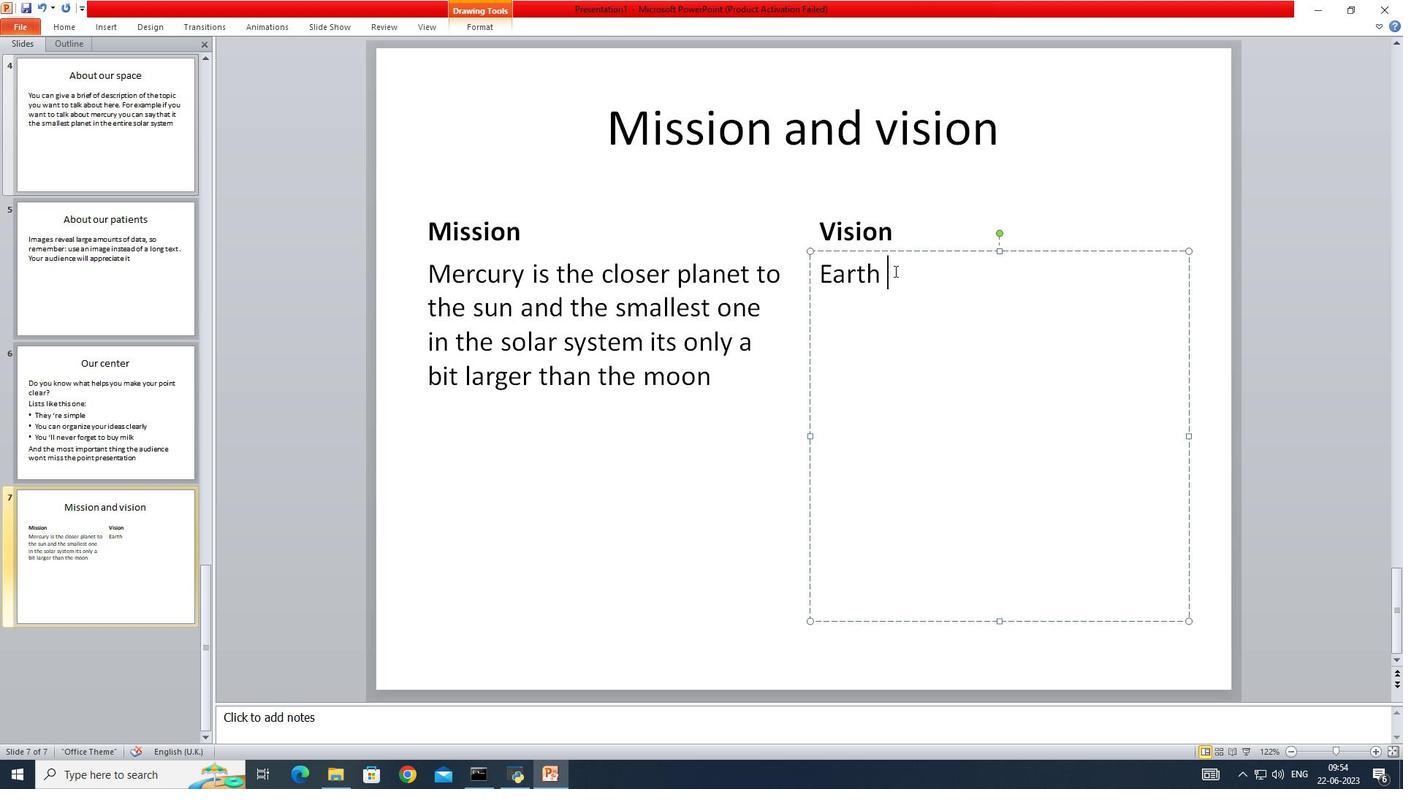 
Action: Mouse pressed left at (895, 271)
Screenshot: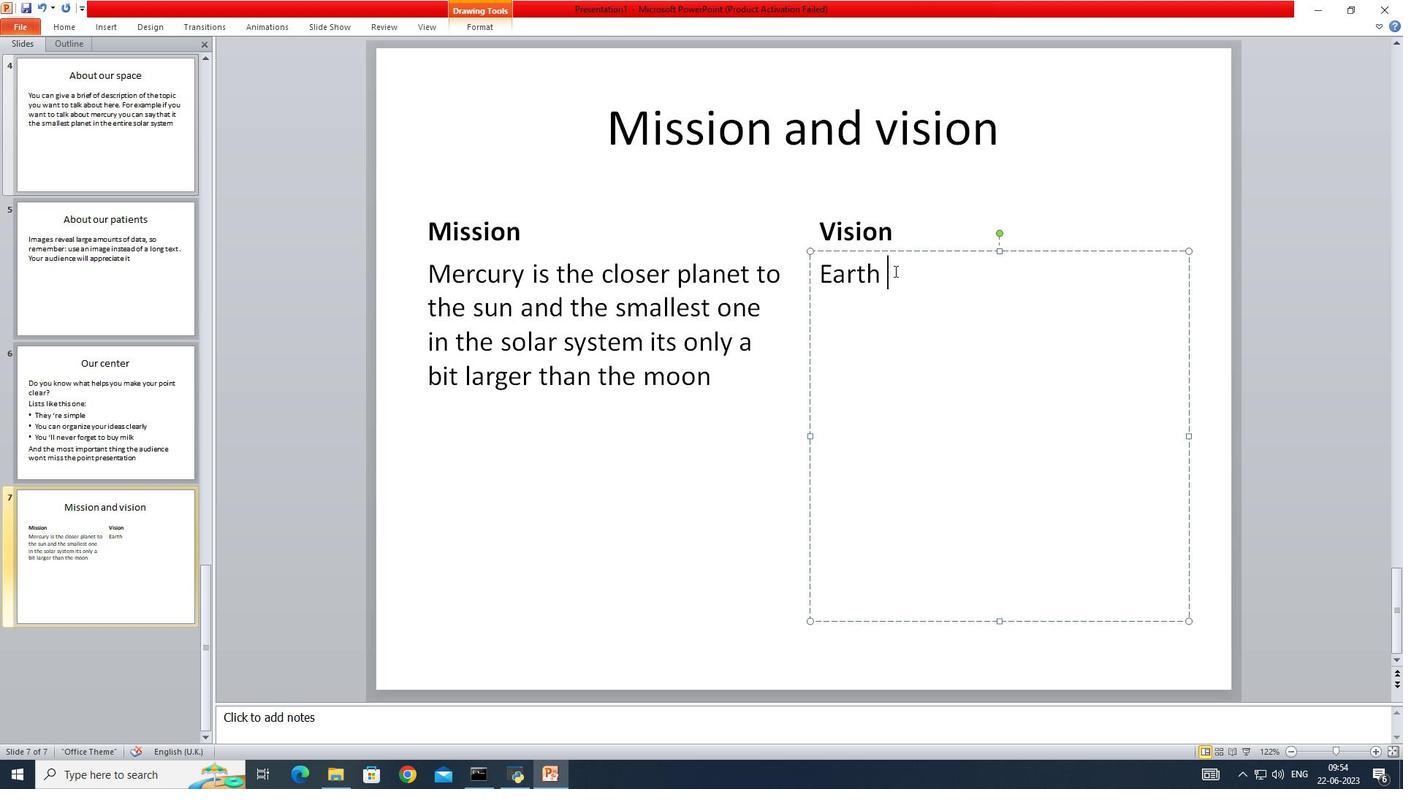 
Action: Key pressed is<Key.space>the<Key.space>third<Key.space>ola<Key.backspace><Key.backspace><Key.backspace>pal<Key.backspace><Key.backspace>lanet<Key.space>from<Key.space>the<Key.space>sun<Key.space>and<Key.space>the<Key.space>one<Key.space>that<Key.space>here<Key.backspace>bore<Key.space>life<Key.space><Key.backspace><Key.backspace><Key.backspace><Key.backspace><Key.backspace><Key.backspace><Key.backspace><Key.backspace><Key.backspace><Key.backspace><Key.space>bors<Key.space>life<Key.space>in<Key.space>the<Key.space>solar<Key.space>s<Key.backspace>system<Key.space>ath<Key.backspace><Key.backspace><Key.backspace><Key.shift>This<Key.space>is<Key.space>where<Key.space>we<Key.space>all<Key.space>live<Key.space>on
Screenshot: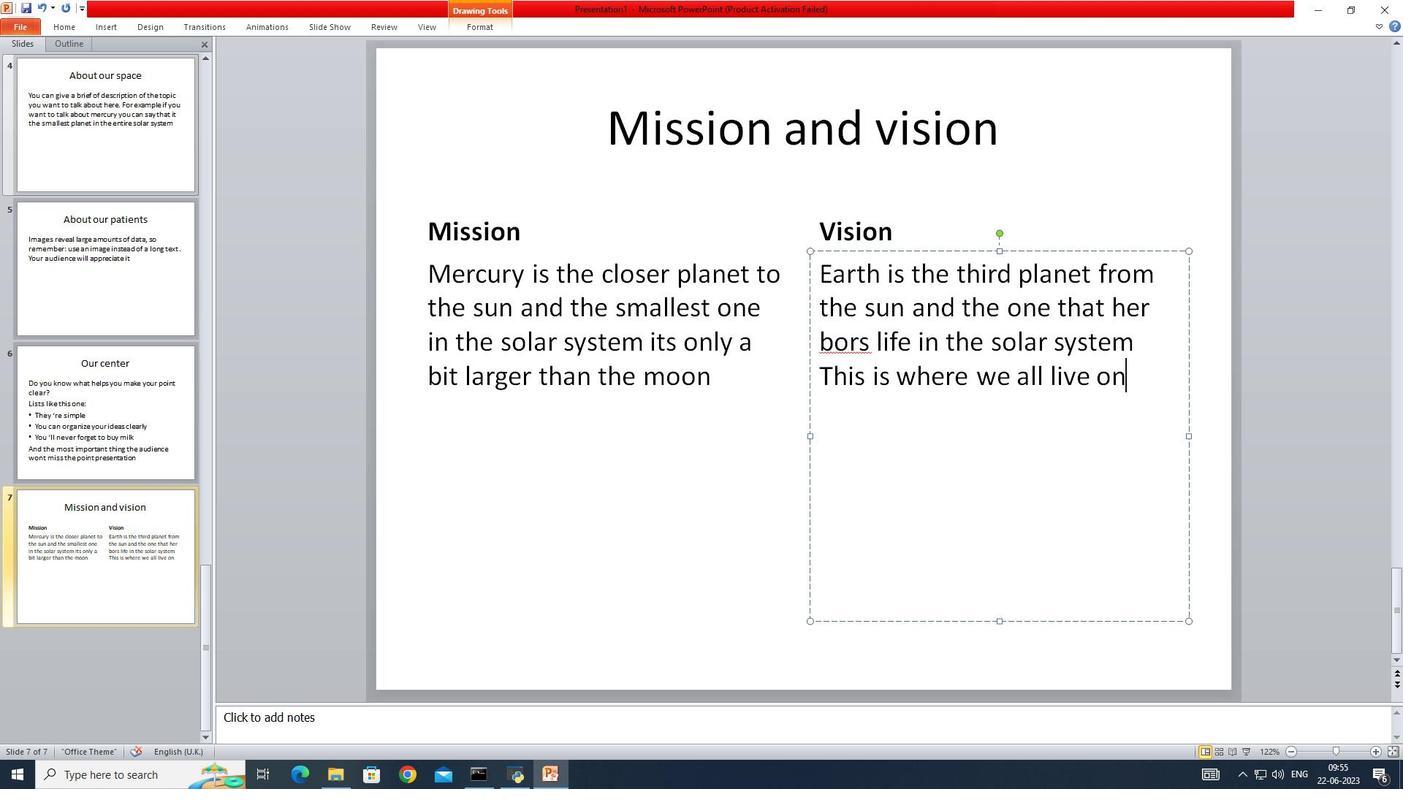
Action: Mouse moved to (141, 135)
